 Task: Look for Airbnb options in Pleiku, Vietnam from 8th November, 2023 to 16th November, 2023 for 2 adults.1  bedroom having 1 bed and 1 bathroom. Property type can be hotel. Amenities needed are: wifi. Look for 5 properties as per requirement.
Action: Mouse moved to (593, 81)
Screenshot: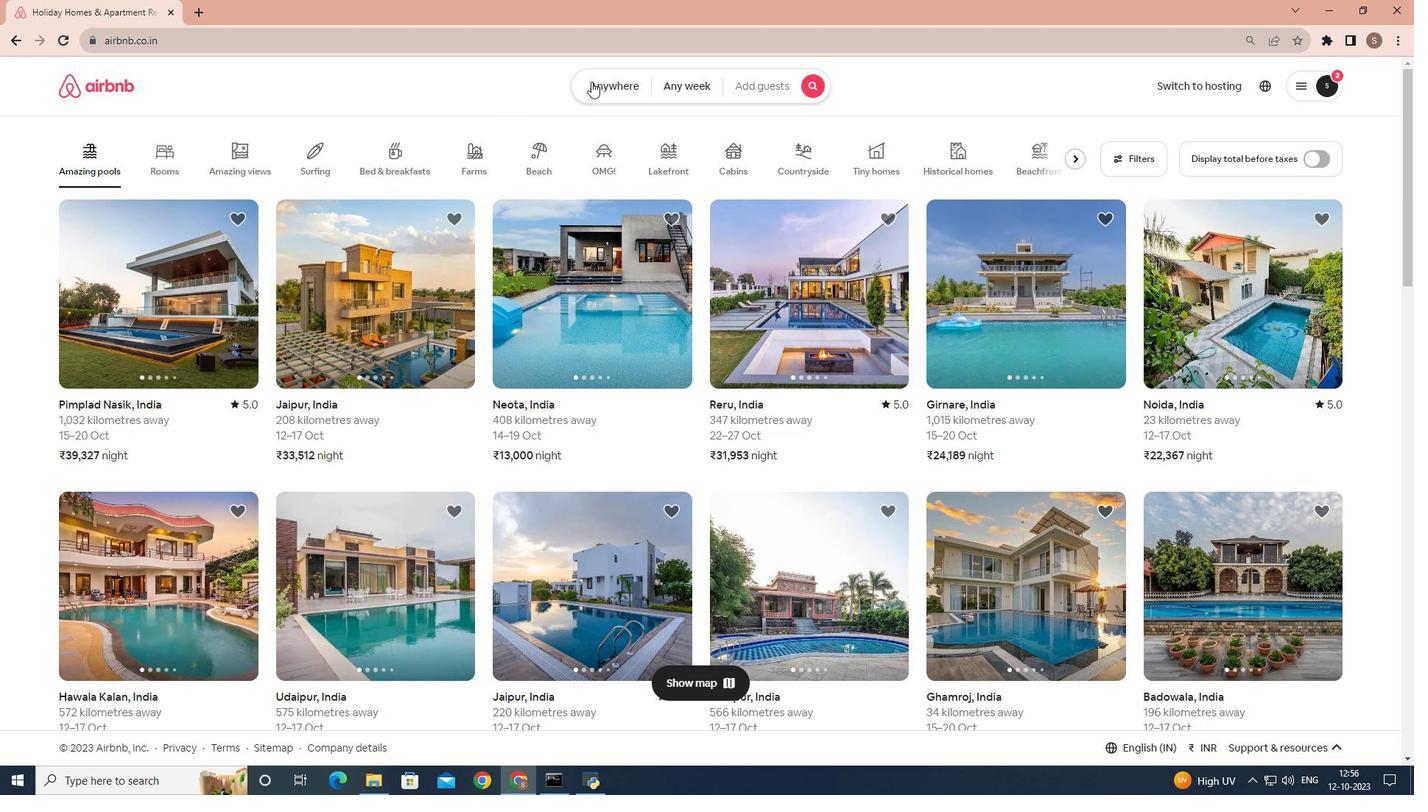 
Action: Mouse pressed left at (593, 81)
Screenshot: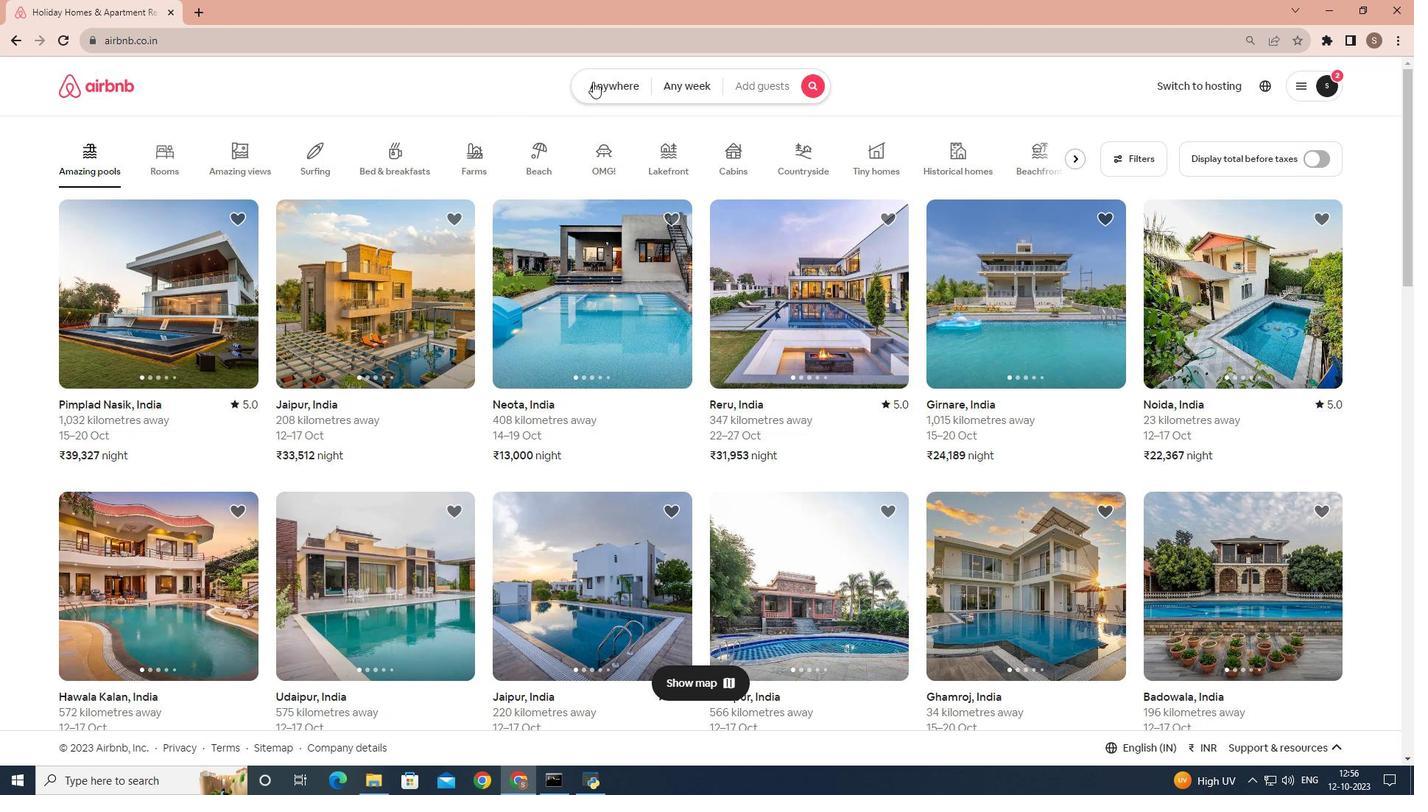 
Action: Mouse moved to (543, 144)
Screenshot: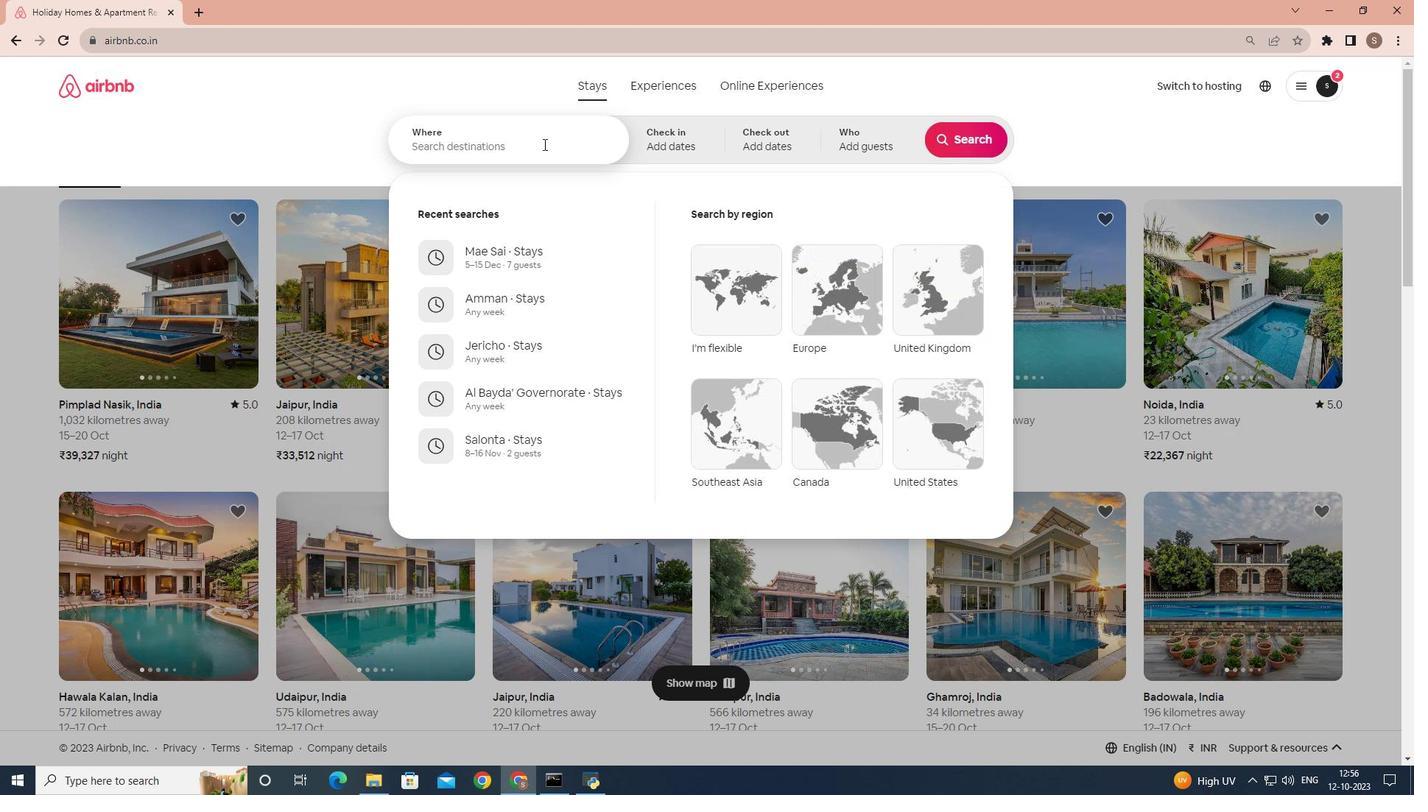 
Action: Mouse pressed left at (543, 144)
Screenshot: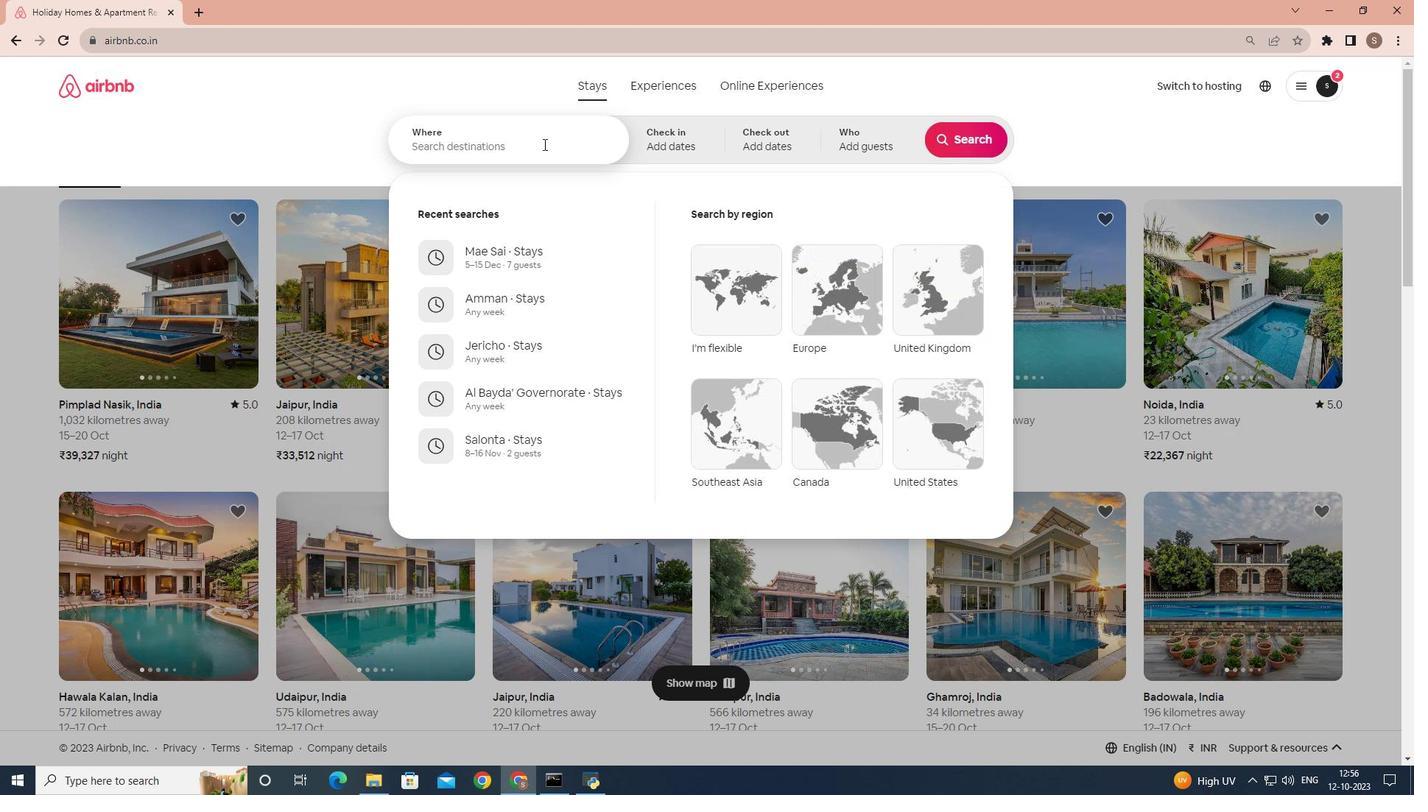 
Action: Key pressed <Key.shift>P<Key.shift><Key.shift><Key.shift><Key.shift><Key.shift>Ieiku,<Key.space><Key.shift>Vietnam
Screenshot: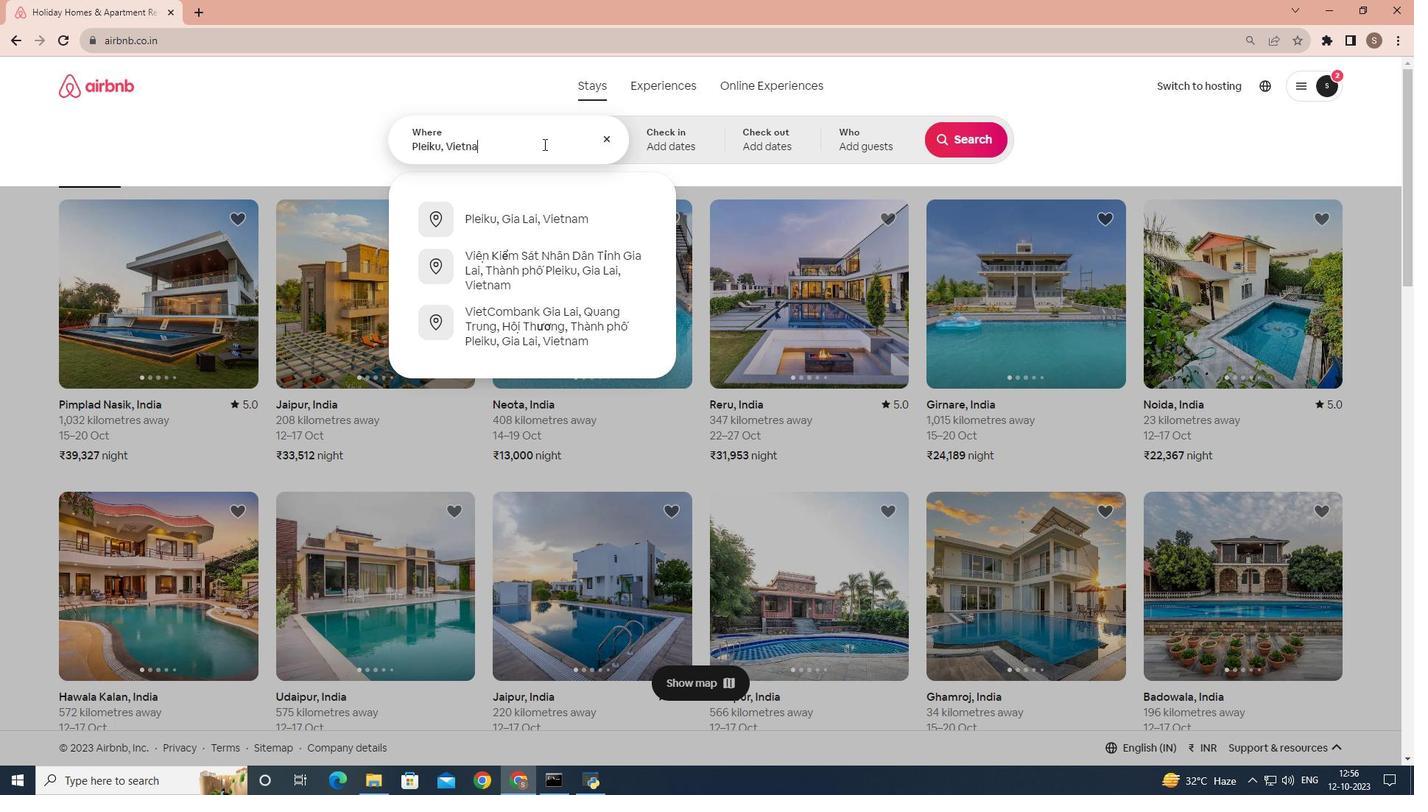 
Action: Mouse moved to (667, 144)
Screenshot: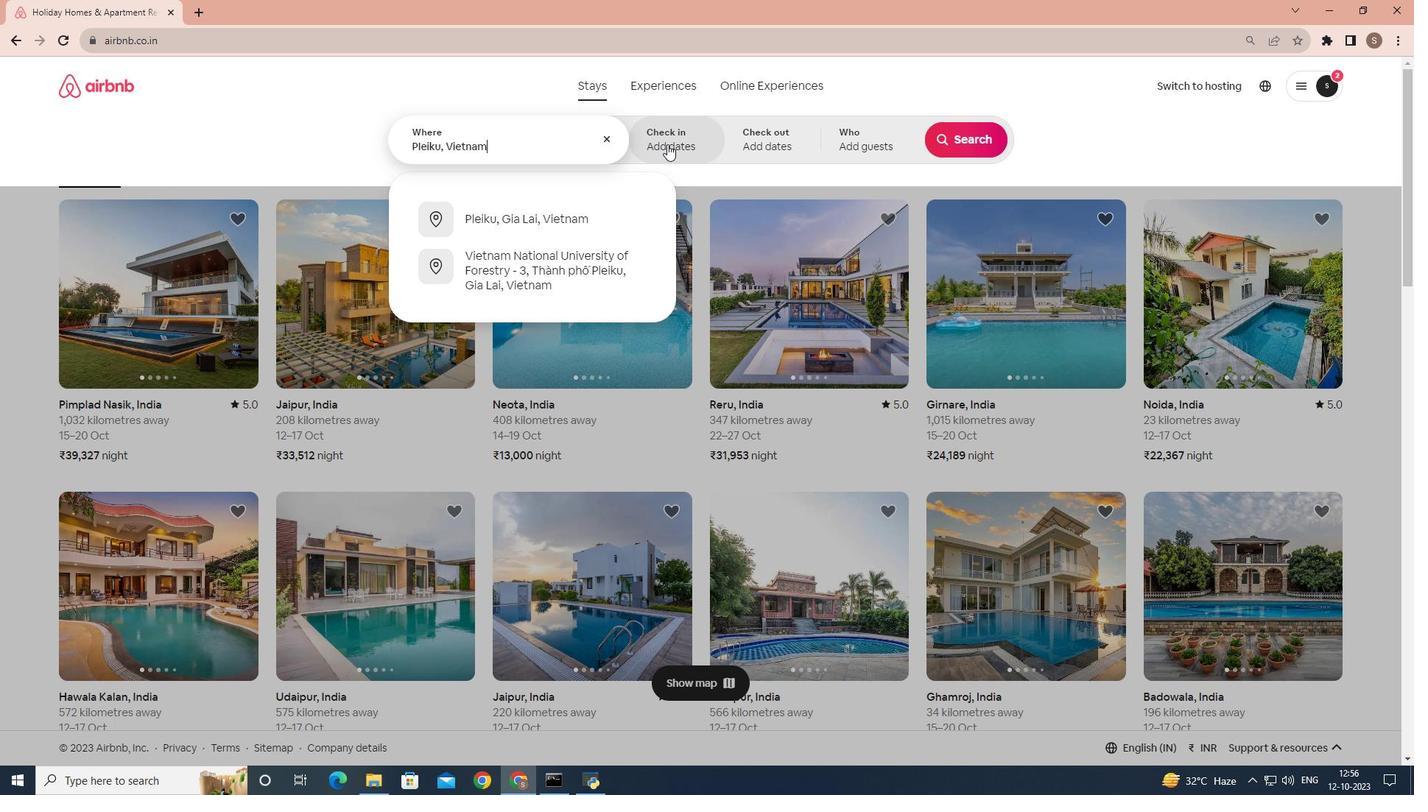 
Action: Mouse pressed left at (667, 144)
Screenshot: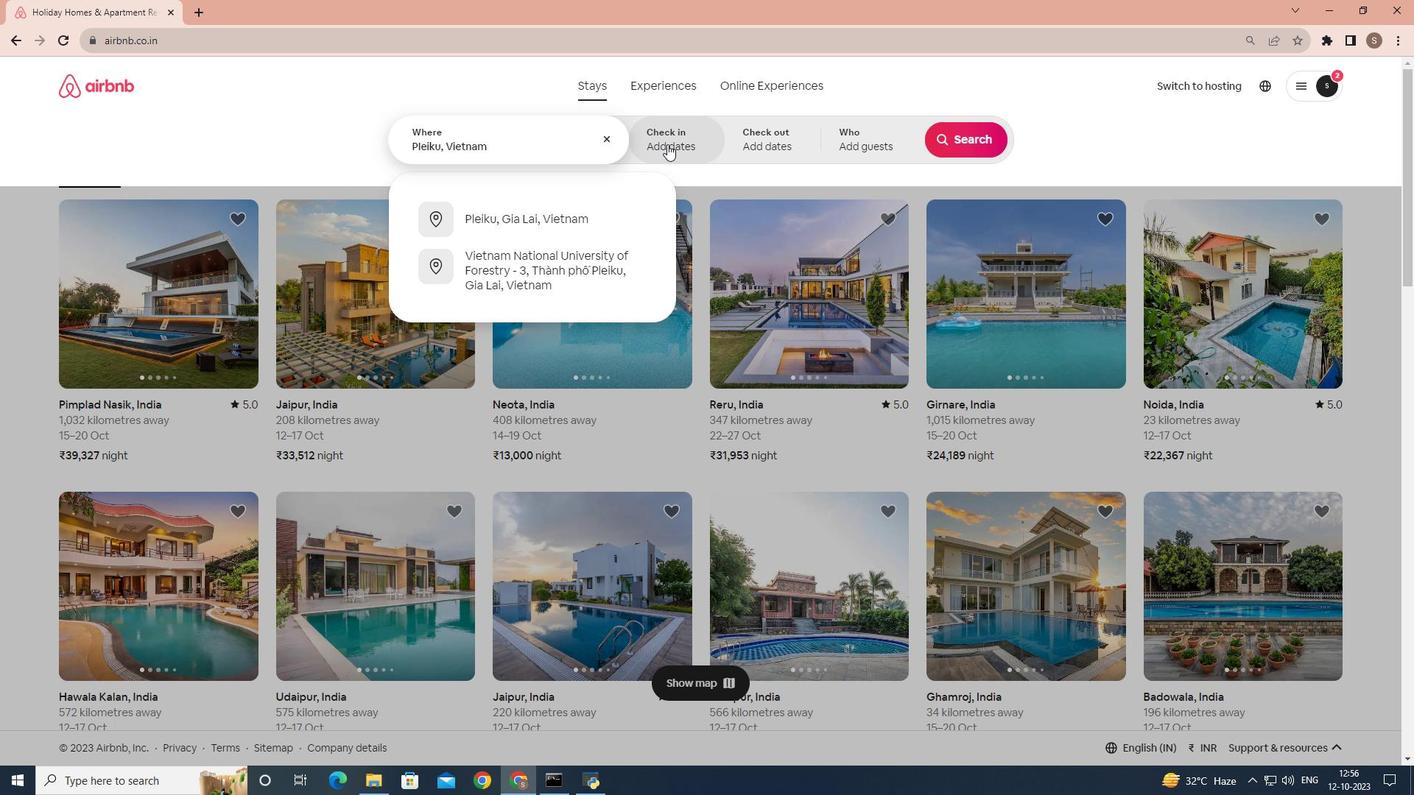 
Action: Mouse moved to (835, 355)
Screenshot: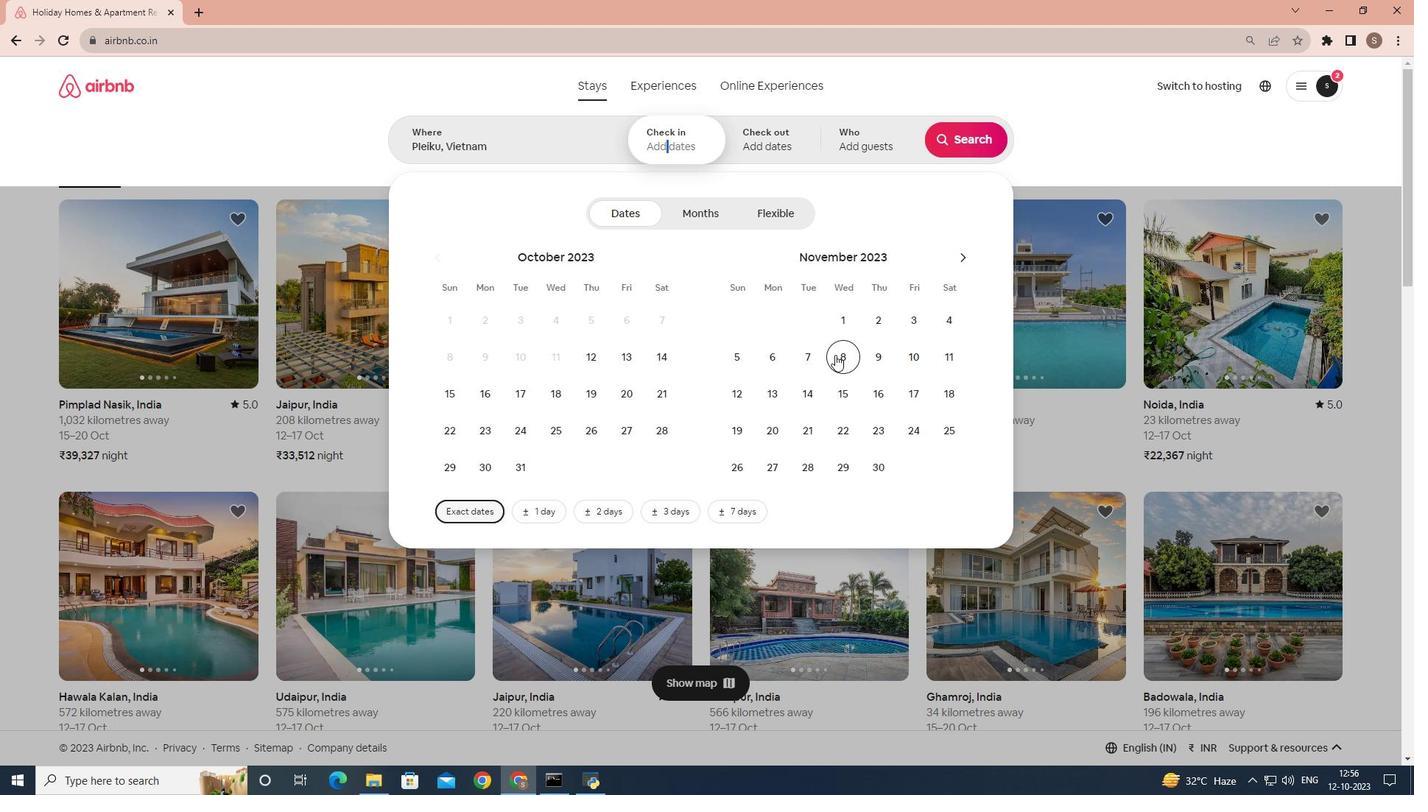 
Action: Mouse pressed left at (835, 355)
Screenshot: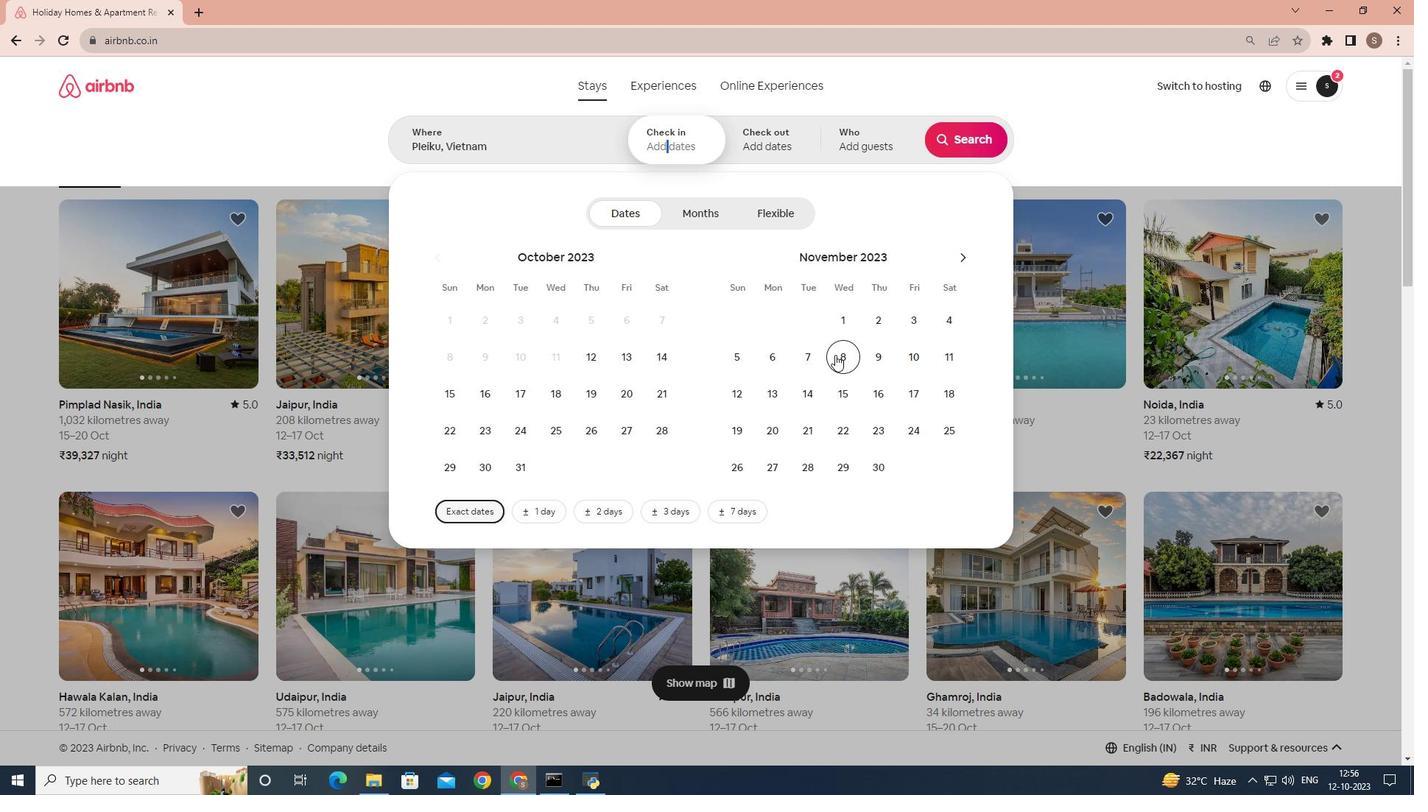 
Action: Mouse moved to (876, 390)
Screenshot: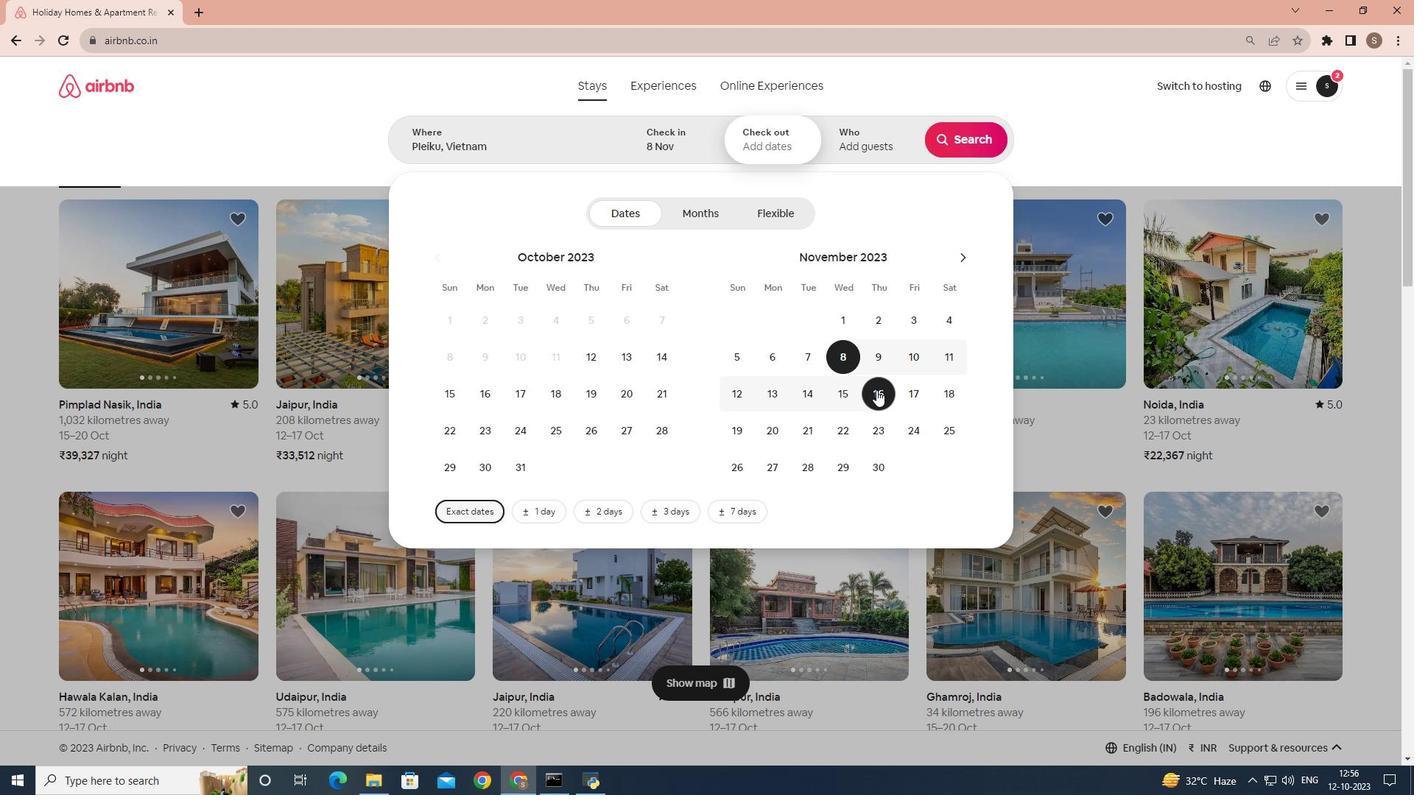 
Action: Mouse pressed left at (876, 390)
Screenshot: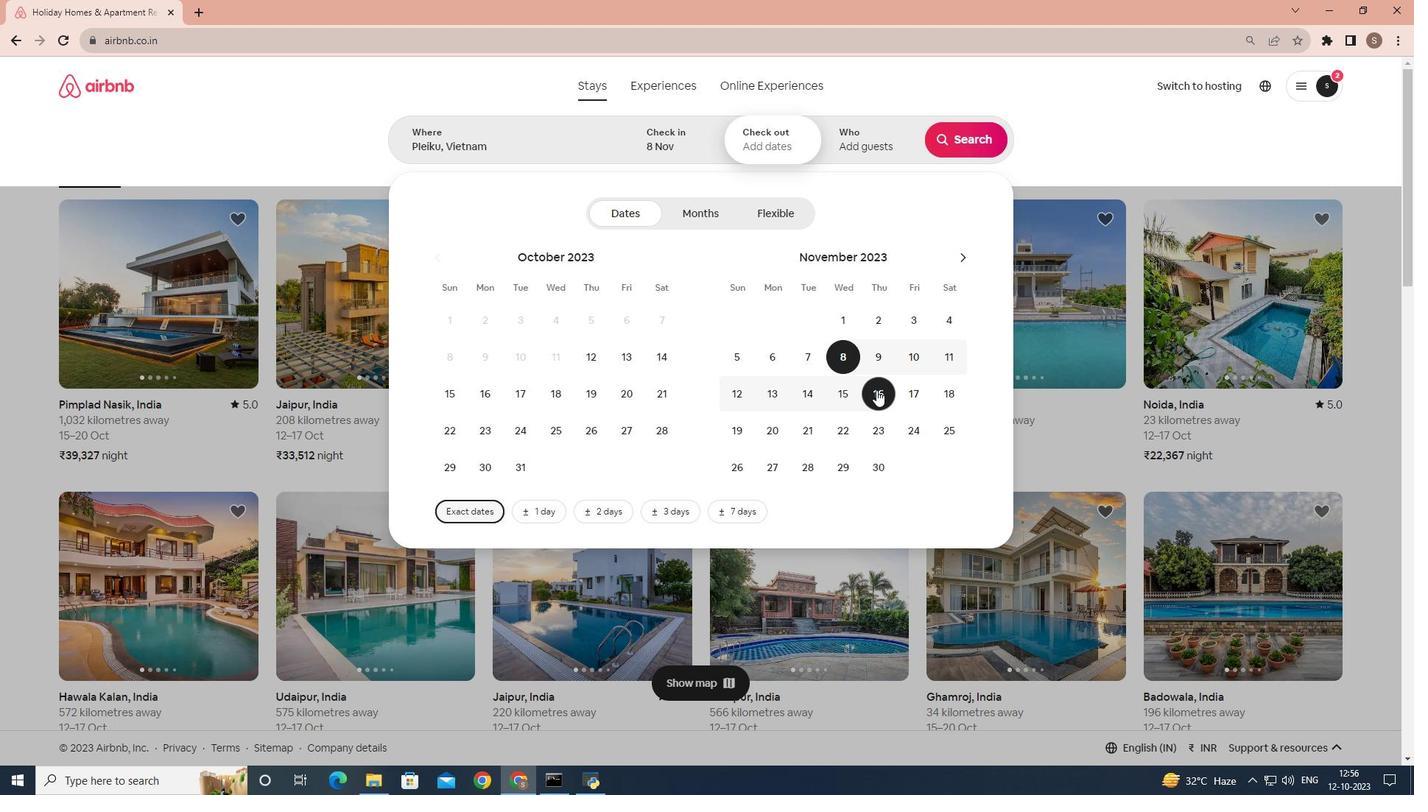 
Action: Mouse moved to (876, 142)
Screenshot: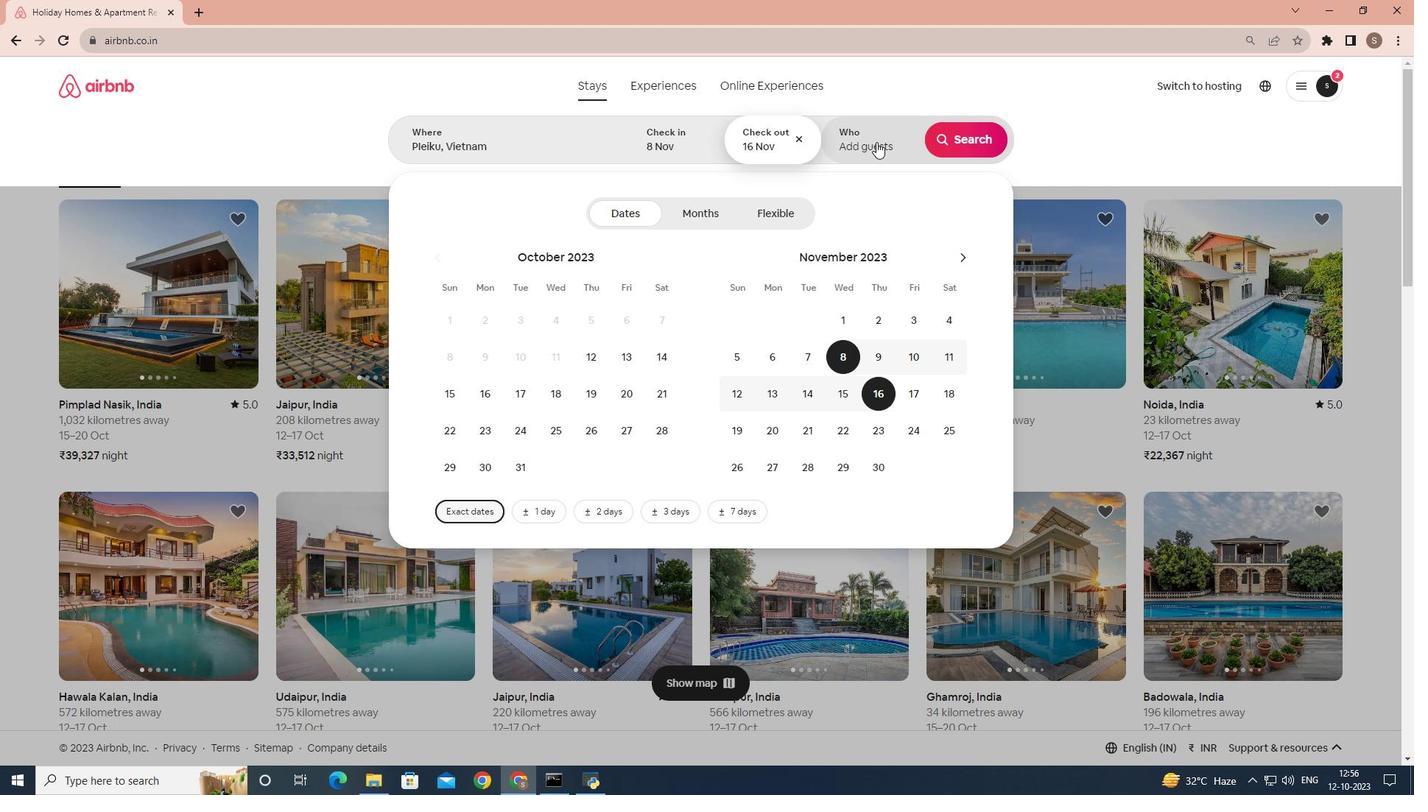 
Action: Mouse pressed left at (876, 142)
Screenshot: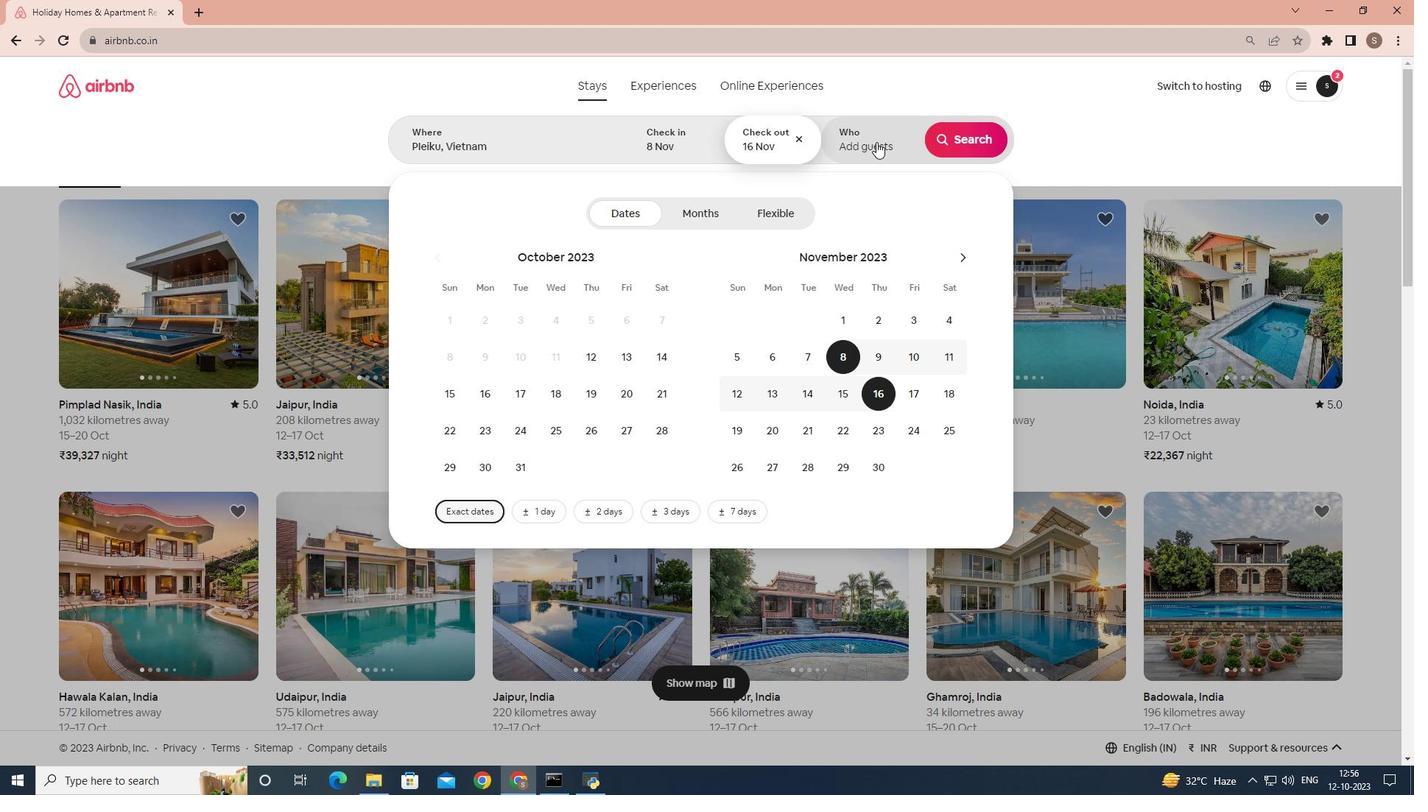 
Action: Mouse moved to (975, 211)
Screenshot: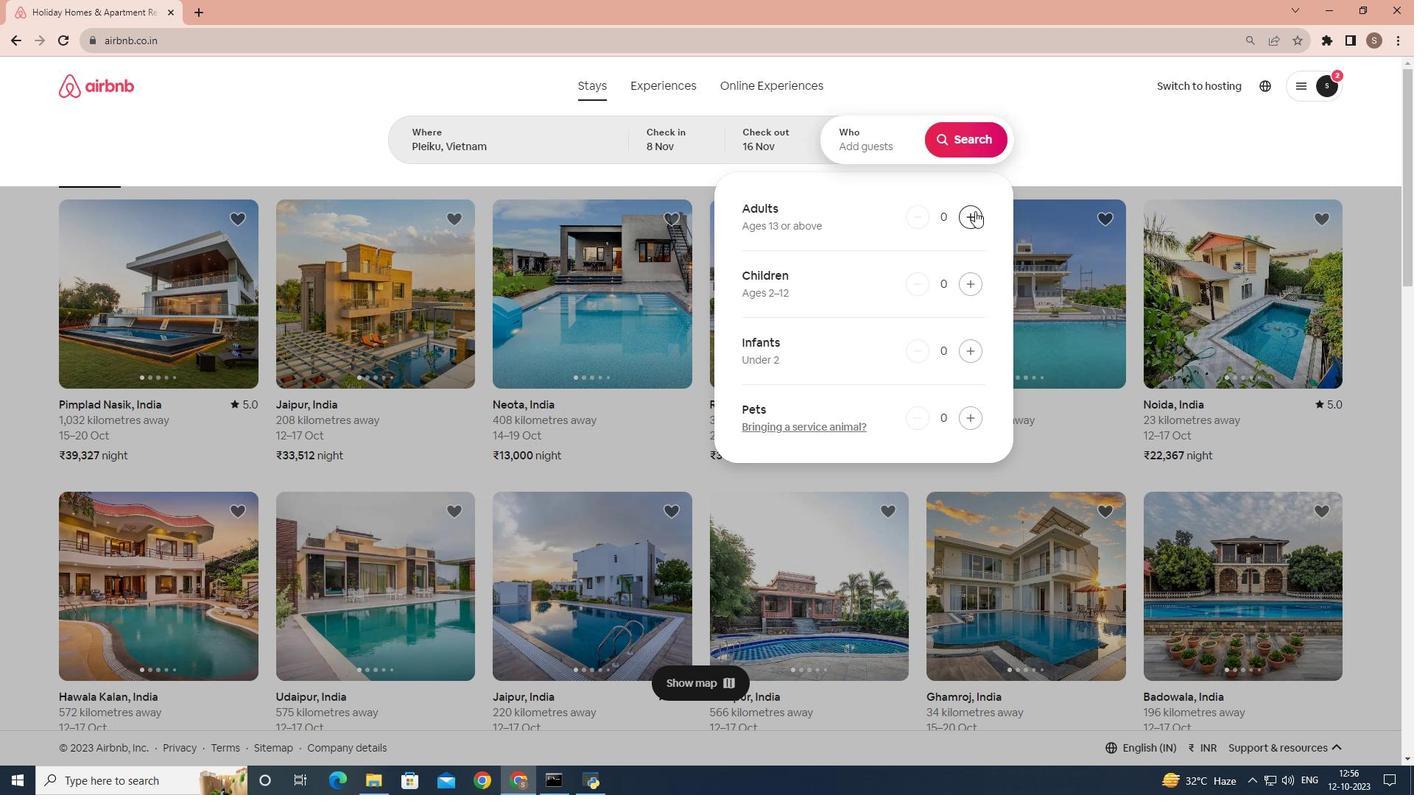 
Action: Mouse pressed left at (975, 211)
Screenshot: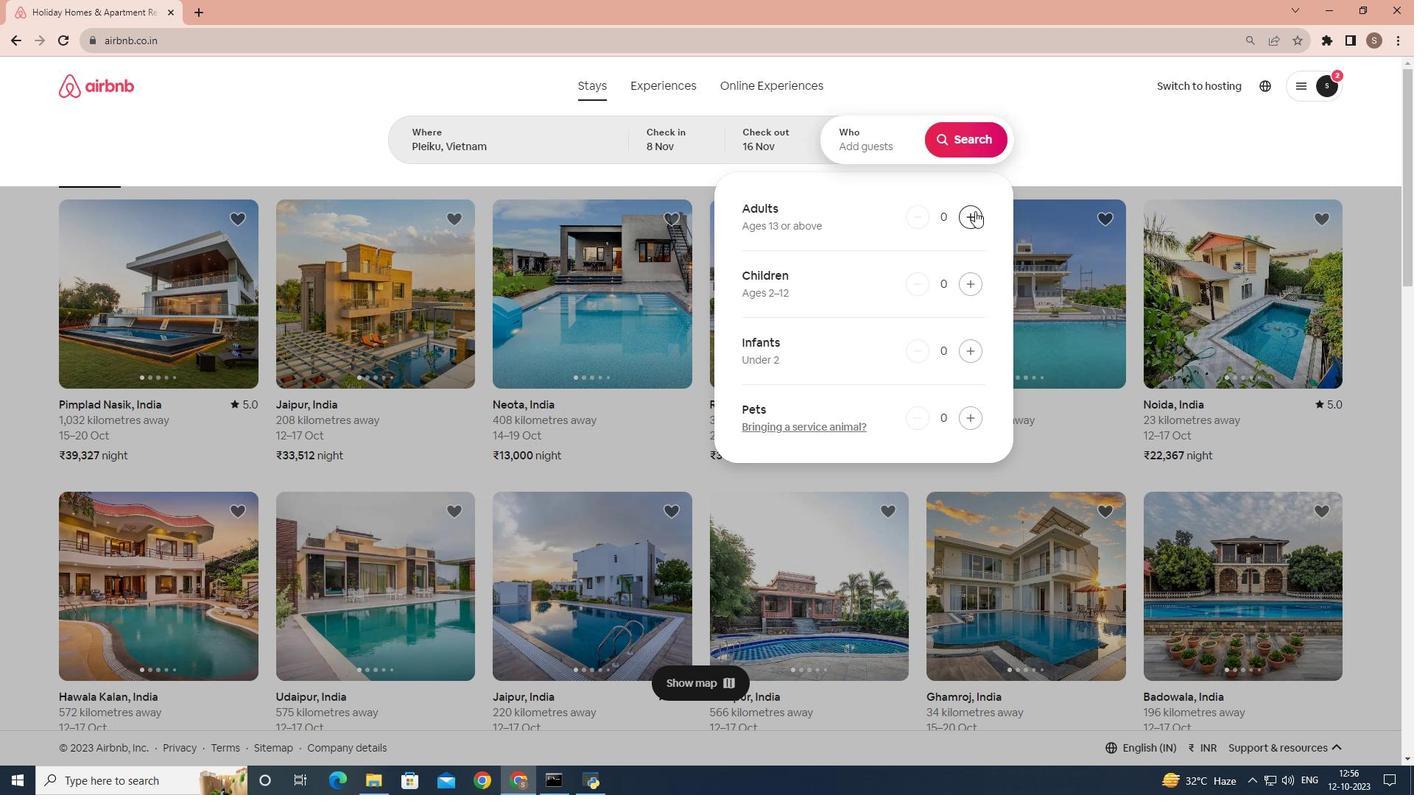 
Action: Mouse pressed left at (975, 211)
Screenshot: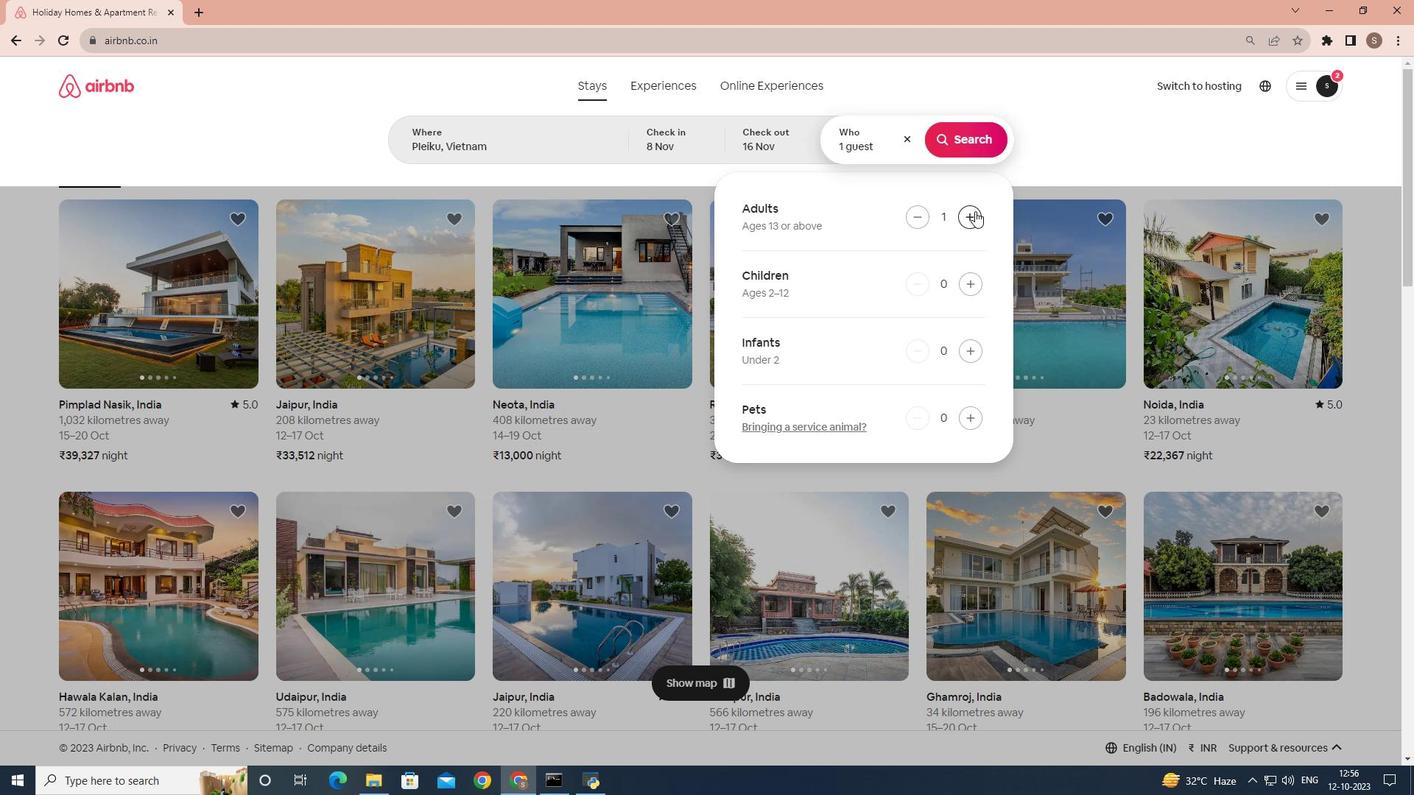 
Action: Mouse moved to (963, 136)
Screenshot: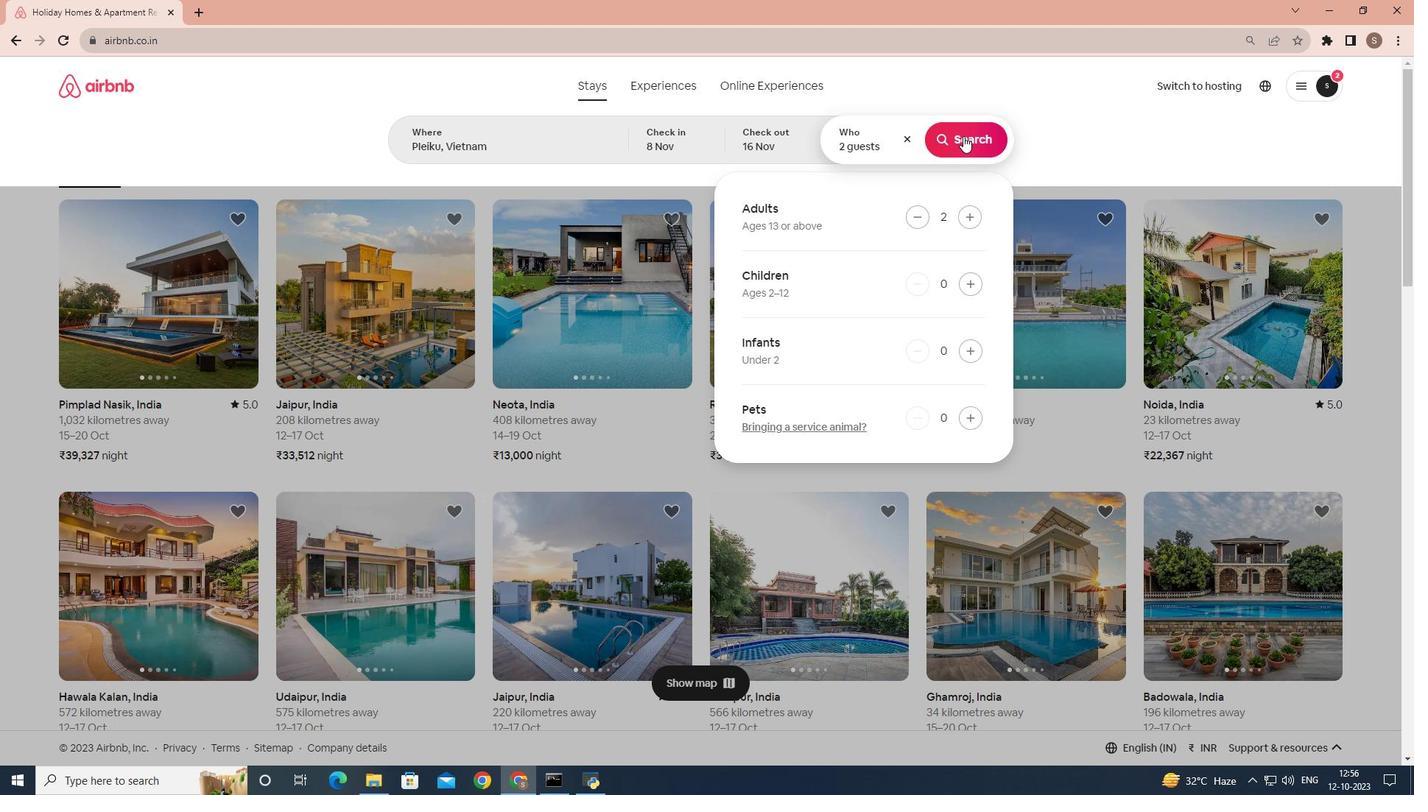 
Action: Mouse pressed left at (963, 136)
Screenshot: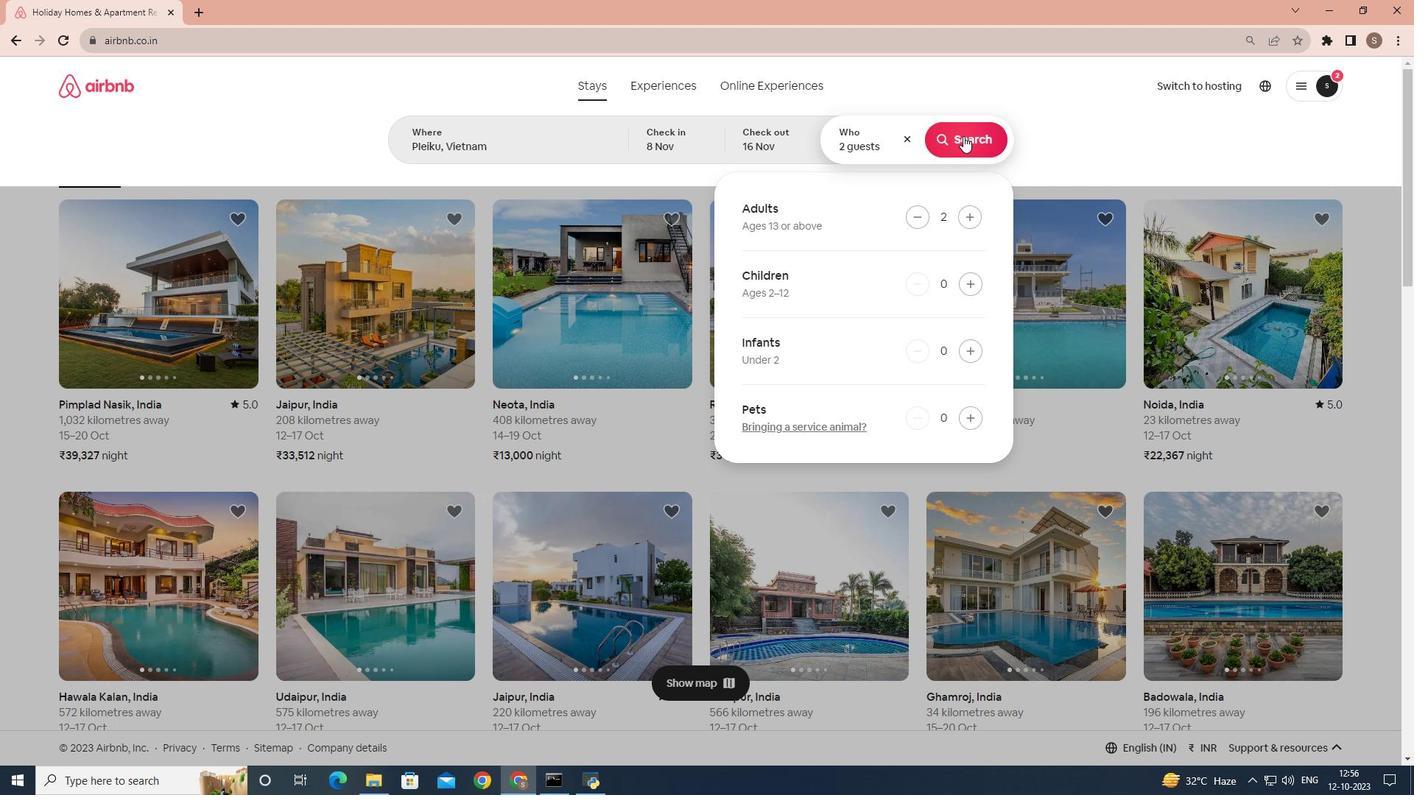 
Action: Mouse moved to (1166, 150)
Screenshot: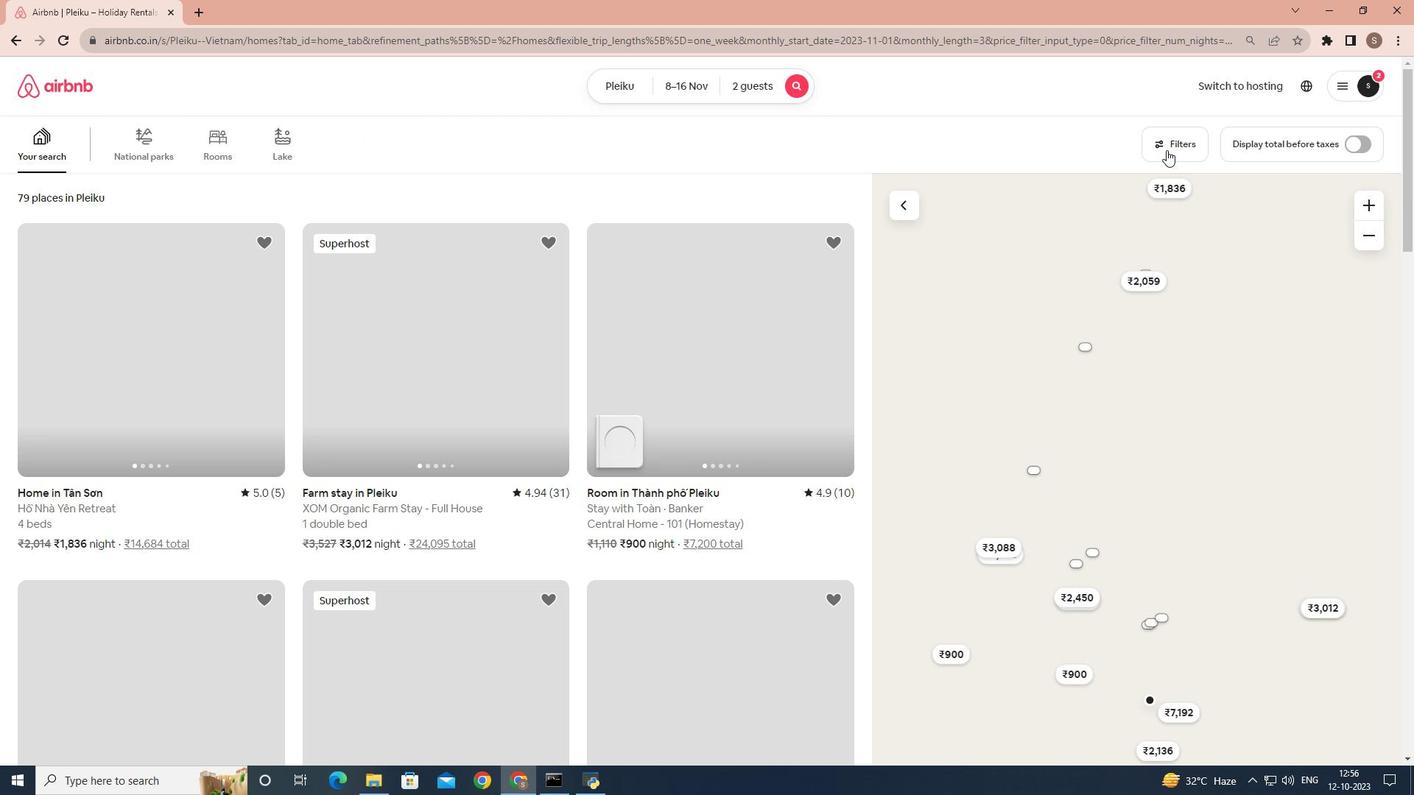 
Action: Mouse pressed left at (1166, 150)
Screenshot: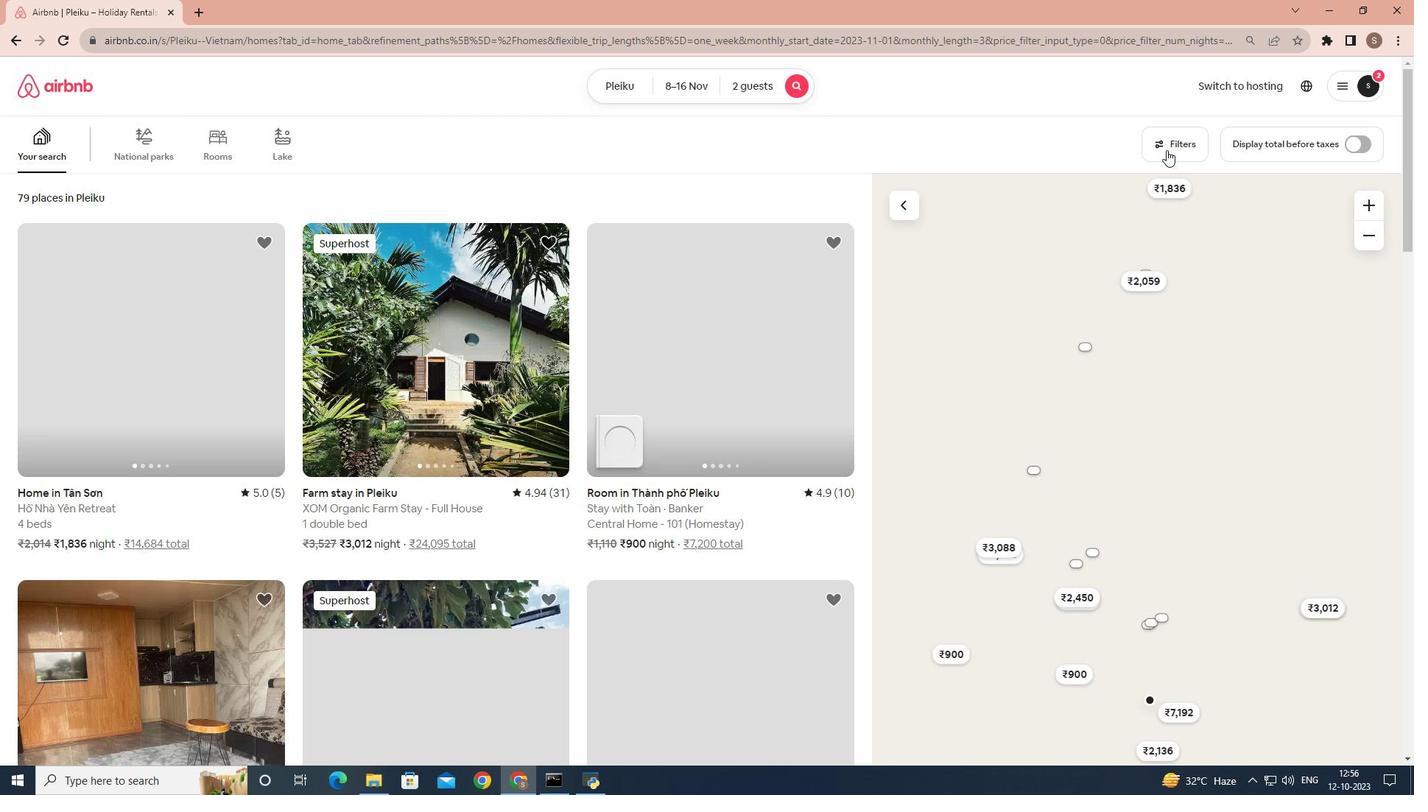 
Action: Mouse moved to (884, 293)
Screenshot: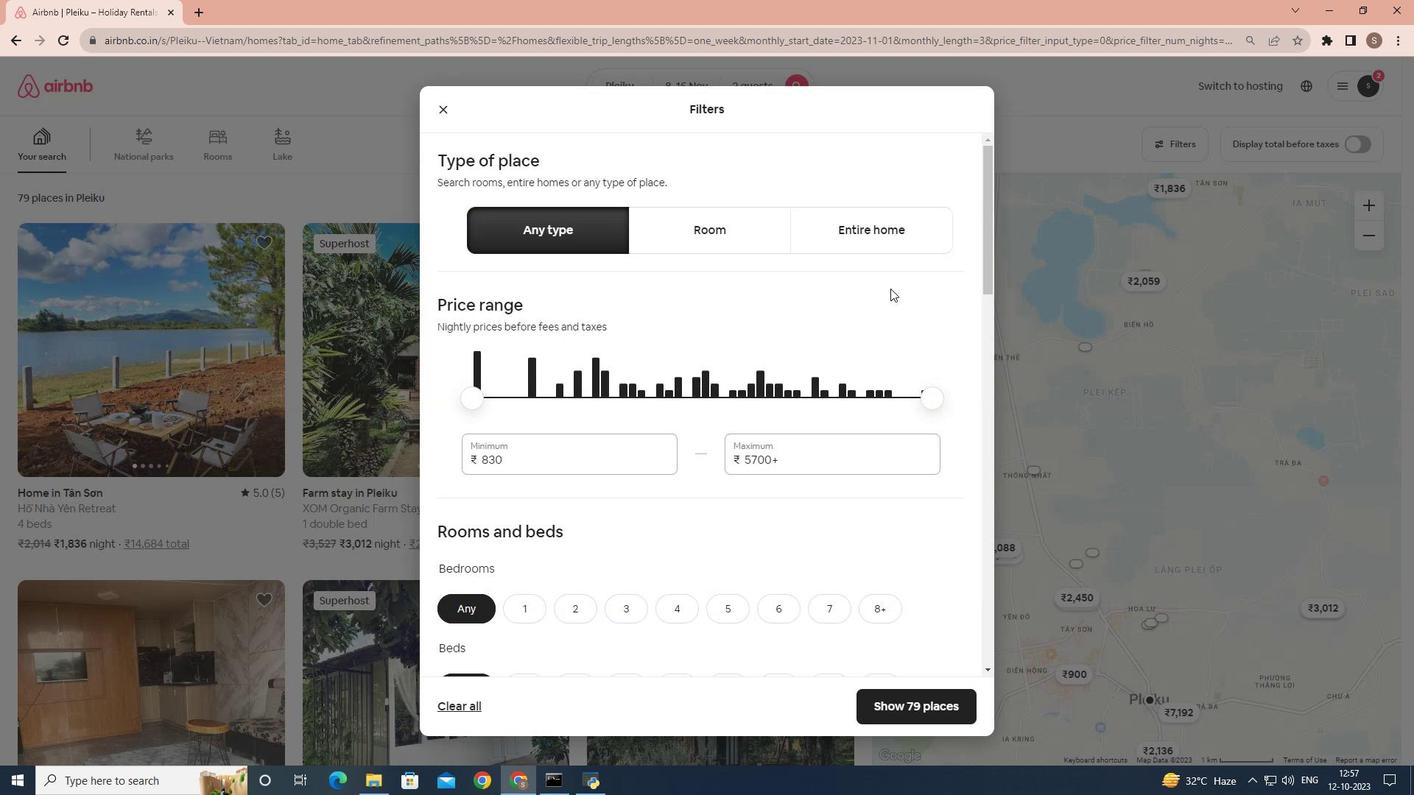 
Action: Mouse scrolled (884, 293) with delta (0, 0)
Screenshot: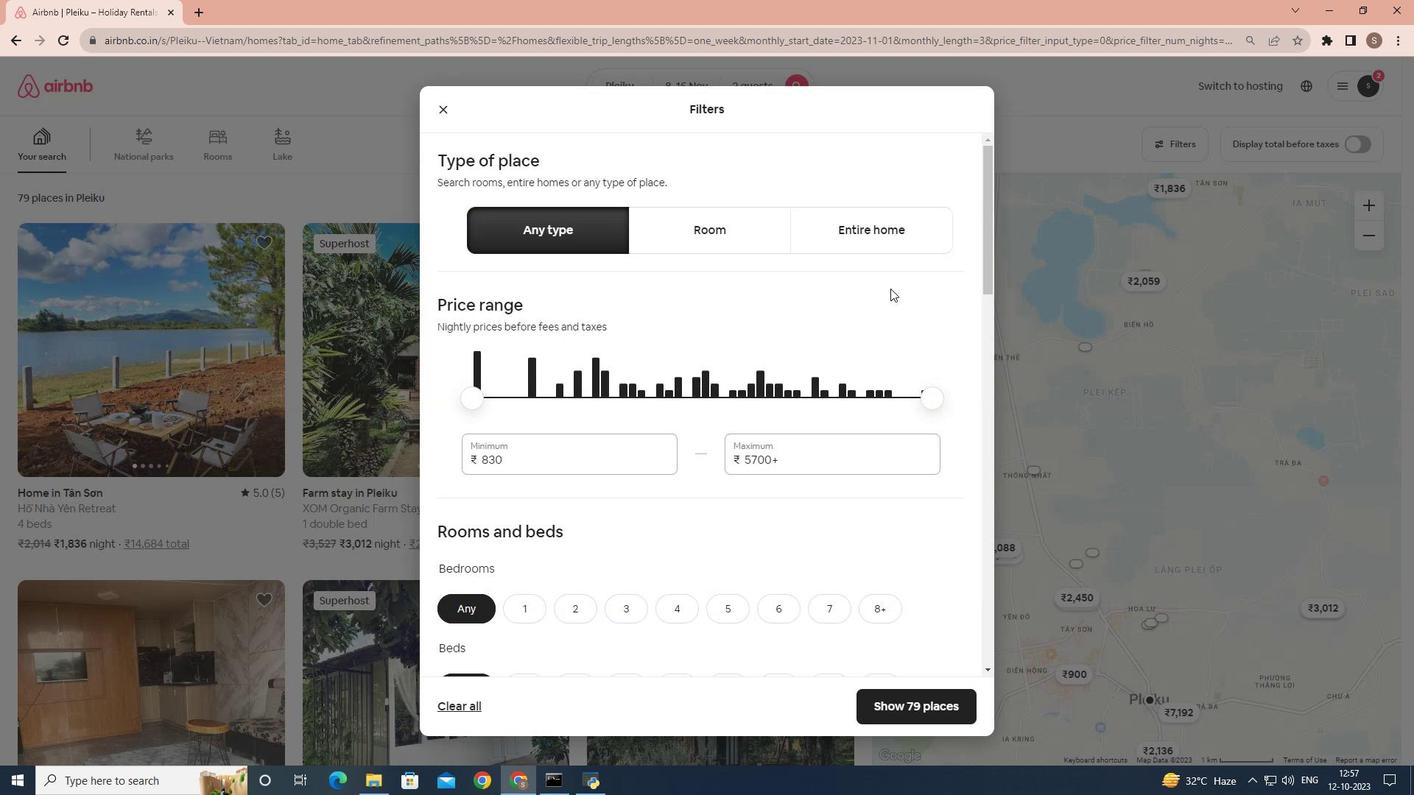 
Action: Mouse moved to (862, 304)
Screenshot: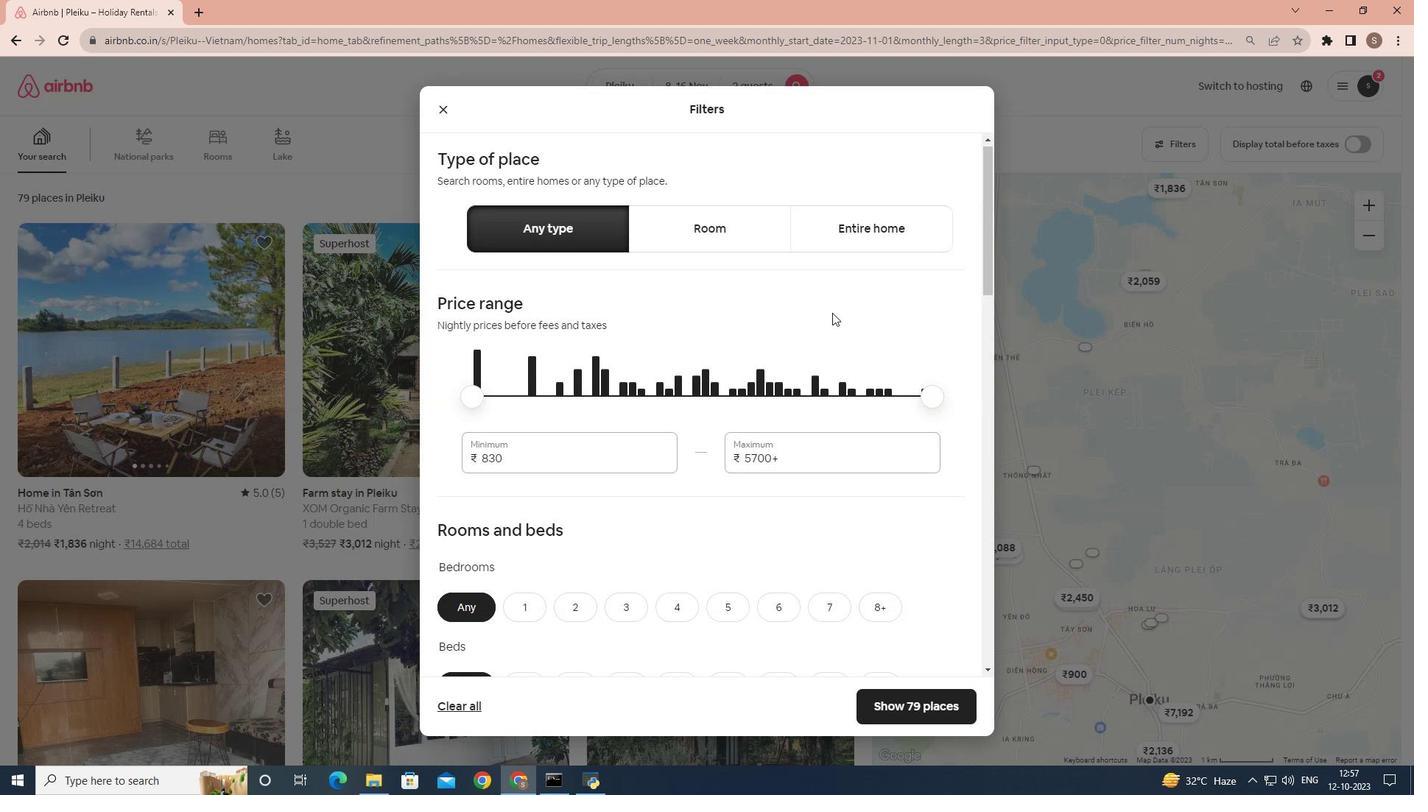 
Action: Mouse scrolled (862, 303) with delta (0, 0)
Screenshot: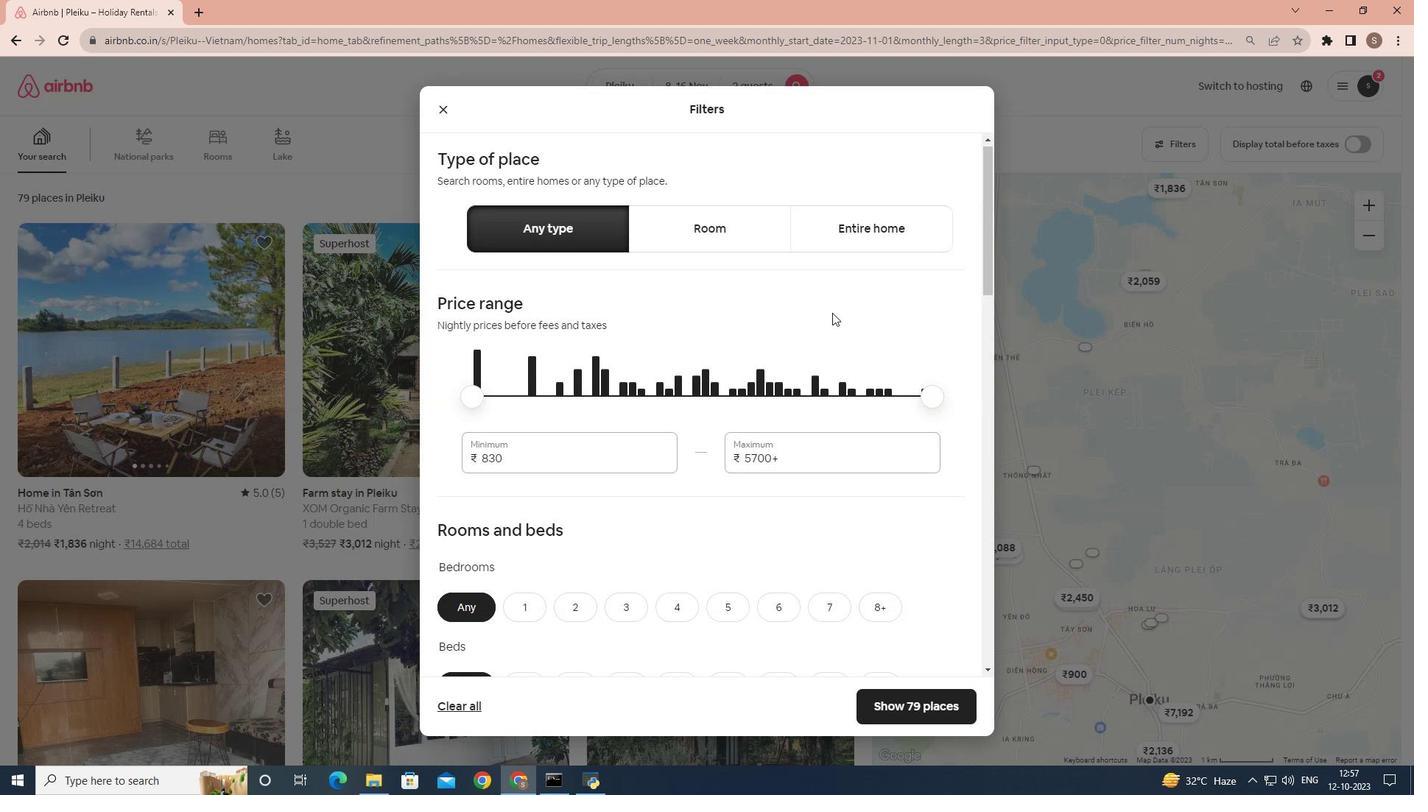 
Action: Mouse moved to (535, 470)
Screenshot: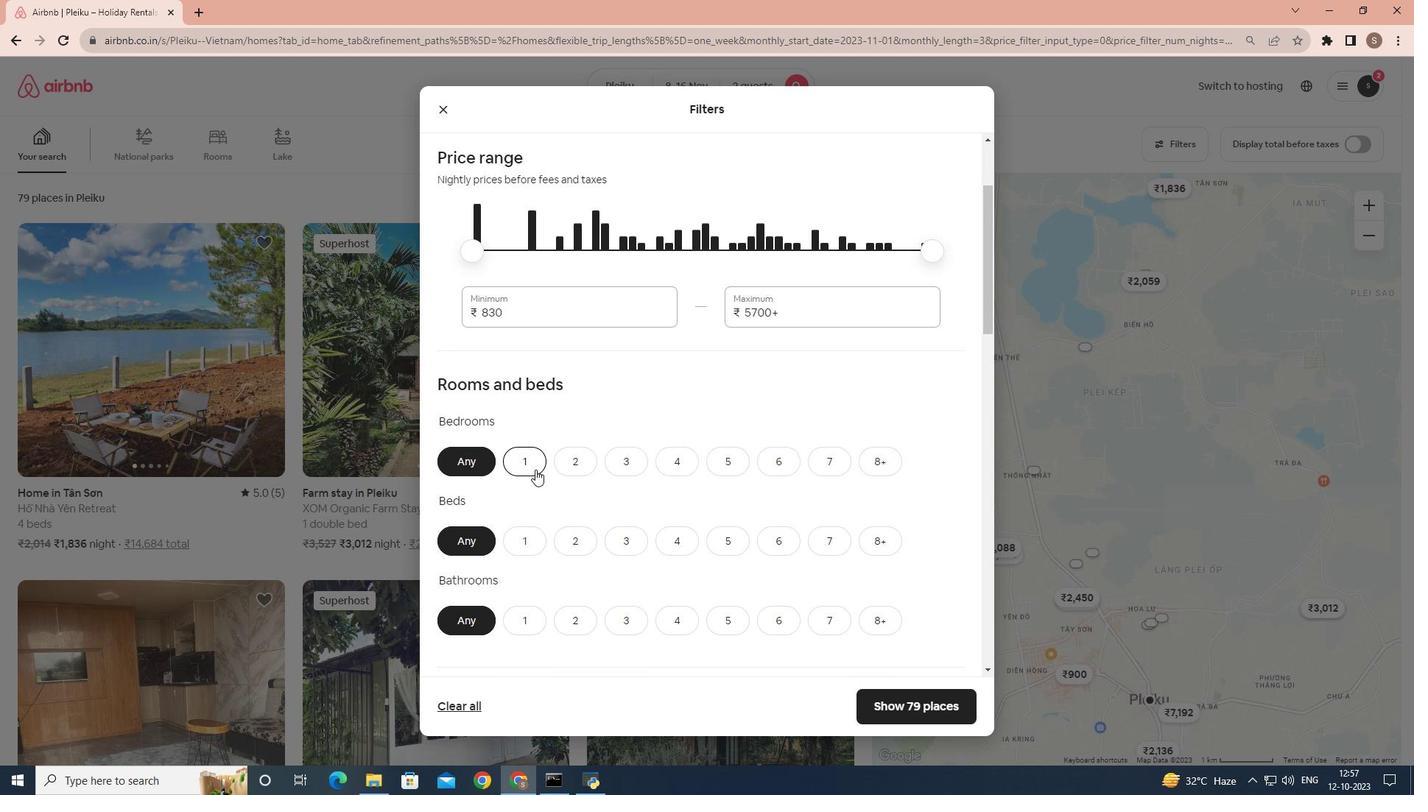 
Action: Mouse pressed left at (535, 470)
Screenshot: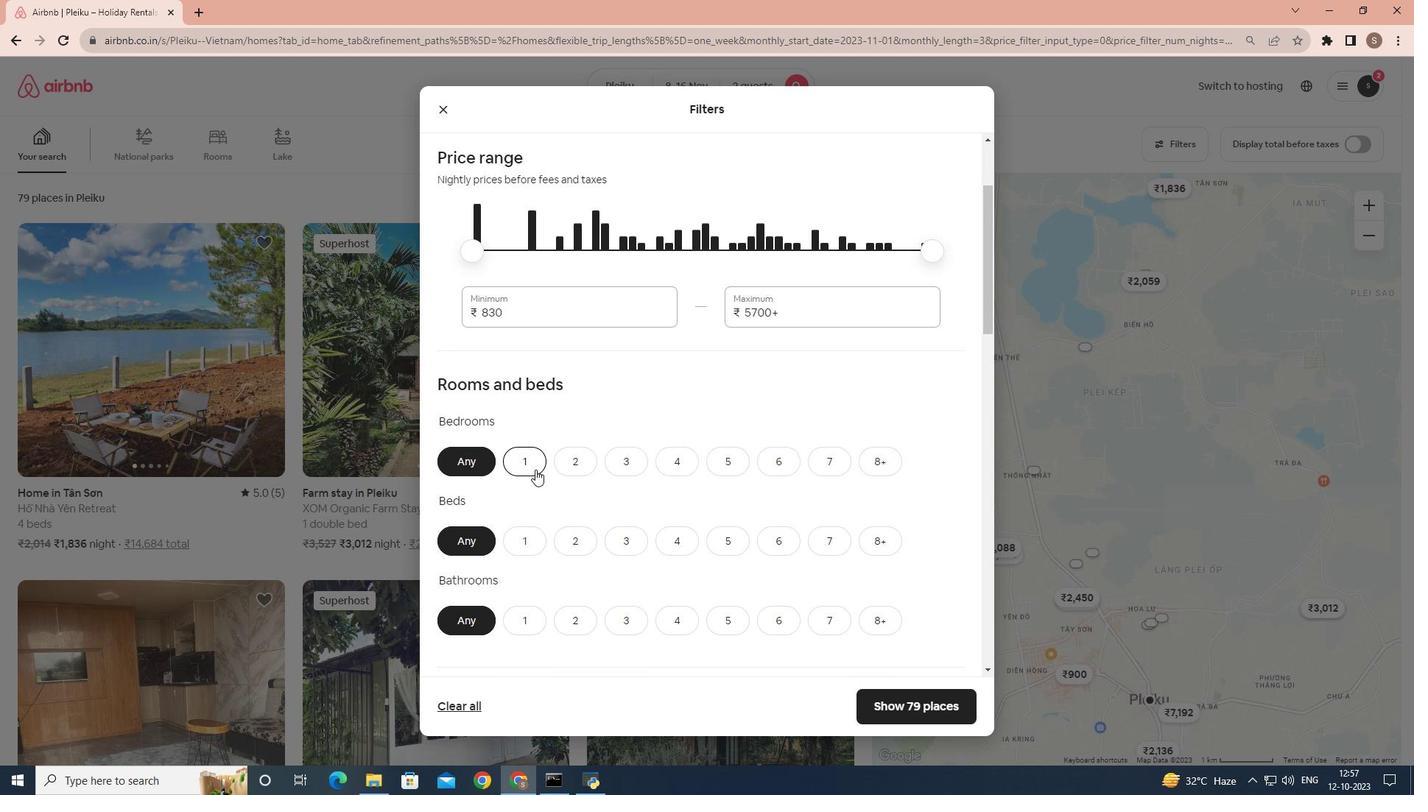 
Action: Mouse moved to (522, 538)
Screenshot: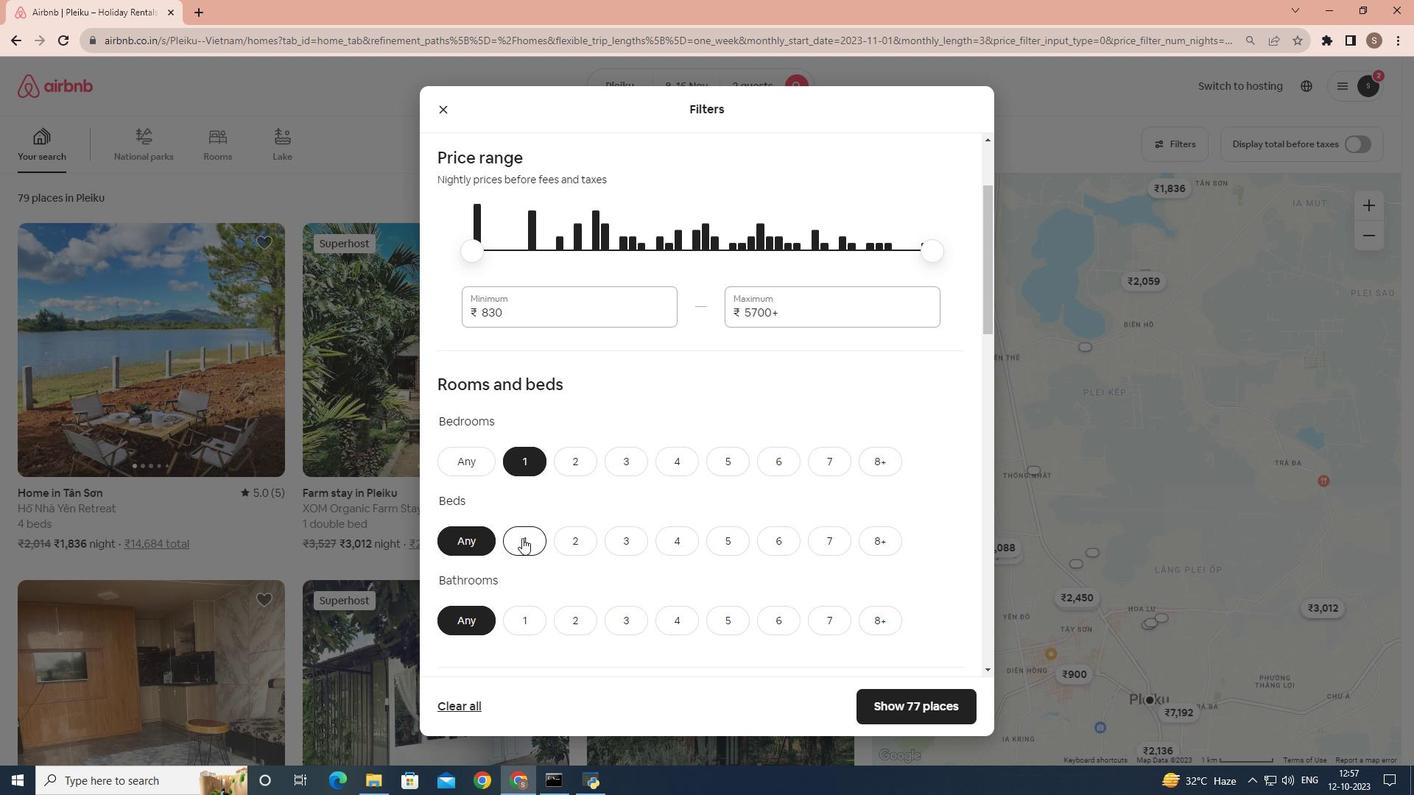 
Action: Mouse pressed left at (522, 538)
Screenshot: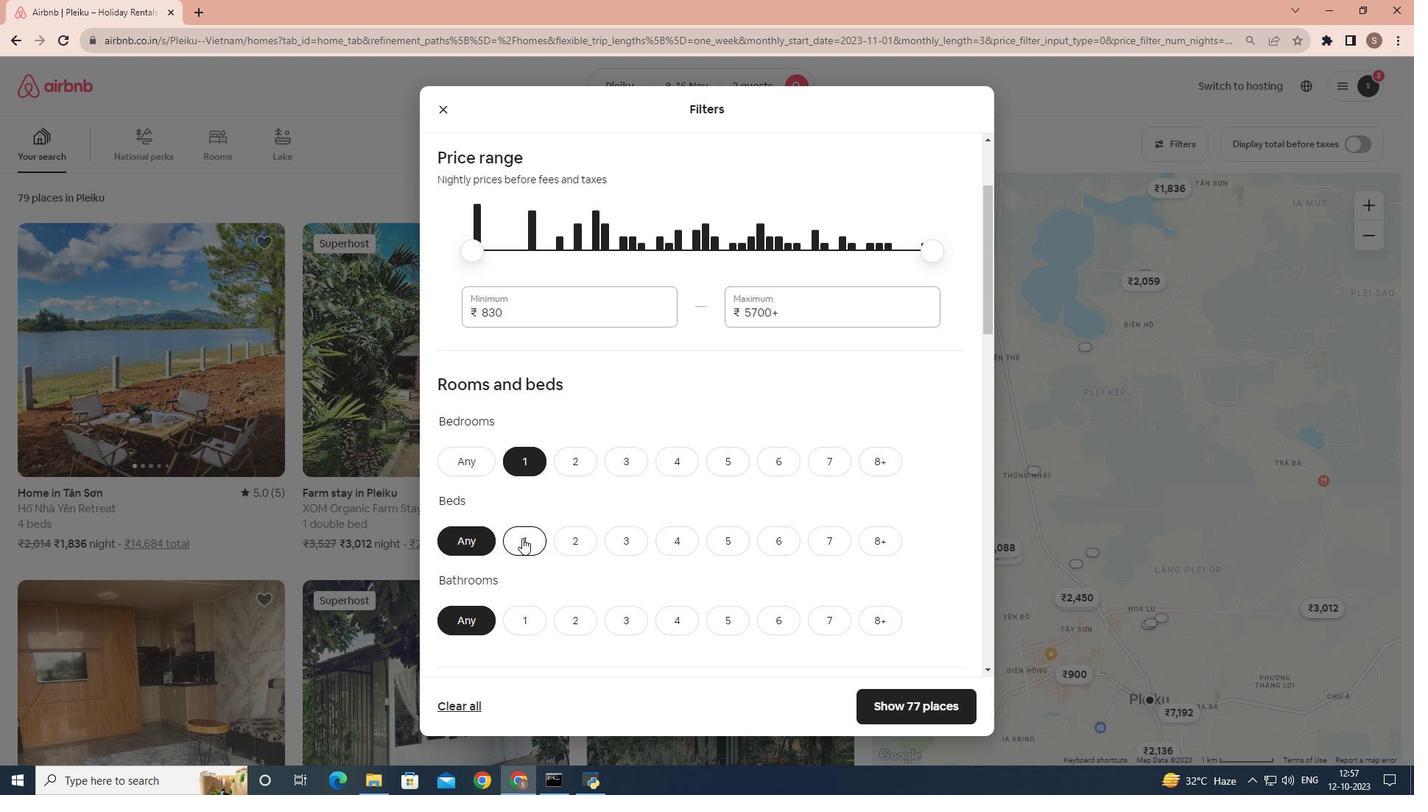 
Action: Mouse scrolled (522, 537) with delta (0, 0)
Screenshot: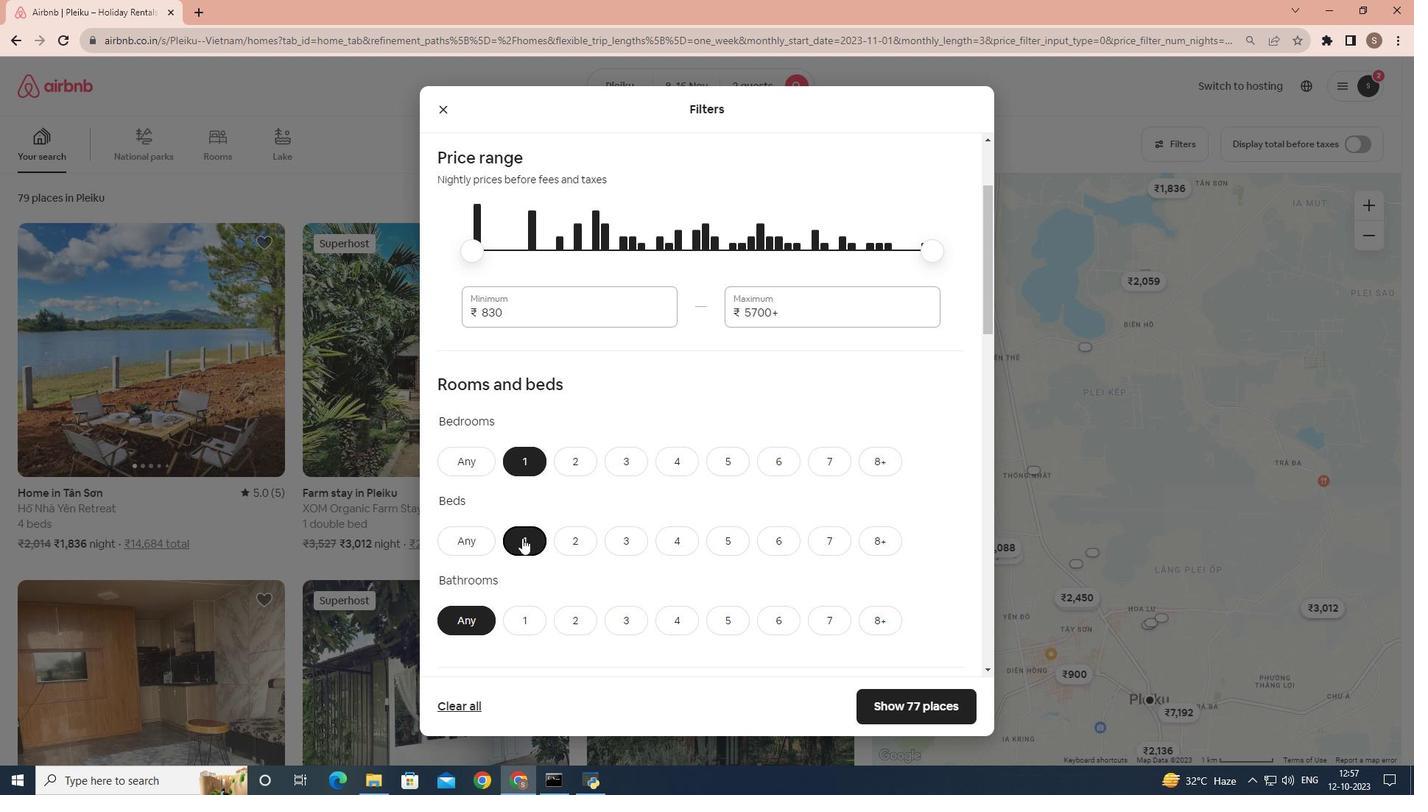 
Action: Mouse pressed left at (522, 538)
Screenshot: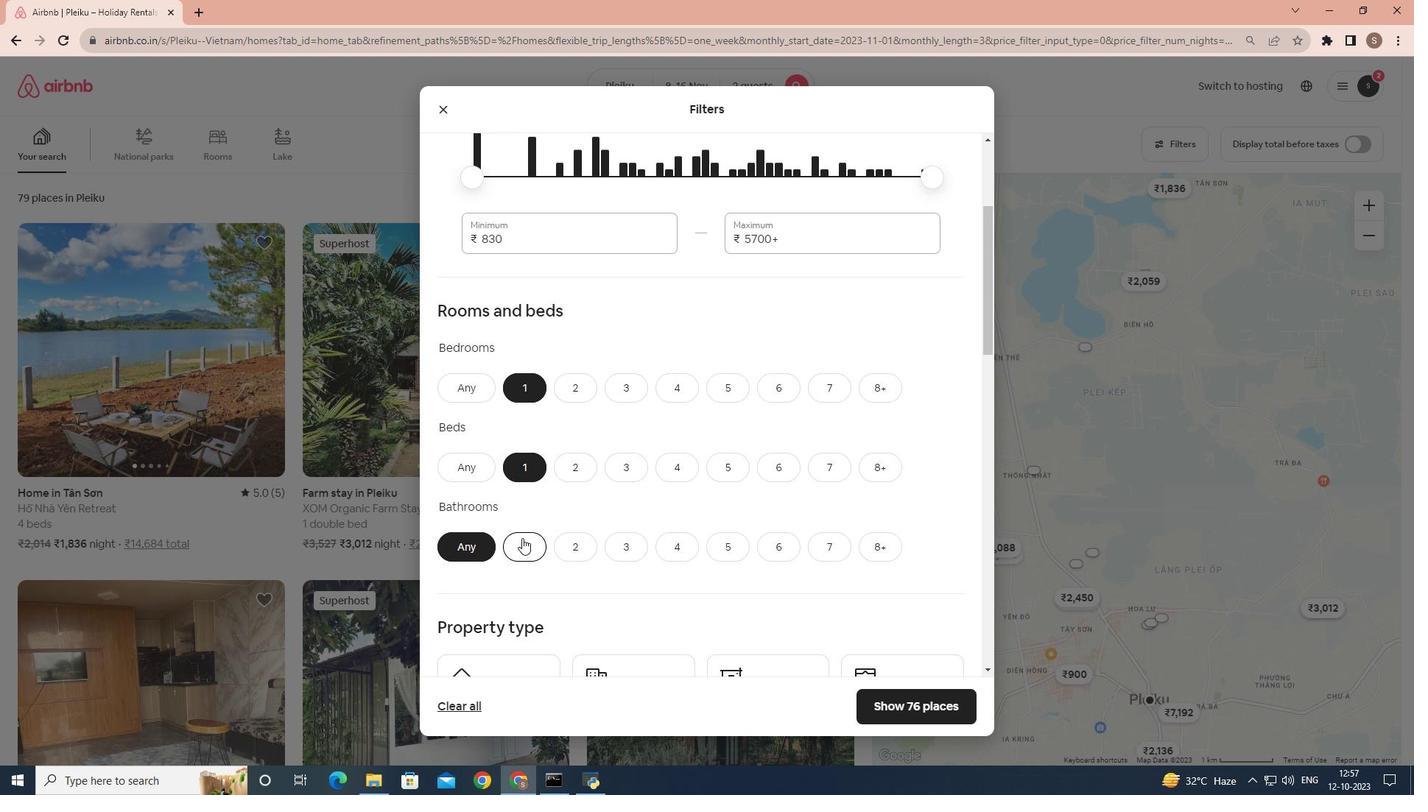 
Action: Mouse scrolled (522, 537) with delta (0, 0)
Screenshot: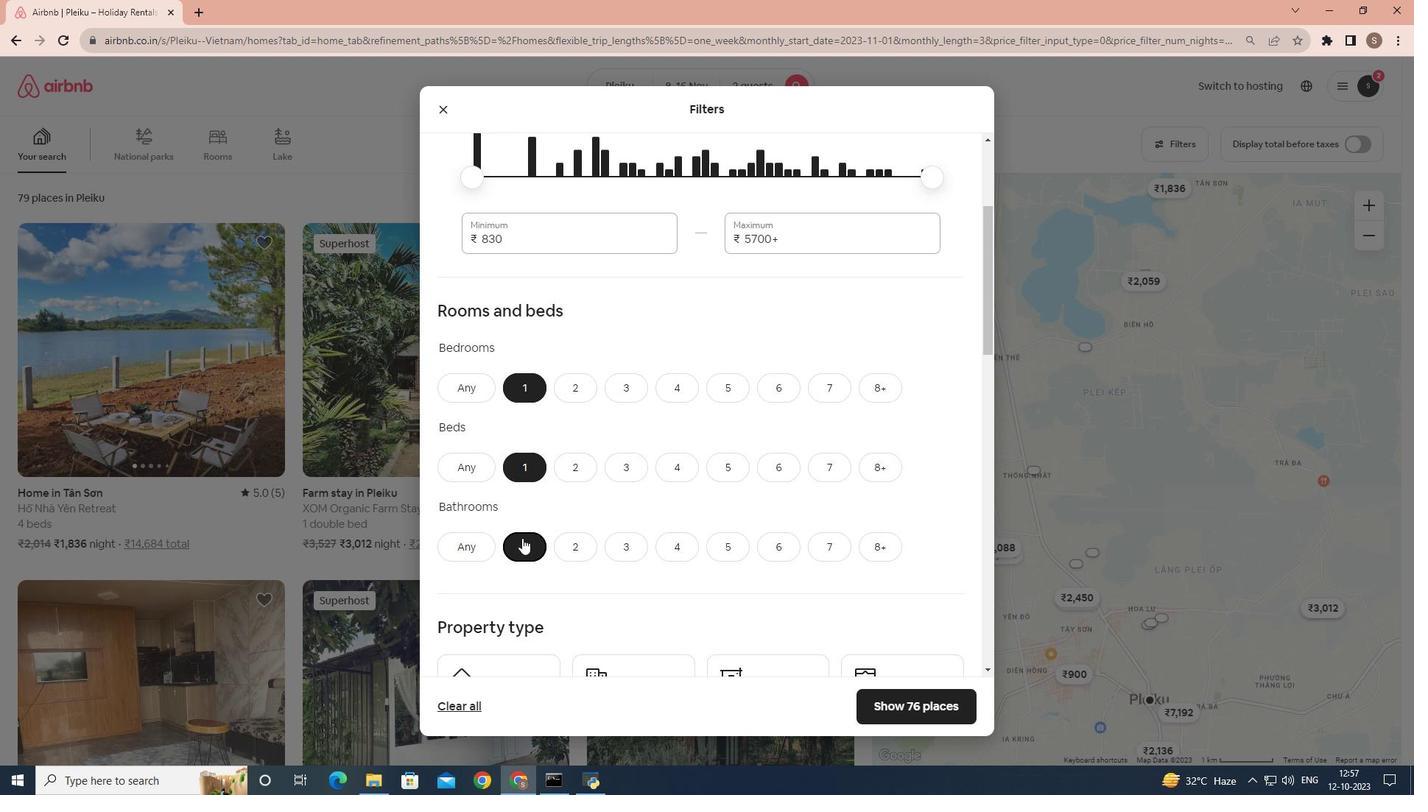
Action: Mouse scrolled (522, 537) with delta (0, 0)
Screenshot: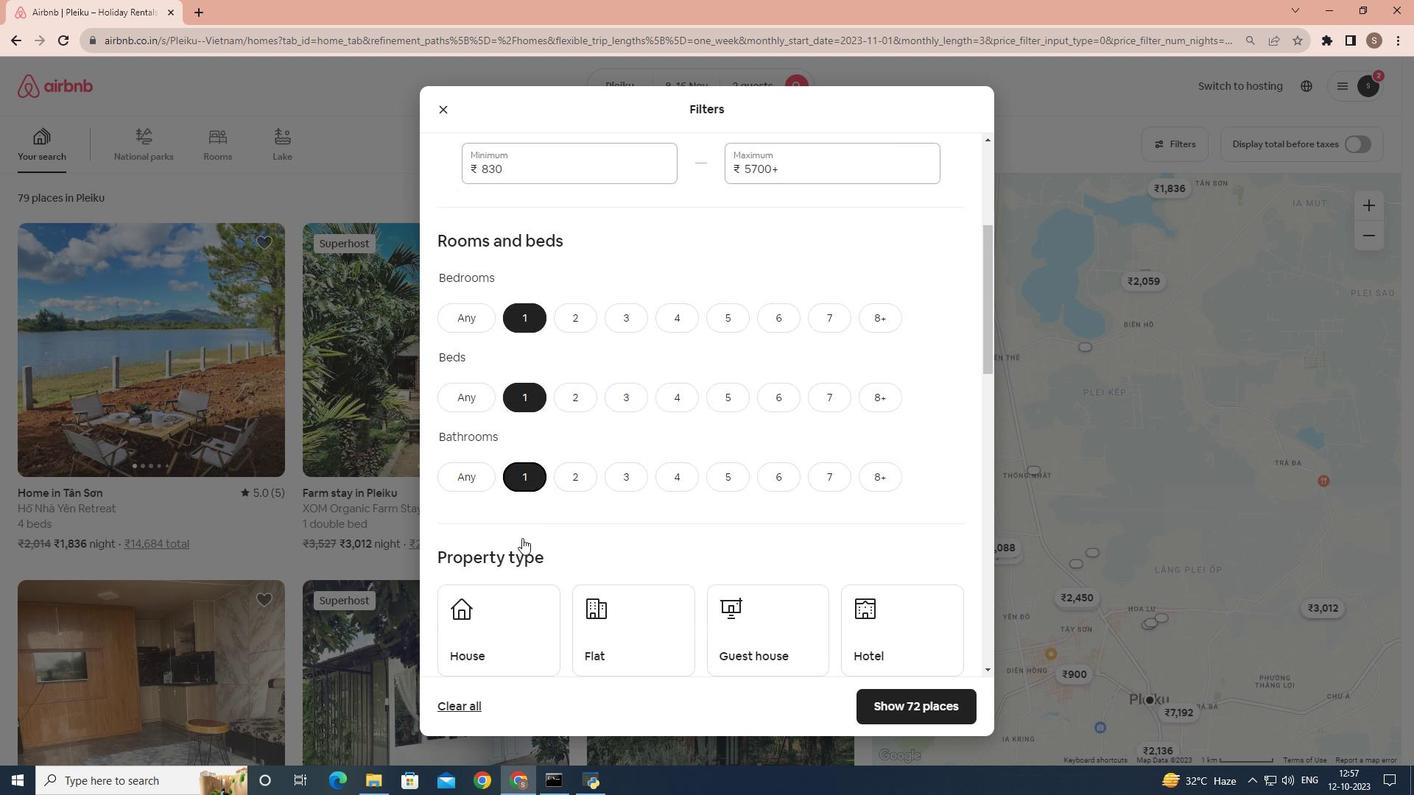 
Action: Mouse moved to (878, 579)
Screenshot: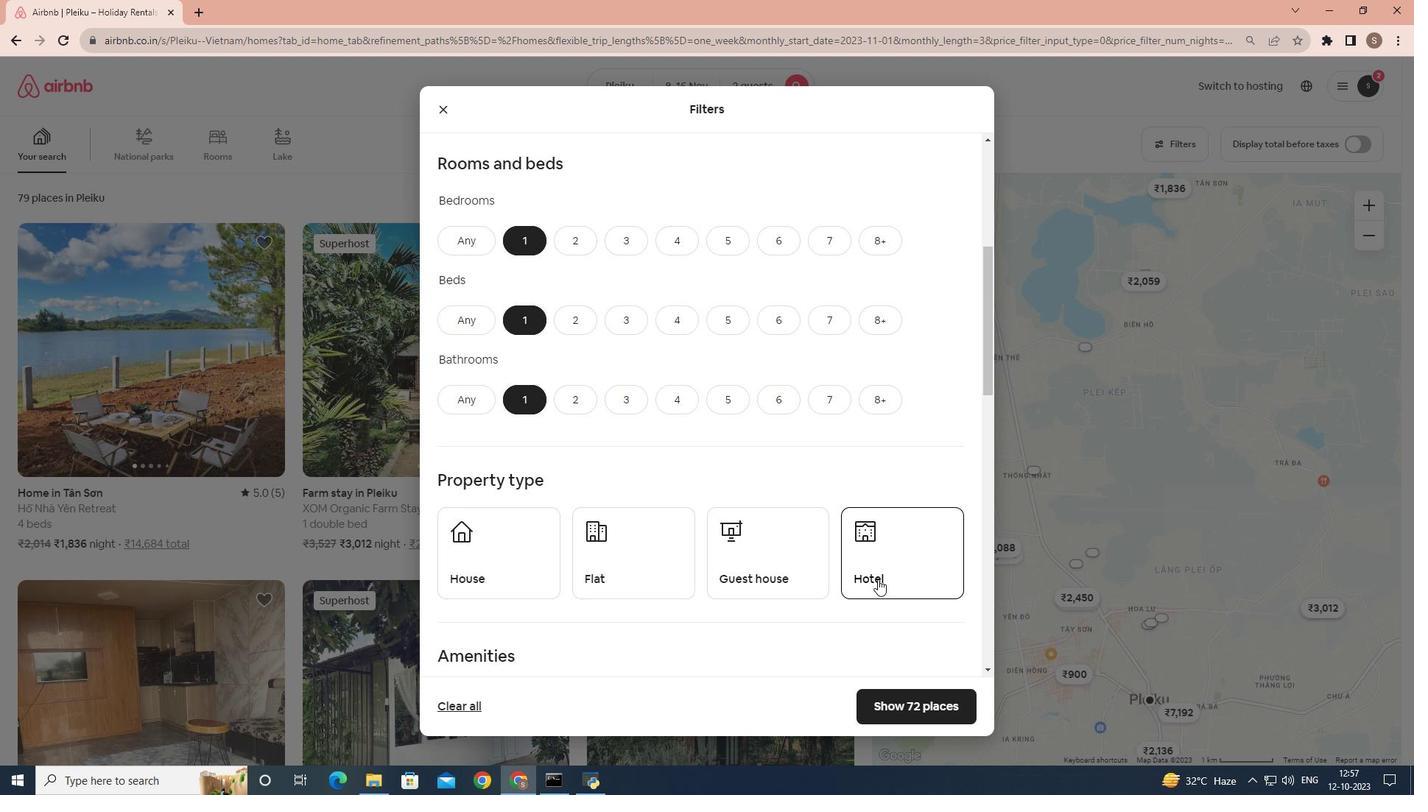 
Action: Mouse pressed left at (878, 579)
Screenshot: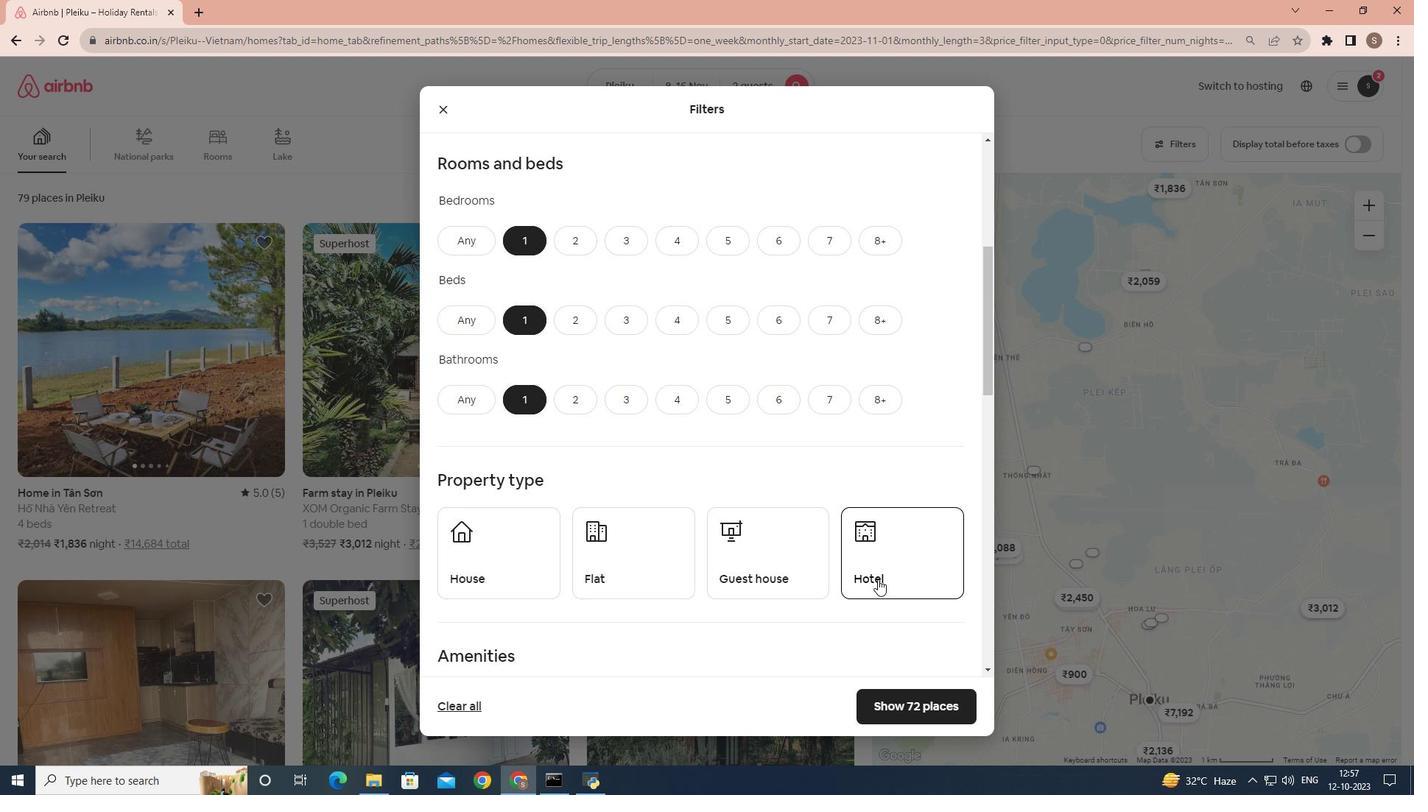 
Action: Mouse moved to (803, 554)
Screenshot: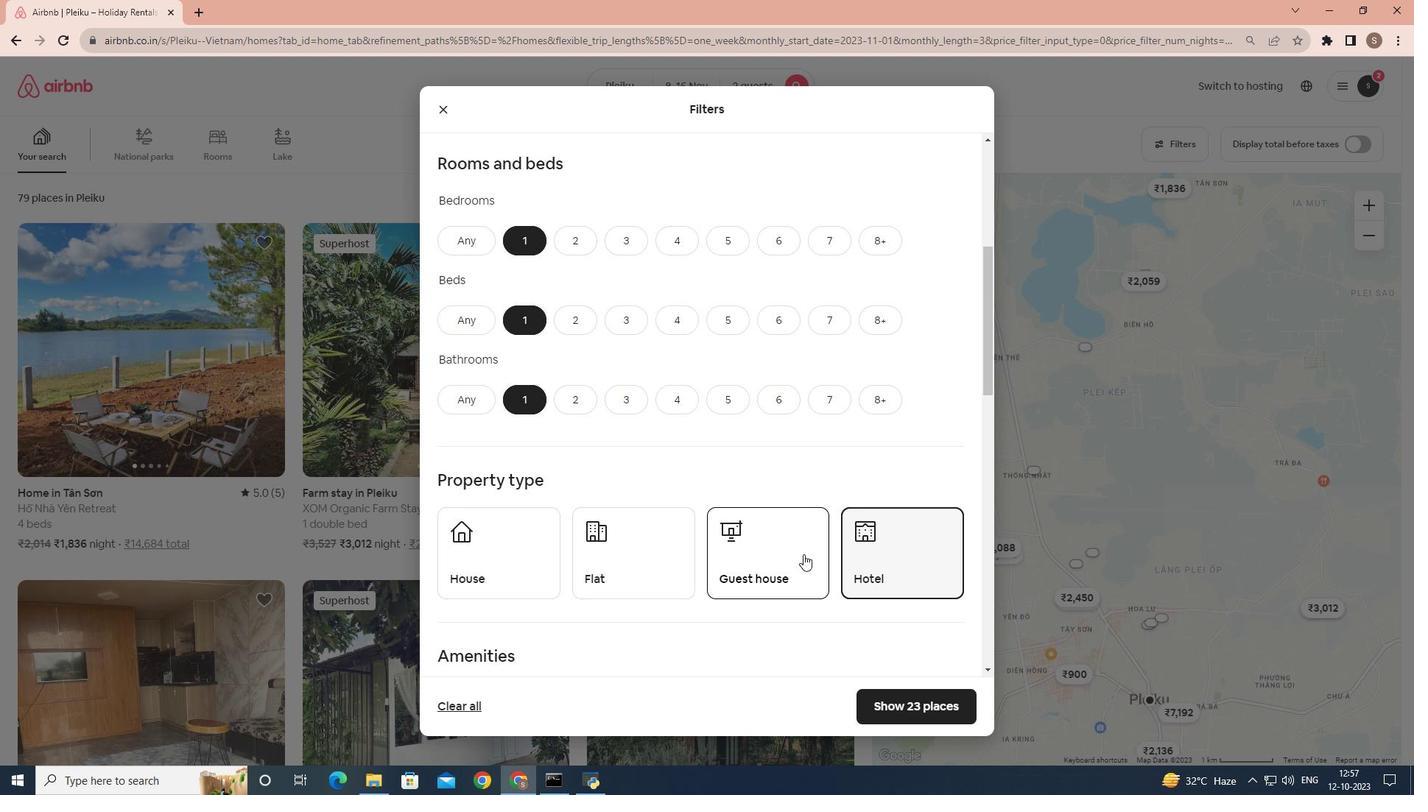
Action: Mouse scrolled (803, 553) with delta (0, 0)
Screenshot: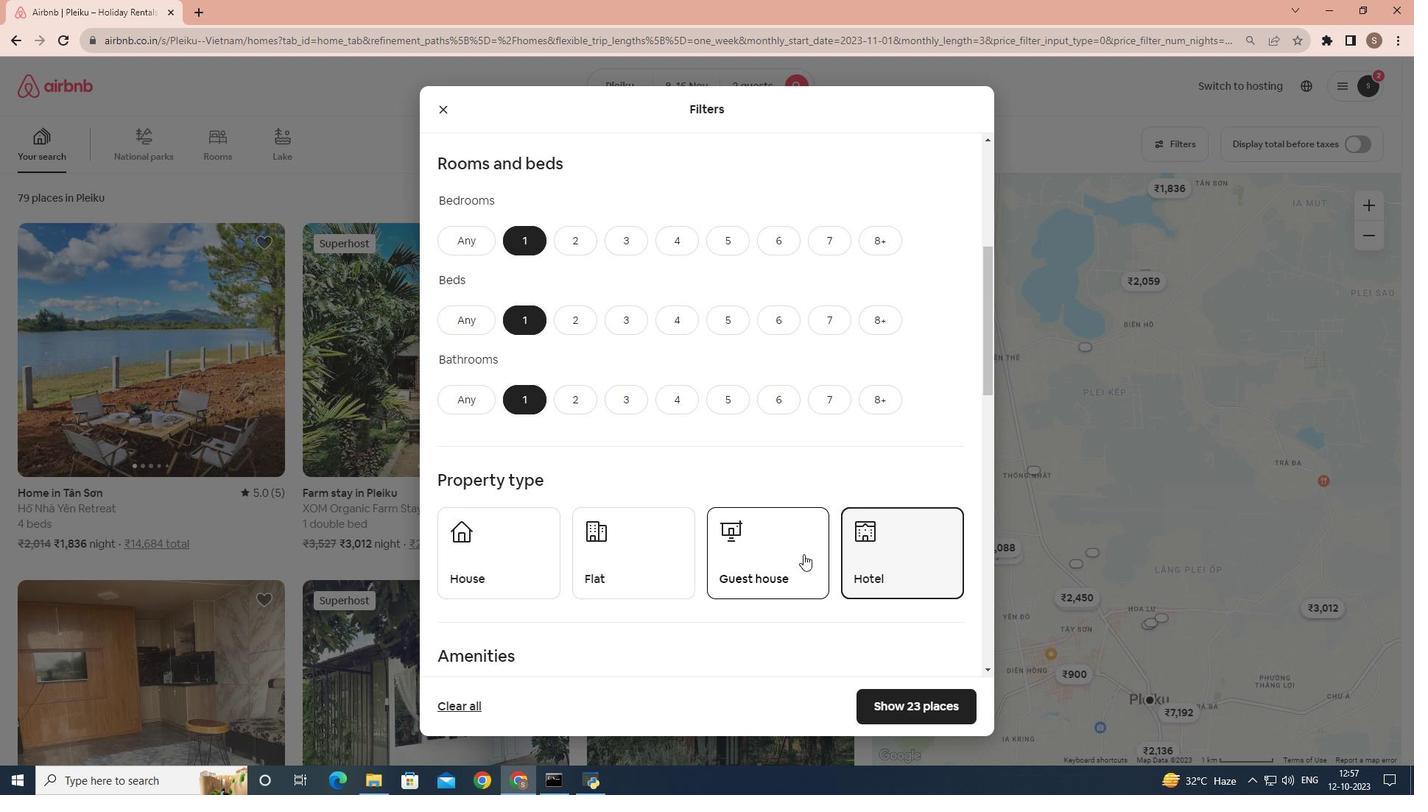 
Action: Mouse scrolled (803, 553) with delta (0, 0)
Screenshot: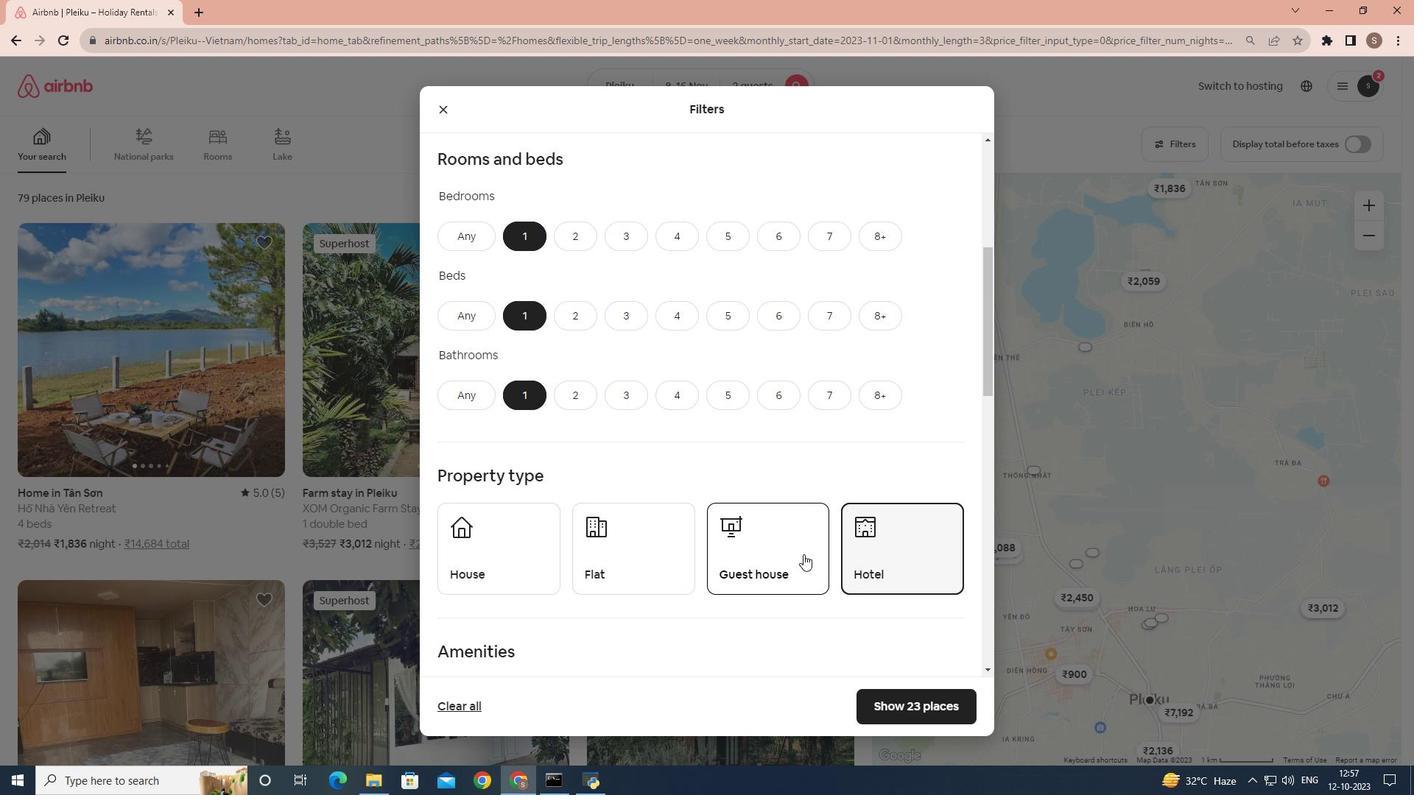 
Action: Mouse moved to (747, 567)
Screenshot: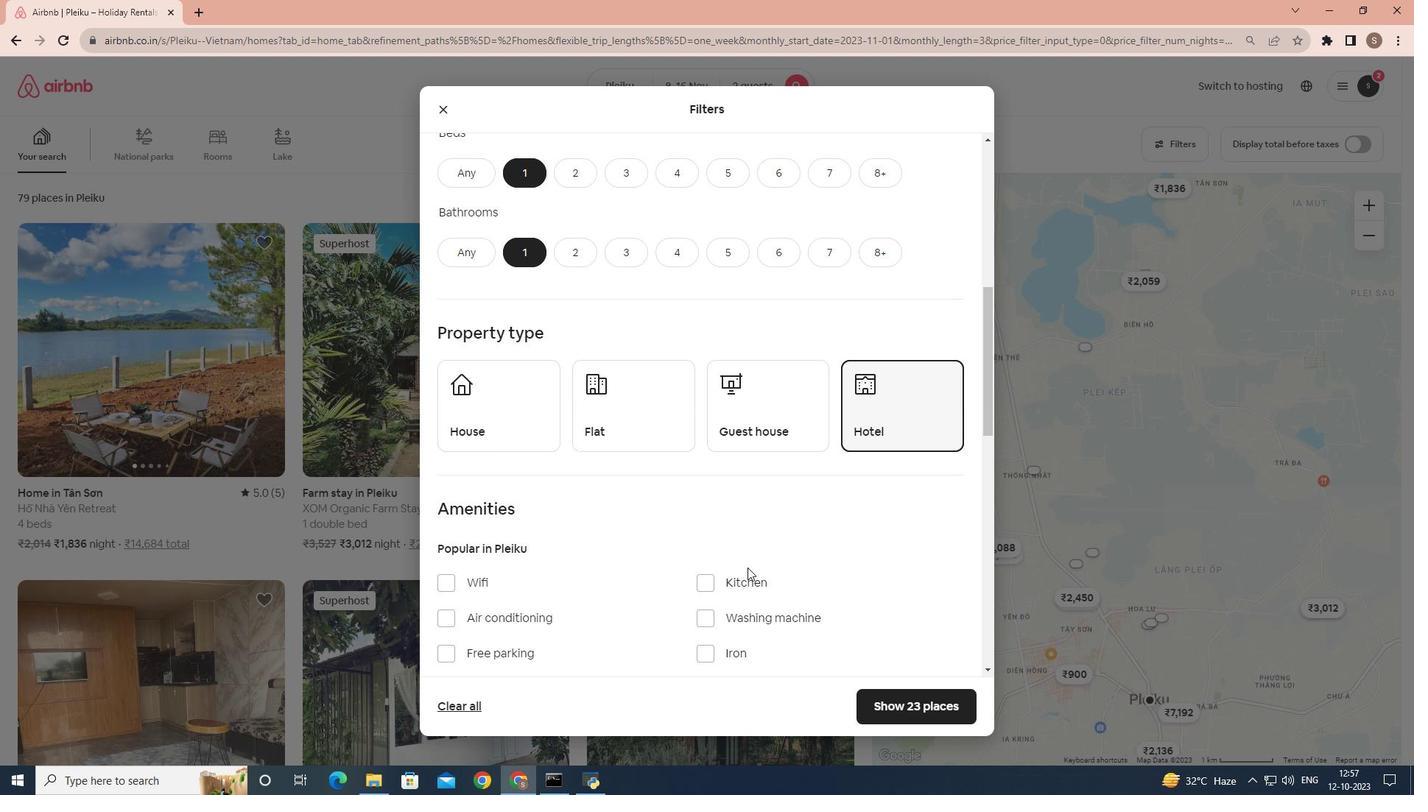 
Action: Mouse scrolled (747, 567) with delta (0, 0)
Screenshot: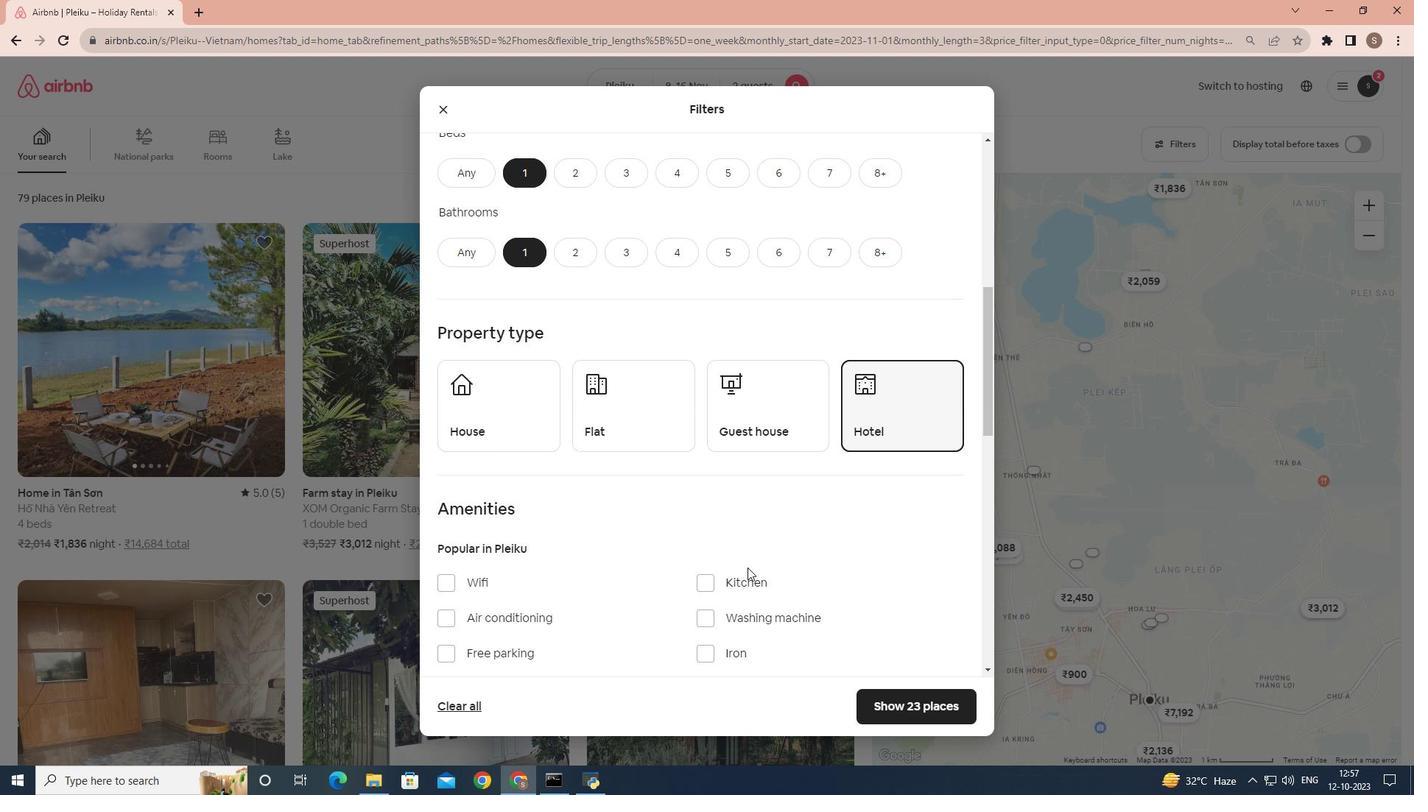 
Action: Mouse scrolled (747, 567) with delta (0, 0)
Screenshot: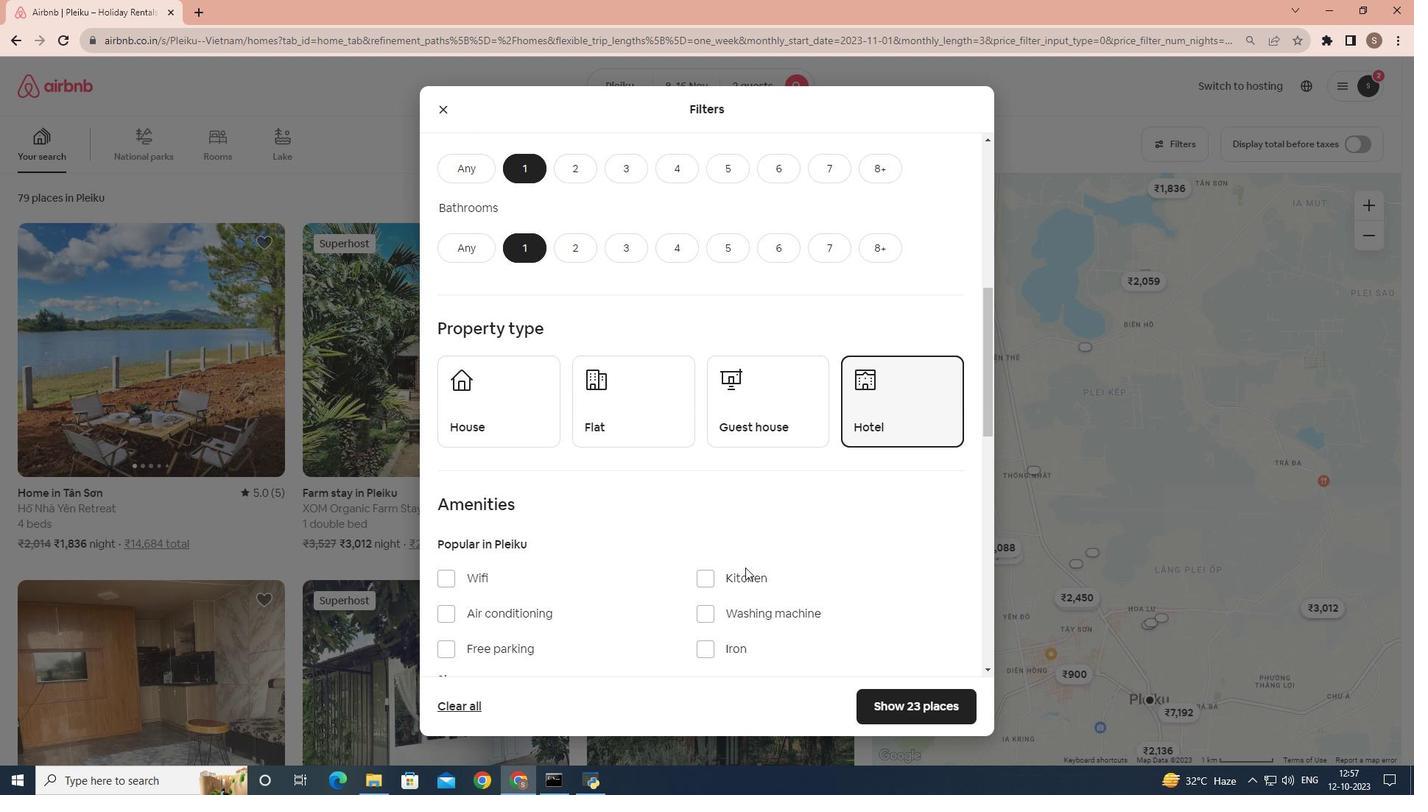 
Action: Mouse moved to (444, 445)
Screenshot: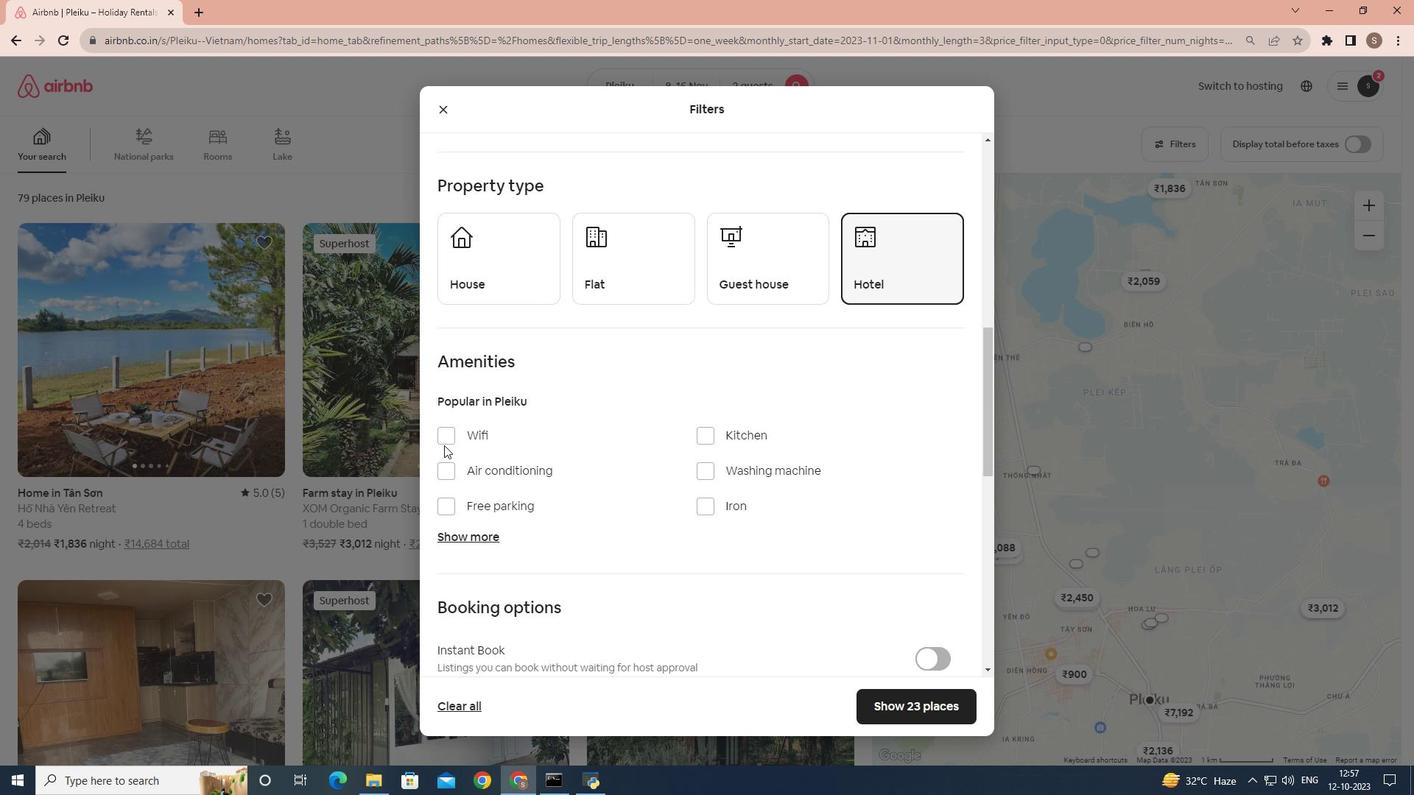 
Action: Mouse pressed left at (444, 445)
Screenshot: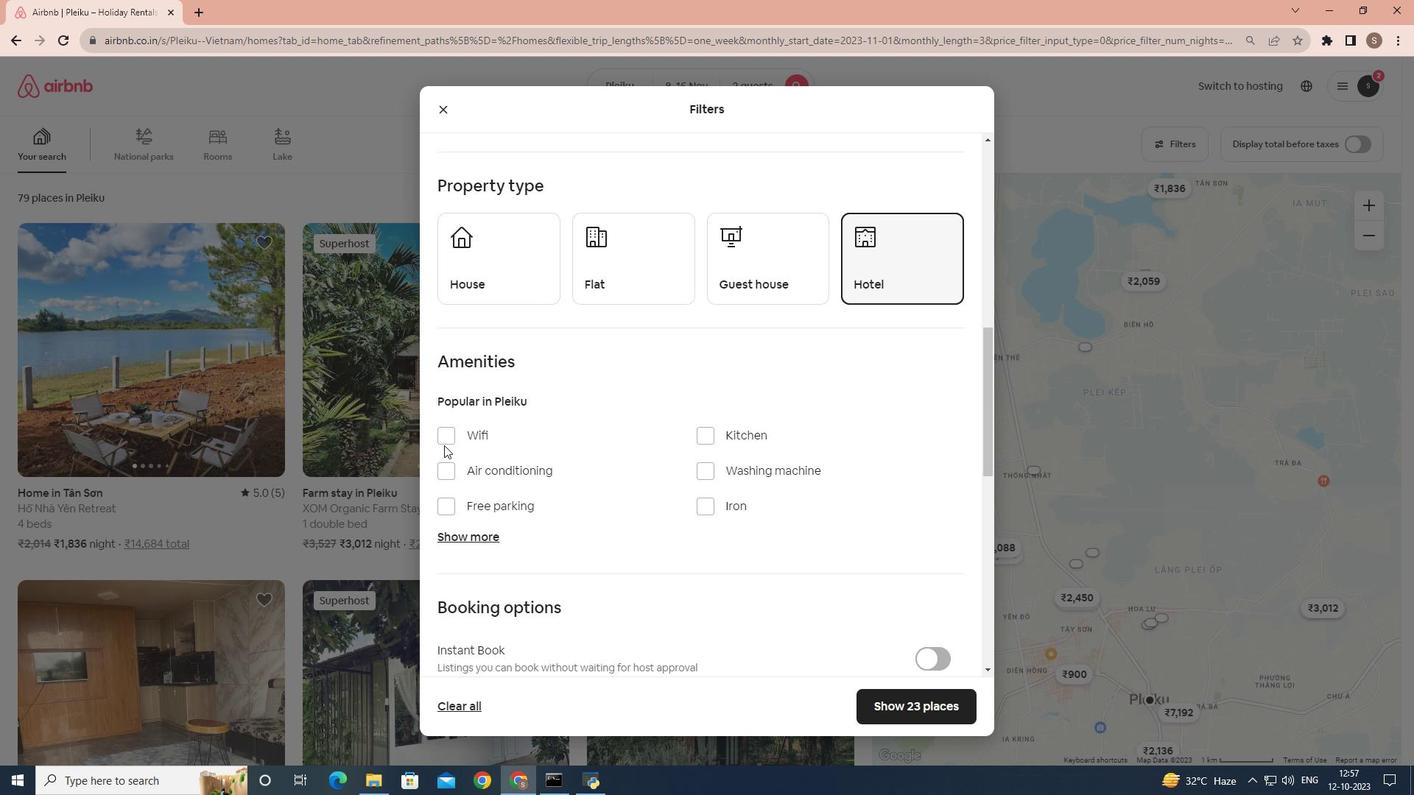 
Action: Mouse moved to (445, 425)
Screenshot: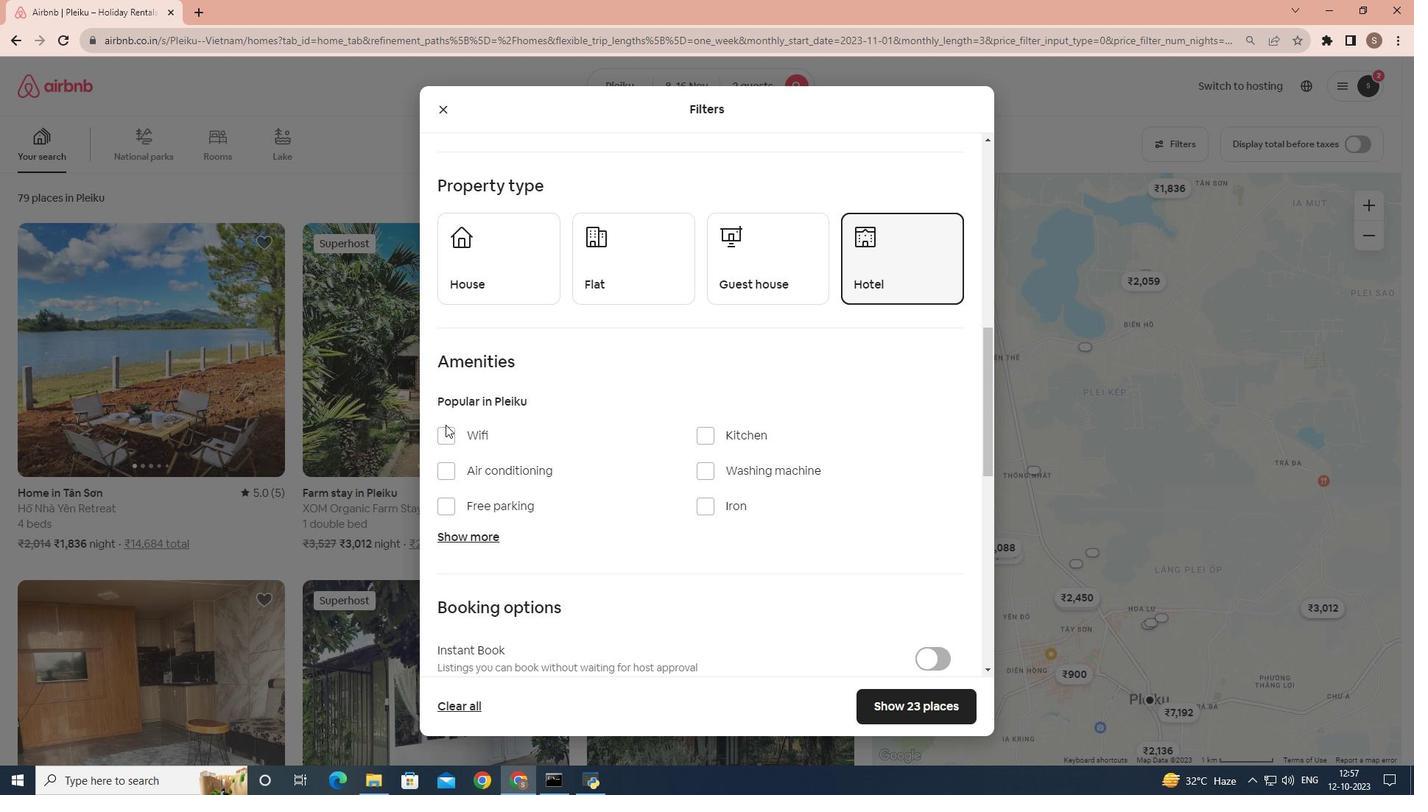 
Action: Mouse pressed left at (445, 425)
Screenshot: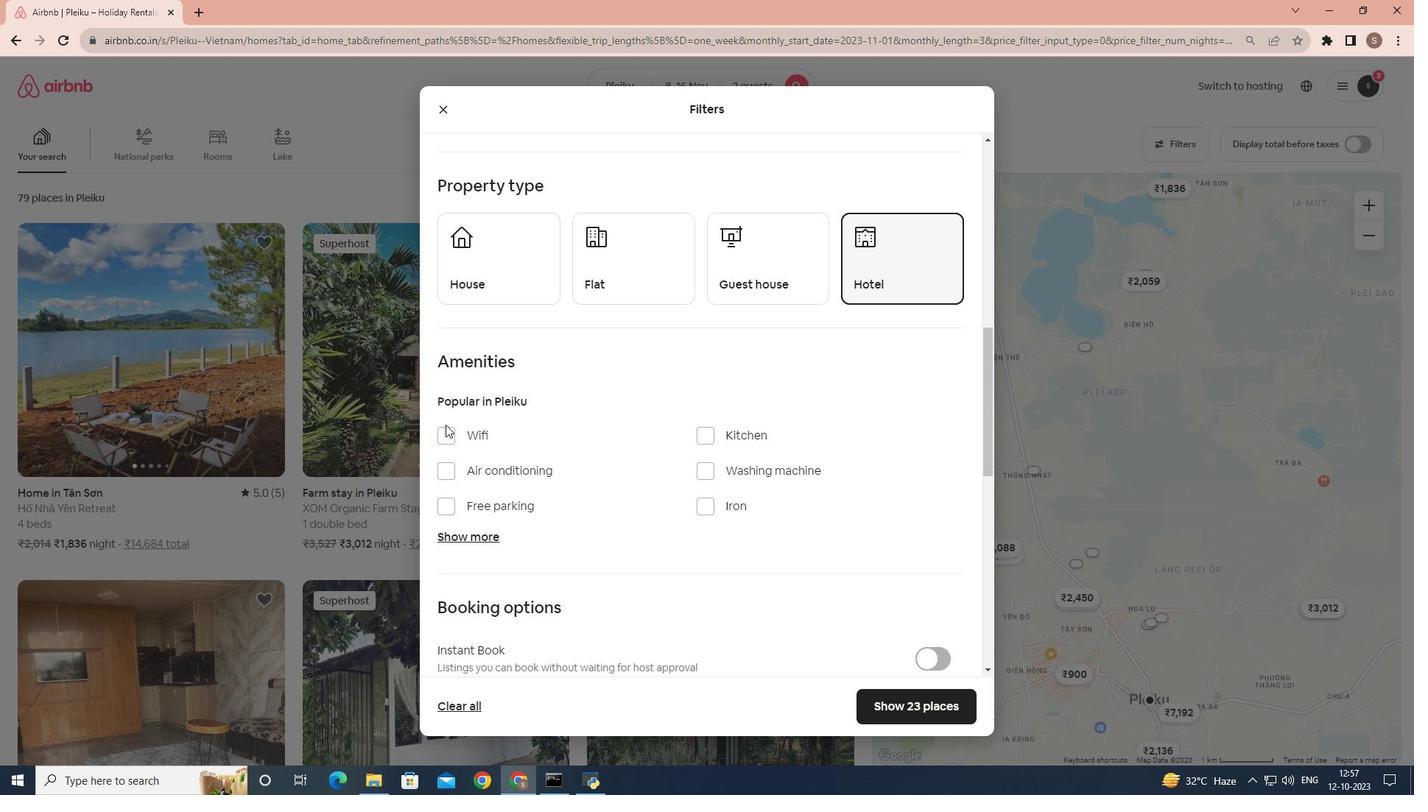 
Action: Mouse moved to (448, 438)
Screenshot: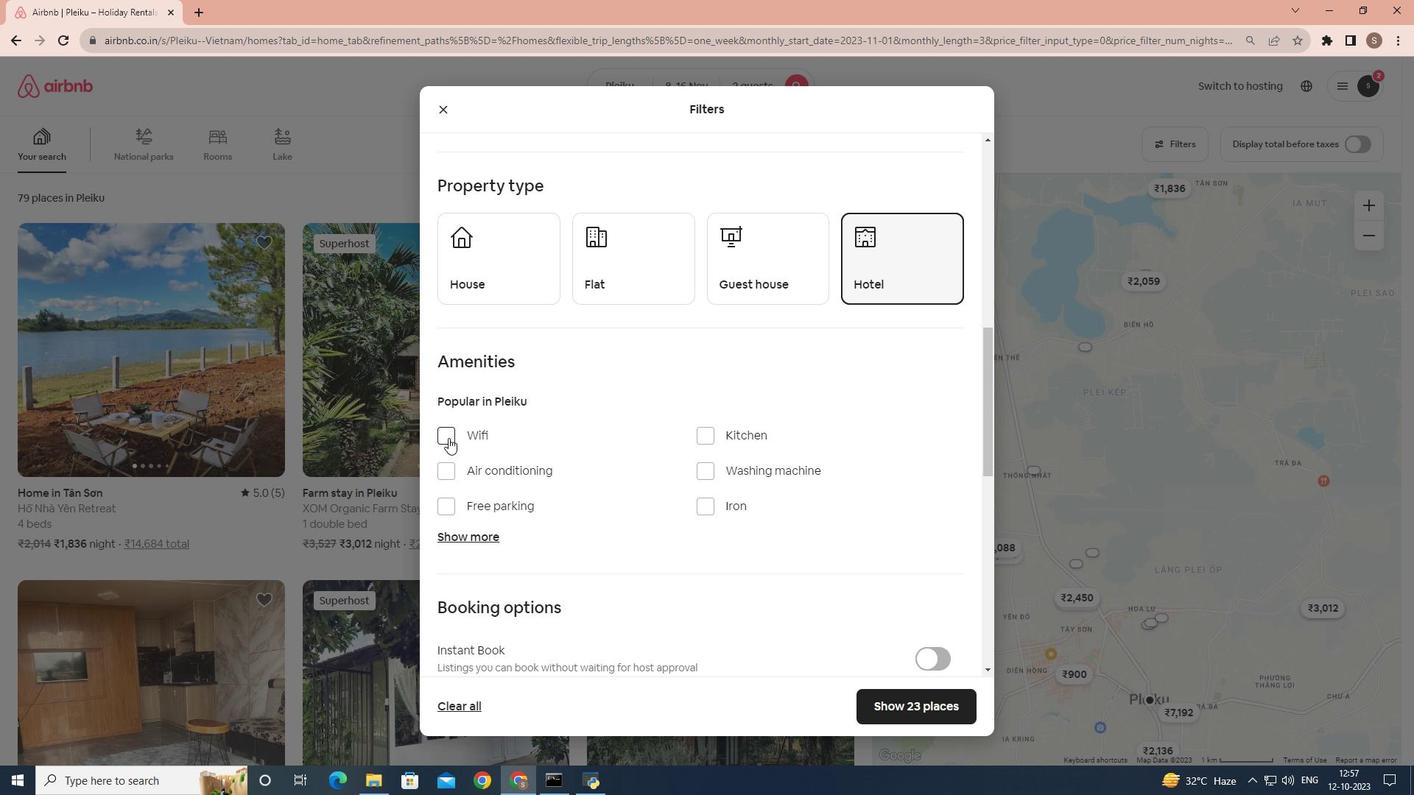 
Action: Mouse pressed left at (448, 438)
Screenshot: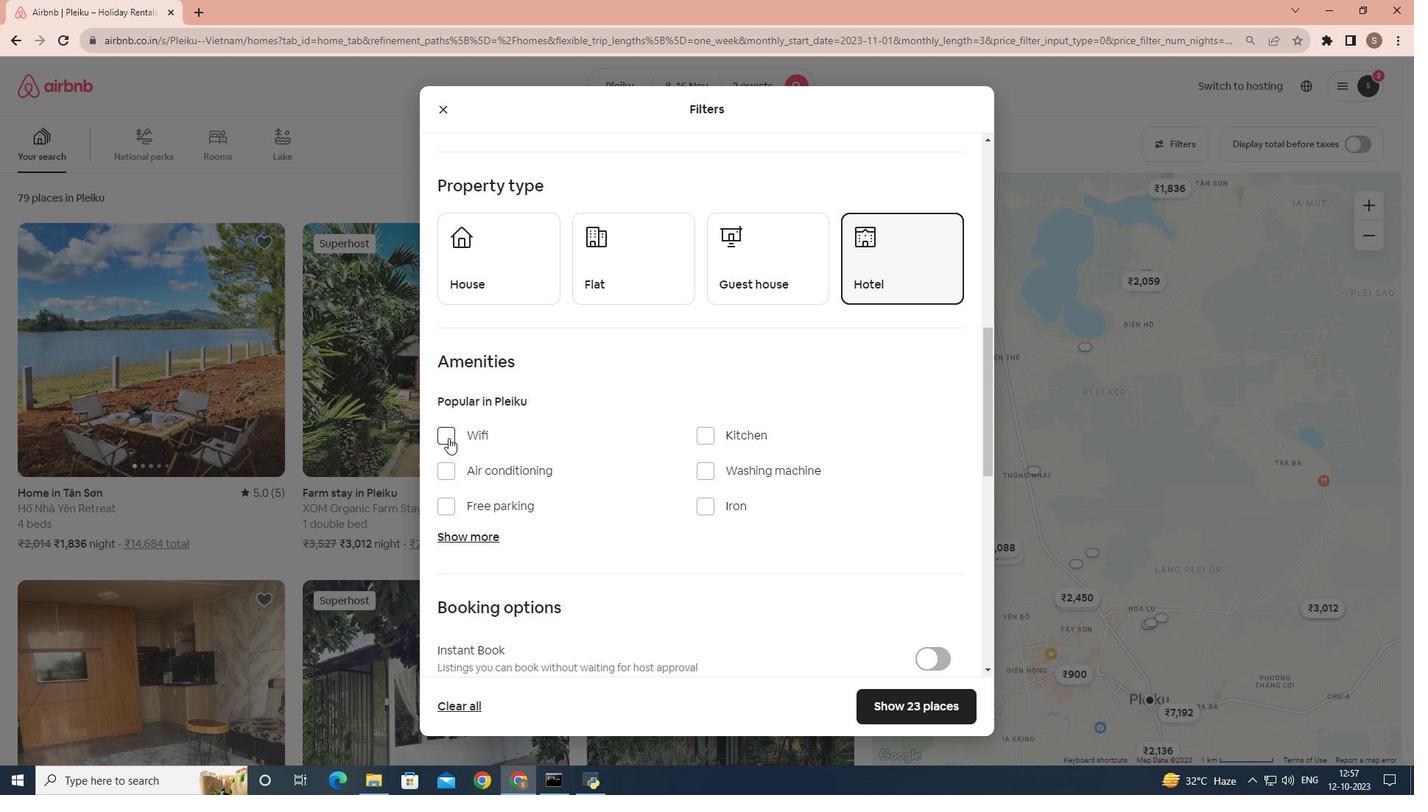 
Action: Mouse moved to (923, 705)
Screenshot: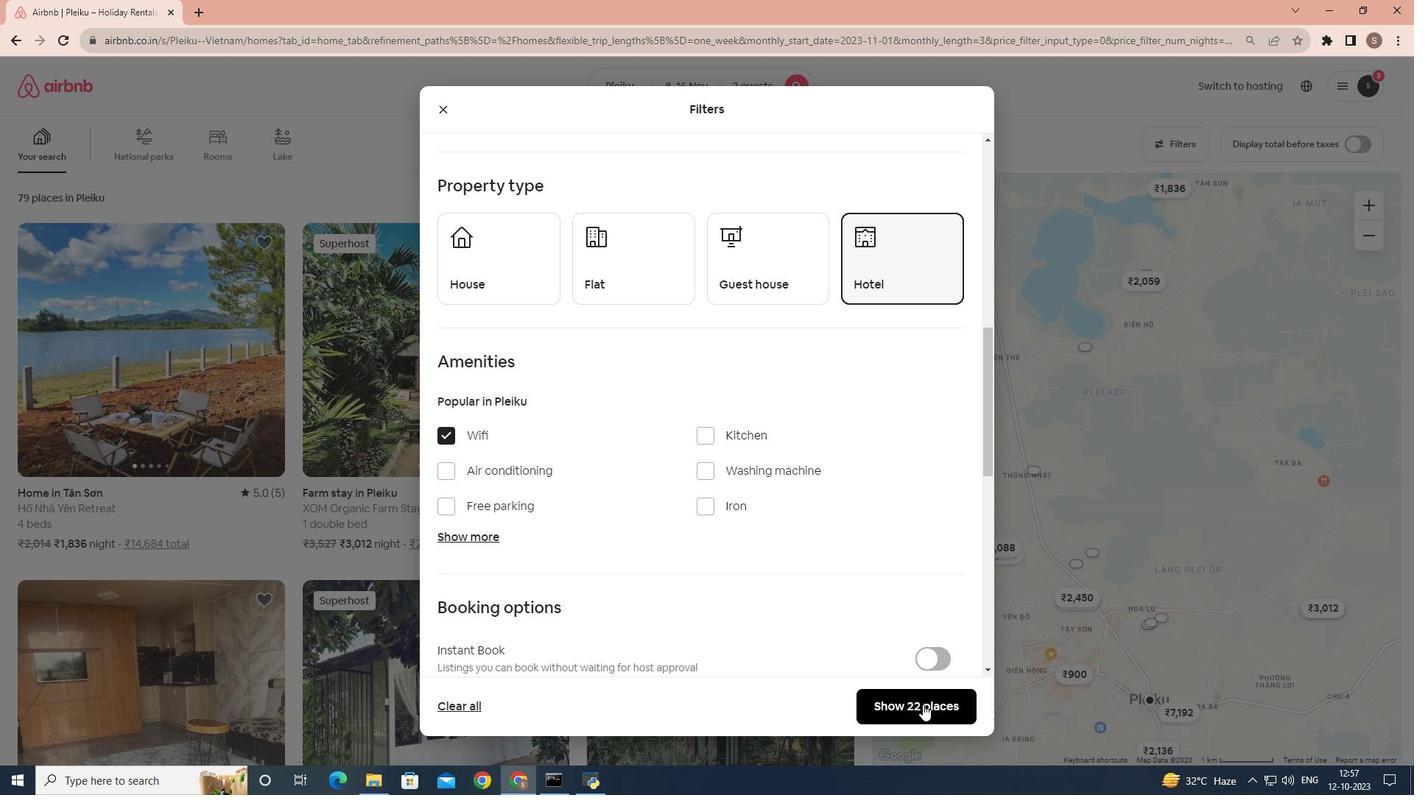 
Action: Mouse pressed left at (923, 705)
Screenshot: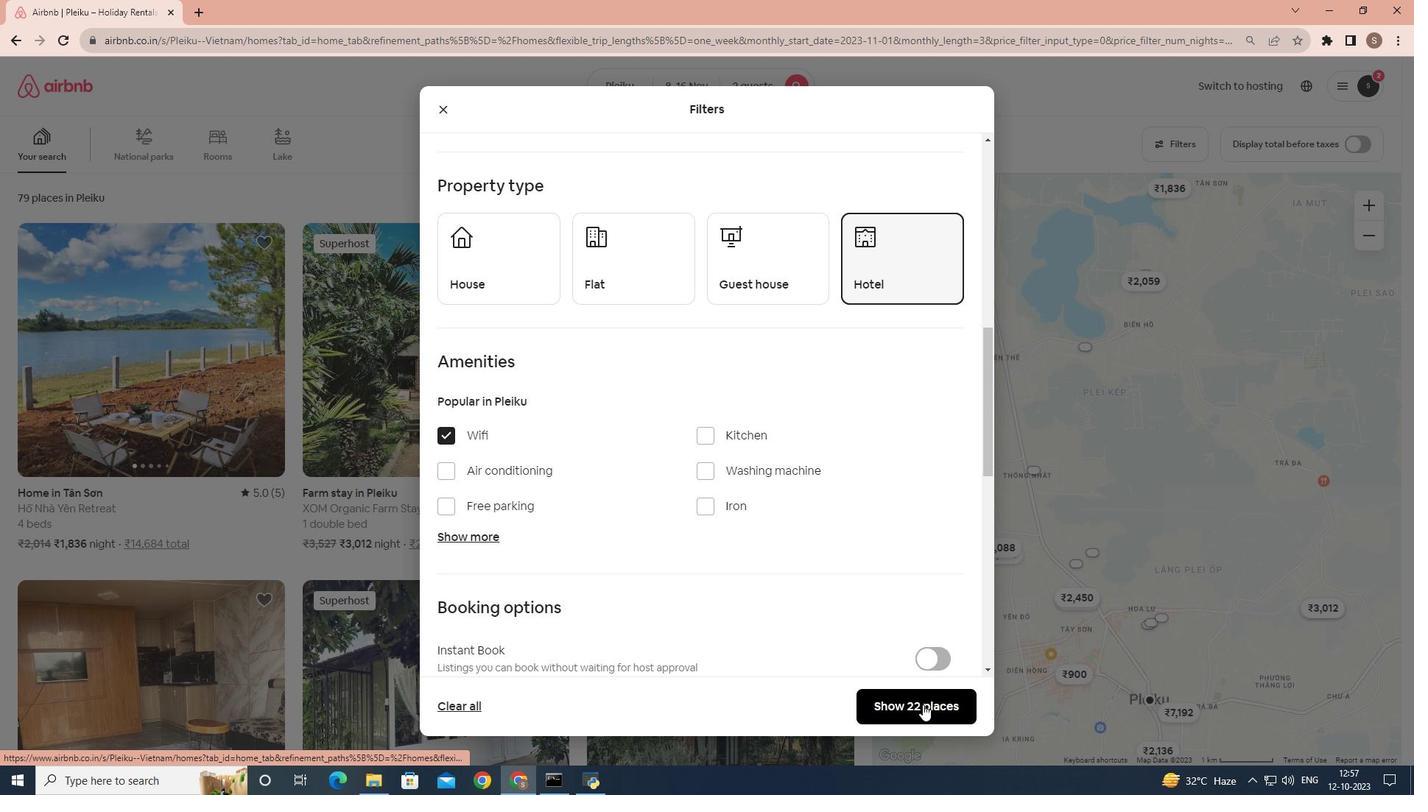 
Action: Mouse moved to (142, 453)
Screenshot: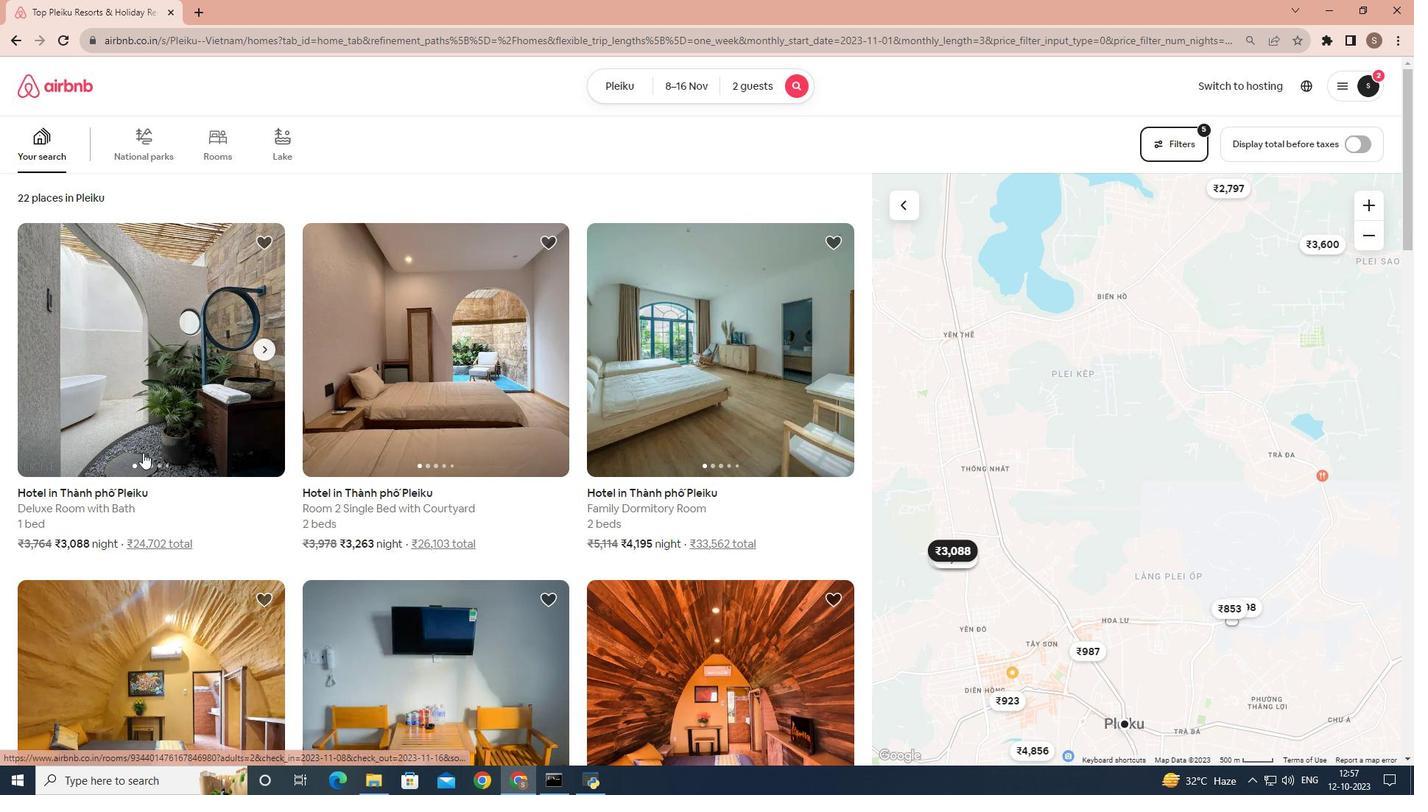 
Action: Mouse pressed left at (142, 453)
Screenshot: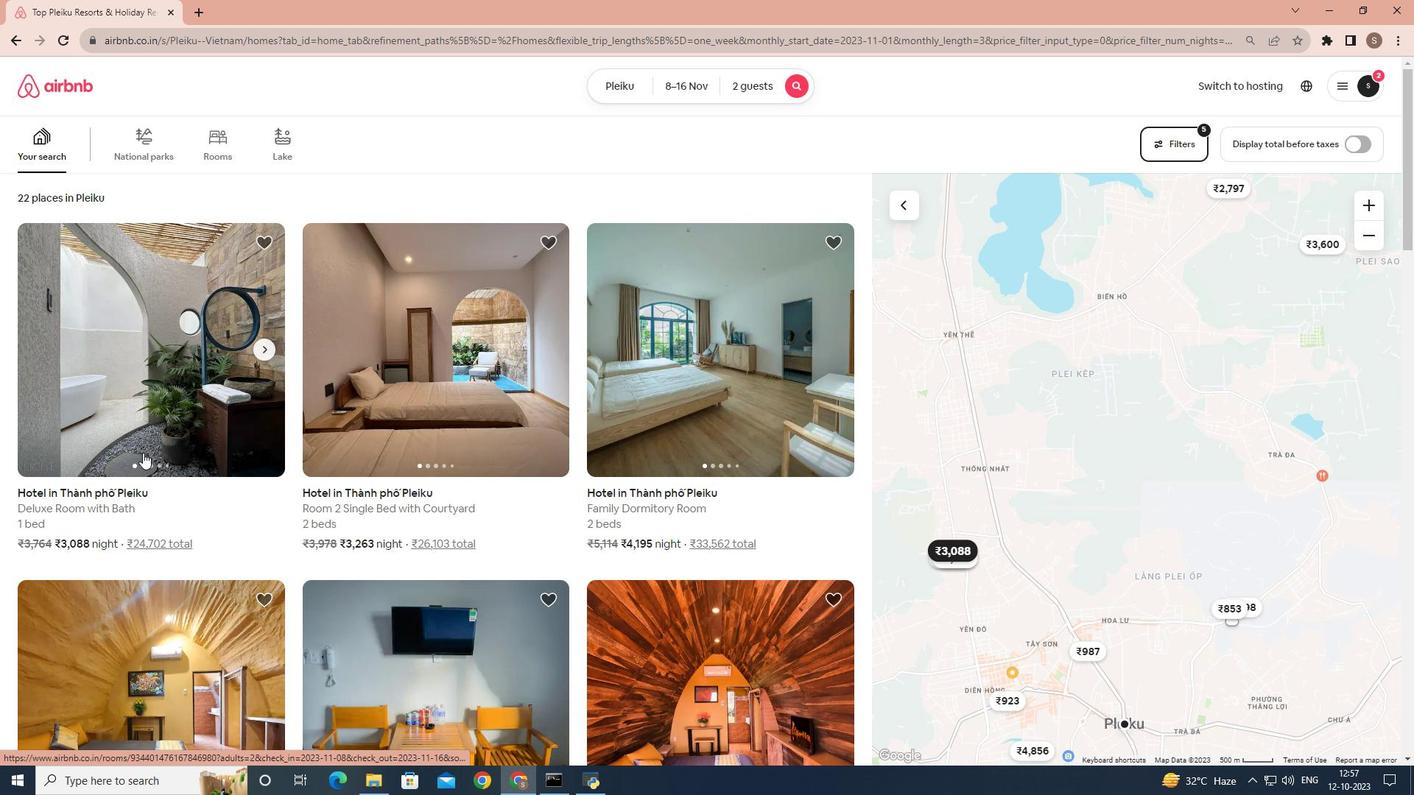 
Action: Mouse moved to (1005, 537)
Screenshot: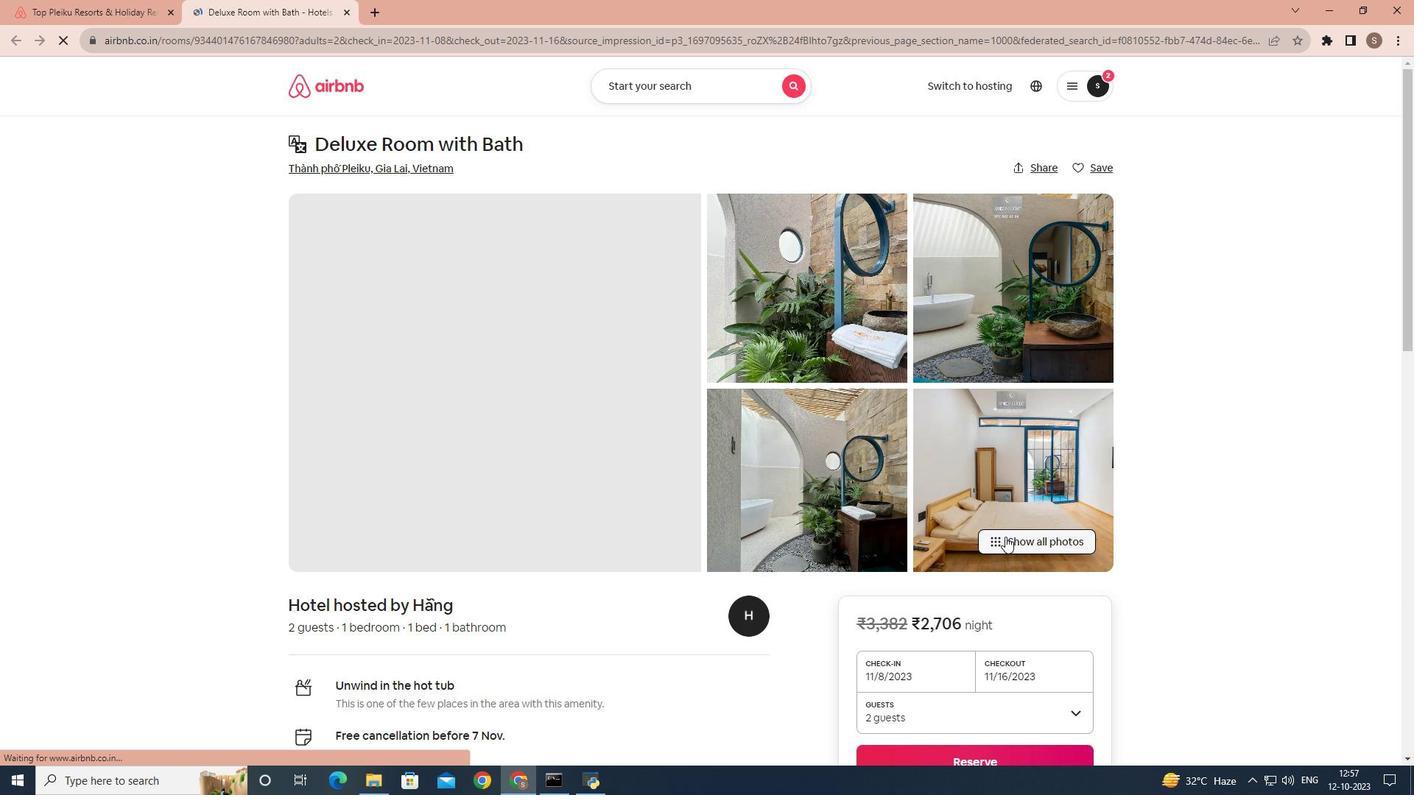 
Action: Mouse pressed left at (1005, 537)
Screenshot: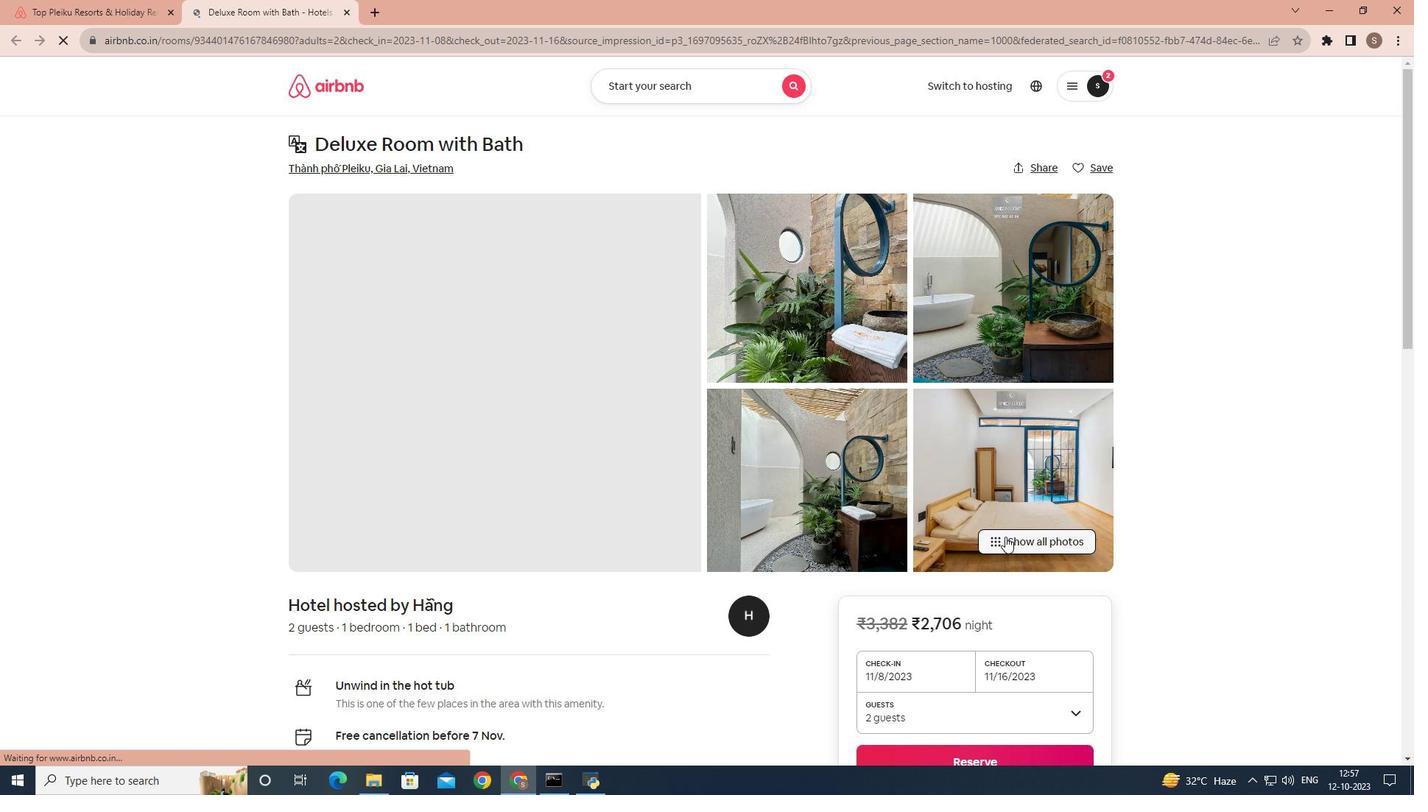 
Action: Mouse scrolled (1005, 536) with delta (0, 0)
Screenshot: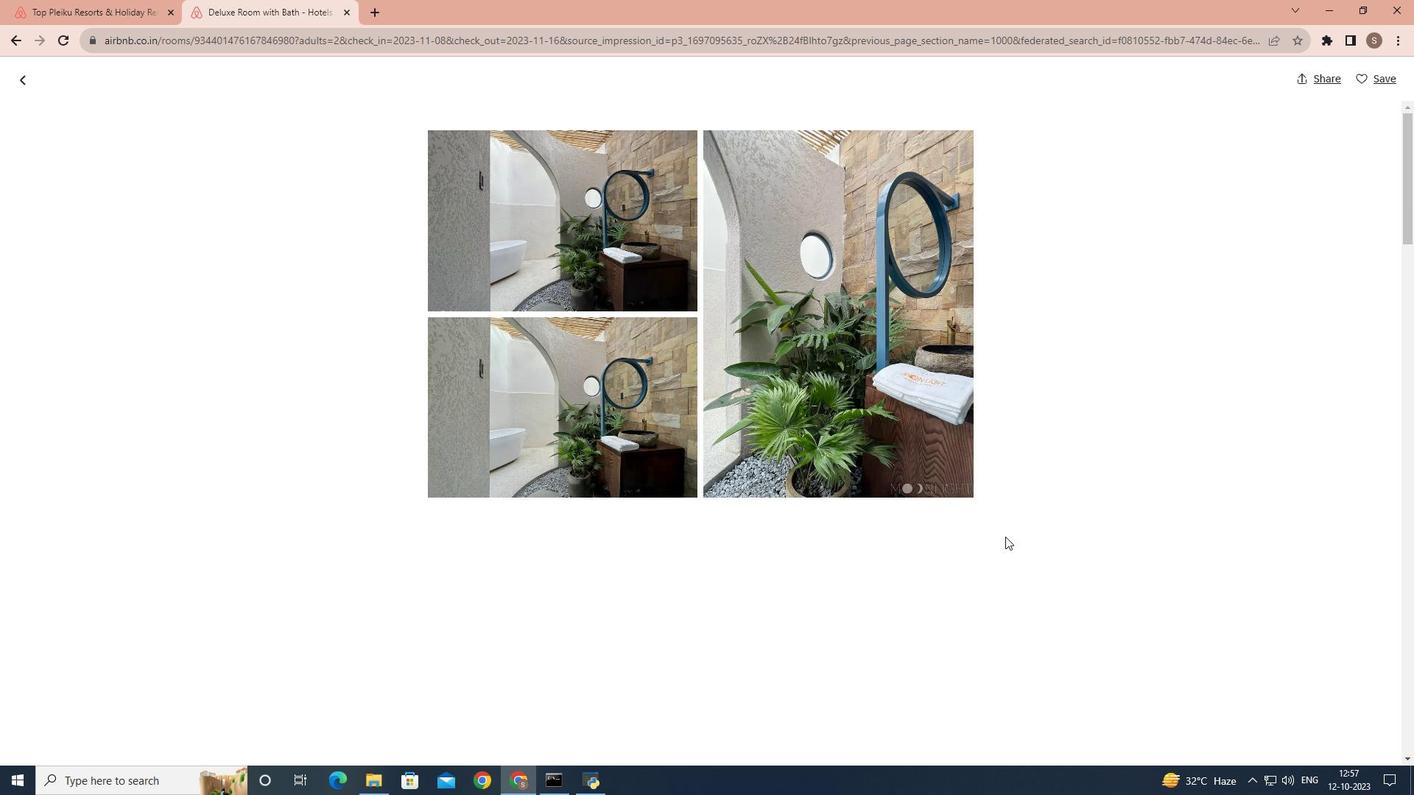 
Action: Mouse scrolled (1005, 536) with delta (0, 0)
Screenshot: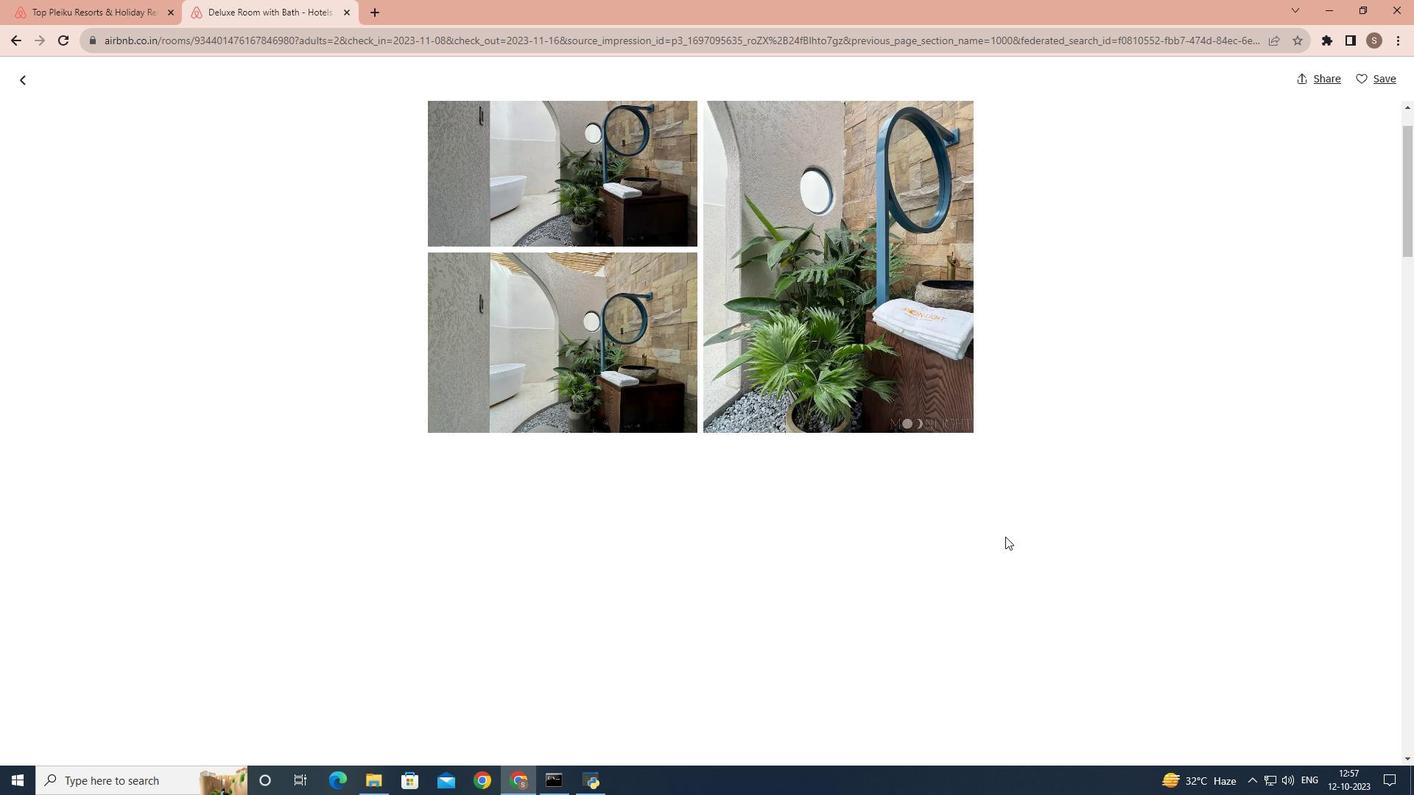 
Action: Mouse scrolled (1005, 536) with delta (0, 0)
Screenshot: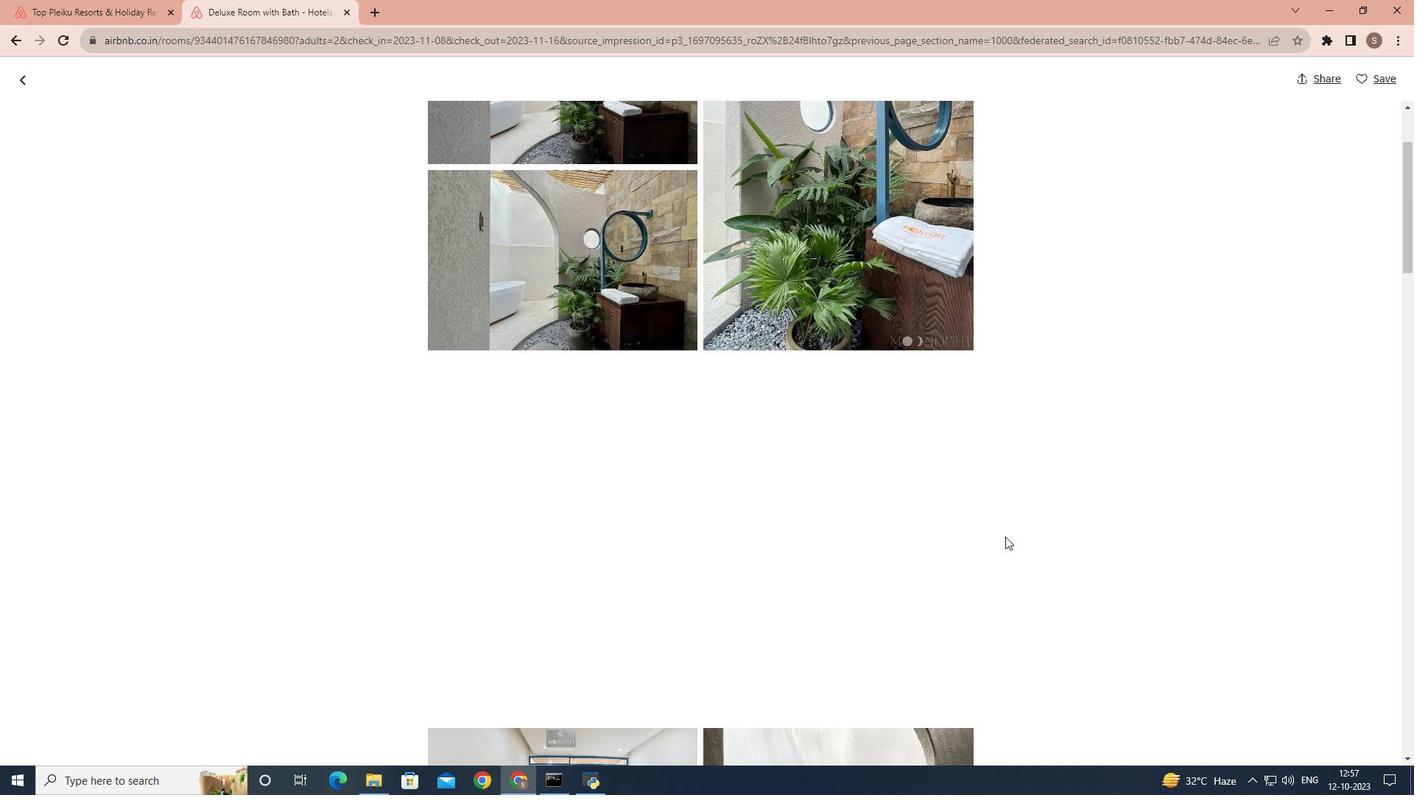 
Action: Mouse scrolled (1005, 536) with delta (0, 0)
Screenshot: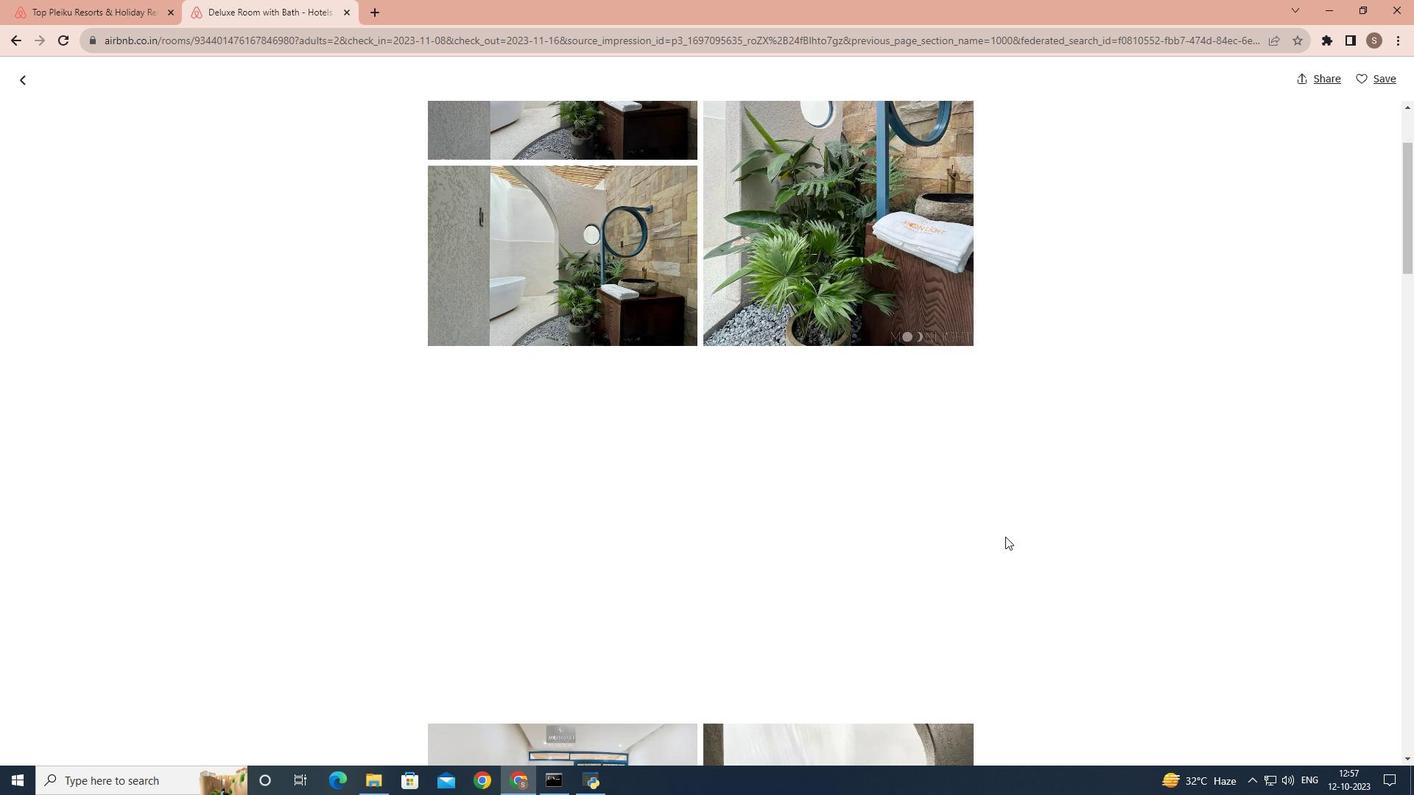 
Action: Mouse scrolled (1005, 536) with delta (0, 0)
Screenshot: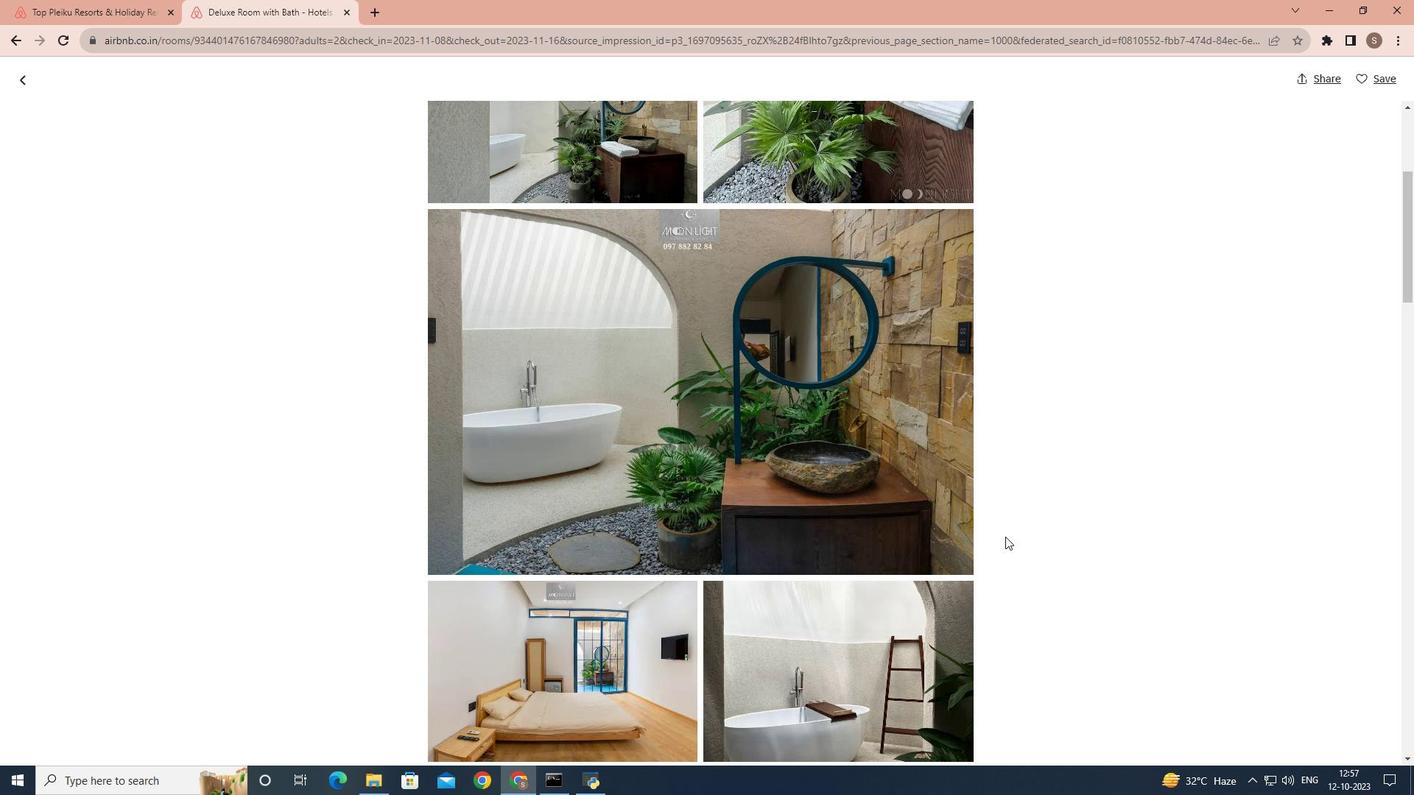 
Action: Mouse scrolled (1005, 536) with delta (0, 0)
Screenshot: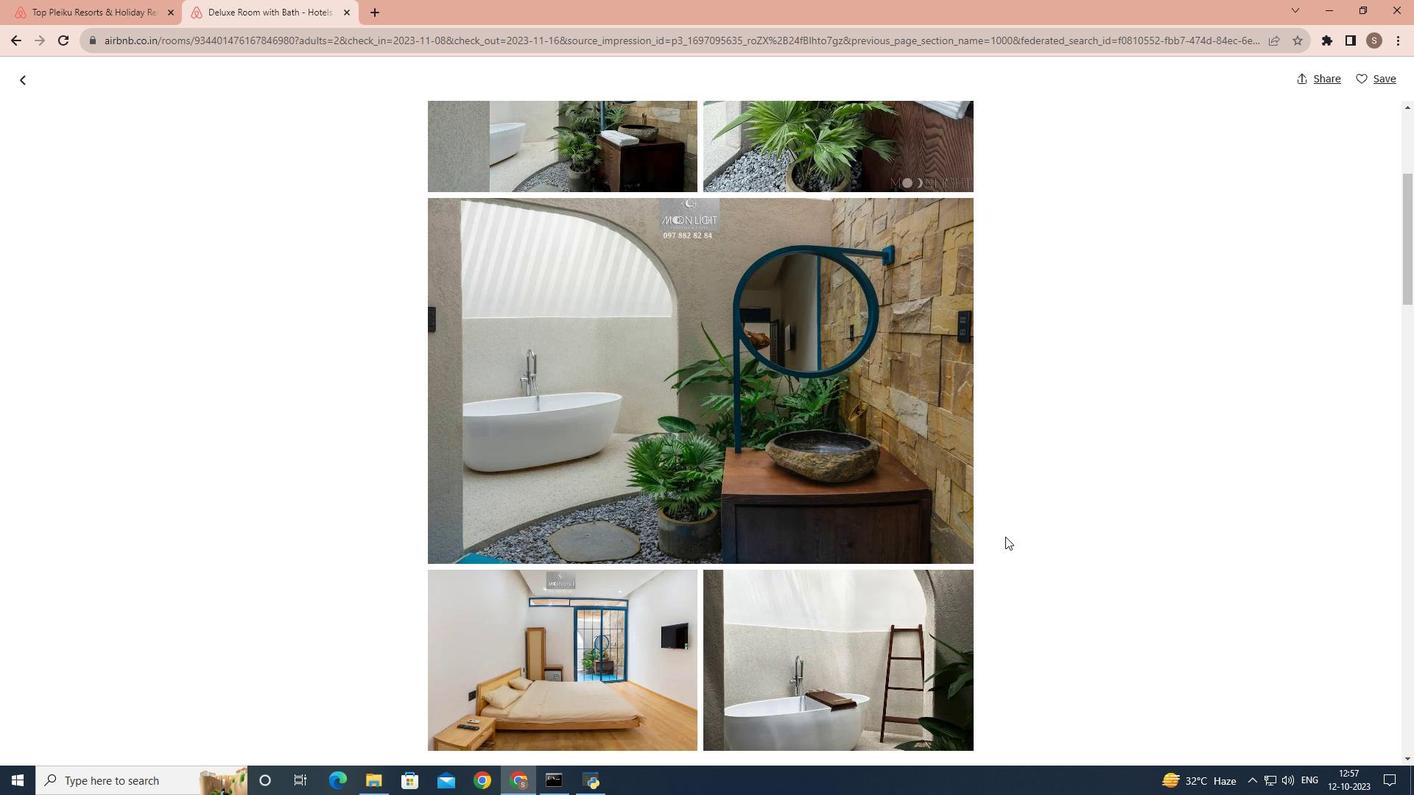 
Action: Mouse scrolled (1005, 536) with delta (0, 0)
Screenshot: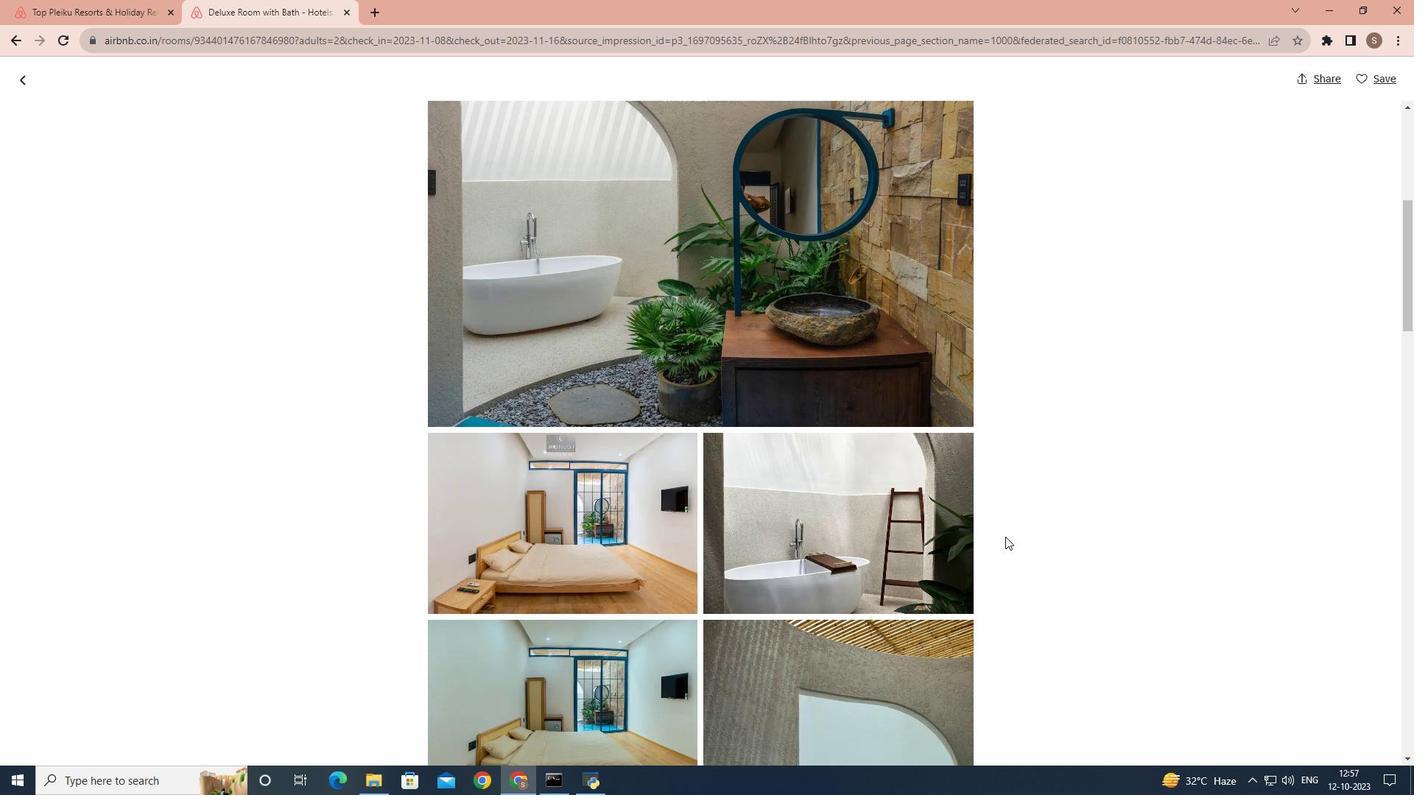 
Action: Mouse scrolled (1005, 536) with delta (0, 0)
Screenshot: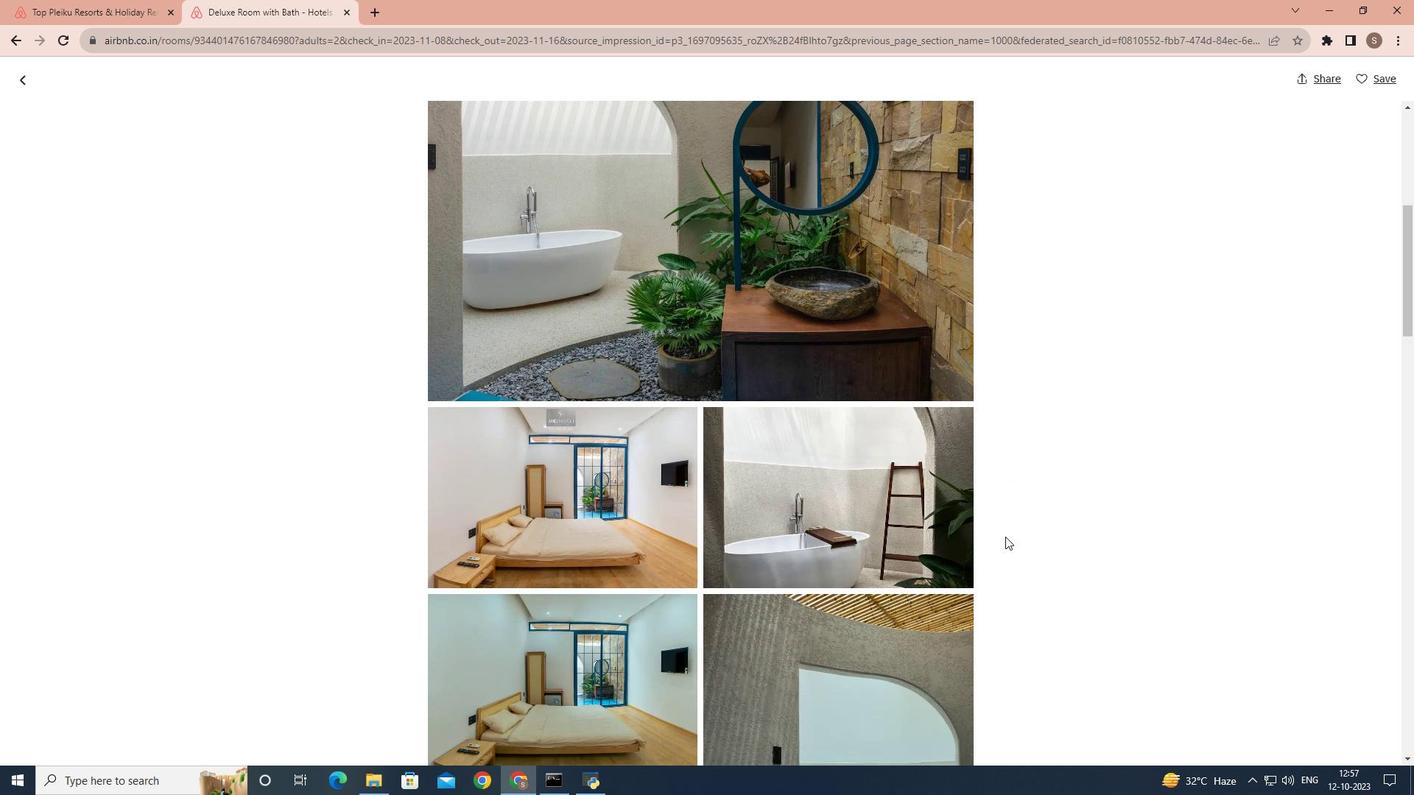 
Action: Mouse scrolled (1005, 536) with delta (0, 0)
Screenshot: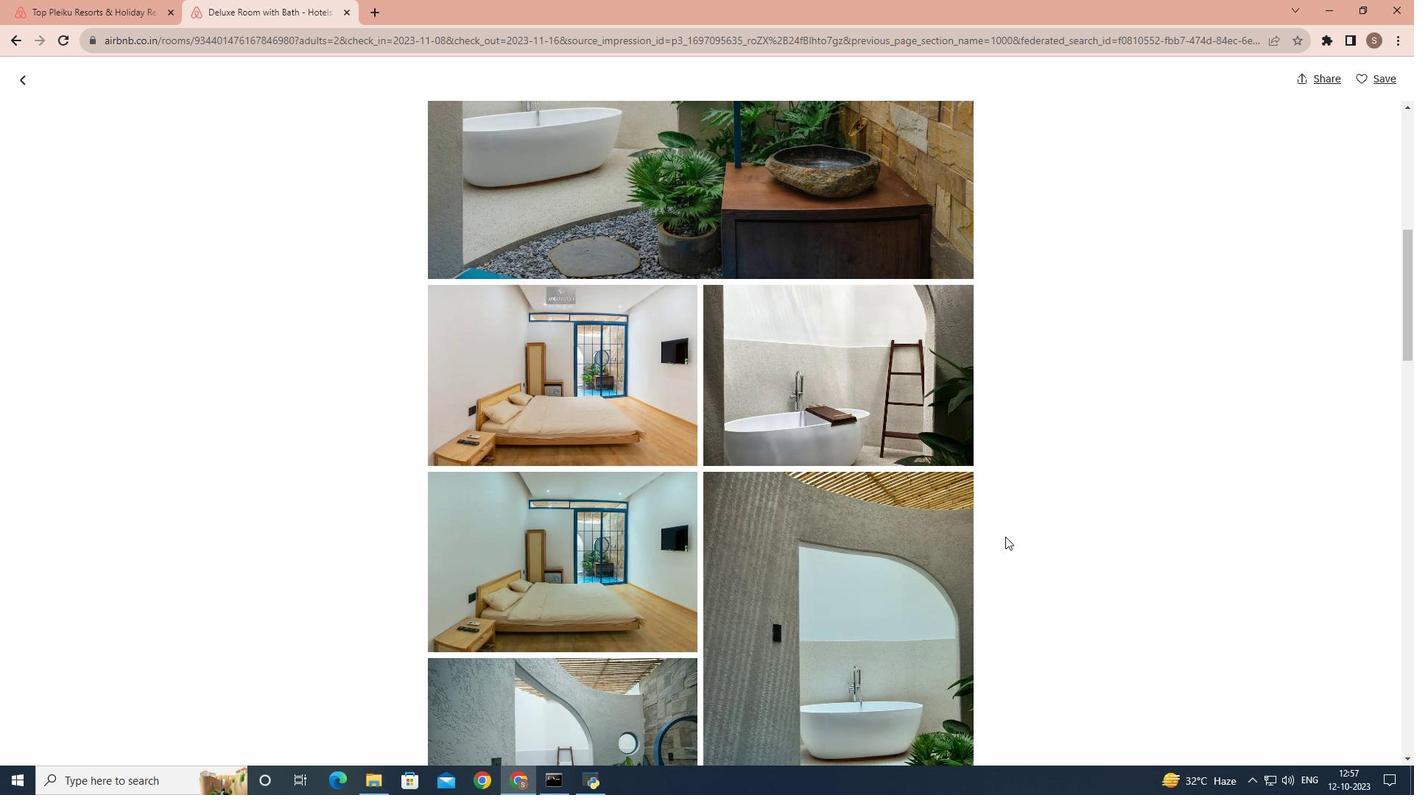 
Action: Mouse scrolled (1005, 536) with delta (0, 0)
Screenshot: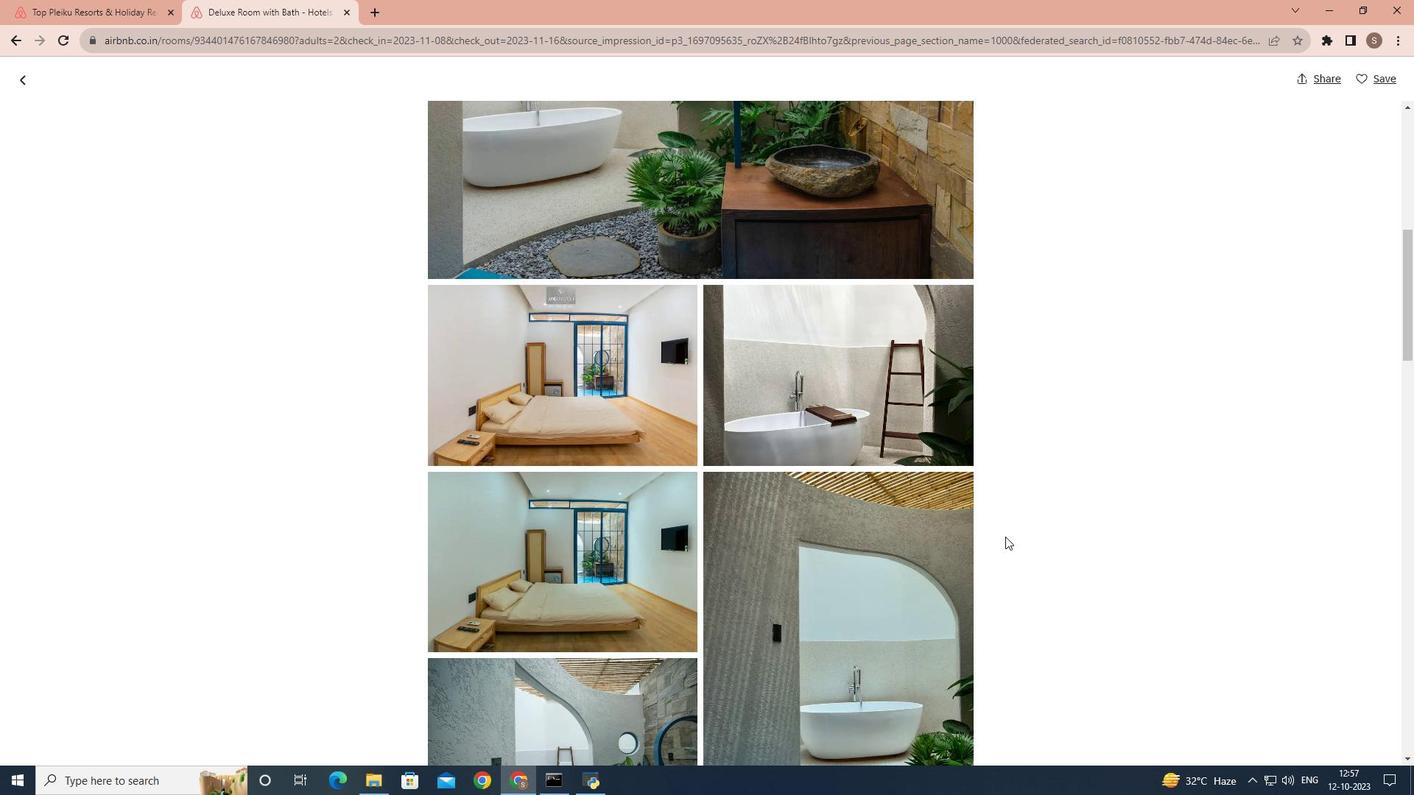 
Action: Mouse scrolled (1005, 536) with delta (0, 0)
Screenshot: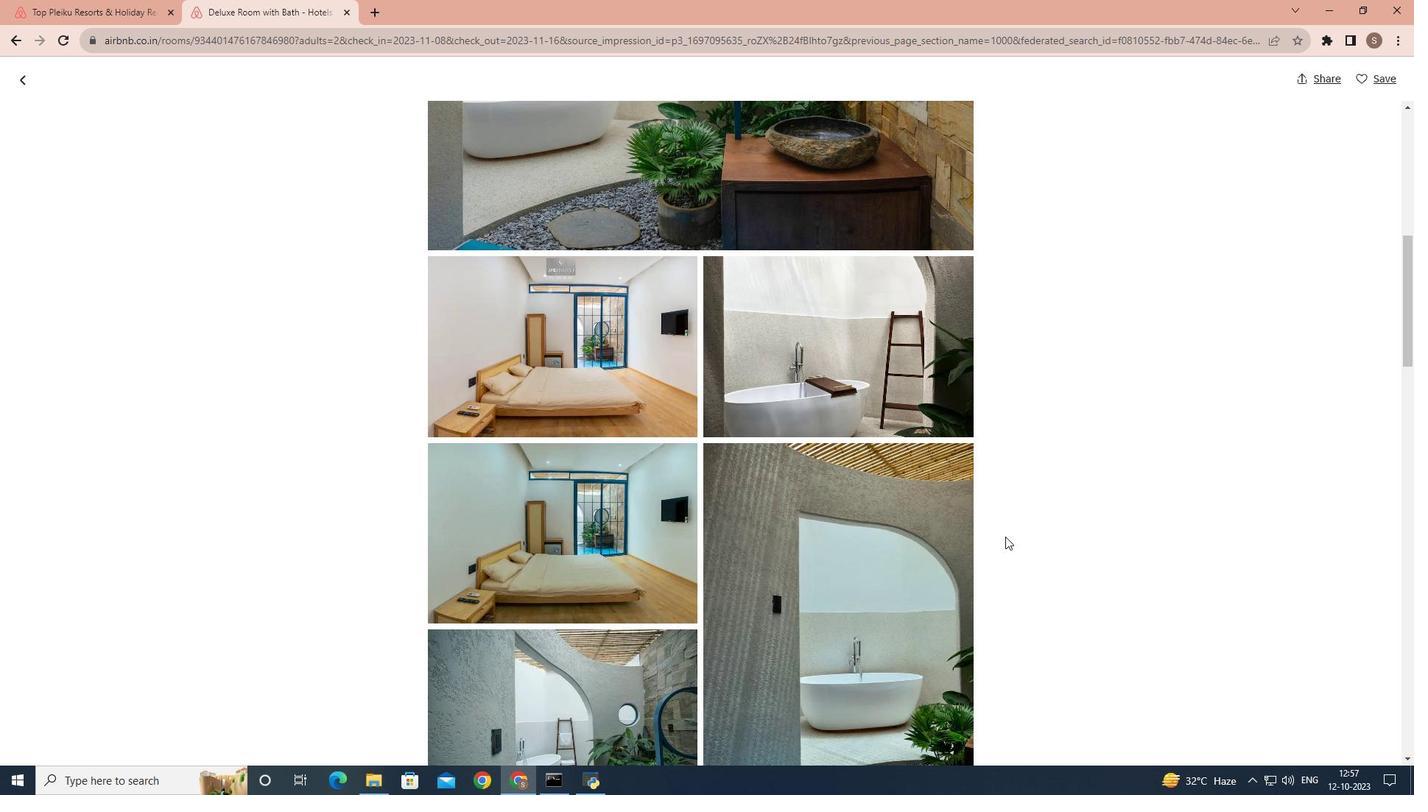 
Action: Mouse scrolled (1005, 536) with delta (0, 0)
Screenshot: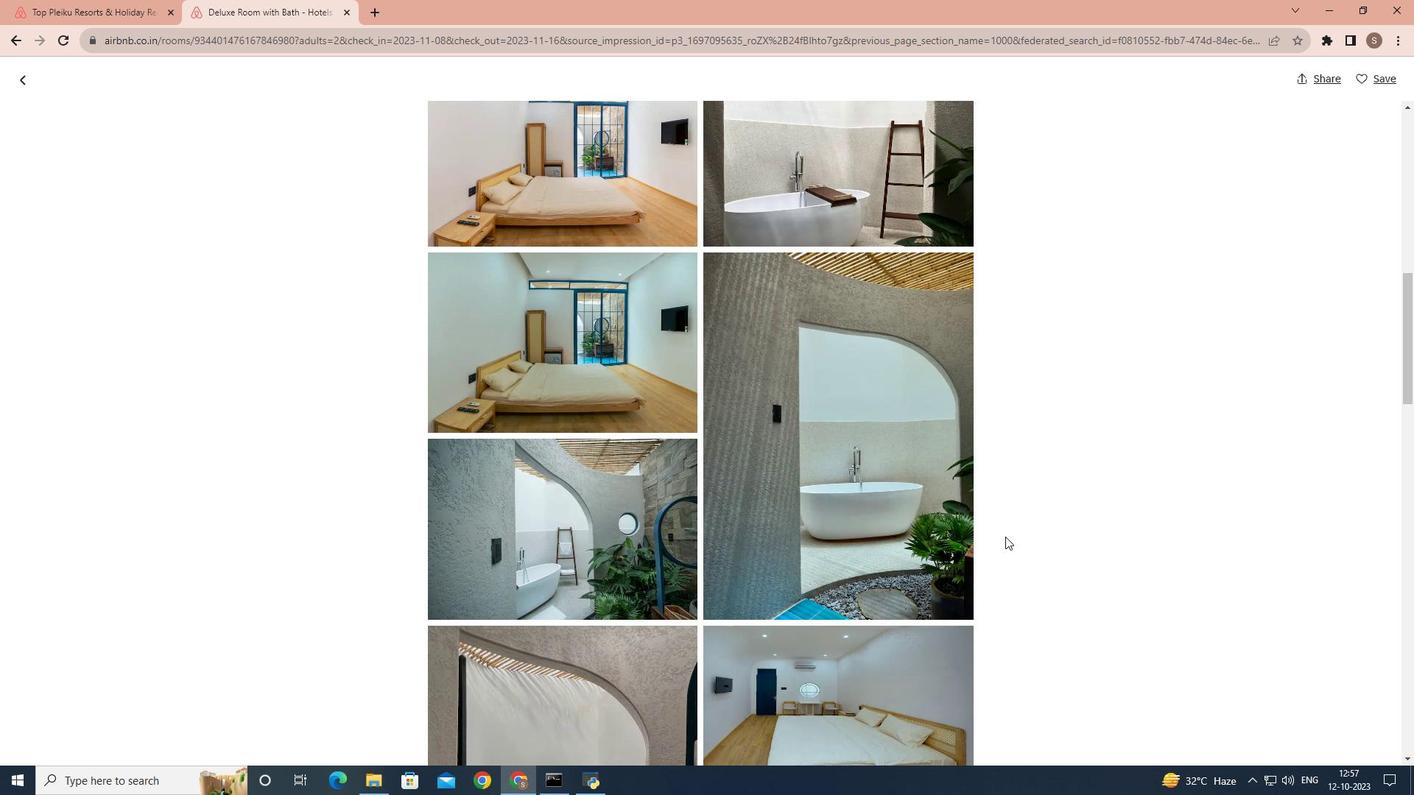 
Action: Mouse scrolled (1005, 536) with delta (0, 0)
Screenshot: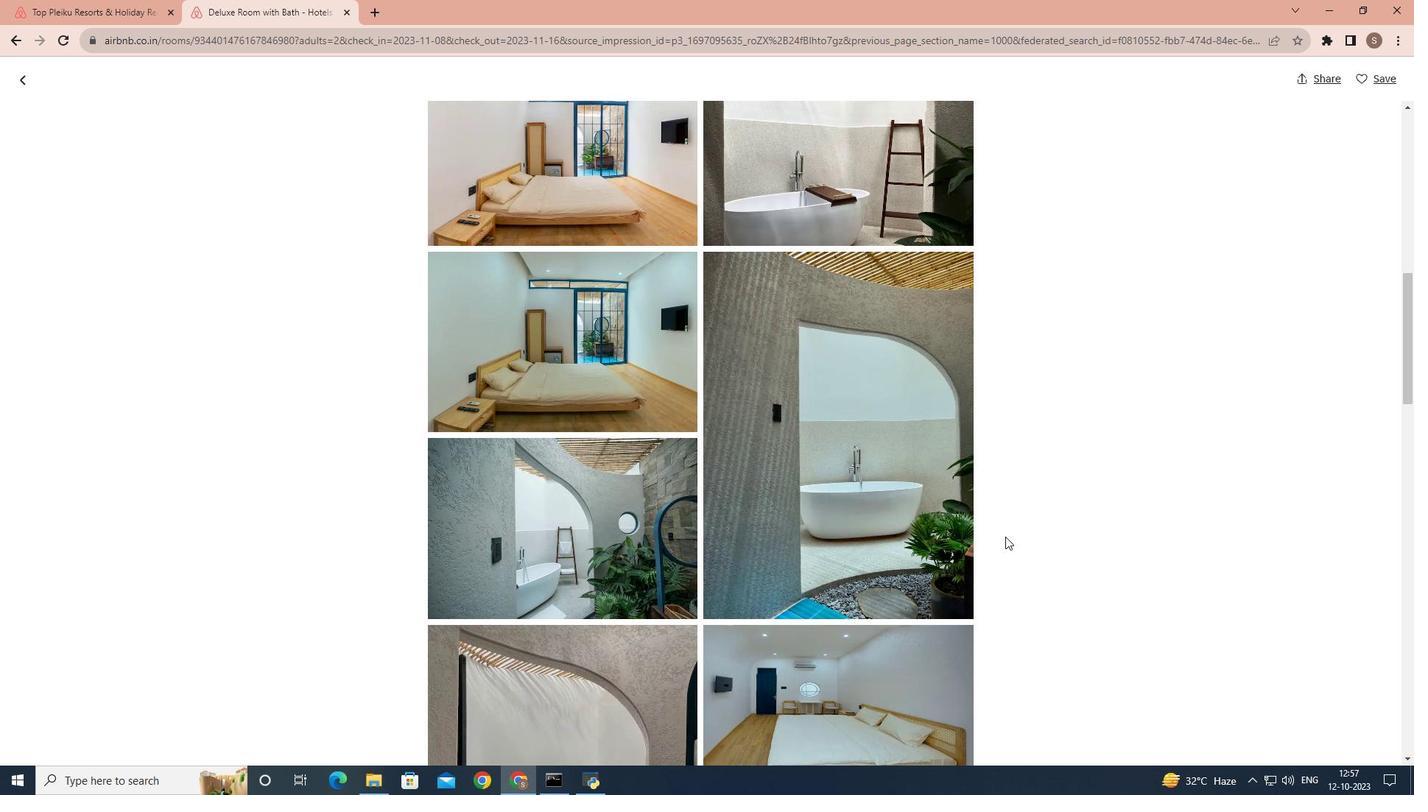 
Action: Mouse scrolled (1005, 536) with delta (0, 0)
Screenshot: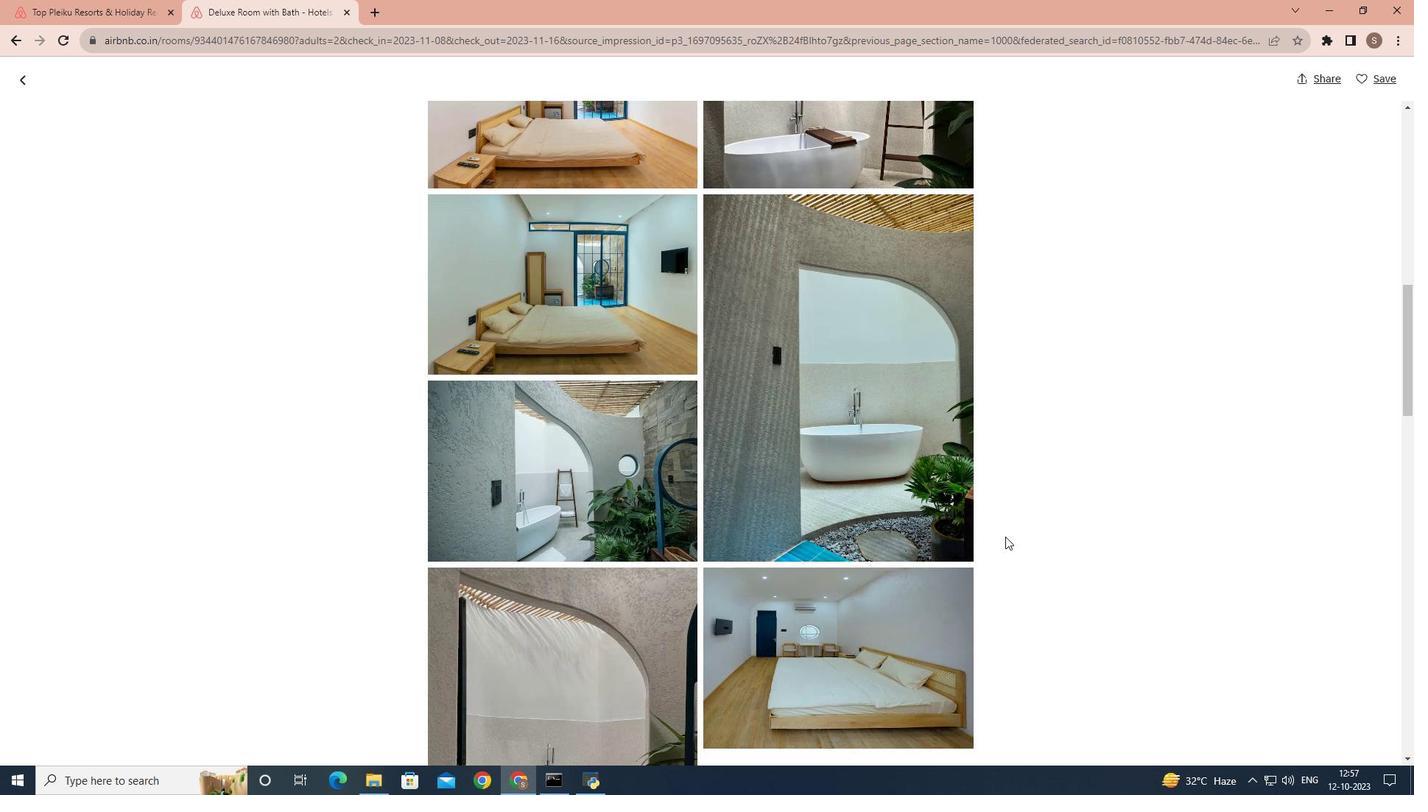 
Action: Mouse scrolled (1005, 536) with delta (0, 0)
Screenshot: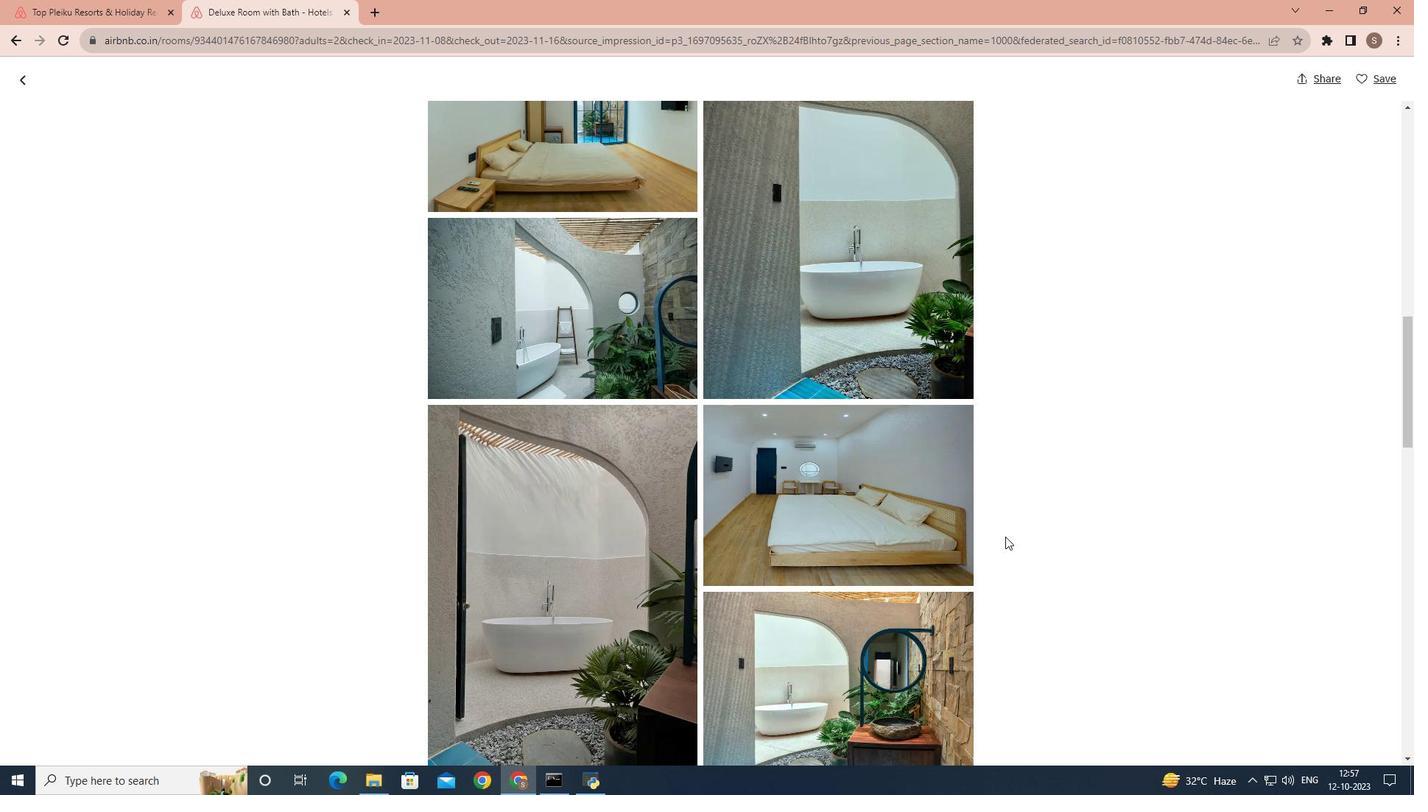 
Action: Mouse scrolled (1005, 536) with delta (0, 0)
Screenshot: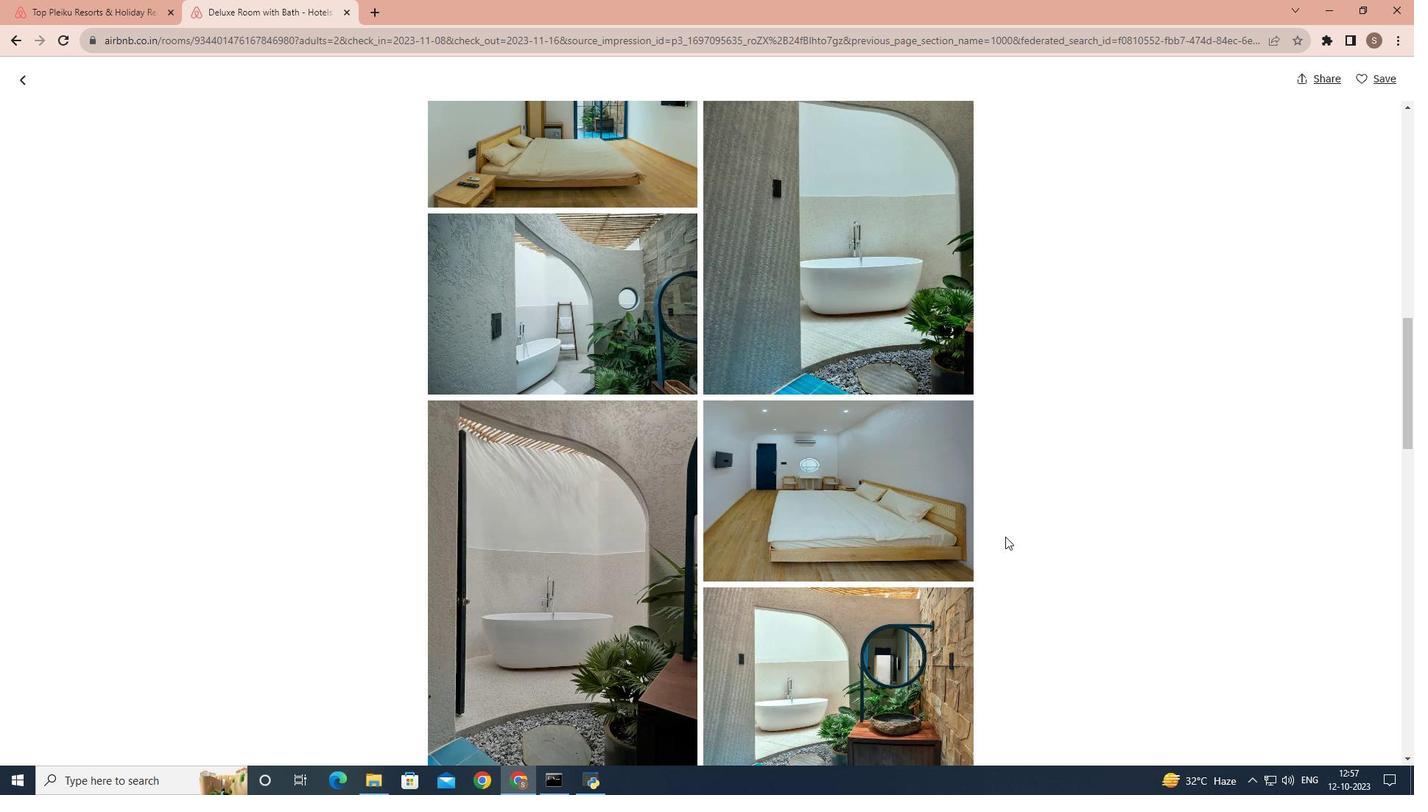 
Action: Mouse scrolled (1005, 536) with delta (0, 0)
Screenshot: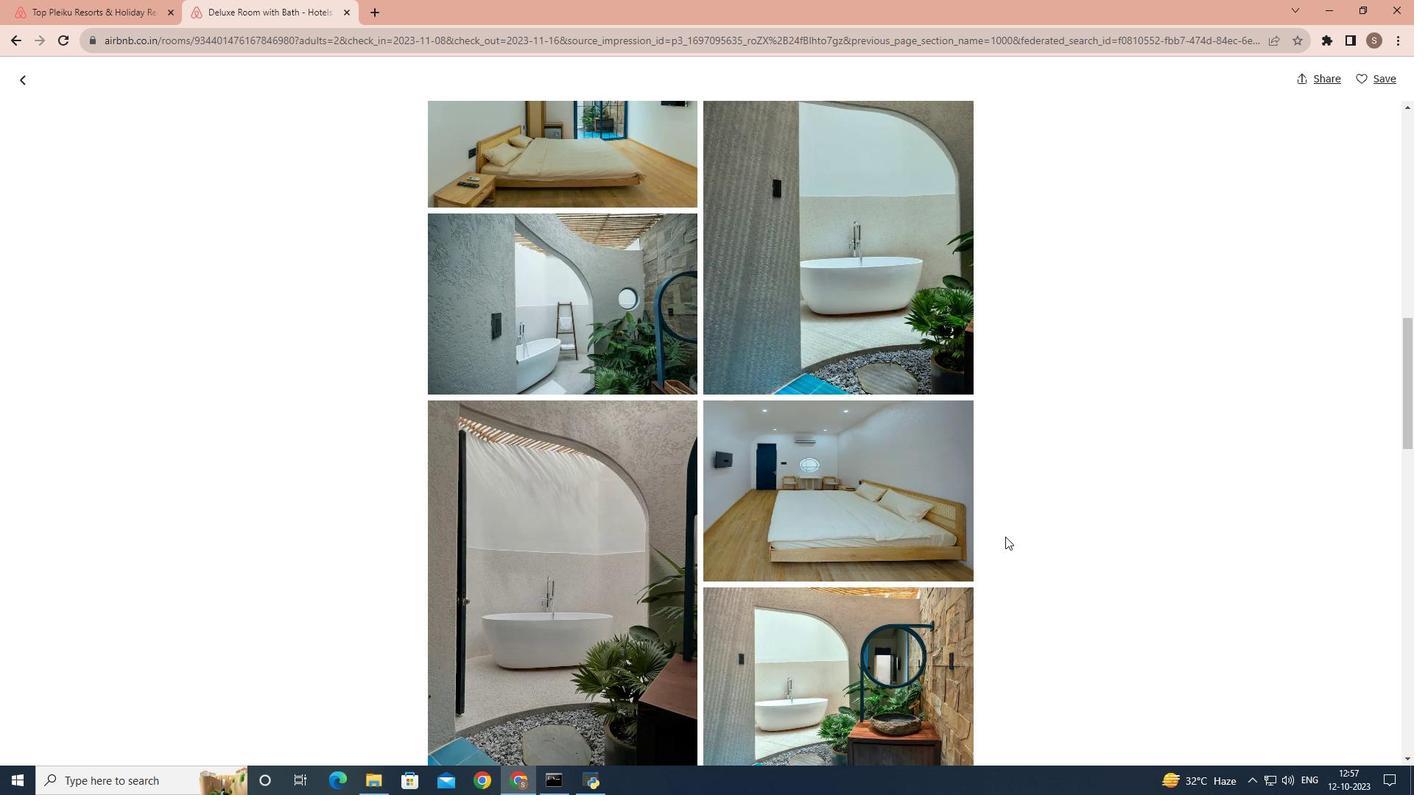 
Action: Mouse scrolled (1005, 536) with delta (0, 0)
Screenshot: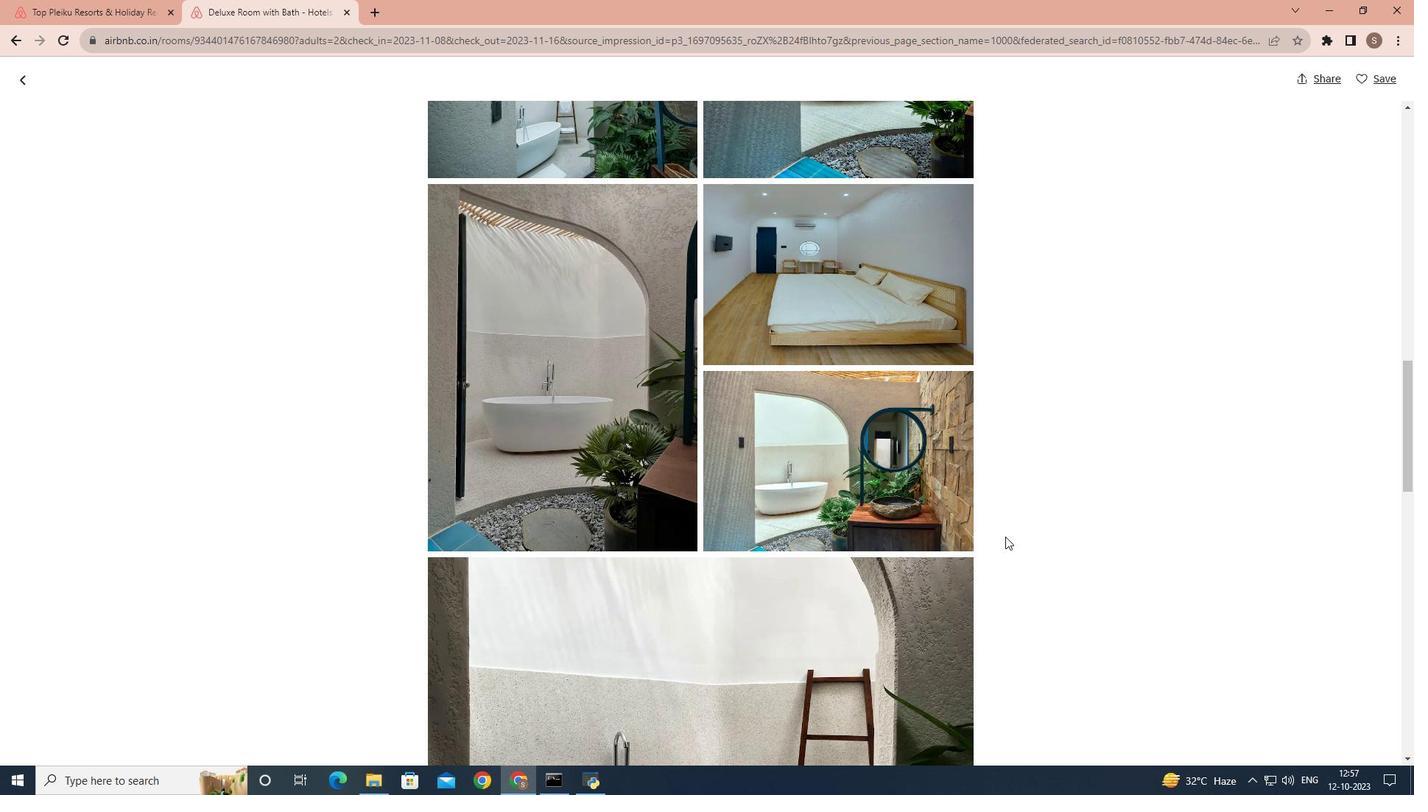 
Action: Mouse scrolled (1005, 536) with delta (0, 0)
Screenshot: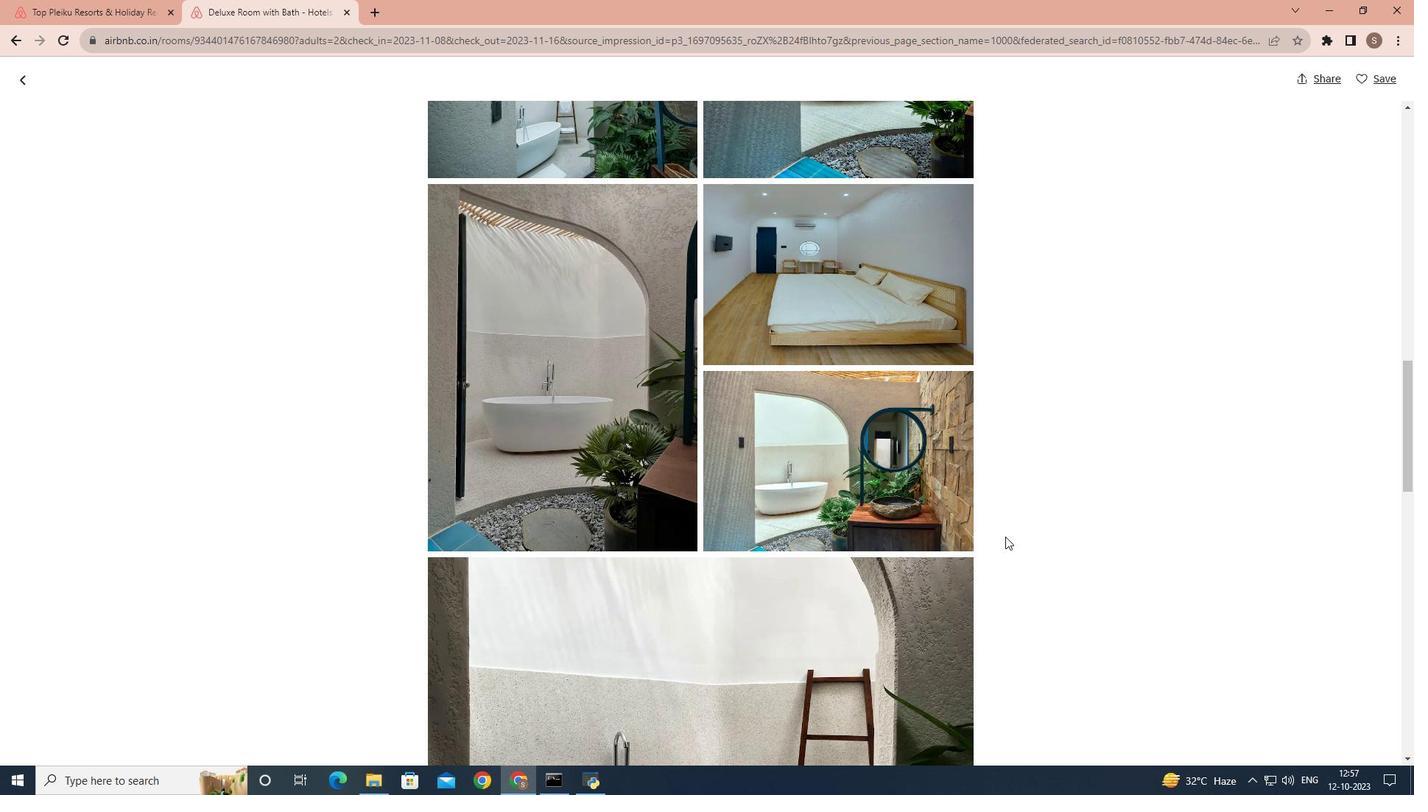 
Action: Mouse scrolled (1005, 536) with delta (0, 0)
Screenshot: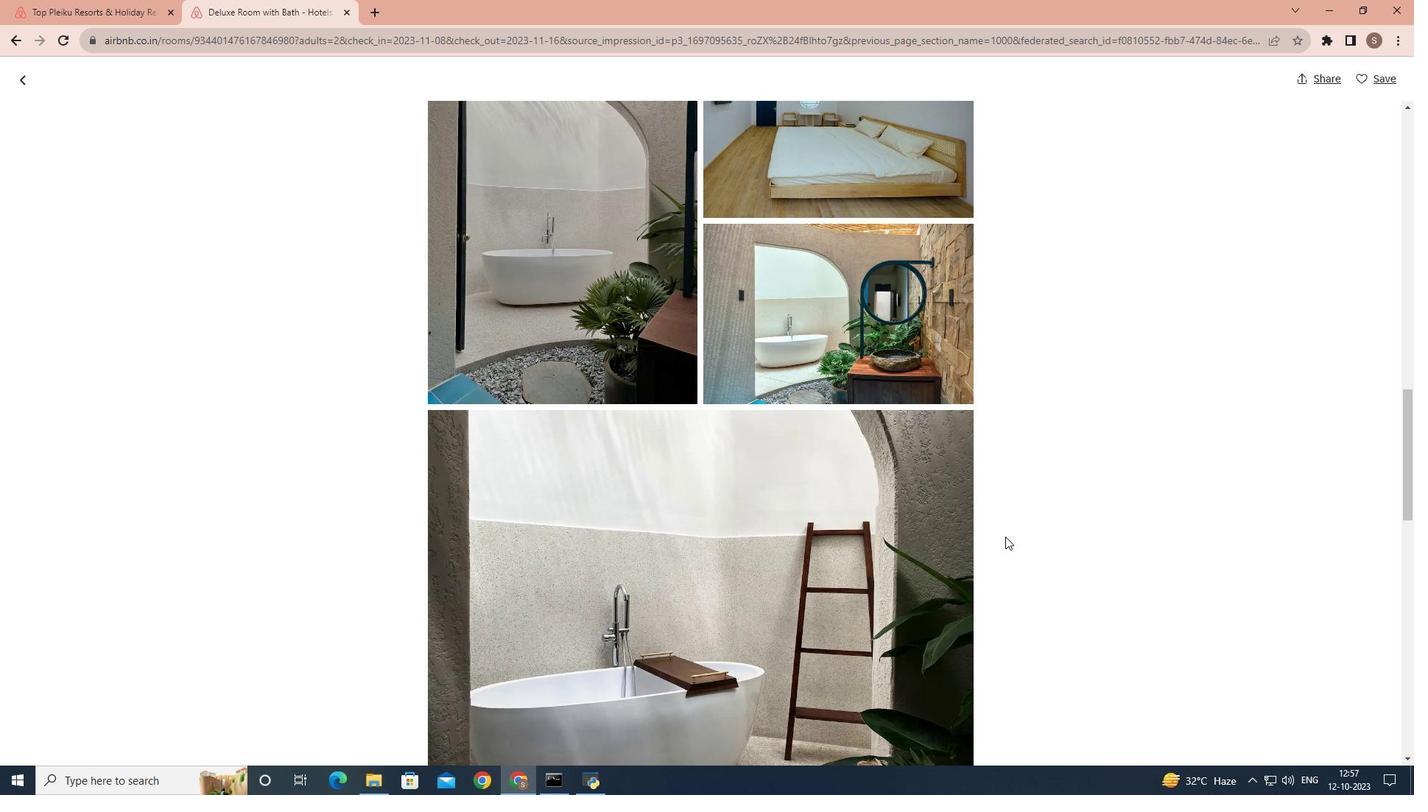 
Action: Mouse scrolled (1005, 536) with delta (0, 0)
Screenshot: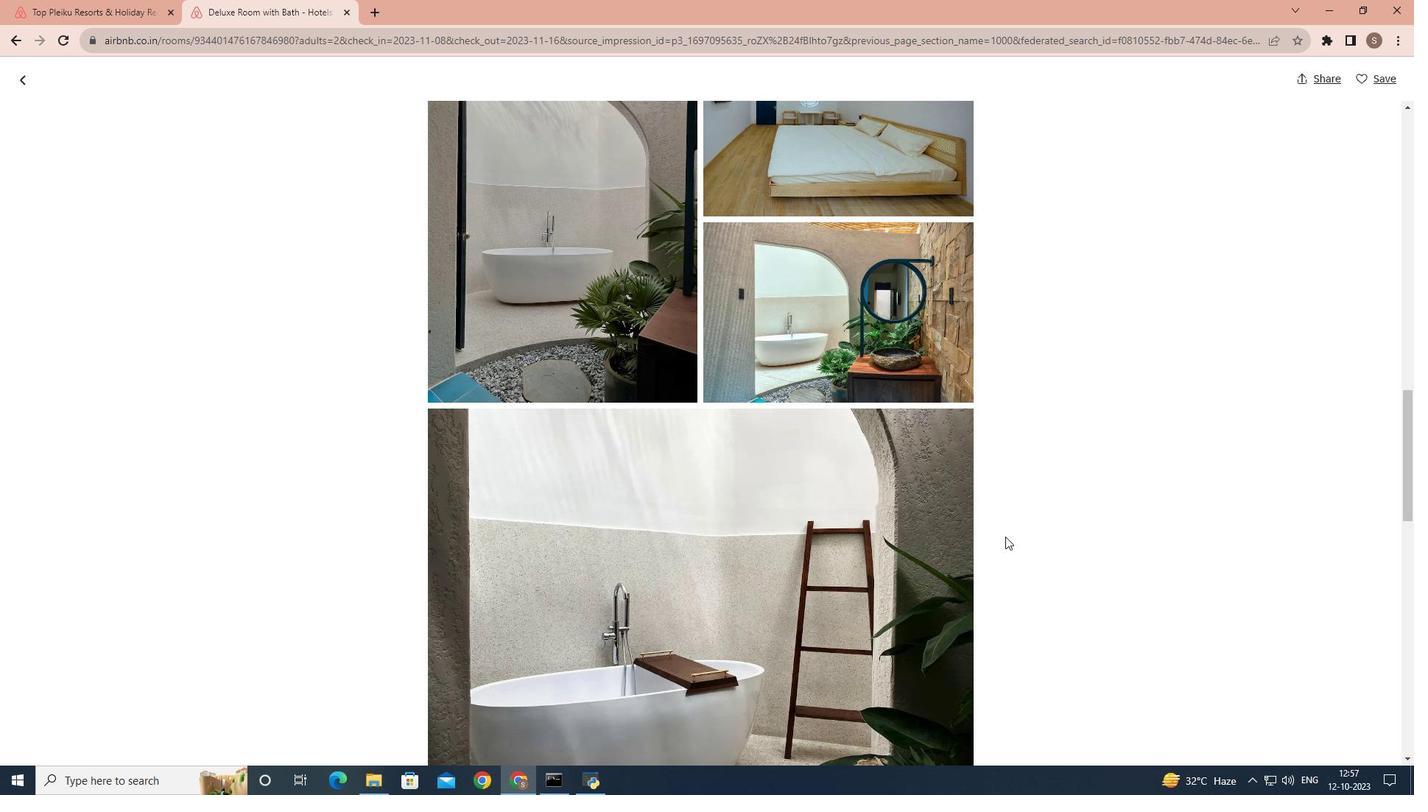 
Action: Mouse scrolled (1005, 536) with delta (0, 0)
Screenshot: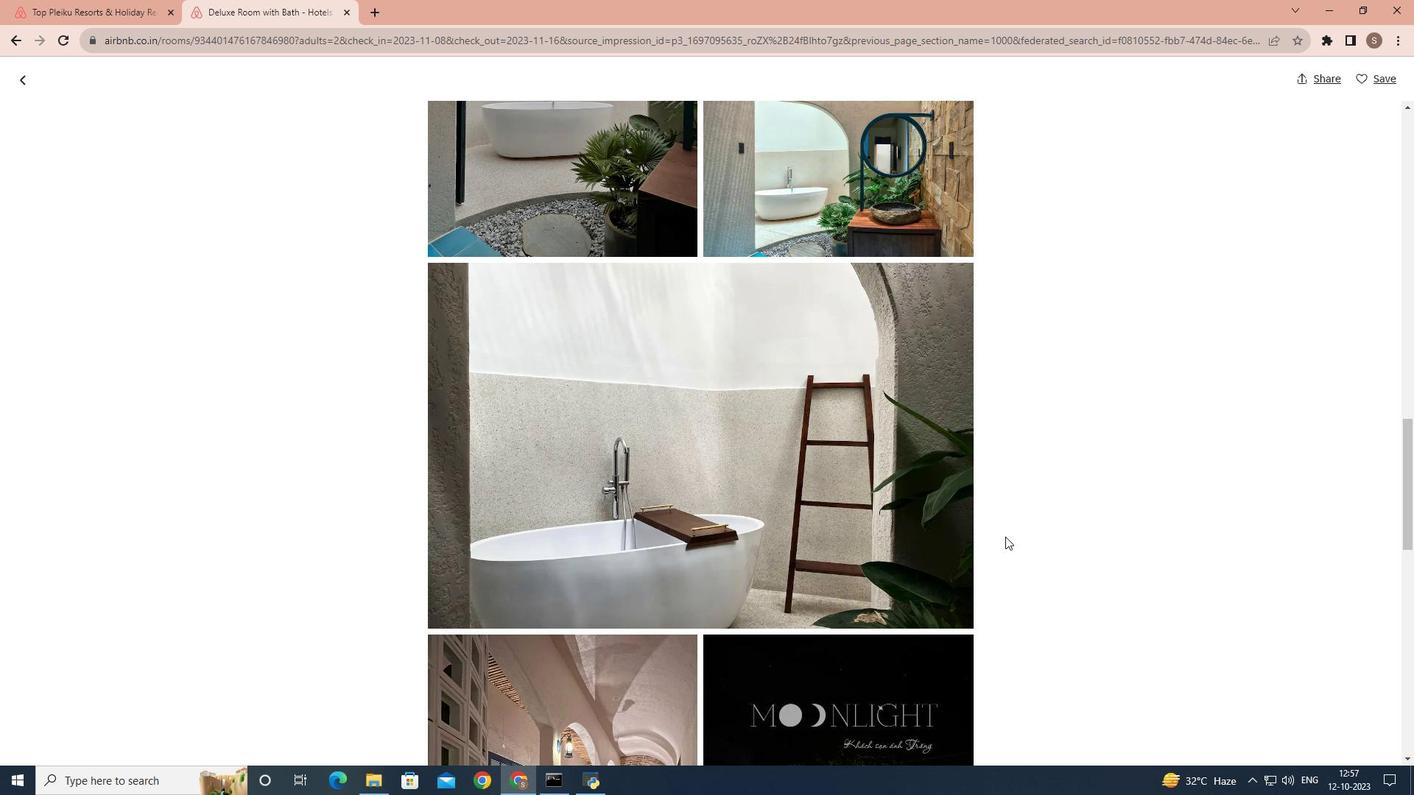 
Action: Mouse scrolled (1005, 536) with delta (0, 0)
Screenshot: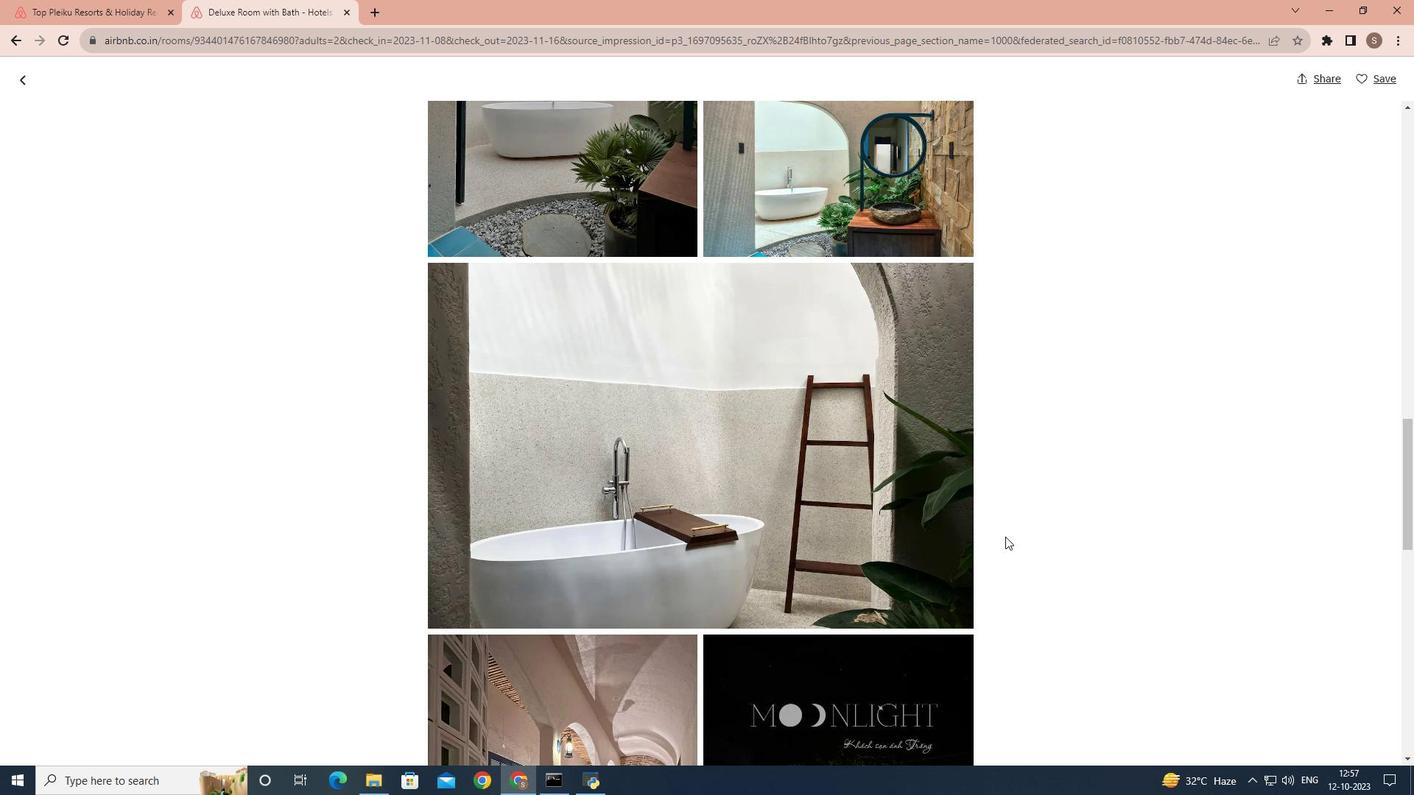 
Action: Mouse scrolled (1005, 536) with delta (0, 0)
Screenshot: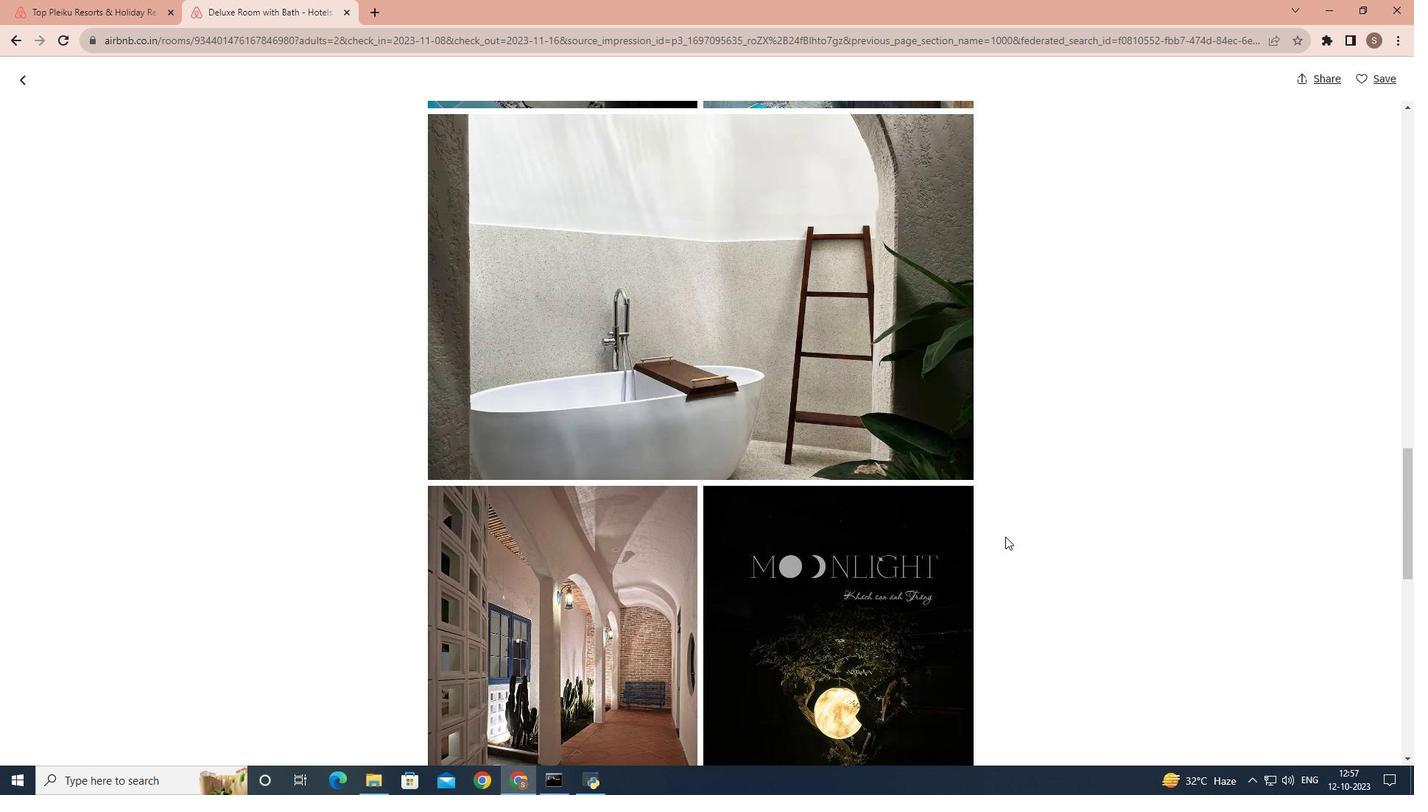 
Action: Mouse scrolled (1005, 536) with delta (0, 0)
Screenshot: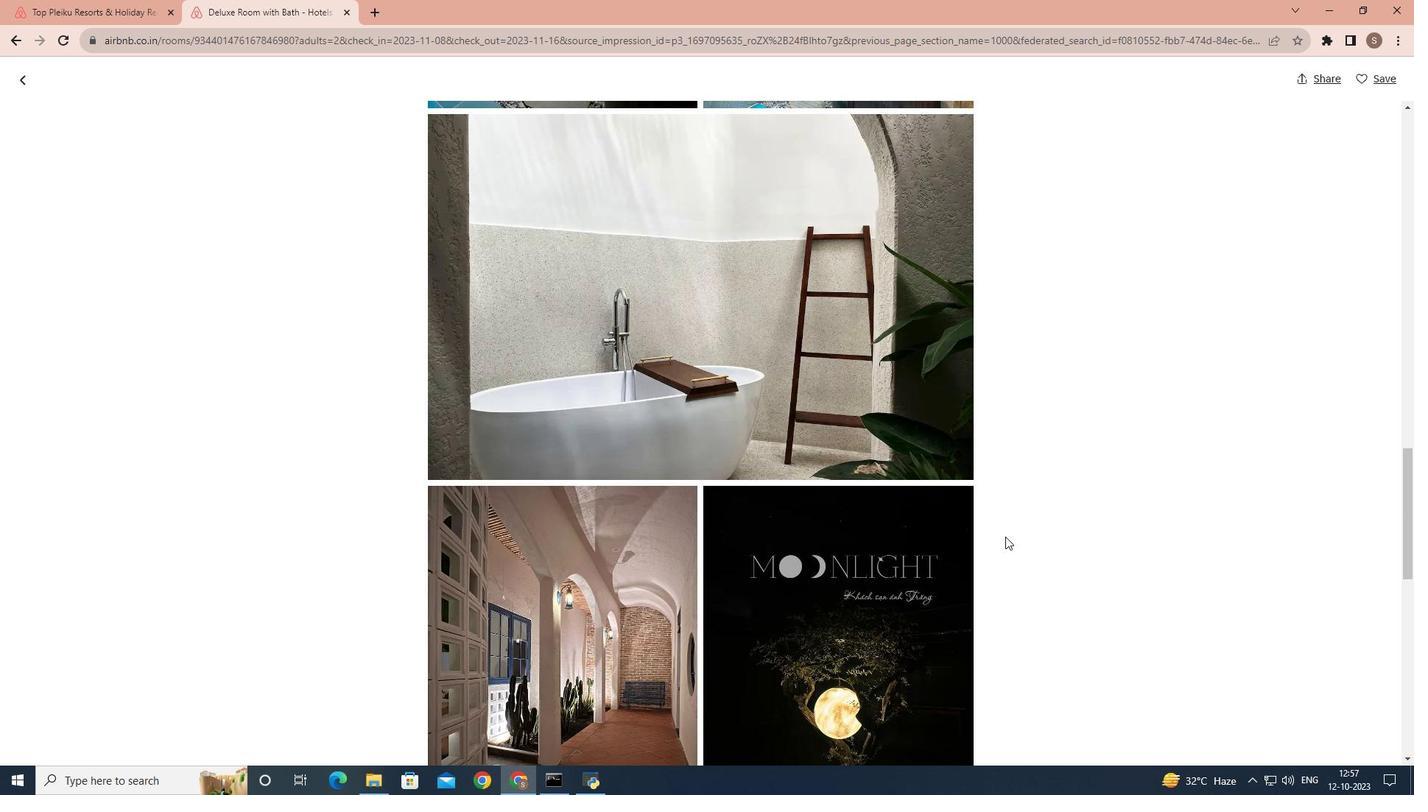 
Action: Mouse scrolled (1005, 536) with delta (0, 0)
Screenshot: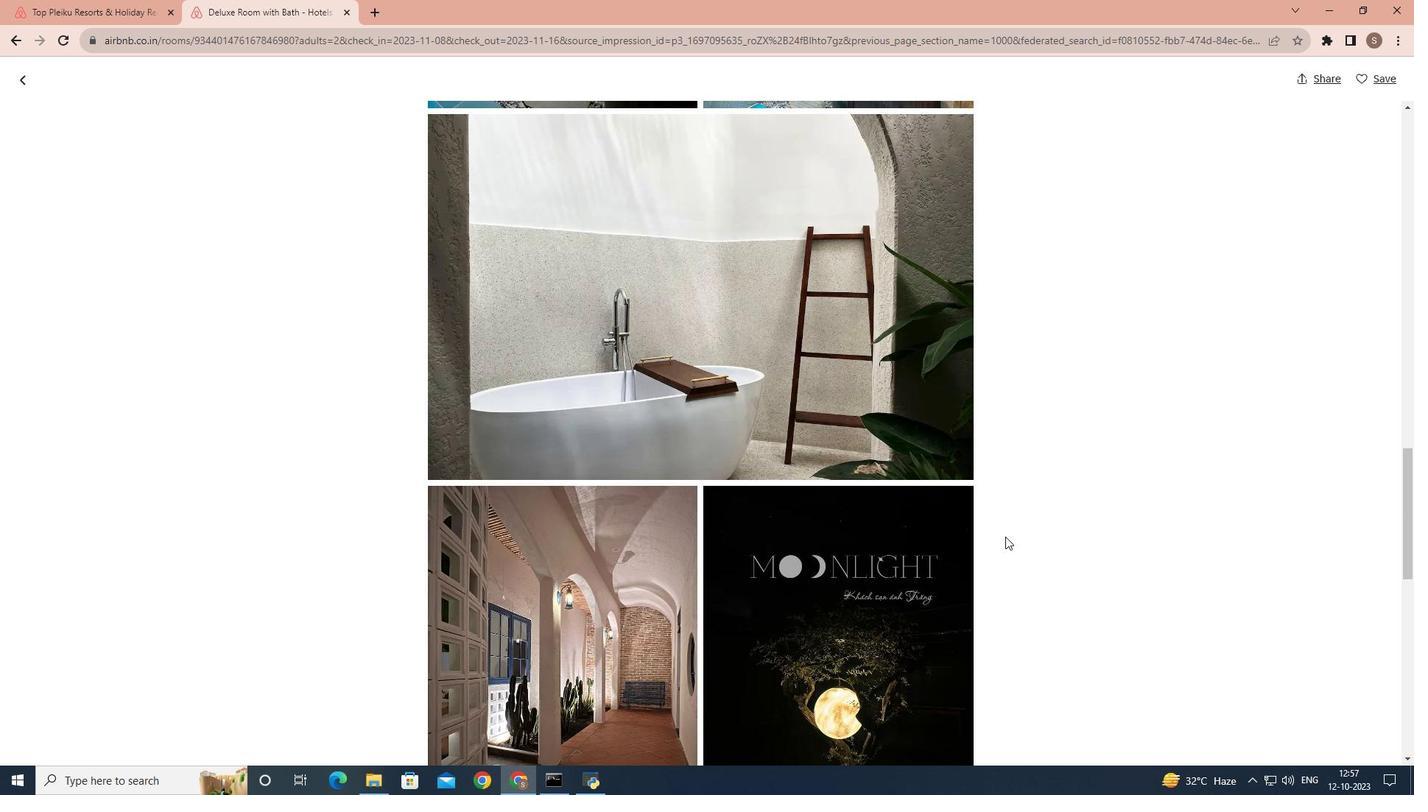 
Action: Mouse scrolled (1005, 536) with delta (0, 0)
Screenshot: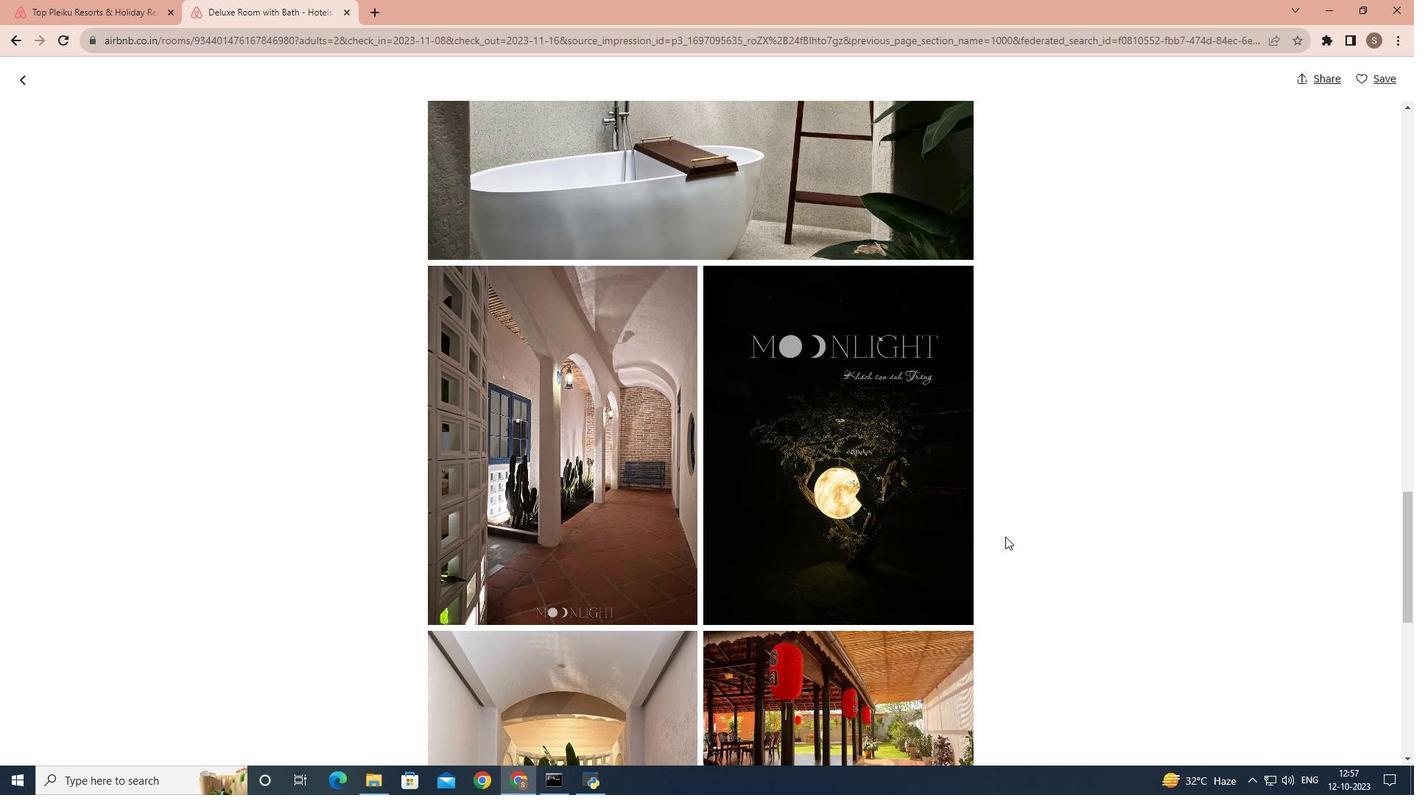 
Action: Mouse scrolled (1005, 536) with delta (0, 0)
Screenshot: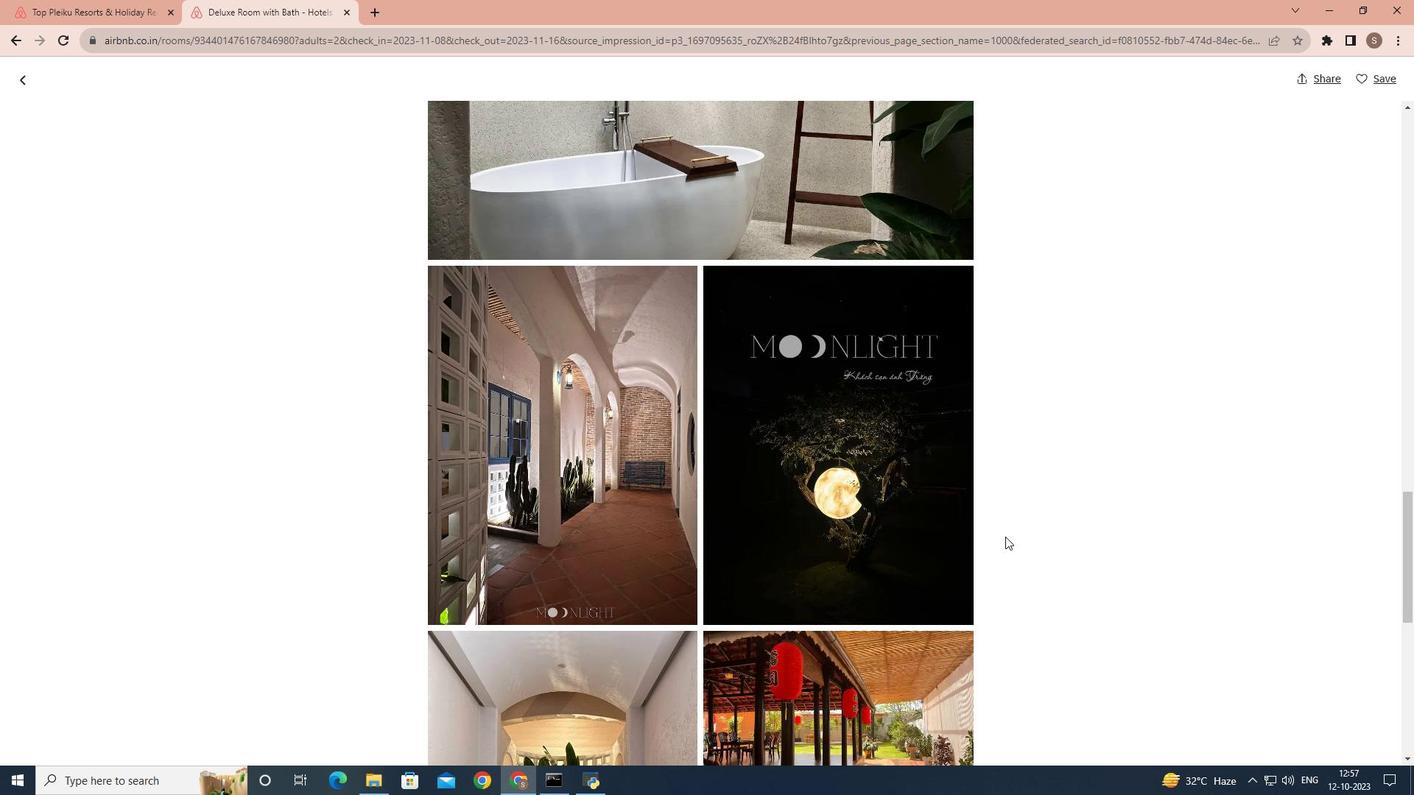
Action: Mouse scrolled (1005, 536) with delta (0, 0)
Screenshot: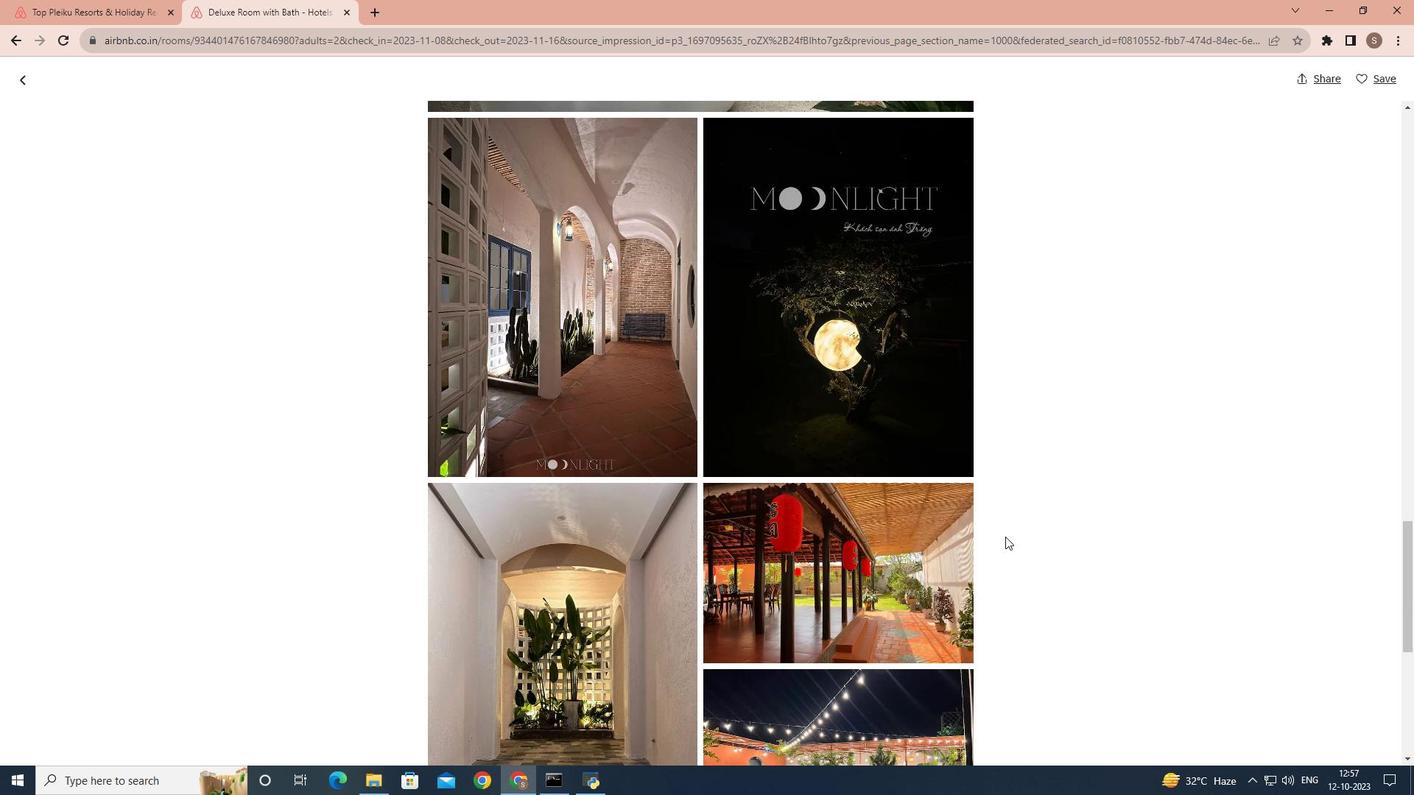 
Action: Mouse scrolled (1005, 536) with delta (0, 0)
Screenshot: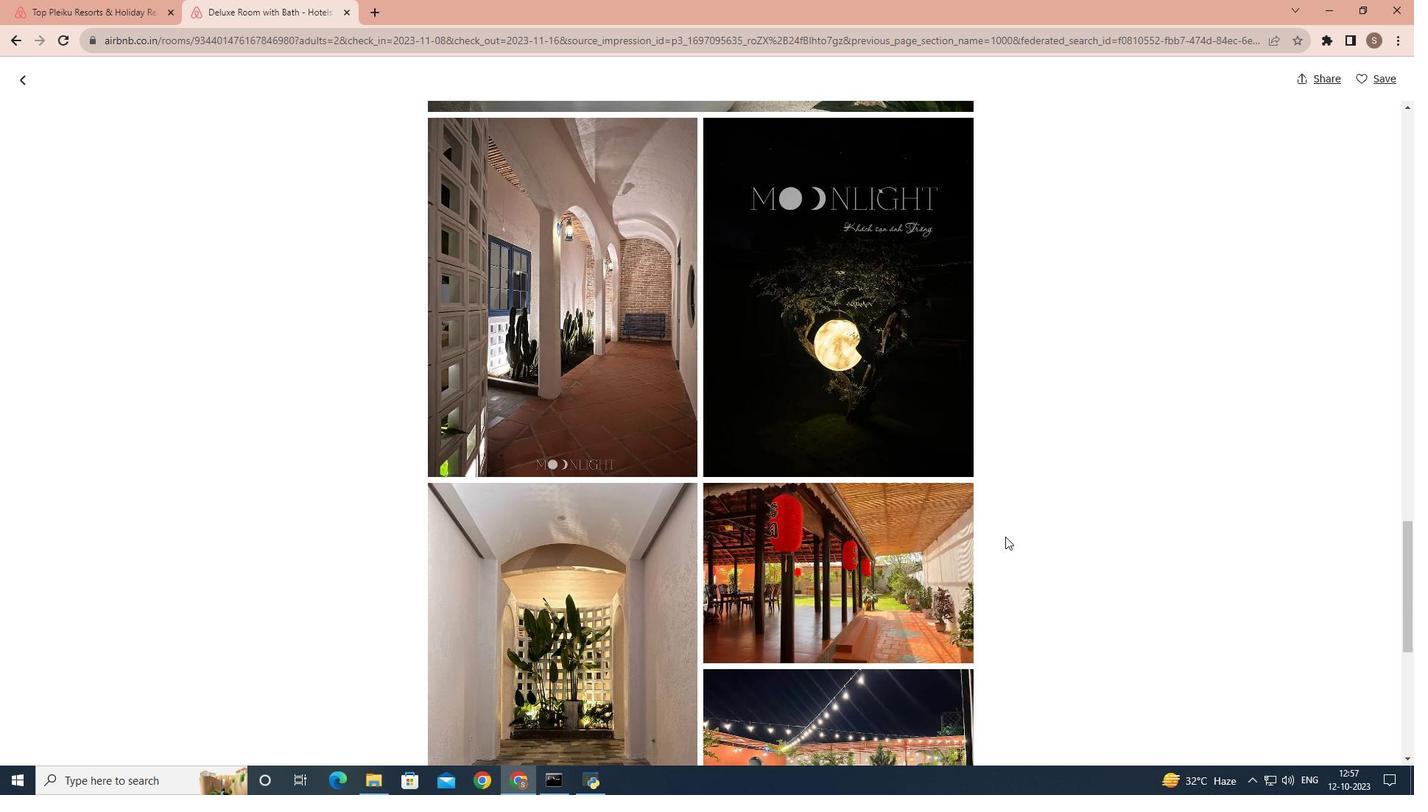 
Action: Mouse scrolled (1005, 536) with delta (0, 0)
Screenshot: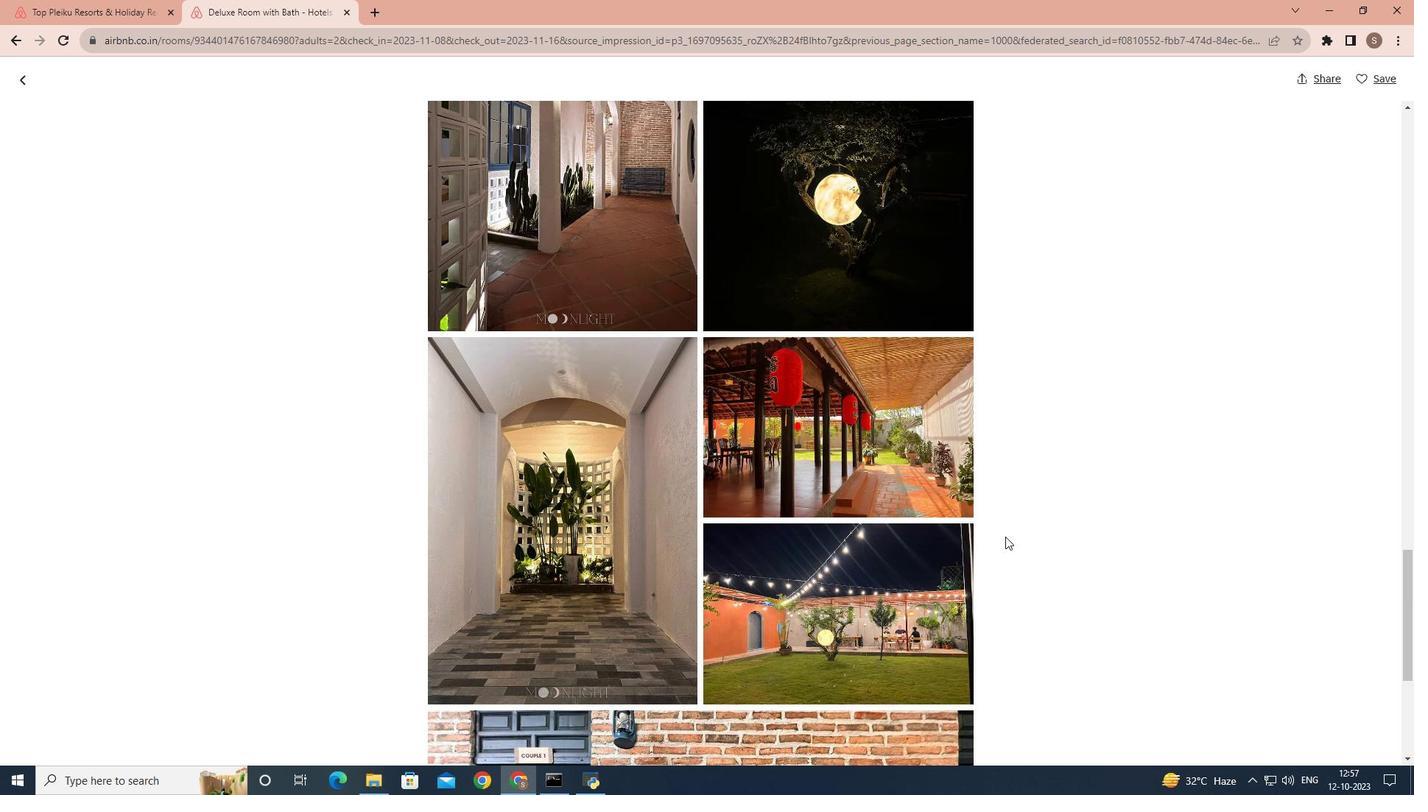
Action: Mouse scrolled (1005, 536) with delta (0, 0)
Screenshot: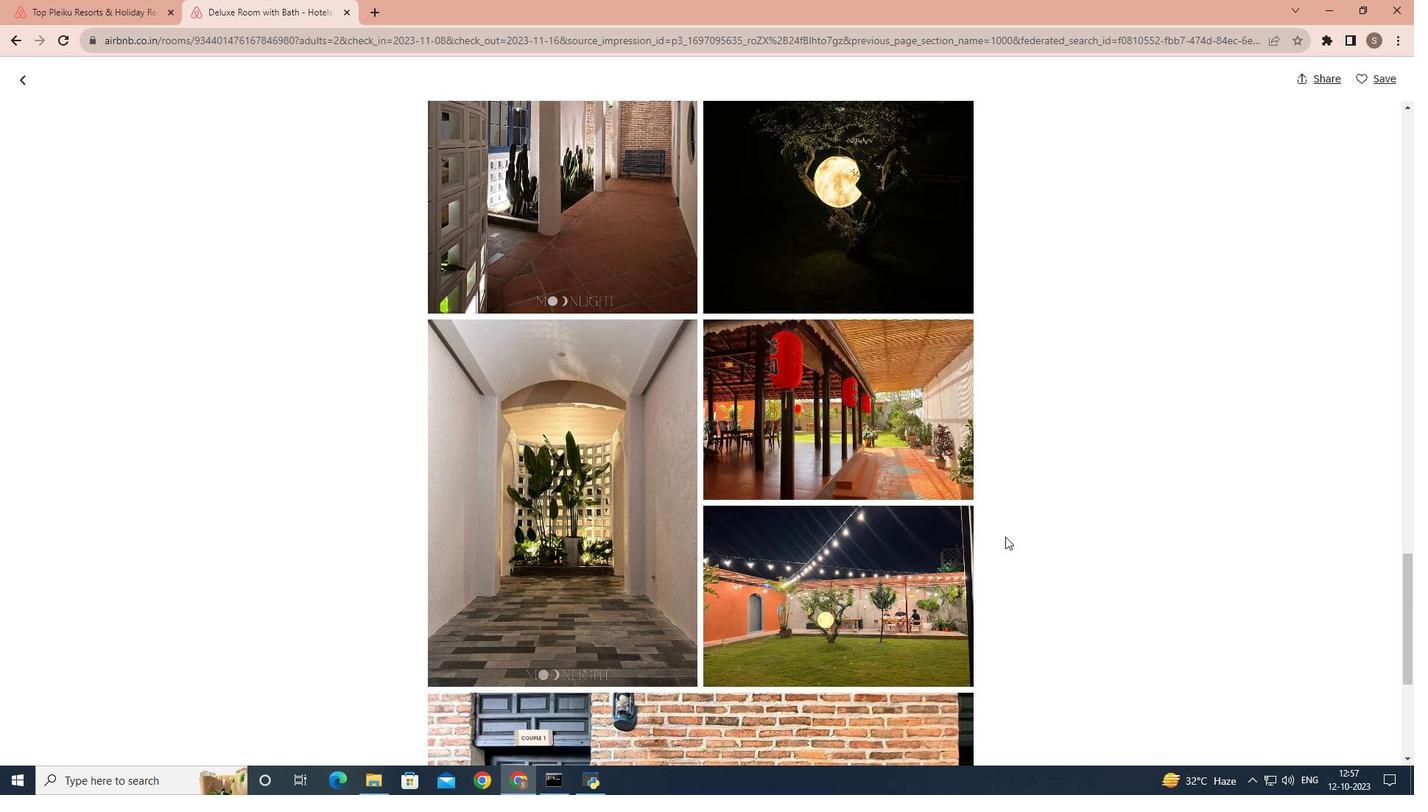 
Action: Mouse scrolled (1005, 536) with delta (0, 0)
Screenshot: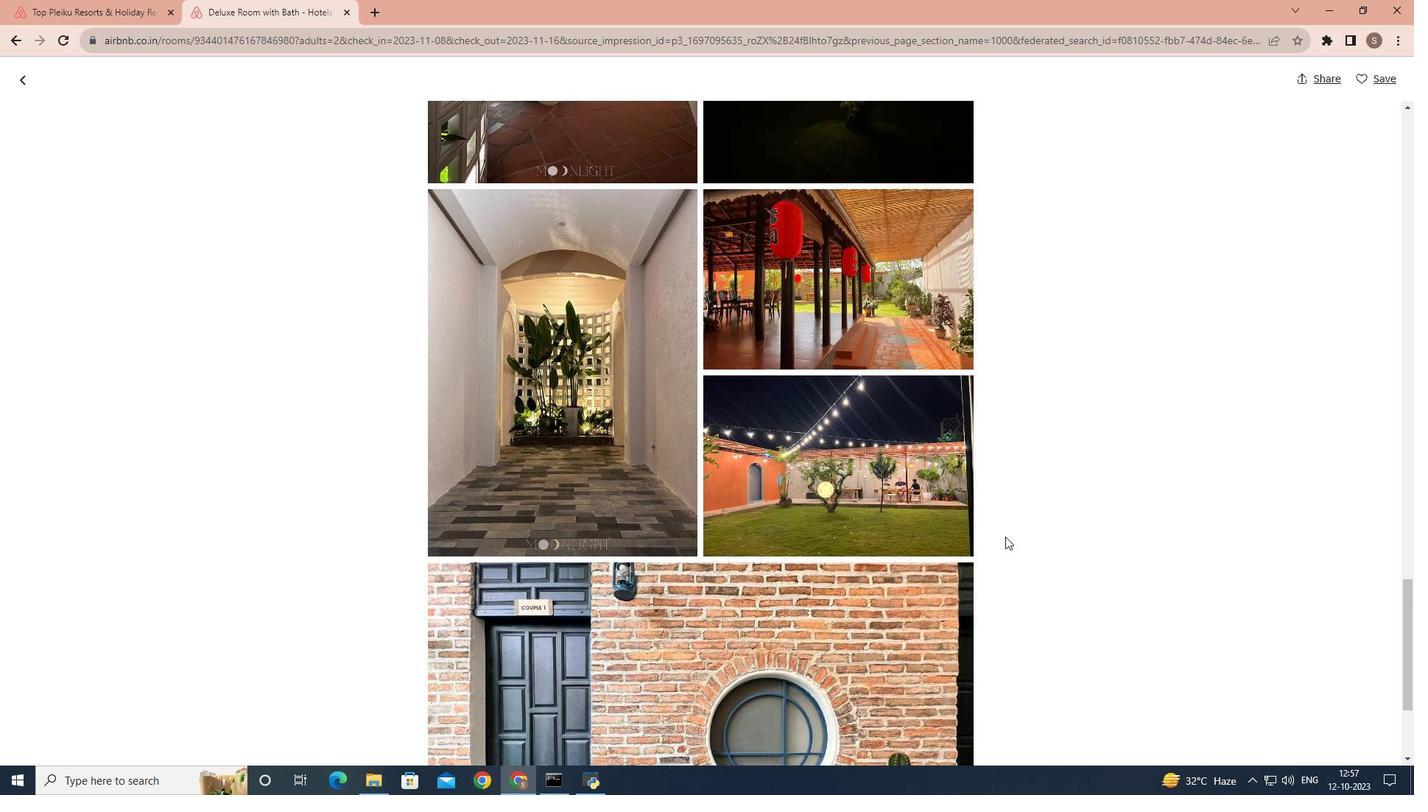 
Action: Mouse scrolled (1005, 536) with delta (0, 0)
Screenshot: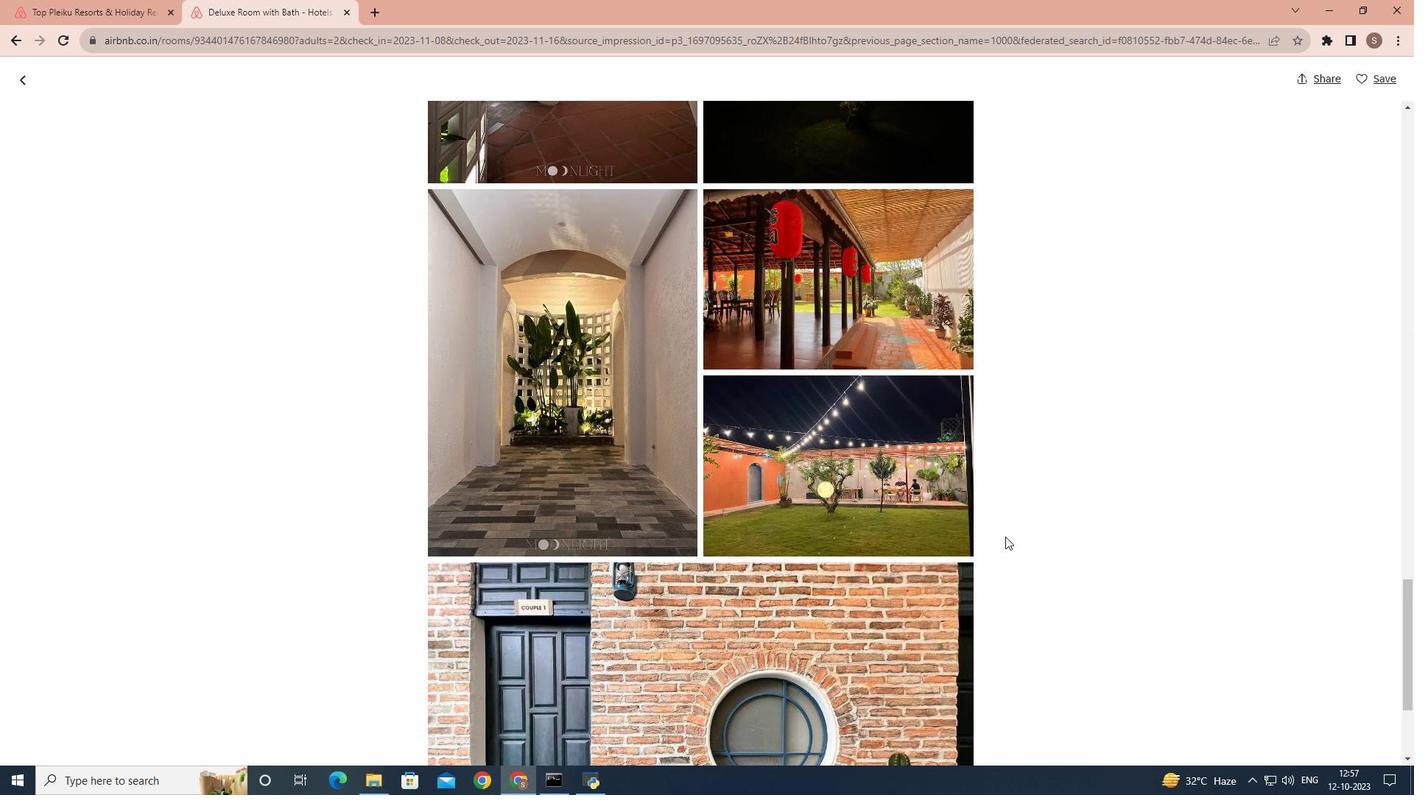 
Action: Mouse scrolled (1005, 536) with delta (0, 0)
Screenshot: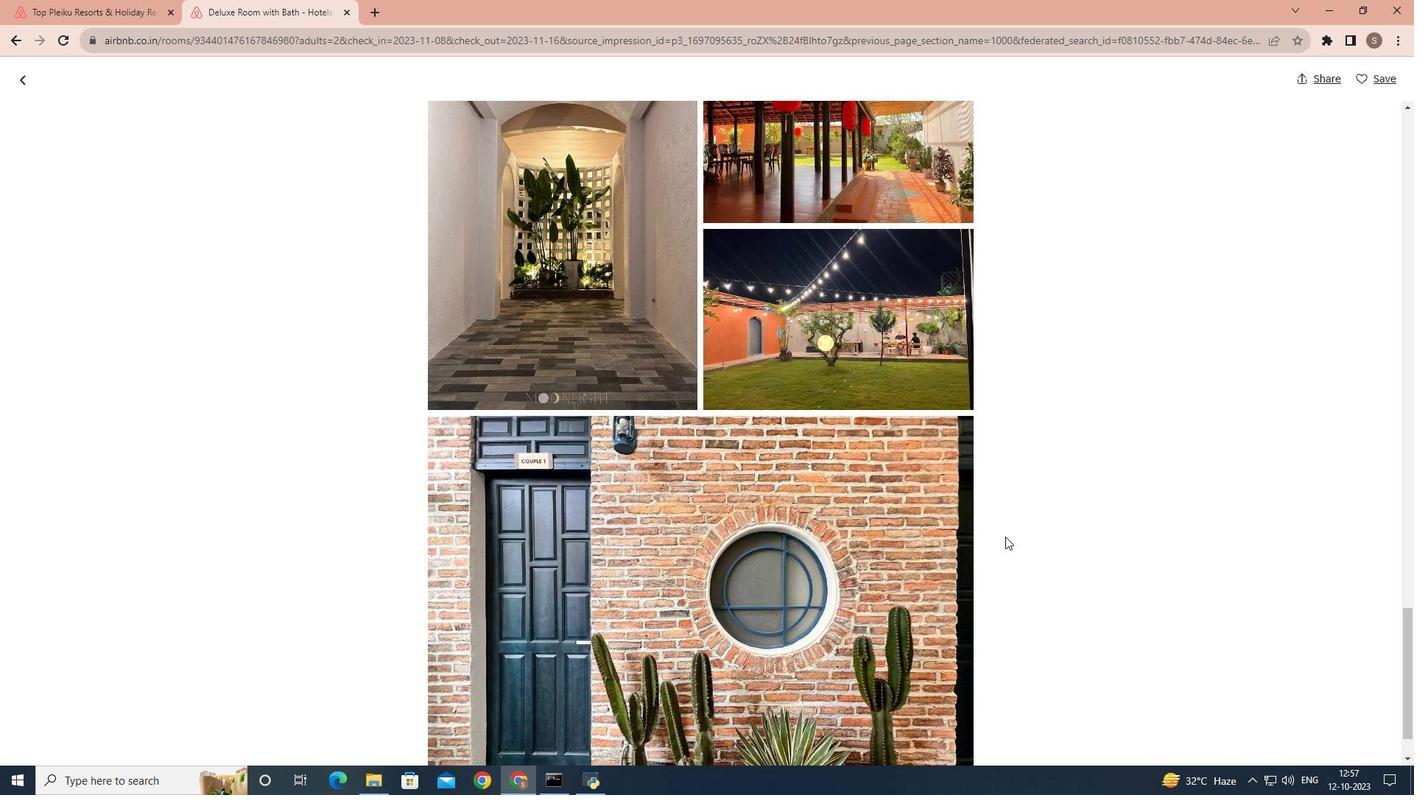 
Action: Mouse scrolled (1005, 536) with delta (0, 0)
Screenshot: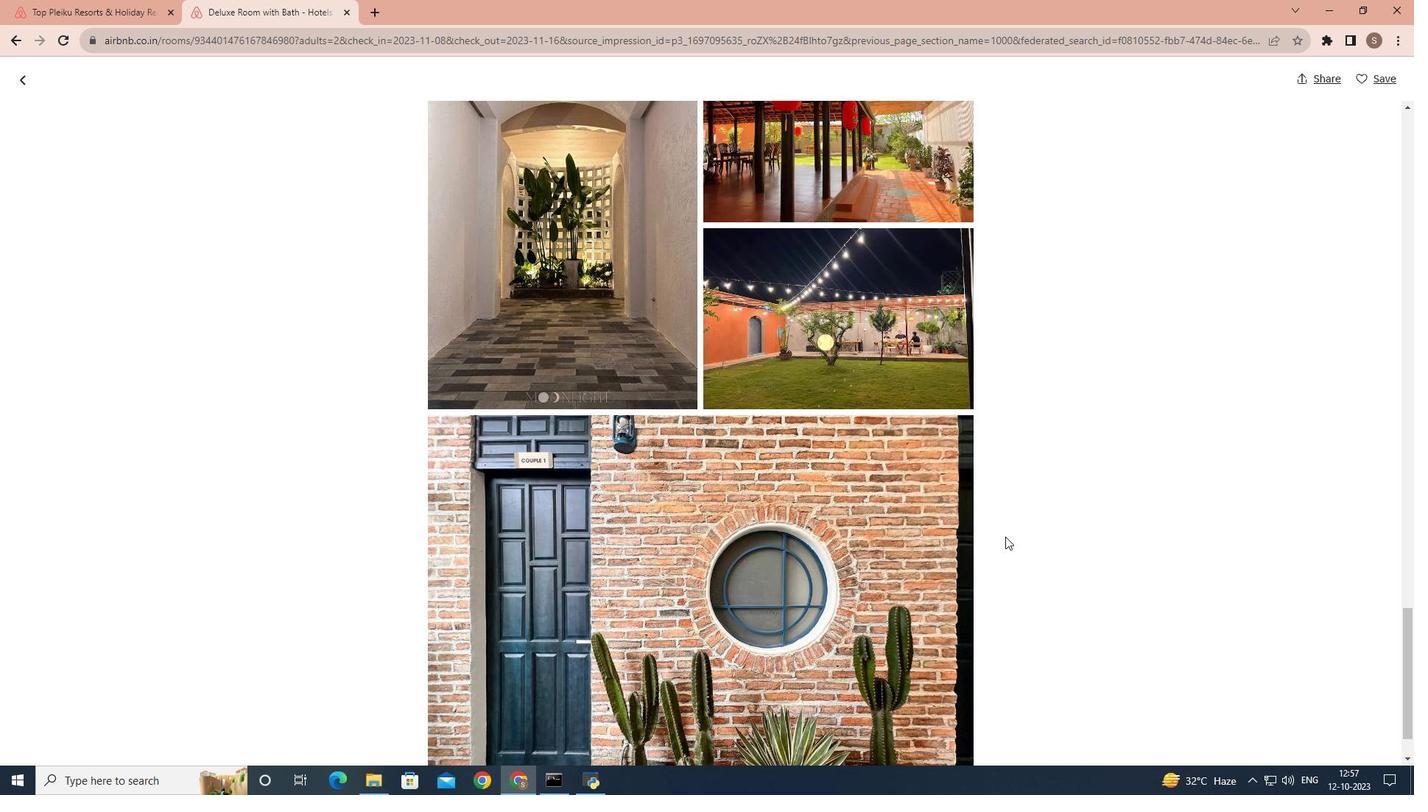 
Action: Mouse scrolled (1005, 536) with delta (0, 0)
Screenshot: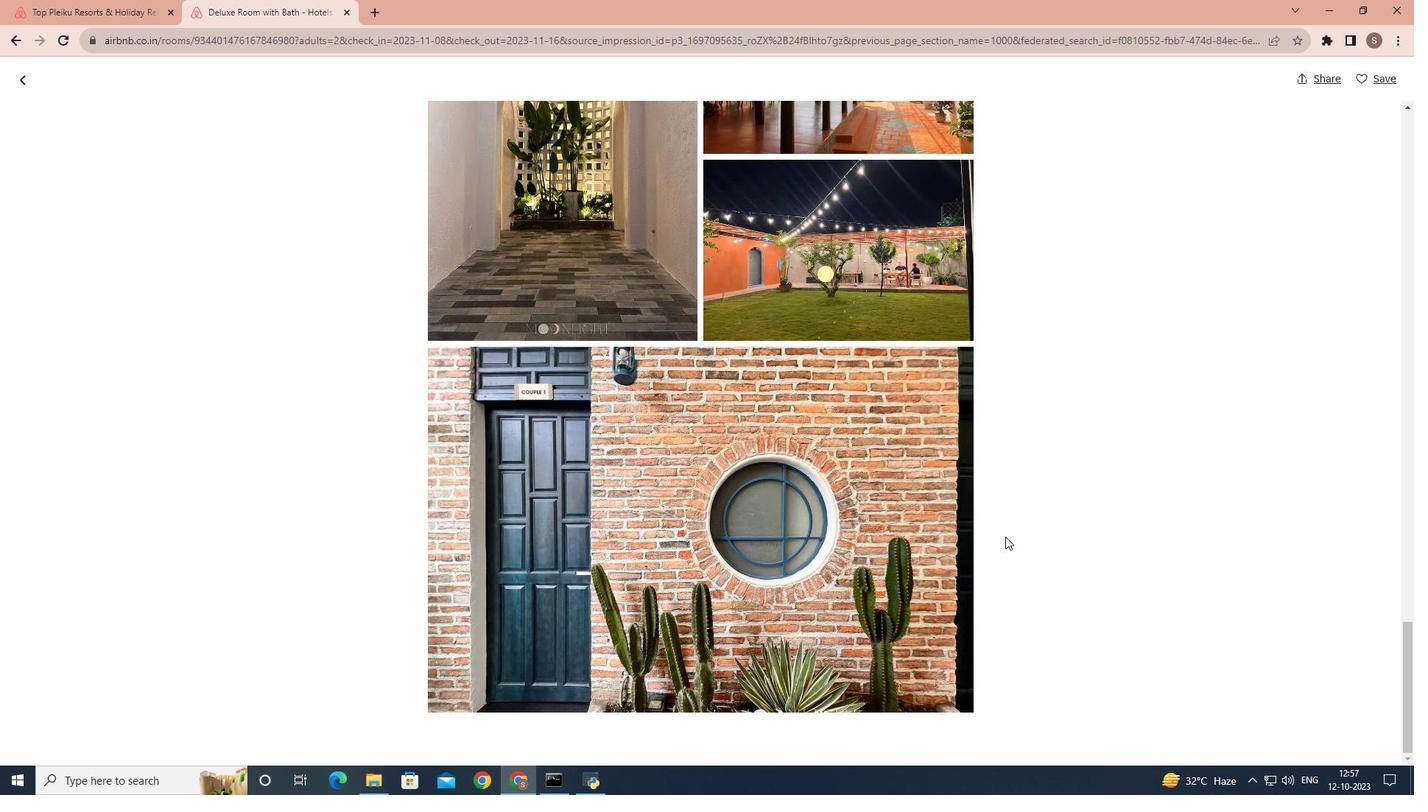 
Action: Mouse scrolled (1005, 536) with delta (0, 0)
Screenshot: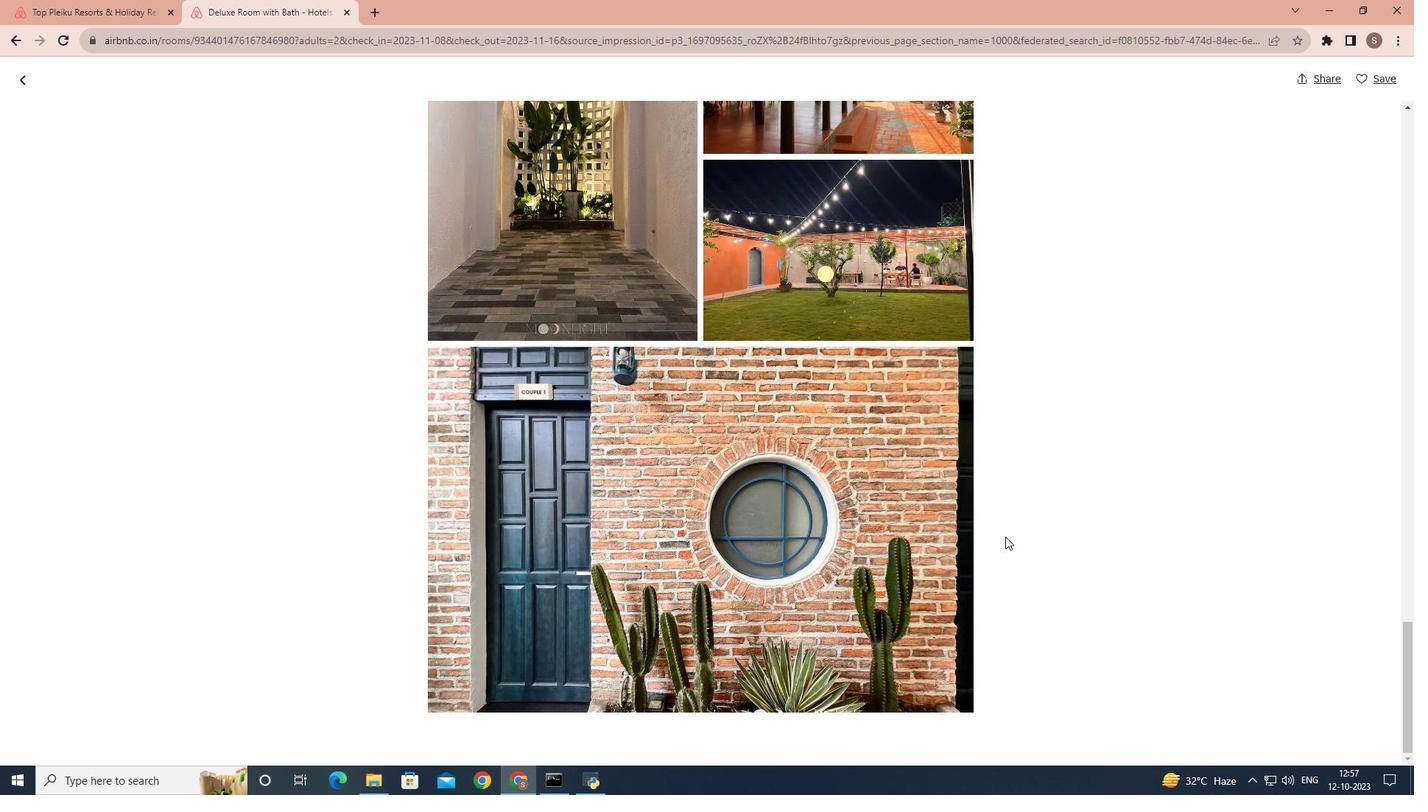 
Action: Mouse moved to (28, 78)
Screenshot: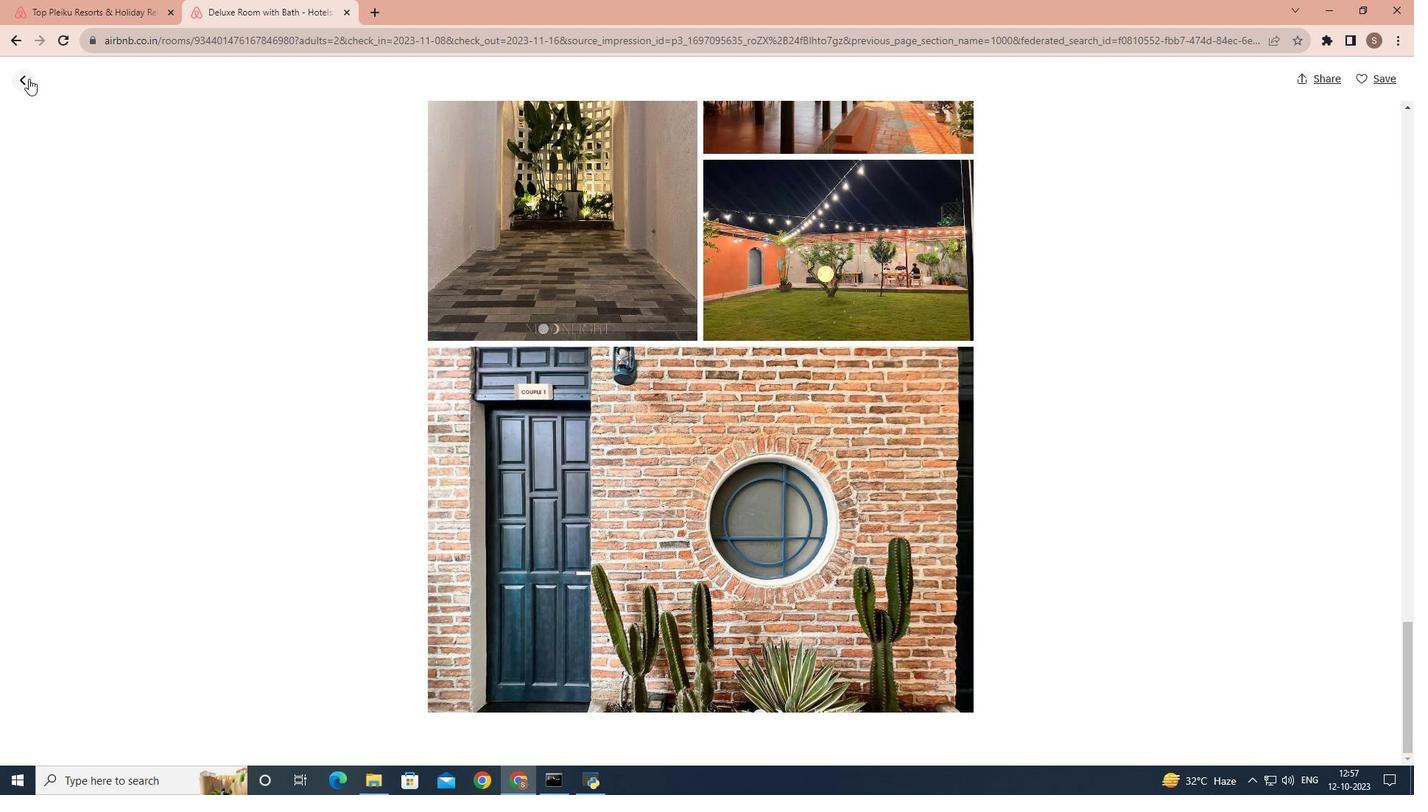 
Action: Mouse pressed left at (28, 78)
Screenshot: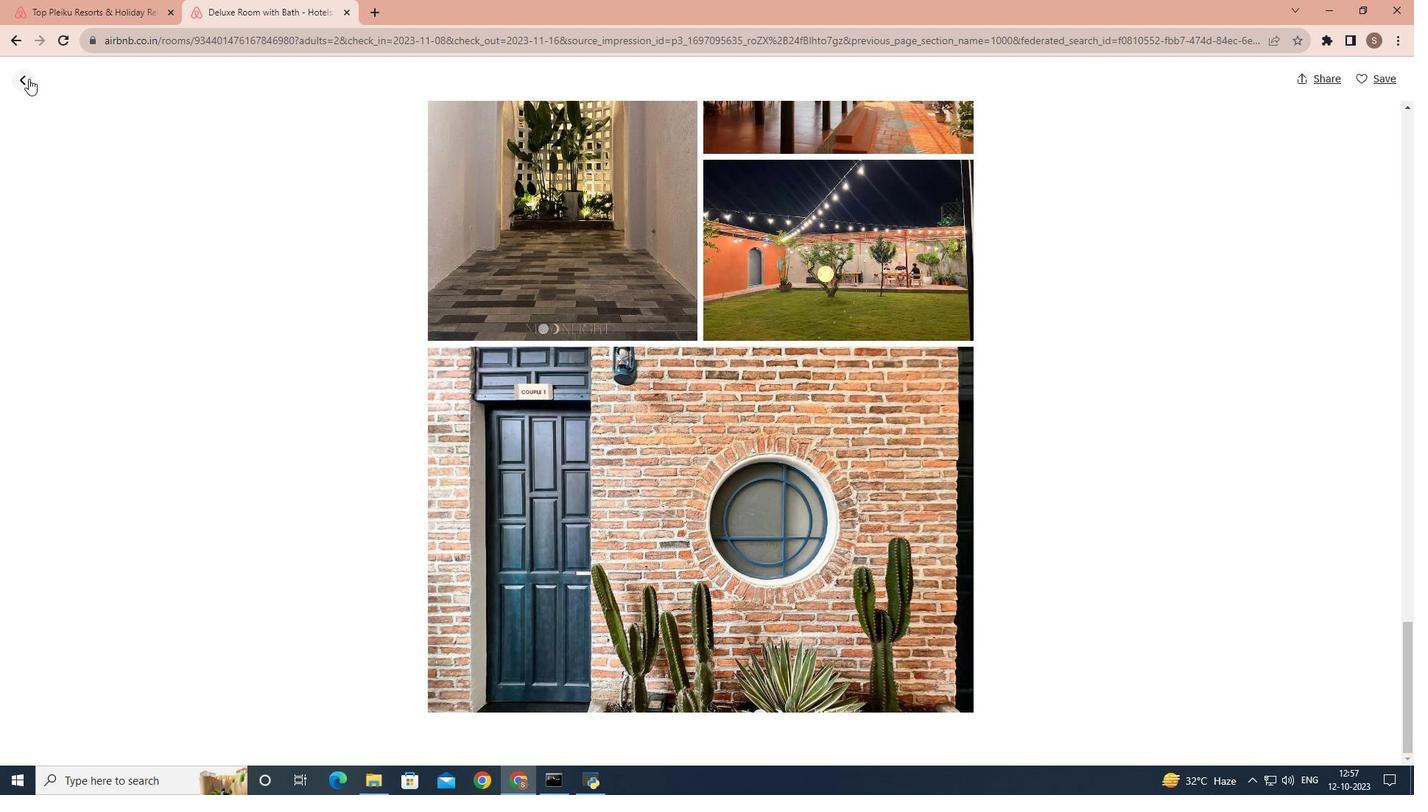 
Action: Mouse moved to (589, 352)
Screenshot: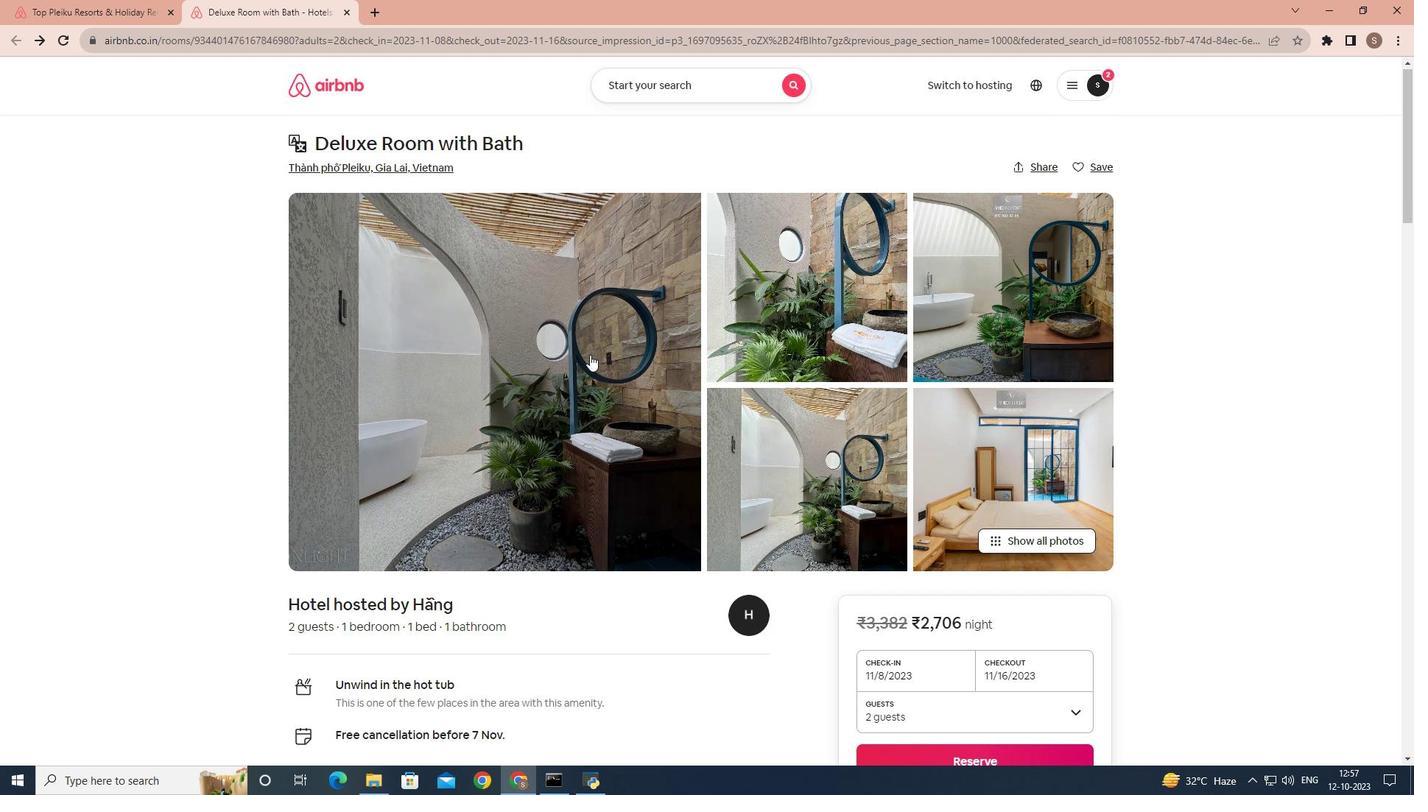 
Action: Mouse scrolled (589, 351) with delta (0, 0)
Screenshot: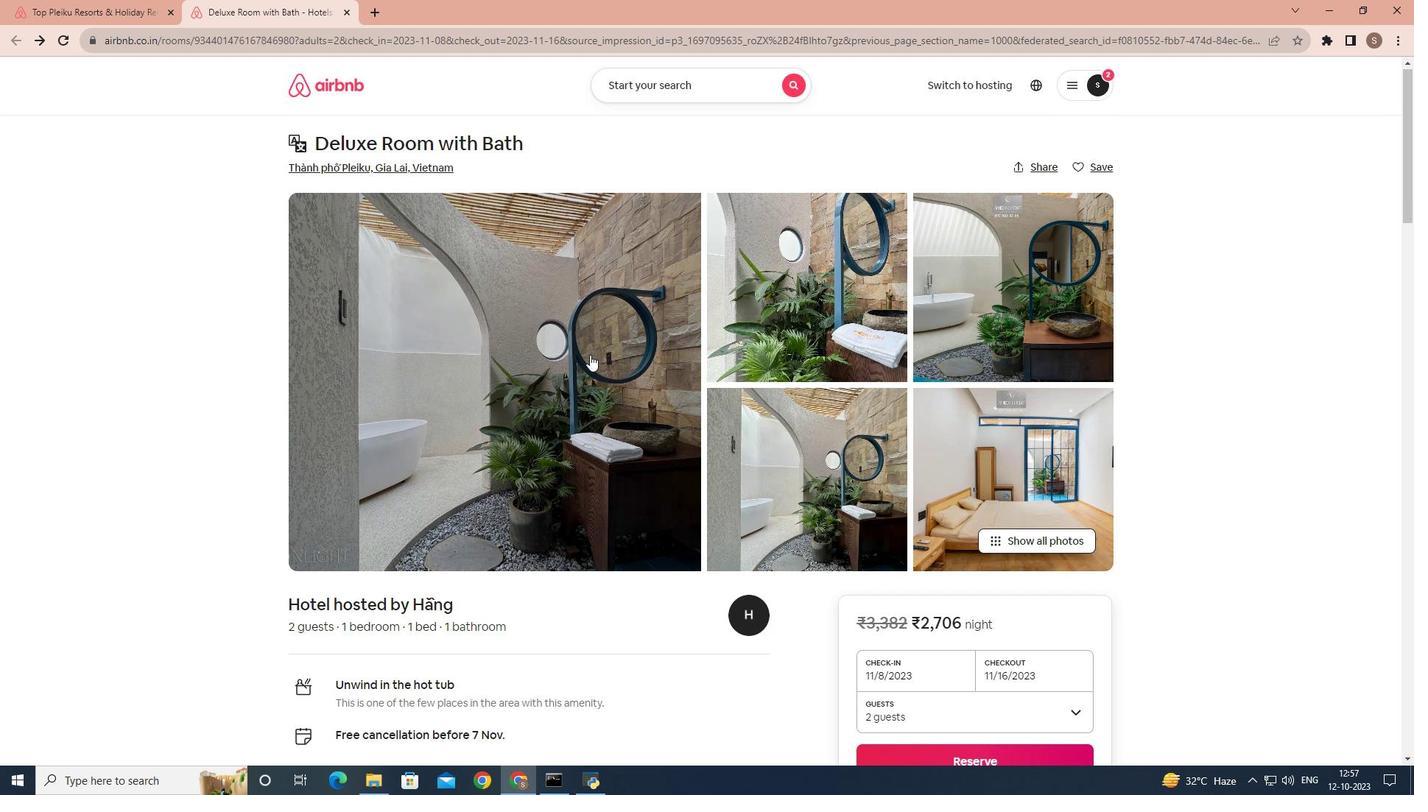 
Action: Mouse moved to (590, 355)
Screenshot: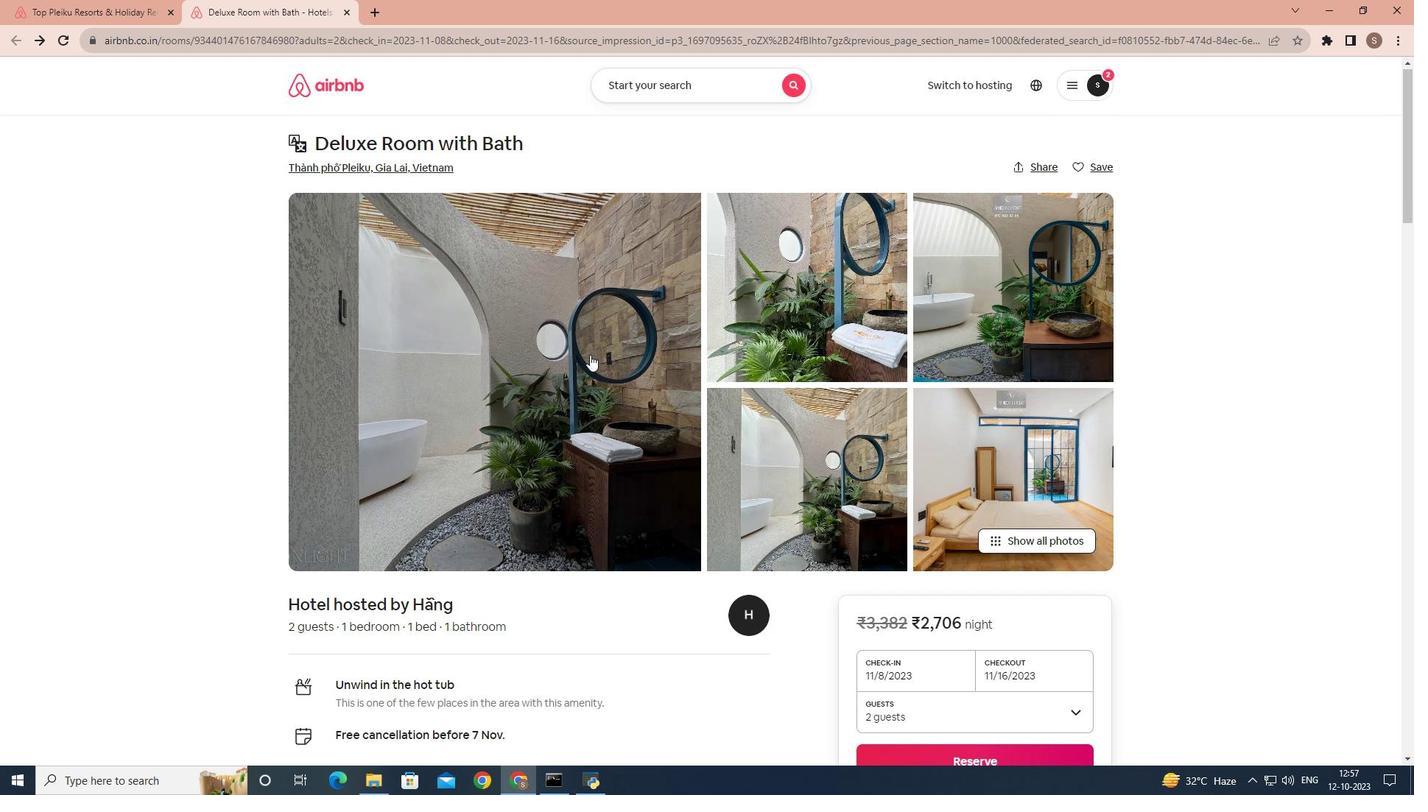 
Action: Mouse scrolled (590, 354) with delta (0, 0)
Screenshot: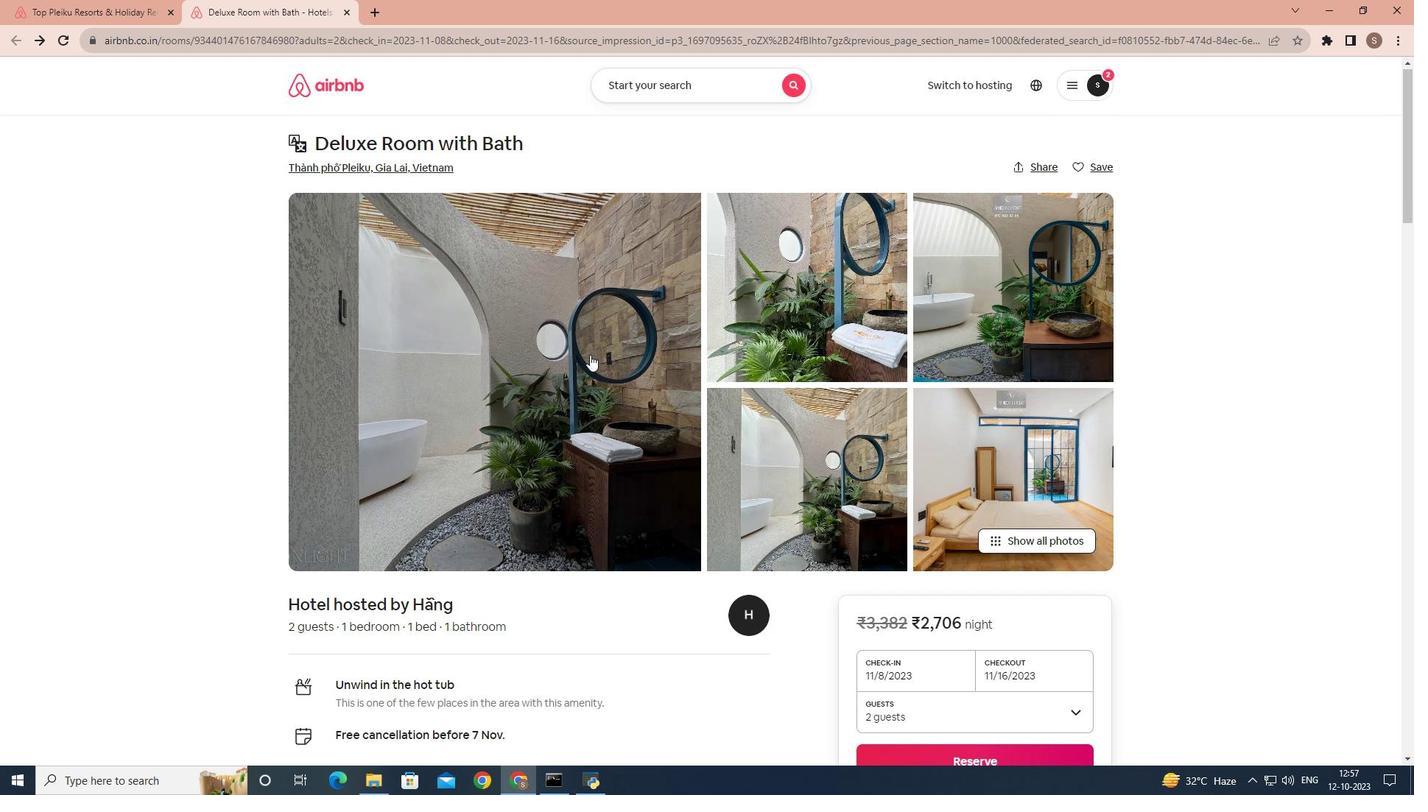 
Action: Mouse scrolled (590, 354) with delta (0, 0)
Screenshot: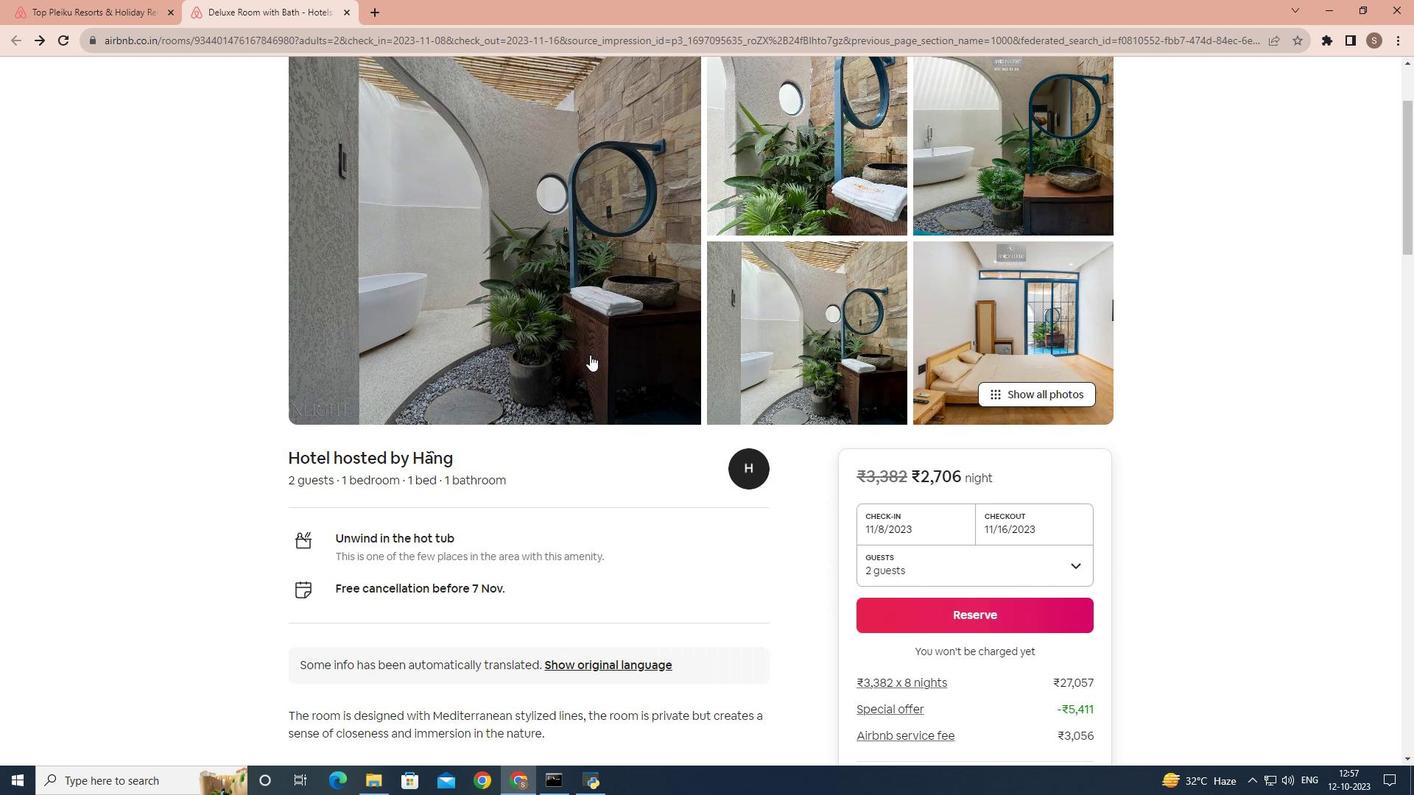 
Action: Mouse moved to (590, 356)
Screenshot: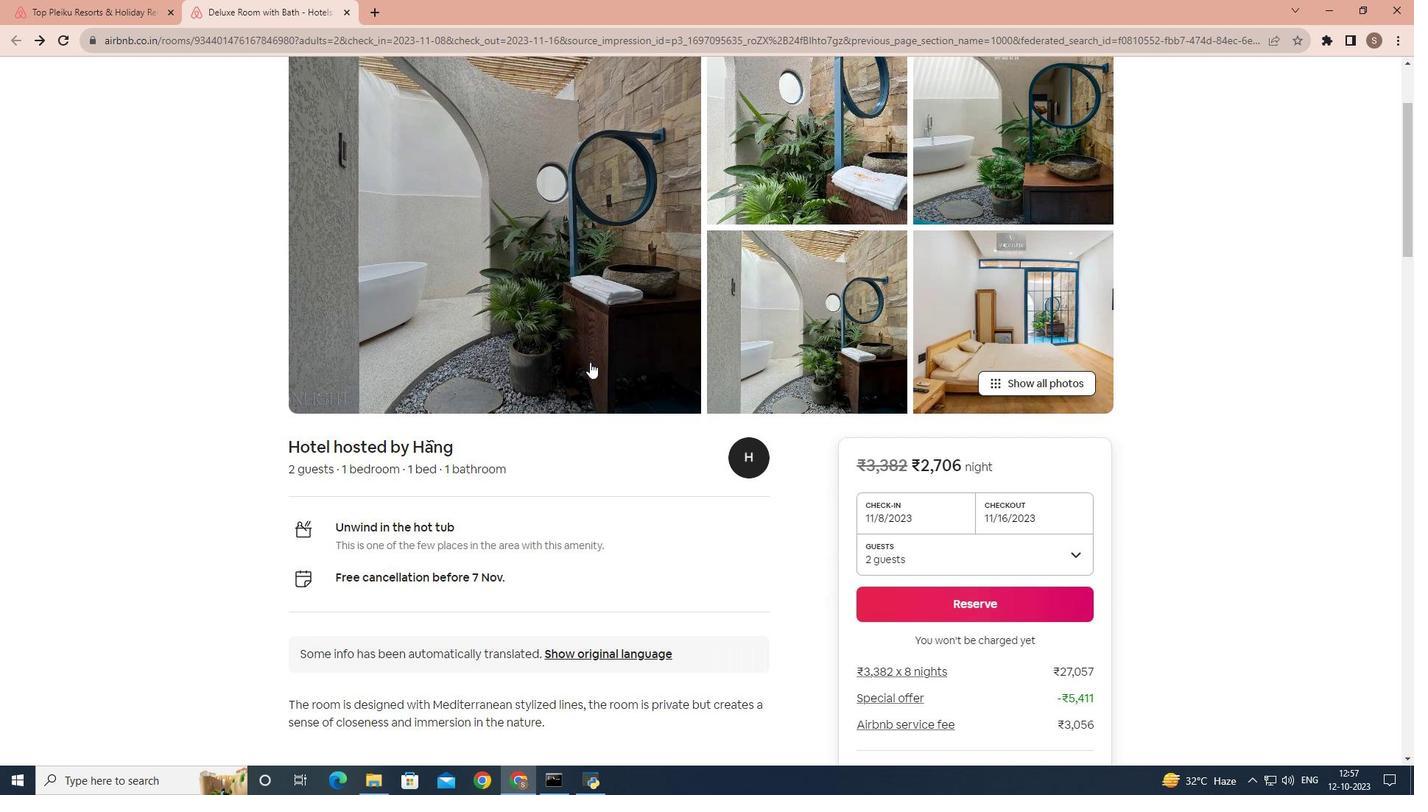 
Action: Mouse scrolled (590, 355) with delta (0, 0)
Screenshot: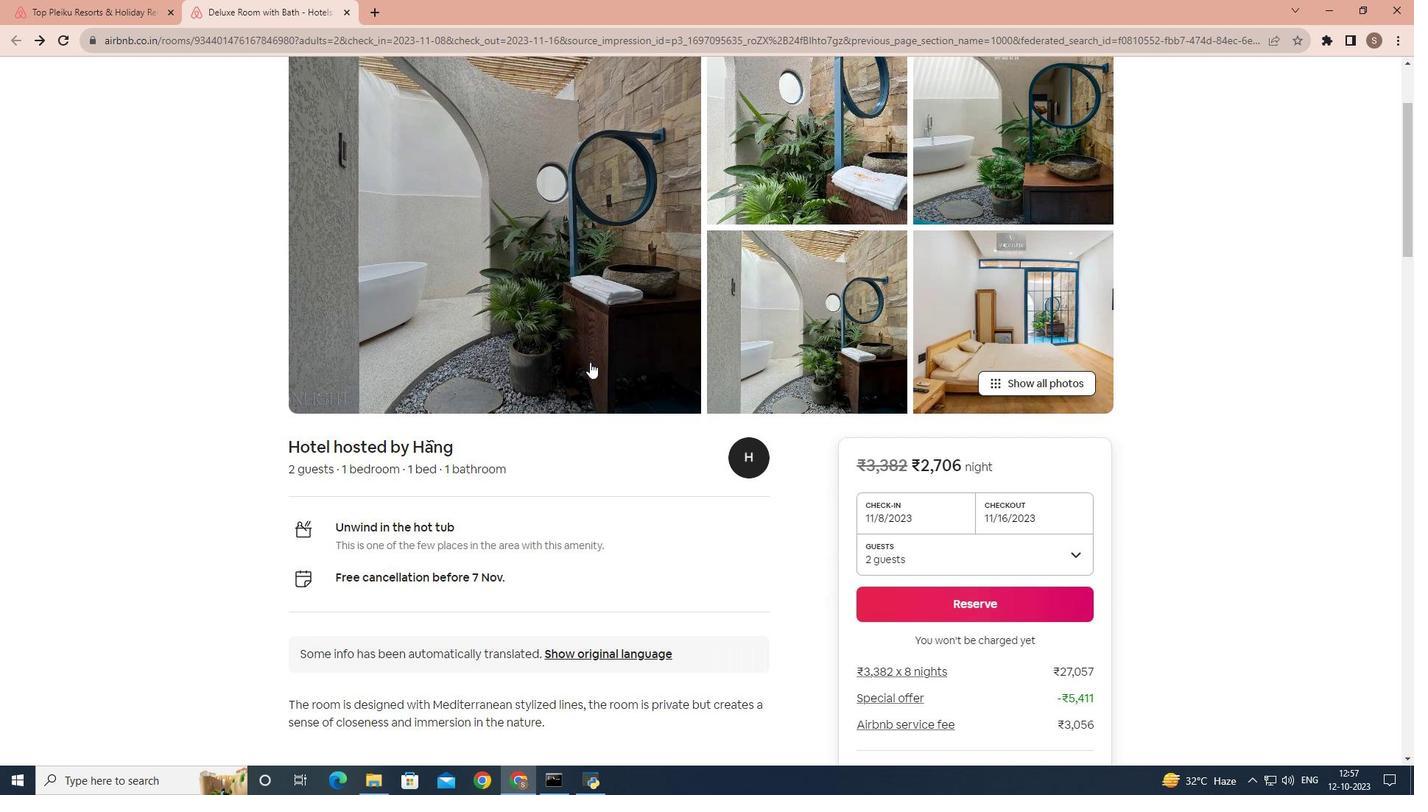 
Action: Mouse moved to (533, 422)
Screenshot: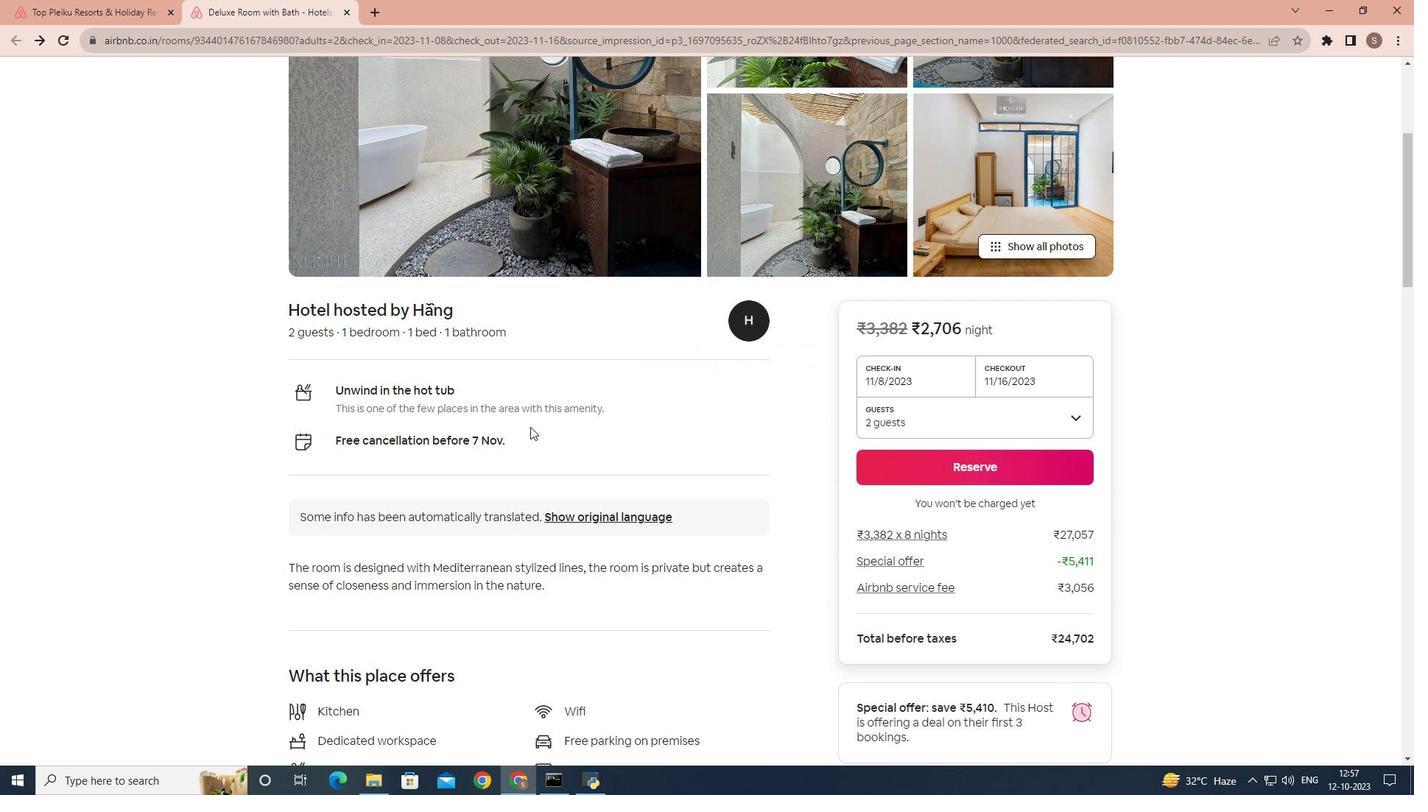 
Action: Mouse scrolled (533, 421) with delta (0, 0)
Screenshot: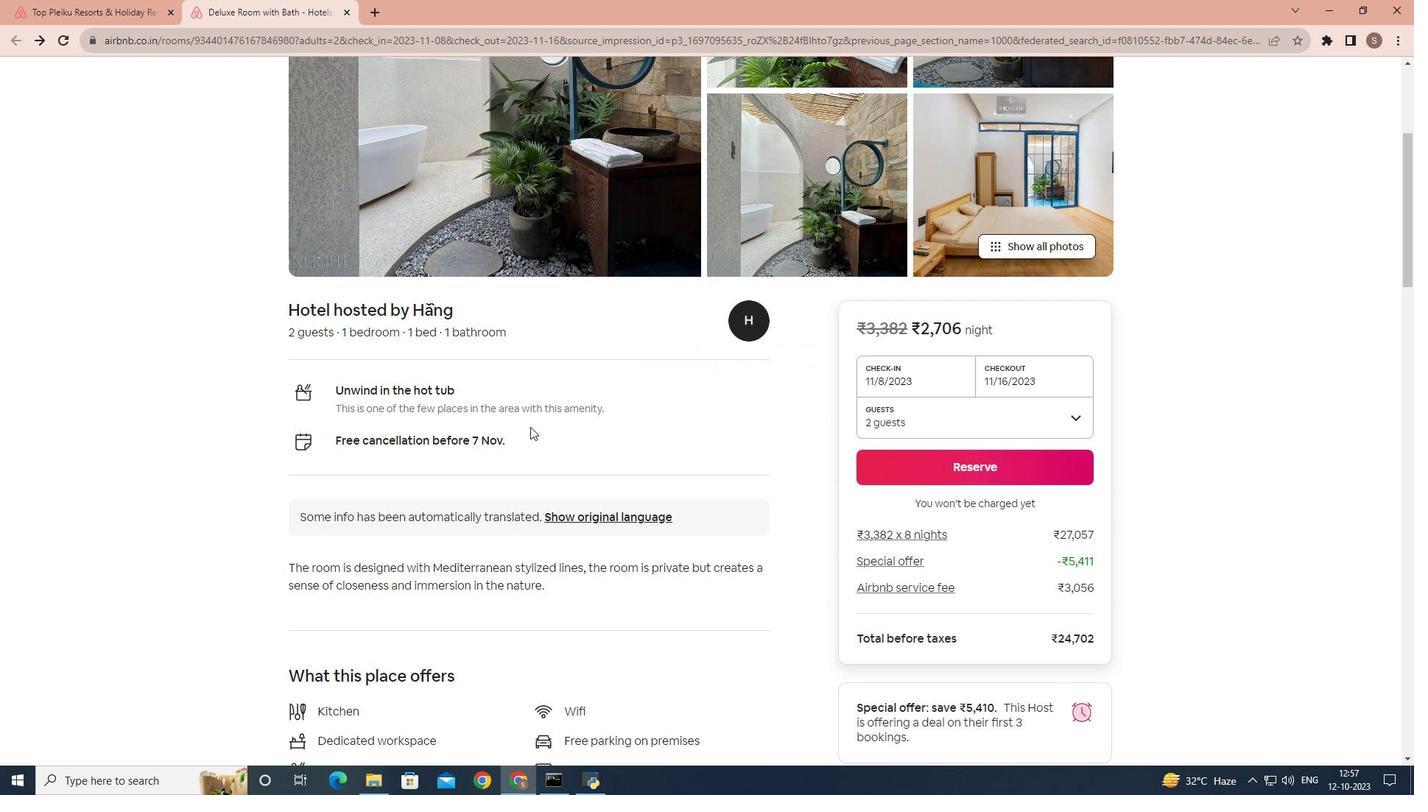 
Action: Mouse moved to (530, 427)
Screenshot: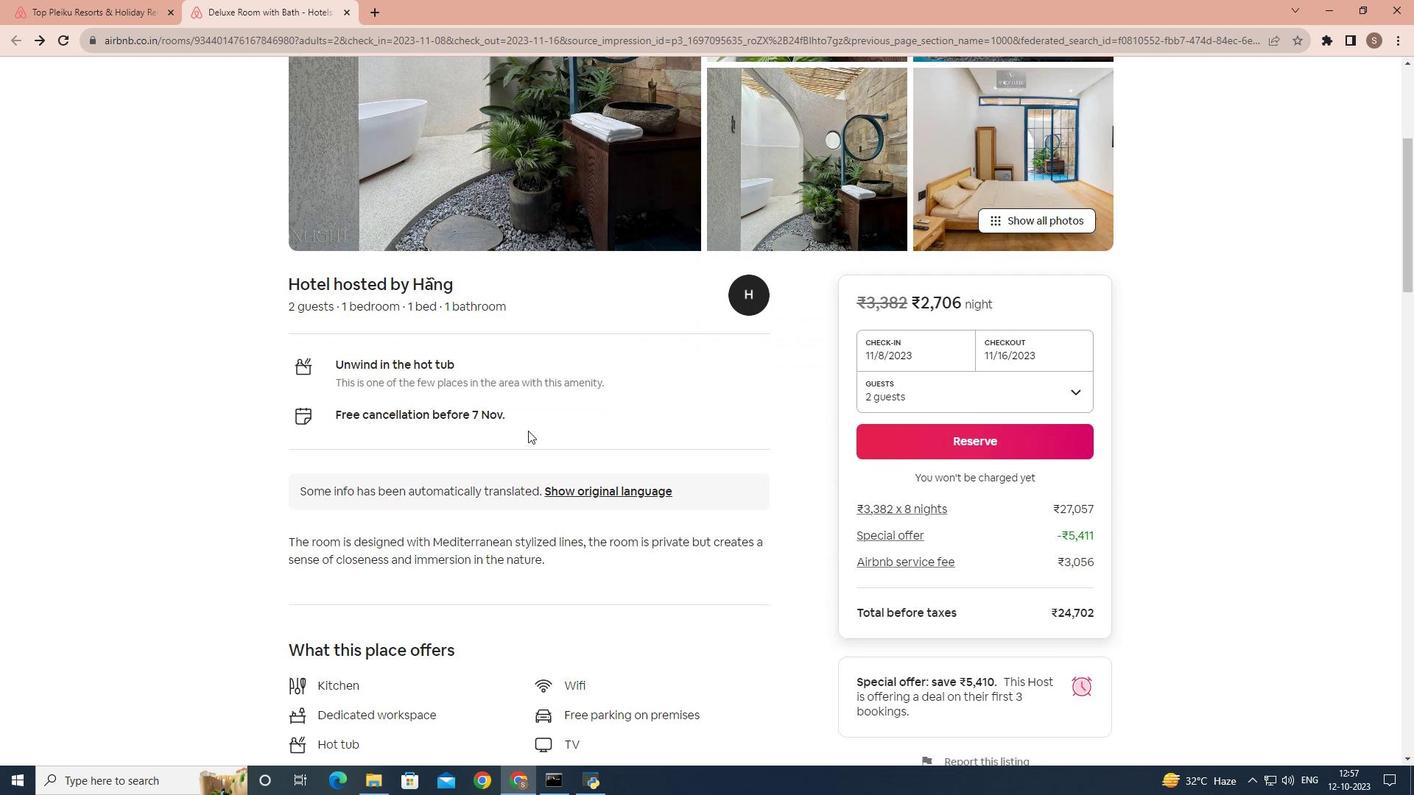 
Action: Mouse scrolled (530, 426) with delta (0, 0)
Screenshot: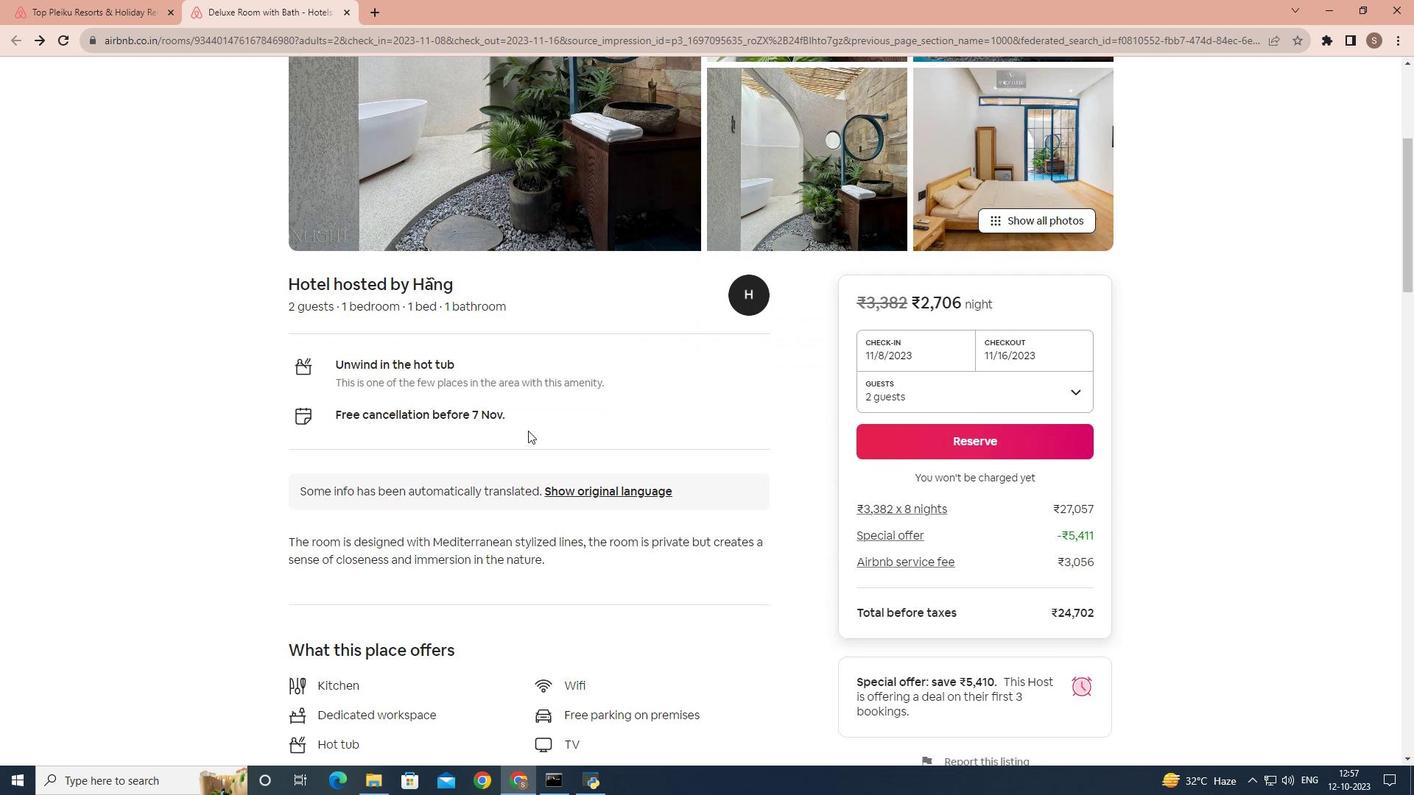 
Action: Mouse moved to (454, 491)
Screenshot: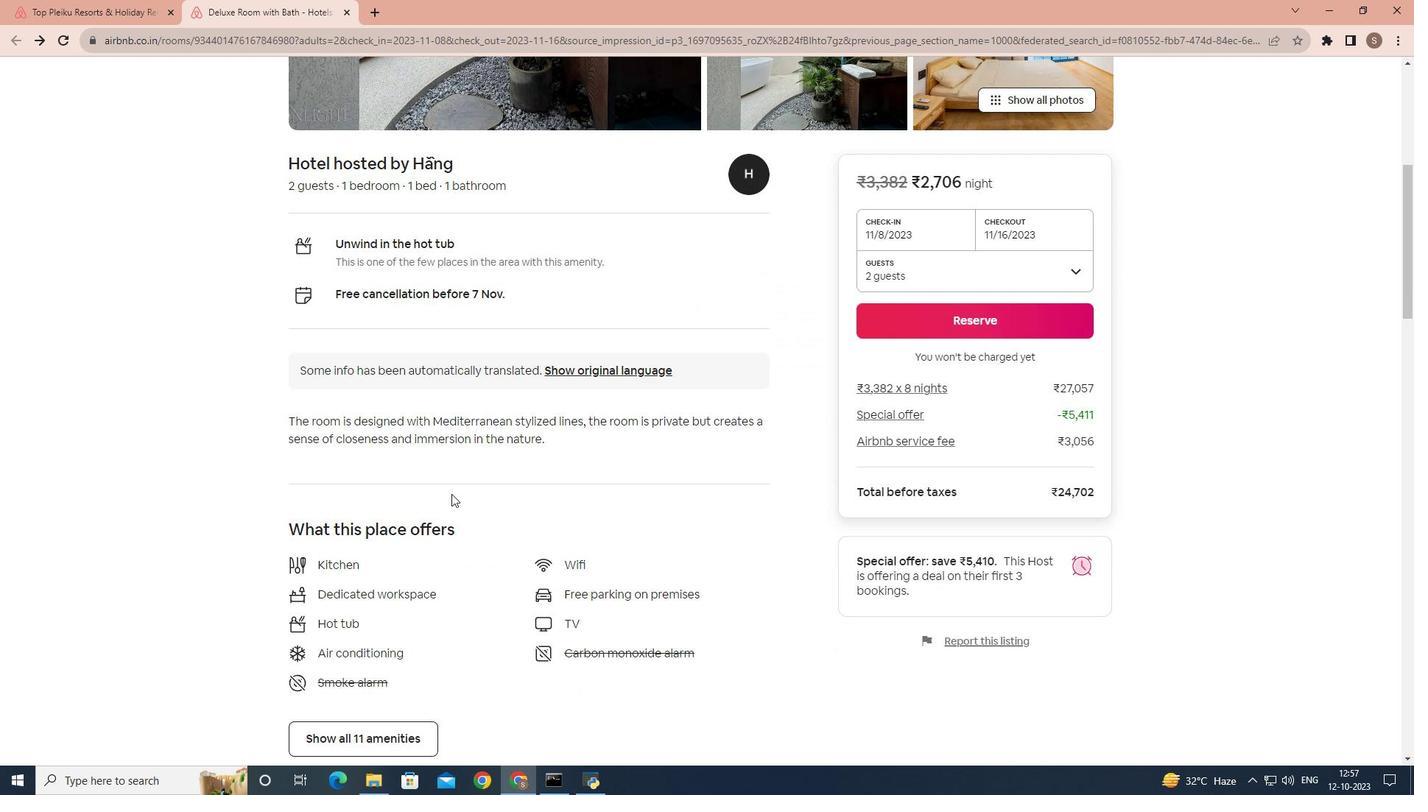 
Action: Mouse scrolled (454, 490) with delta (0, 0)
Screenshot: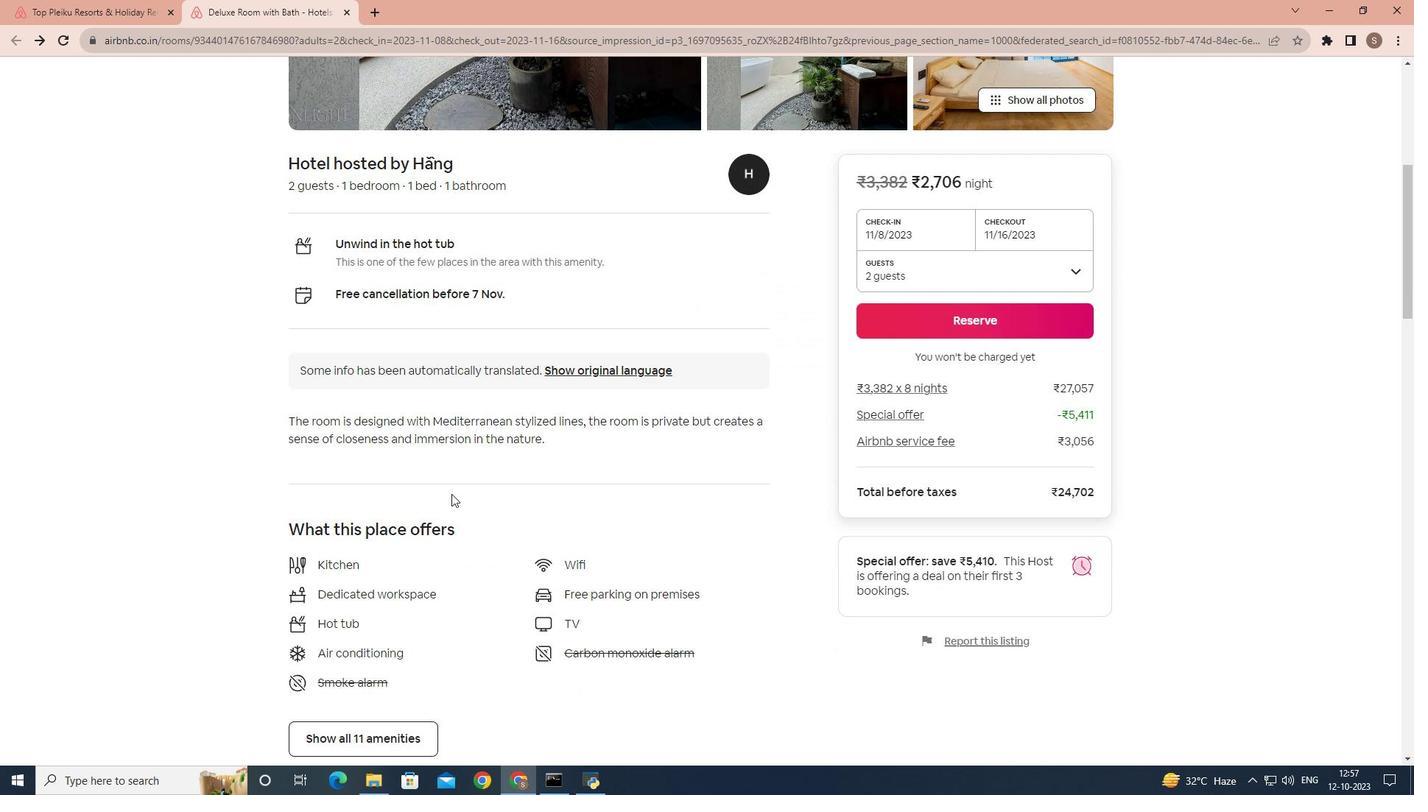 
Action: Mouse moved to (447, 497)
Screenshot: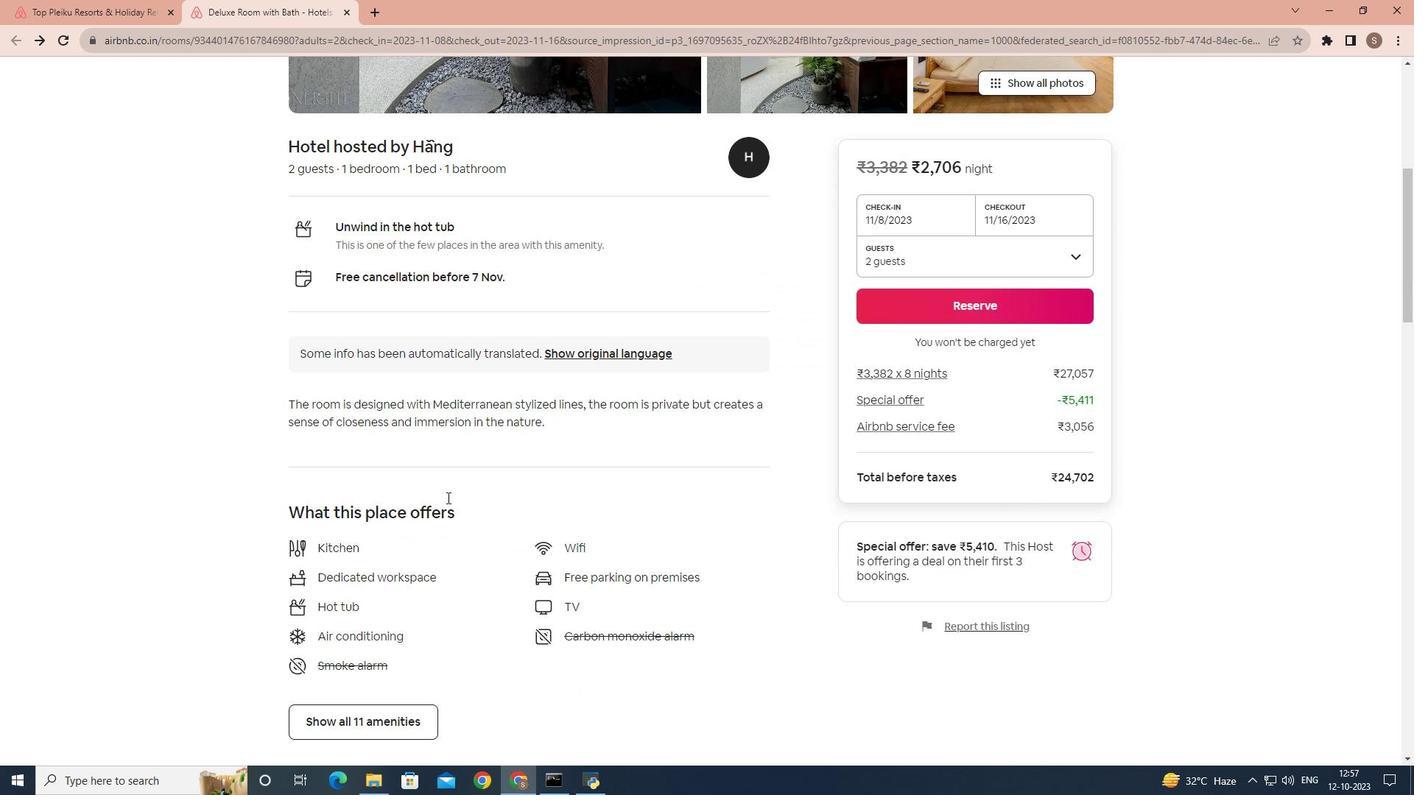 
Action: Mouse scrolled (447, 497) with delta (0, 0)
Screenshot: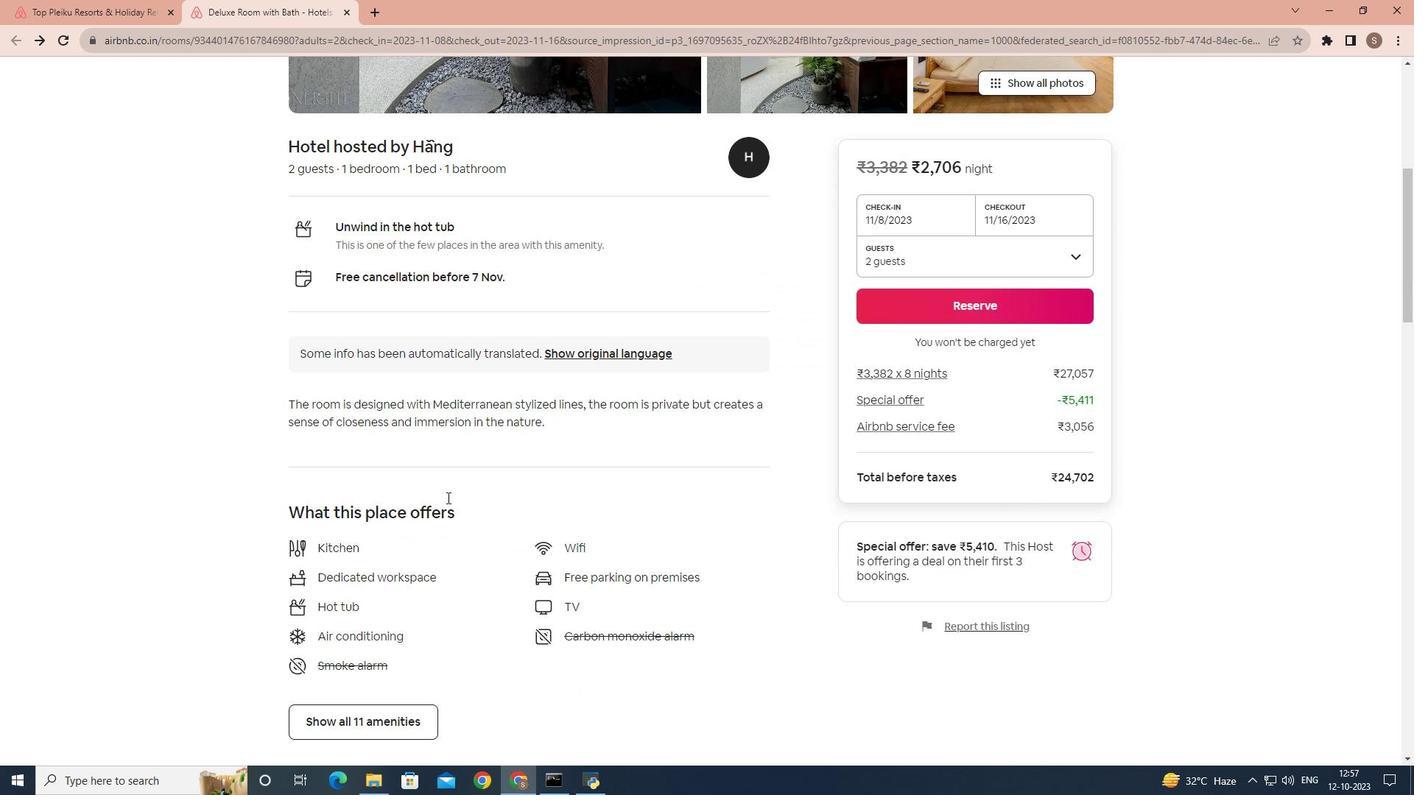 
Action: Mouse moved to (368, 549)
Screenshot: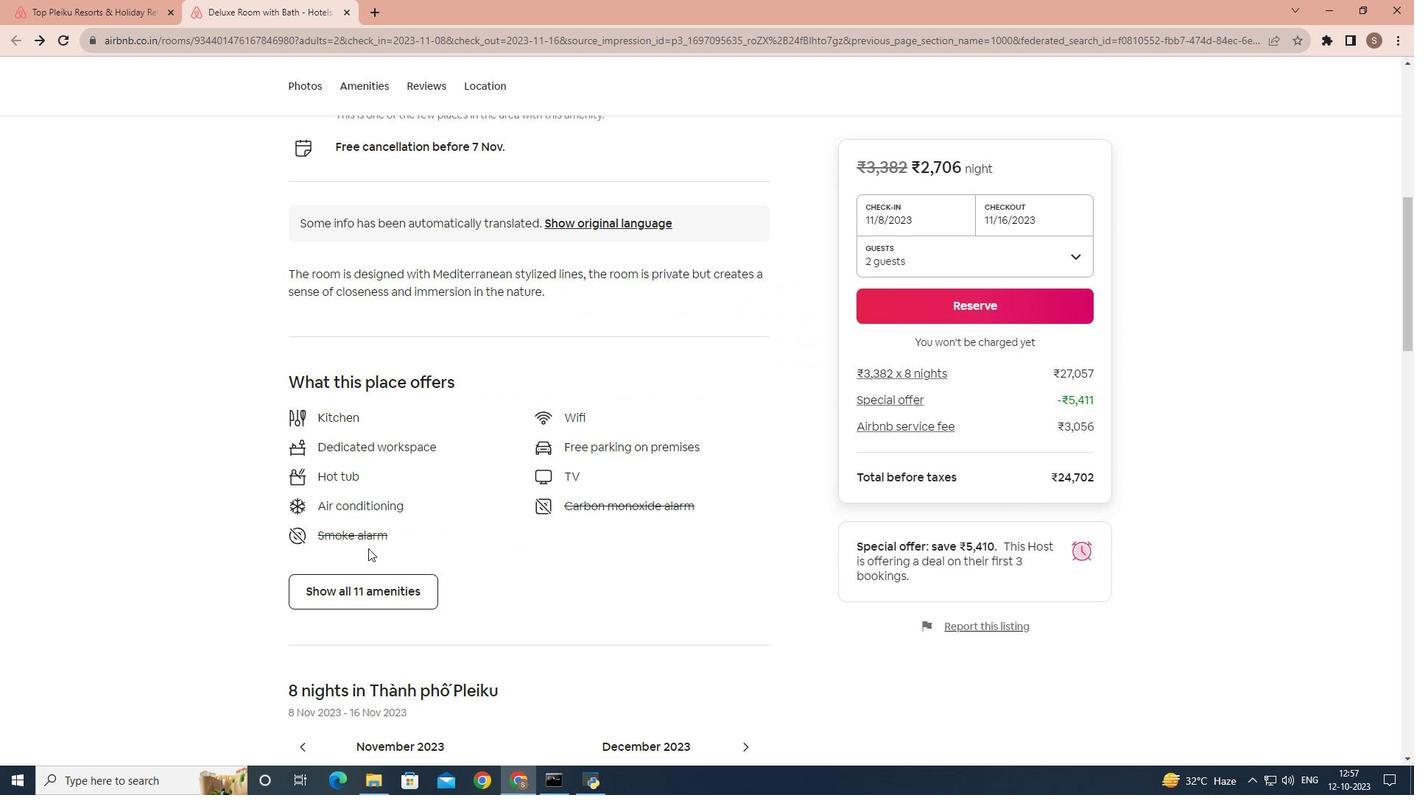 
Action: Mouse scrolled (368, 548) with delta (0, 0)
Screenshot: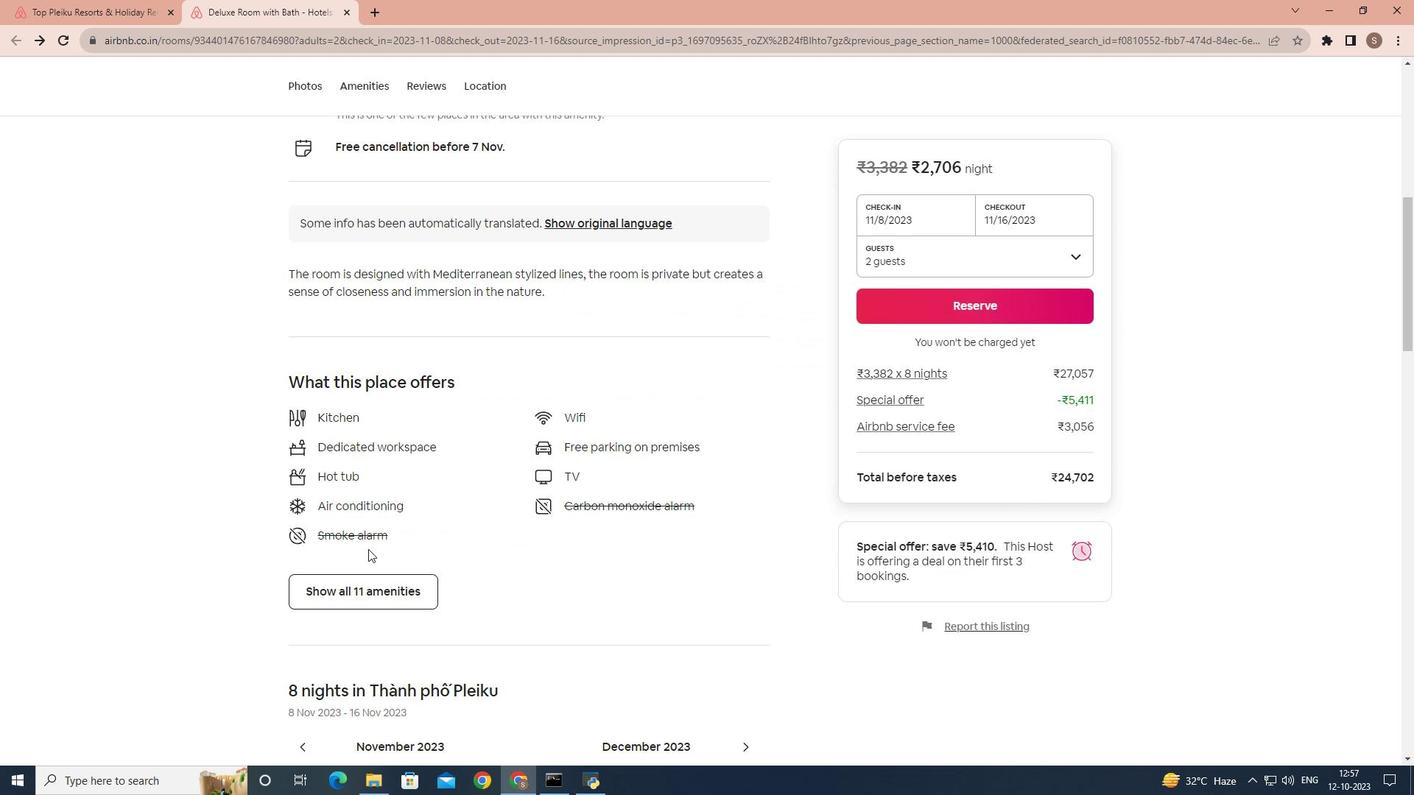 
Action: Mouse scrolled (368, 548) with delta (0, 0)
Screenshot: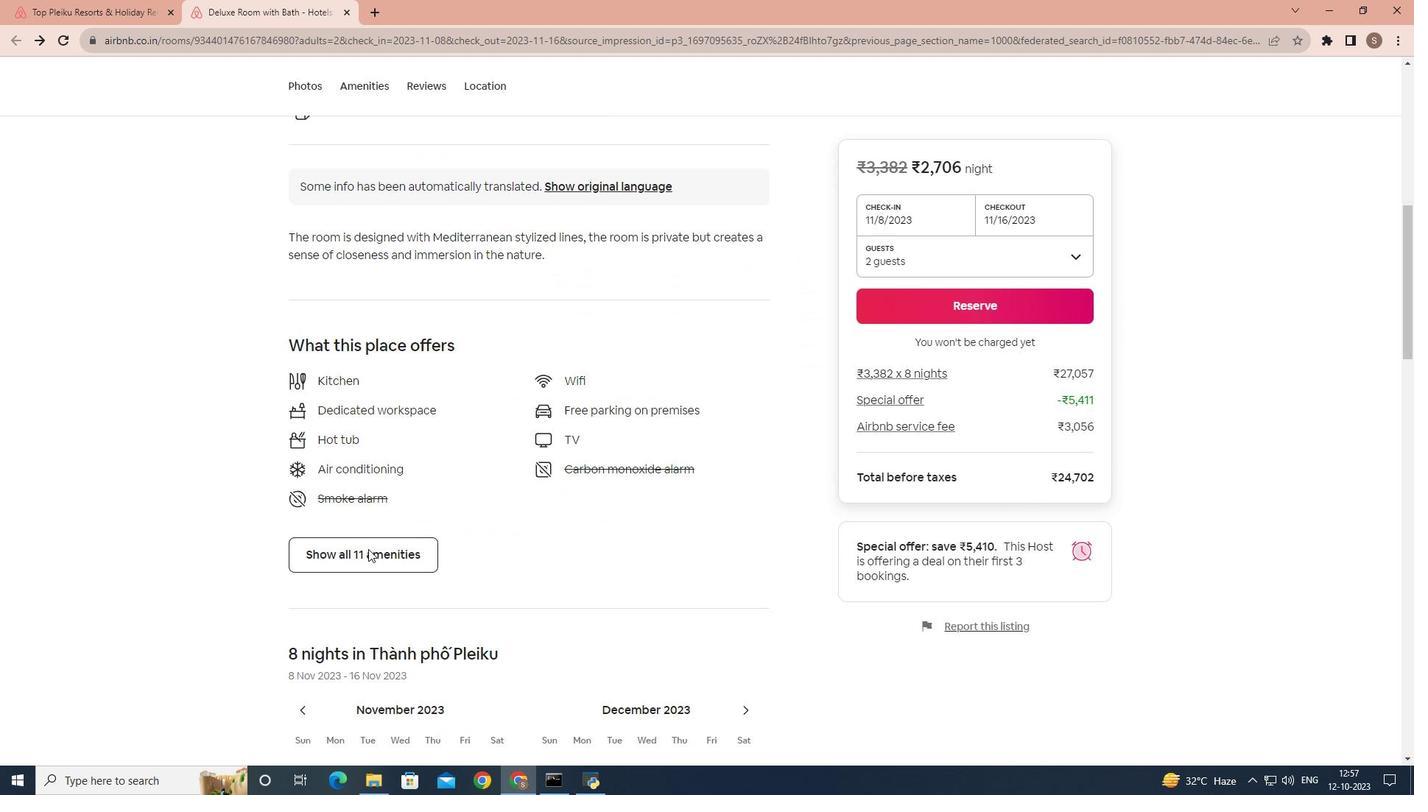 
Action: Mouse moved to (405, 443)
Screenshot: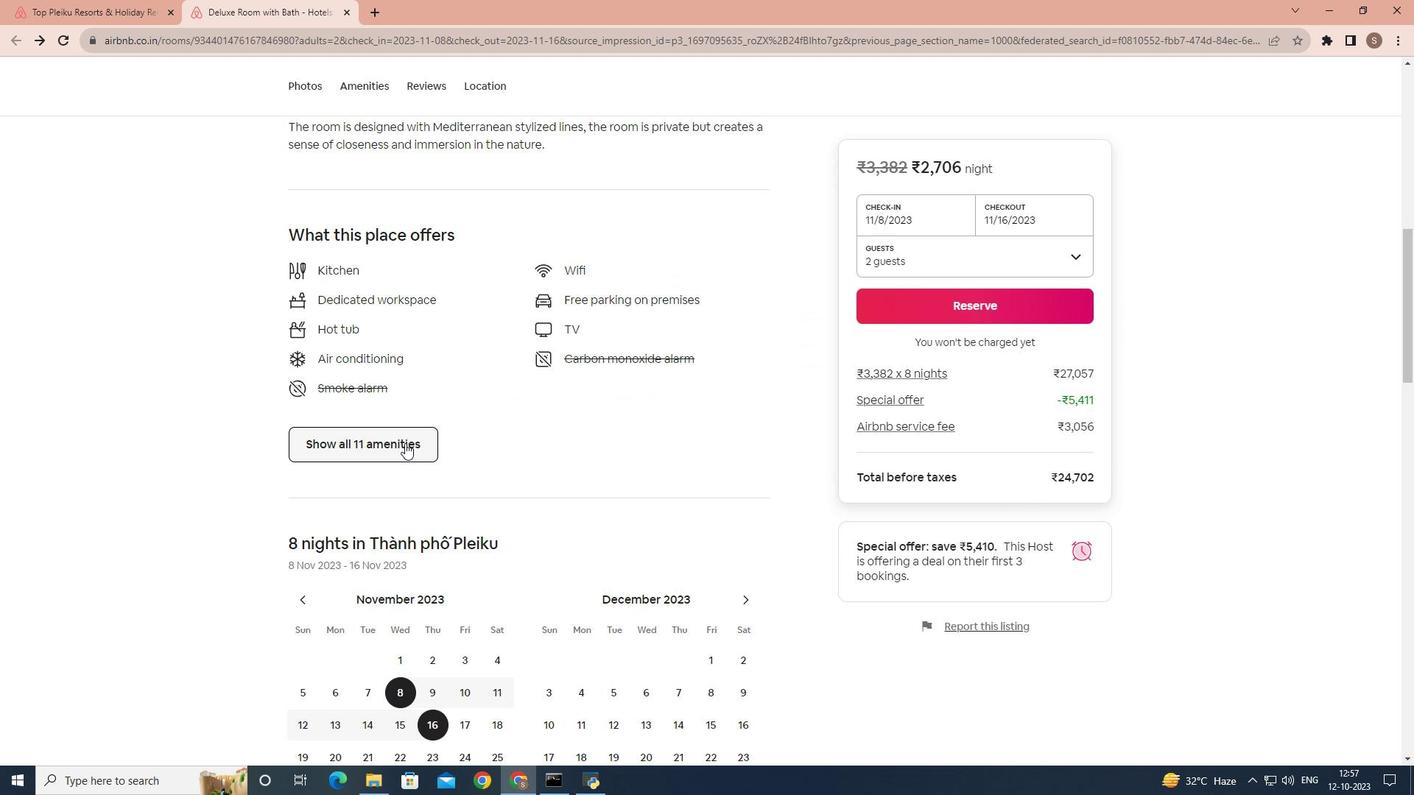 
Action: Mouse pressed left at (405, 443)
Screenshot: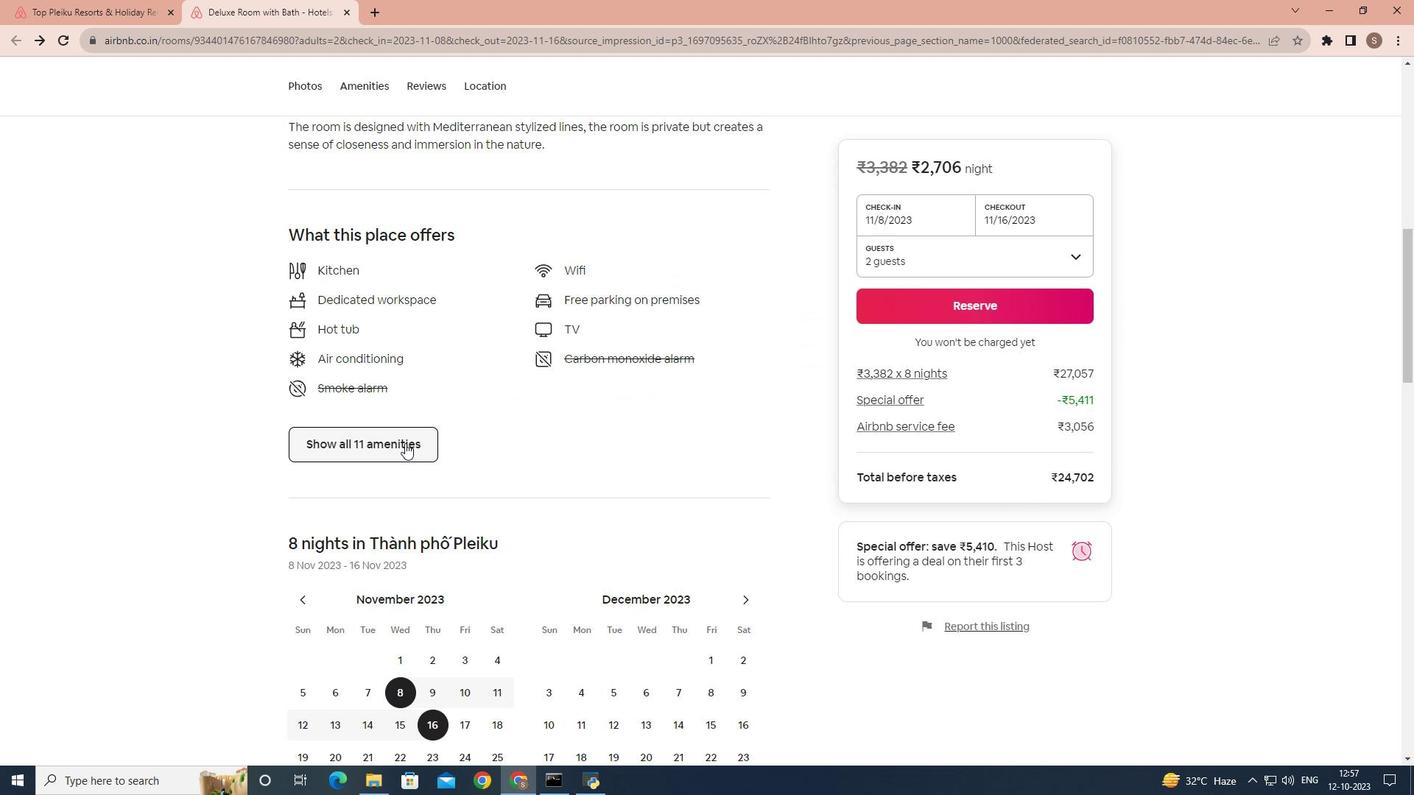 
Action: Mouse moved to (643, 464)
Screenshot: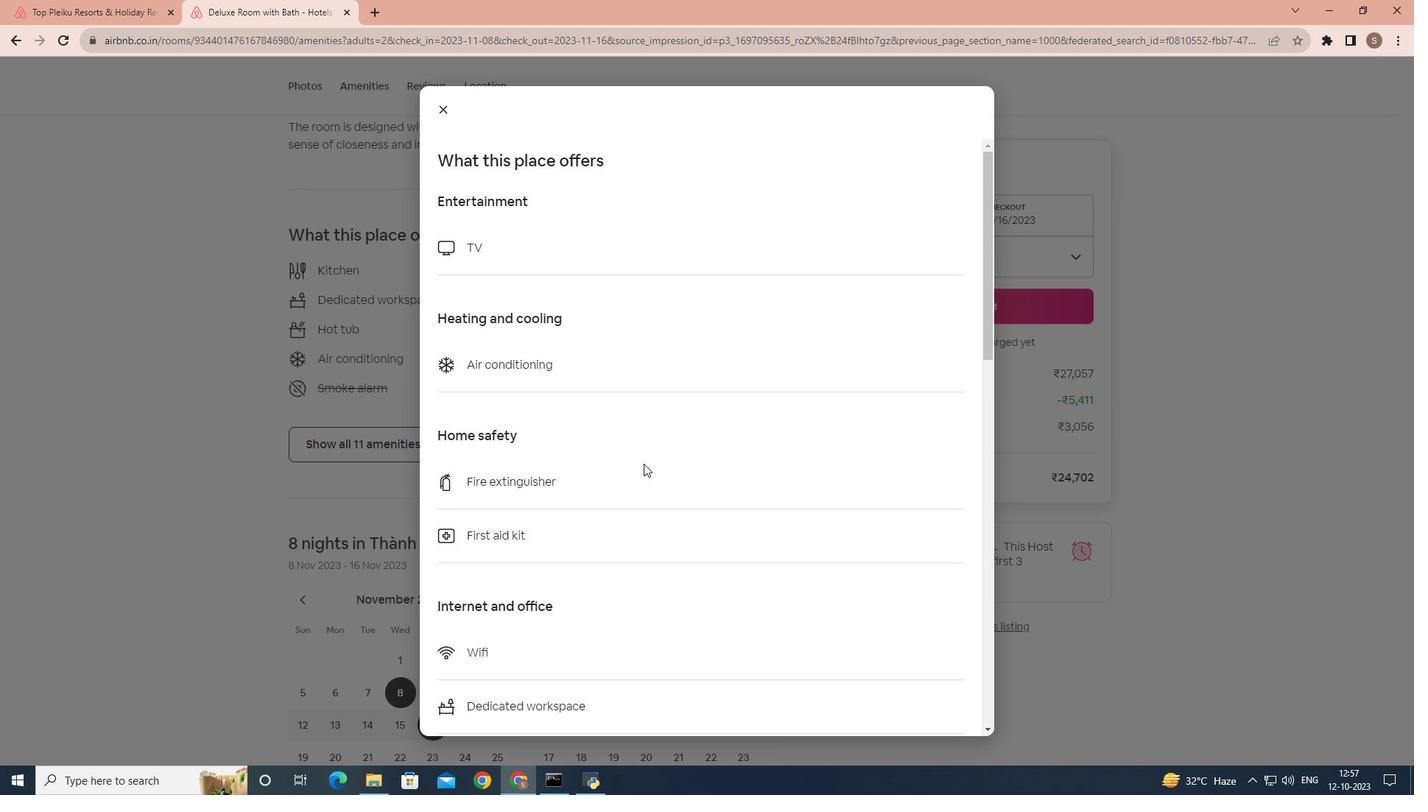 
Action: Mouse scrolled (643, 463) with delta (0, 0)
Screenshot: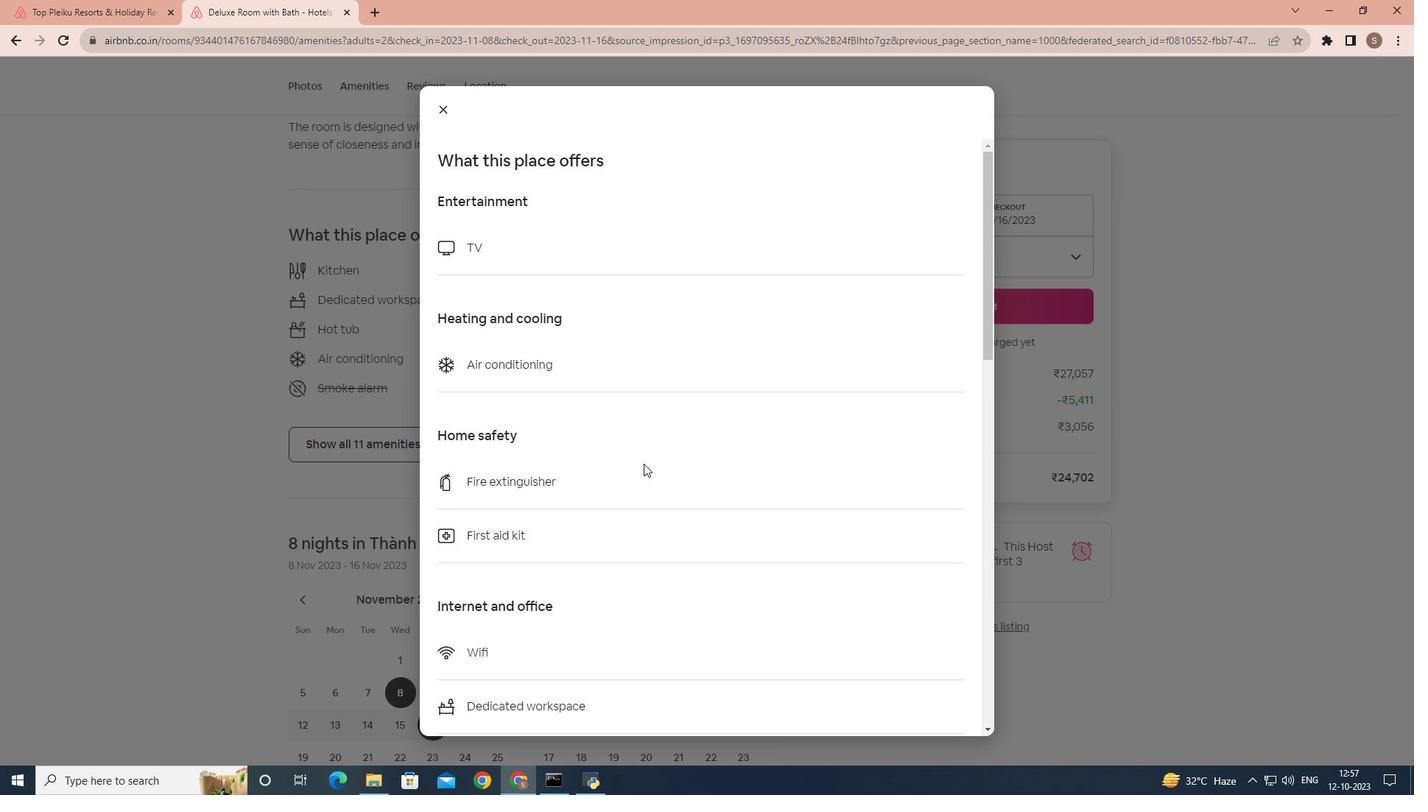 
Action: Mouse scrolled (643, 463) with delta (0, 0)
Screenshot: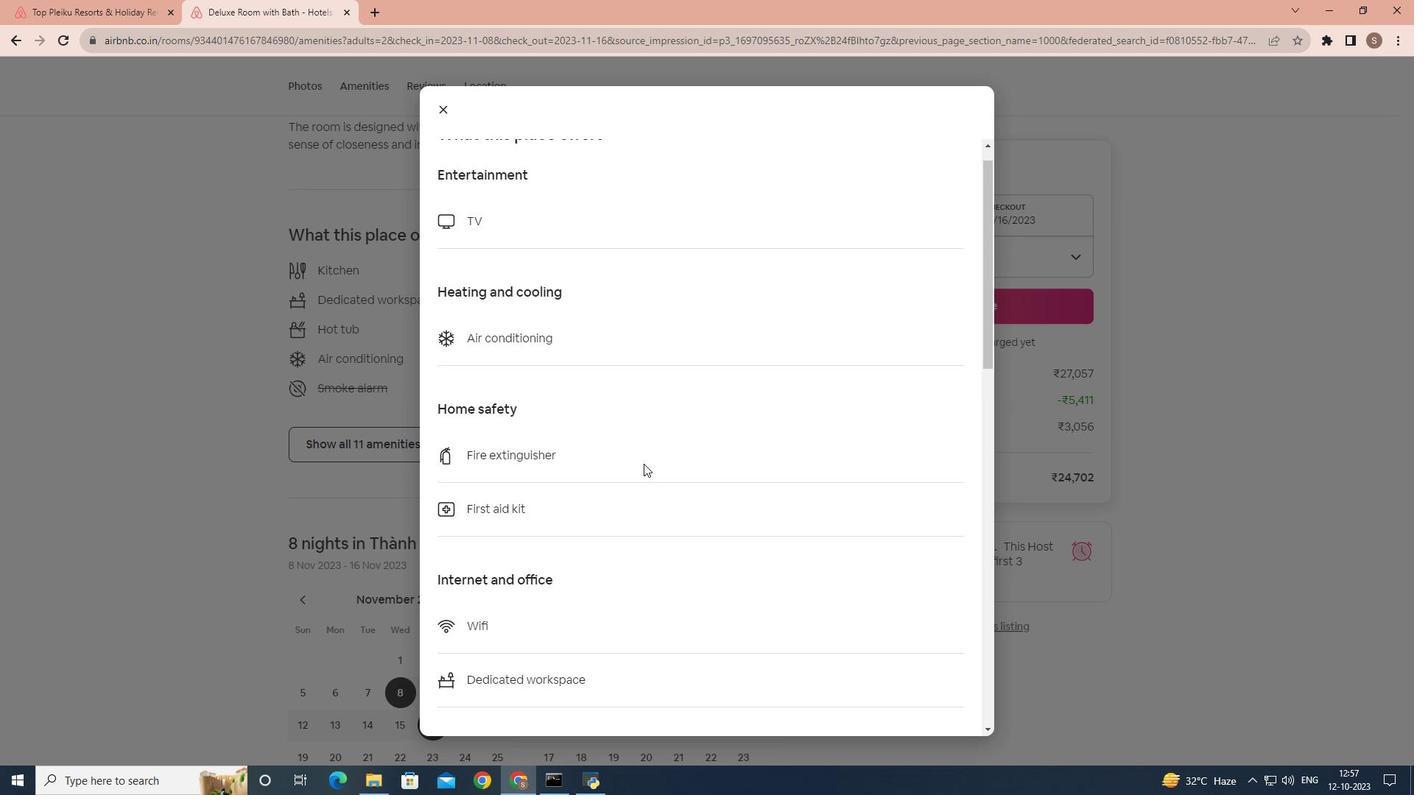 
Action: Mouse scrolled (643, 463) with delta (0, 0)
Screenshot: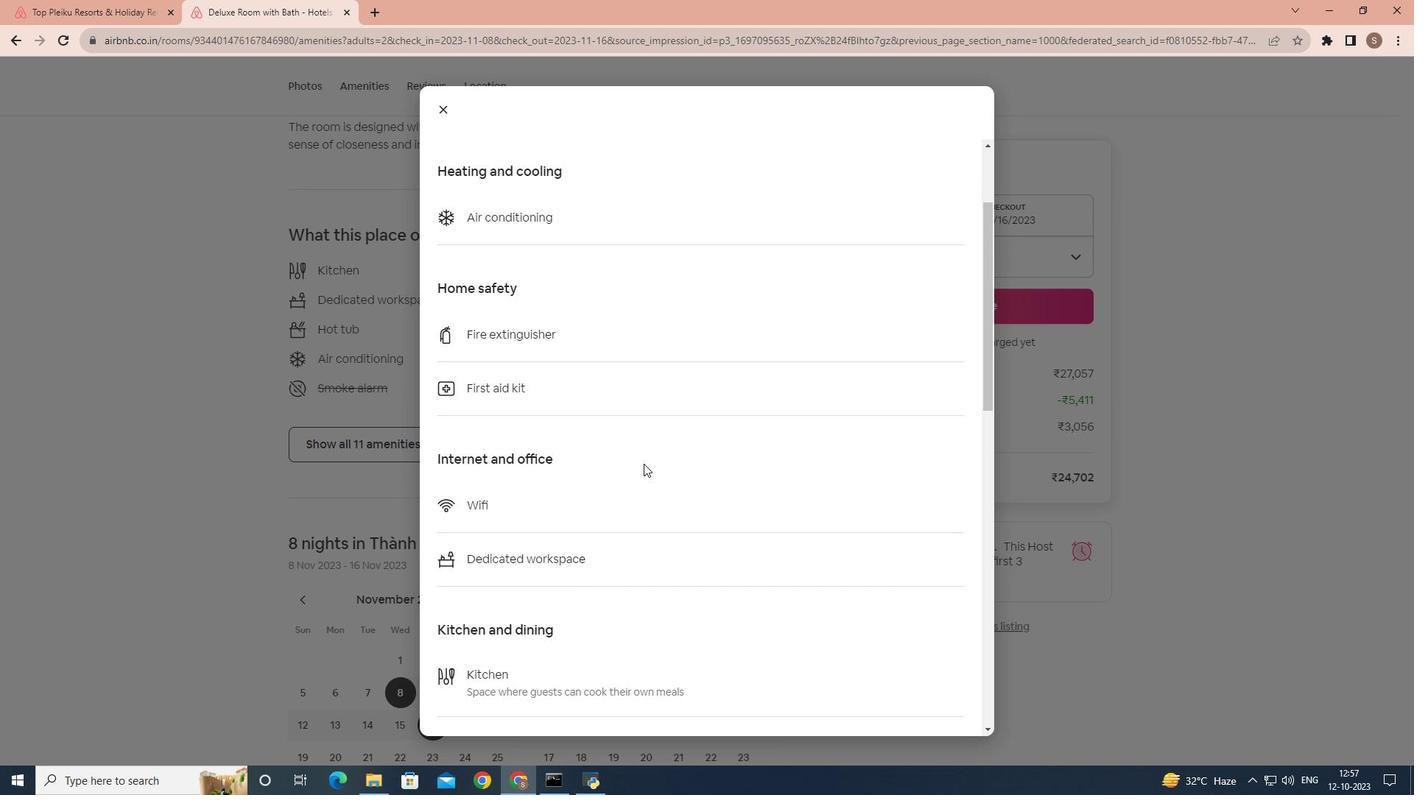 
Action: Mouse scrolled (643, 463) with delta (0, 0)
Screenshot: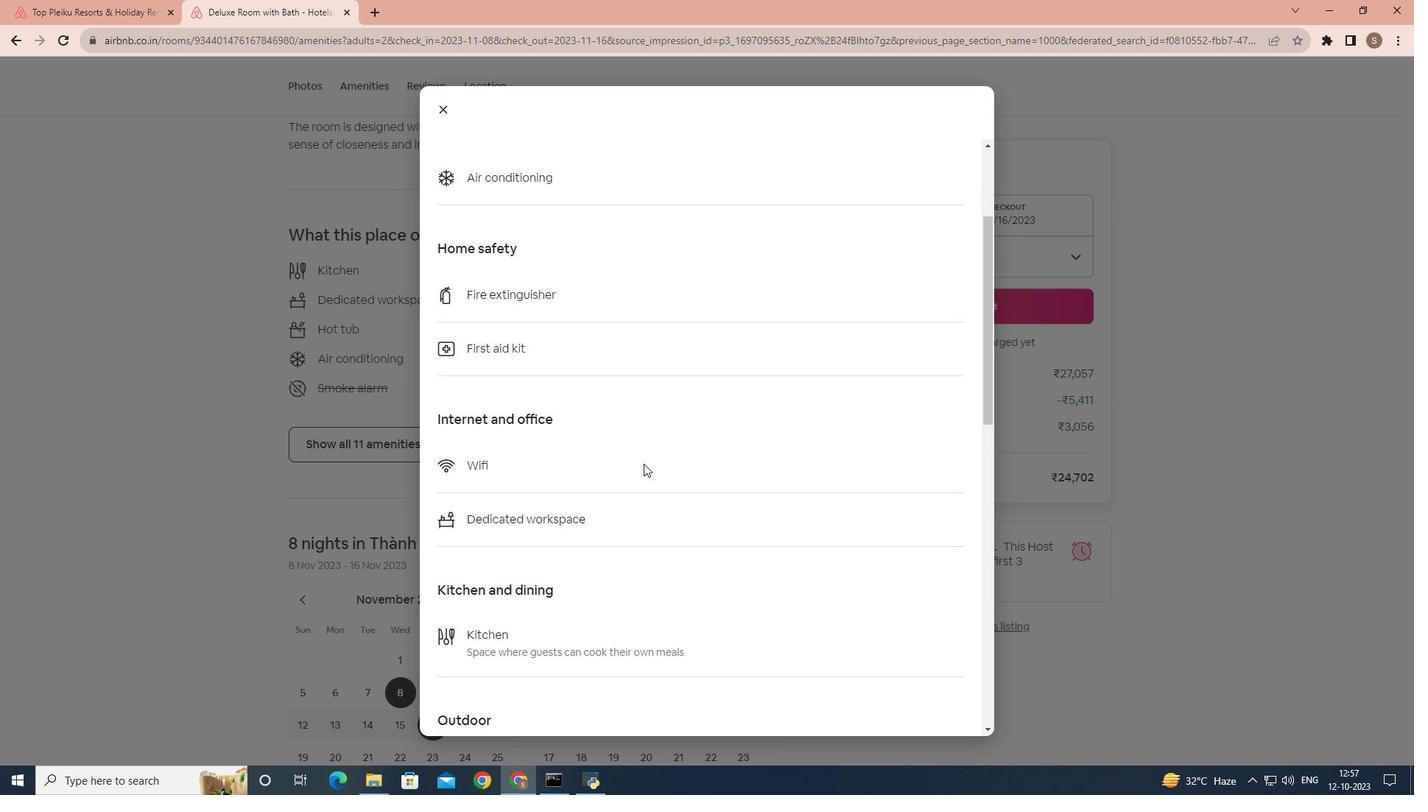 
Action: Mouse scrolled (643, 463) with delta (0, 0)
Screenshot: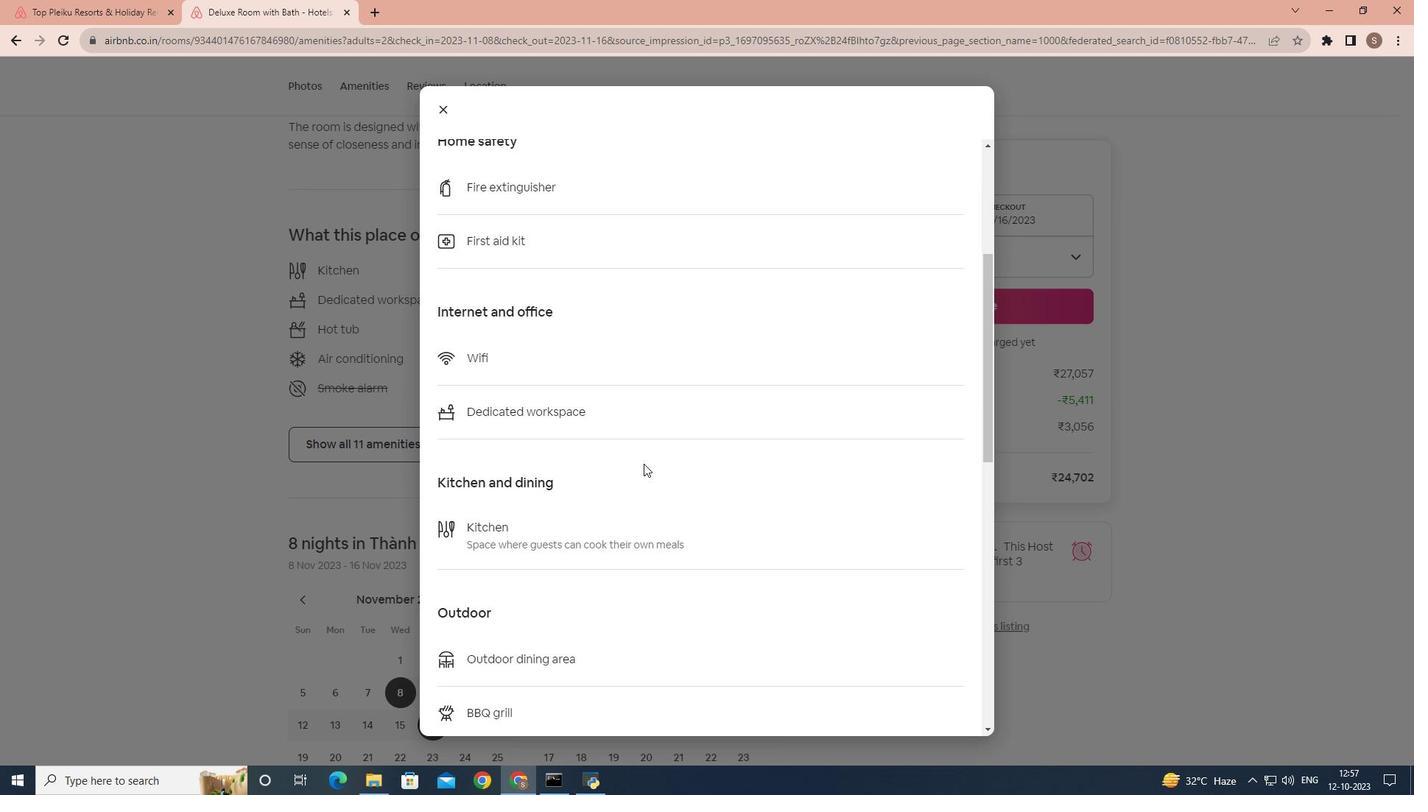 
Action: Mouse scrolled (643, 463) with delta (0, 0)
Screenshot: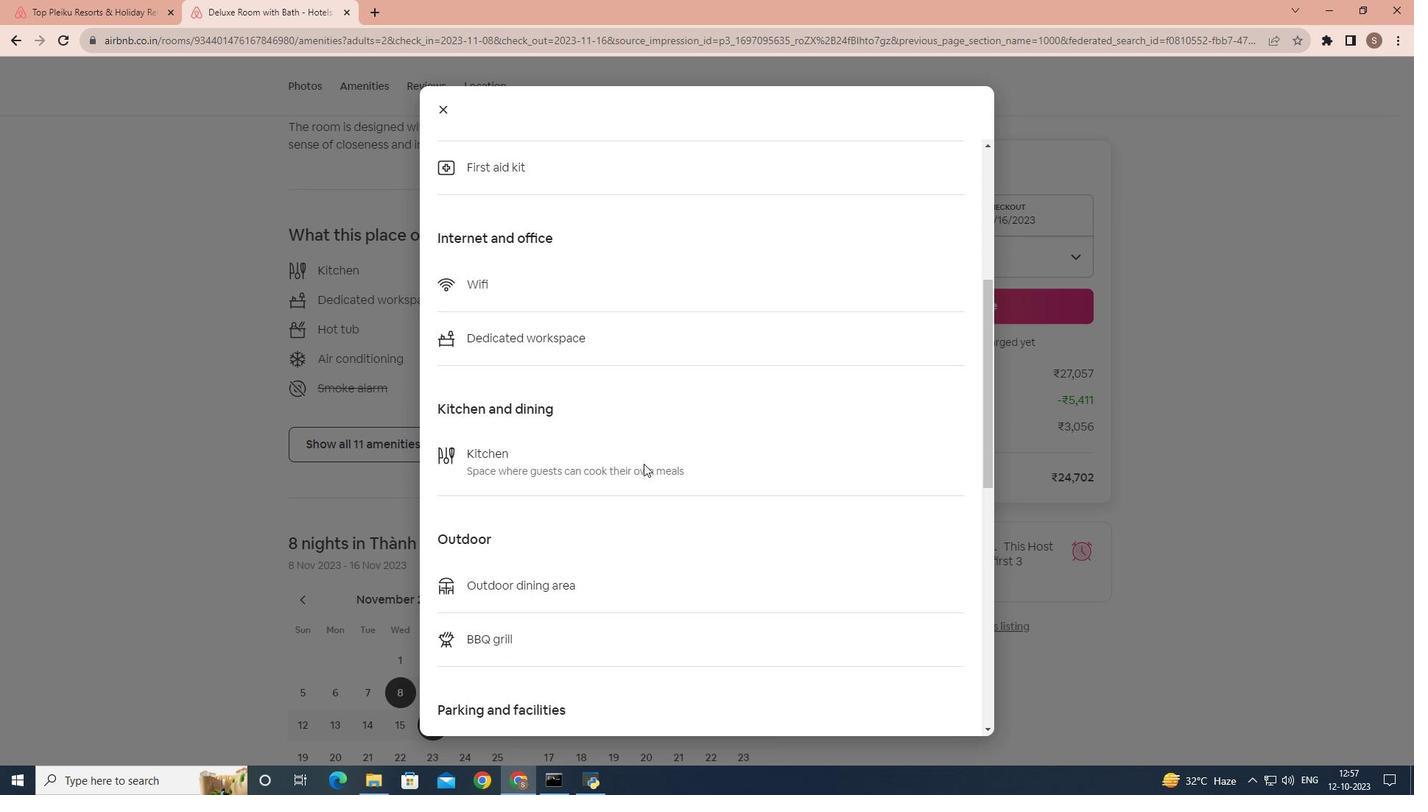 
Action: Mouse scrolled (643, 463) with delta (0, 0)
Screenshot: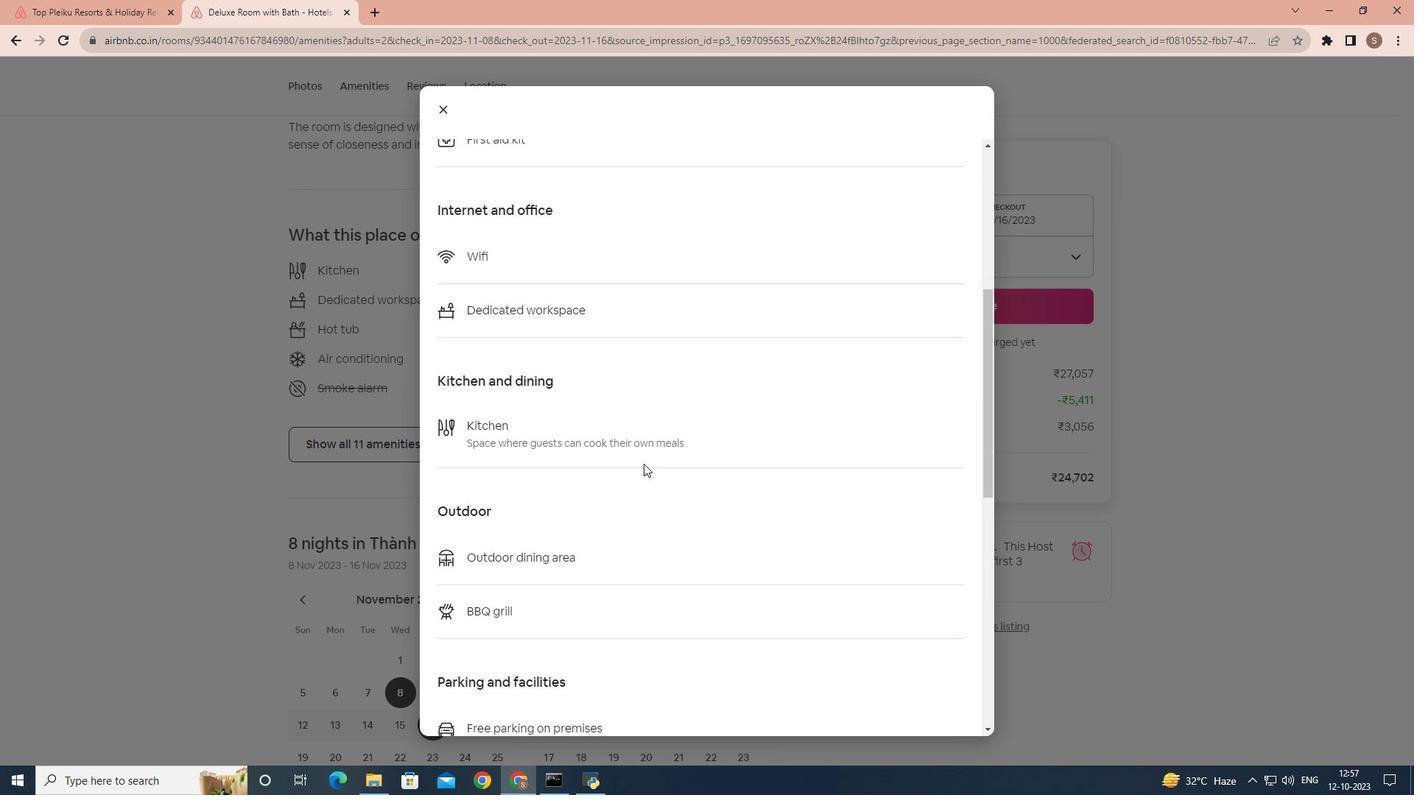 
Action: Mouse scrolled (643, 463) with delta (0, 0)
Screenshot: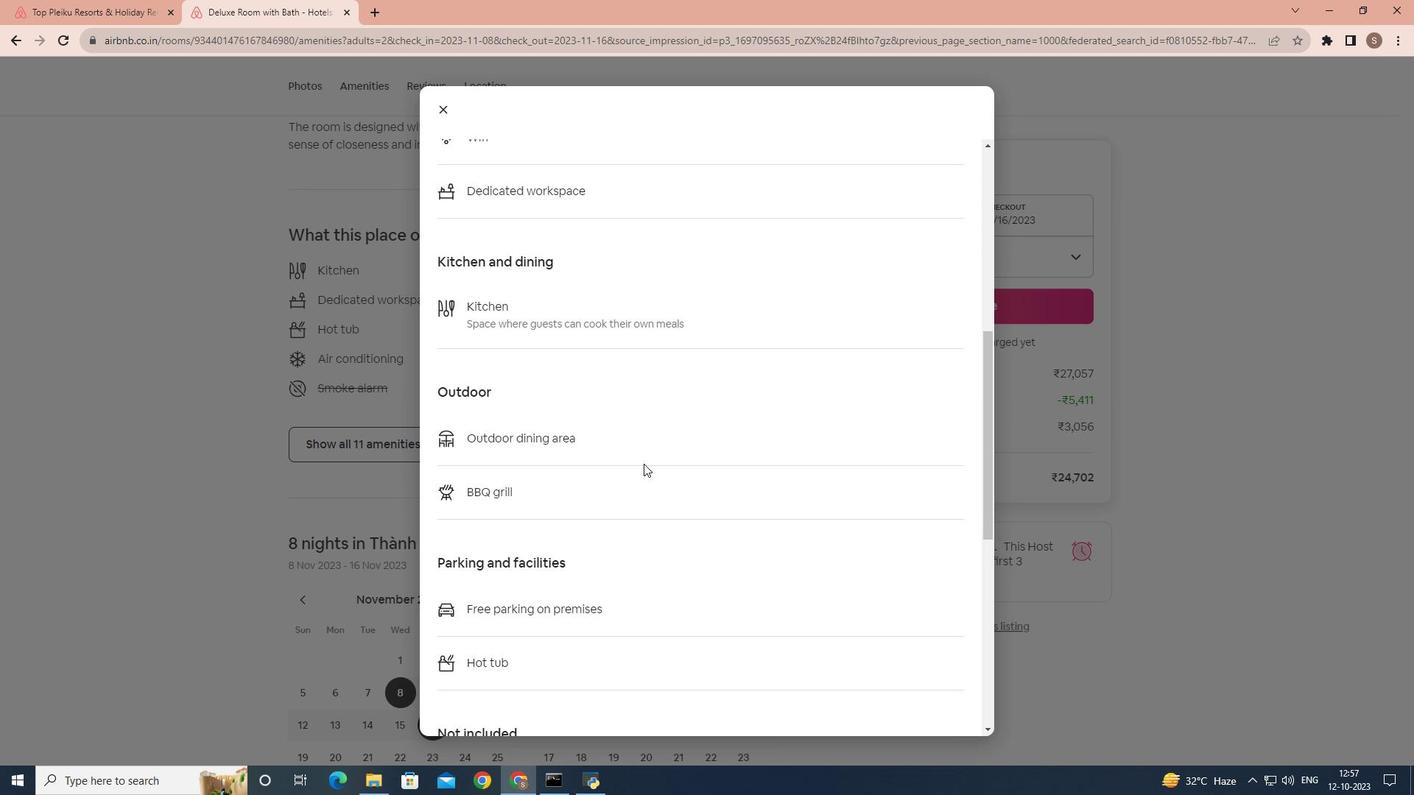 
Action: Mouse scrolled (643, 463) with delta (0, 0)
Screenshot: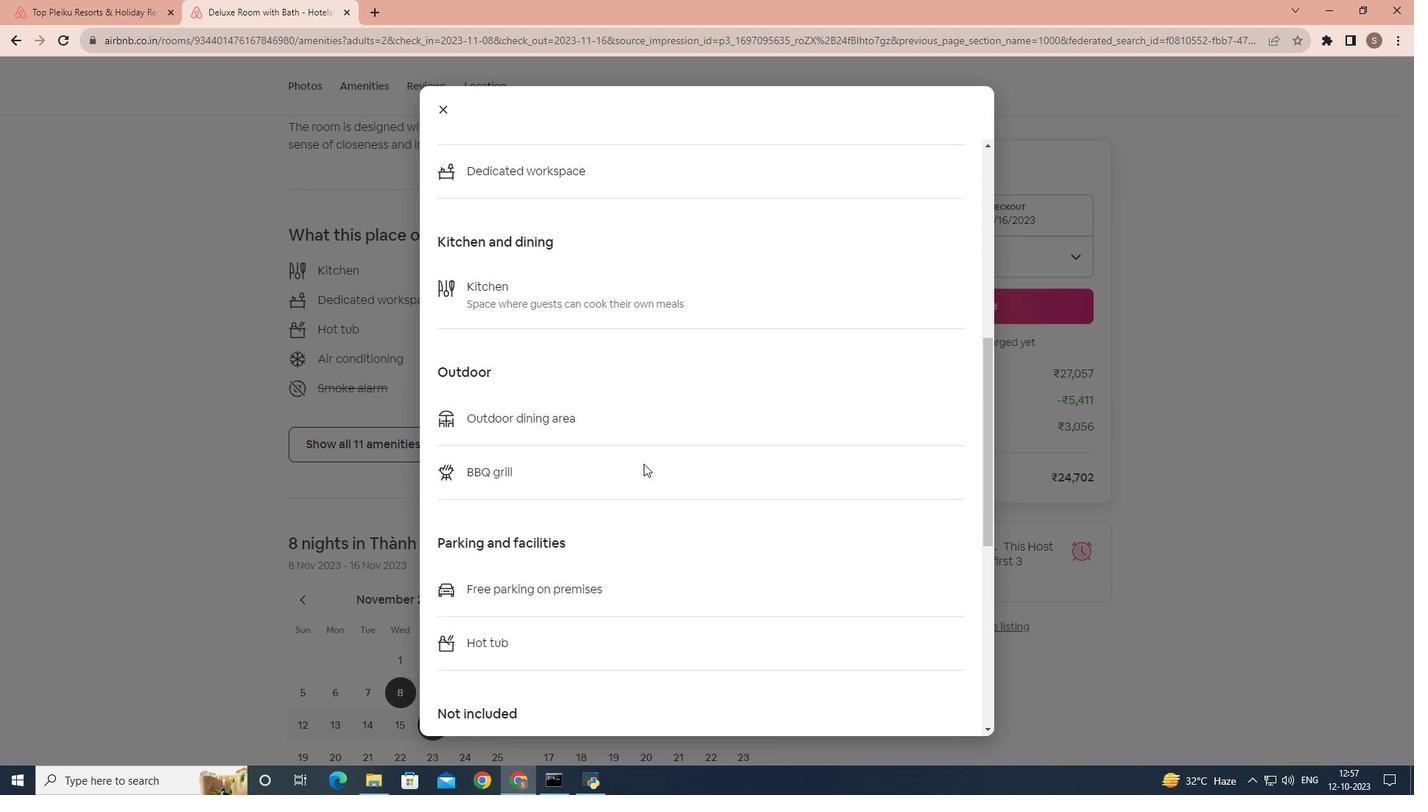 
Action: Mouse scrolled (643, 463) with delta (0, 0)
Screenshot: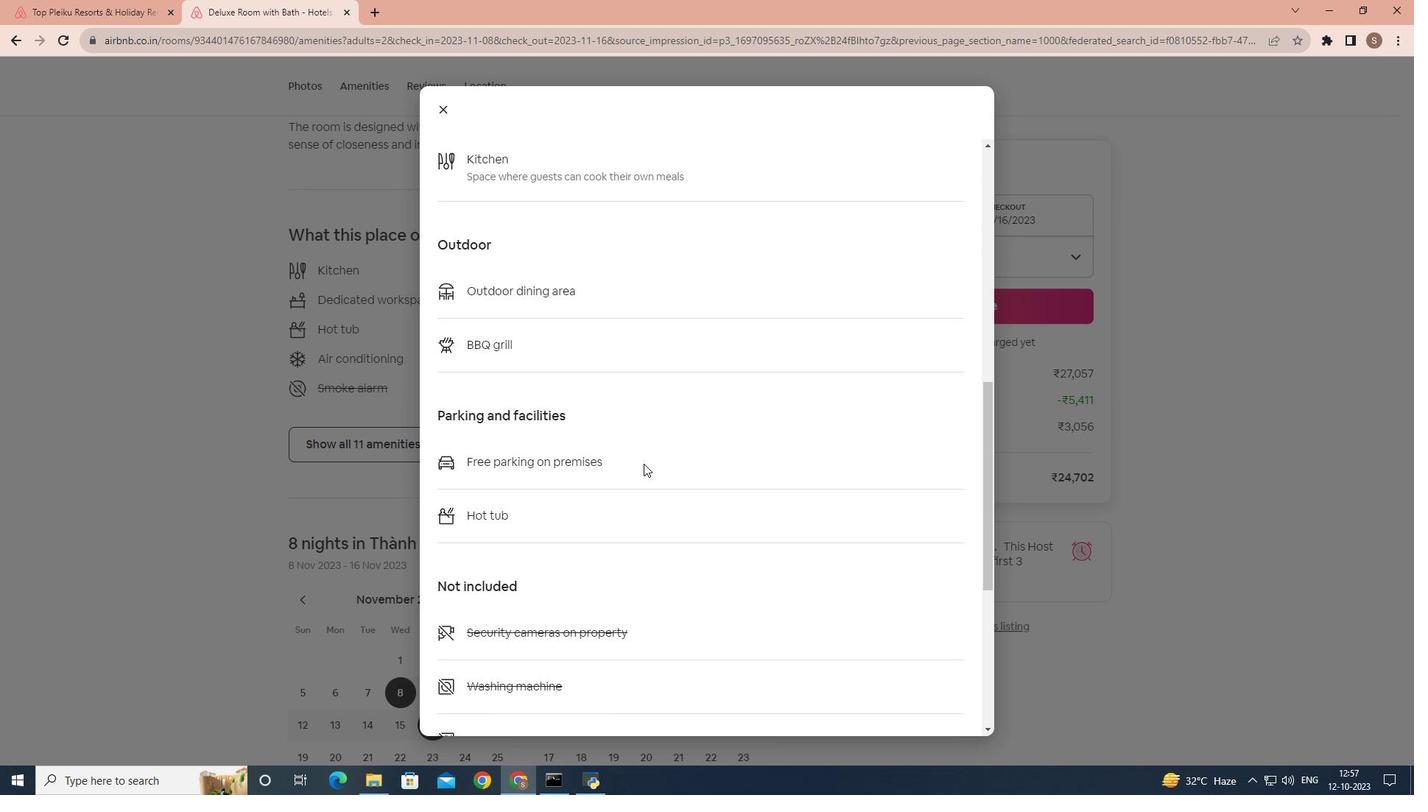 
Action: Mouse scrolled (643, 463) with delta (0, 0)
Screenshot: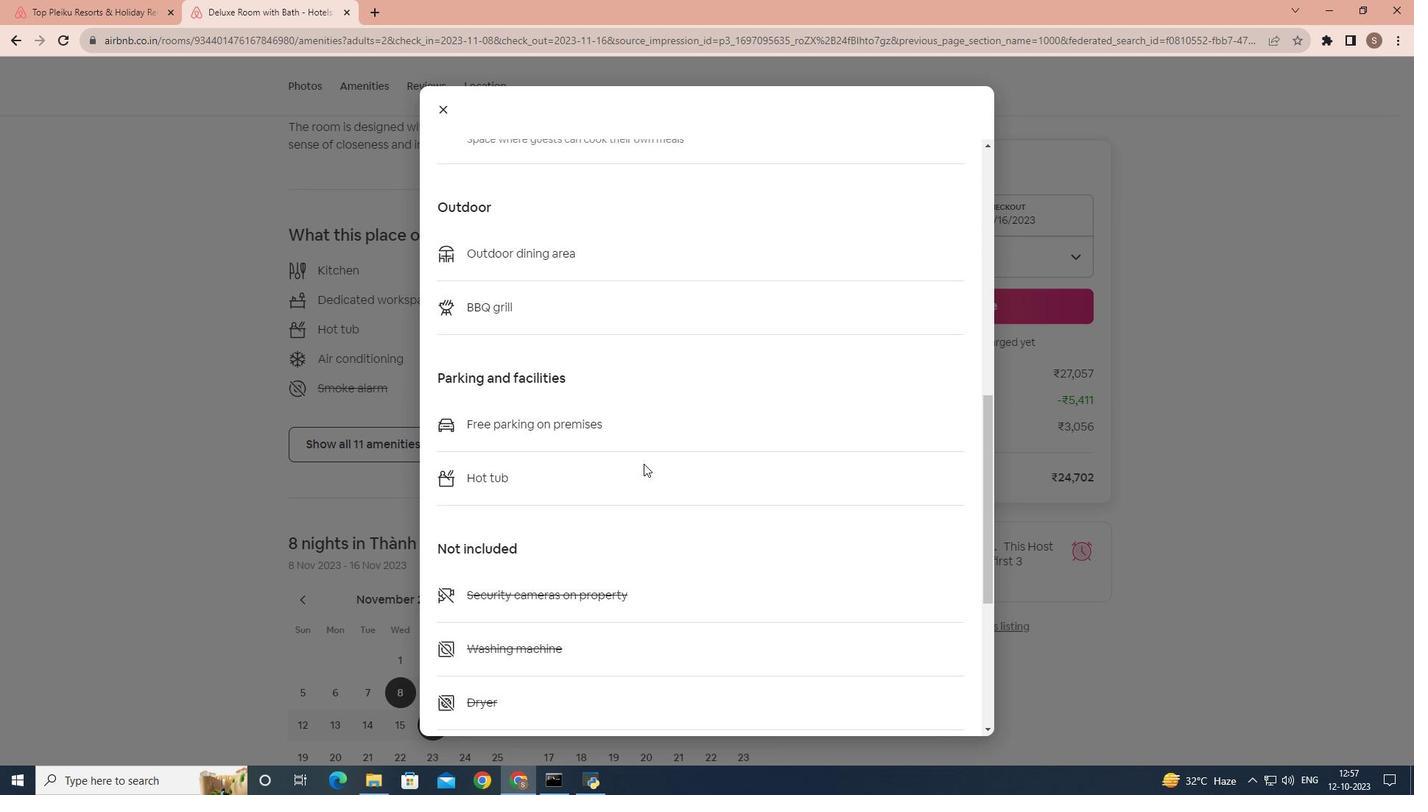 
Action: Mouse scrolled (643, 463) with delta (0, 0)
Screenshot: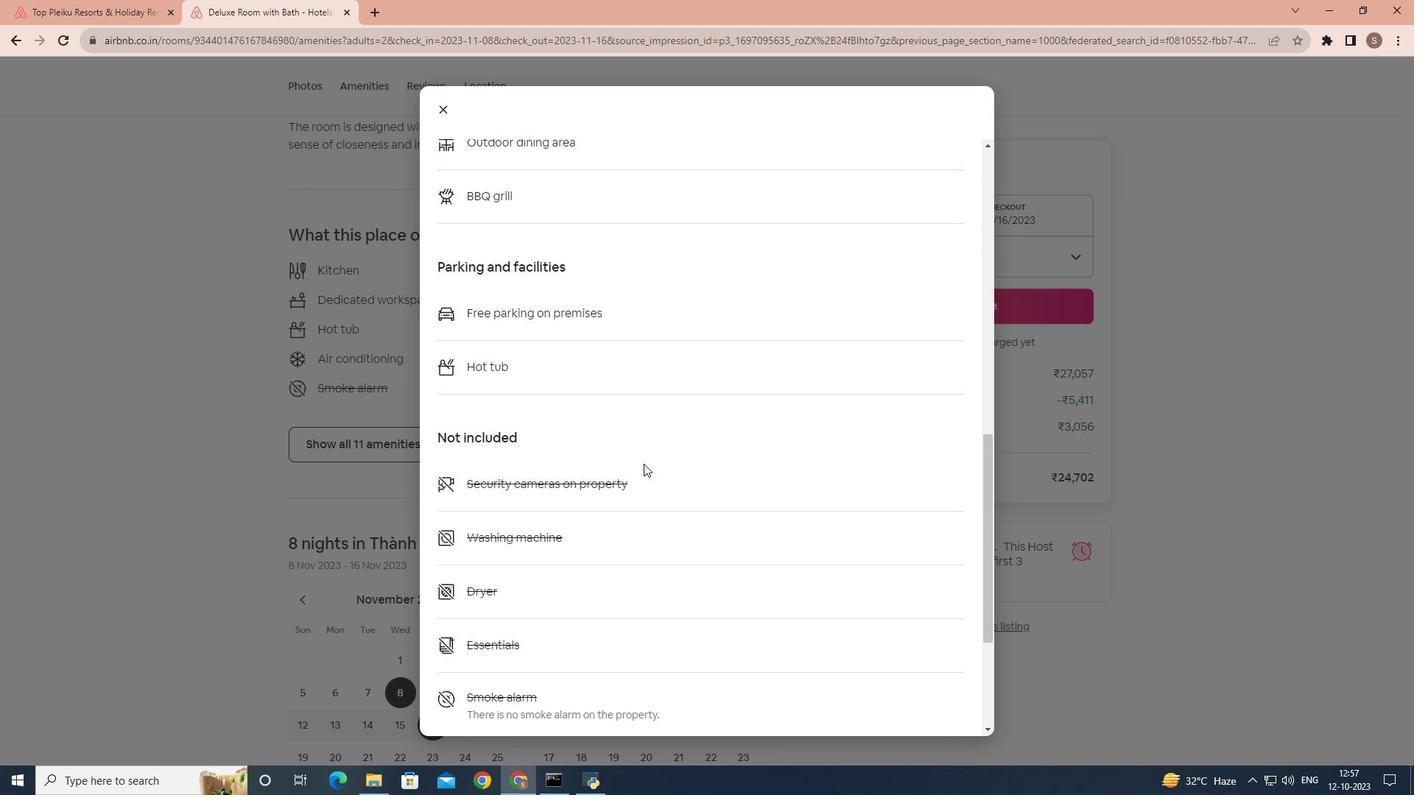 
Action: Mouse scrolled (643, 463) with delta (0, 0)
Screenshot: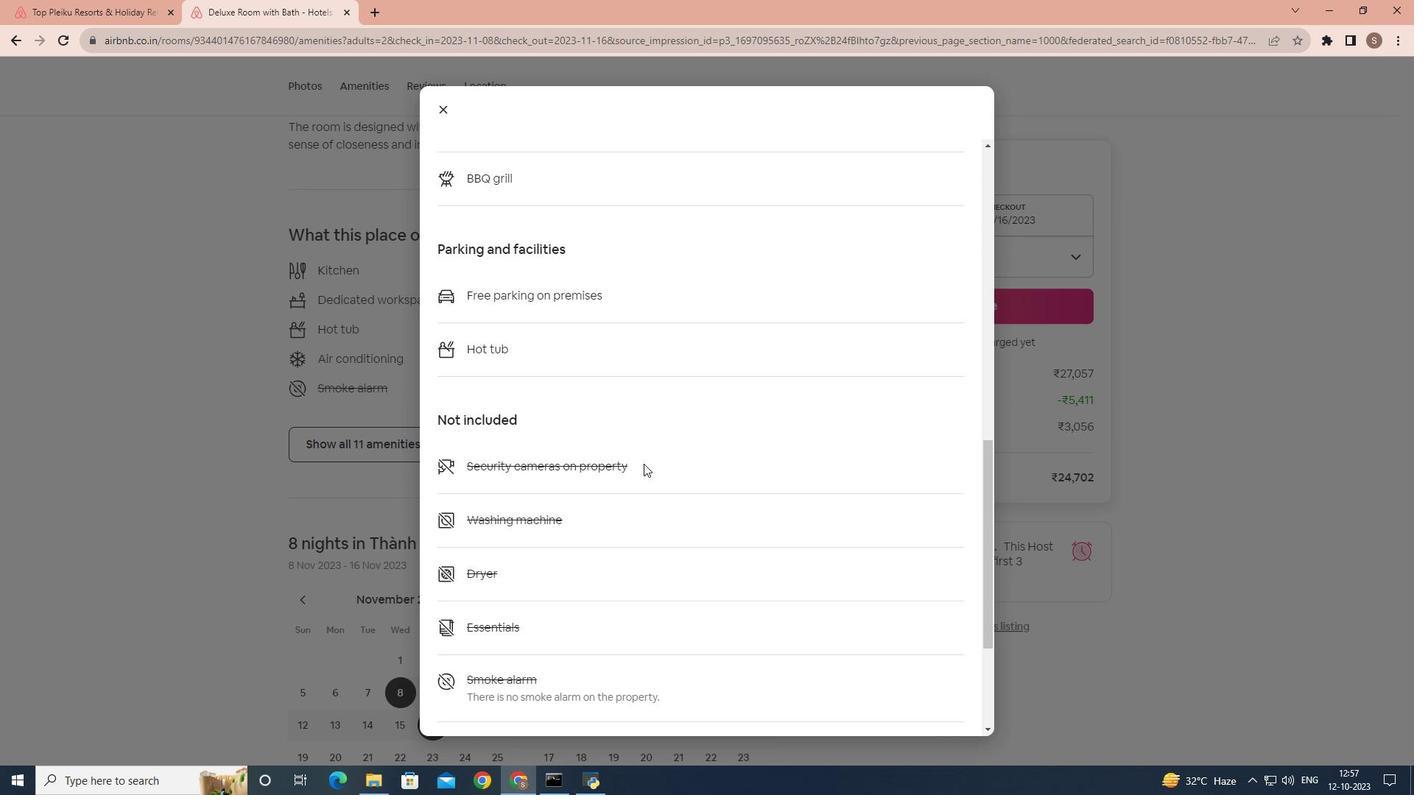 
Action: Mouse scrolled (643, 463) with delta (0, 0)
Screenshot: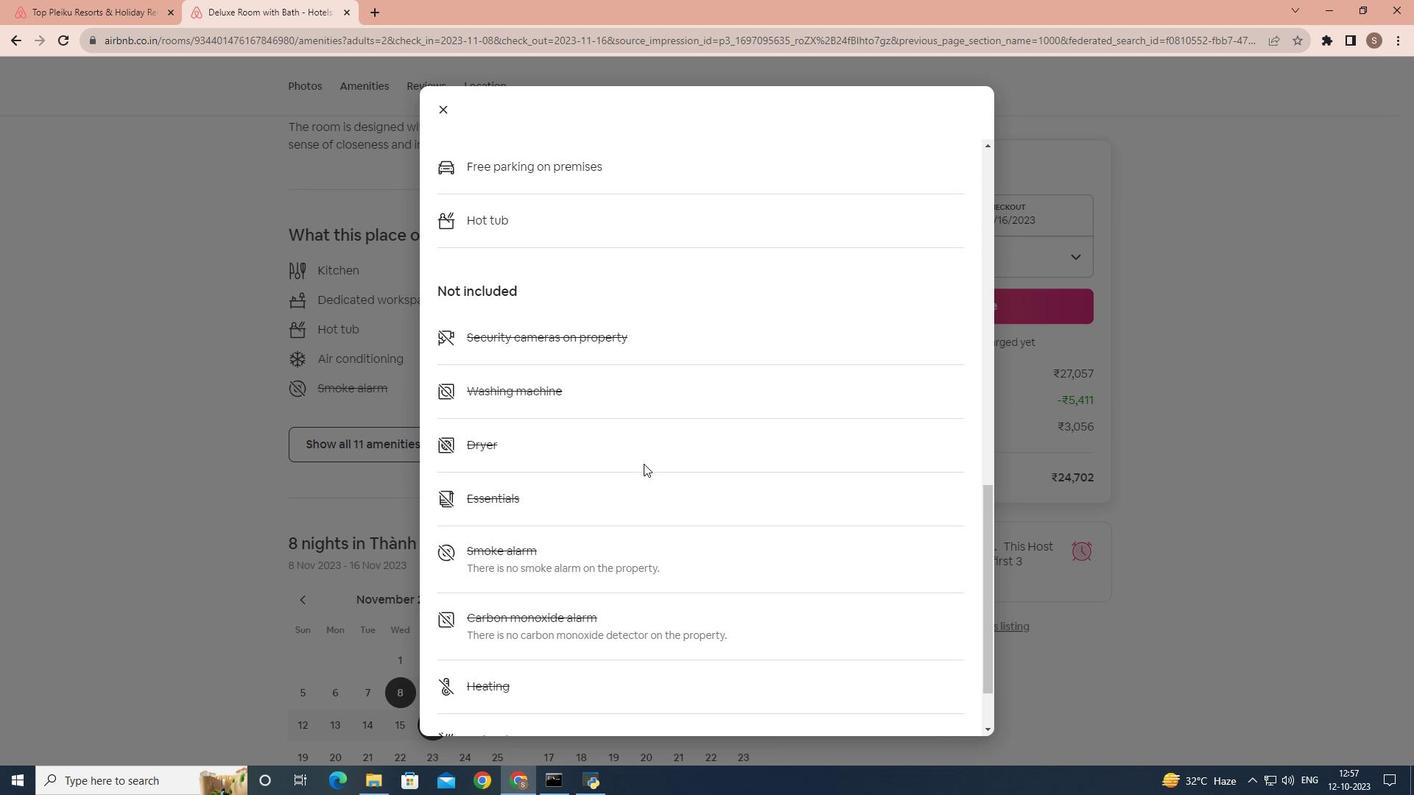 
Action: Mouse scrolled (643, 463) with delta (0, 0)
Screenshot: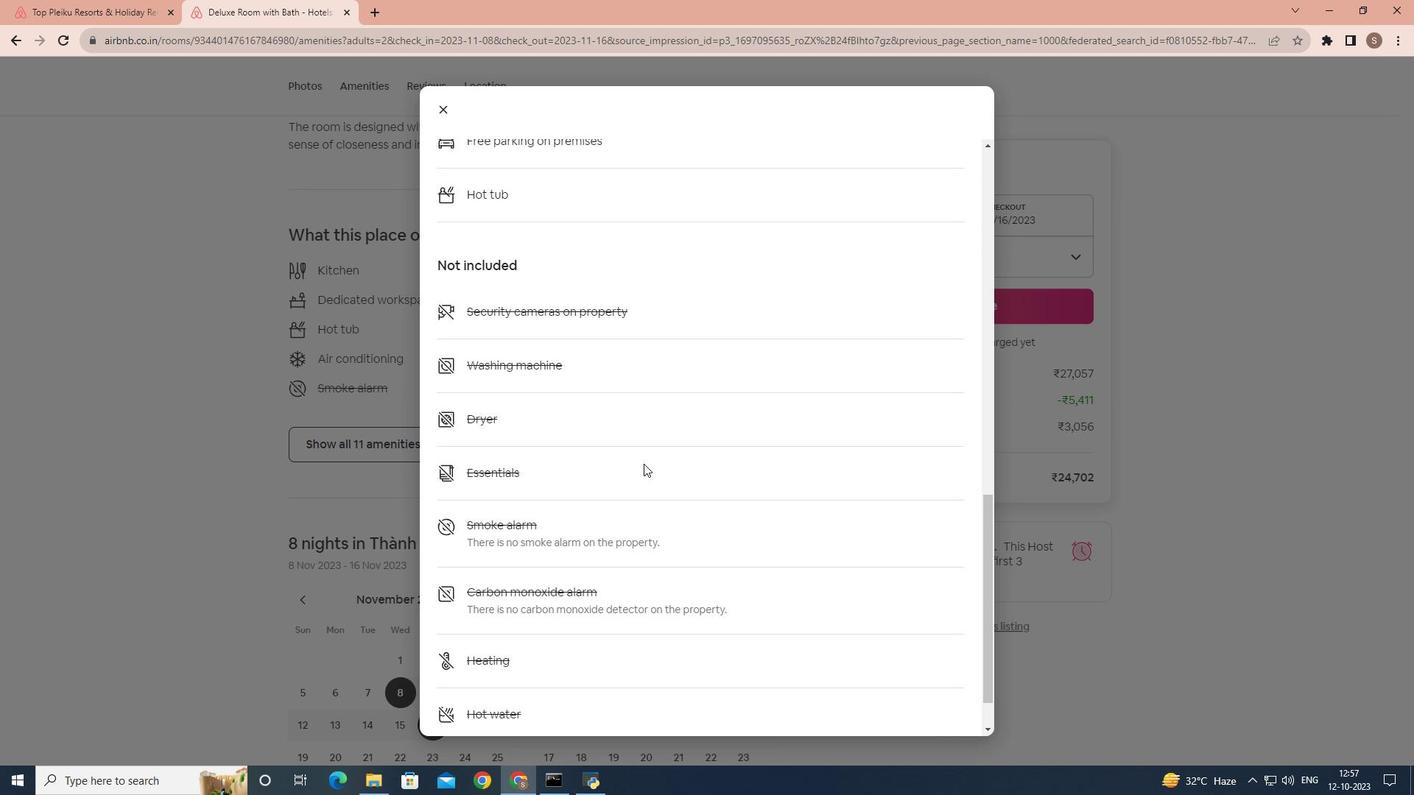 
Action: Mouse scrolled (643, 463) with delta (0, 0)
Screenshot: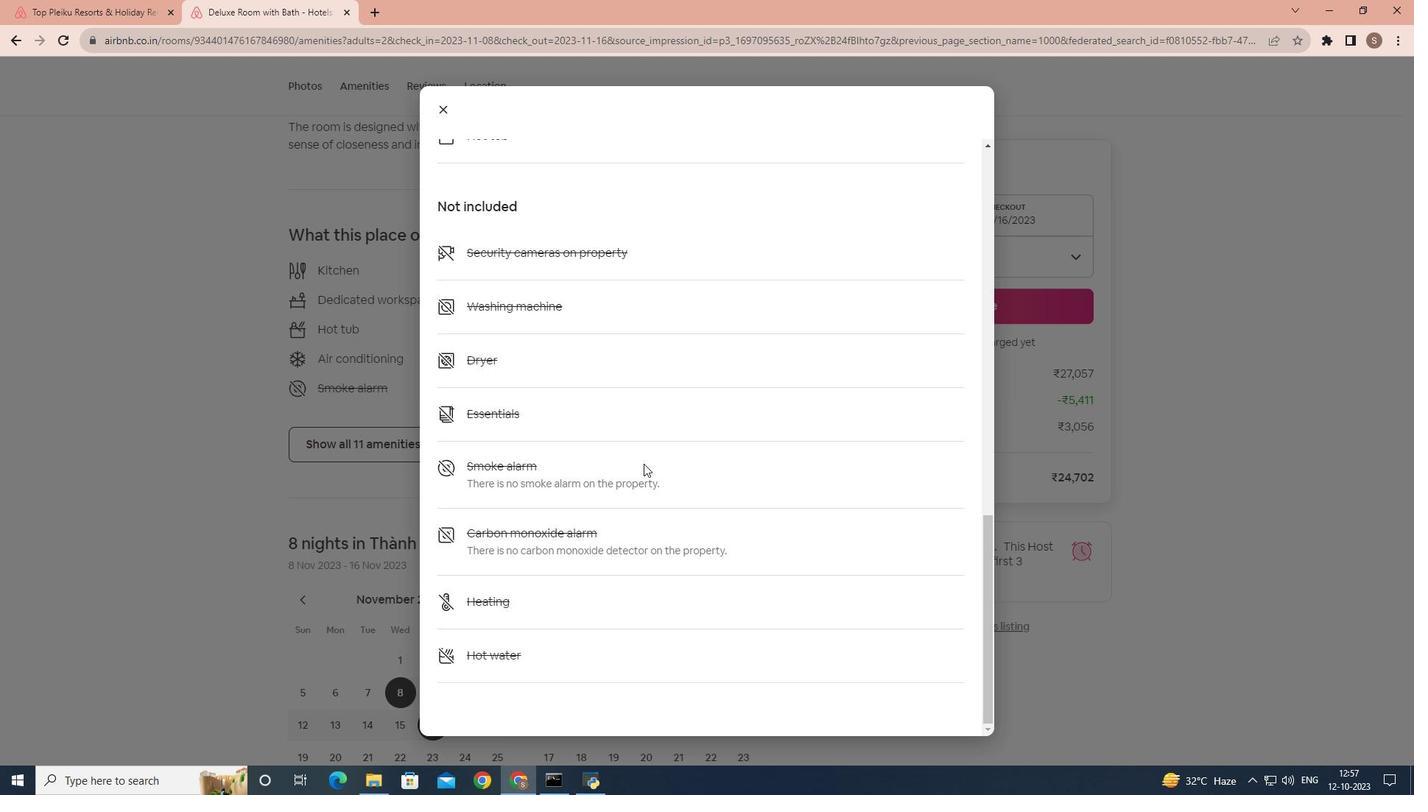
Action: Mouse scrolled (643, 463) with delta (0, 0)
Screenshot: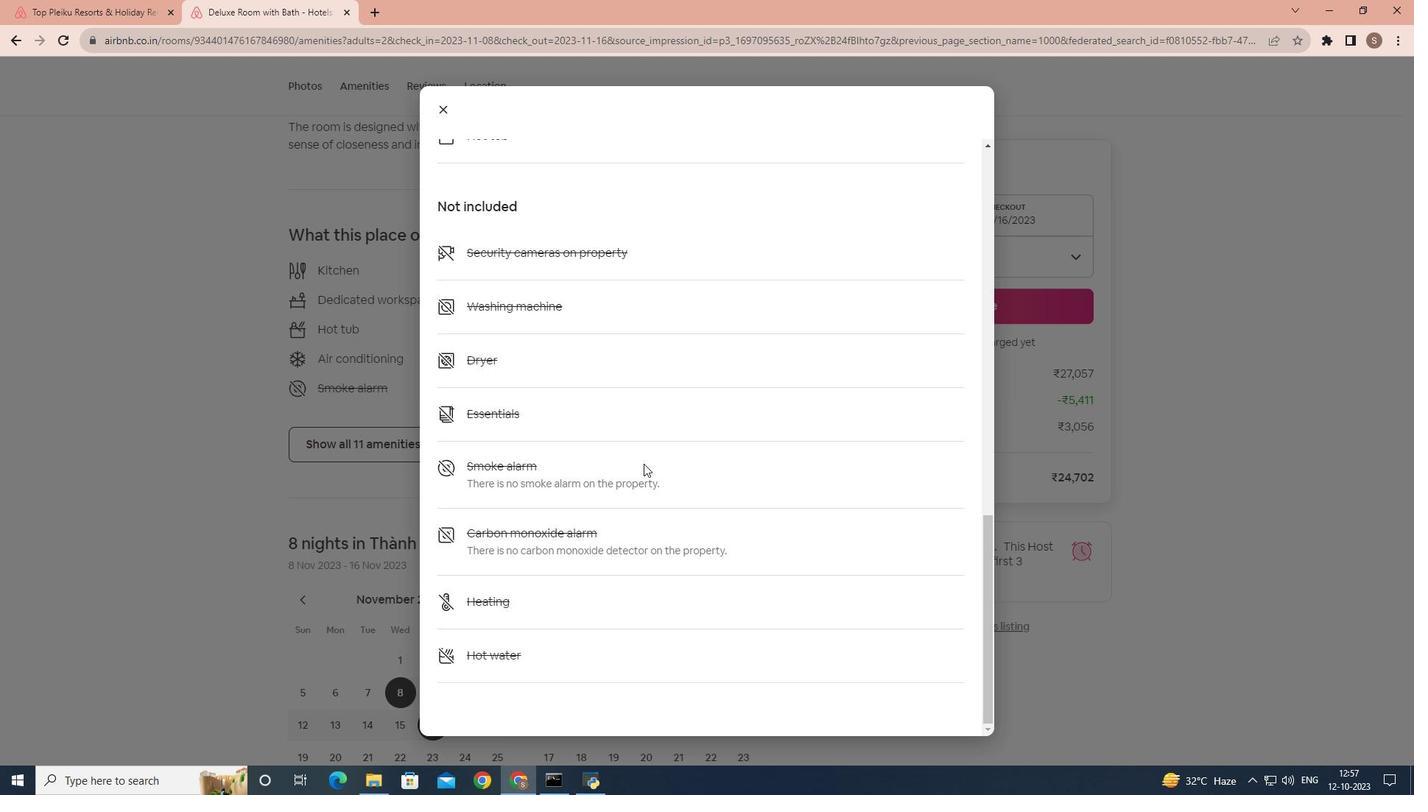
Action: Mouse moved to (445, 114)
Screenshot: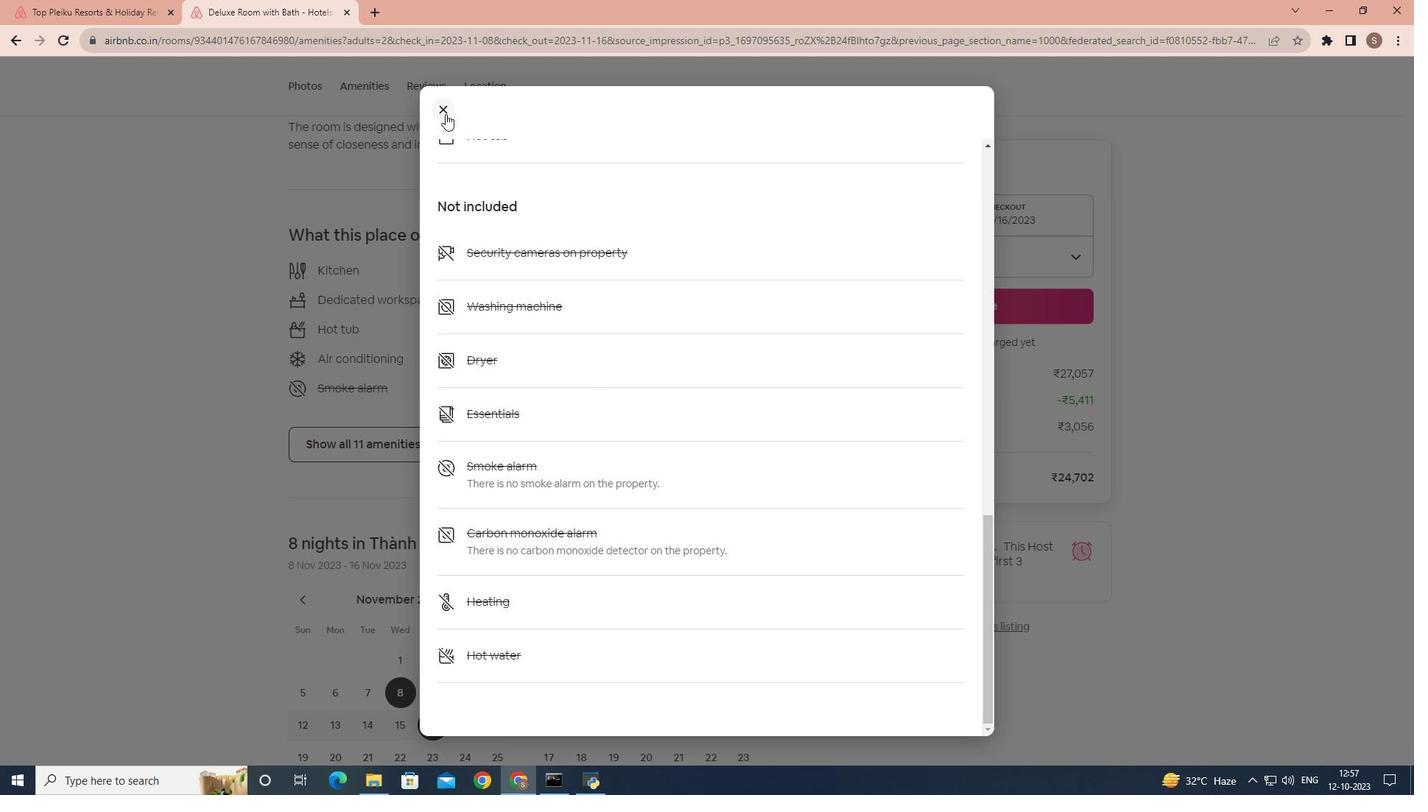 
Action: Mouse pressed left at (445, 114)
Screenshot: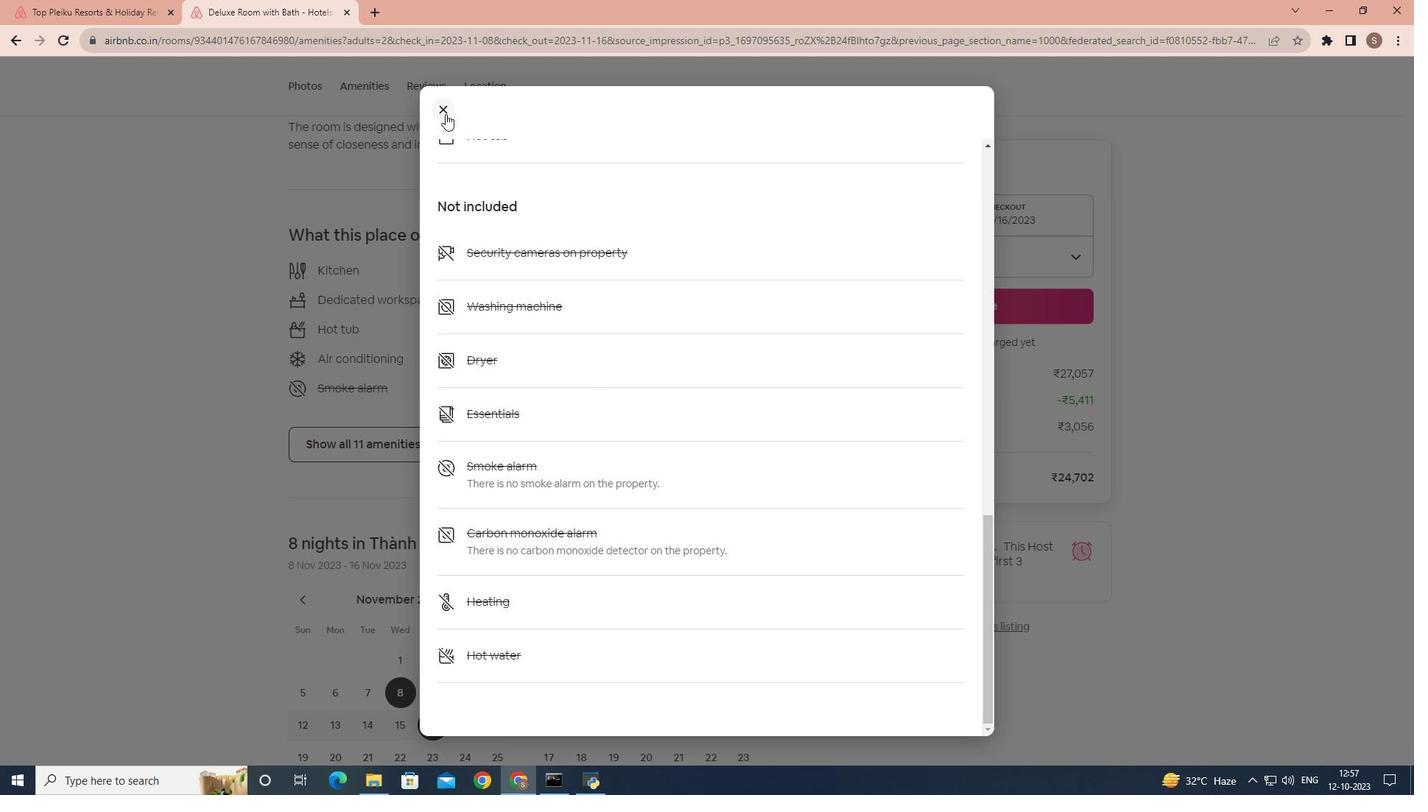 
Action: Mouse moved to (523, 389)
Screenshot: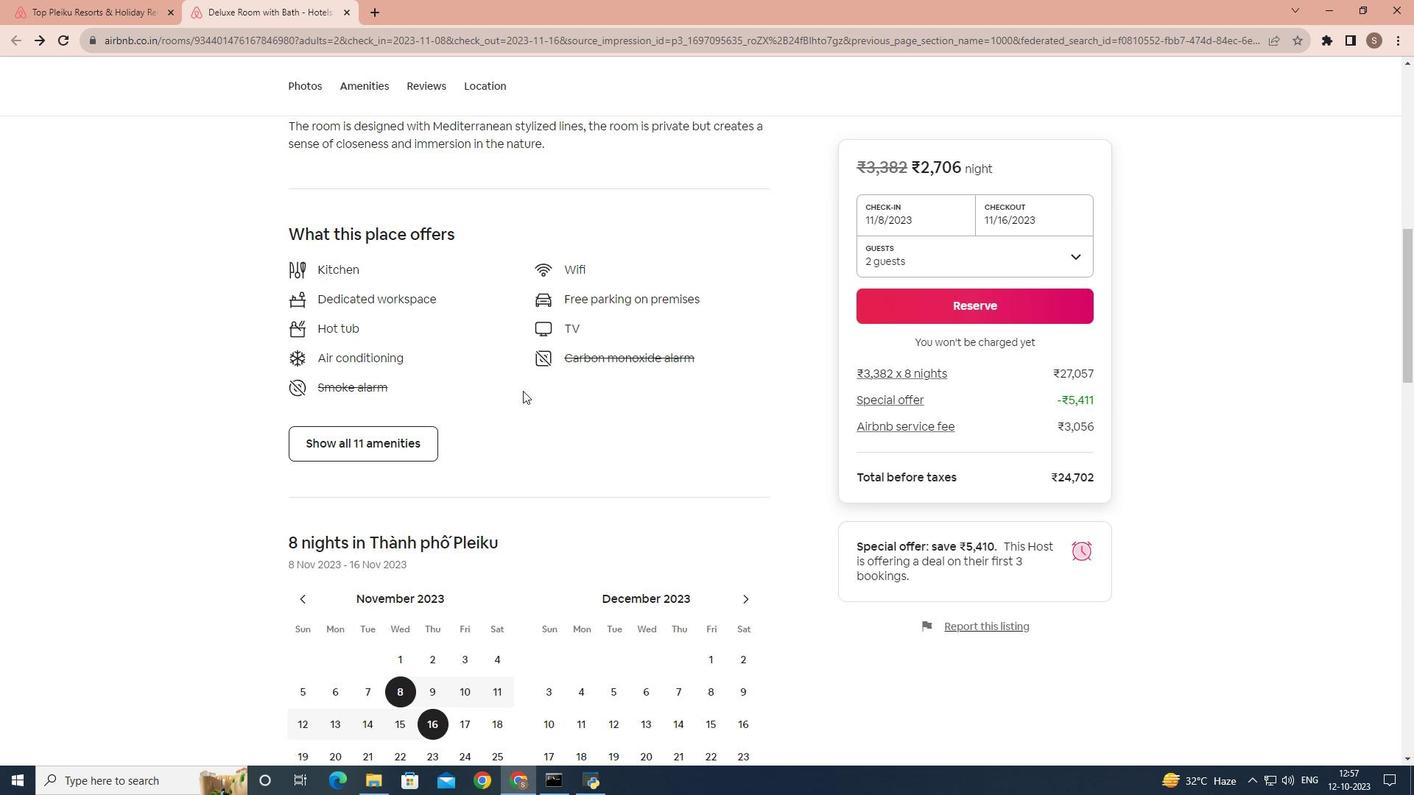 
Action: Mouse scrolled (523, 388) with delta (0, 0)
Screenshot: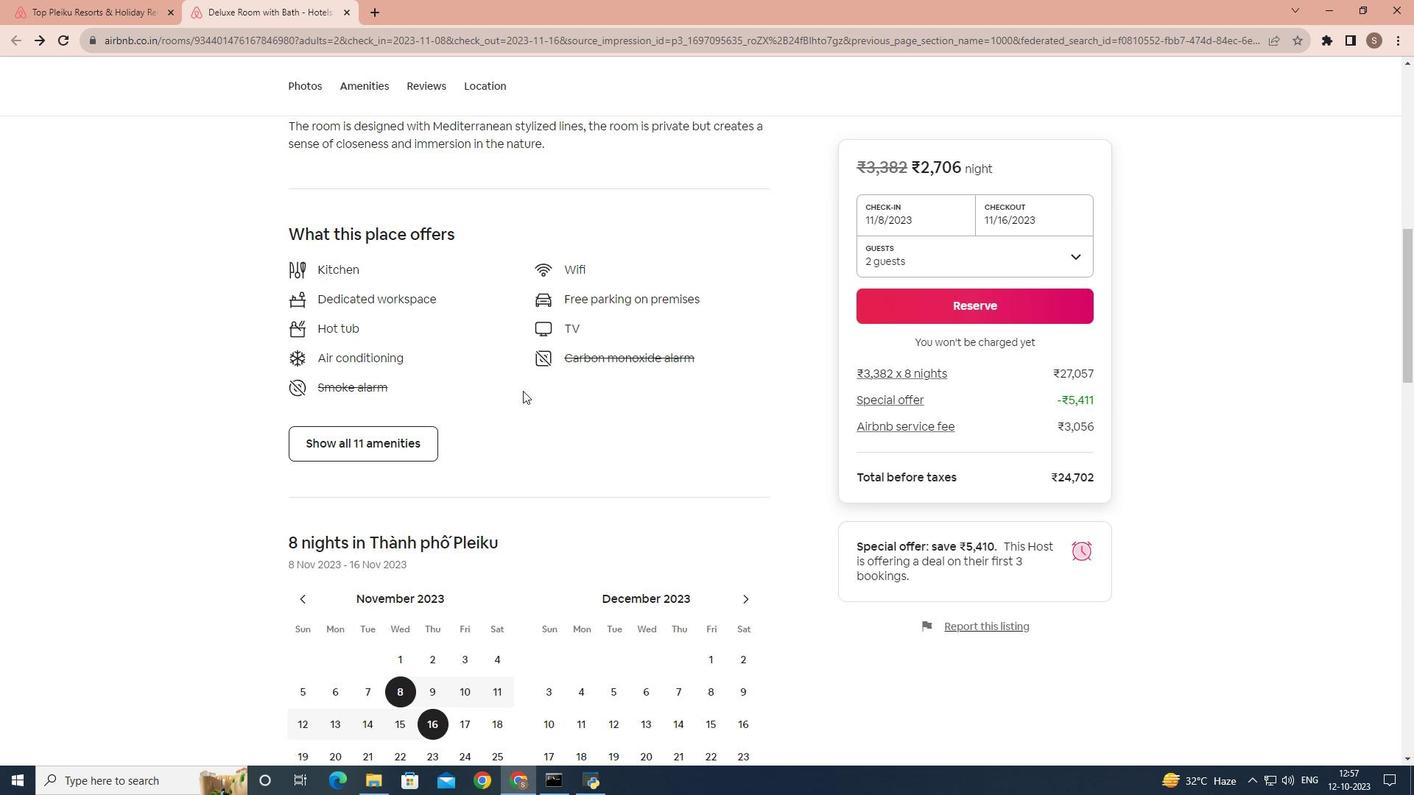 
Action: Mouse moved to (523, 393)
Screenshot: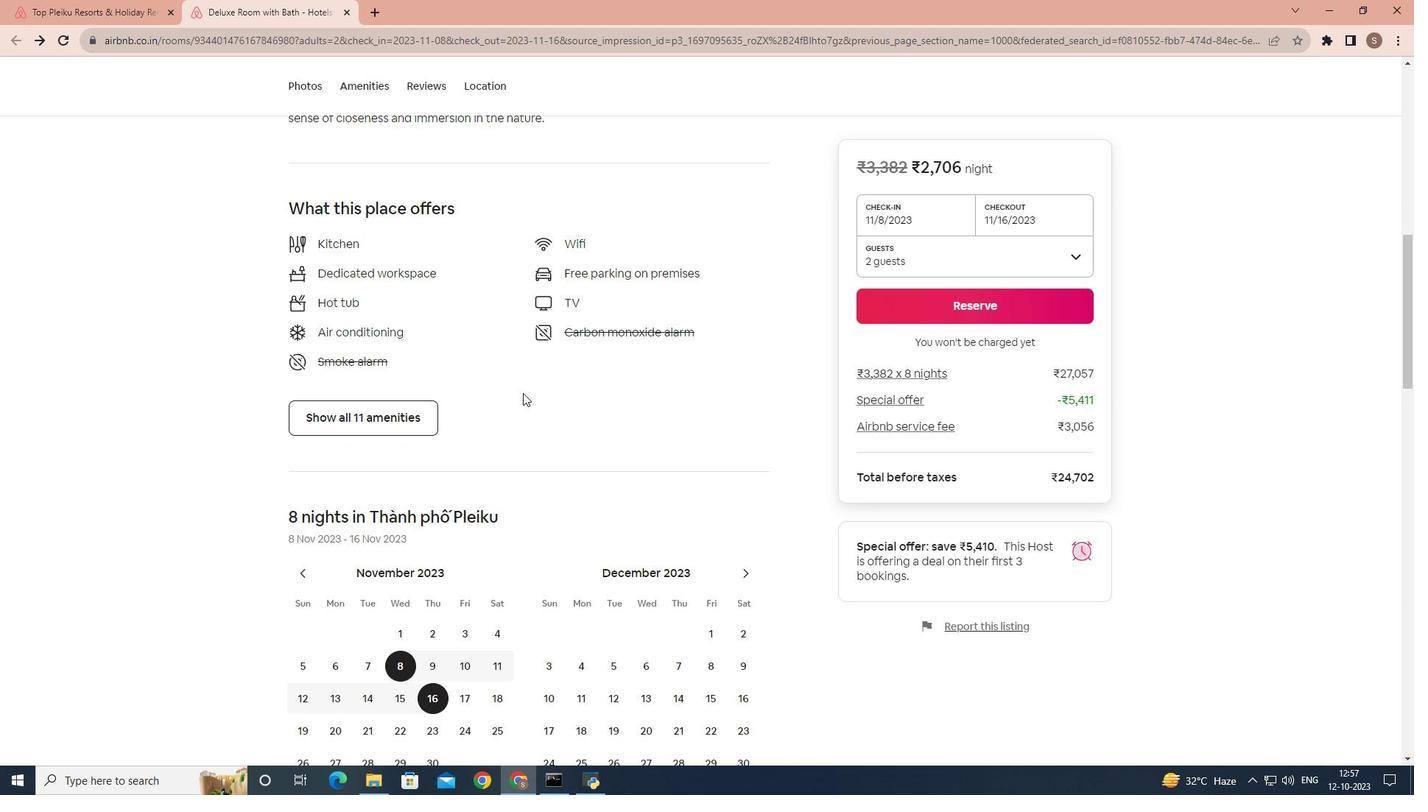 
Action: Mouse scrolled (523, 392) with delta (0, 0)
Screenshot: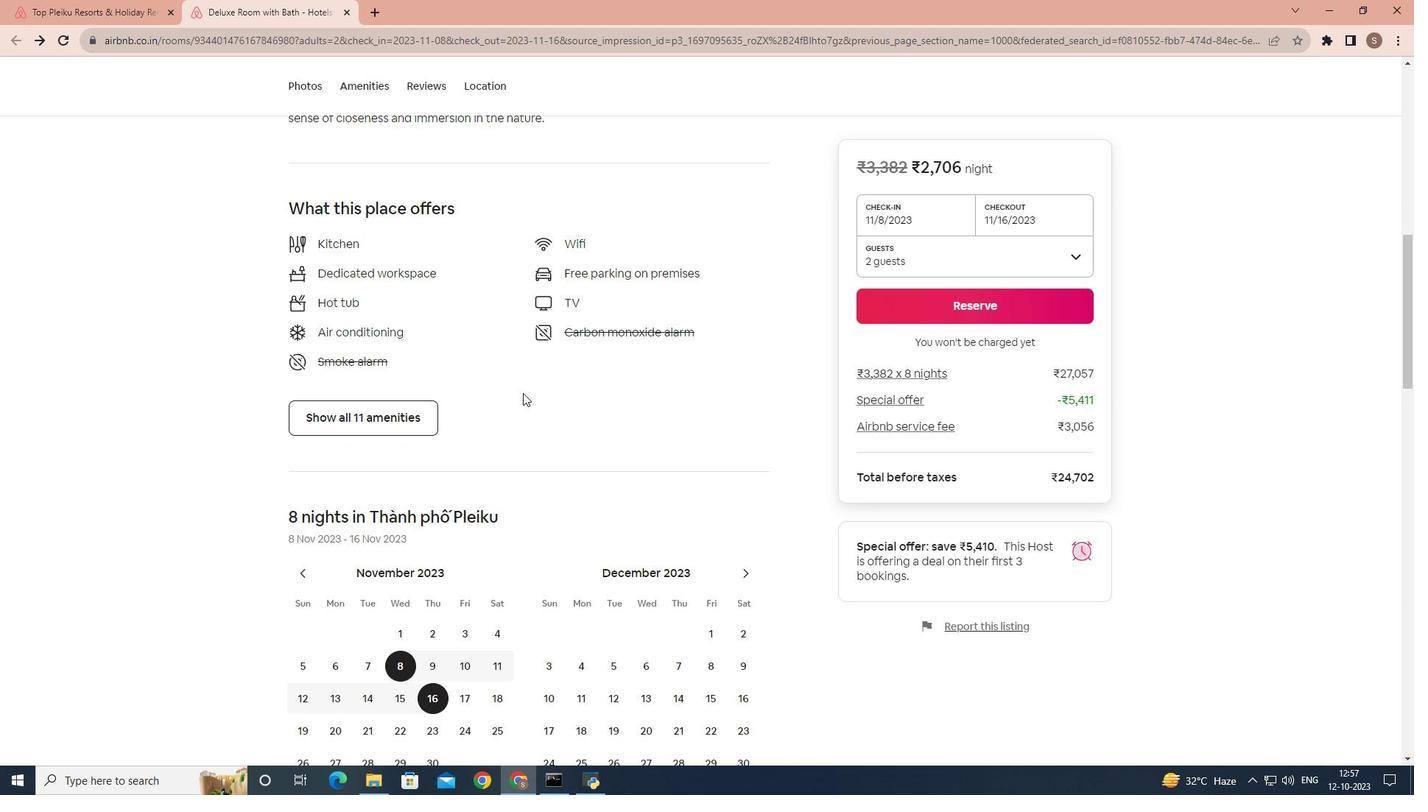 
Action: Mouse scrolled (523, 392) with delta (0, 0)
Screenshot: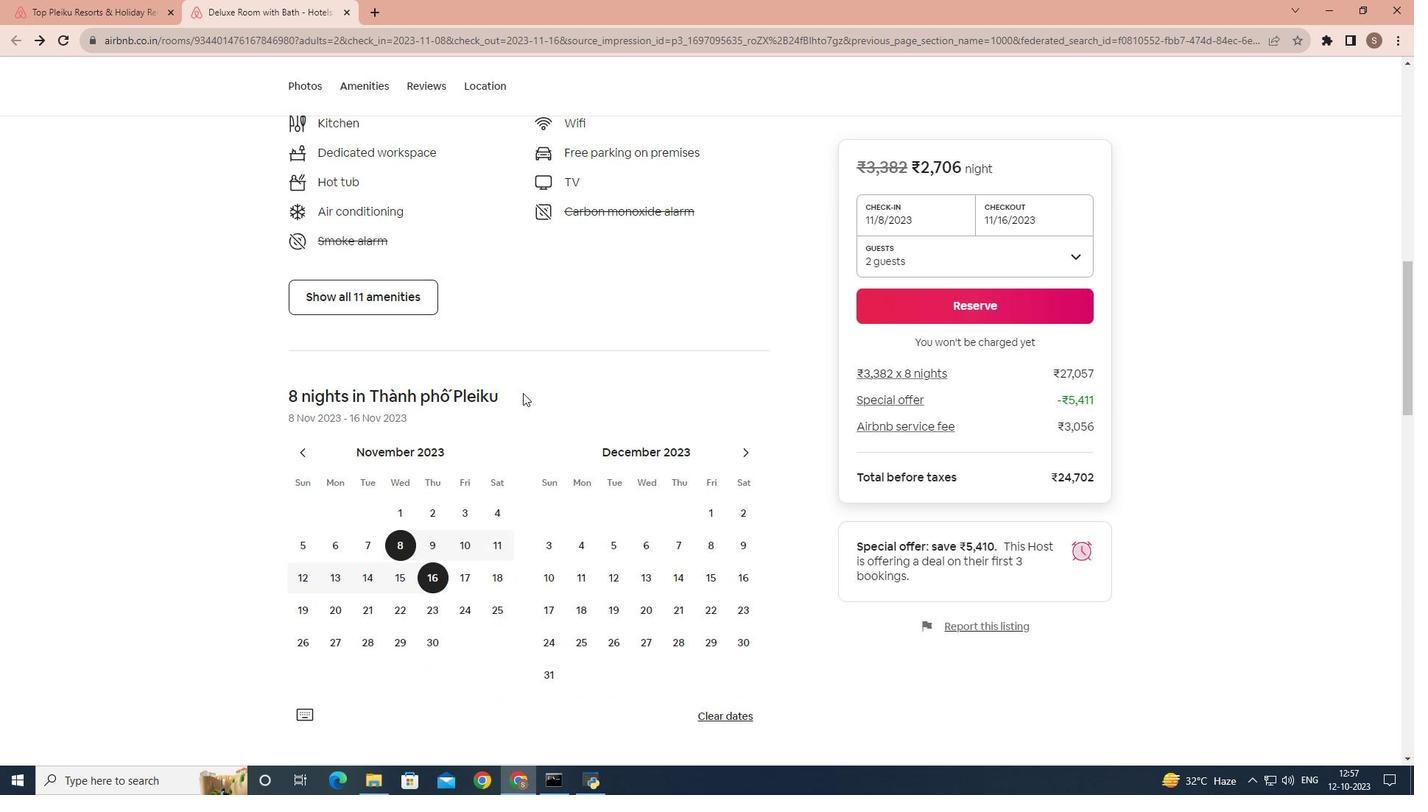 
Action: Mouse scrolled (523, 392) with delta (0, 0)
Screenshot: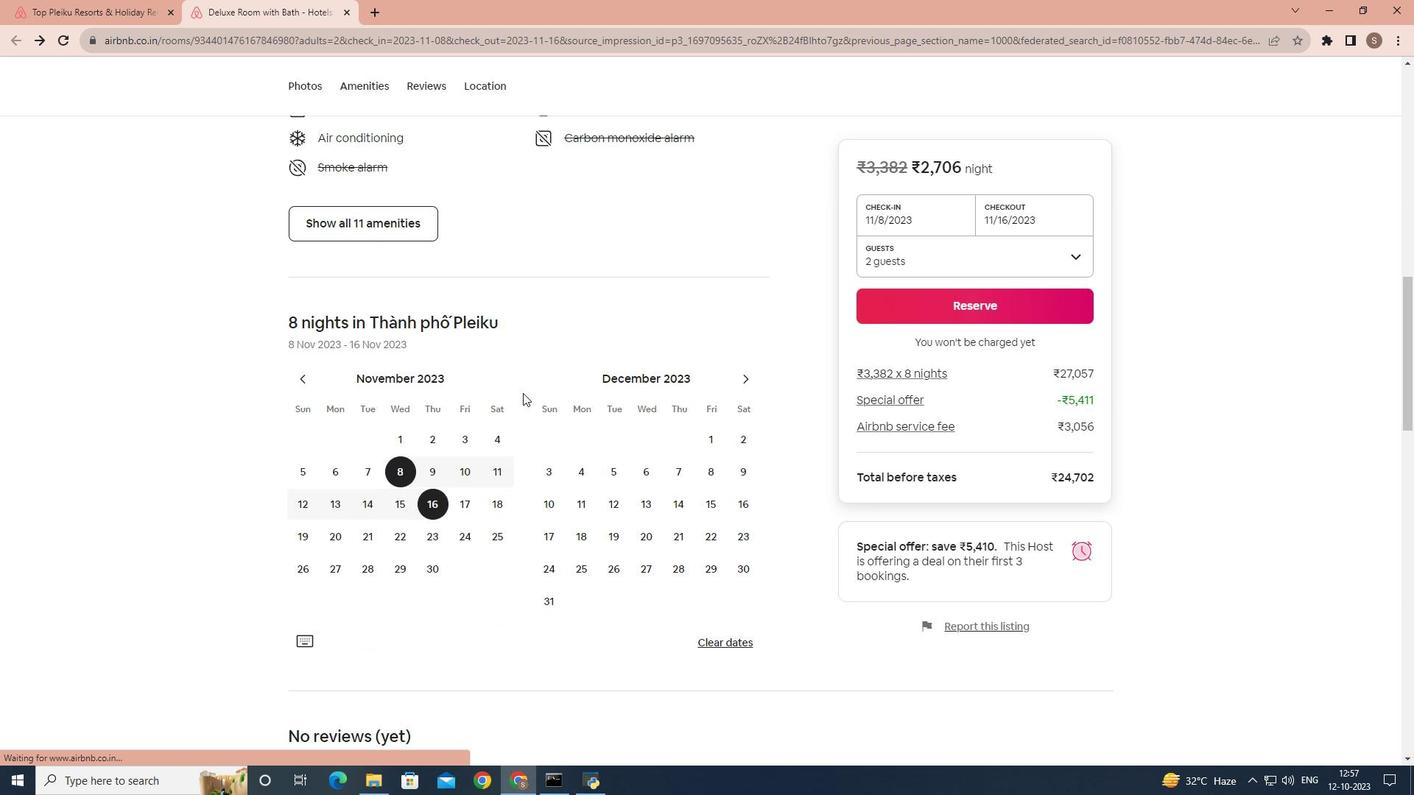 
Action: Mouse scrolled (523, 392) with delta (0, 0)
Screenshot: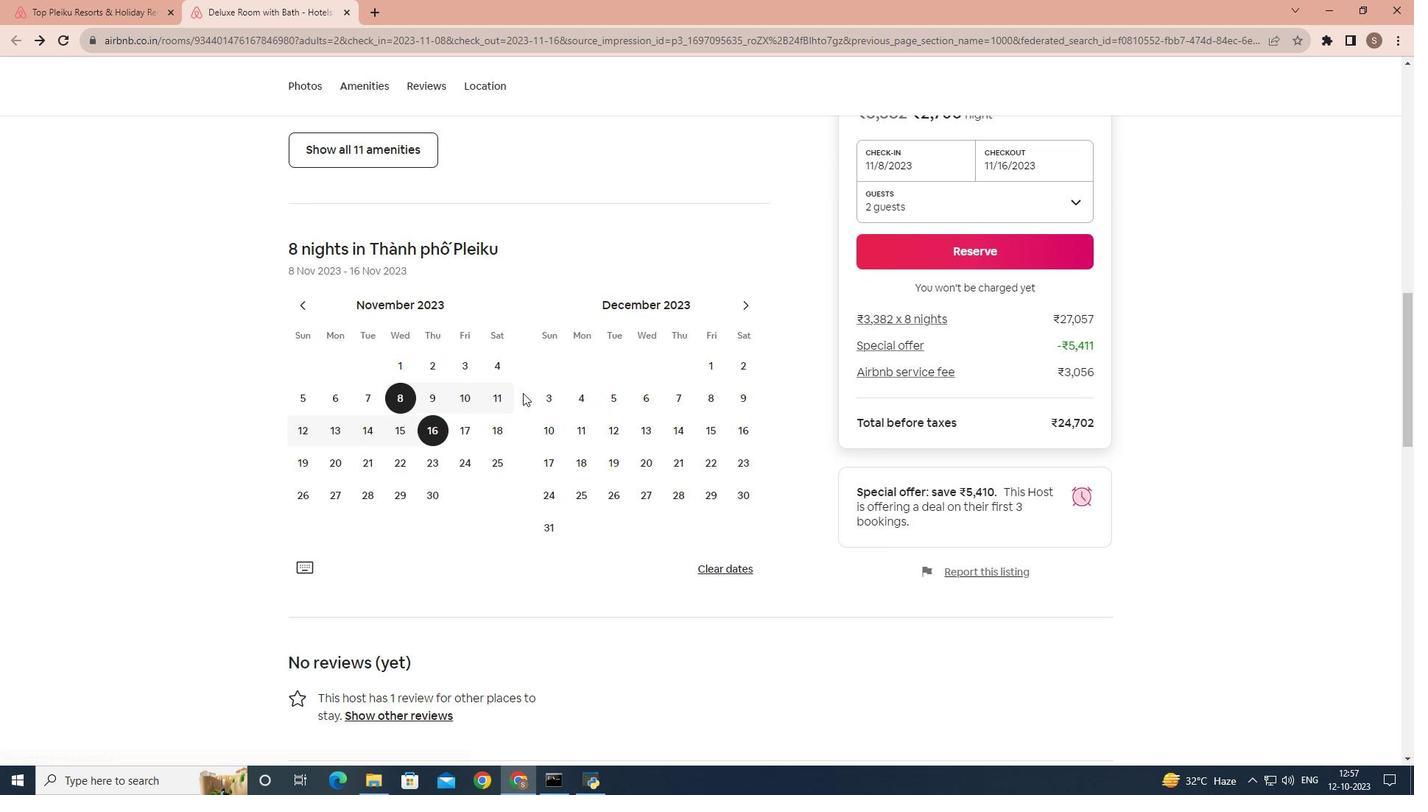 
Action: Mouse scrolled (523, 392) with delta (0, 0)
Screenshot: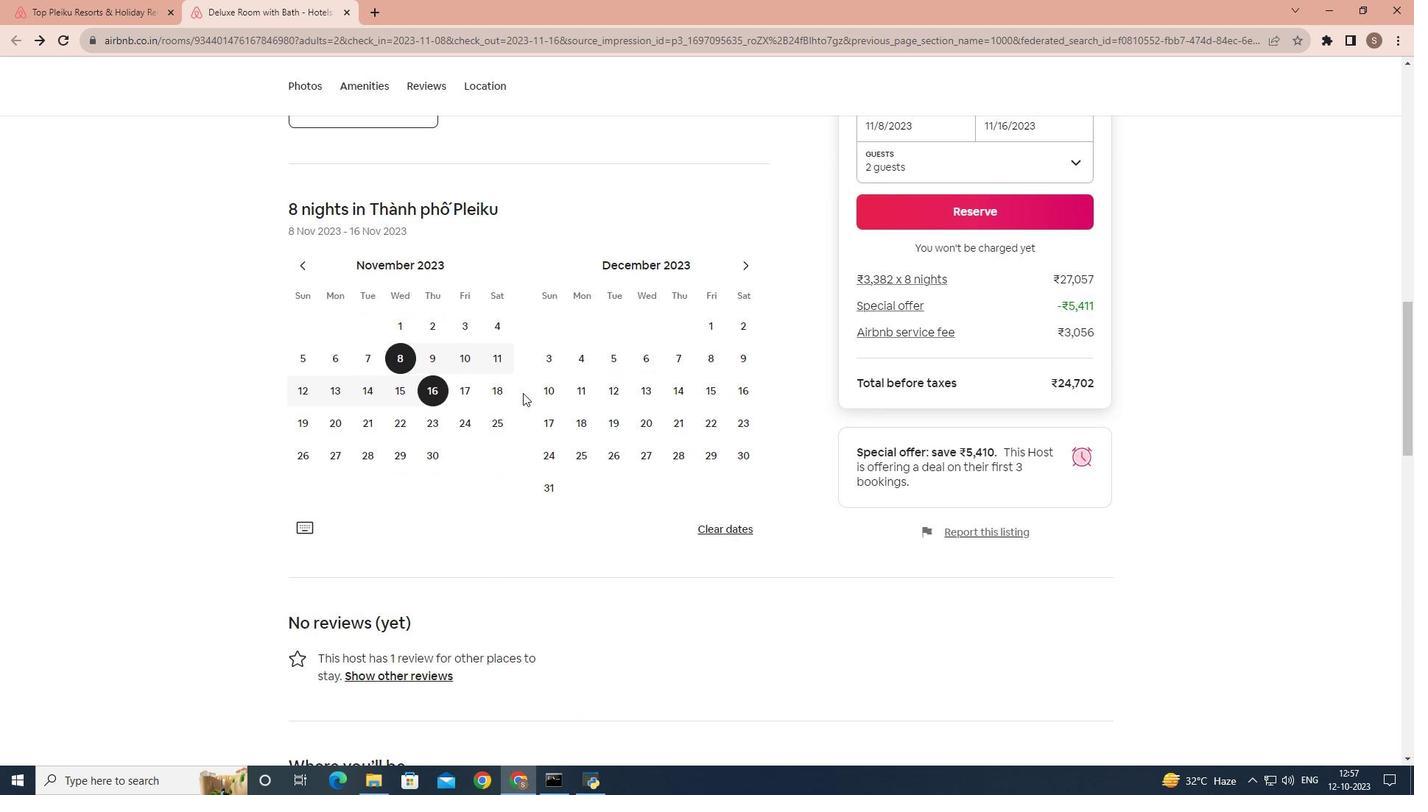 
Action: Mouse scrolled (523, 392) with delta (0, 0)
Screenshot: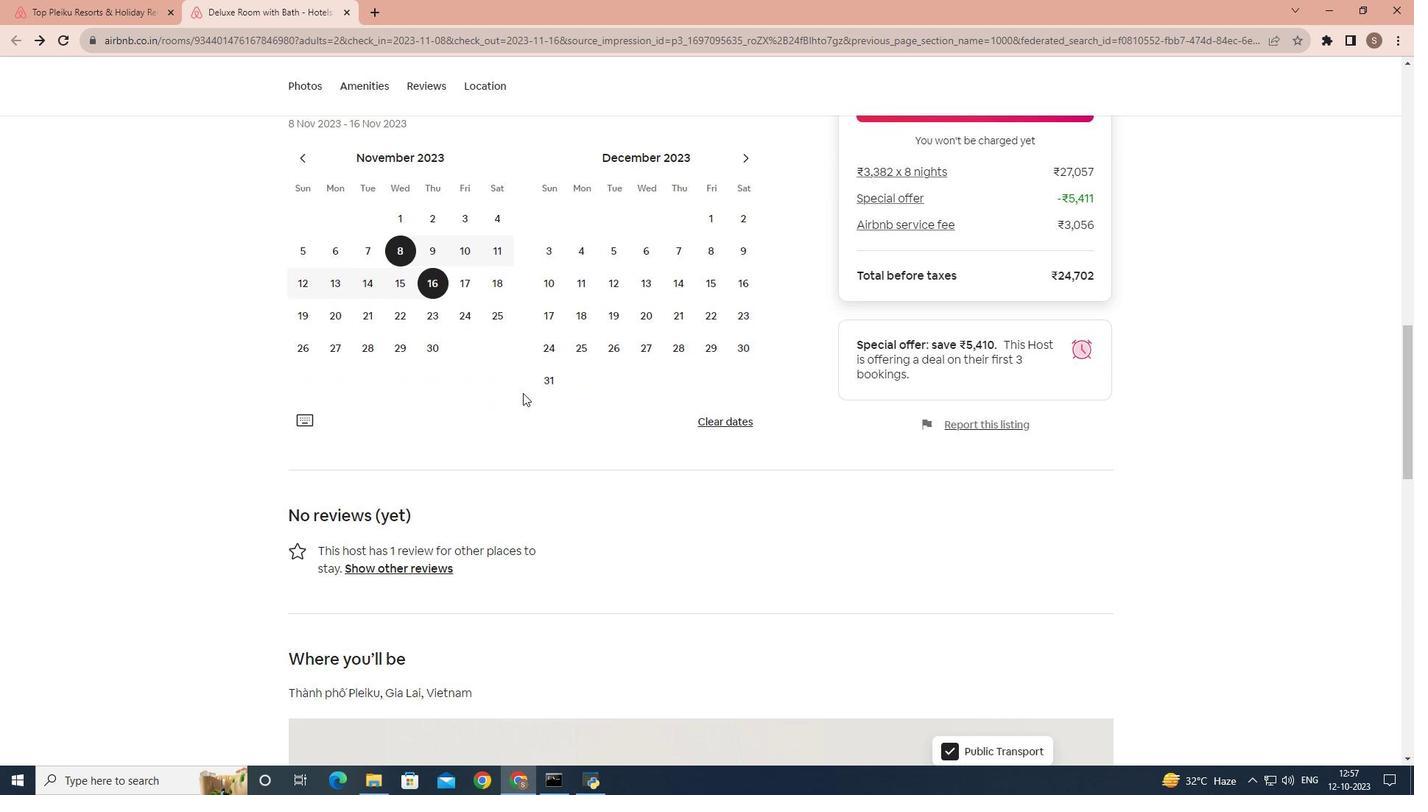
Action: Mouse scrolled (523, 392) with delta (0, 0)
Screenshot: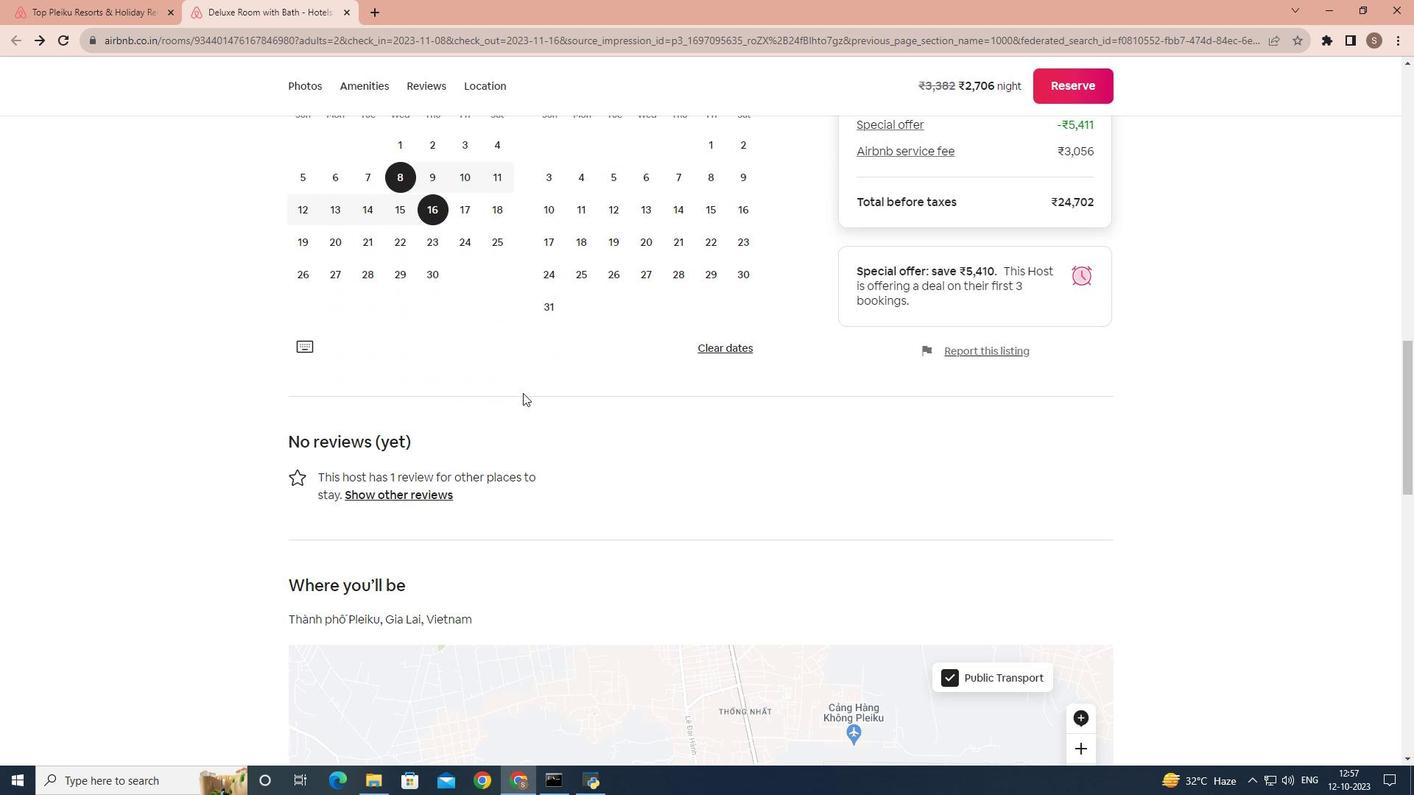 
Action: Mouse scrolled (523, 392) with delta (0, 0)
Screenshot: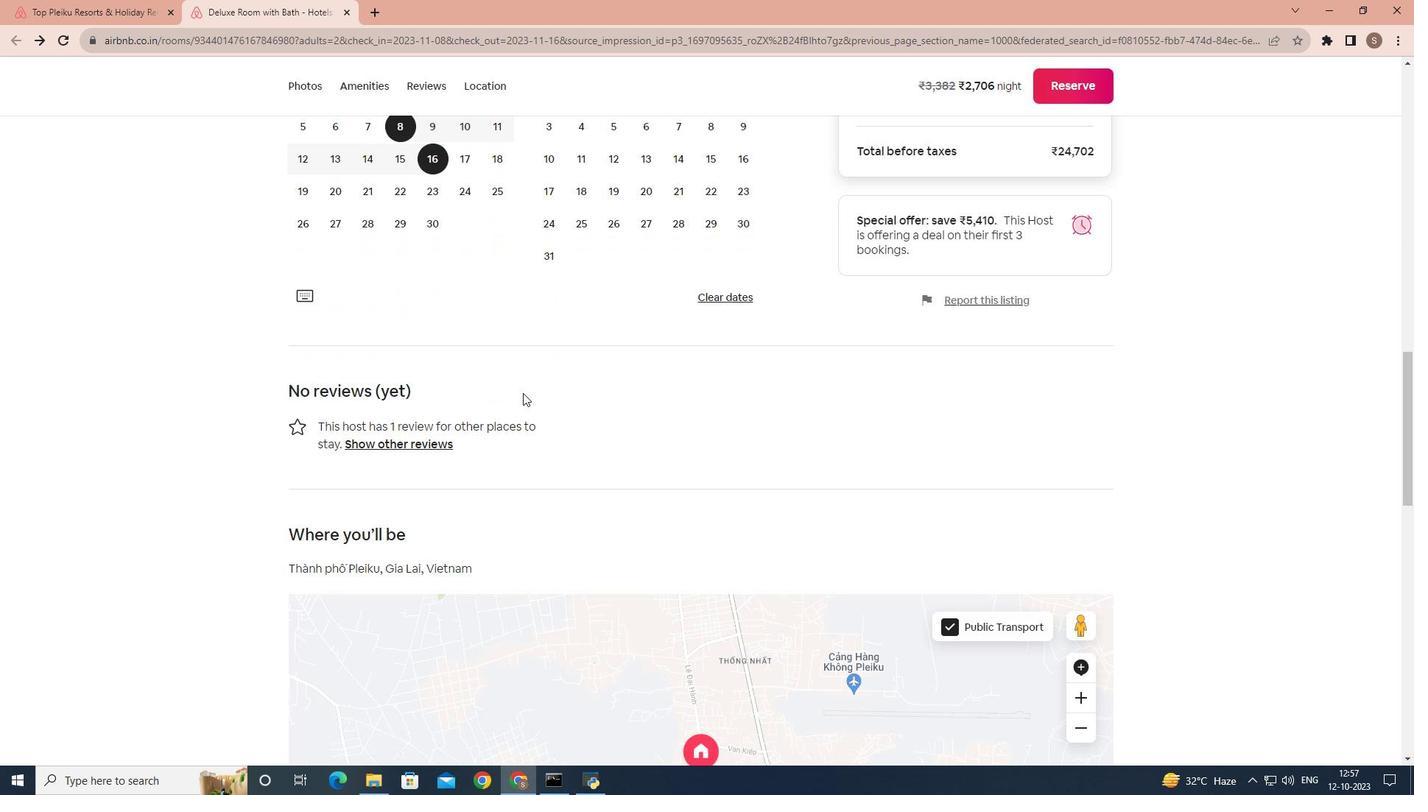 
Action: Mouse scrolled (523, 392) with delta (0, 0)
Screenshot: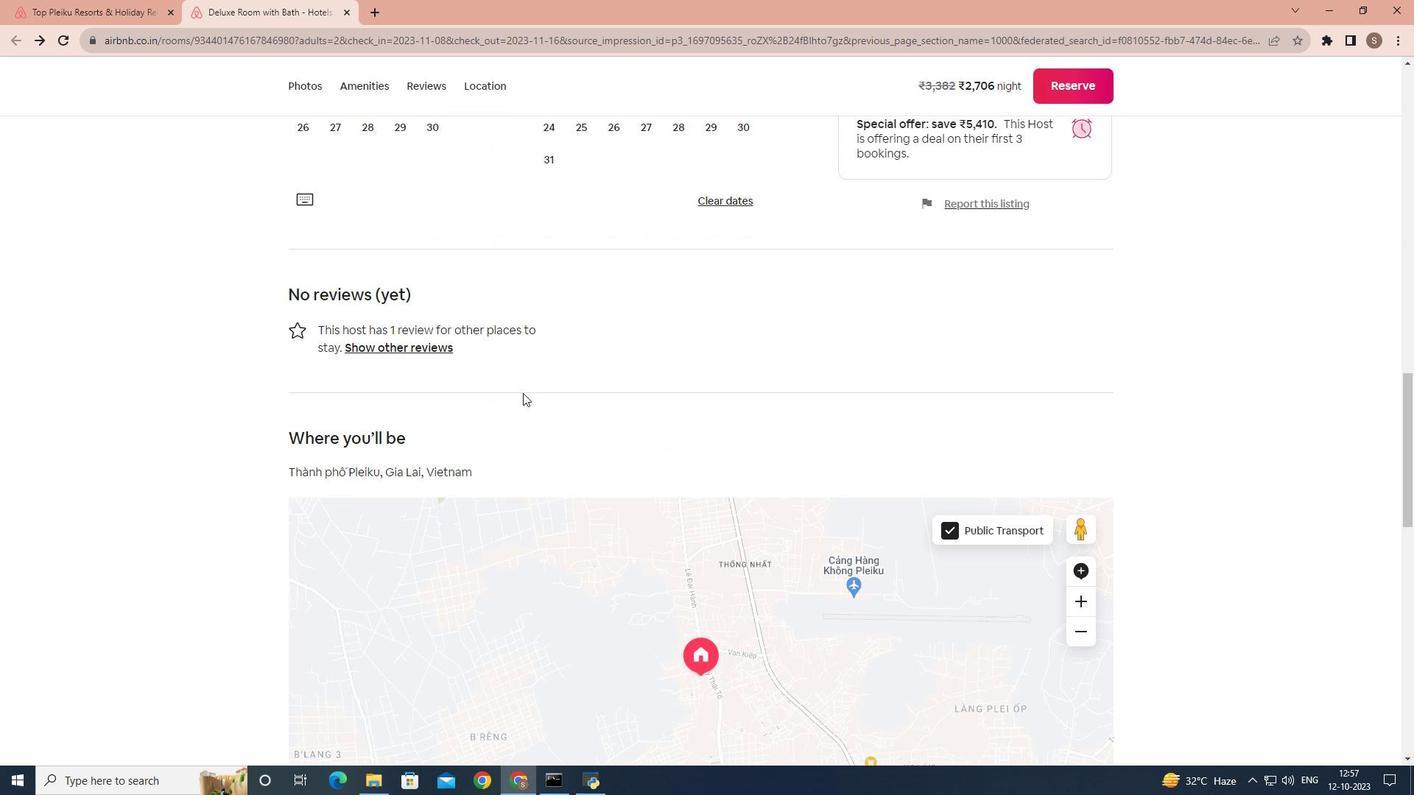 
Action: Mouse scrolled (523, 392) with delta (0, 0)
Screenshot: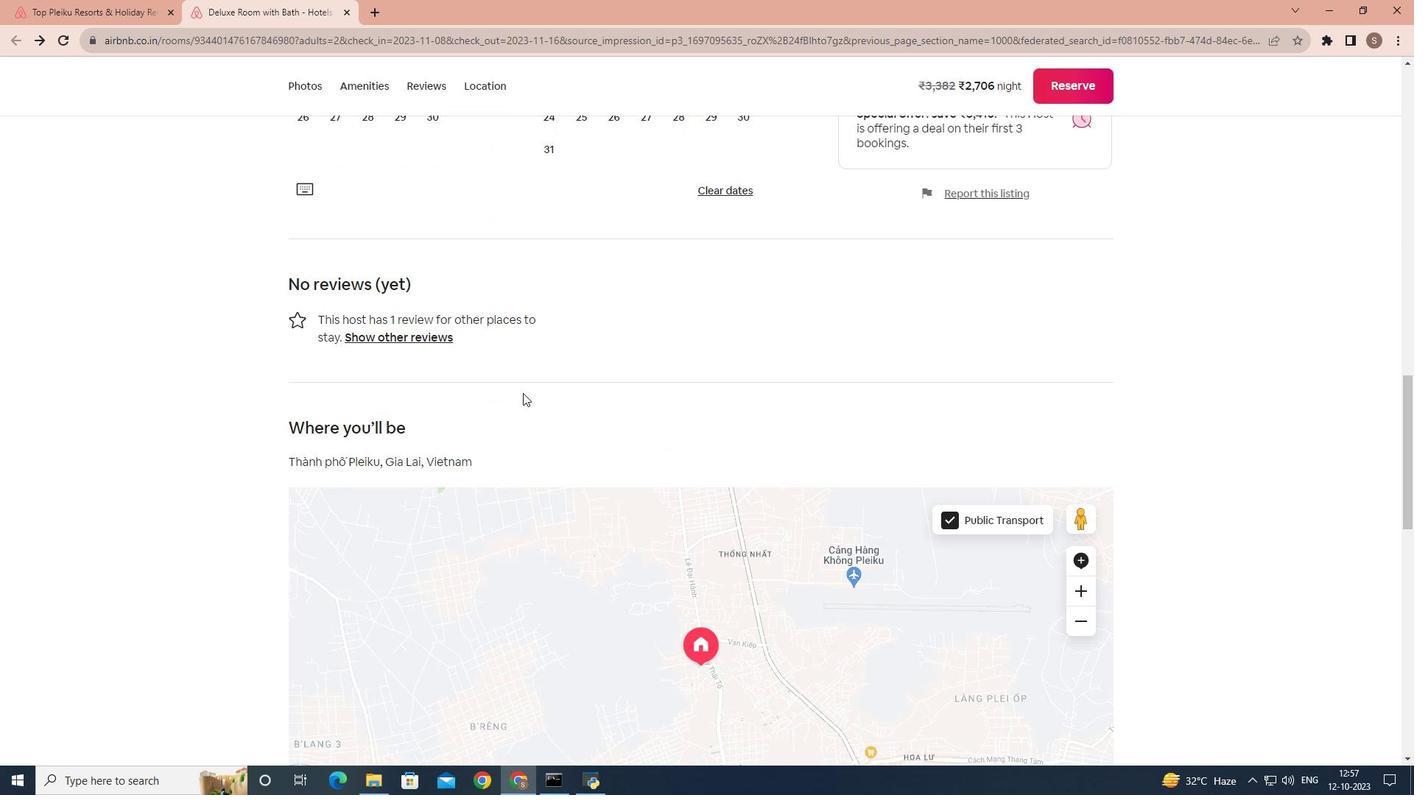 
Action: Mouse scrolled (523, 392) with delta (0, 0)
Screenshot: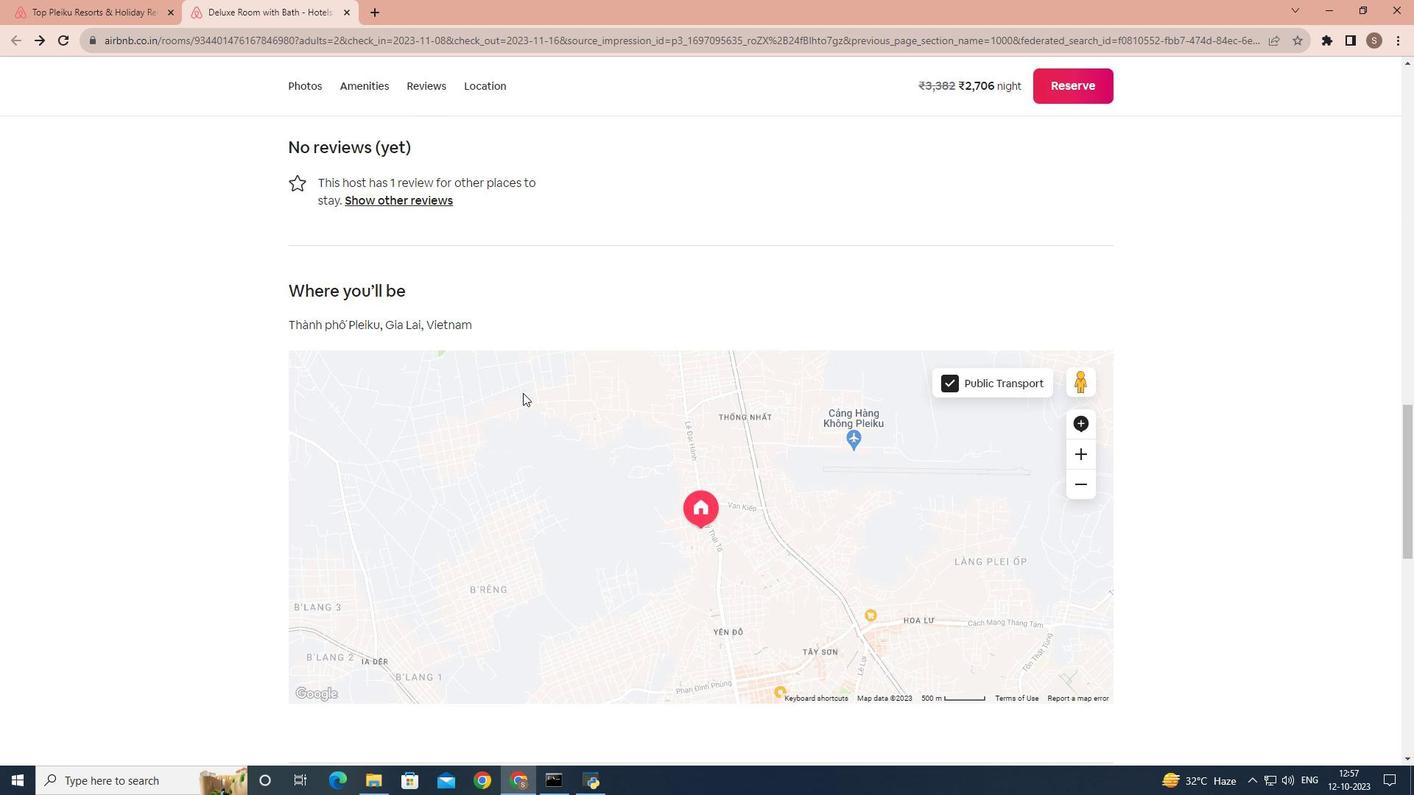 
Action: Mouse scrolled (523, 392) with delta (0, 0)
Screenshot: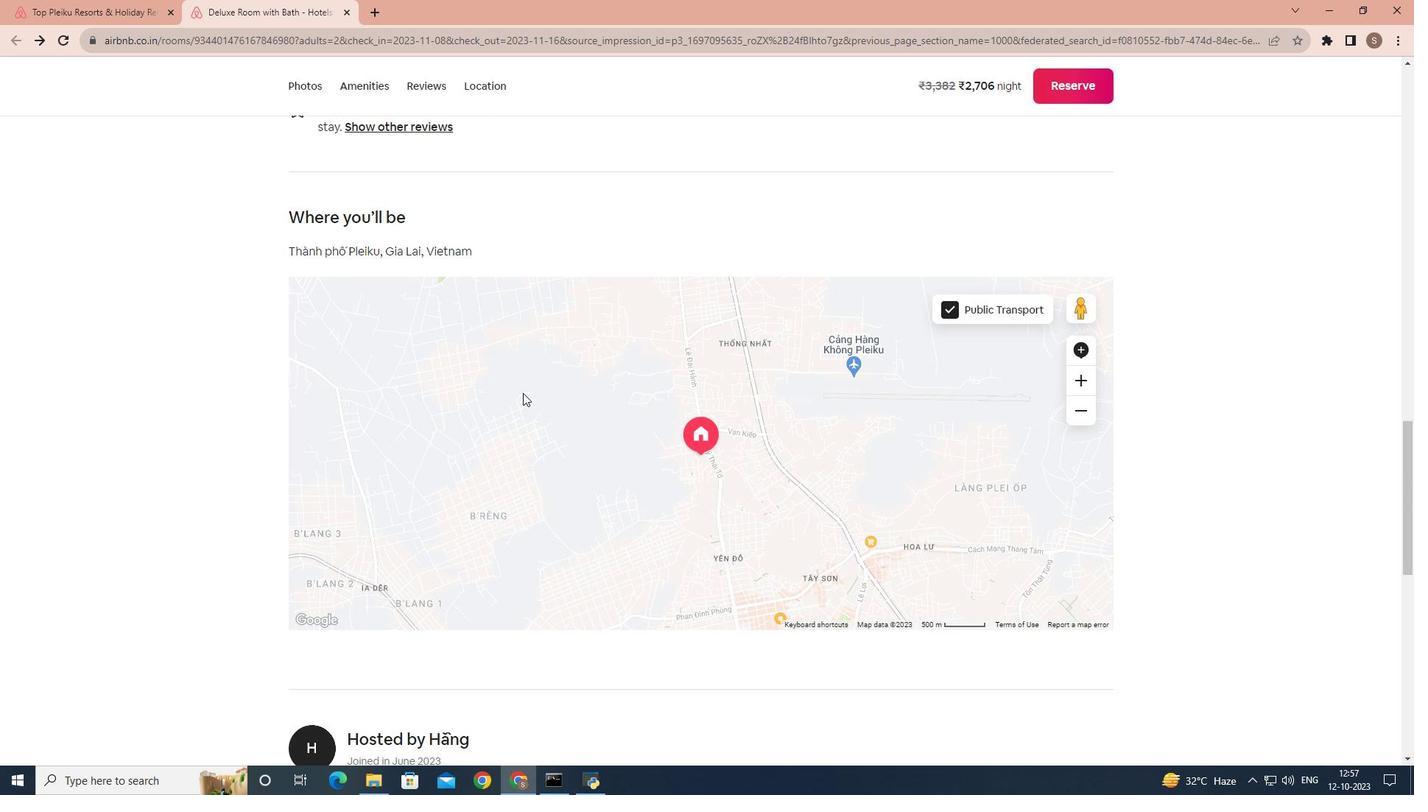 
Action: Mouse scrolled (523, 392) with delta (0, 0)
Screenshot: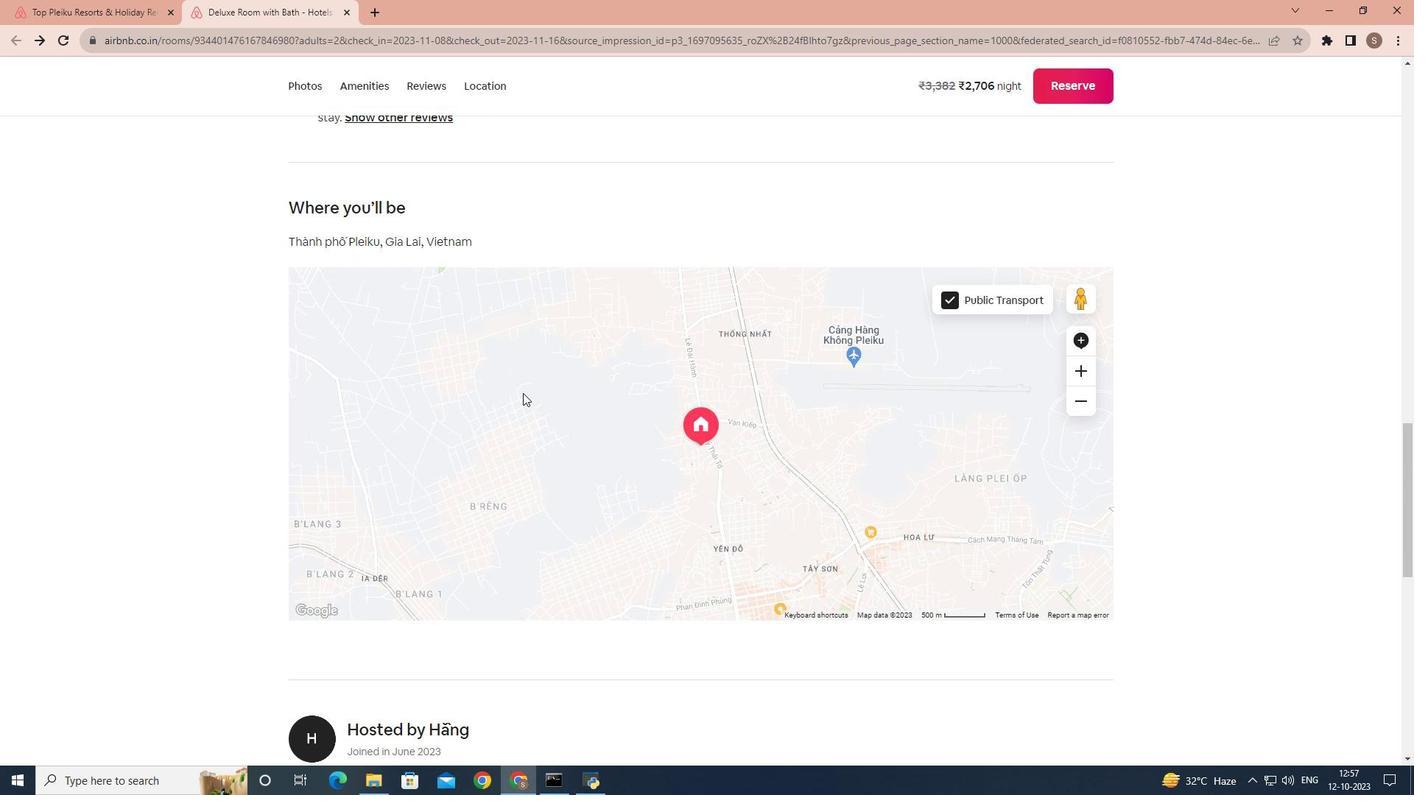 
Action: Mouse scrolled (523, 392) with delta (0, 0)
Screenshot: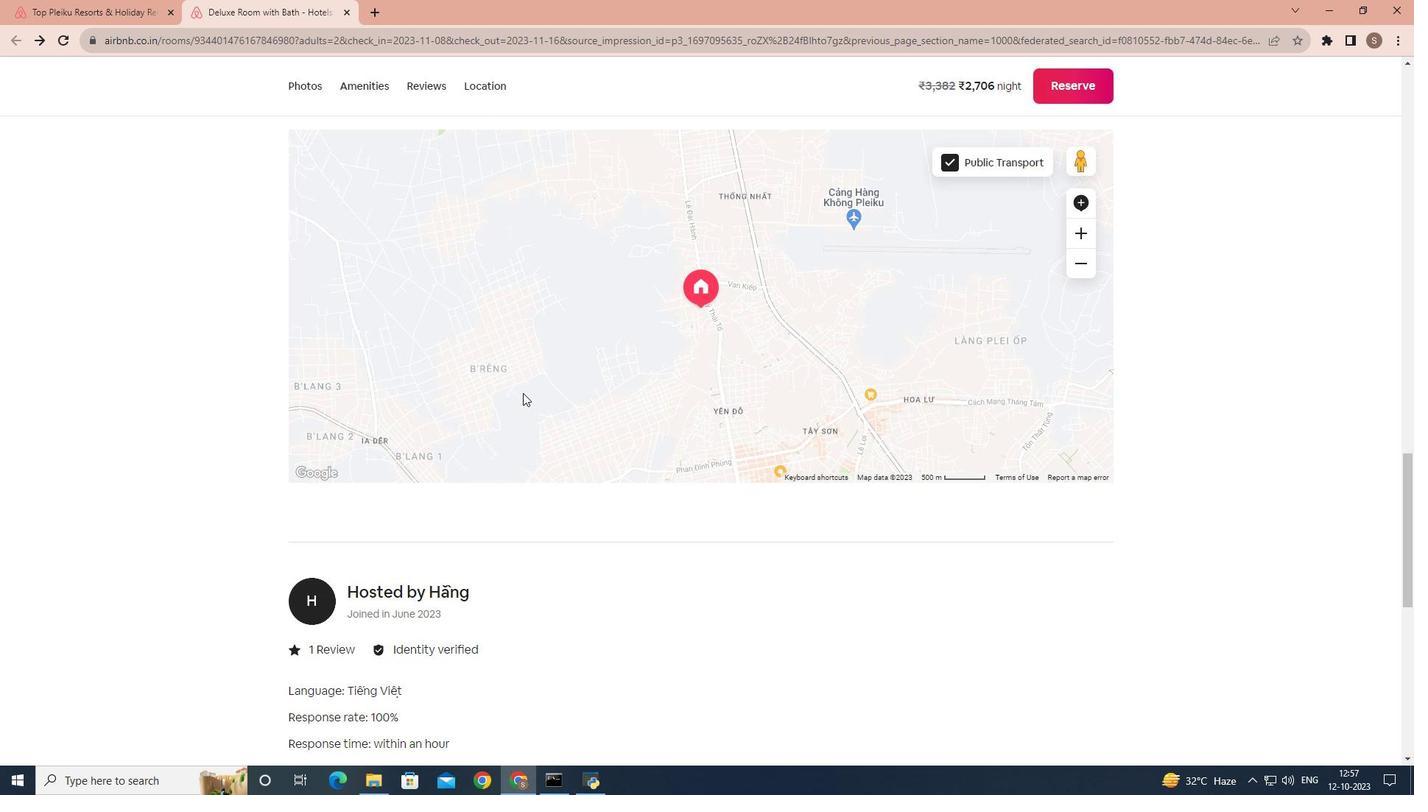 
Action: Mouse scrolled (523, 392) with delta (0, 0)
Screenshot: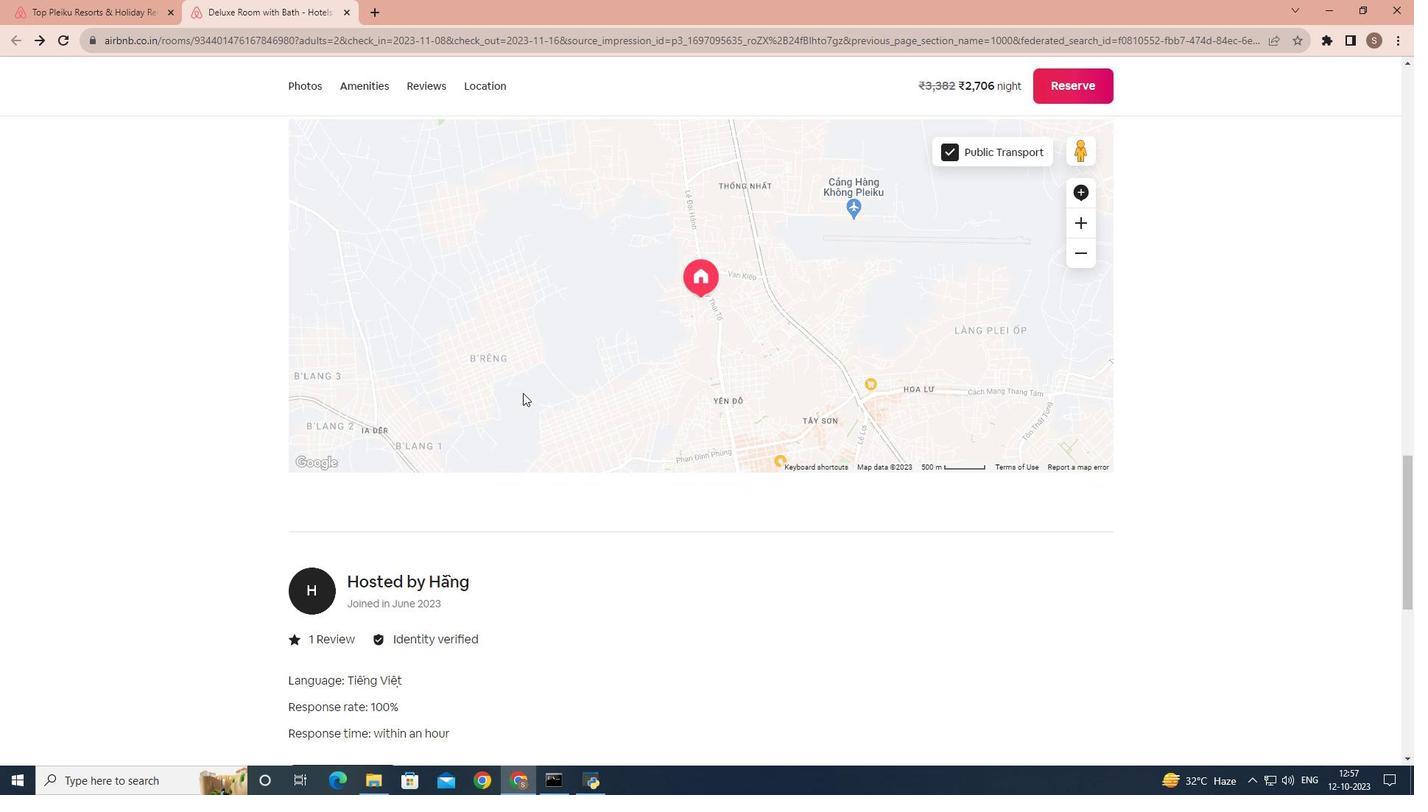 
Action: Mouse moved to (523, 396)
Screenshot: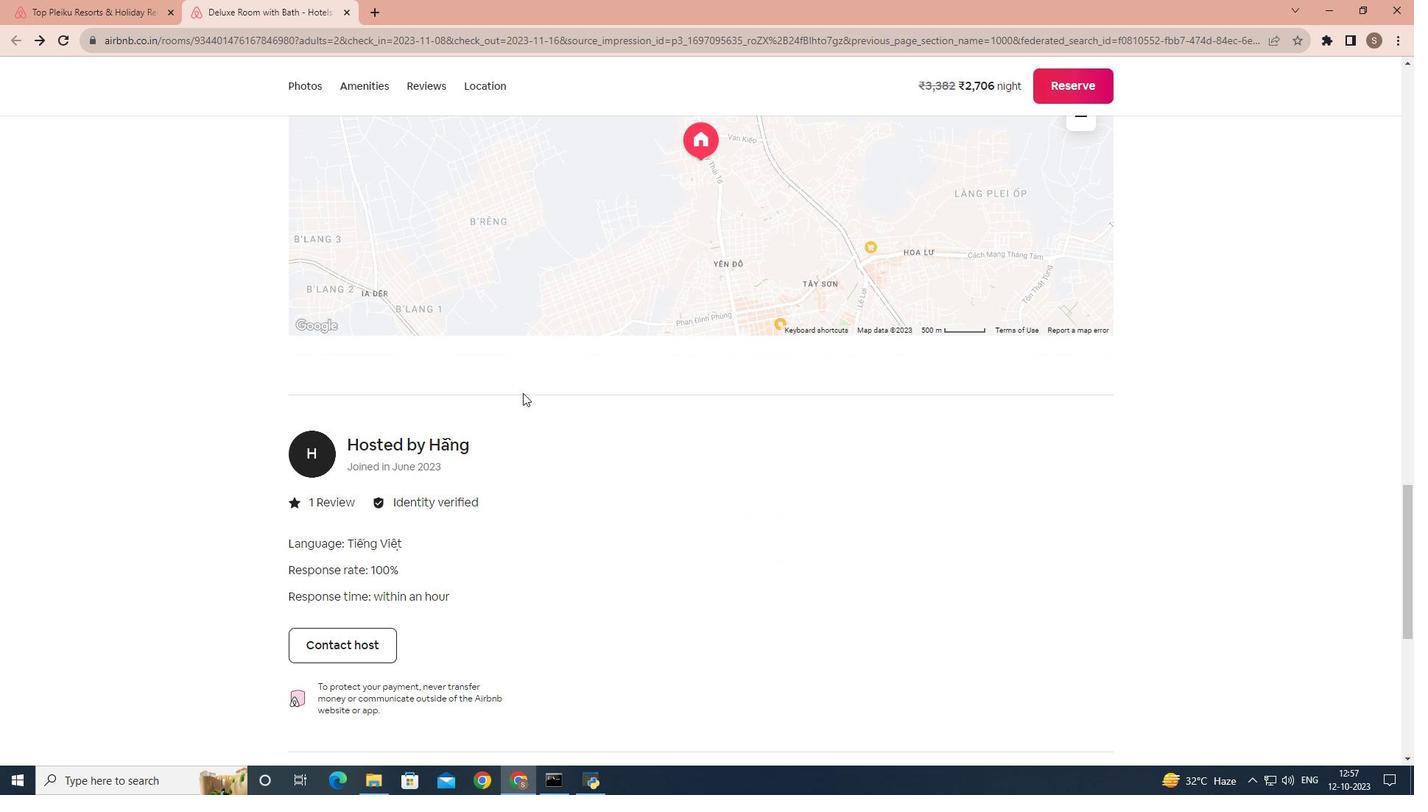 
Action: Mouse scrolled (523, 395) with delta (0, 0)
Screenshot: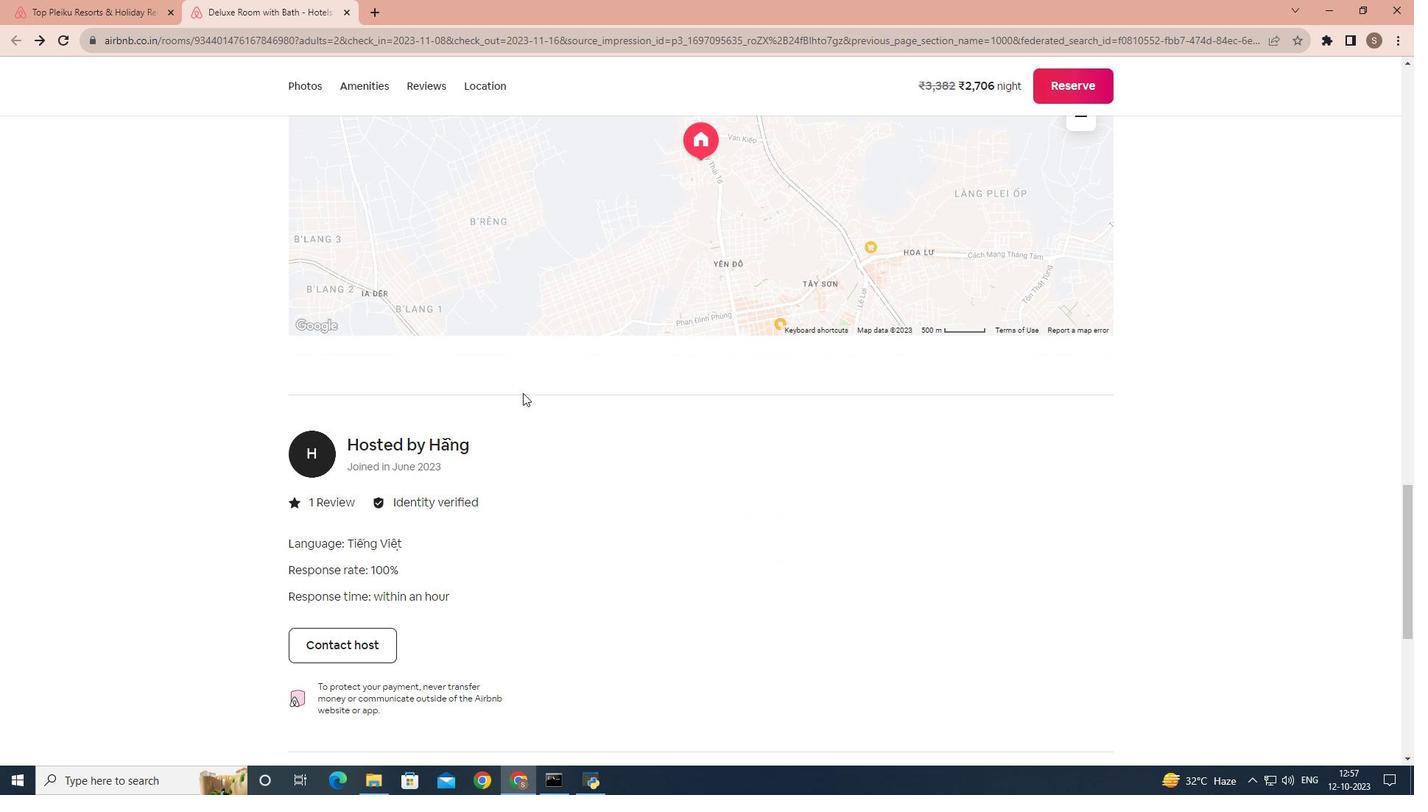 
Action: Mouse moved to (517, 416)
Screenshot: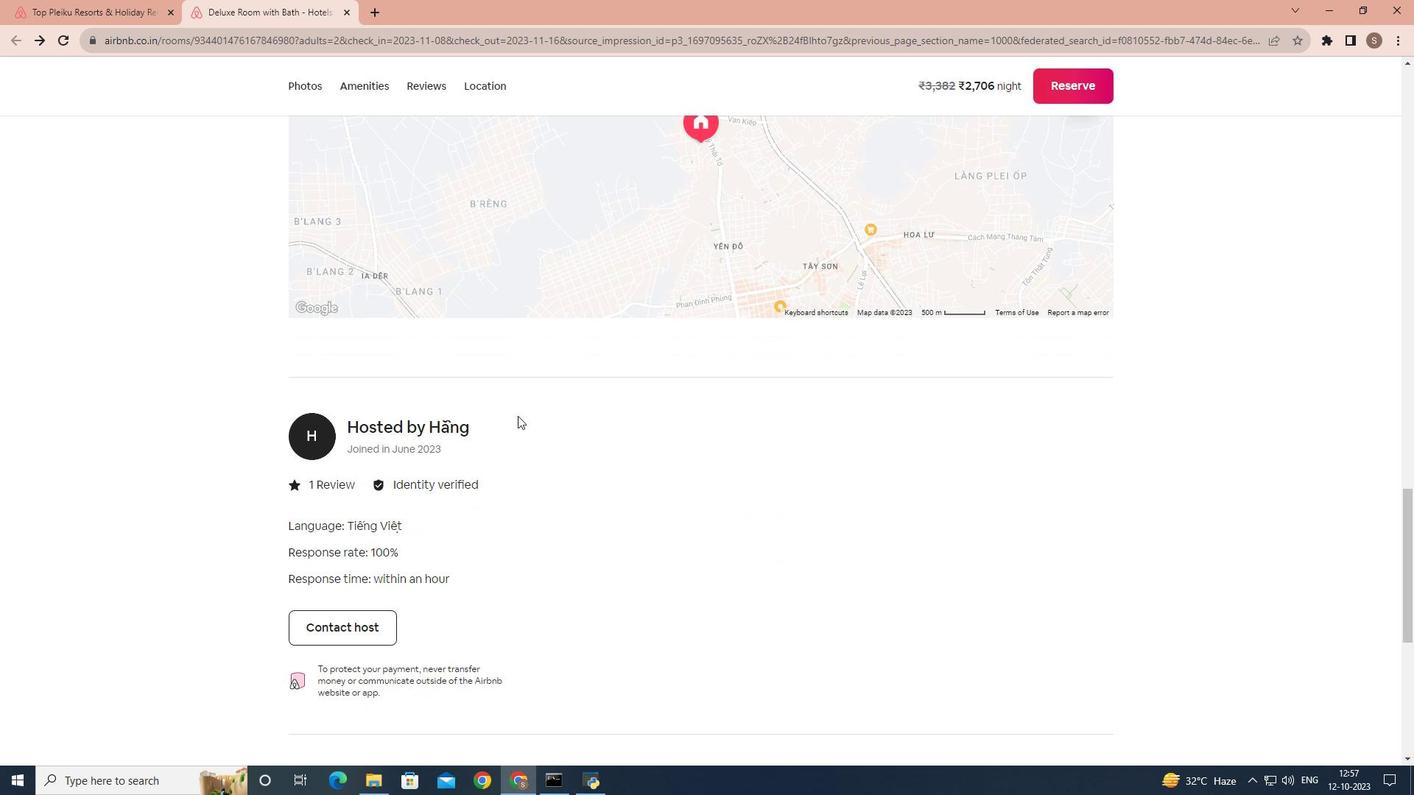 
Action: Mouse scrolled (517, 415) with delta (0, 0)
Screenshot: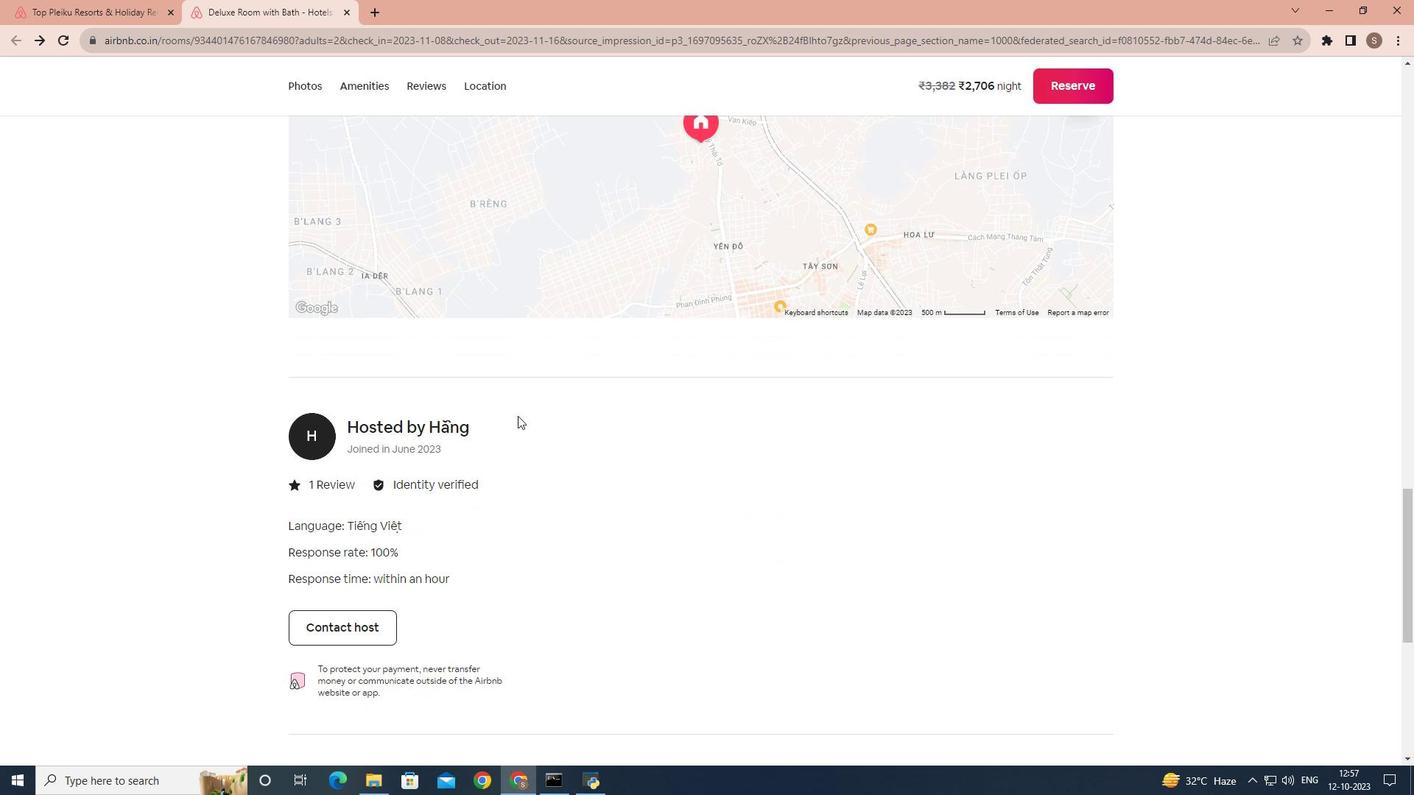 
Action: Mouse moved to (491, 442)
Screenshot: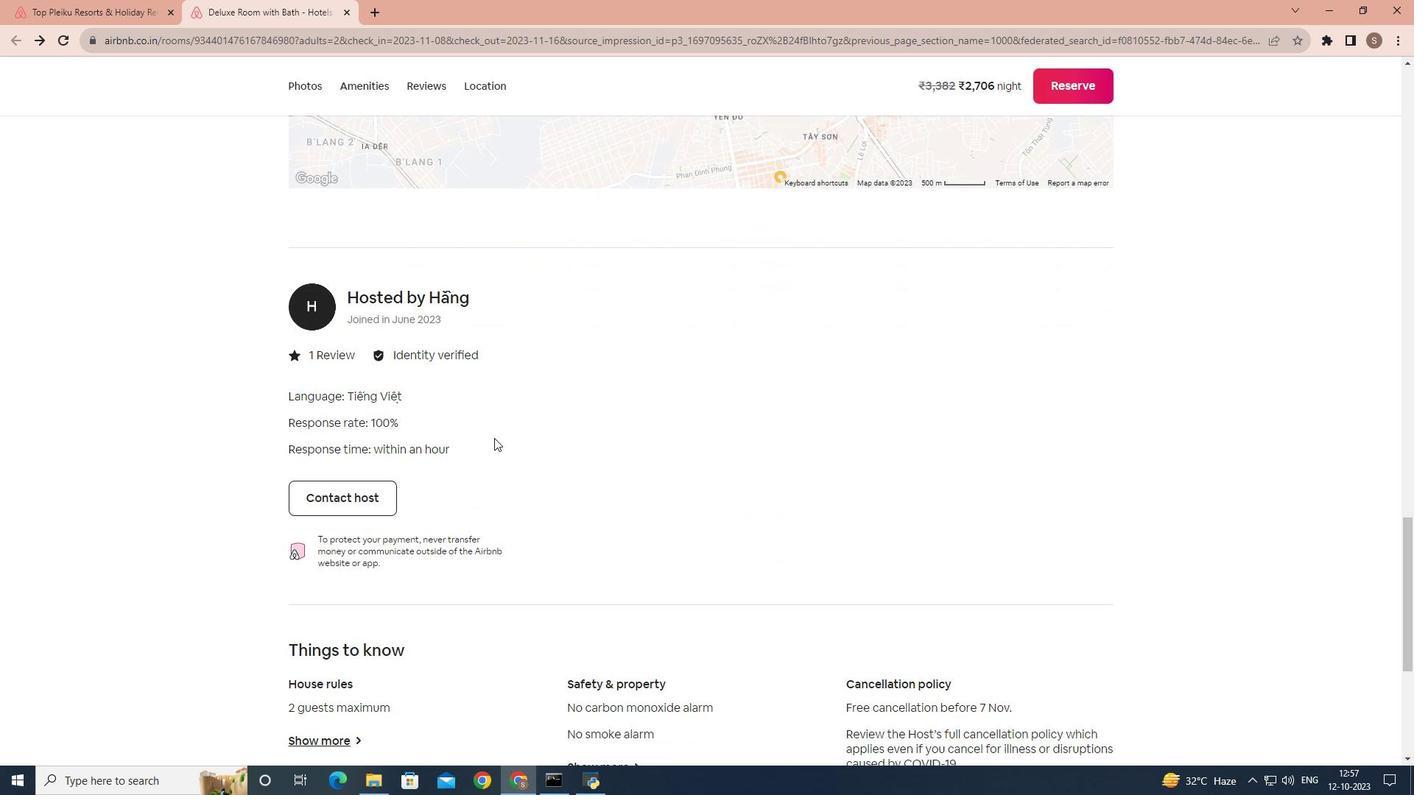 
Action: Mouse scrolled (491, 441) with delta (0, 0)
Screenshot: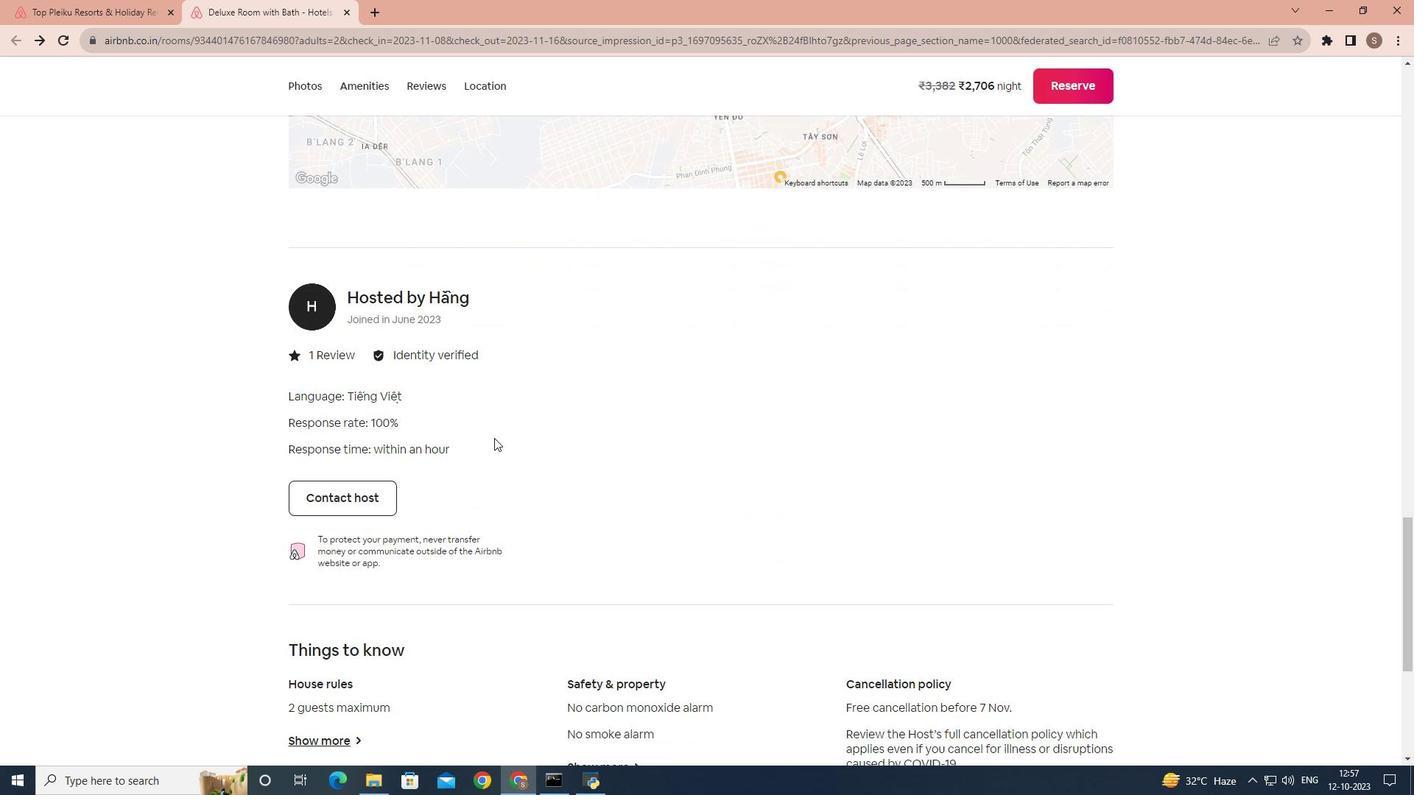 
Action: Mouse moved to (484, 450)
Screenshot: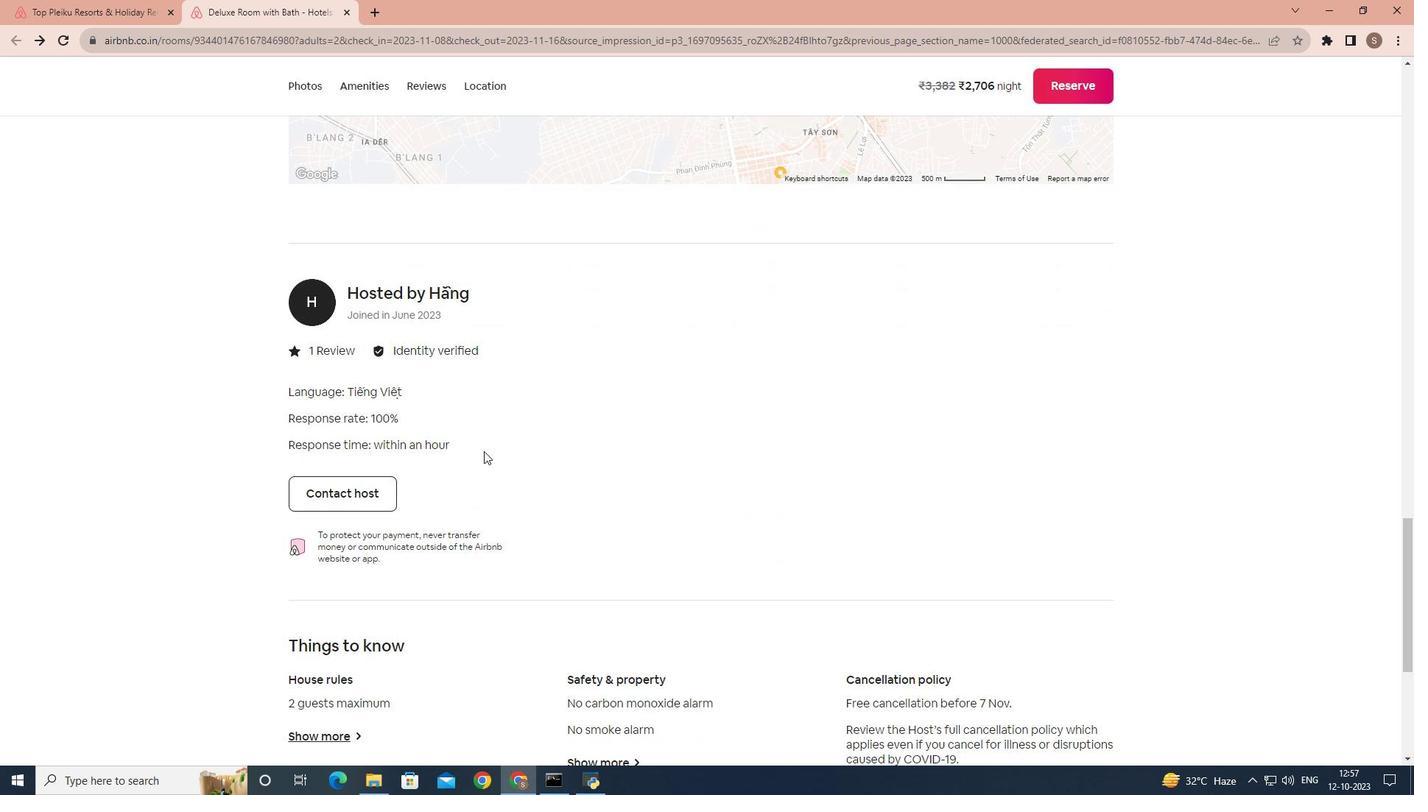 
Action: Mouse scrolled (484, 450) with delta (0, 0)
Screenshot: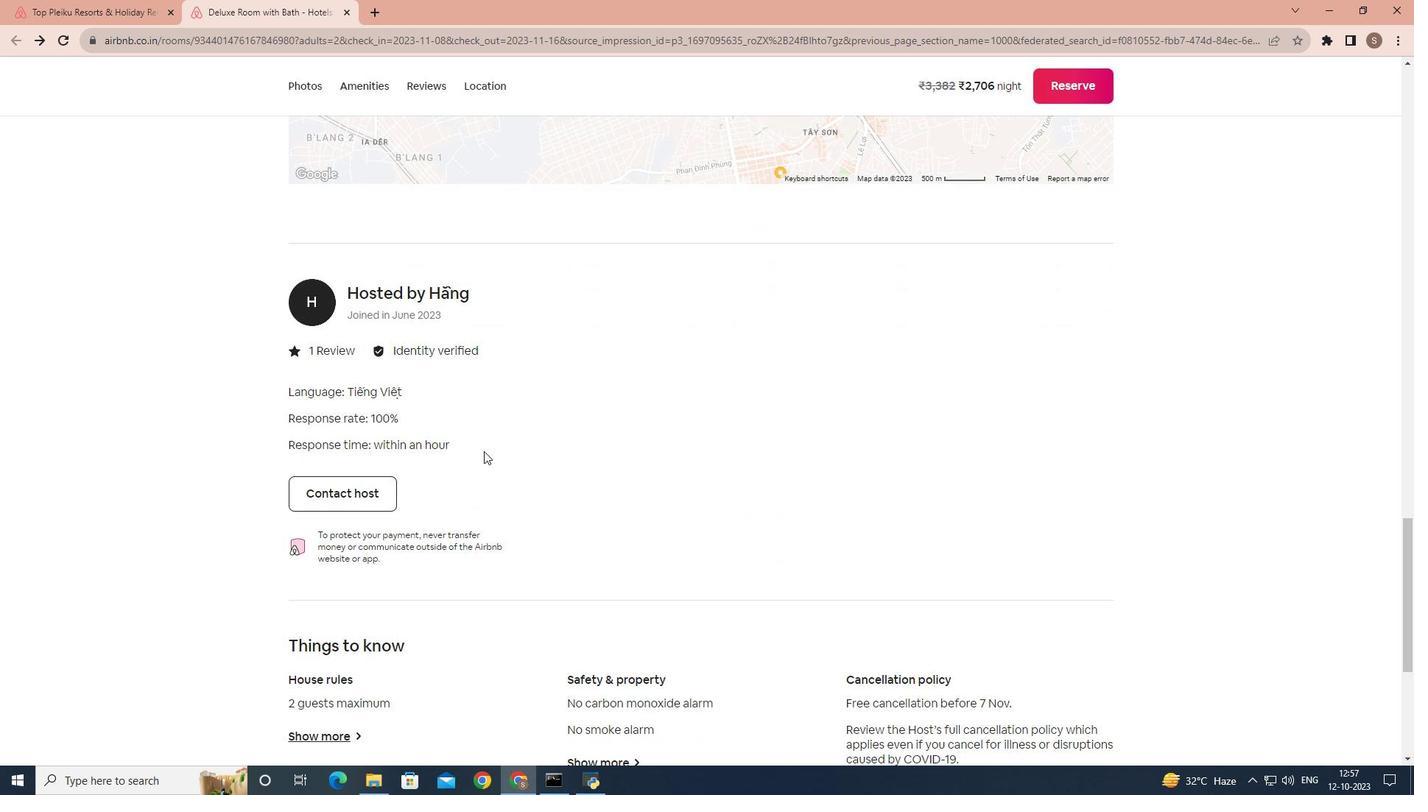 
Action: Mouse moved to (483, 451)
Screenshot: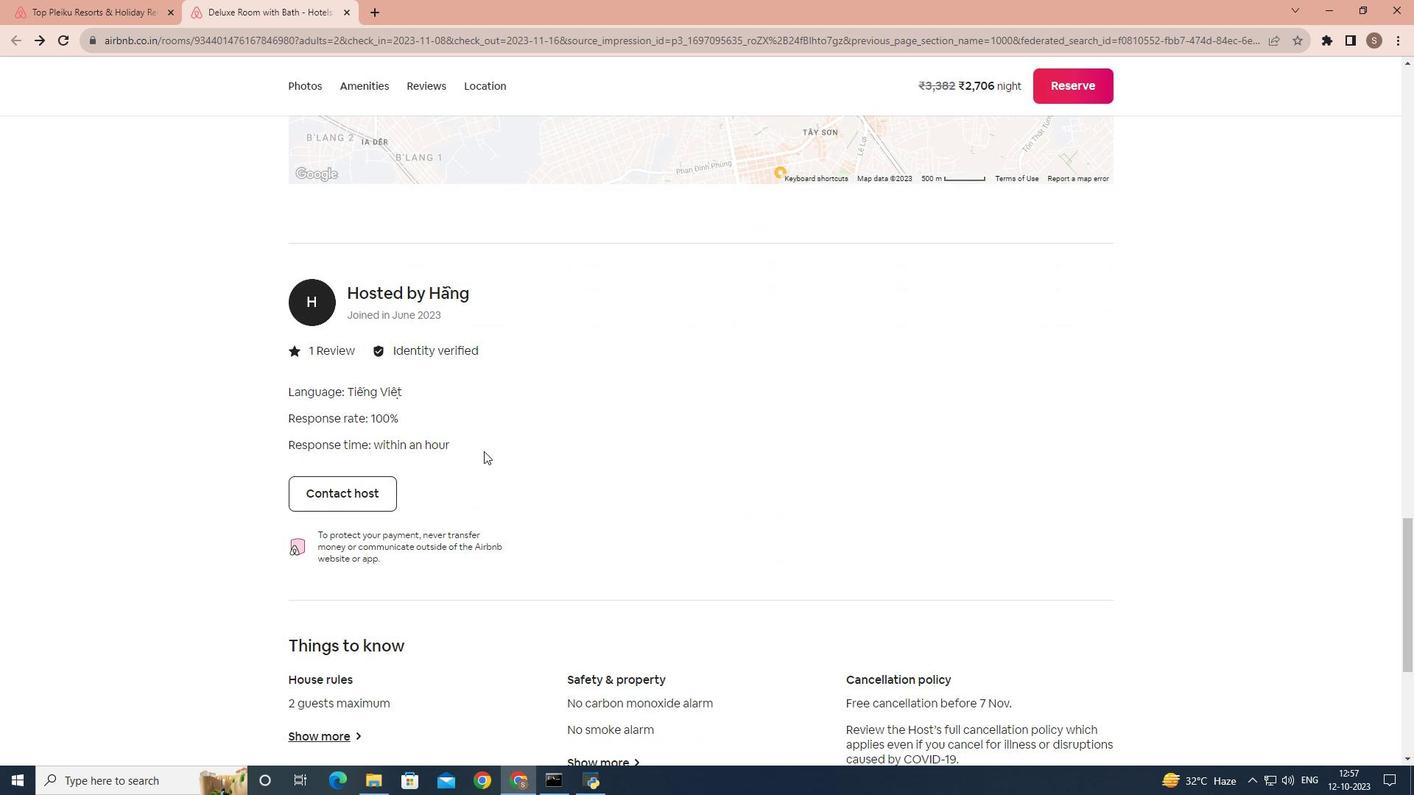 
Action: Mouse scrolled (483, 450) with delta (0, 0)
Screenshot: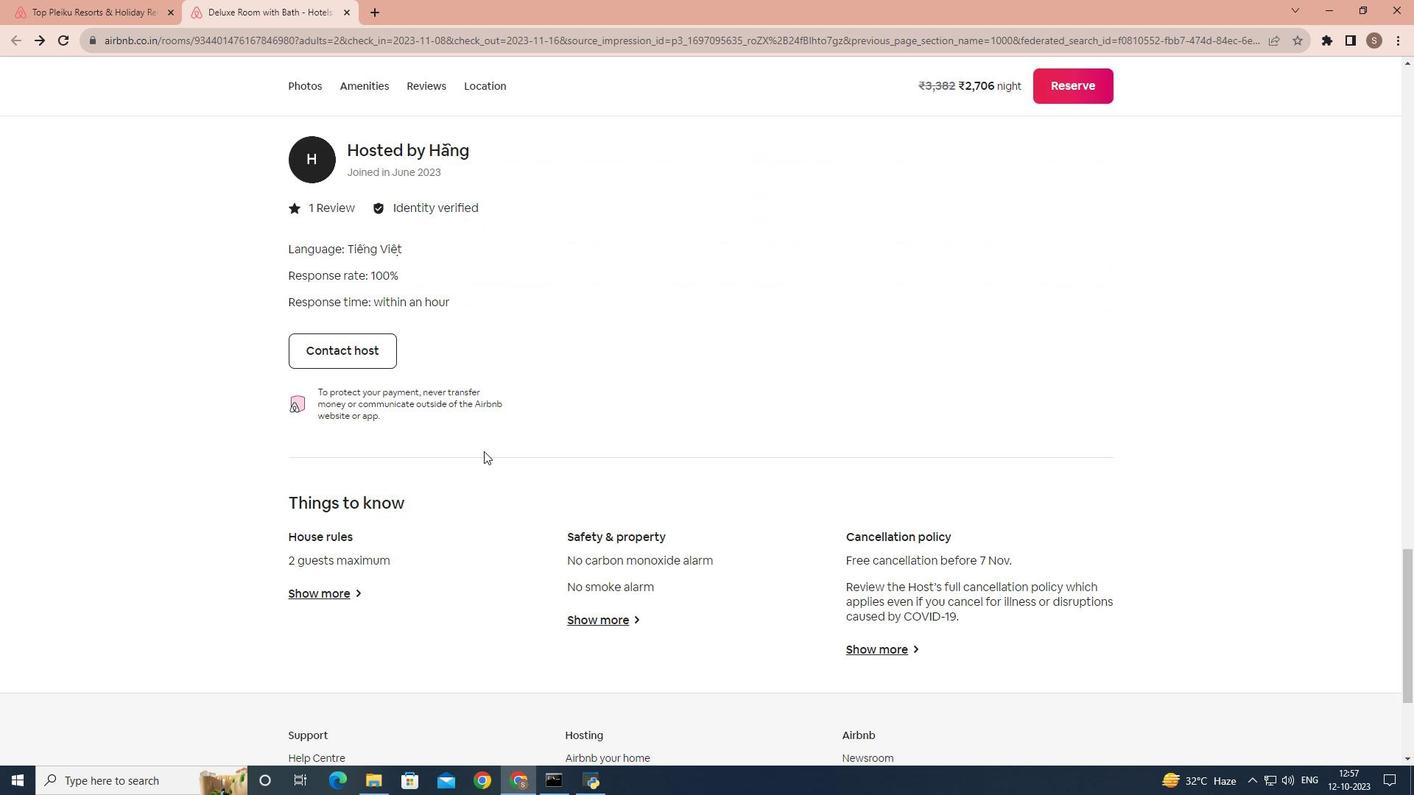 
Action: Mouse moved to (336, 514)
Screenshot: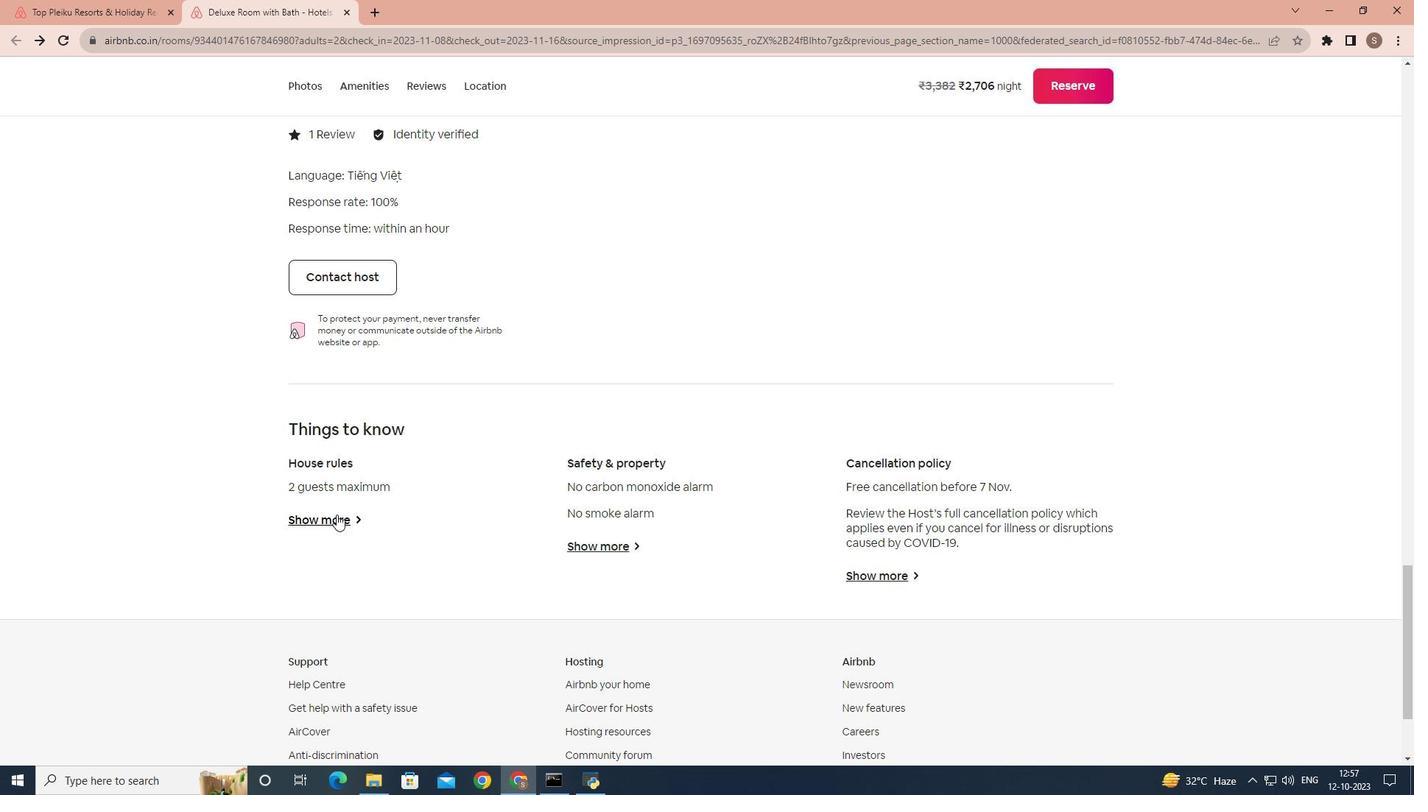 
Action: Mouse pressed left at (336, 514)
Screenshot: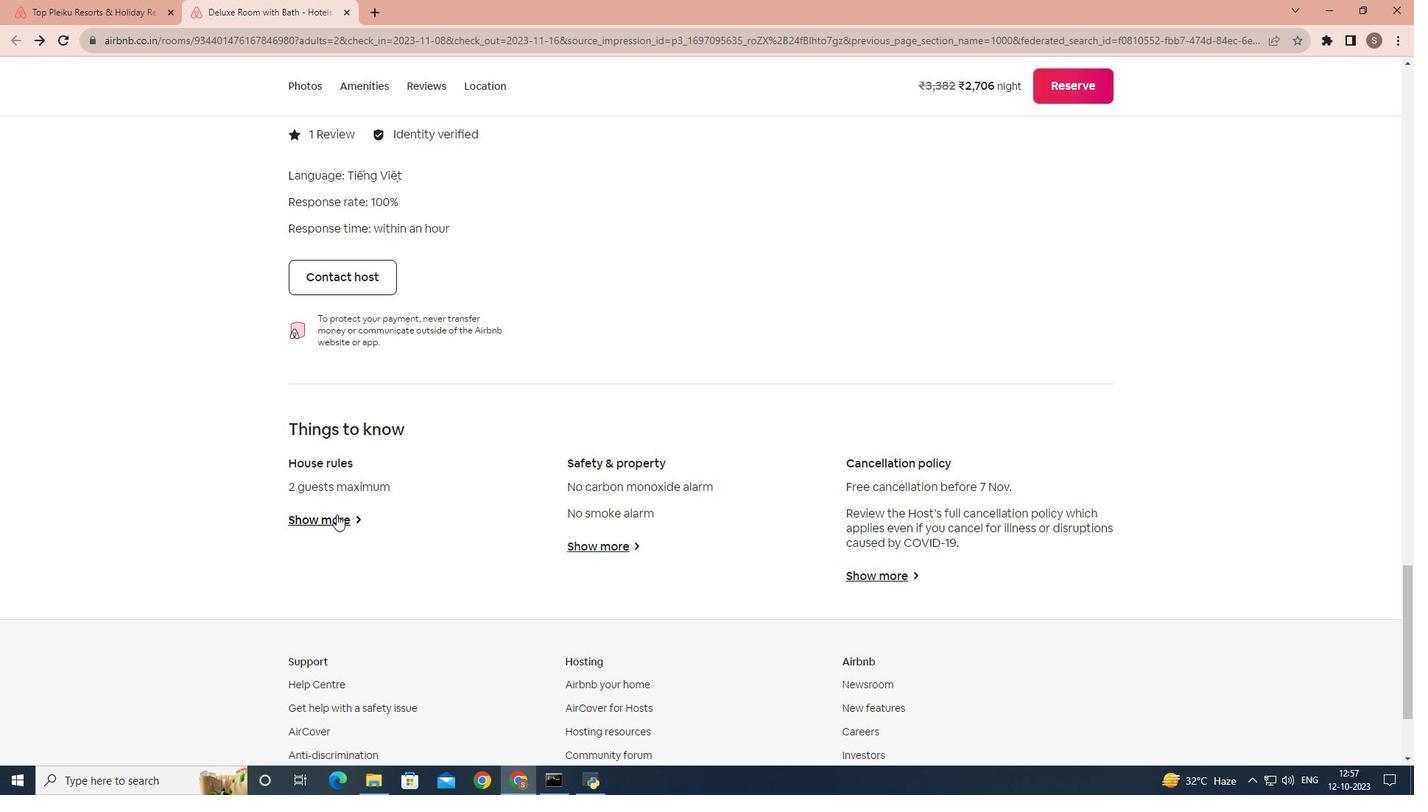 
Action: Mouse moved to (441, 294)
Screenshot: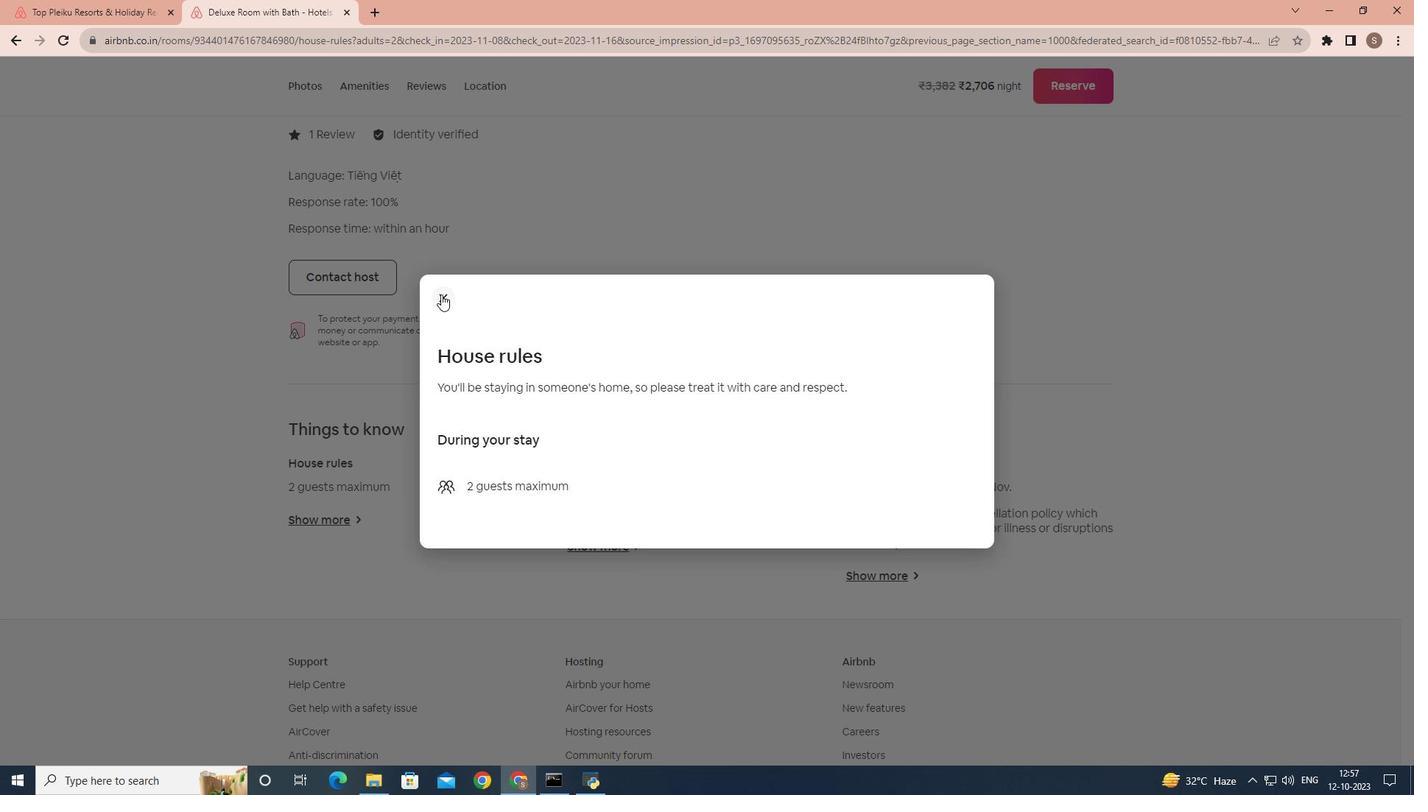 
Action: Mouse pressed left at (441, 294)
Screenshot: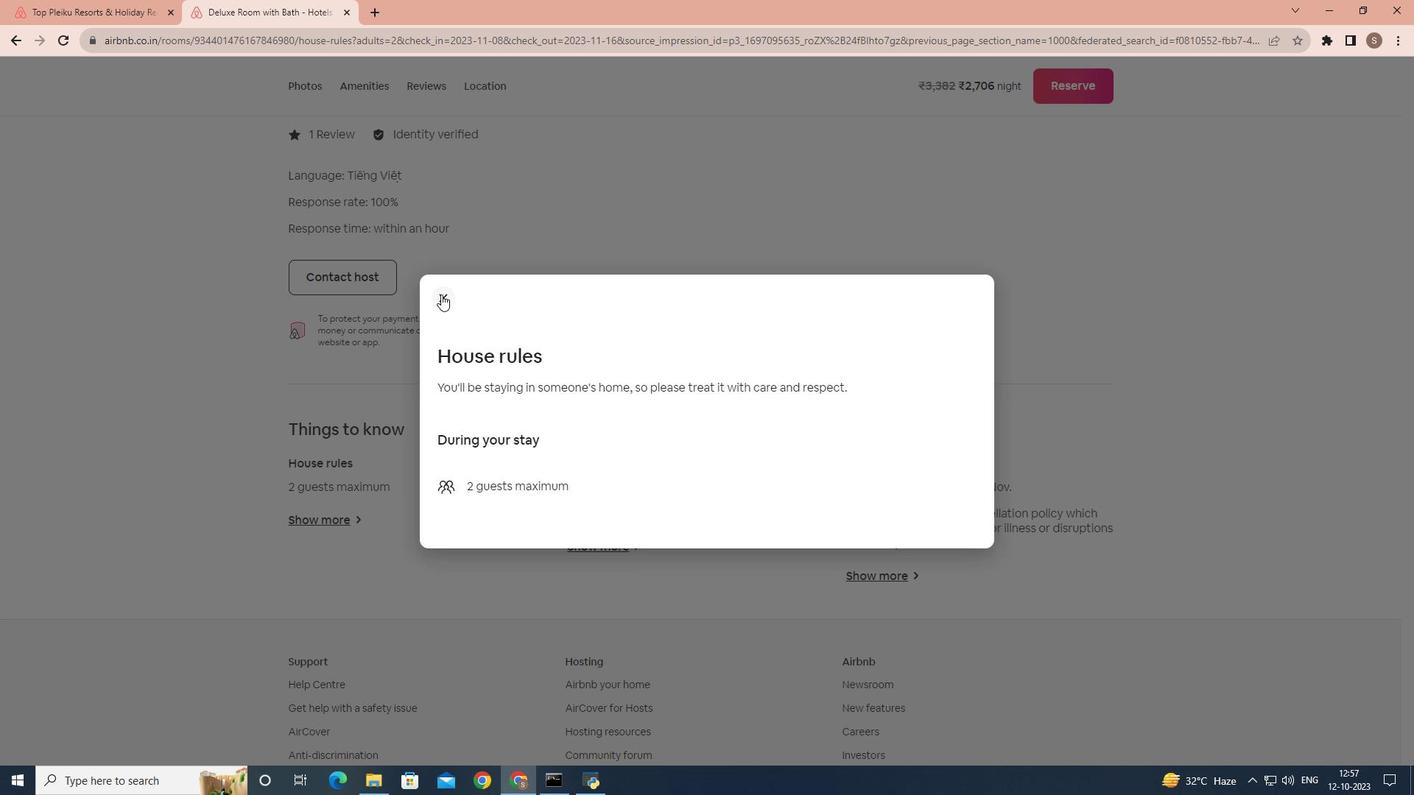 
Action: Mouse moved to (577, 536)
Screenshot: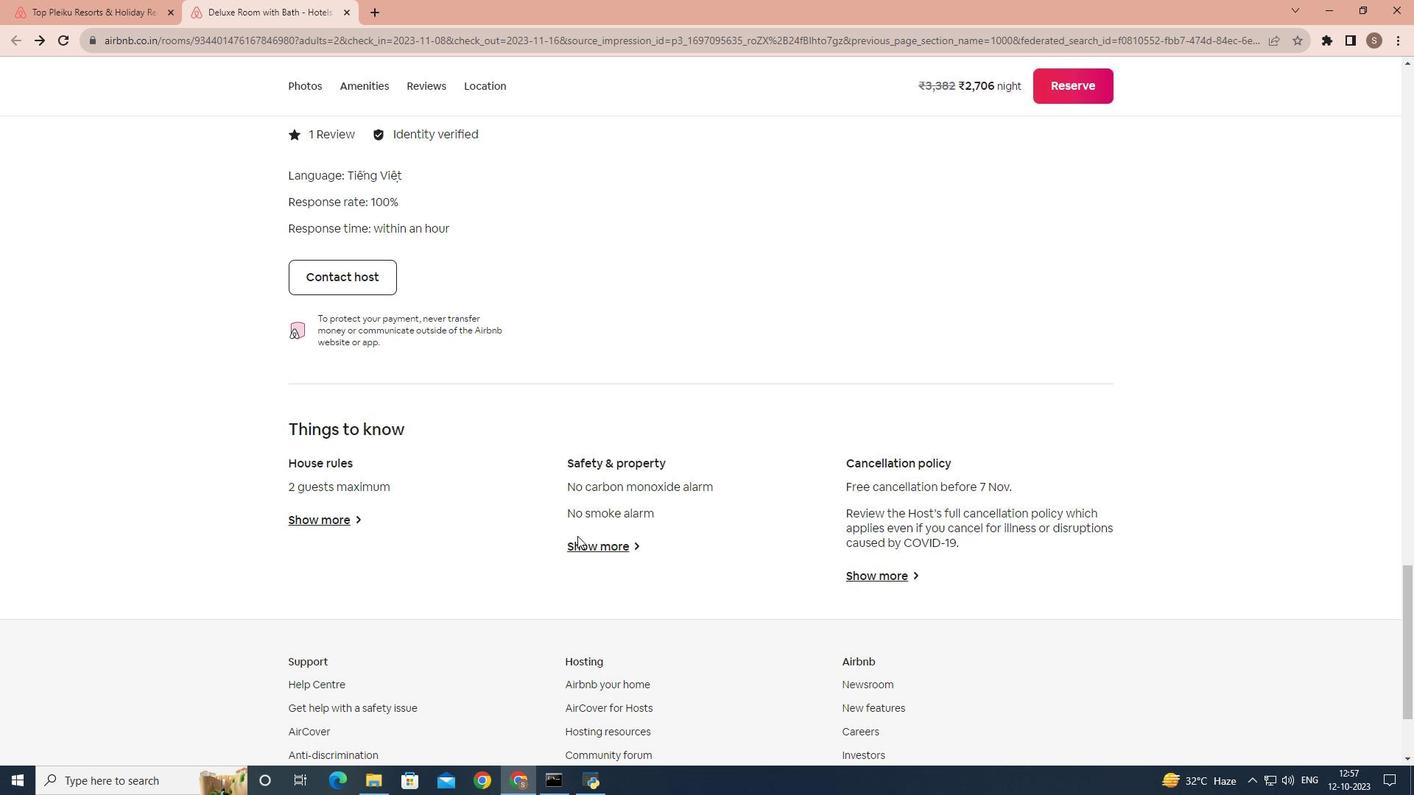 
Action: Mouse pressed left at (577, 536)
Screenshot: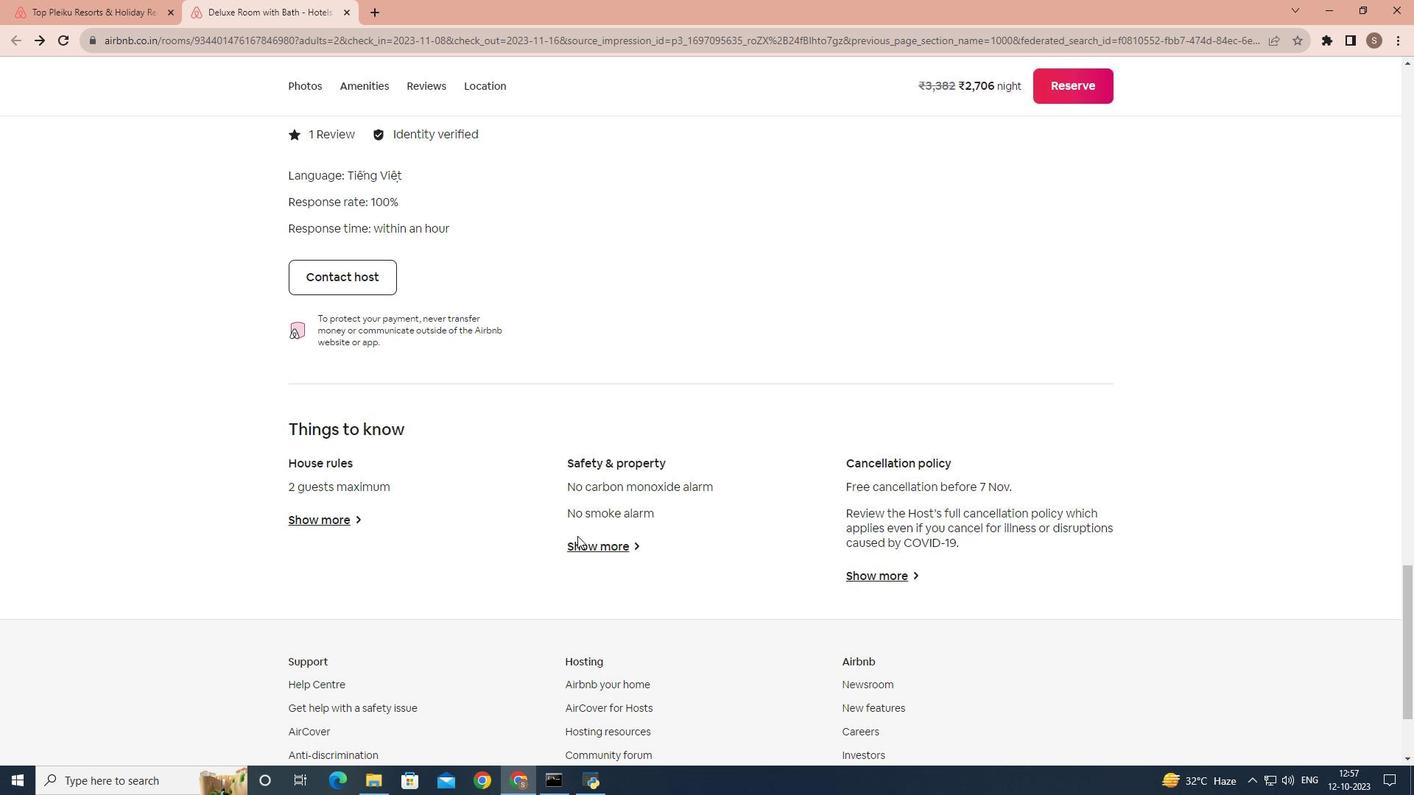 
Action: Mouse moved to (579, 542)
Screenshot: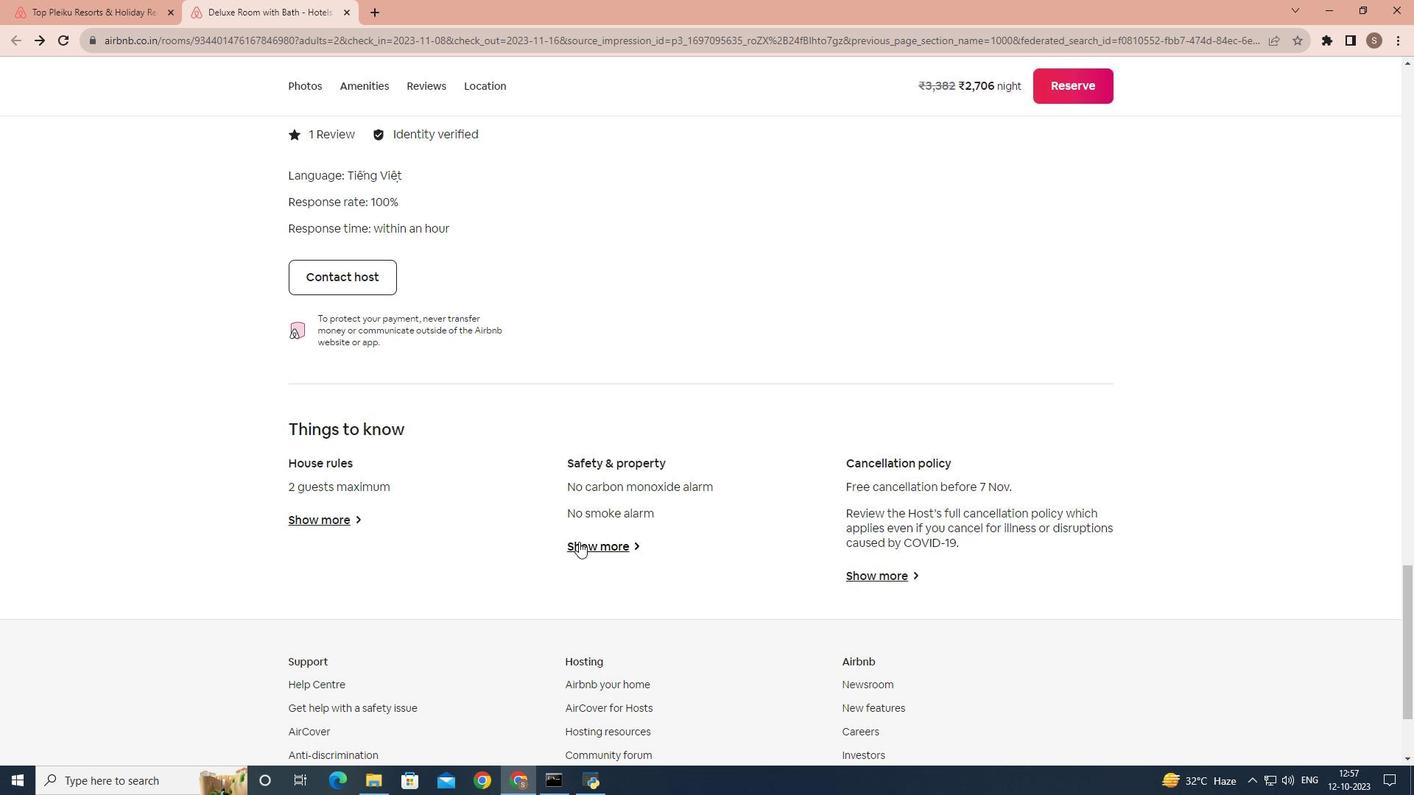 
Action: Mouse pressed left at (579, 542)
Screenshot: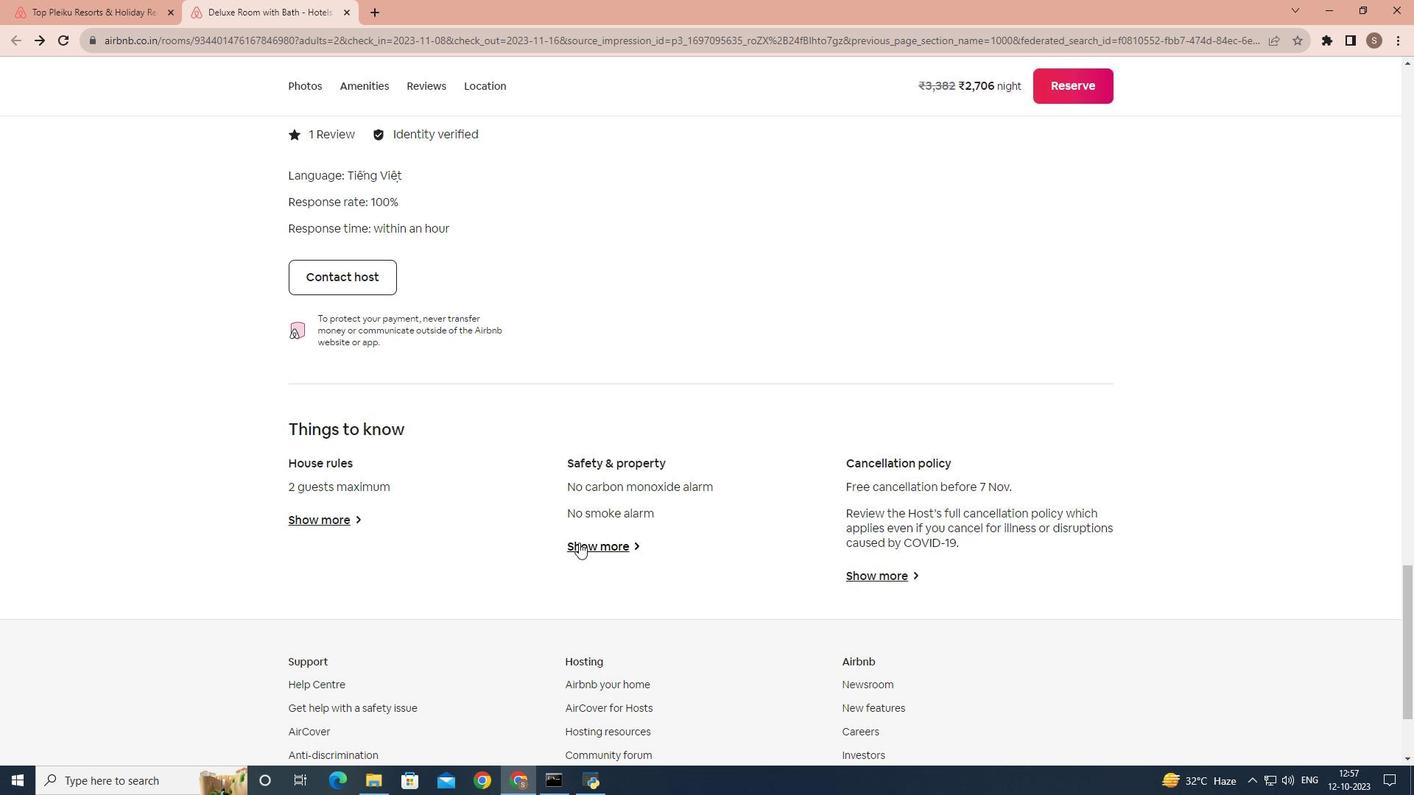 
Action: Mouse scrolled (579, 542) with delta (0, 0)
Screenshot: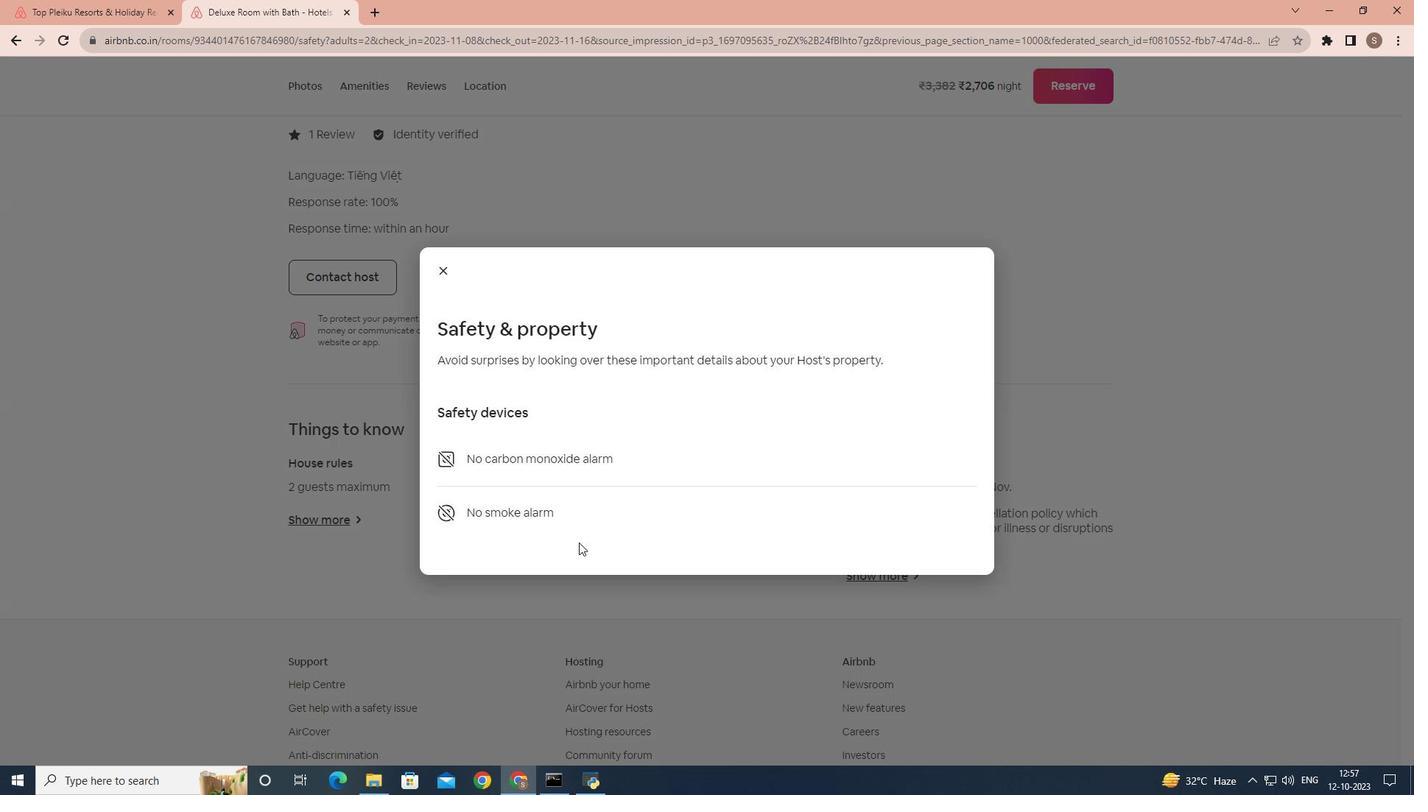 
Action: Mouse moved to (445, 260)
Screenshot: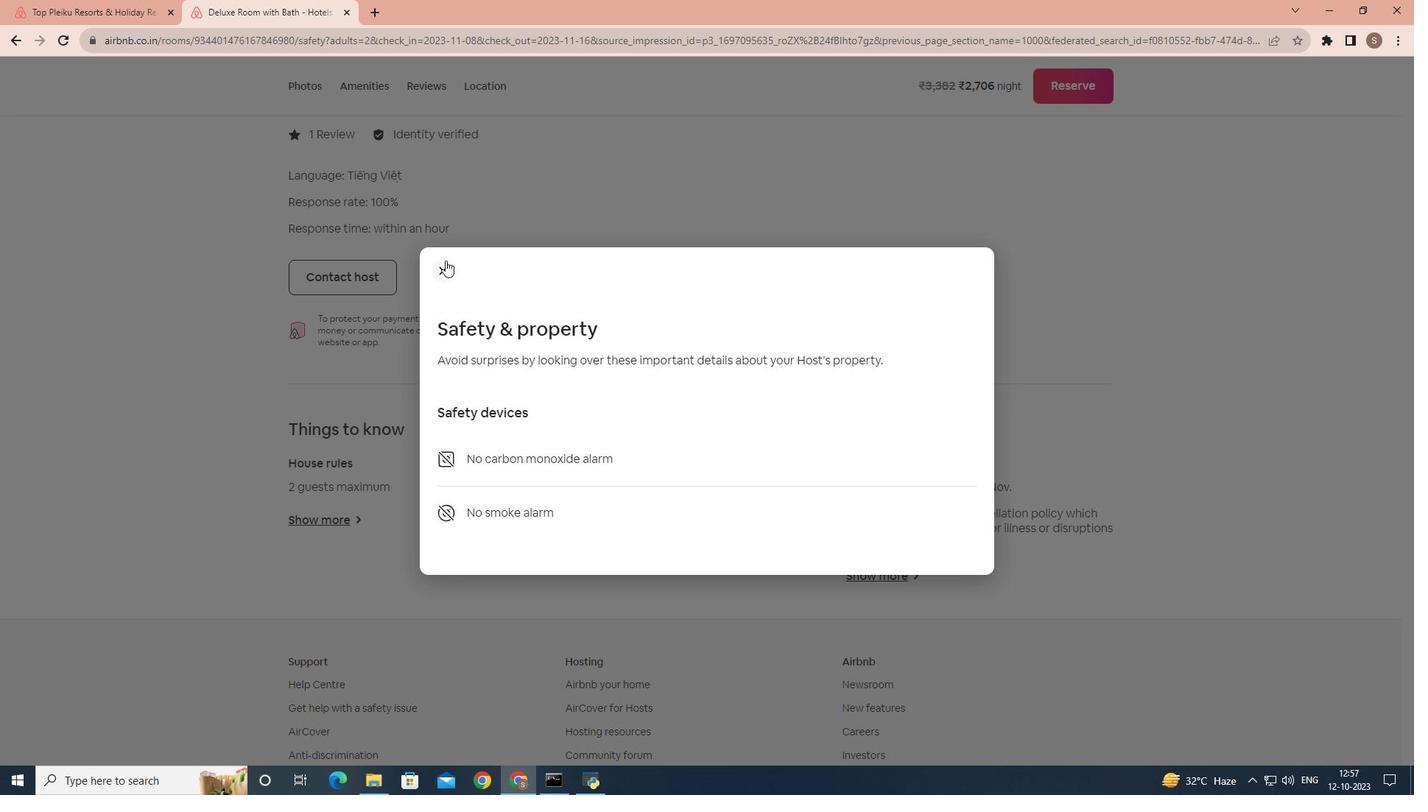 
Action: Mouse pressed left at (445, 260)
Screenshot: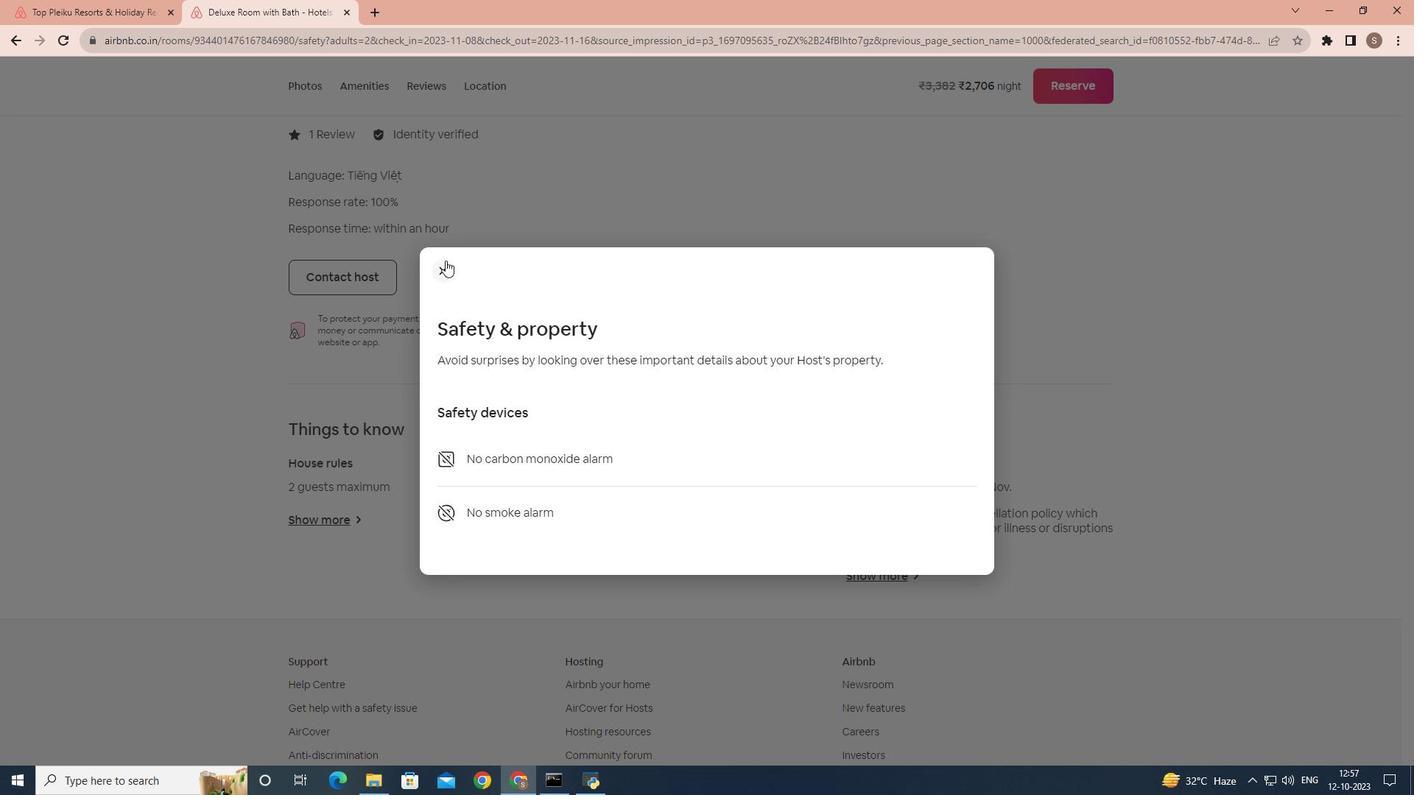 
Action: Mouse moved to (870, 569)
Screenshot: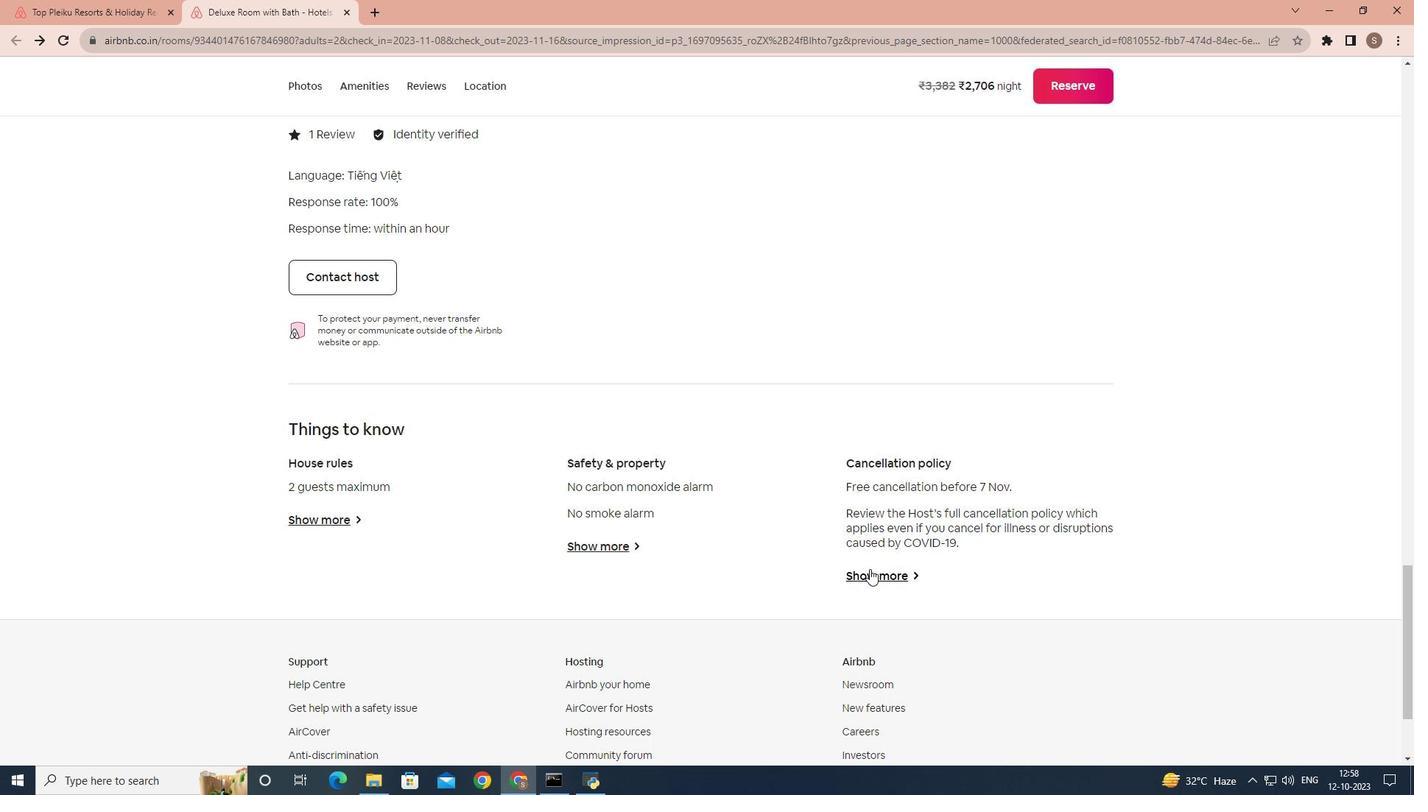 
Action: Mouse pressed left at (870, 569)
Screenshot: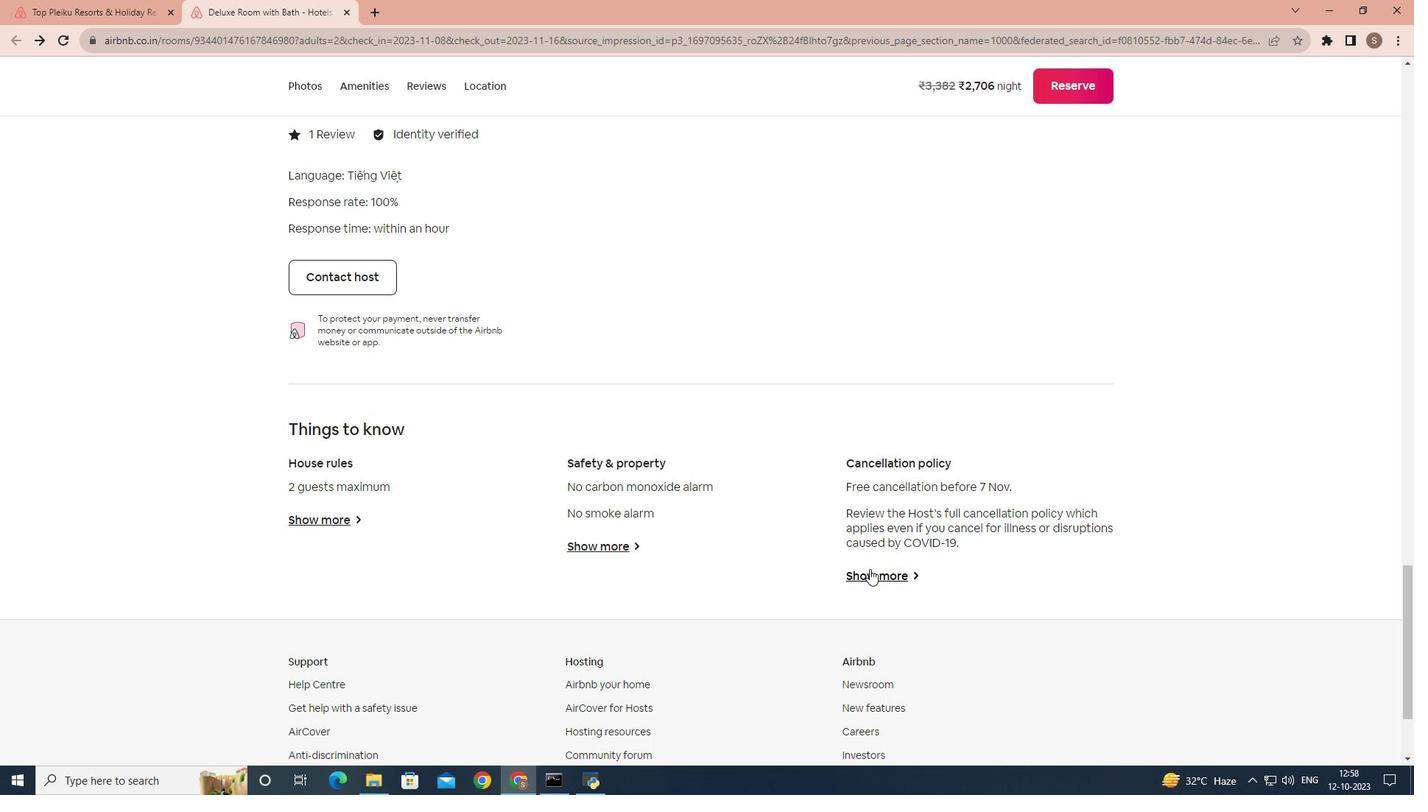 
Action: Mouse moved to (869, 571)
Screenshot: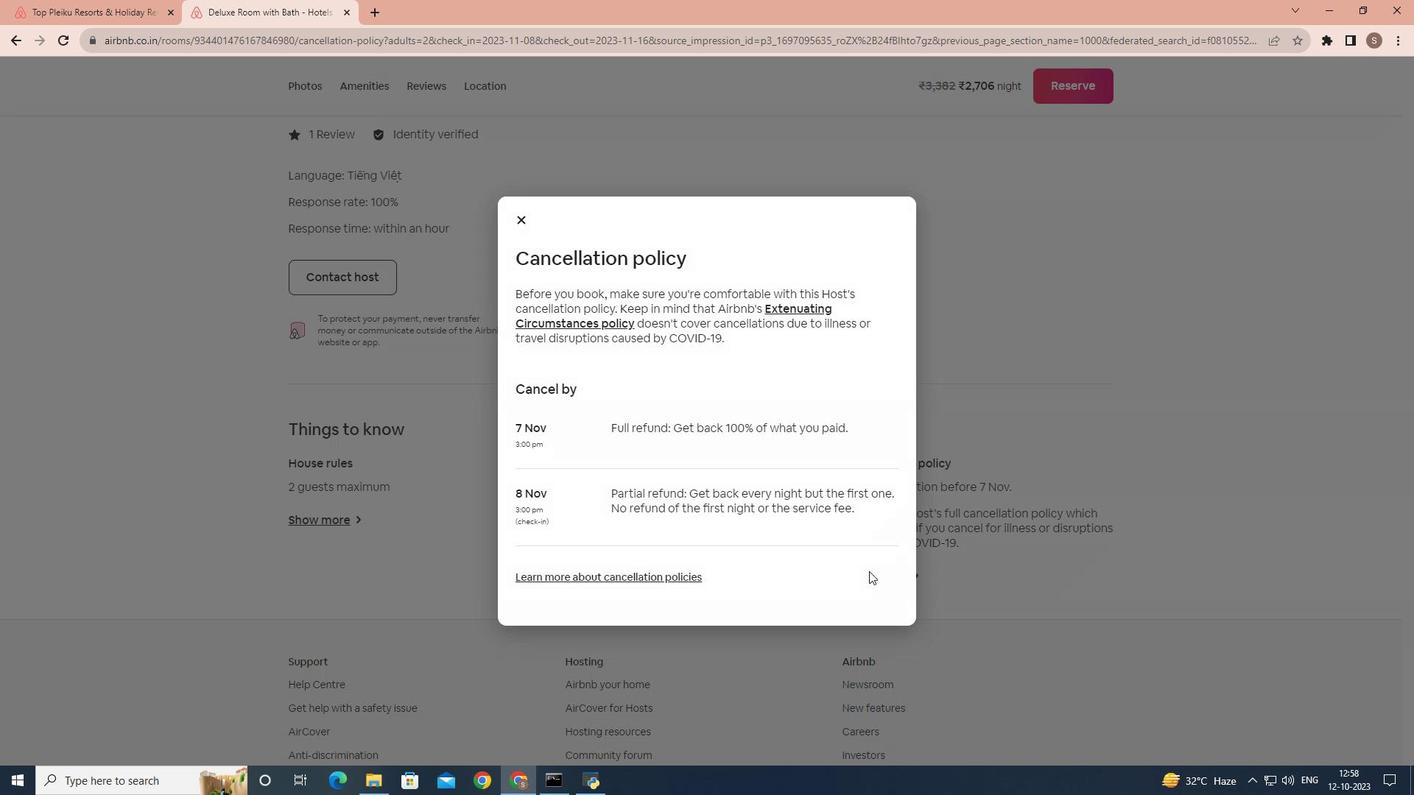 
Action: Mouse scrolled (869, 570) with delta (0, 0)
Screenshot: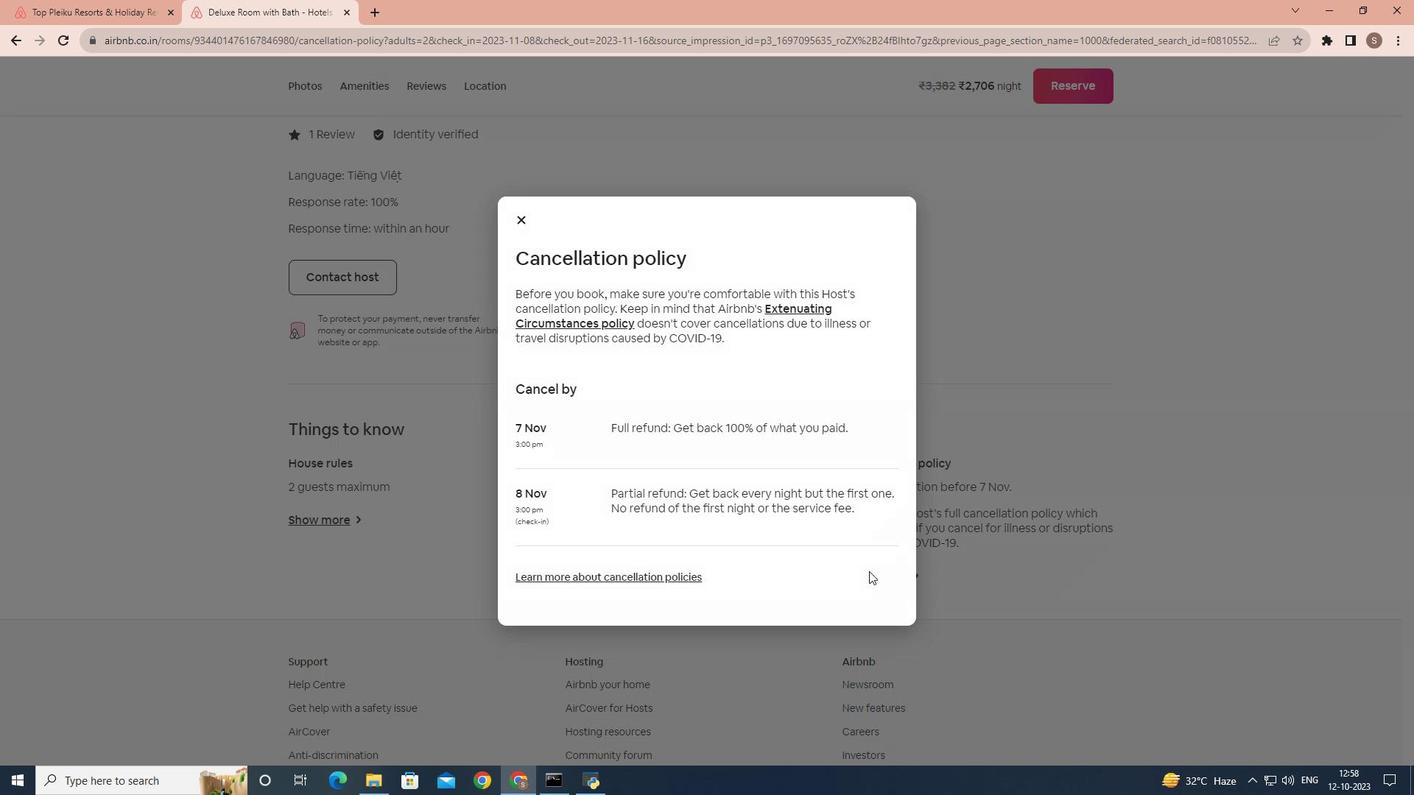 
Action: Mouse moved to (825, 567)
Screenshot: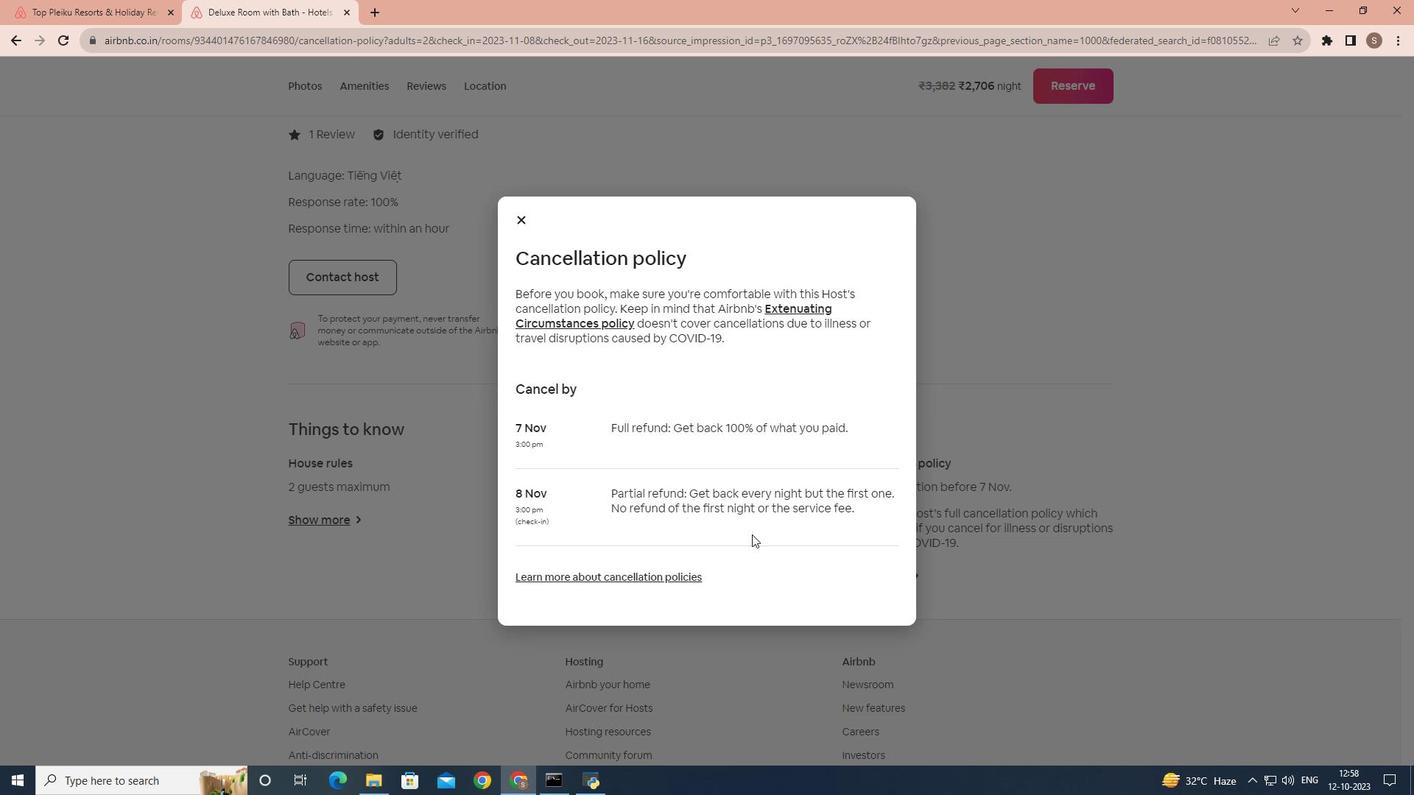 
Action: Mouse scrolled (825, 566) with delta (0, 0)
Screenshot: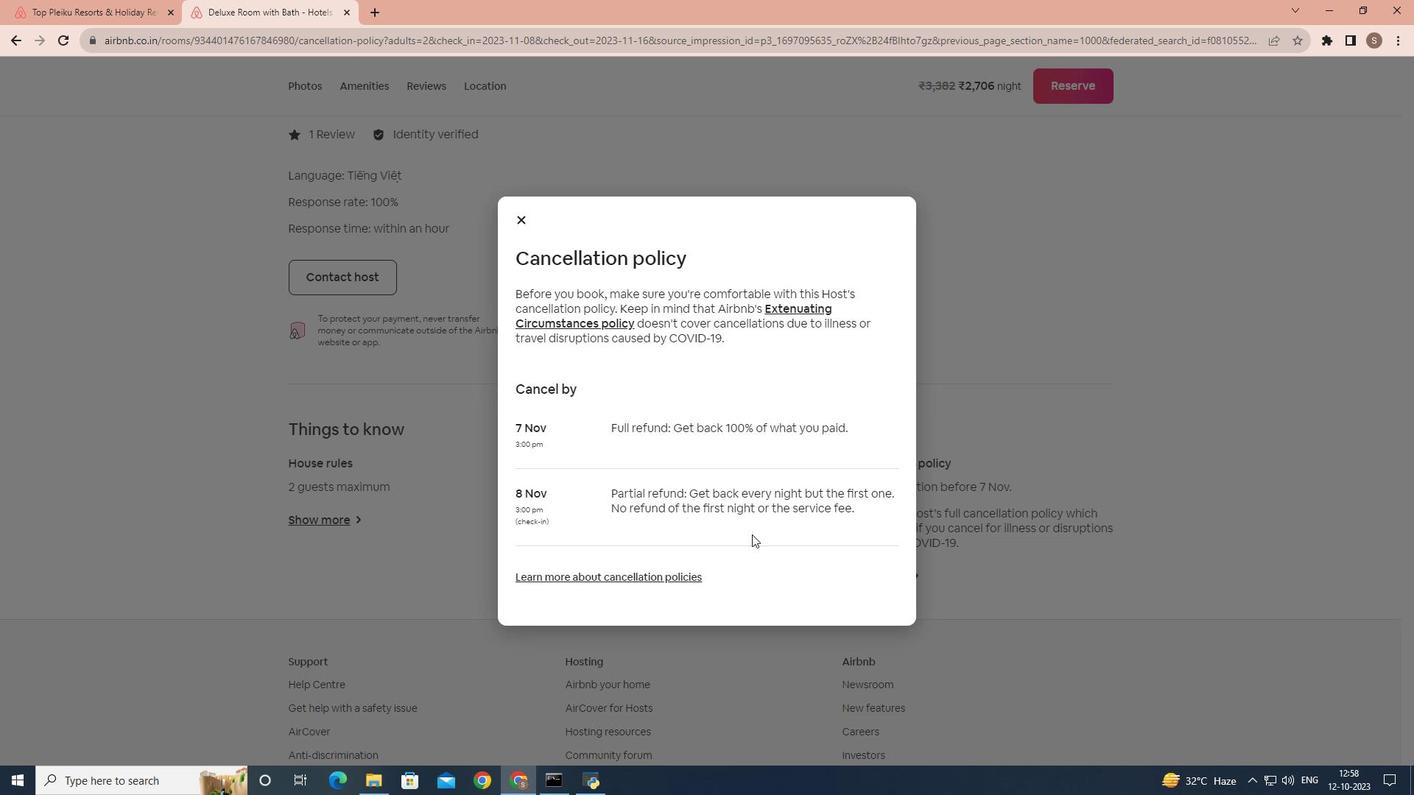 
Action: Mouse moved to (528, 221)
Screenshot: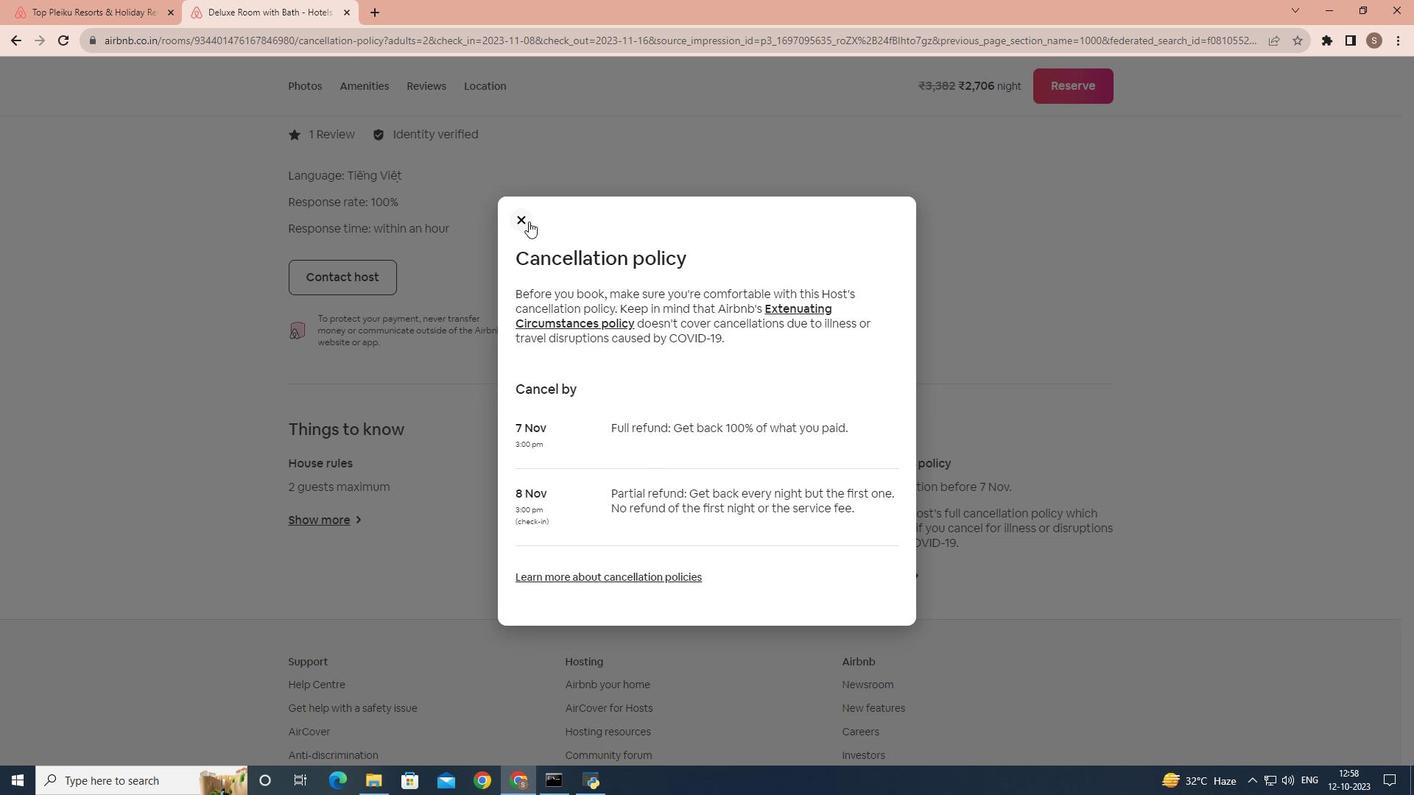 
Action: Mouse pressed left at (528, 221)
Screenshot: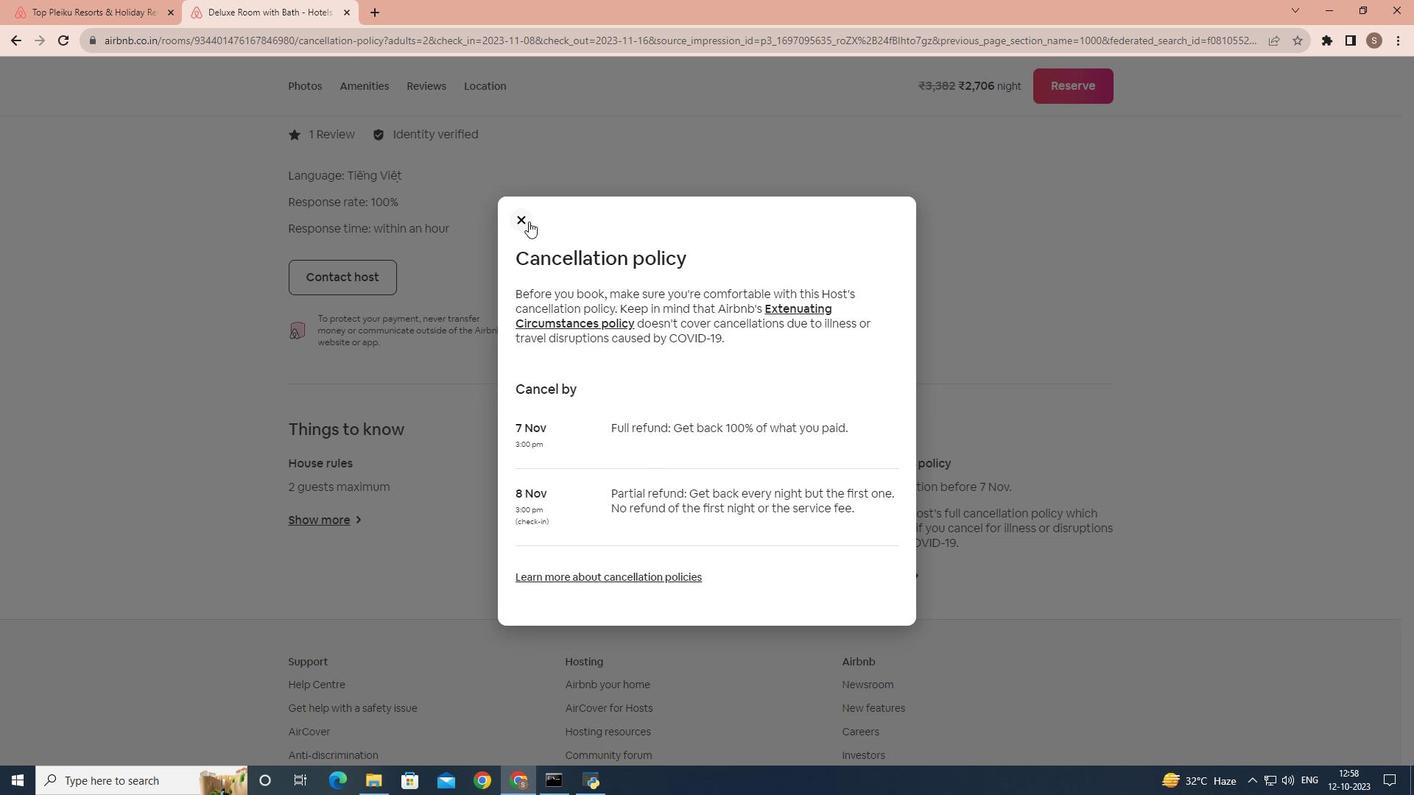 
Action: Mouse moved to (87, 3)
Screenshot: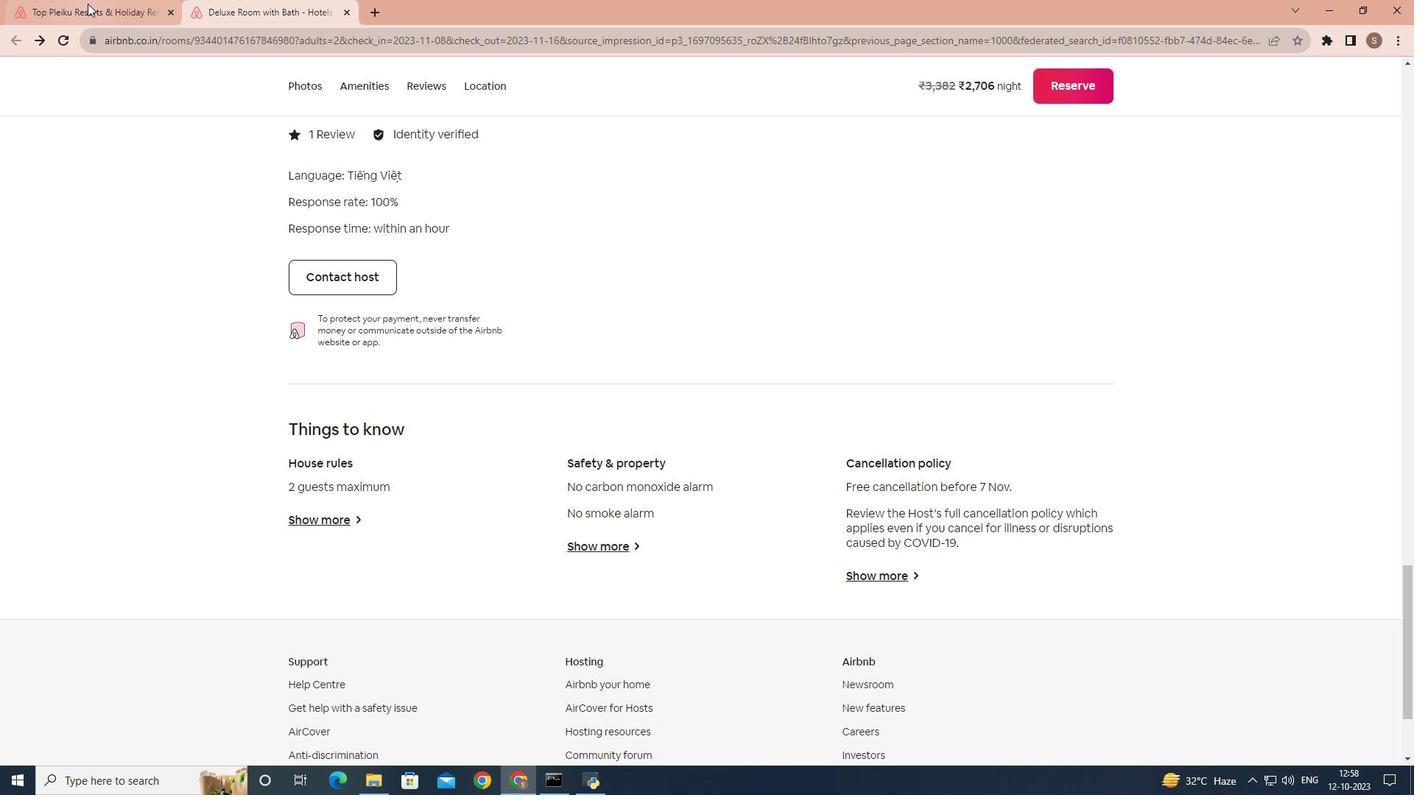 
Action: Mouse pressed left at (87, 3)
Screenshot: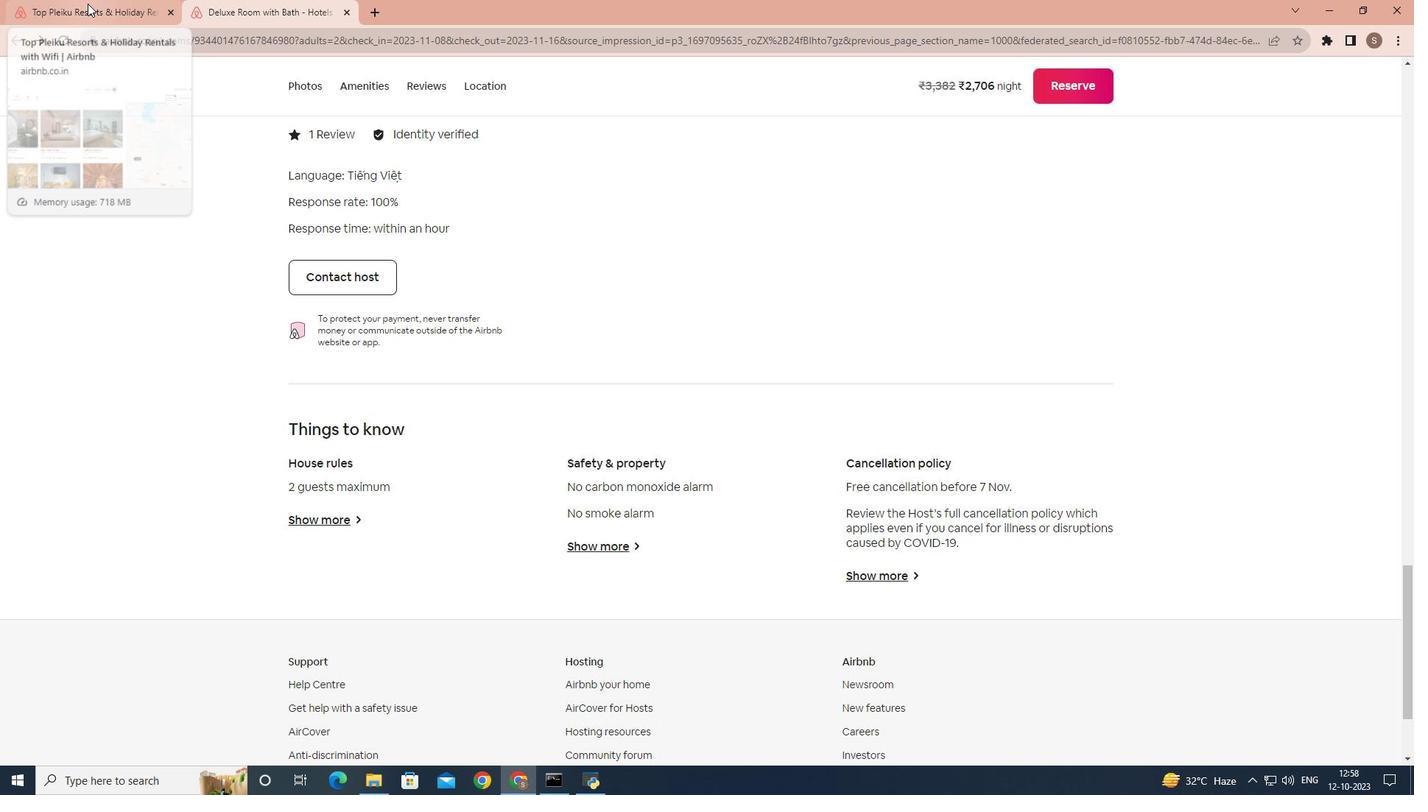 
Action: Mouse moved to (500, 398)
Screenshot: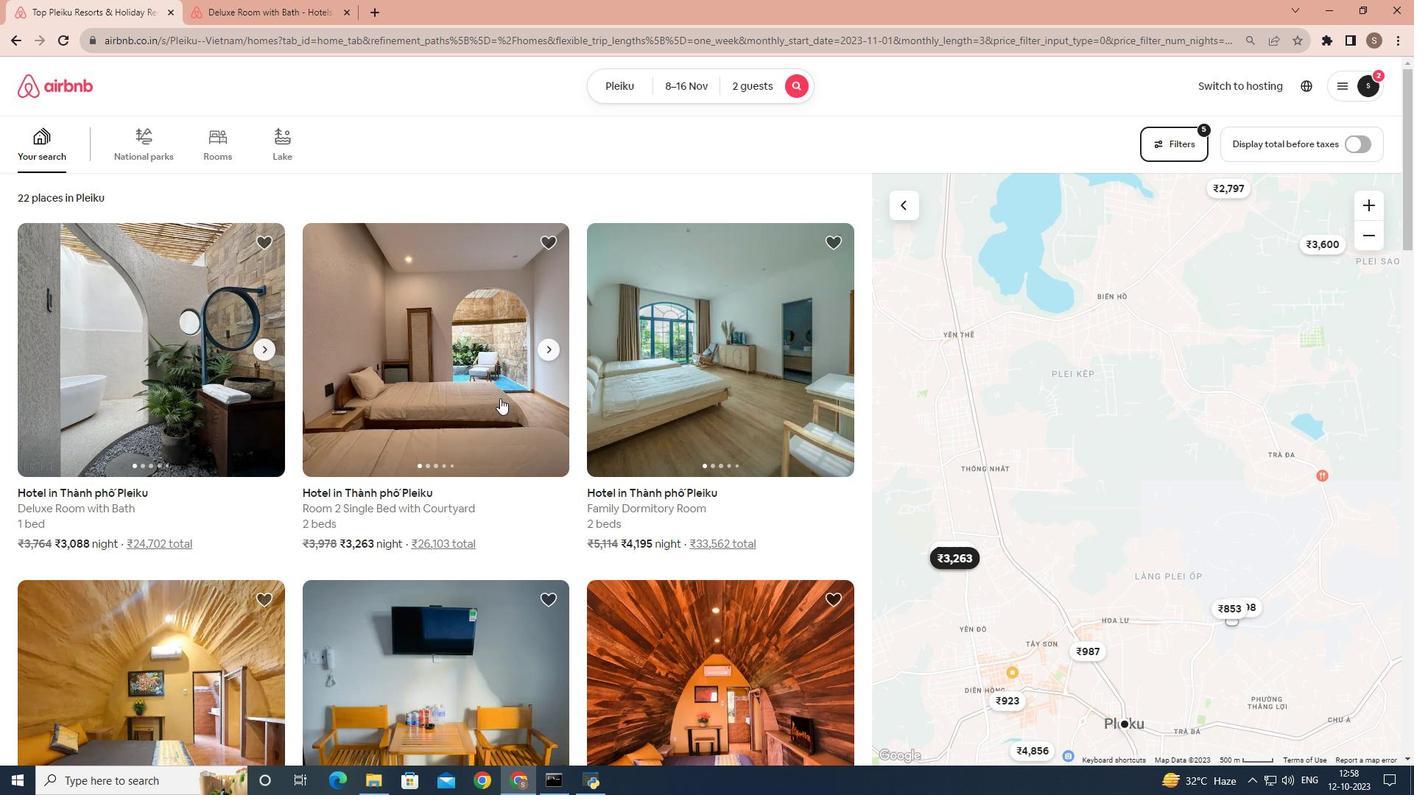 
Action: Mouse scrolled (500, 397) with delta (0, 0)
Screenshot: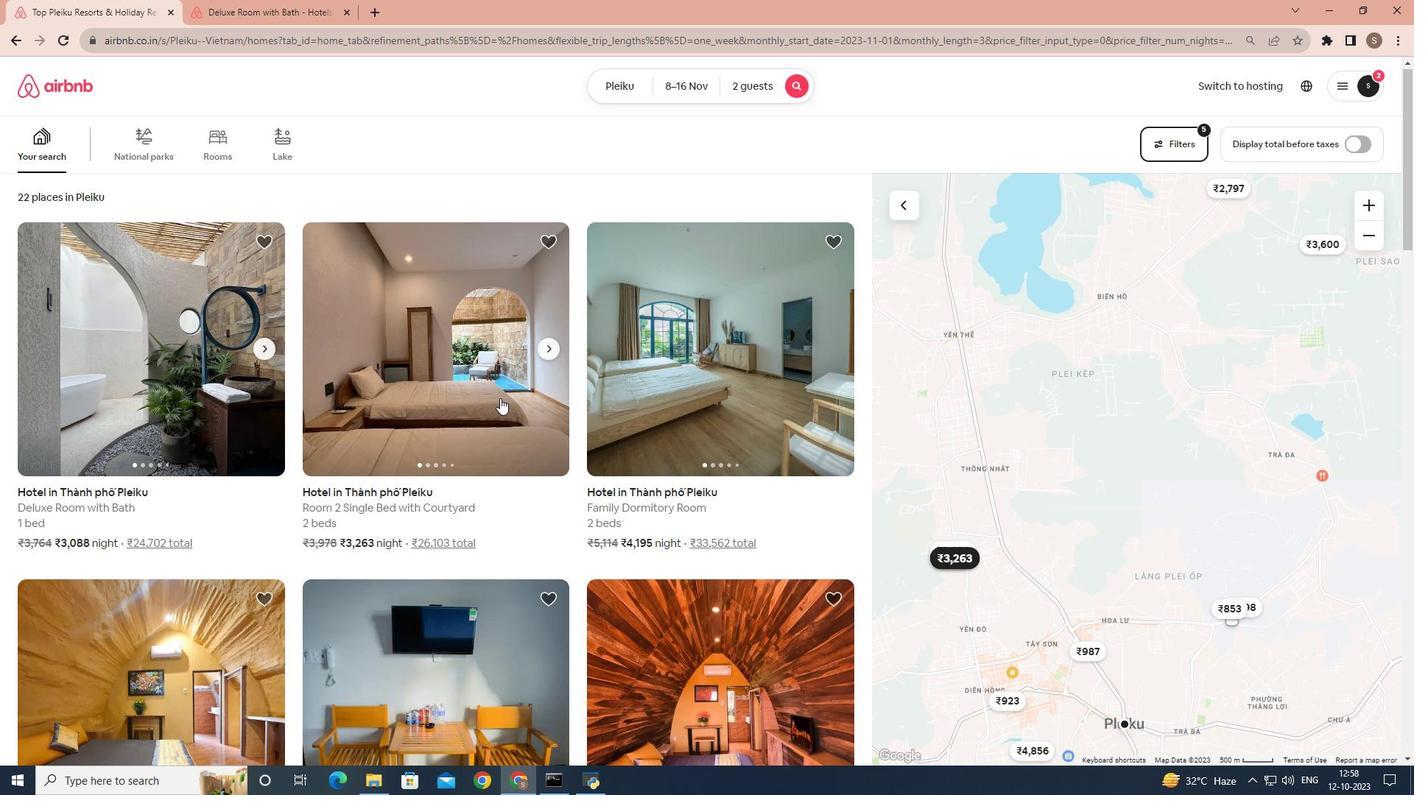 
Action: Mouse moved to (491, 332)
Screenshot: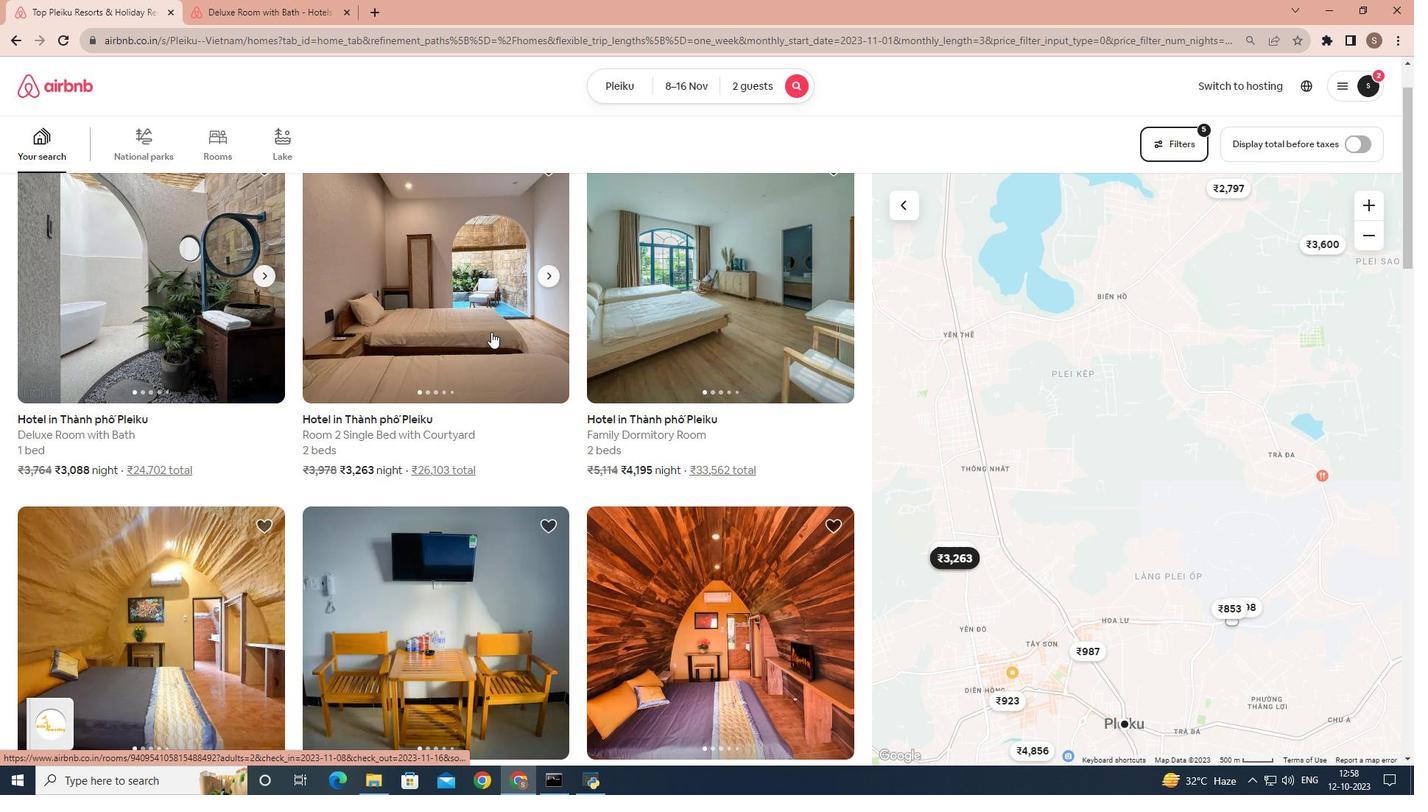 
Action: Mouse pressed left at (491, 332)
Screenshot: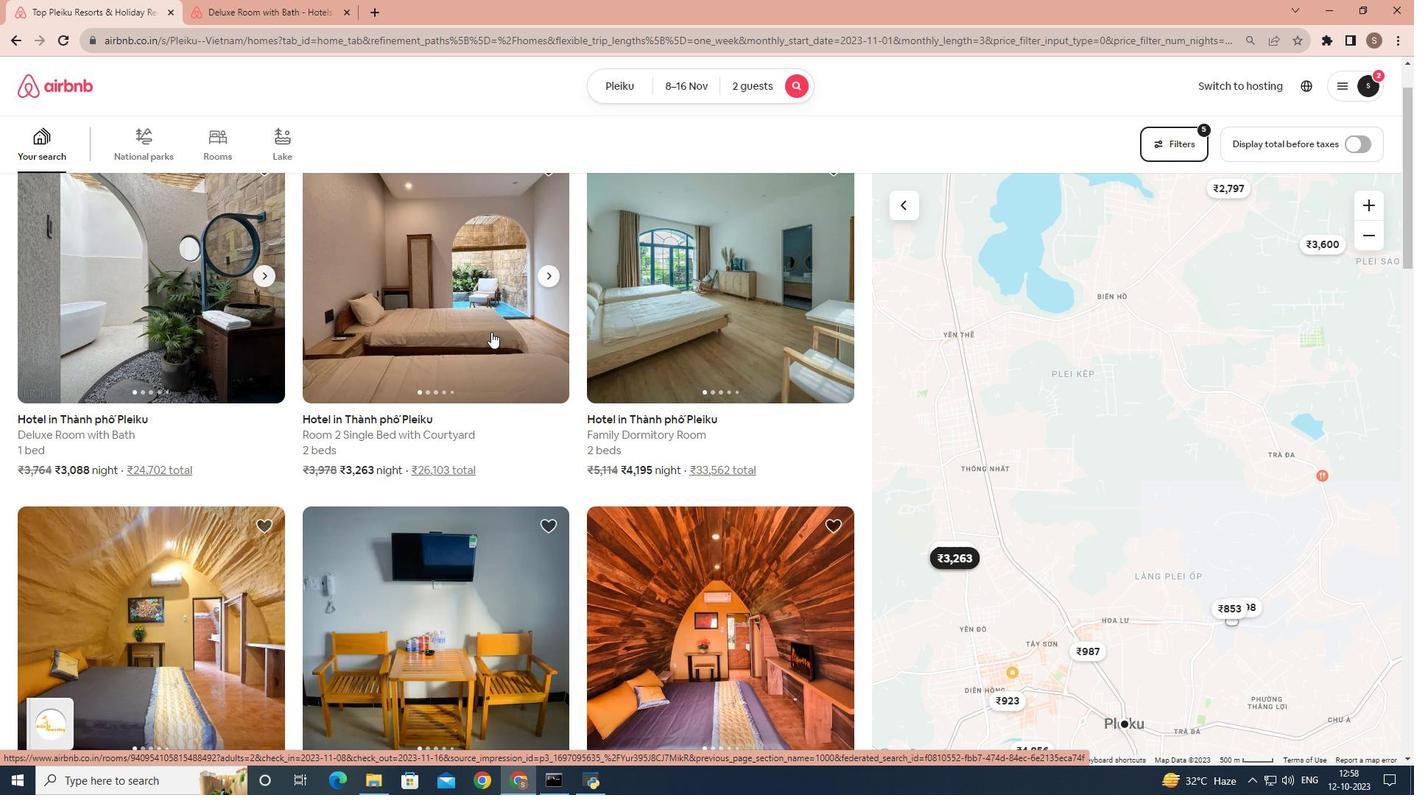 
Action: Mouse moved to (1020, 543)
Screenshot: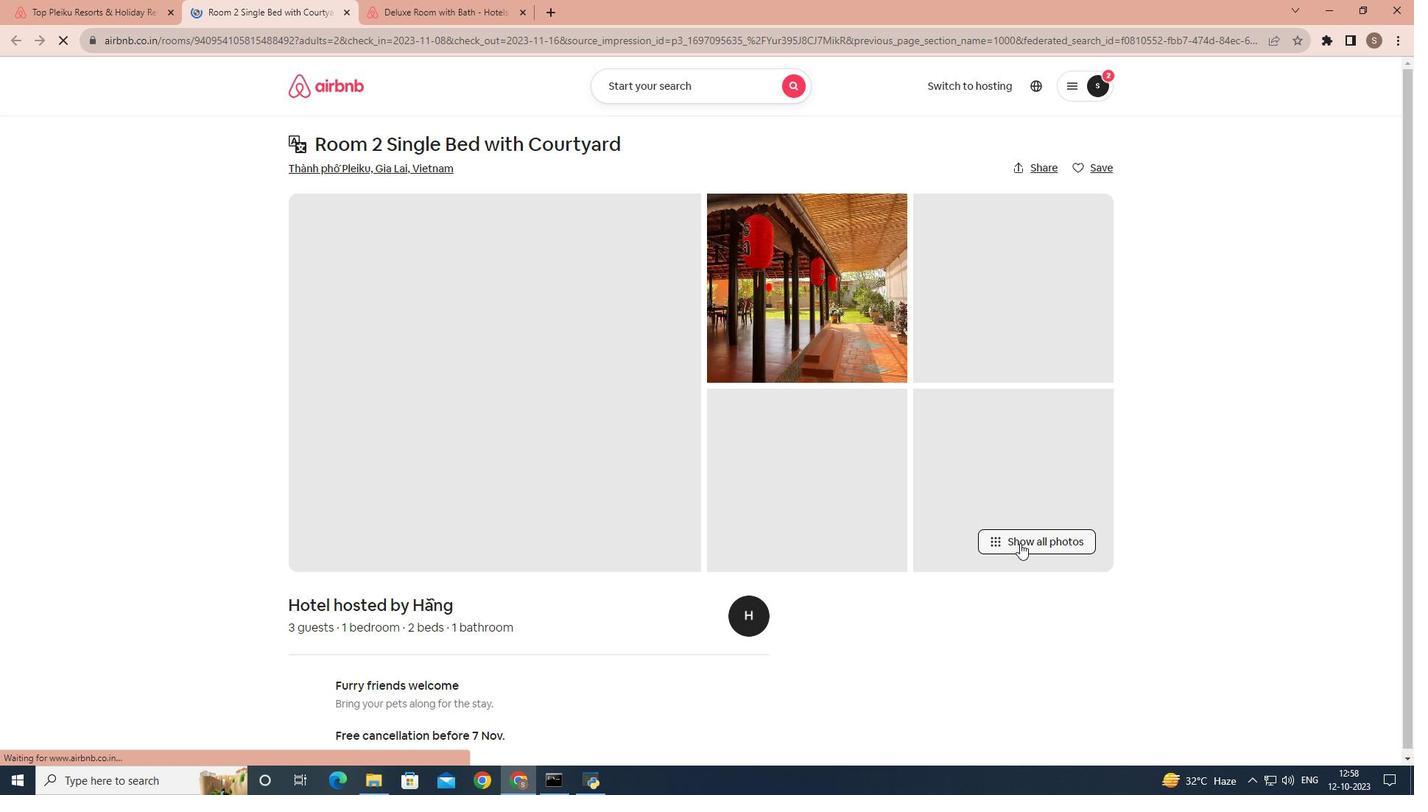 
Action: Mouse pressed left at (1020, 543)
Screenshot: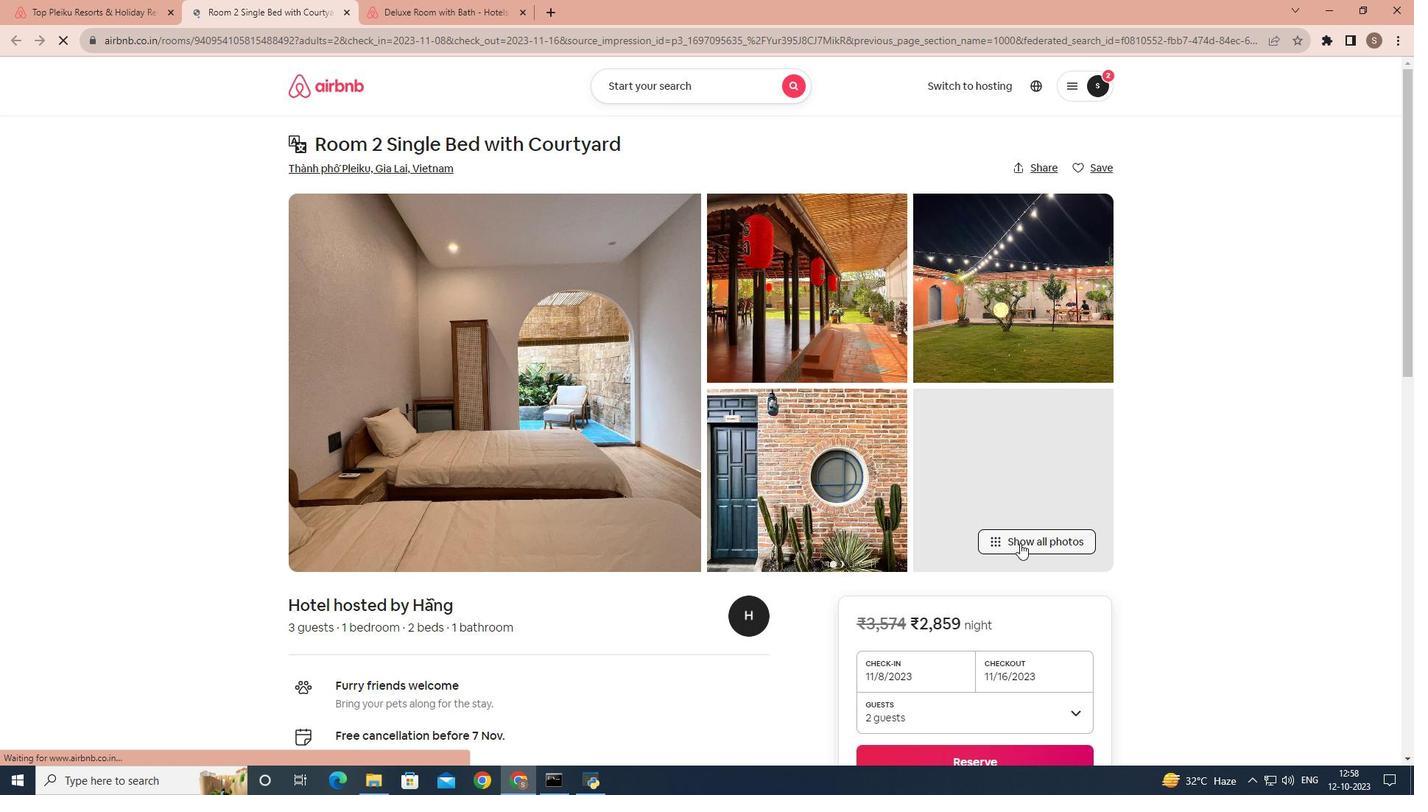 
Action: Mouse moved to (806, 453)
Screenshot: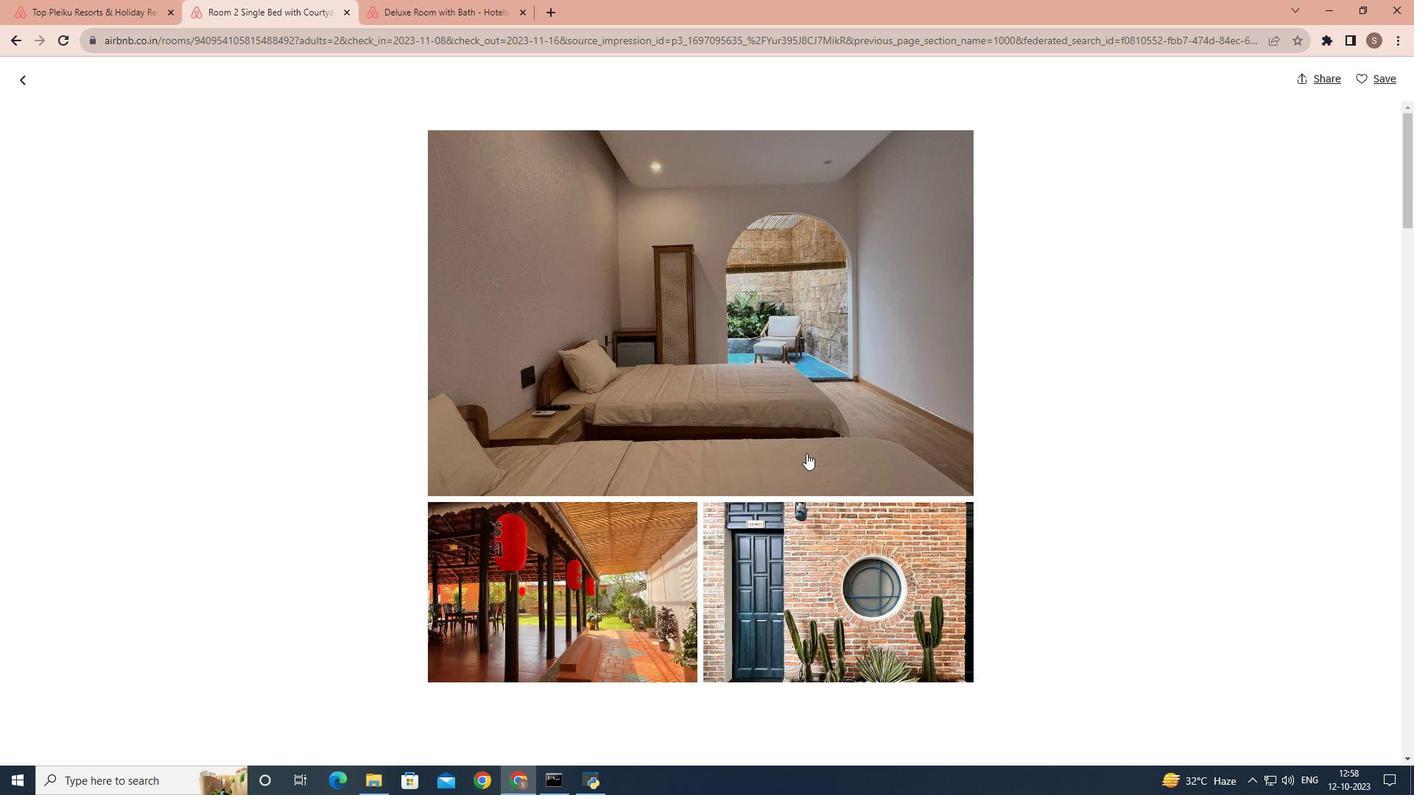 
Action: Mouse scrolled (806, 453) with delta (0, 0)
Screenshot: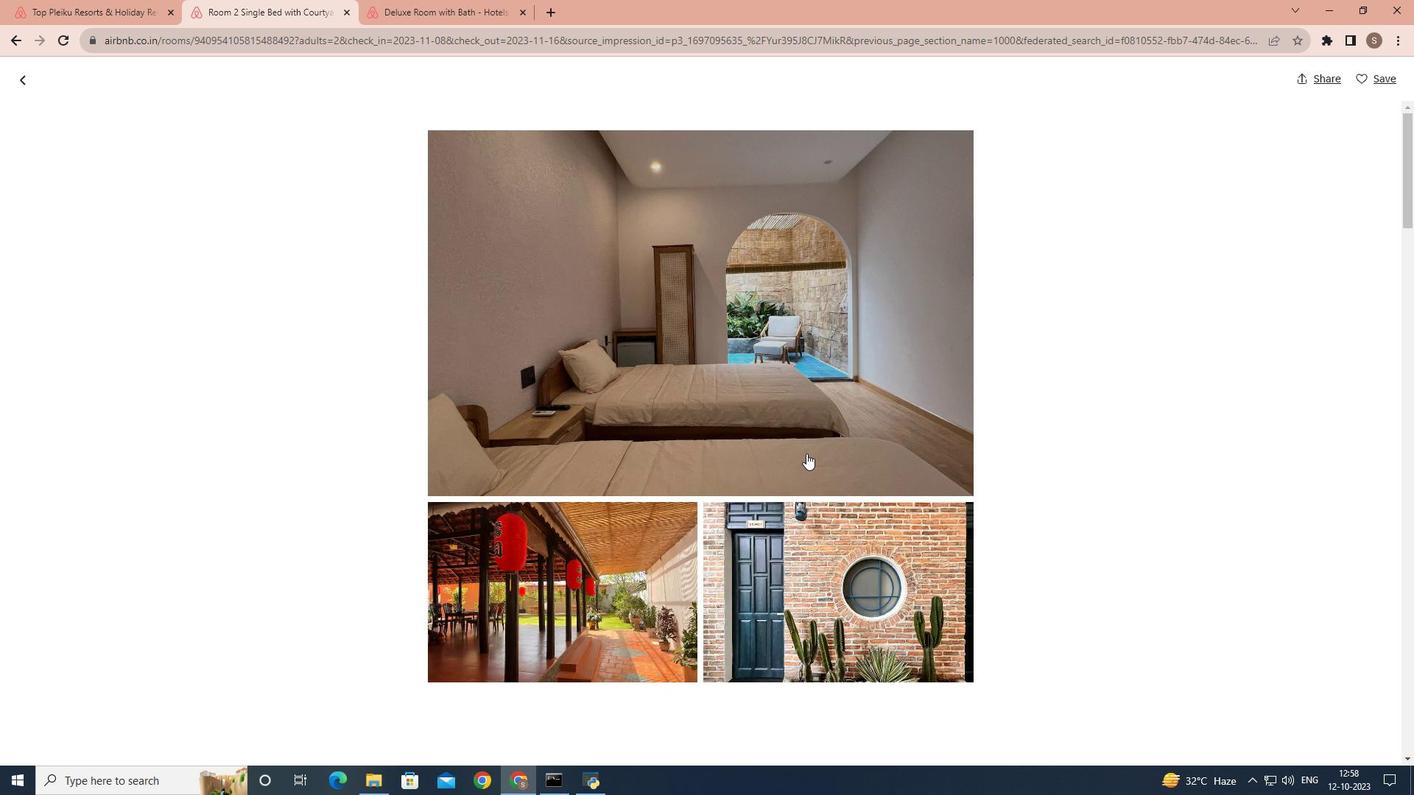 
Action: Mouse scrolled (806, 453) with delta (0, 0)
Screenshot: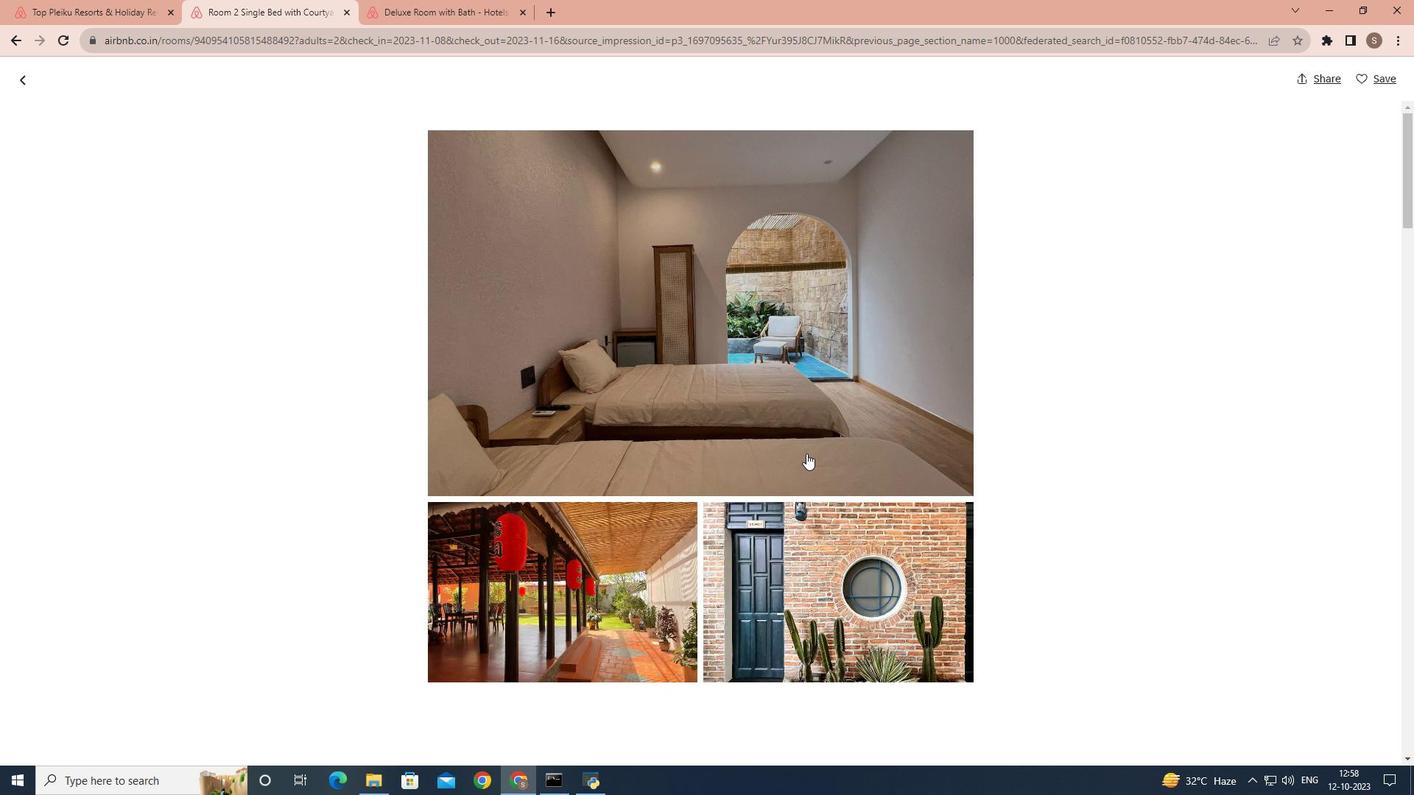 
Action: Mouse scrolled (806, 453) with delta (0, 0)
Screenshot: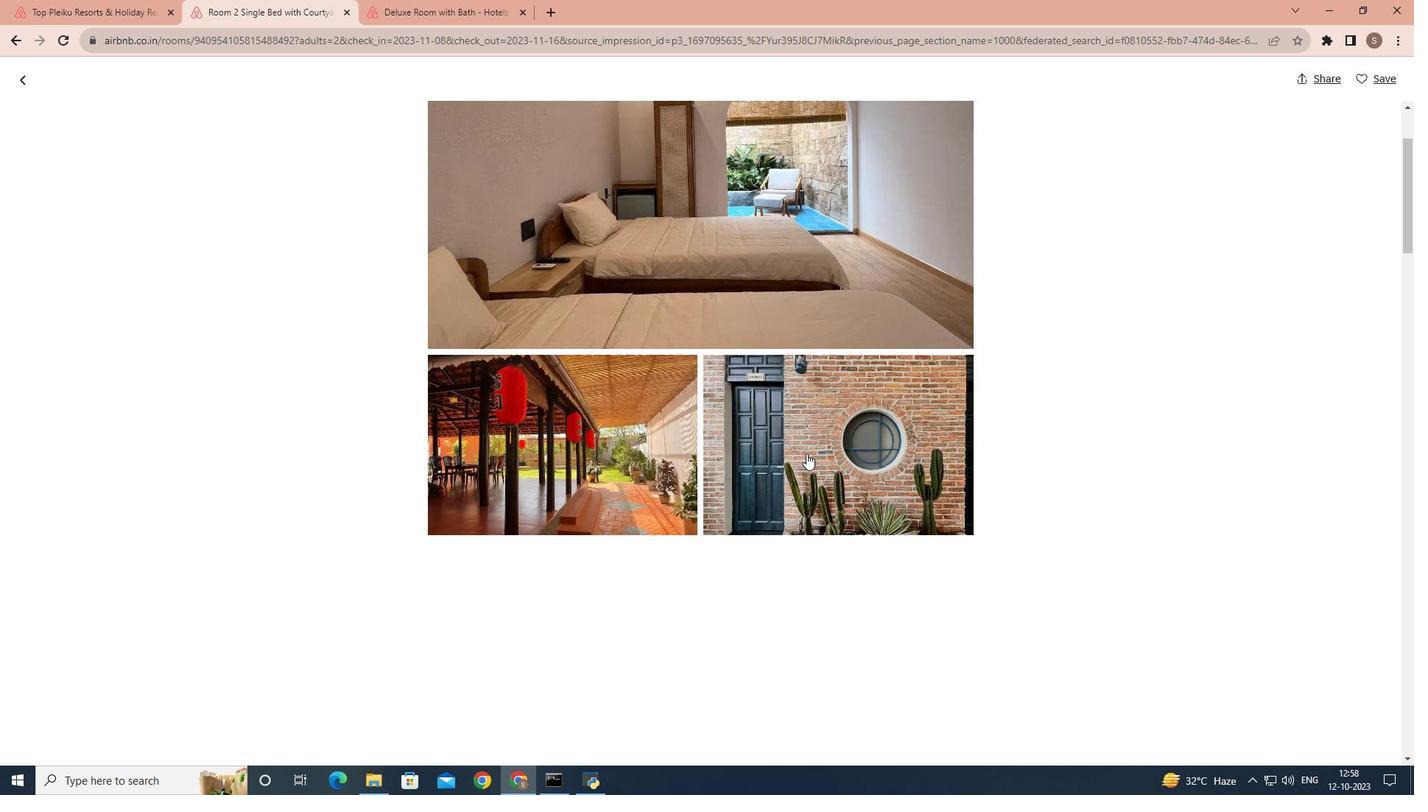 
Action: Mouse scrolled (806, 453) with delta (0, 0)
Screenshot: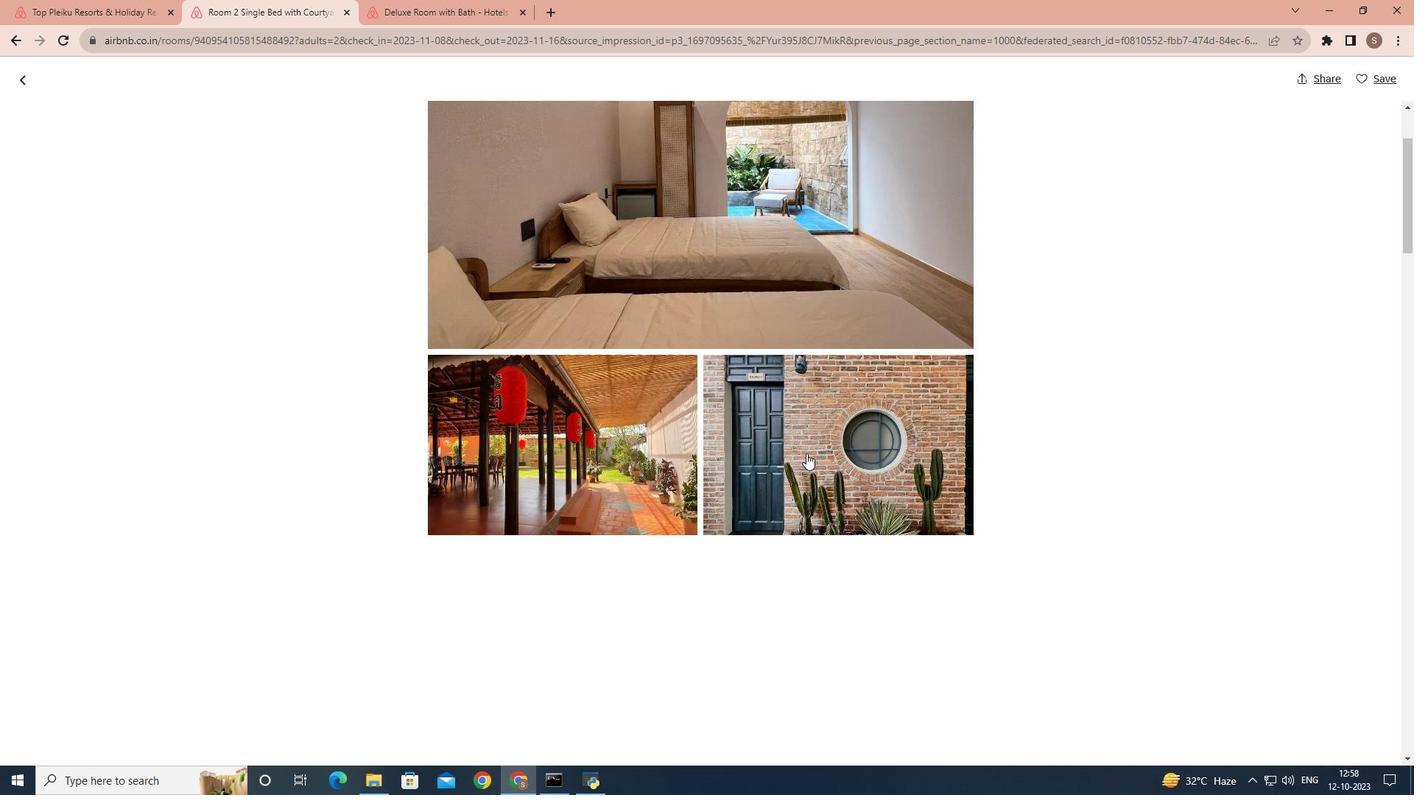 
Action: Mouse scrolled (806, 453) with delta (0, 0)
Screenshot: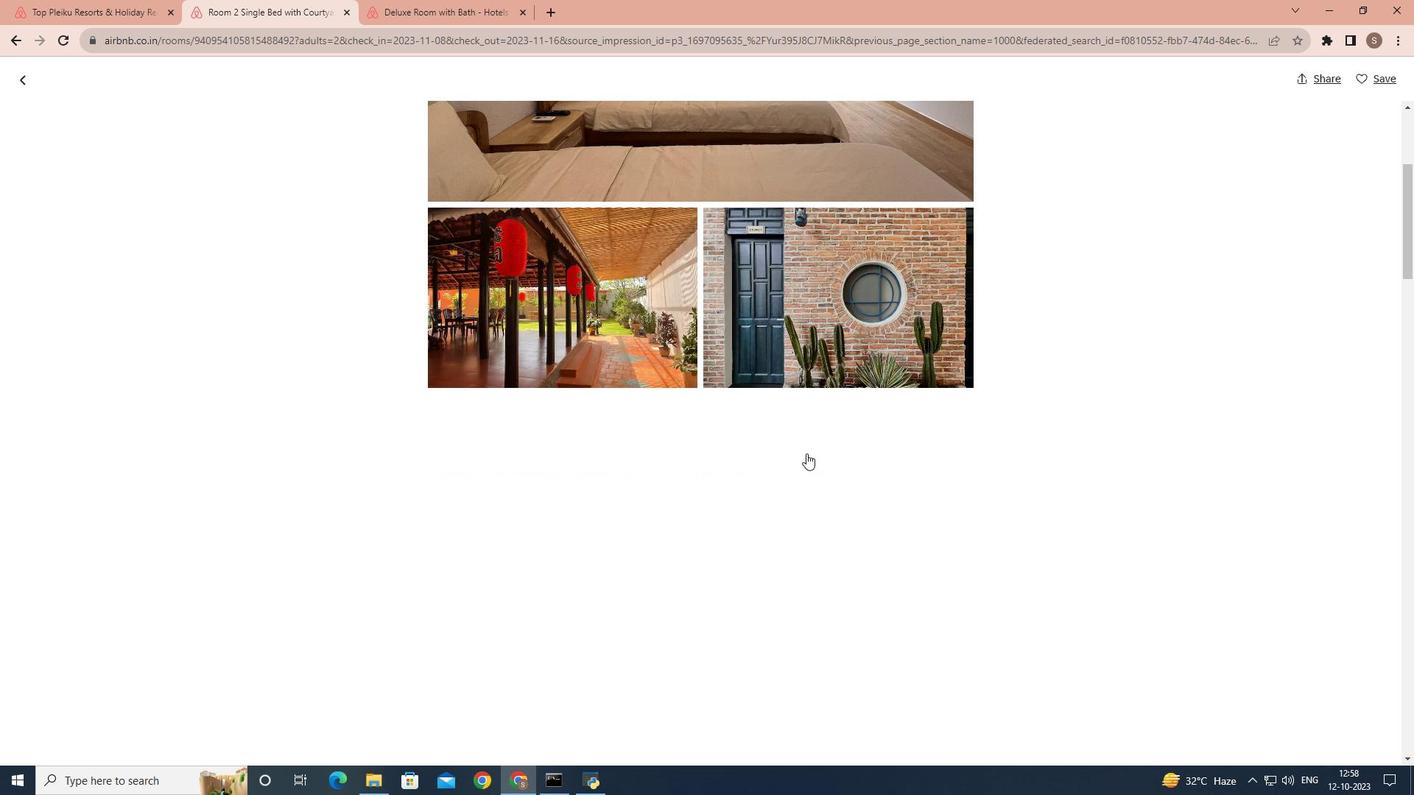 
Action: Mouse scrolled (806, 453) with delta (0, 0)
Screenshot: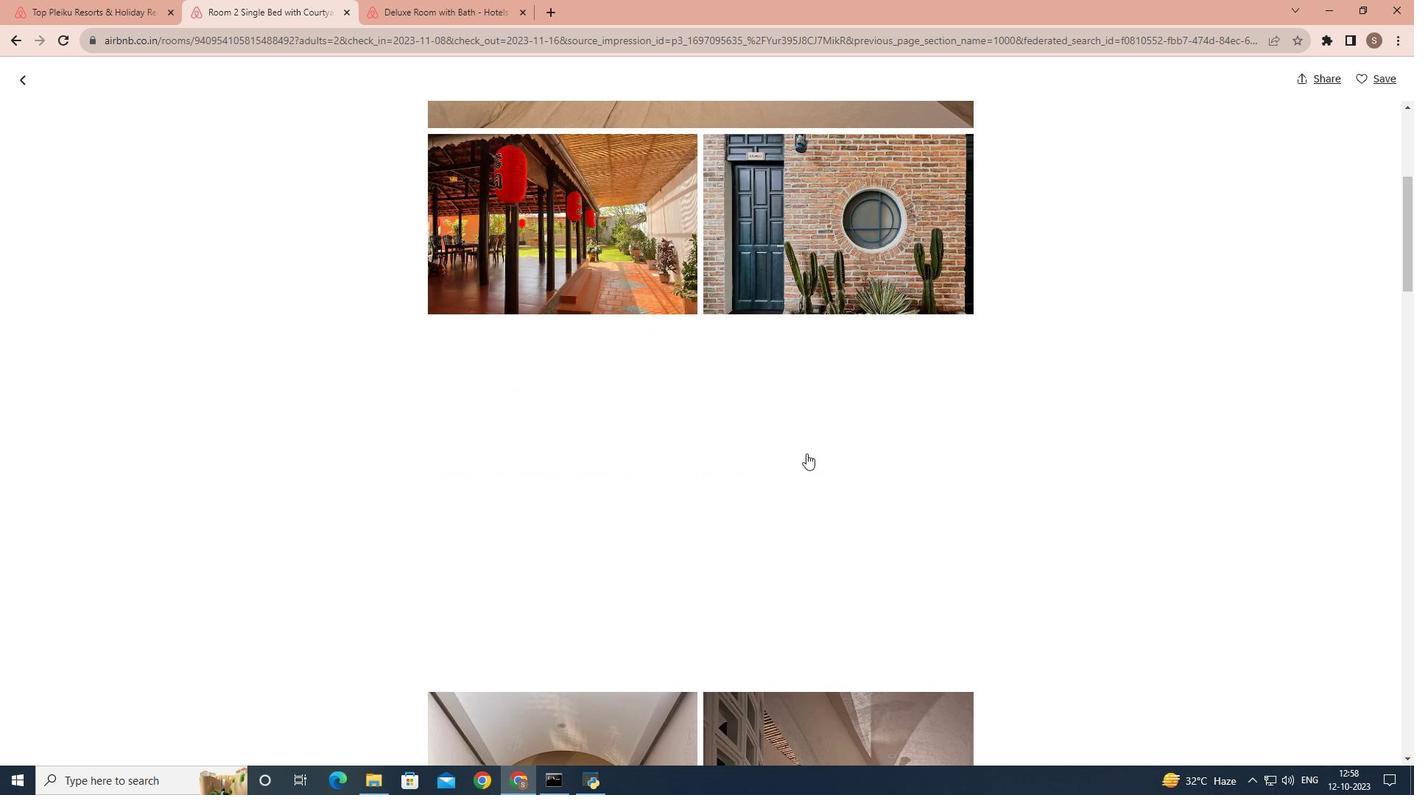 
Action: Mouse scrolled (806, 453) with delta (0, 0)
Screenshot: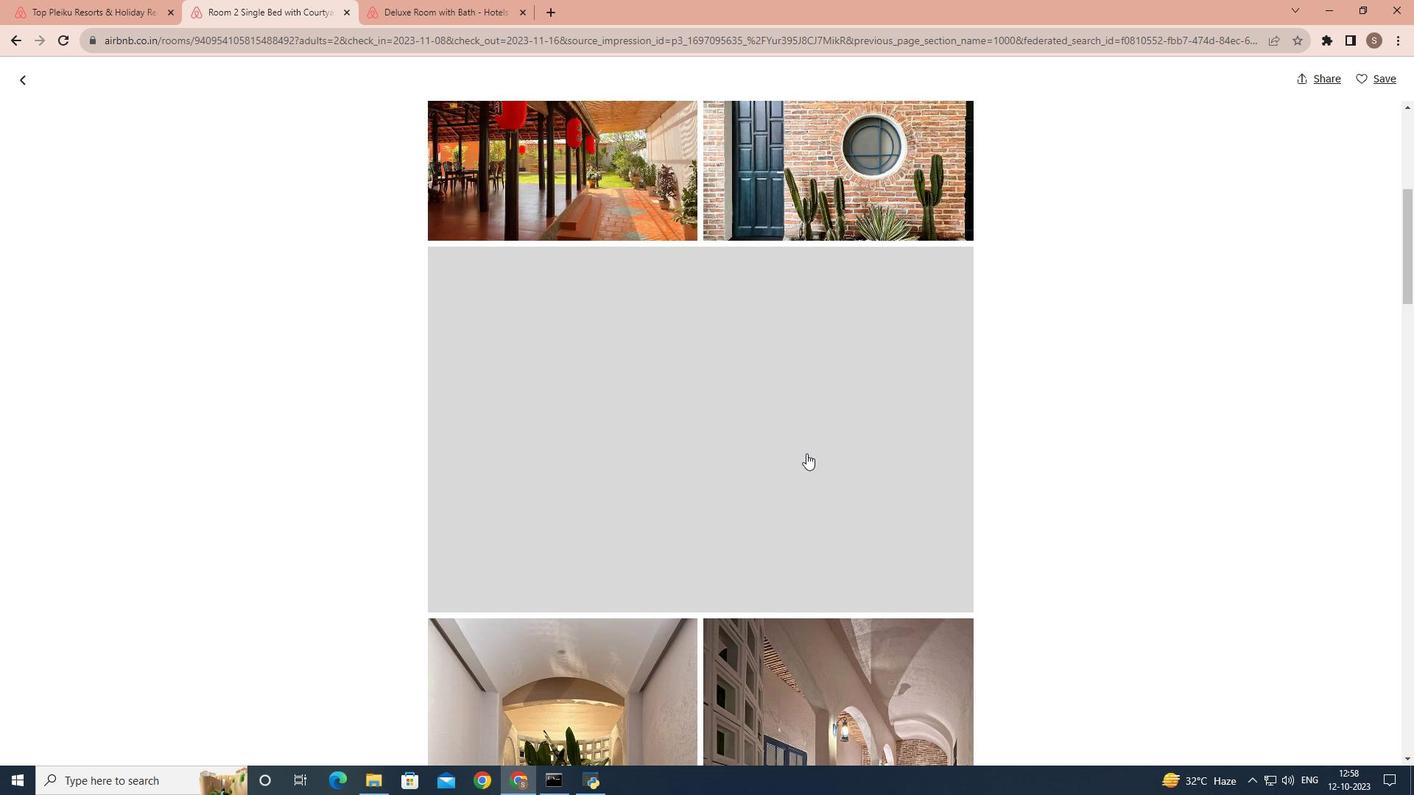 
Action: Mouse scrolled (806, 453) with delta (0, 0)
Screenshot: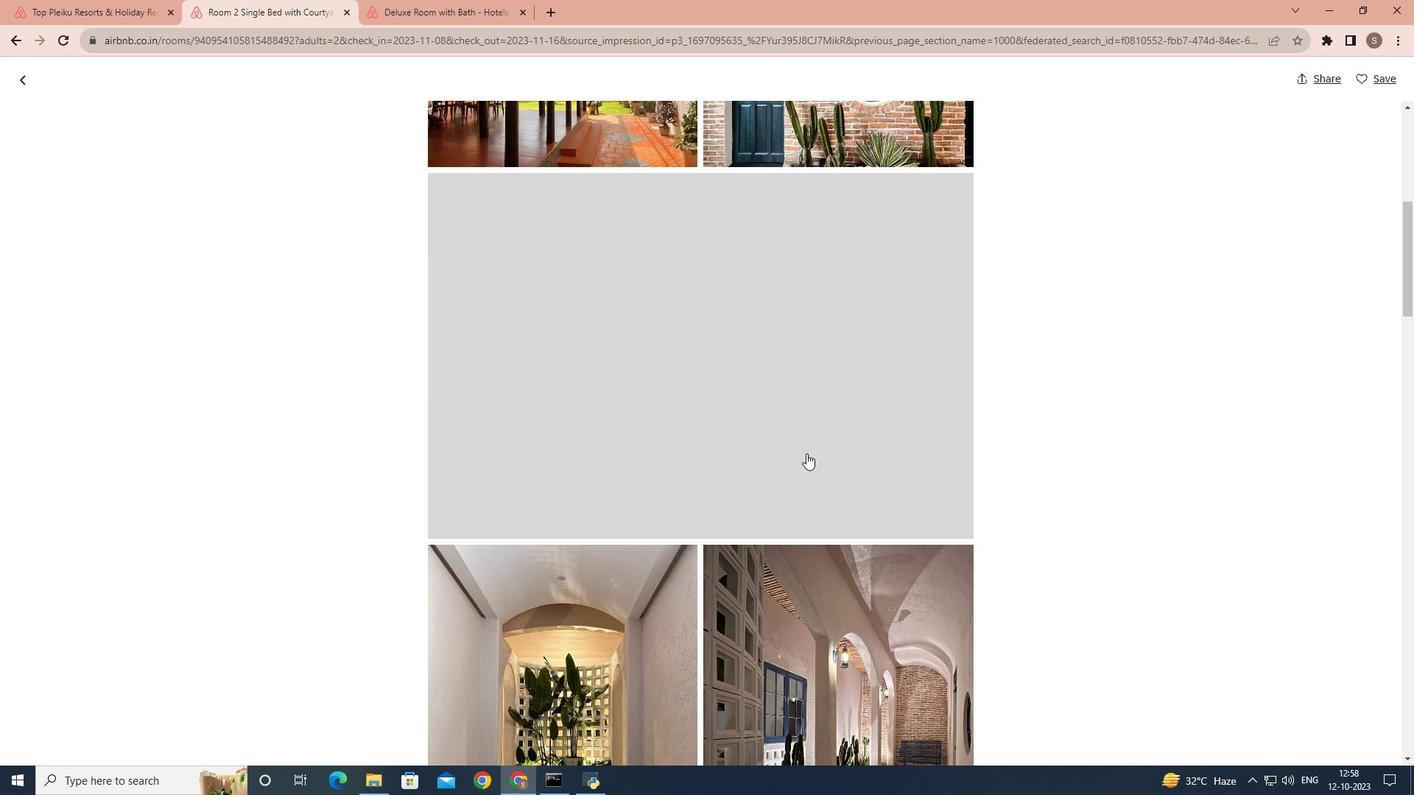 
Action: Mouse scrolled (806, 453) with delta (0, 0)
Screenshot: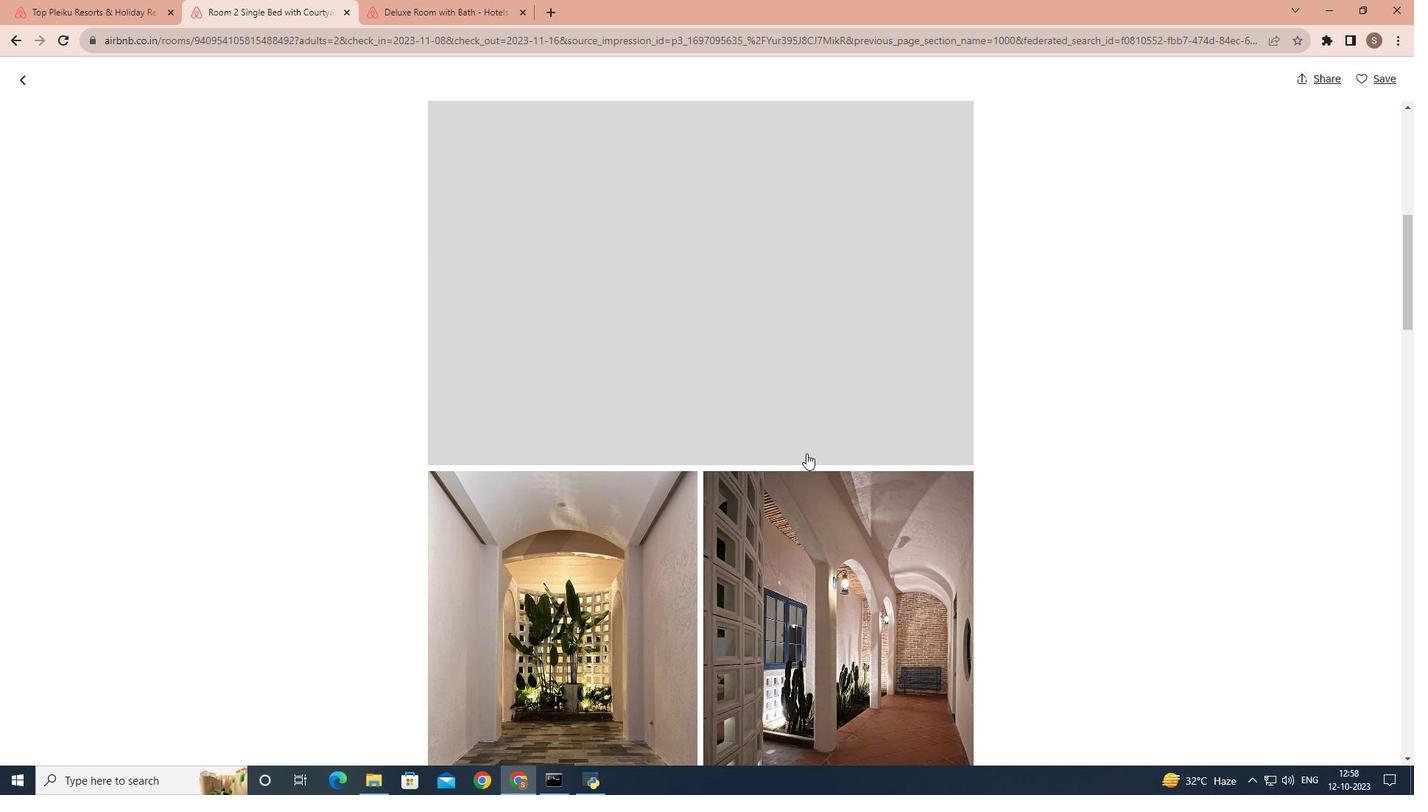 
Action: Mouse scrolled (806, 453) with delta (0, 0)
Screenshot: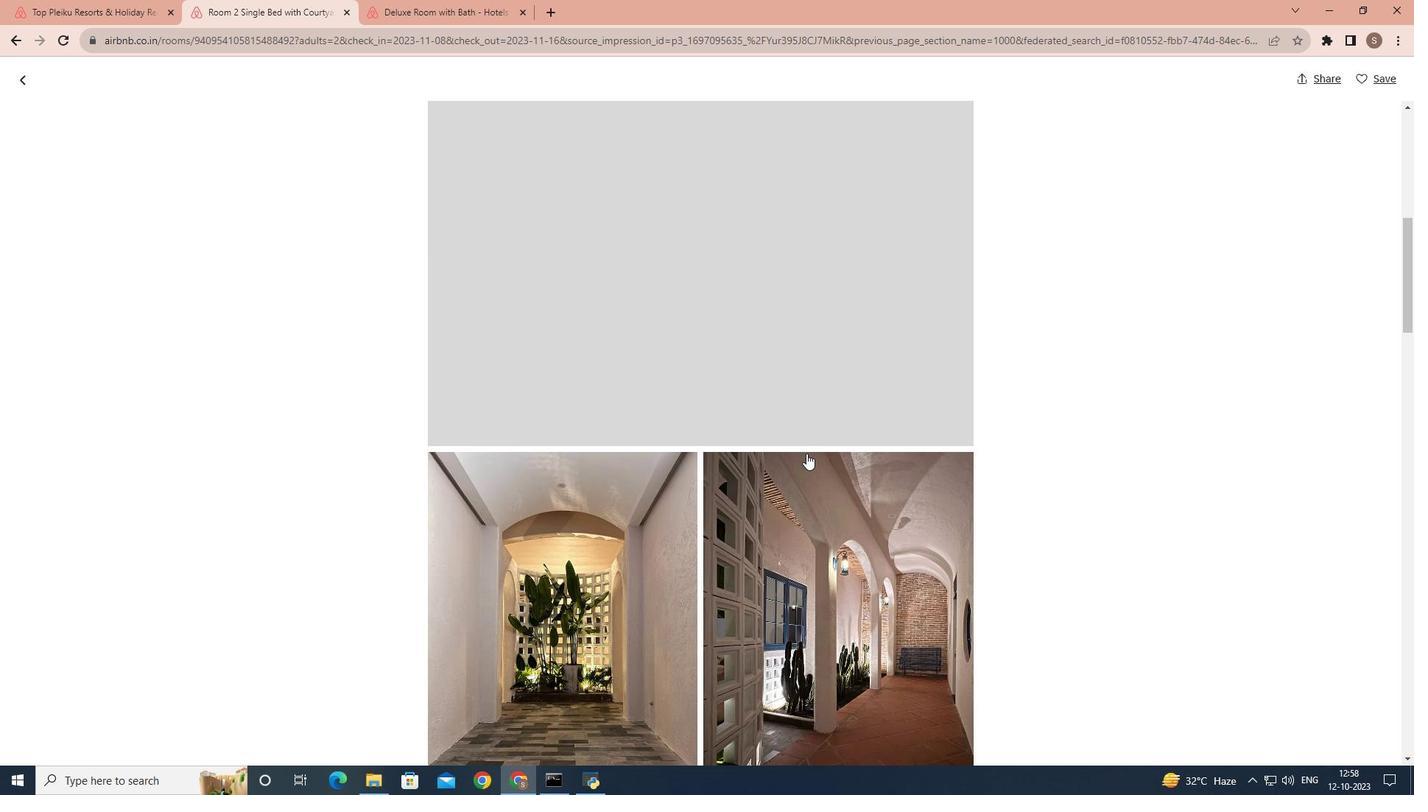 
Action: Mouse scrolled (806, 453) with delta (0, 0)
Screenshot: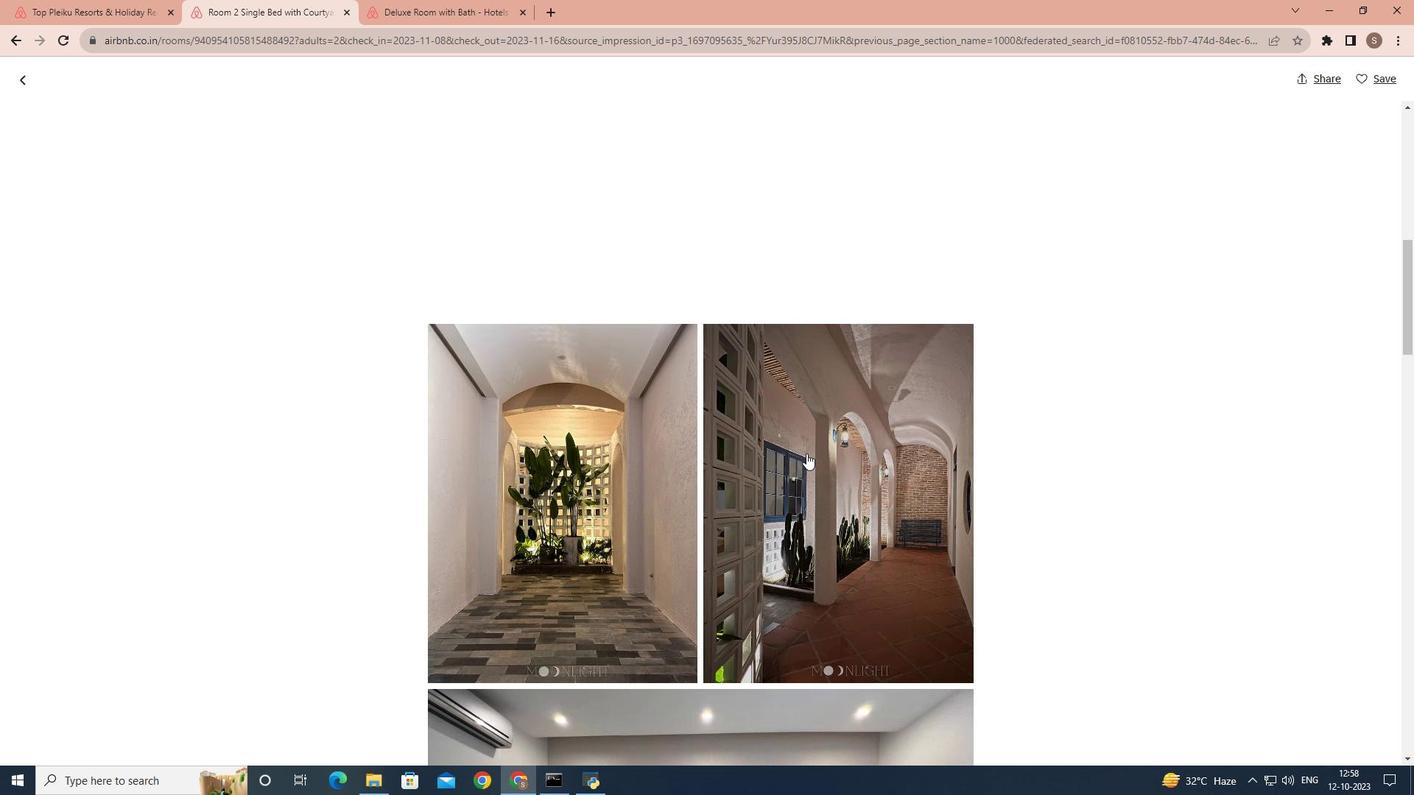 
Action: Mouse scrolled (806, 453) with delta (0, 0)
Screenshot: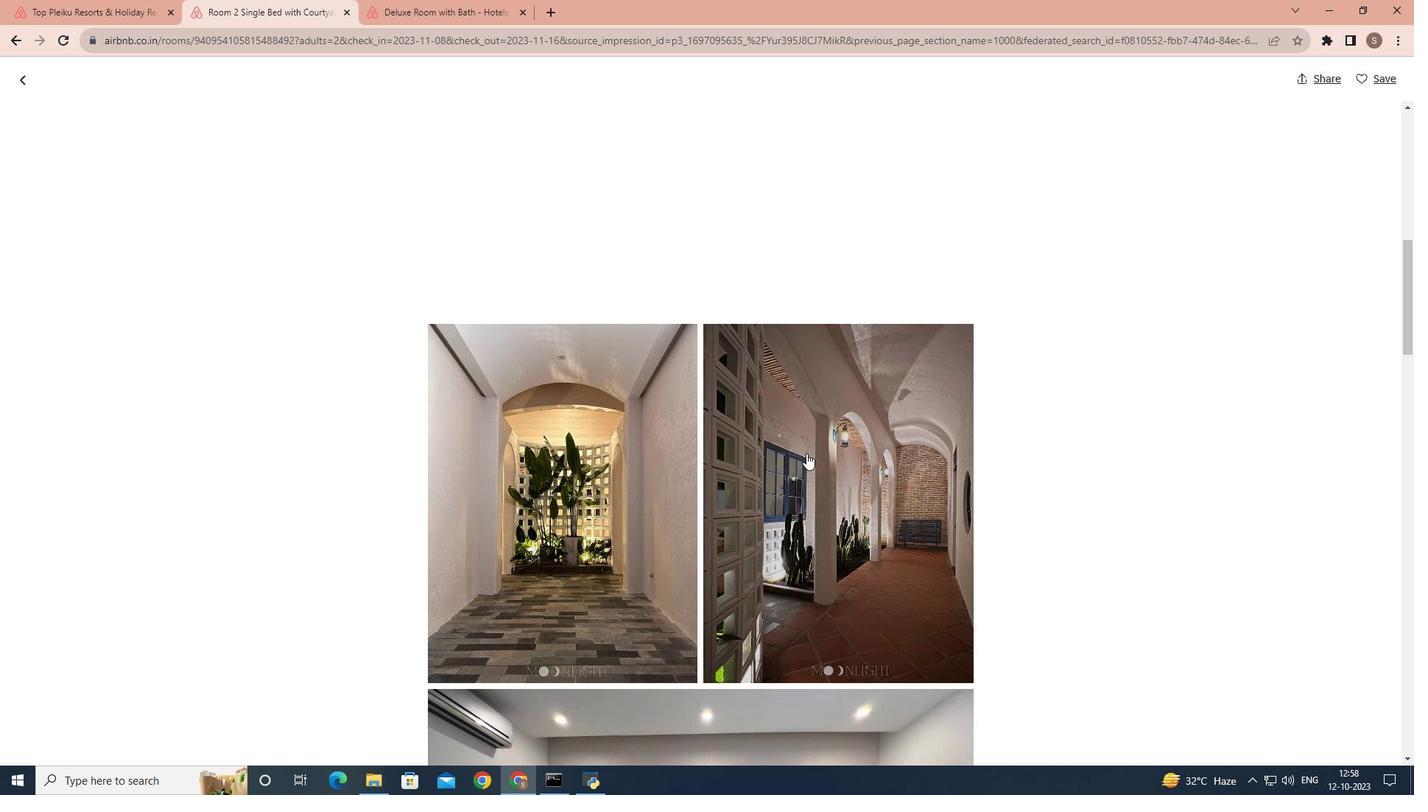 
Action: Mouse scrolled (806, 453) with delta (0, 0)
Screenshot: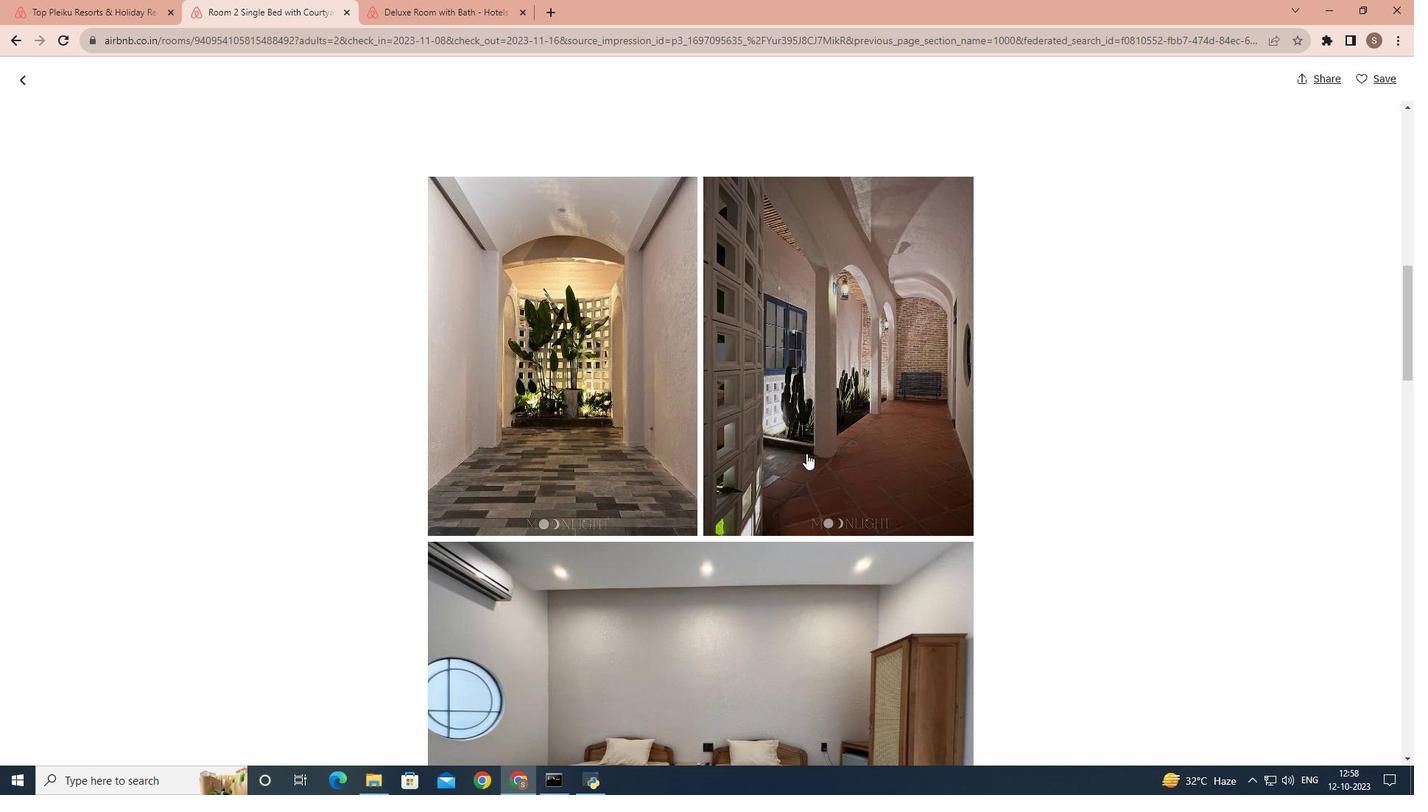 
Action: Mouse scrolled (806, 453) with delta (0, 0)
Screenshot: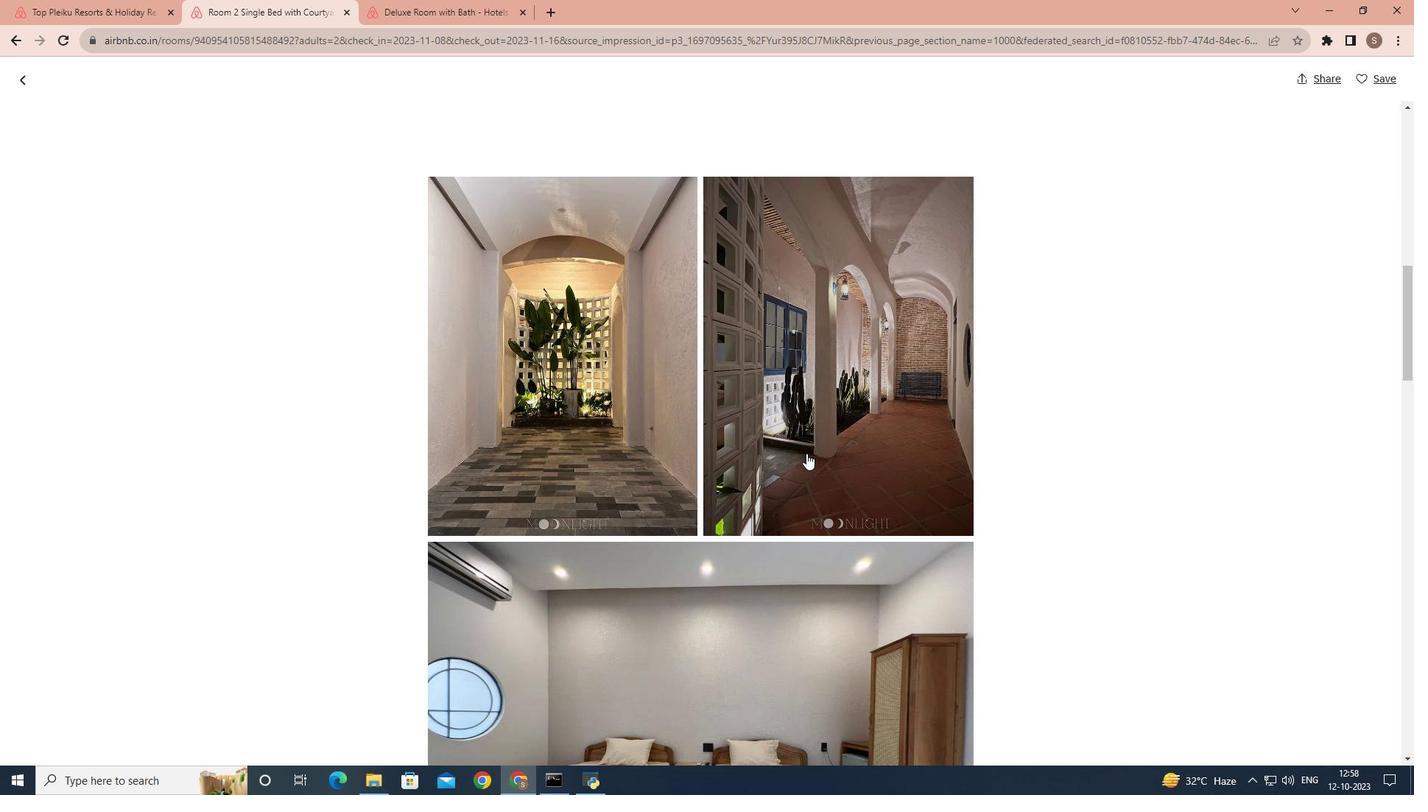 
Action: Mouse scrolled (806, 453) with delta (0, 0)
Screenshot: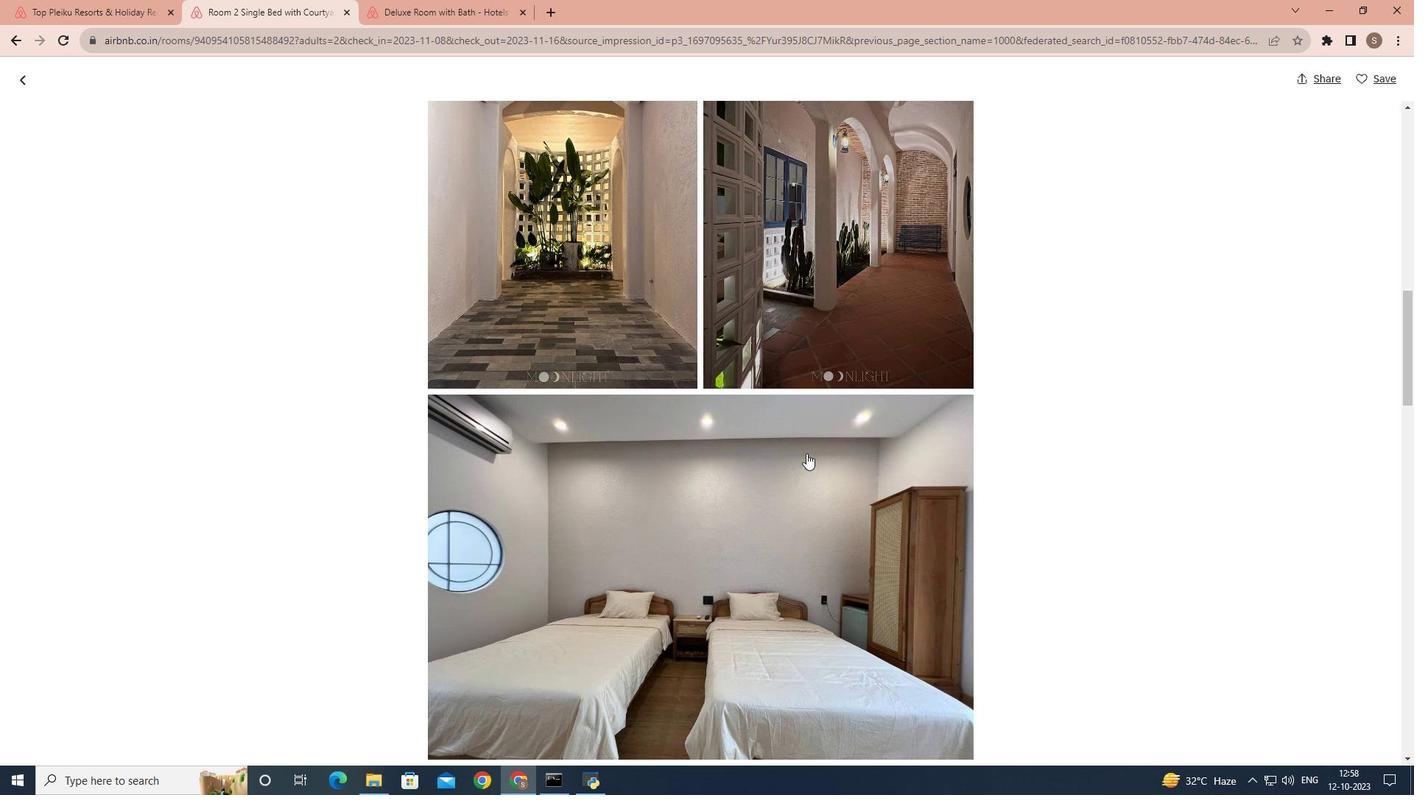 
Action: Mouse scrolled (806, 453) with delta (0, 0)
Screenshot: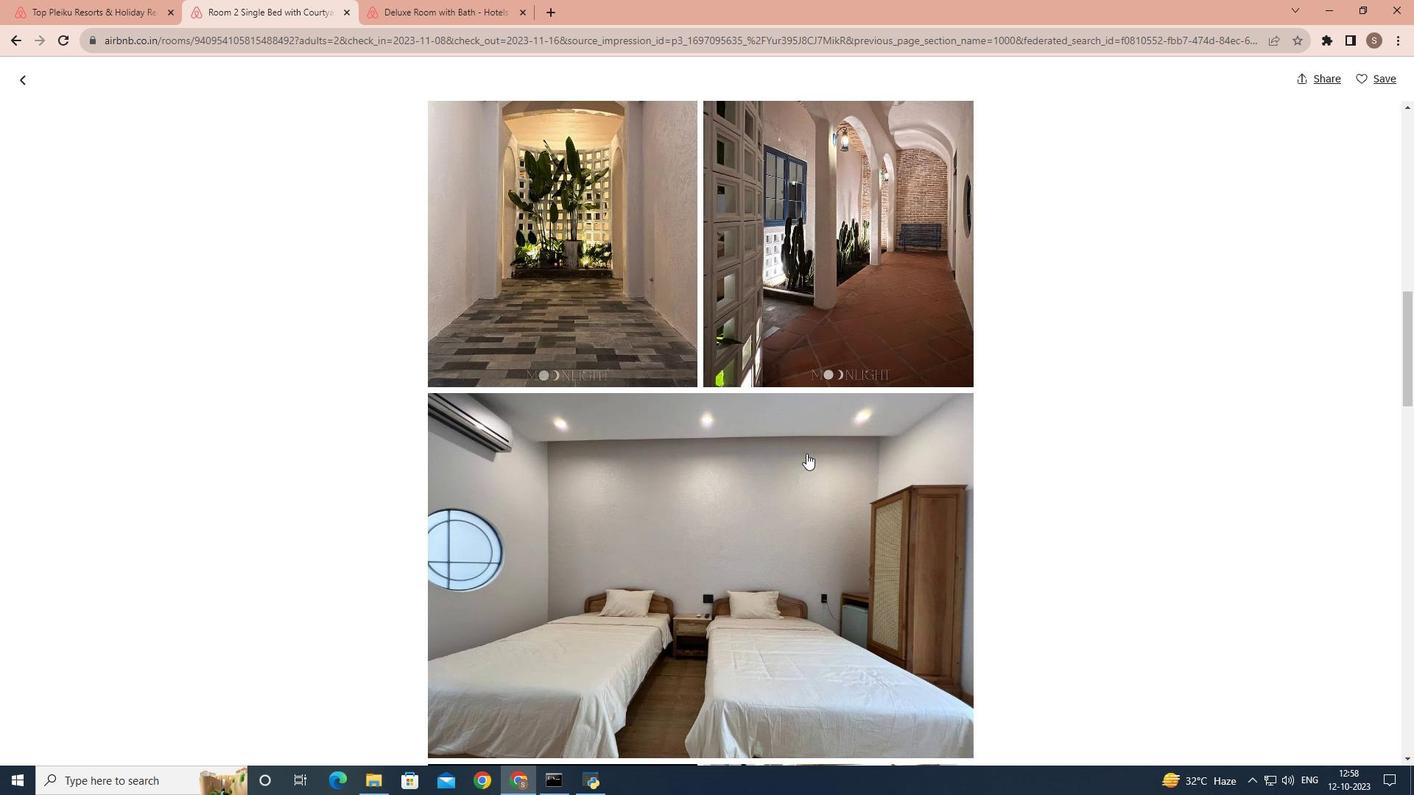 
Action: Mouse scrolled (806, 453) with delta (0, 0)
Screenshot: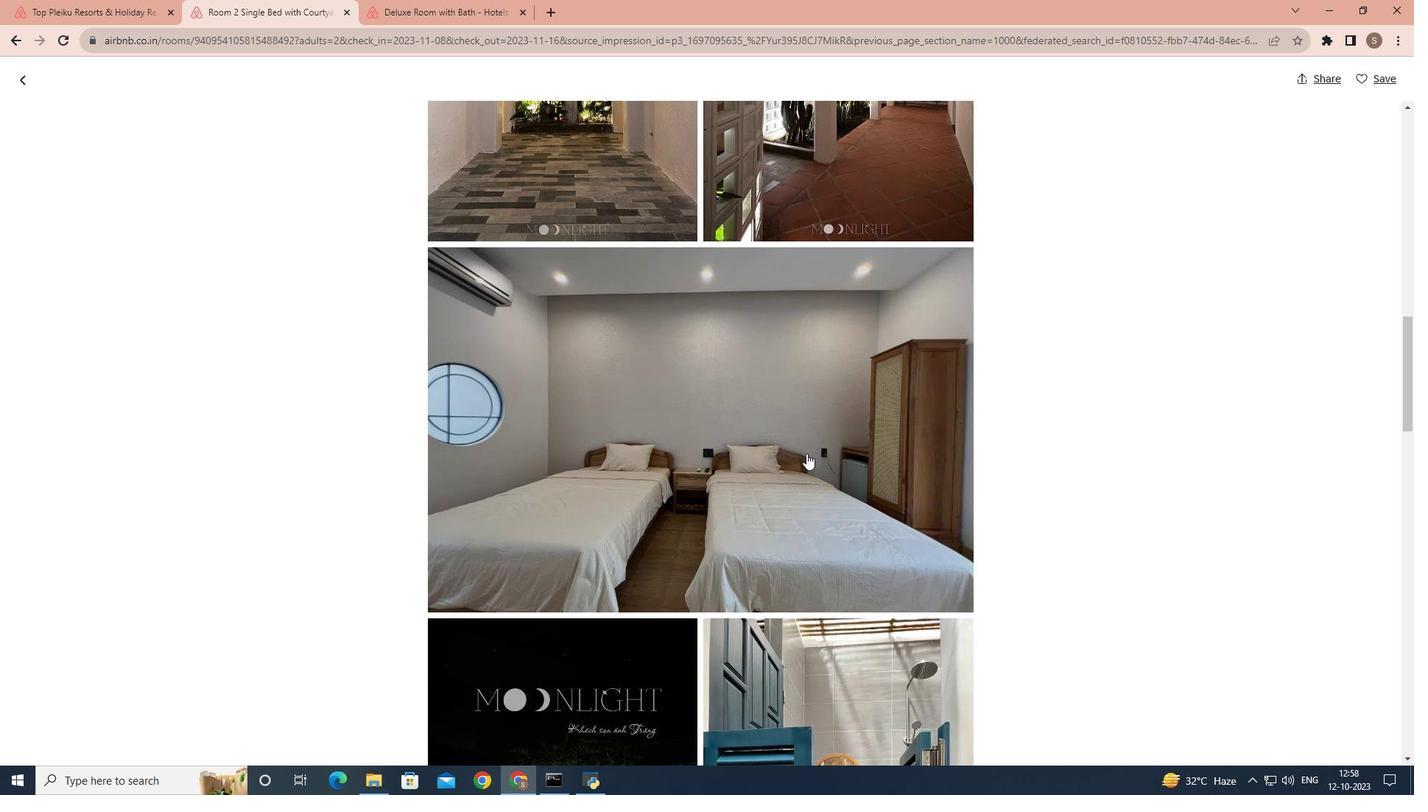 
Action: Mouse scrolled (806, 453) with delta (0, 0)
Screenshot: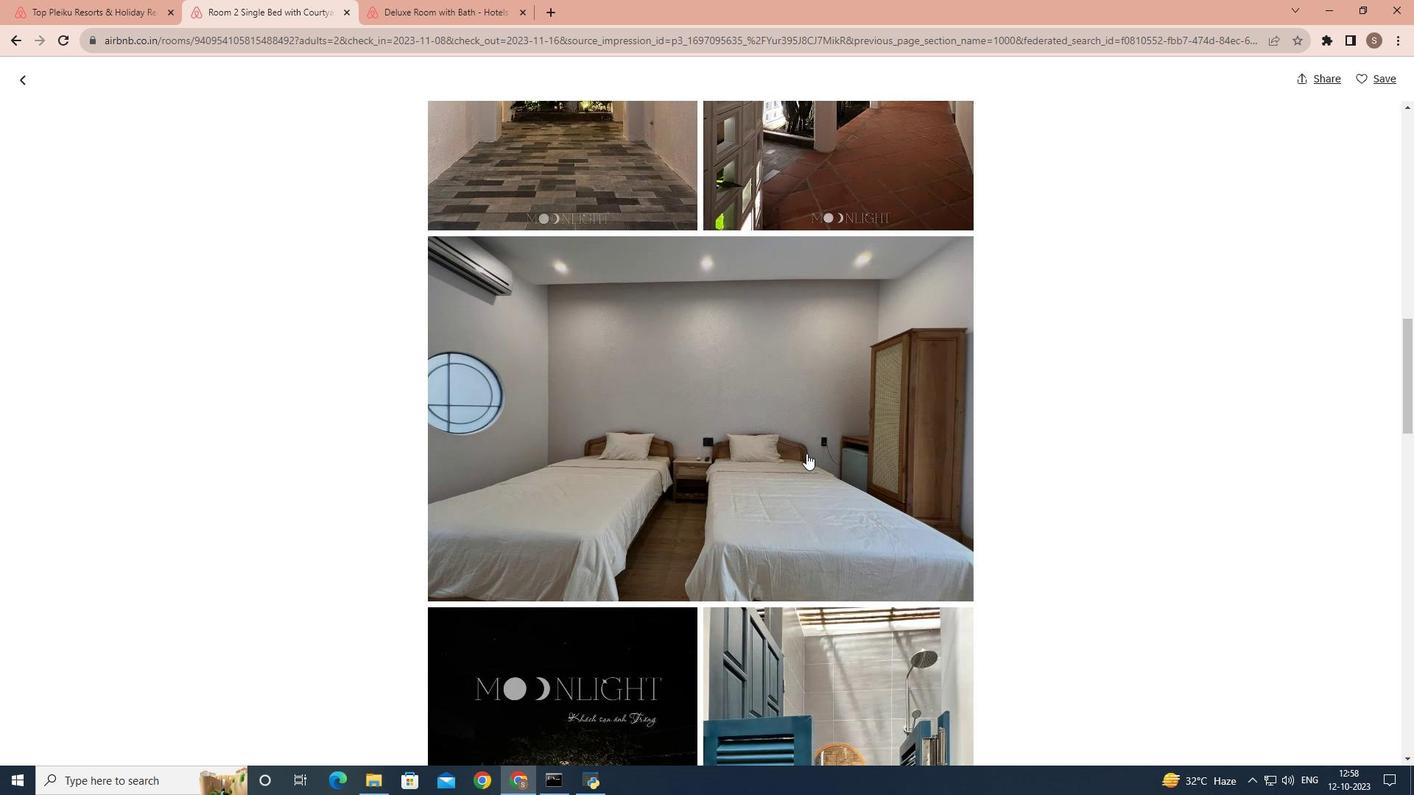 
Action: Mouse scrolled (806, 453) with delta (0, 0)
Screenshot: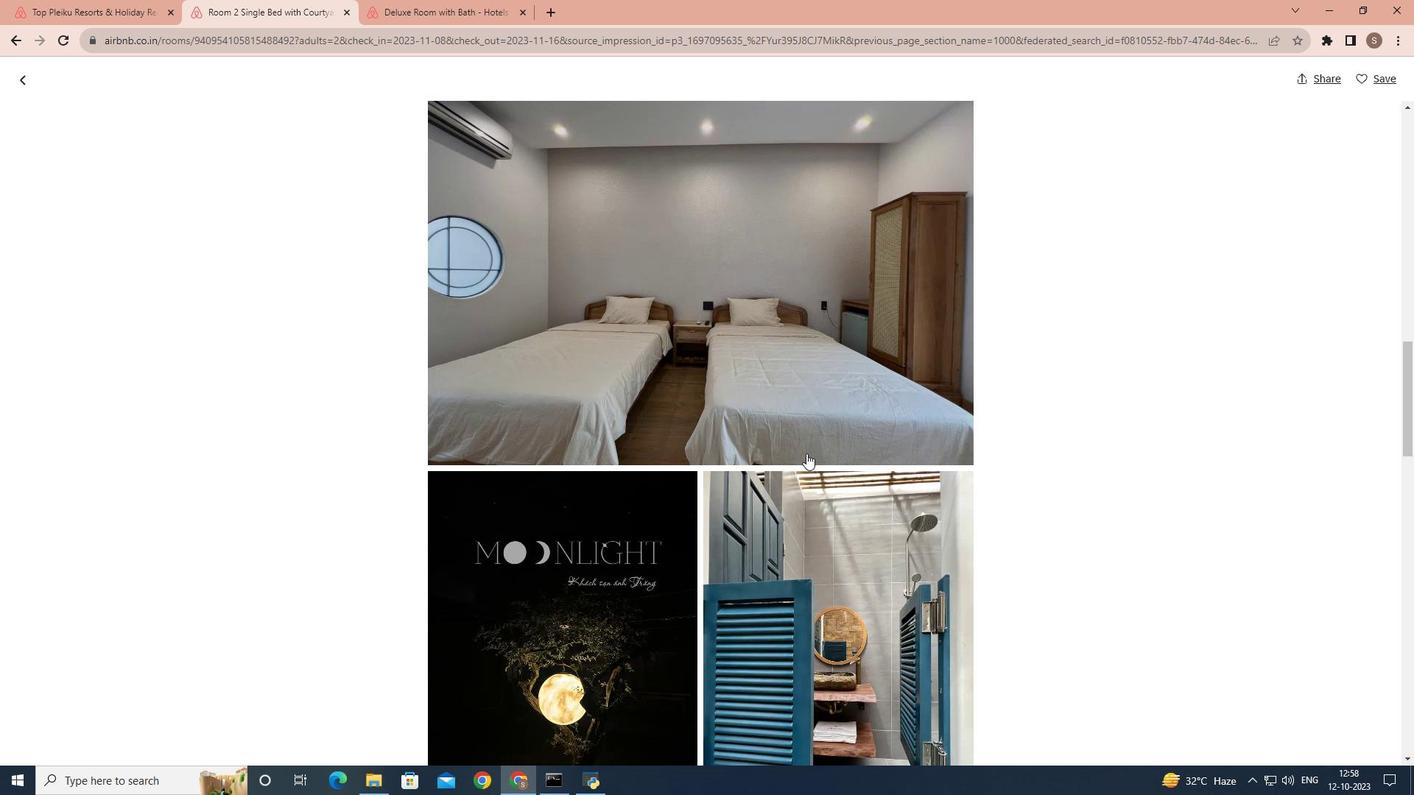 
Action: Mouse scrolled (806, 453) with delta (0, 0)
Screenshot: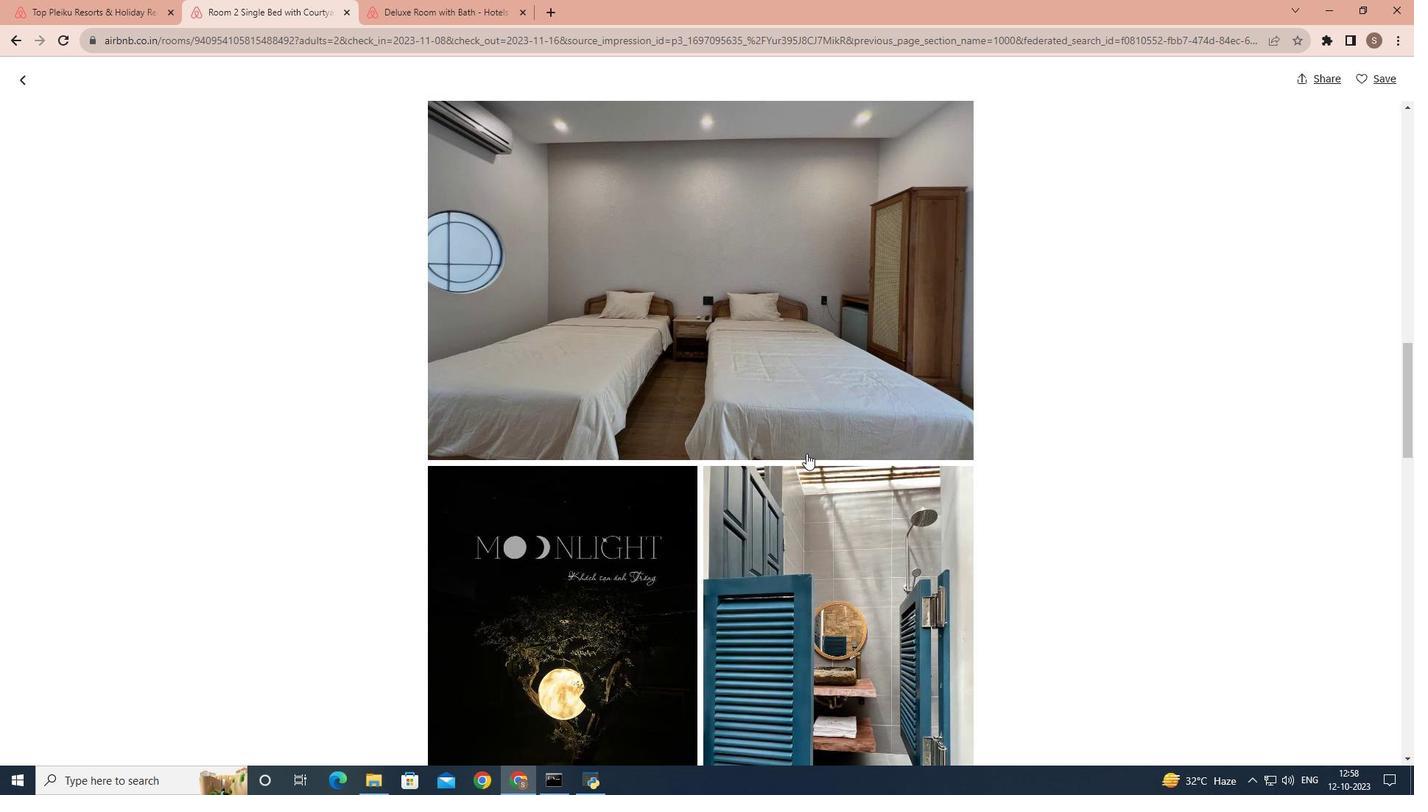 
Action: Mouse scrolled (806, 453) with delta (0, 0)
Screenshot: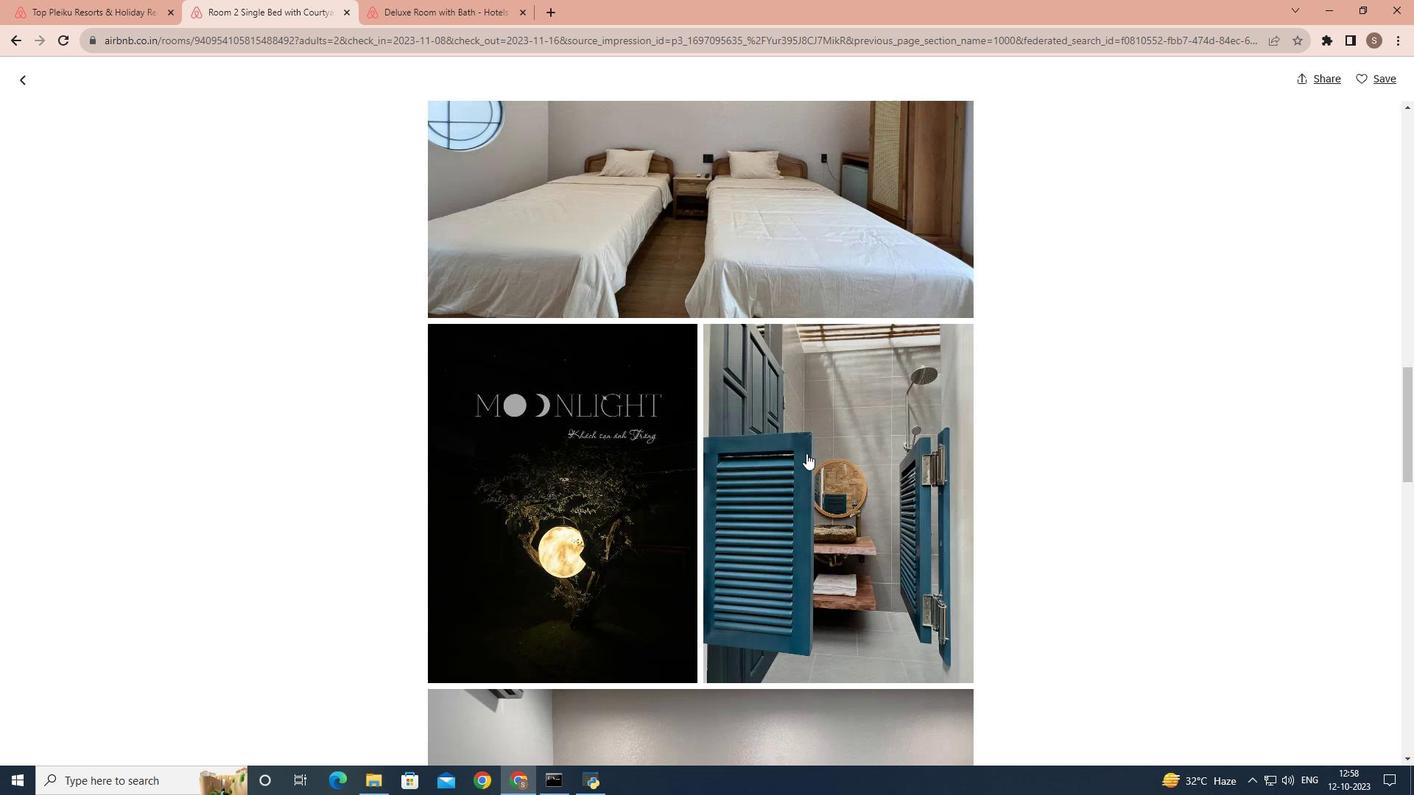 
Action: Mouse scrolled (806, 453) with delta (0, 0)
Screenshot: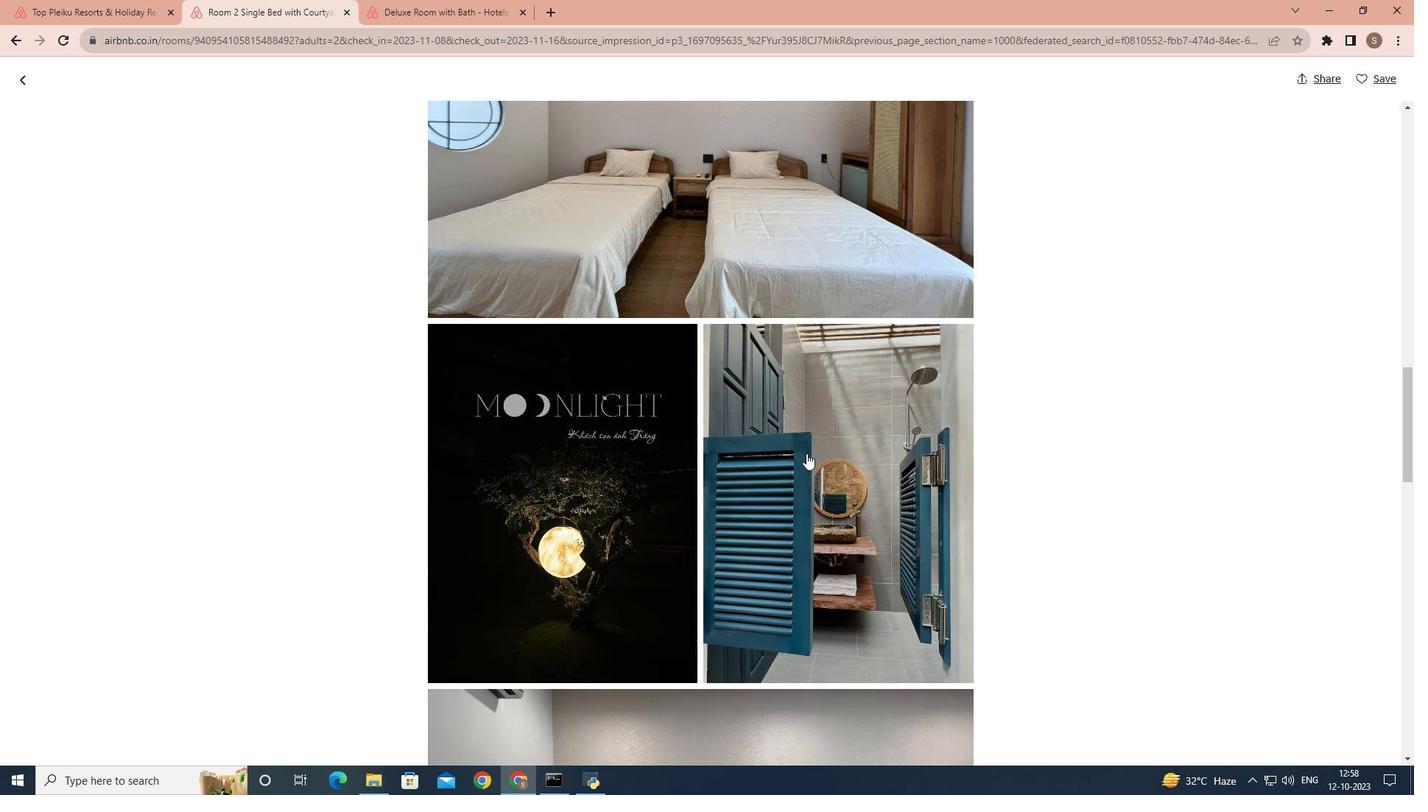 
Action: Mouse scrolled (806, 453) with delta (0, 0)
Screenshot: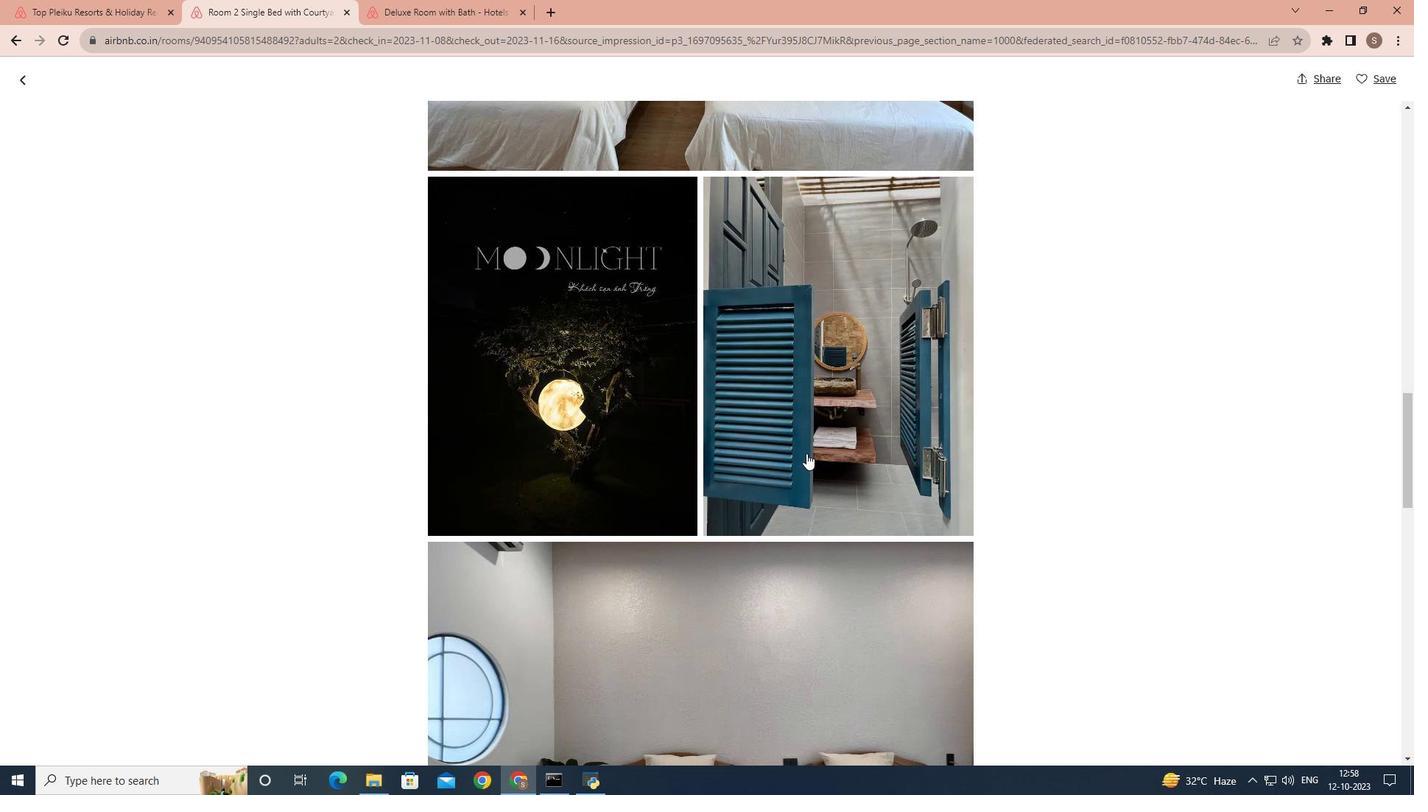 
Action: Mouse scrolled (806, 453) with delta (0, 0)
Screenshot: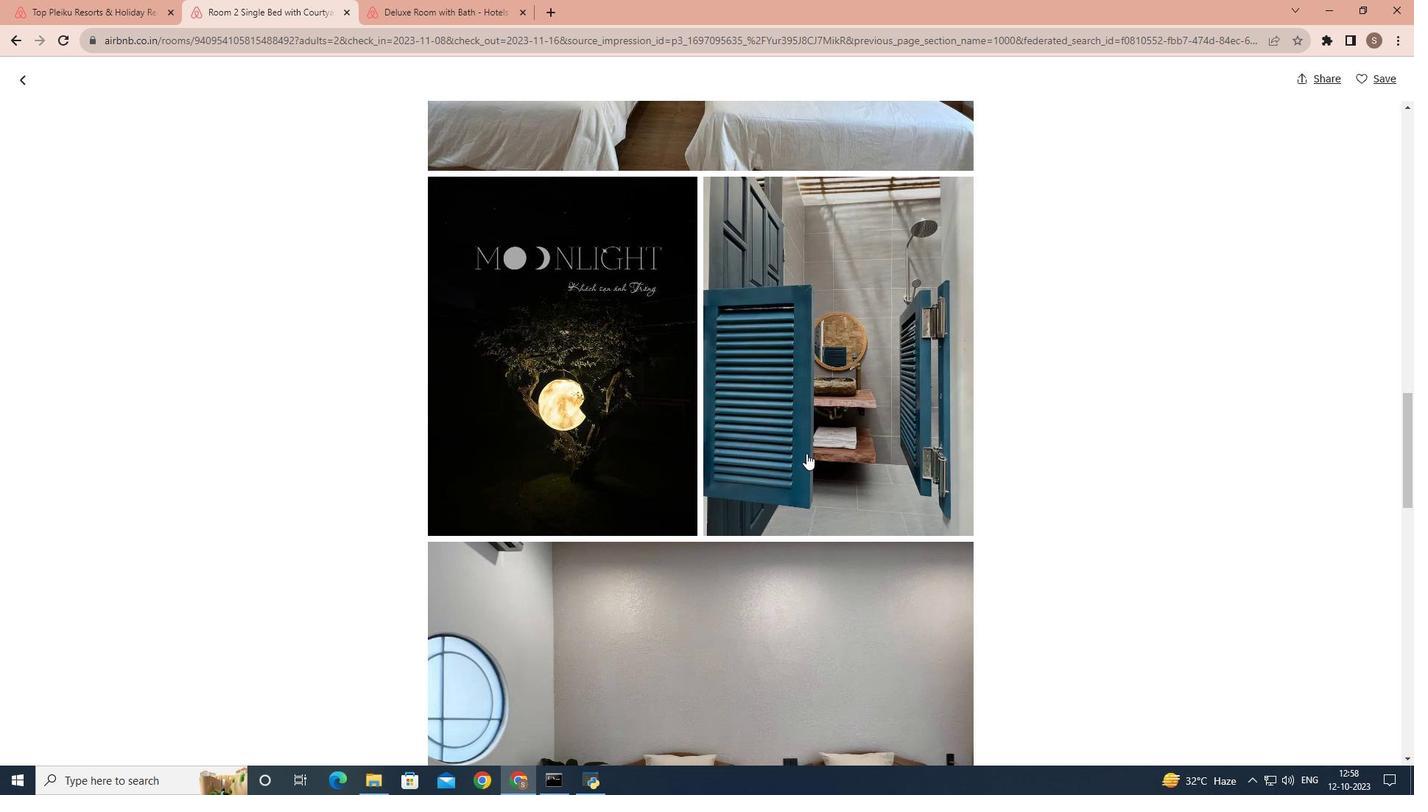 
Action: Mouse scrolled (806, 453) with delta (0, 0)
Screenshot: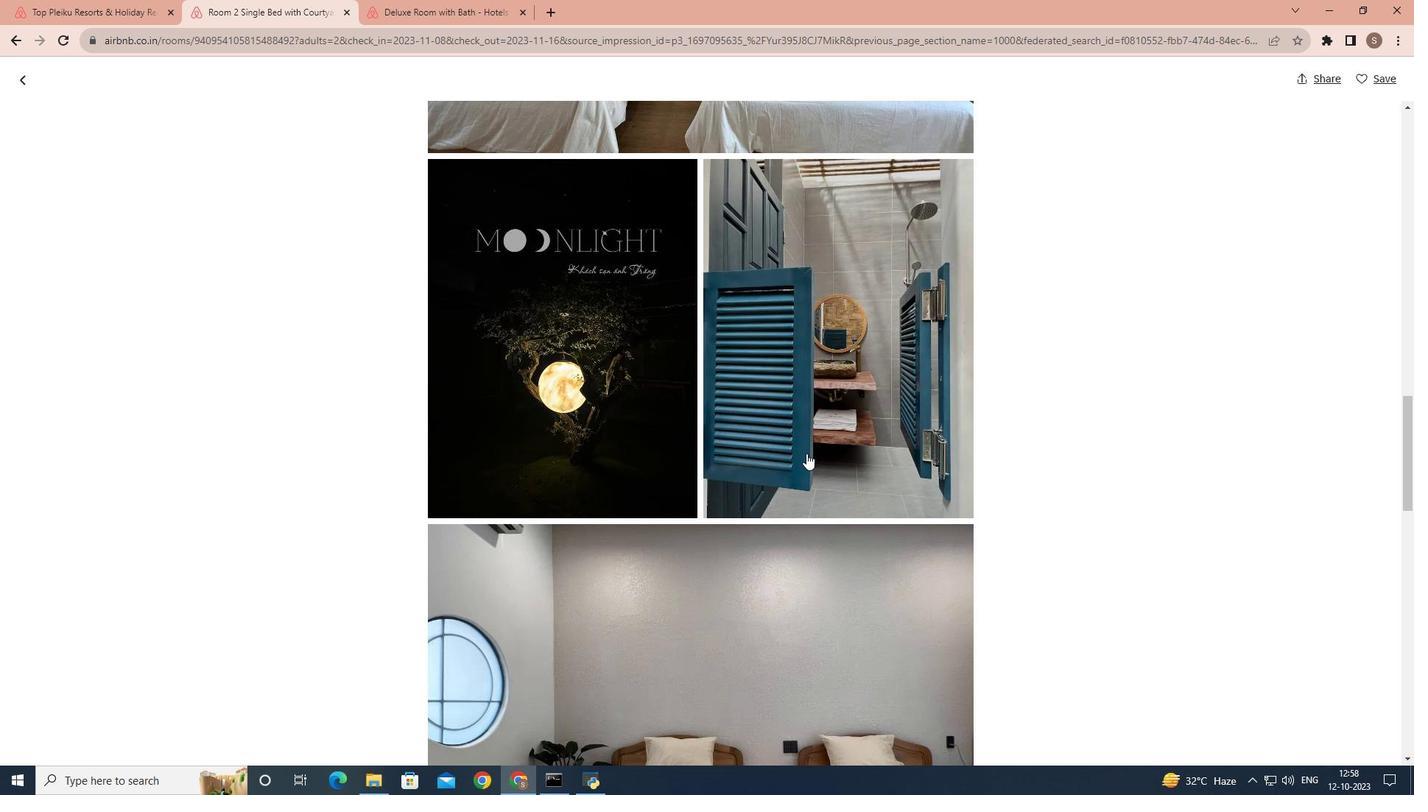 
Action: Mouse scrolled (806, 453) with delta (0, 0)
Screenshot: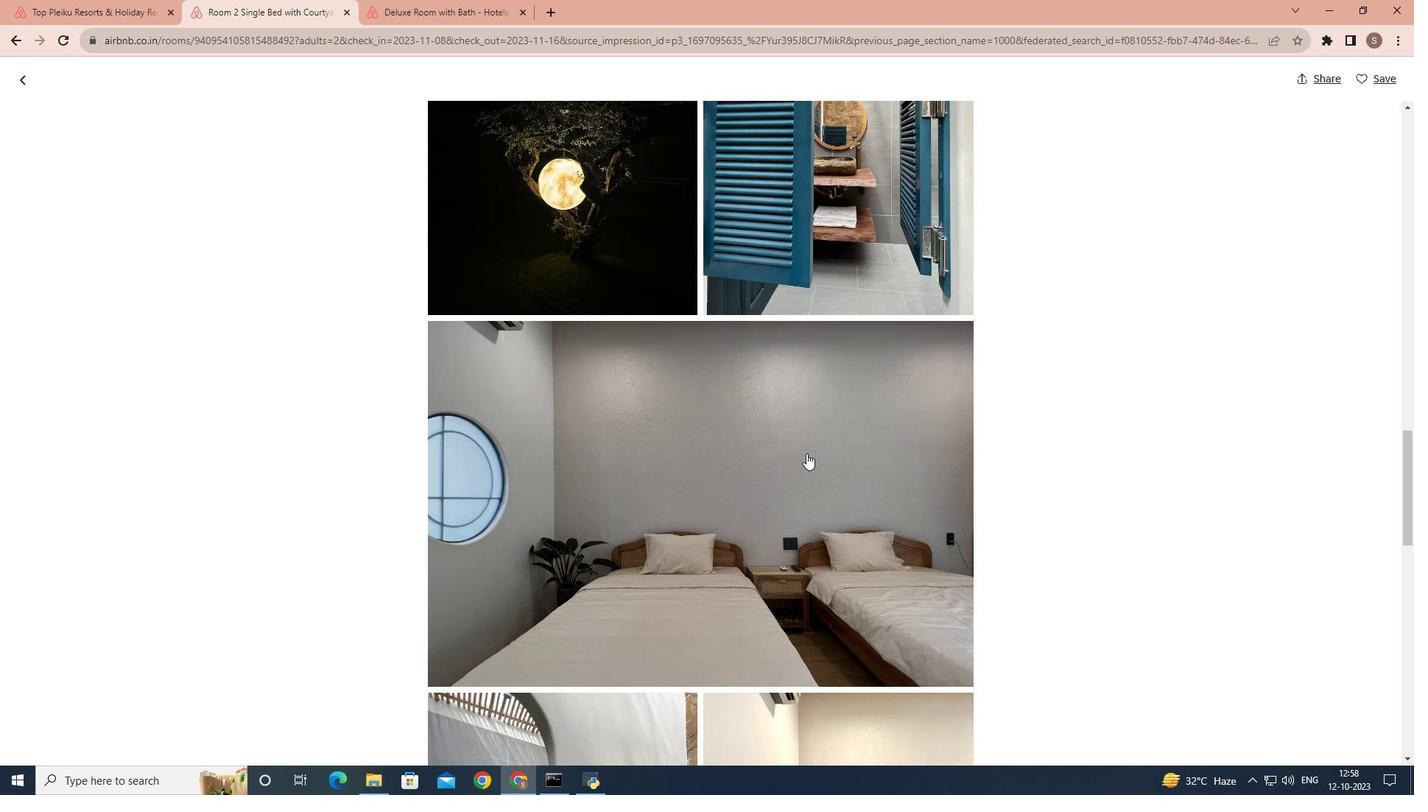 
Action: Mouse scrolled (806, 453) with delta (0, 0)
Screenshot: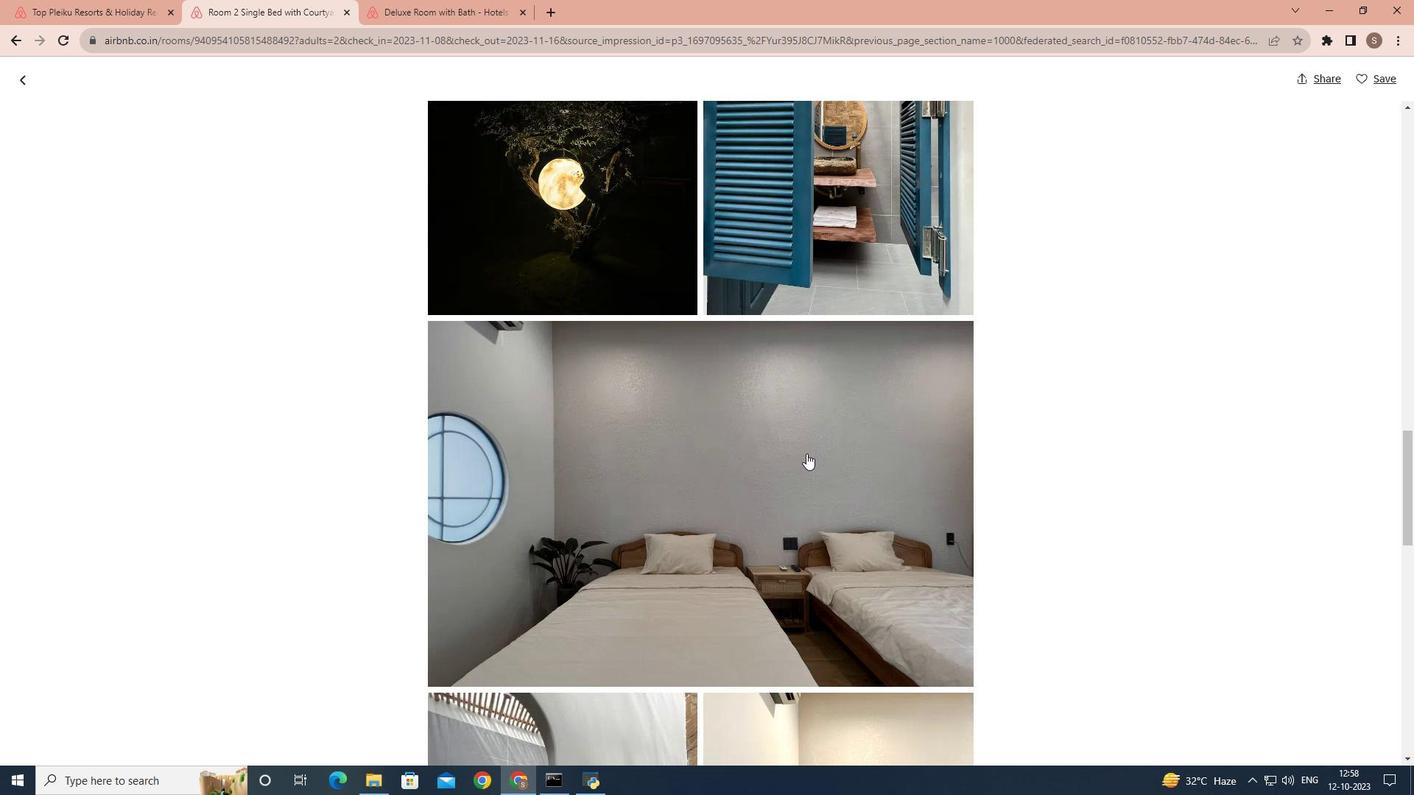
Action: Mouse scrolled (806, 453) with delta (0, 0)
Screenshot: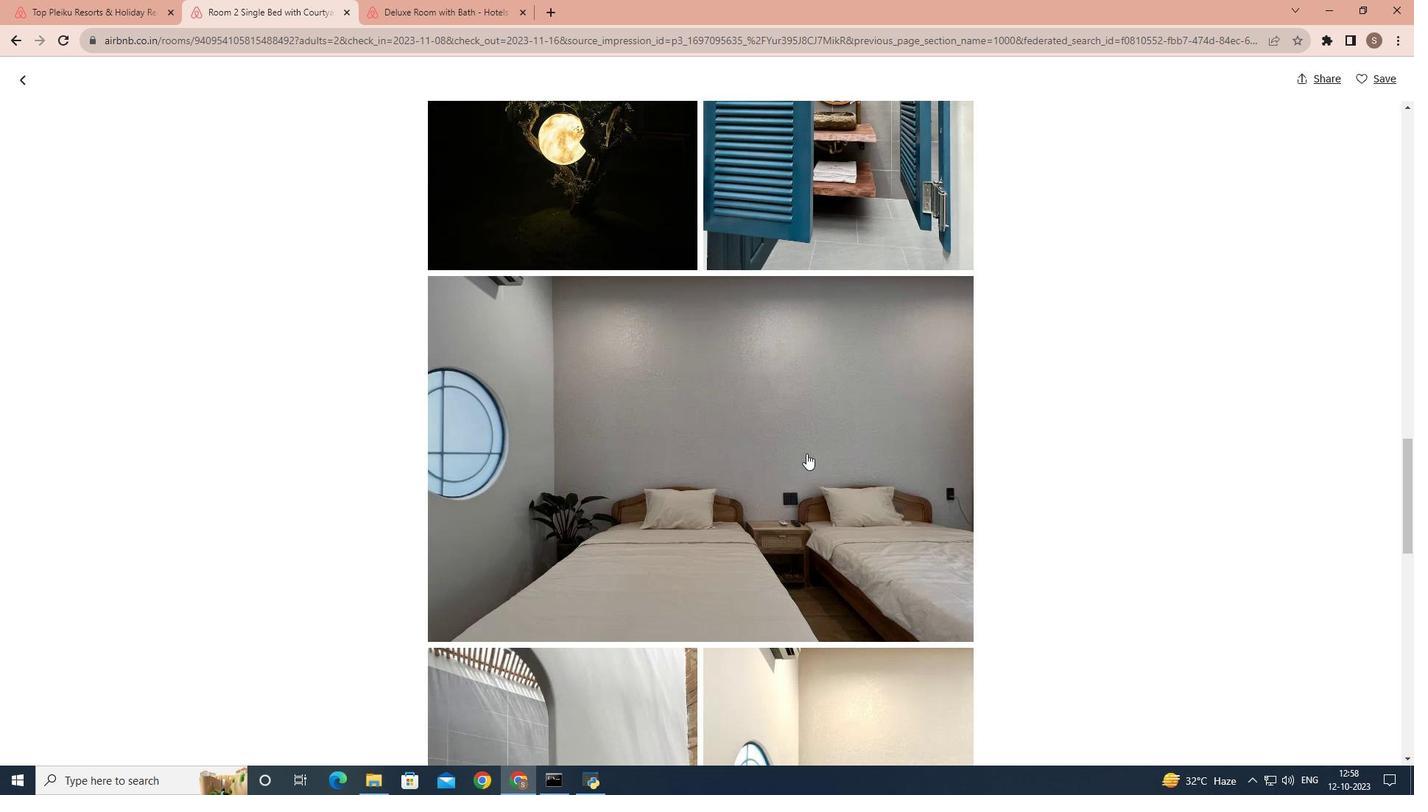 
Action: Mouse scrolled (806, 453) with delta (0, 0)
Screenshot: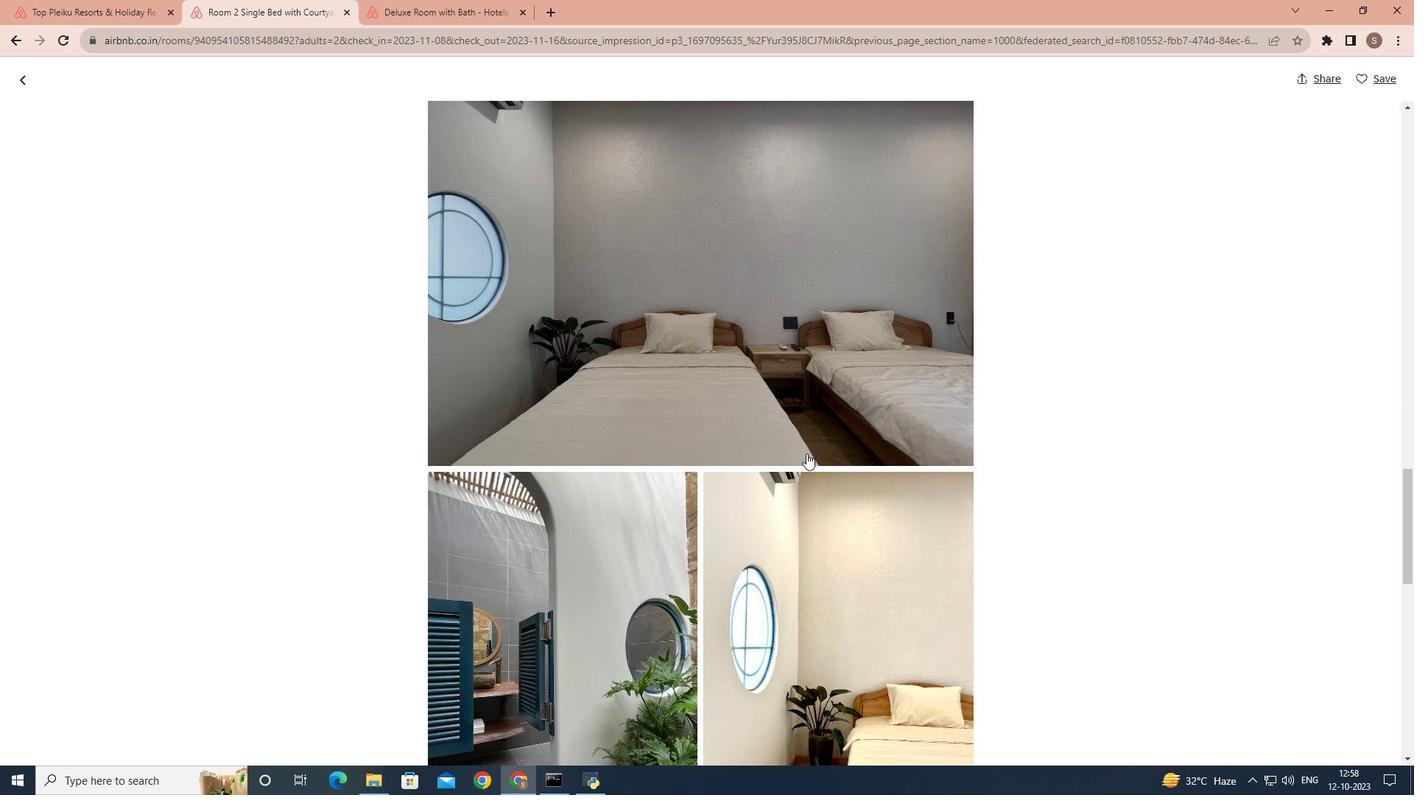 
Action: Mouse scrolled (806, 453) with delta (0, 0)
Screenshot: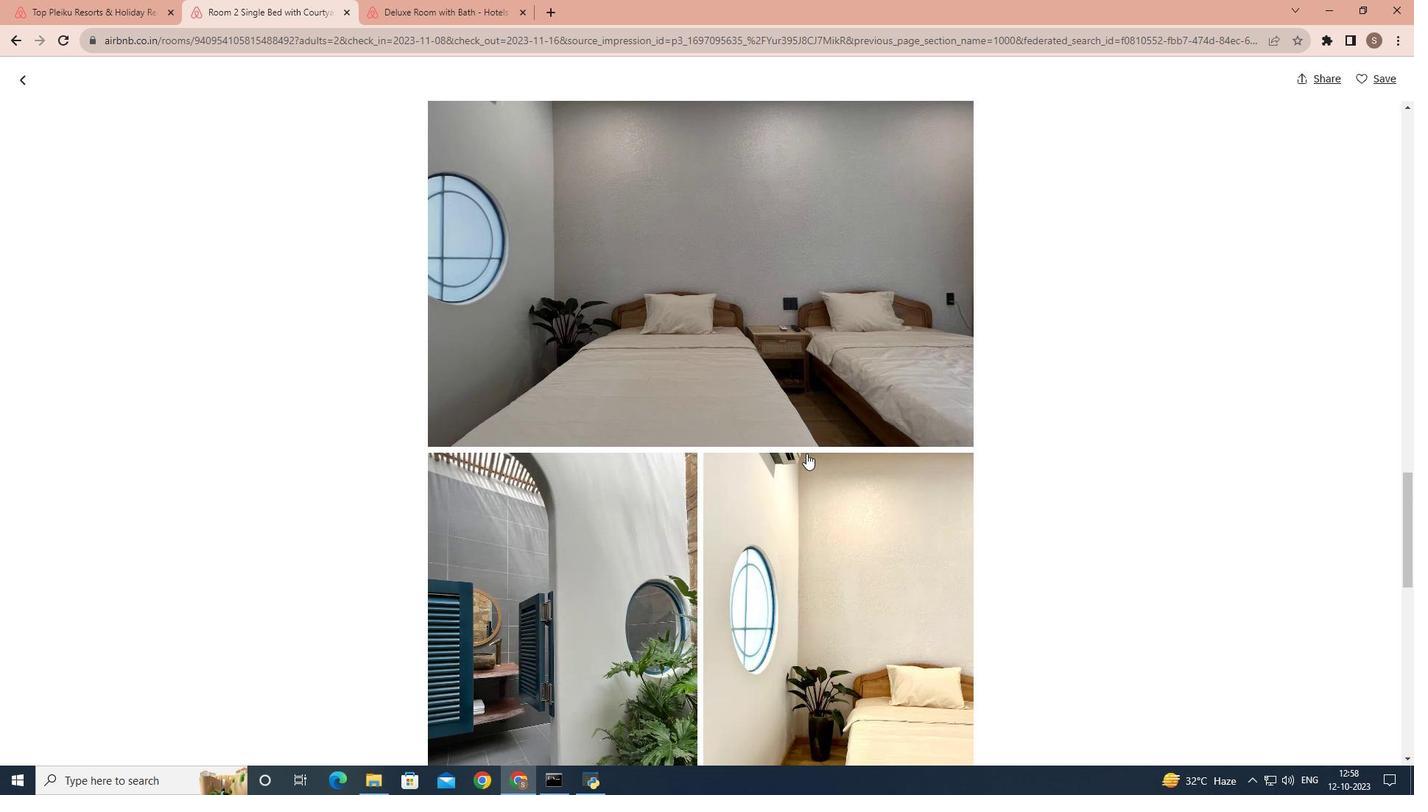 
Action: Mouse scrolled (806, 453) with delta (0, 0)
Screenshot: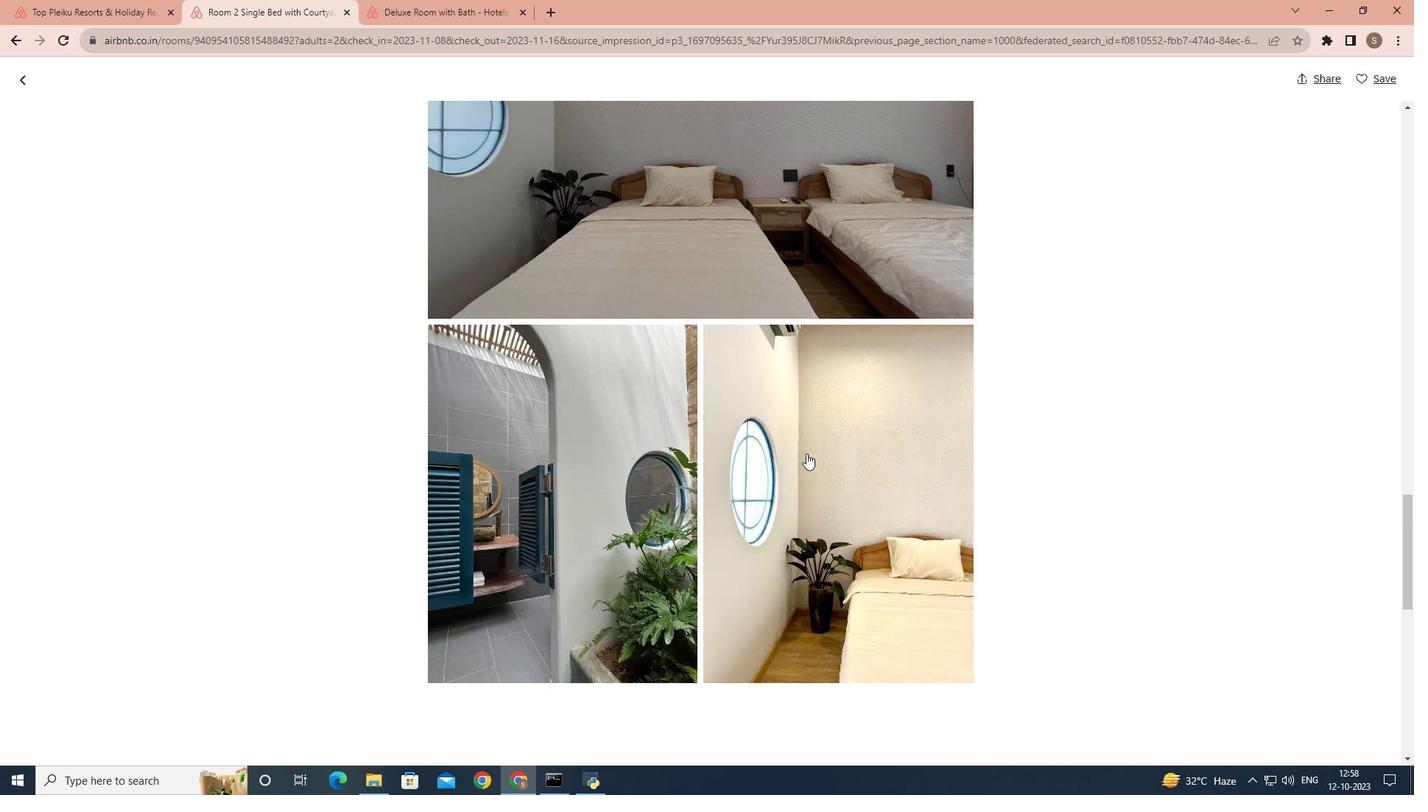 
Action: Mouse scrolled (806, 453) with delta (0, 0)
Screenshot: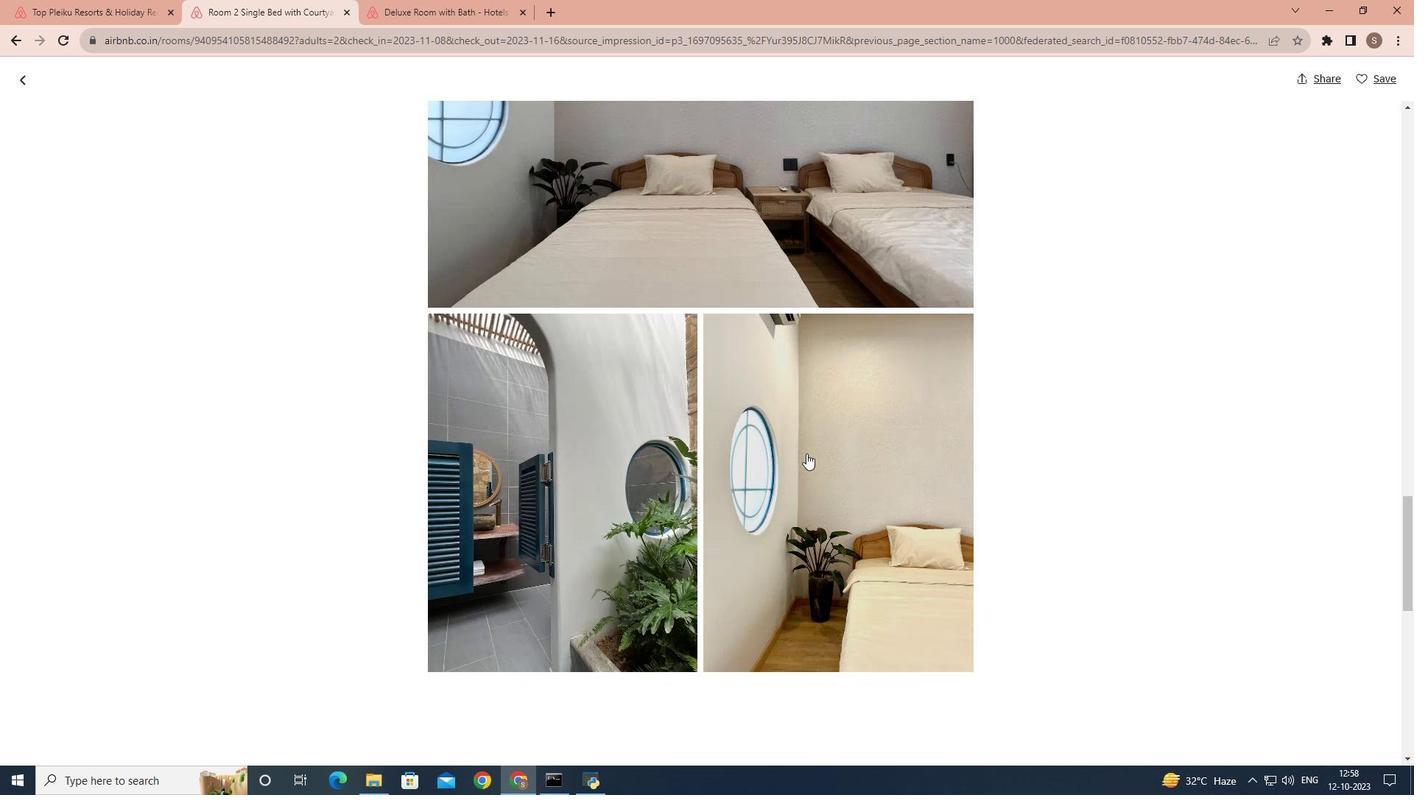 
Action: Mouse scrolled (806, 453) with delta (0, 0)
Screenshot: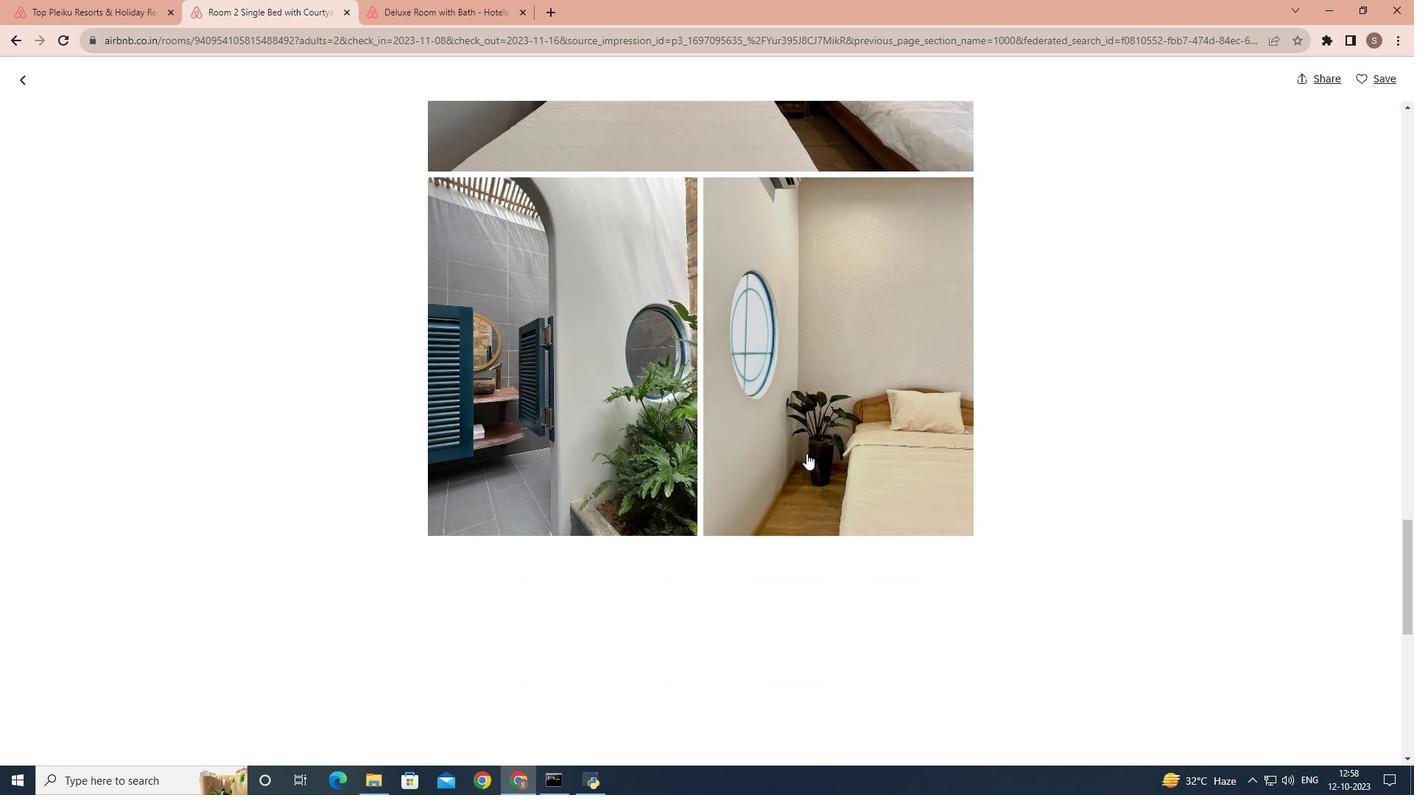 
Action: Mouse scrolled (806, 453) with delta (0, 0)
Screenshot: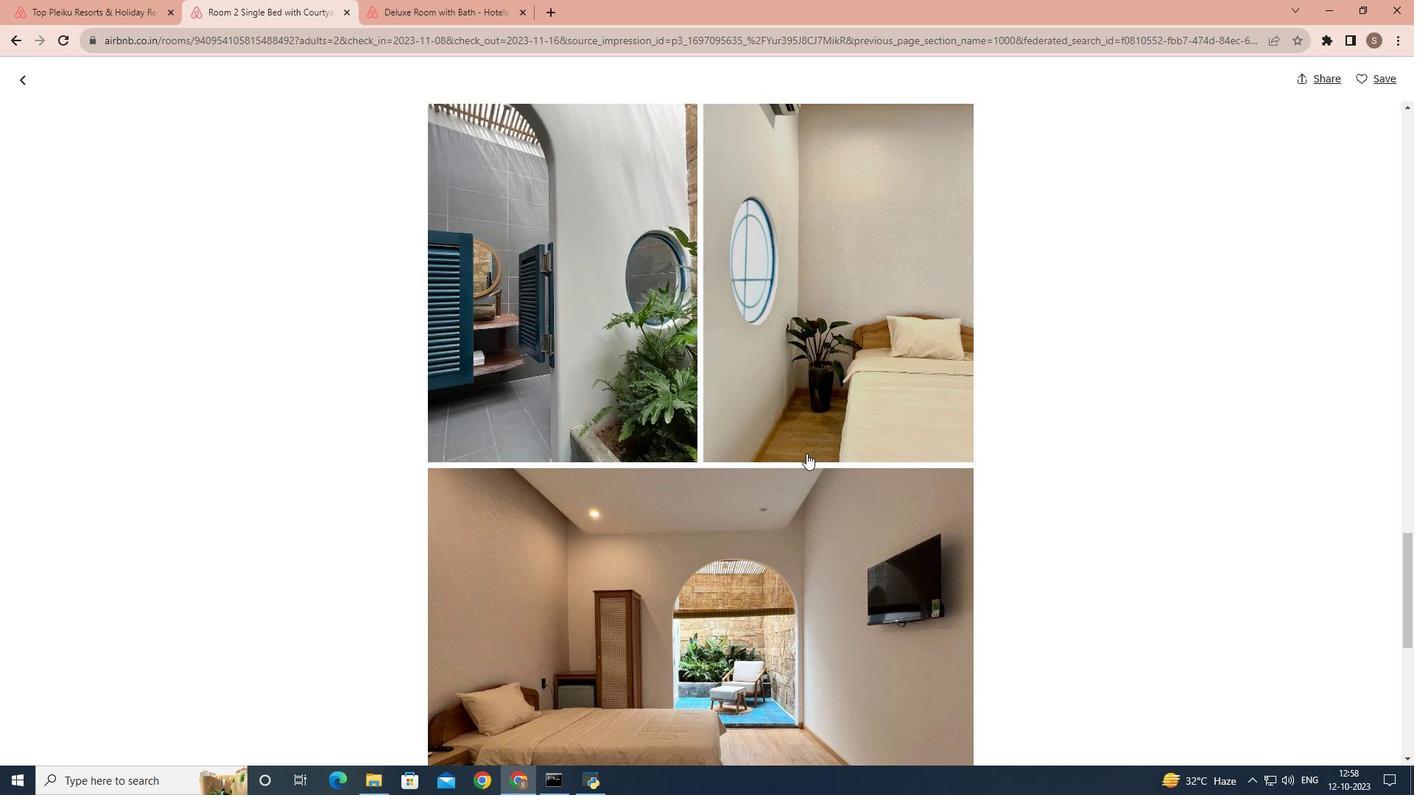 
Action: Mouse scrolled (806, 453) with delta (0, 0)
Screenshot: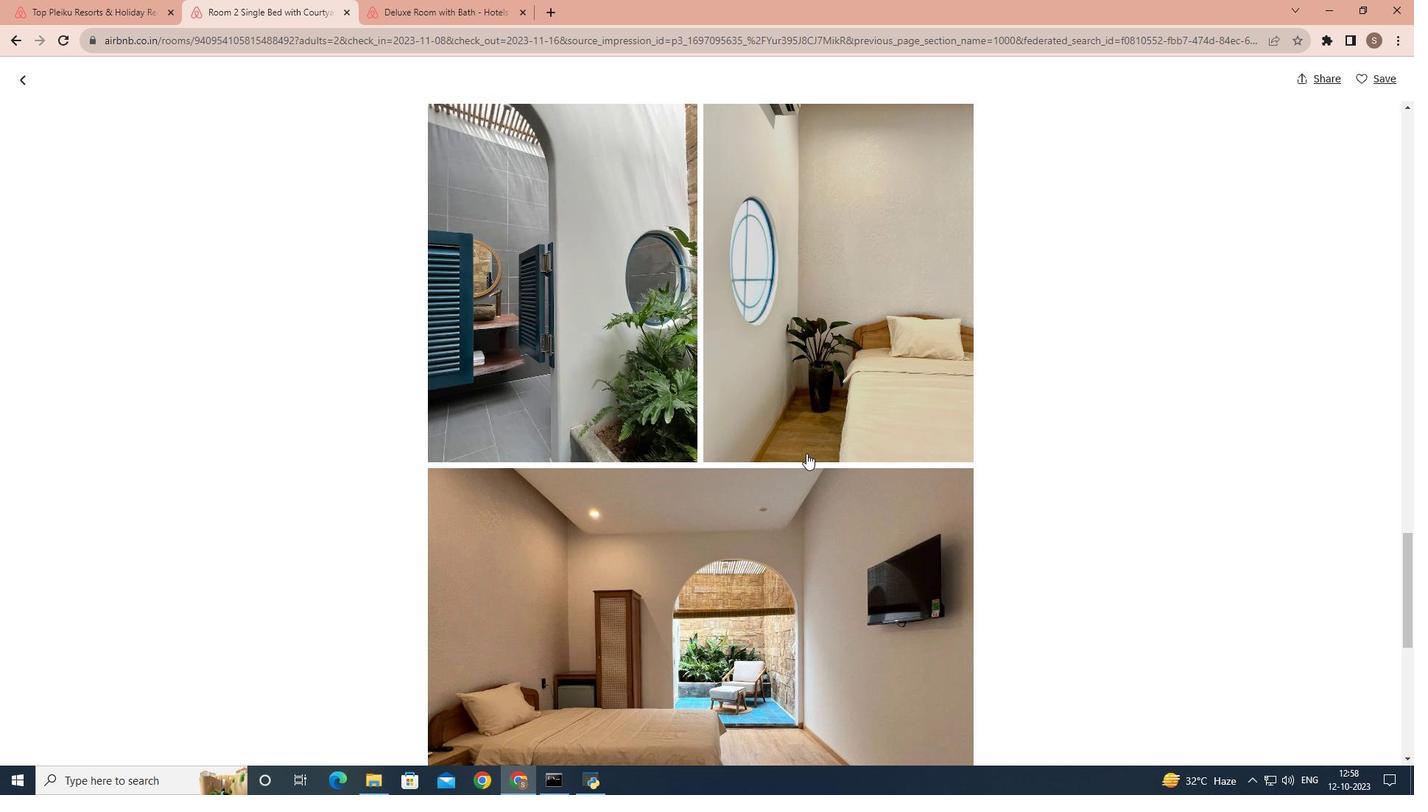 
Action: Mouse scrolled (806, 453) with delta (0, 0)
Screenshot: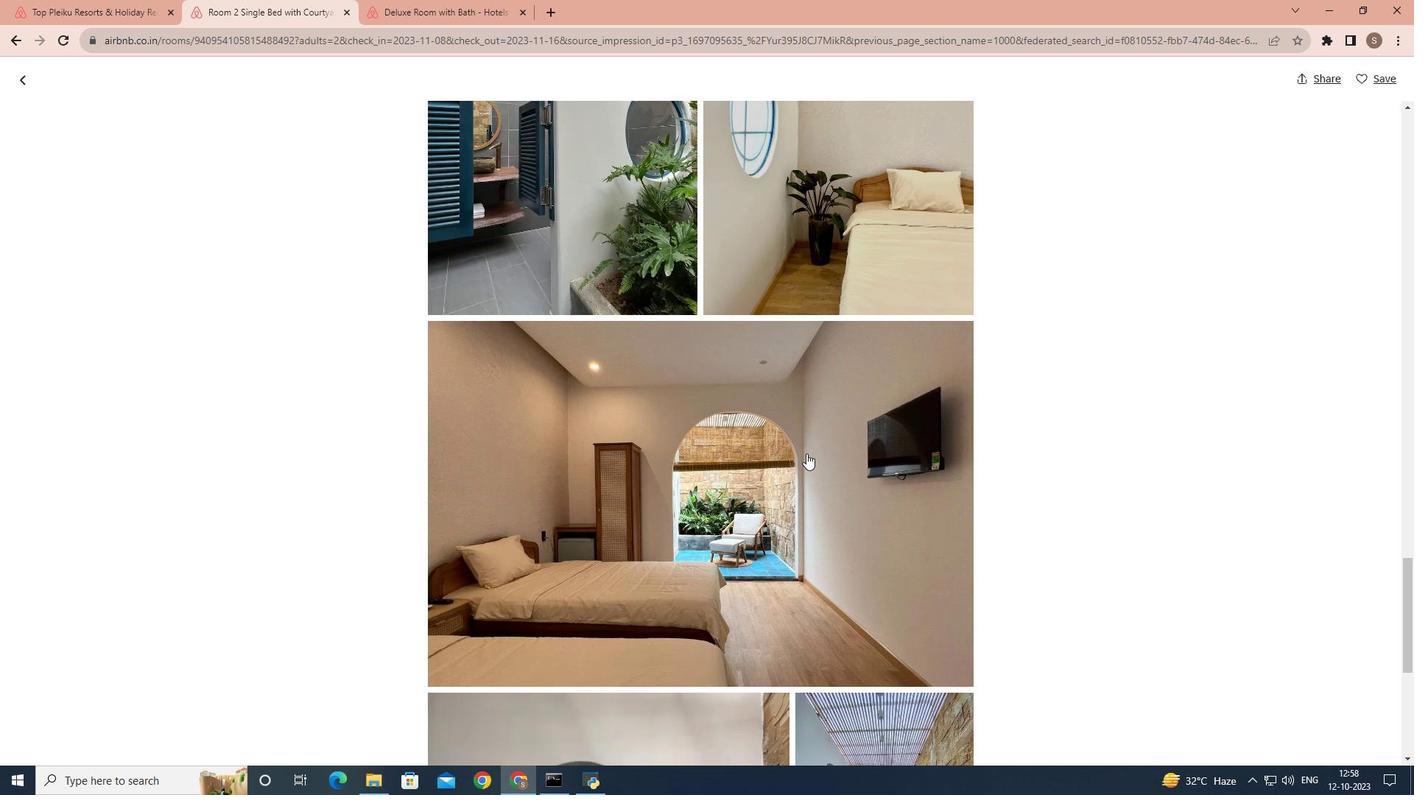 
Action: Mouse scrolled (806, 453) with delta (0, 0)
Screenshot: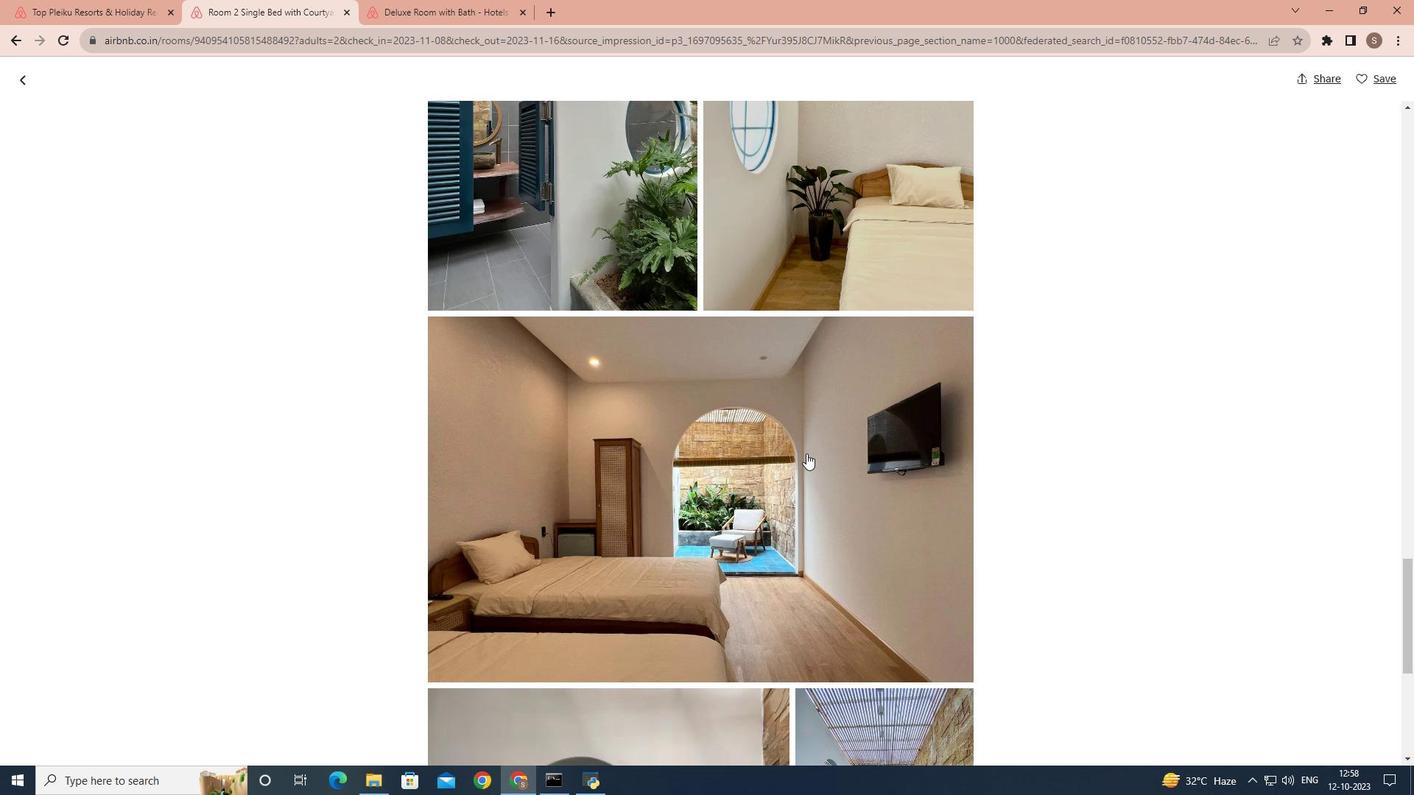 
Action: Mouse scrolled (806, 453) with delta (0, 0)
Screenshot: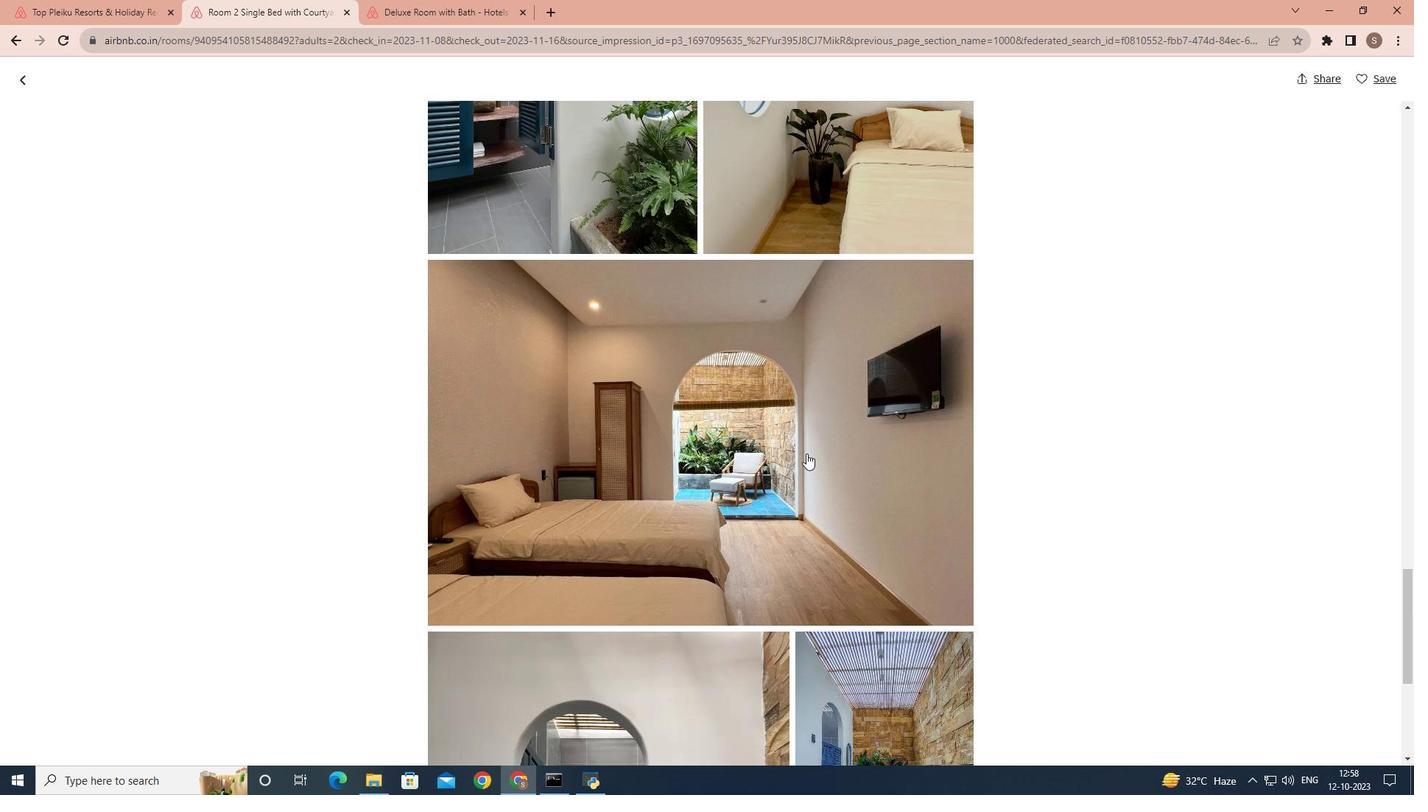 
Action: Mouse scrolled (806, 453) with delta (0, 0)
Screenshot: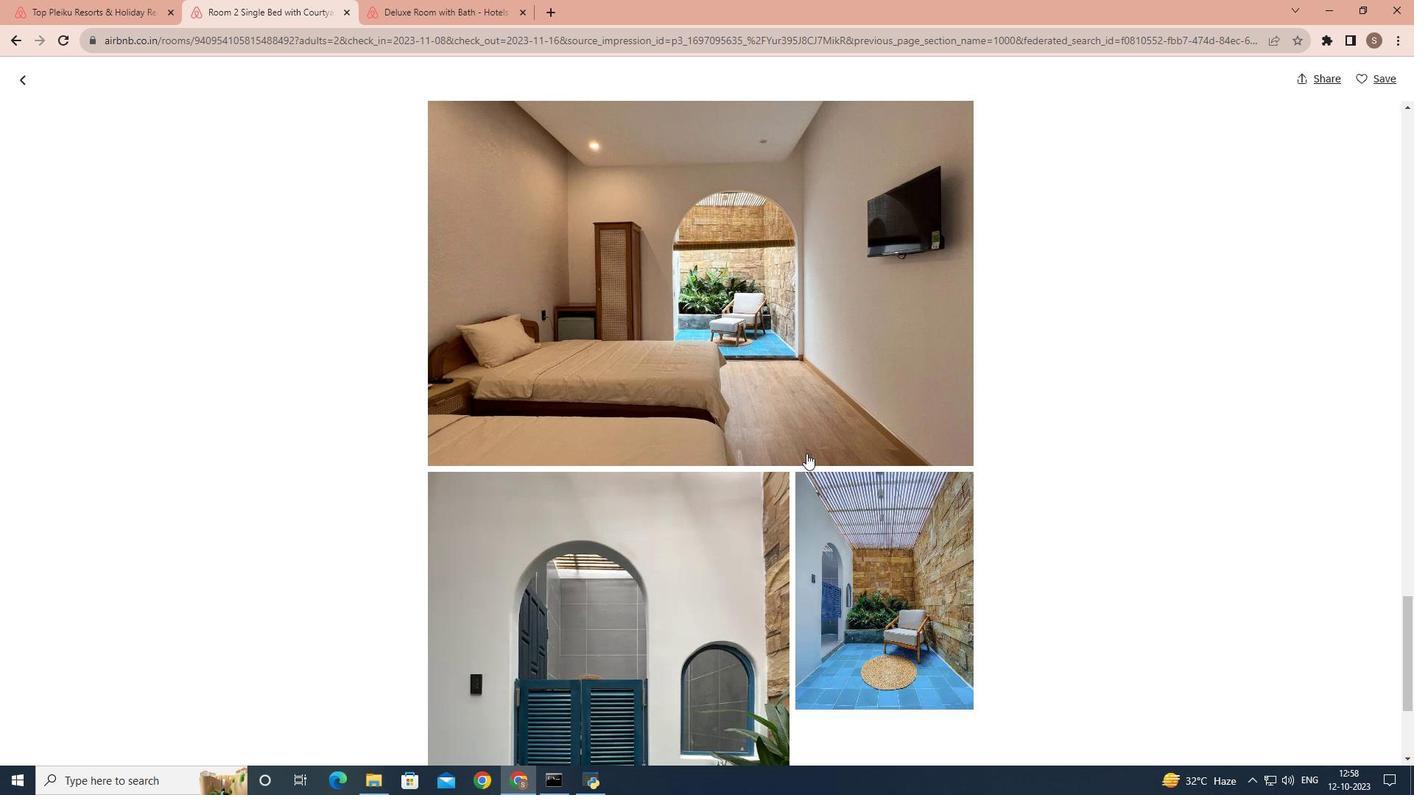 
Action: Mouse scrolled (806, 453) with delta (0, 0)
Screenshot: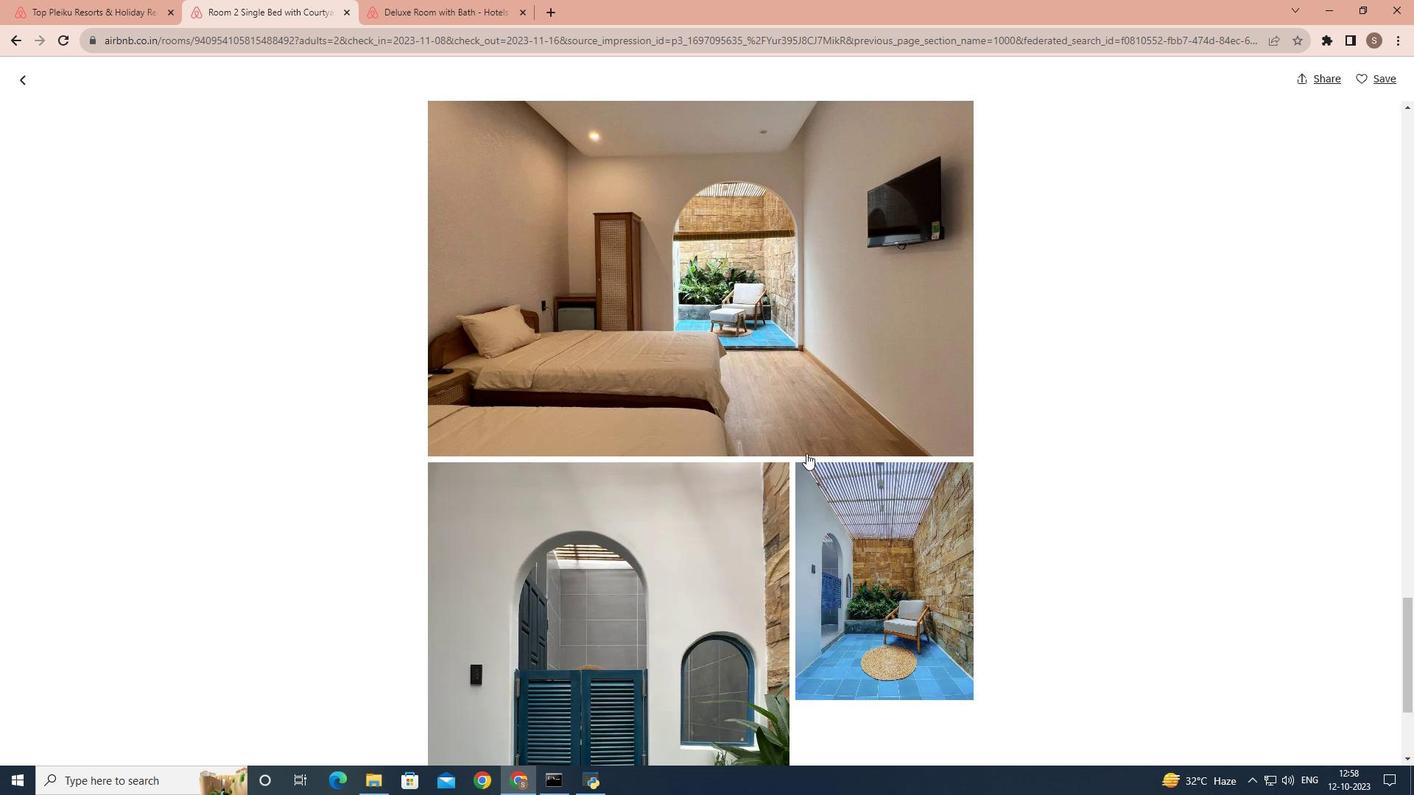 
Action: Mouse scrolled (806, 453) with delta (0, 0)
Screenshot: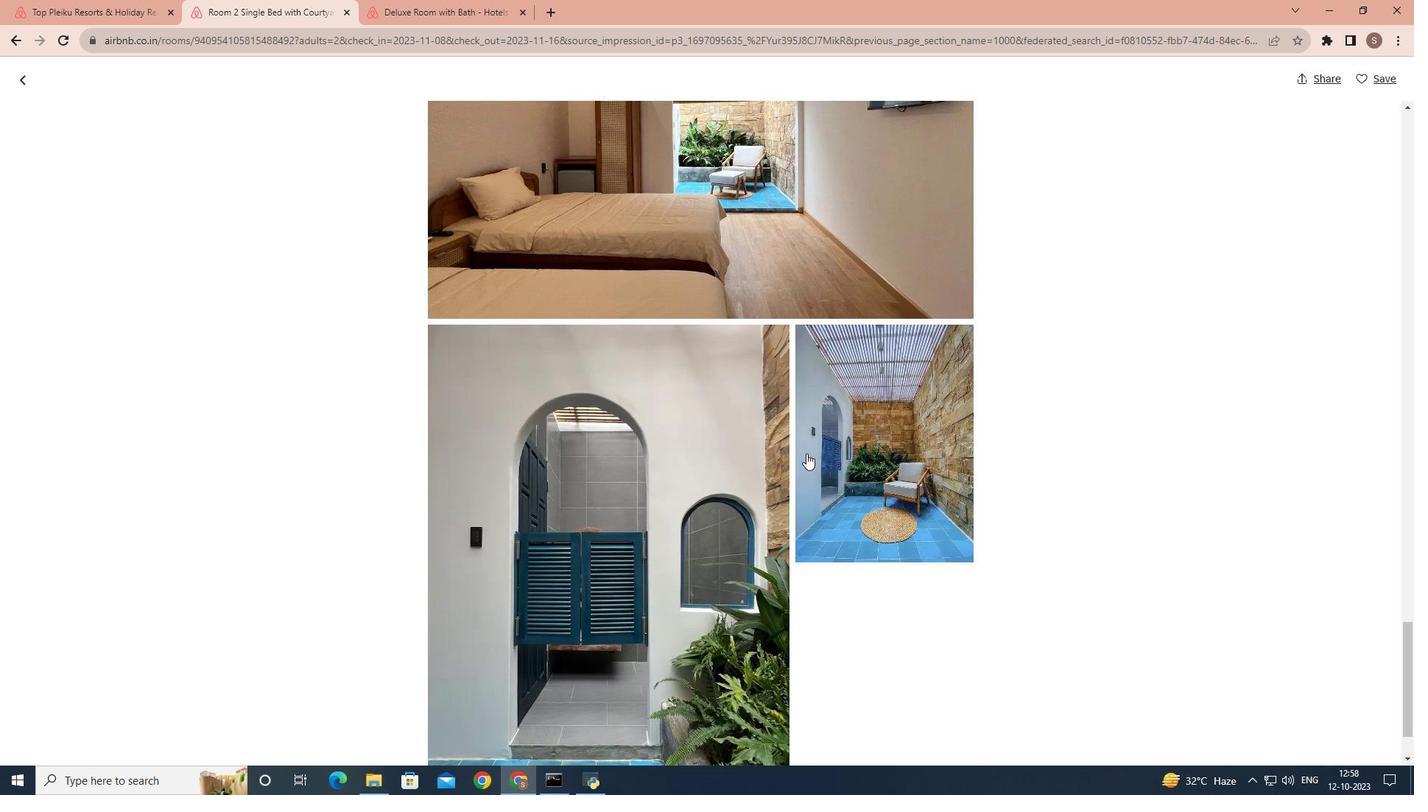 
Action: Mouse scrolled (806, 453) with delta (0, 0)
Screenshot: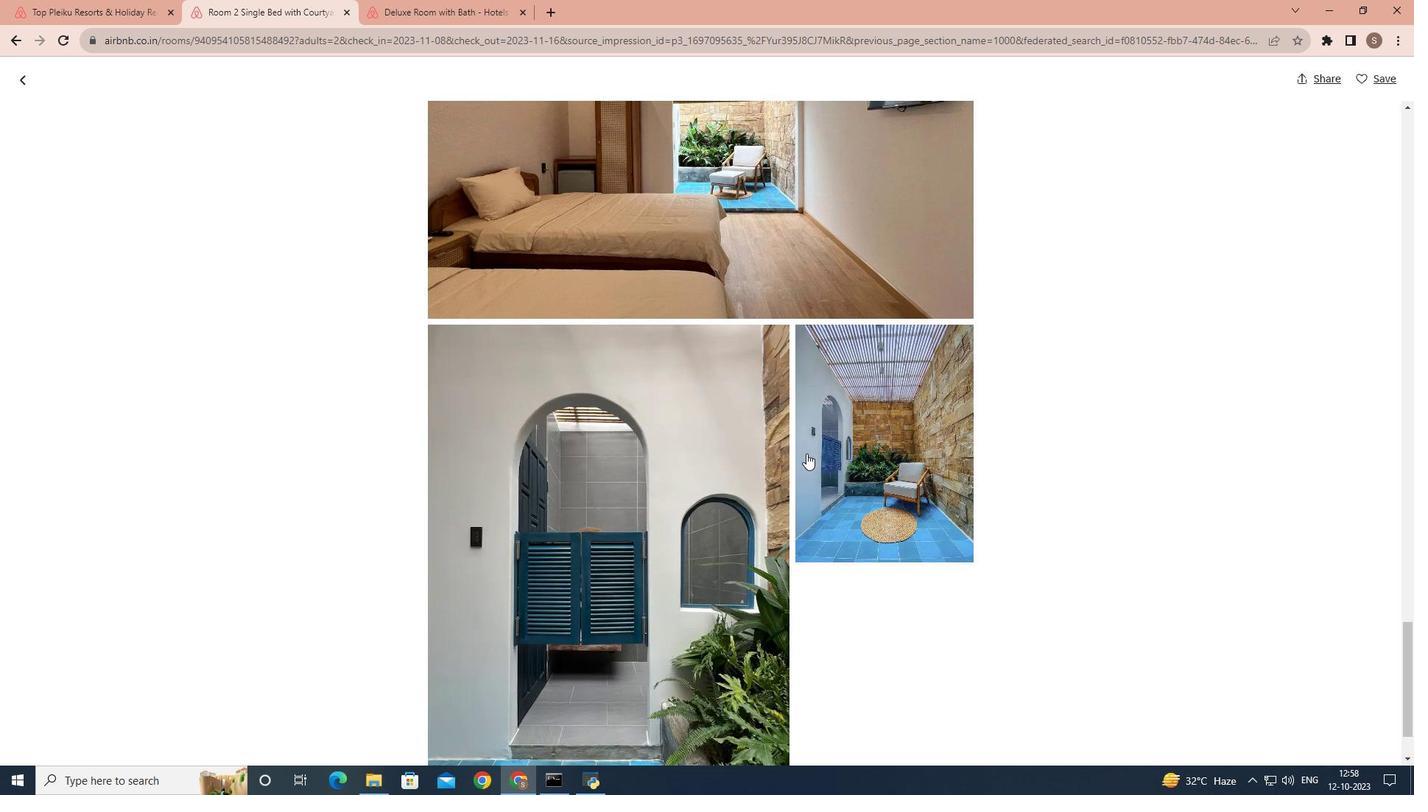 
Action: Mouse scrolled (806, 453) with delta (0, 0)
Screenshot: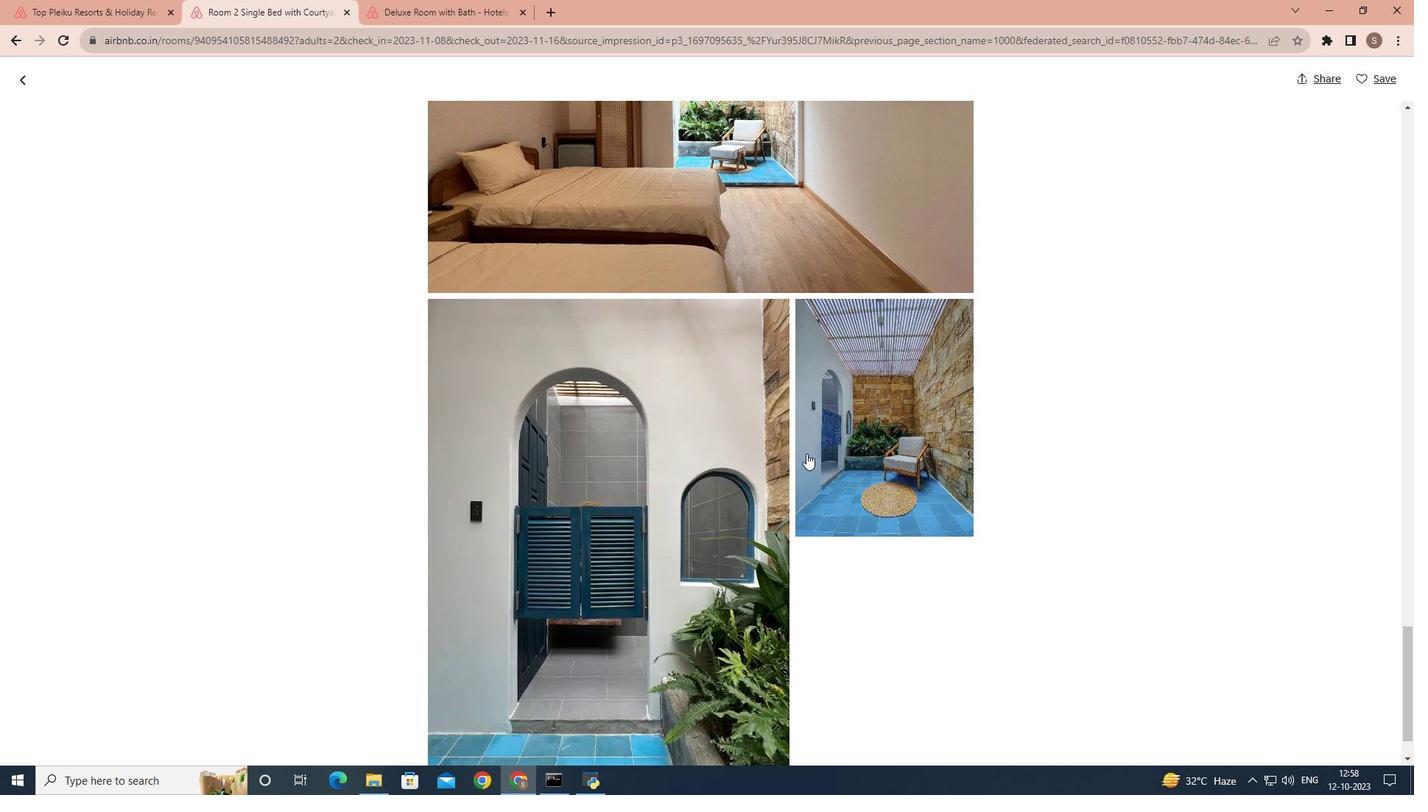 
Action: Mouse scrolled (806, 453) with delta (0, 0)
Screenshot: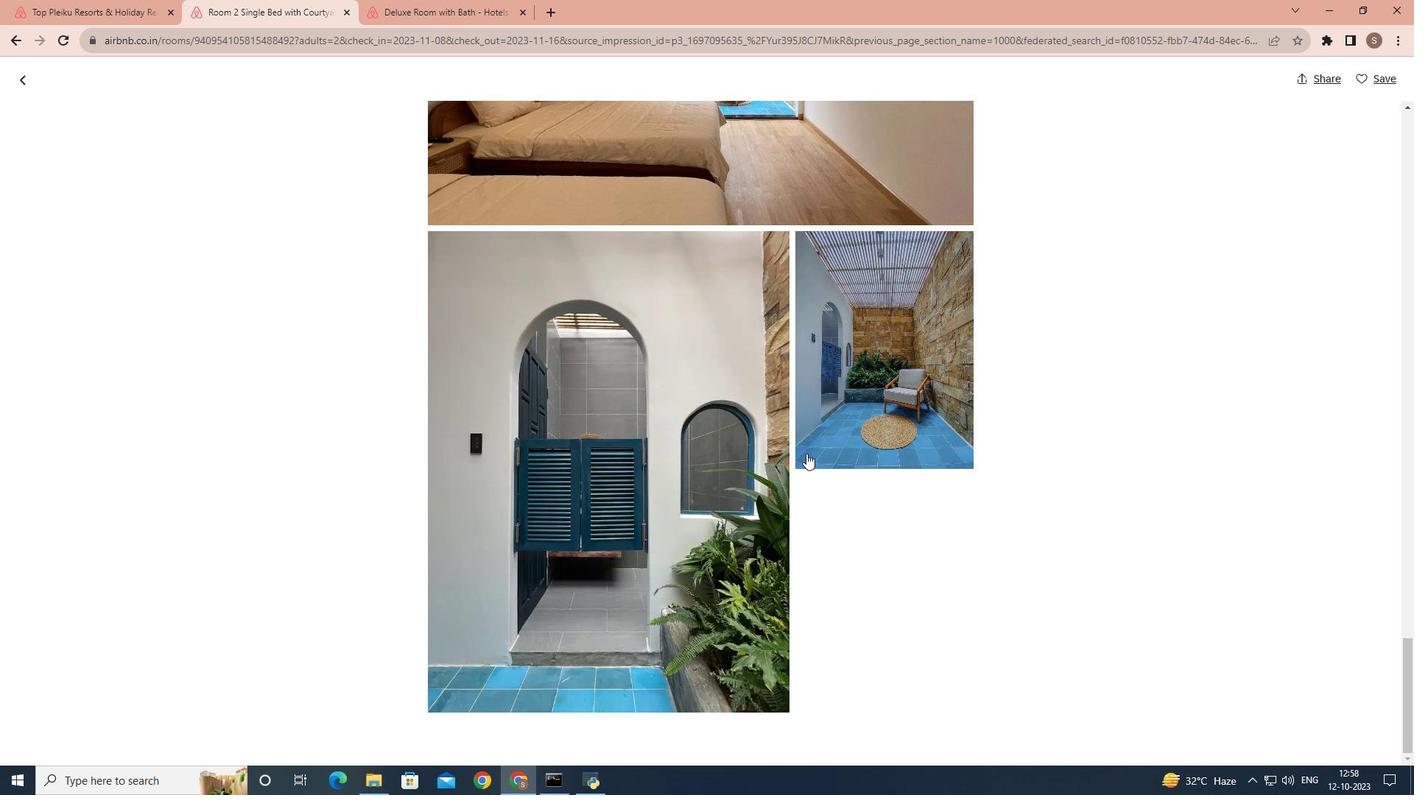 
Action: Mouse scrolled (806, 453) with delta (0, 0)
Screenshot: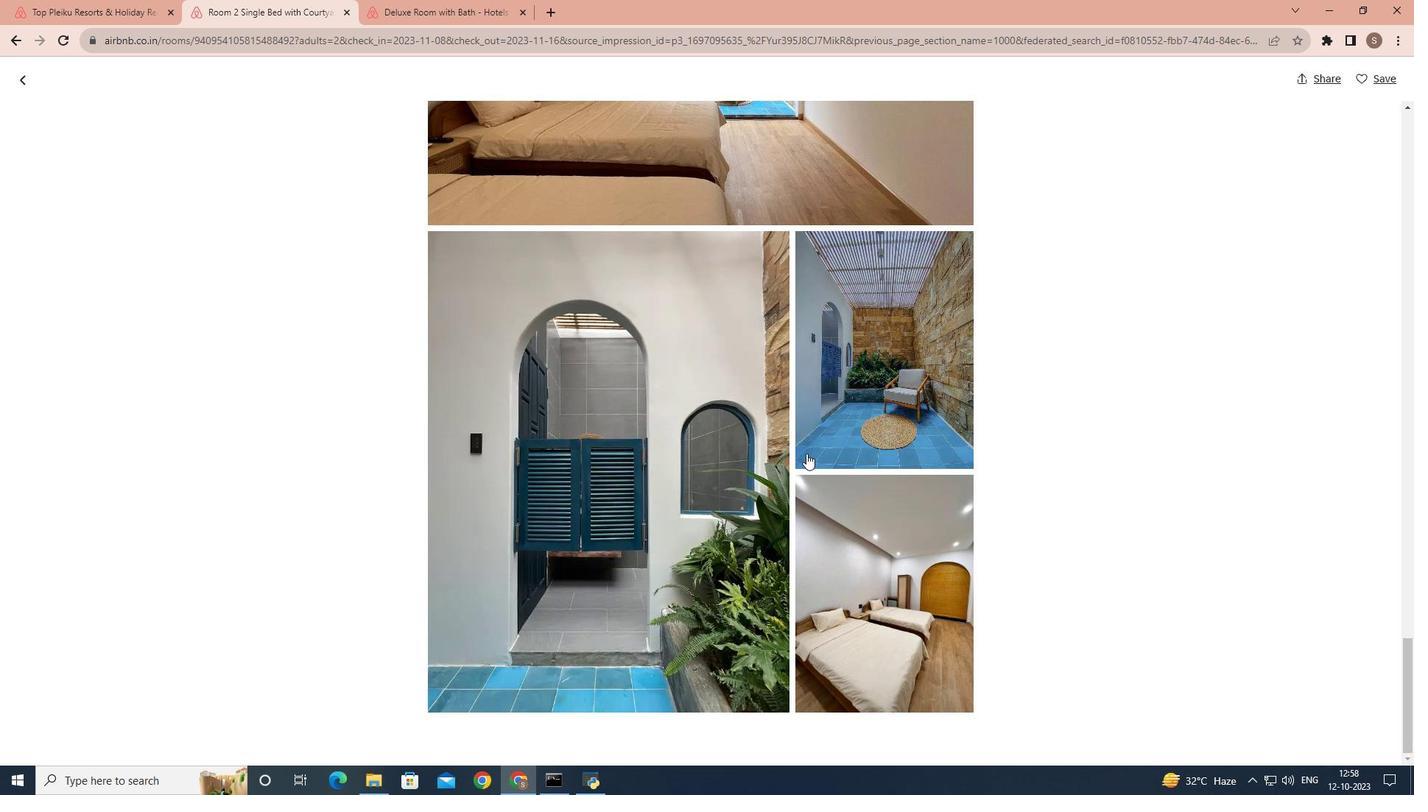 
Action: Mouse scrolled (806, 453) with delta (0, 0)
Screenshot: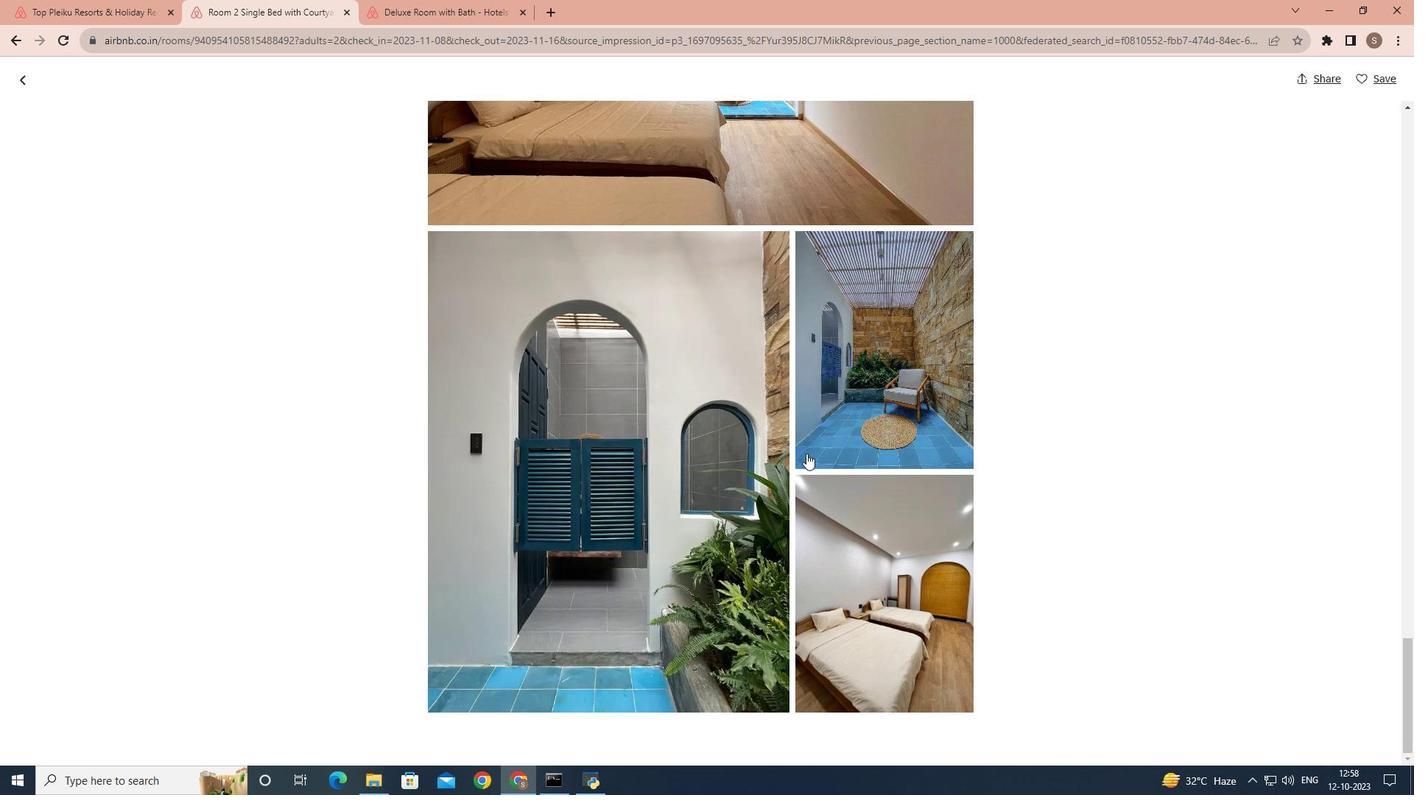 
Action: Mouse scrolled (806, 453) with delta (0, 0)
Screenshot: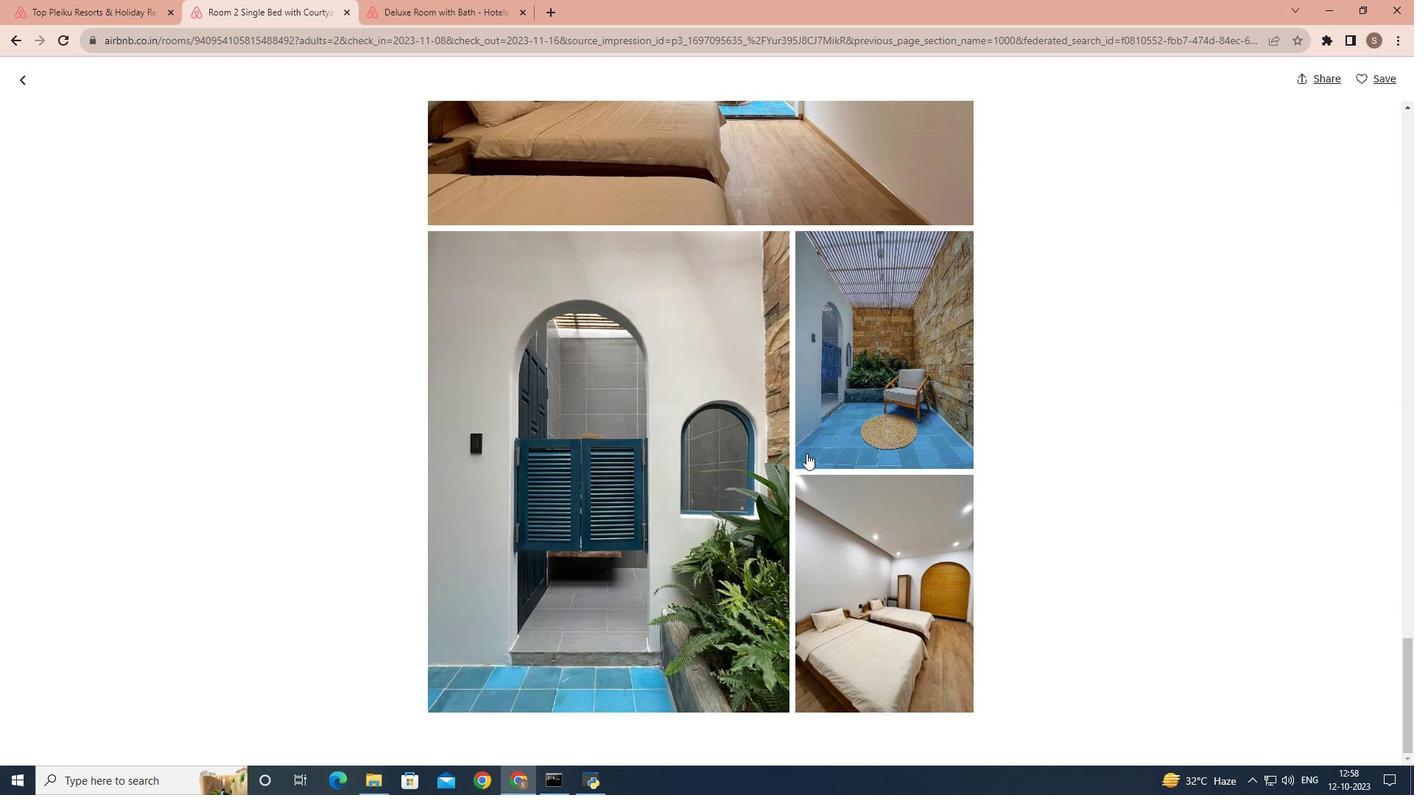 
Action: Mouse moved to (31, 74)
Screenshot: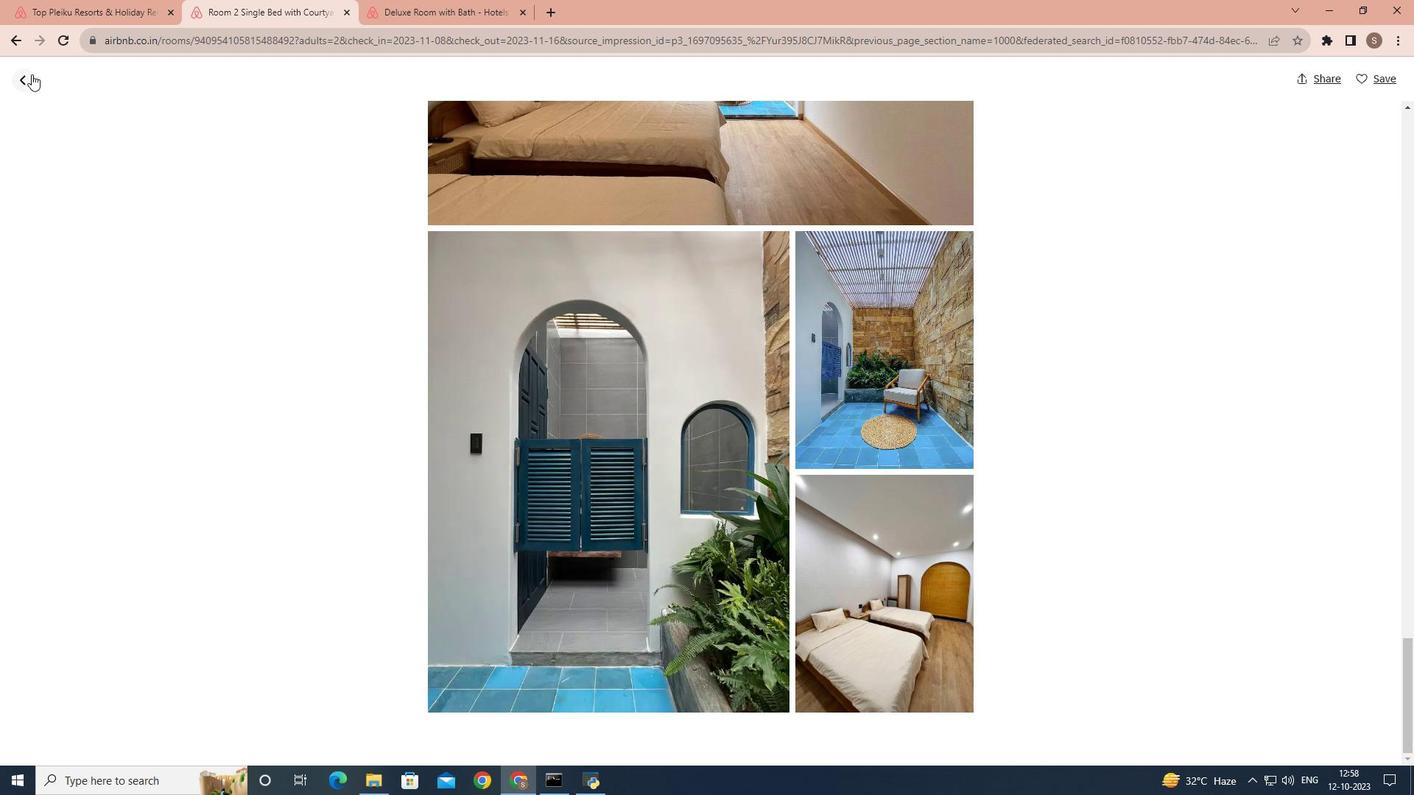 
Action: Mouse pressed left at (31, 74)
Screenshot: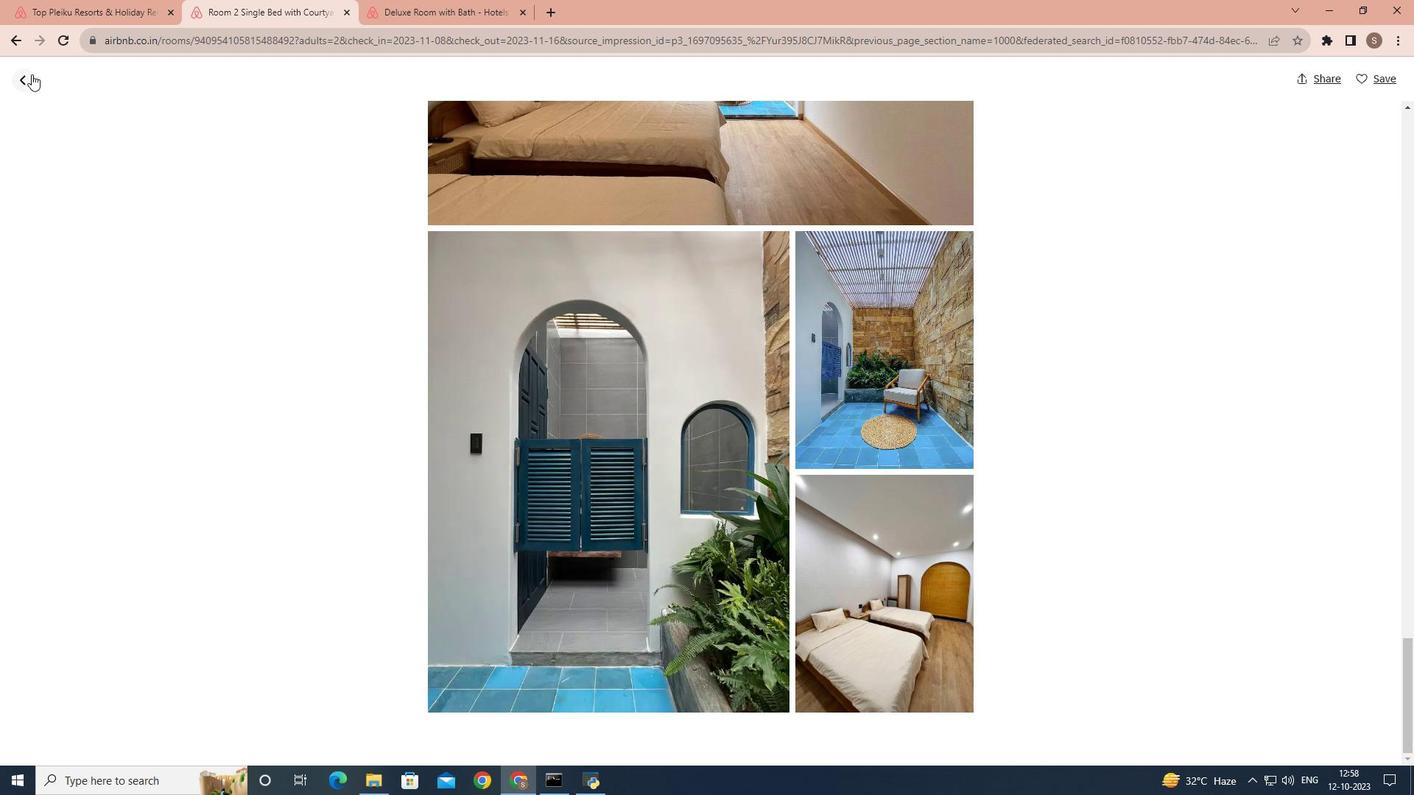 
Action: Mouse moved to (552, 412)
Screenshot: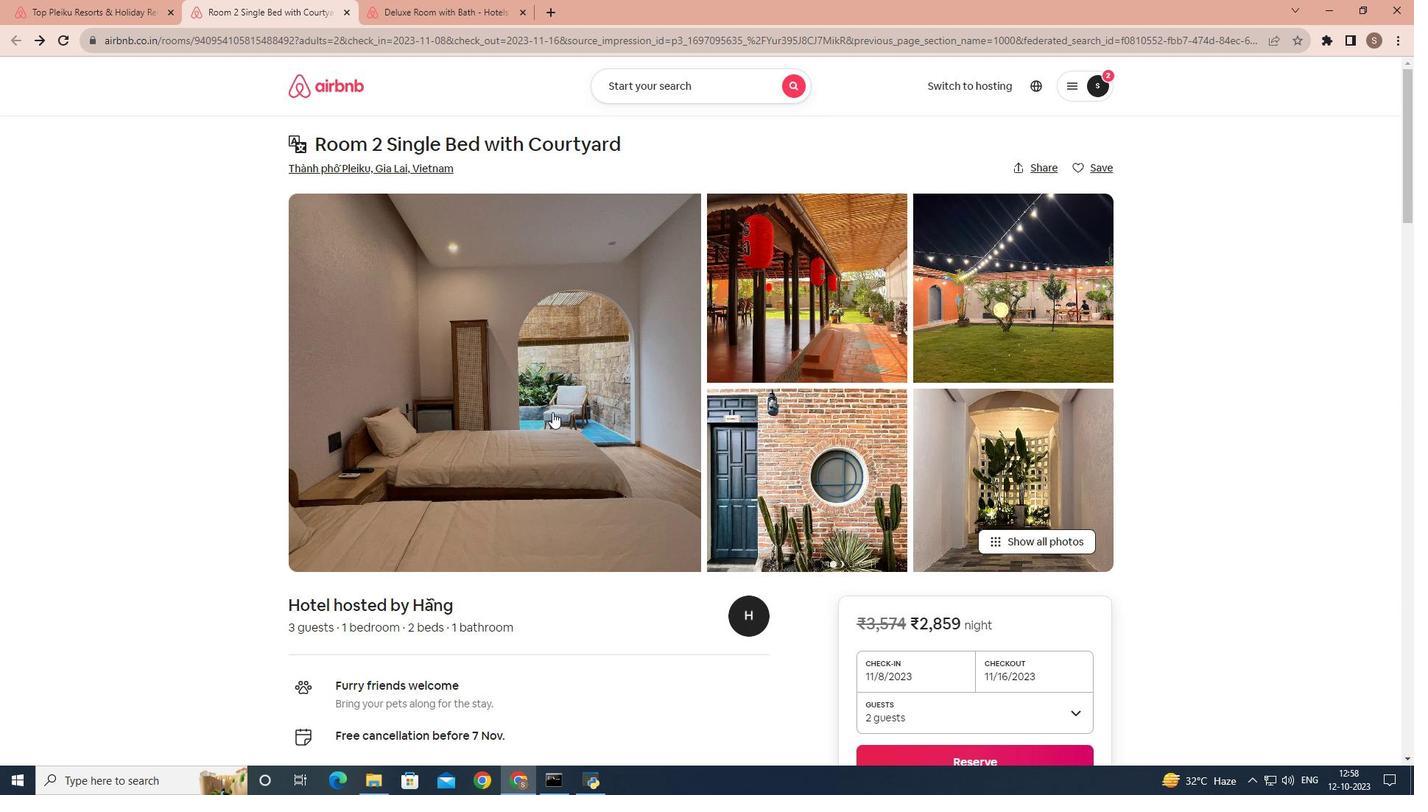 
Action: Mouse scrolled (552, 411) with delta (0, 0)
Screenshot: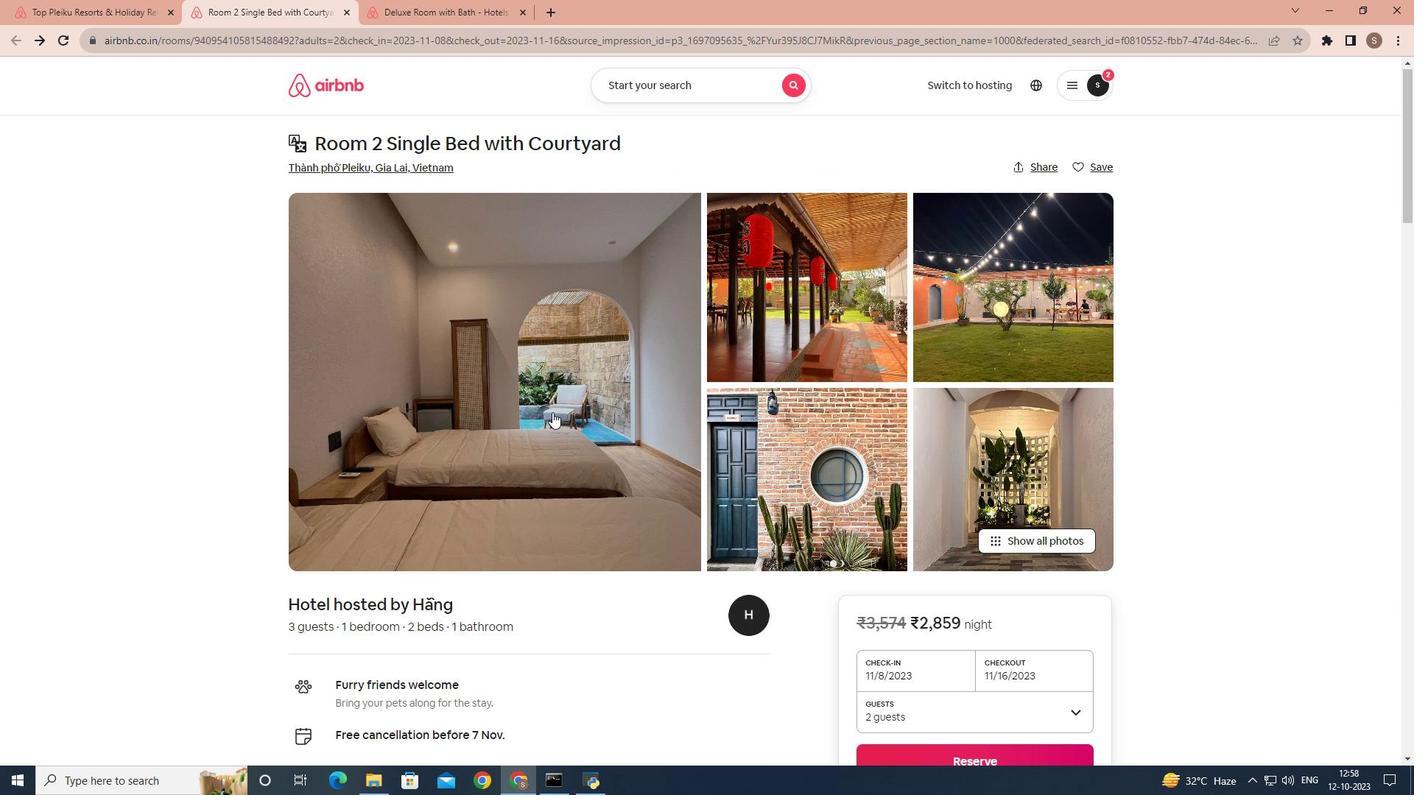 
Action: Mouse scrolled (552, 411) with delta (0, 0)
Screenshot: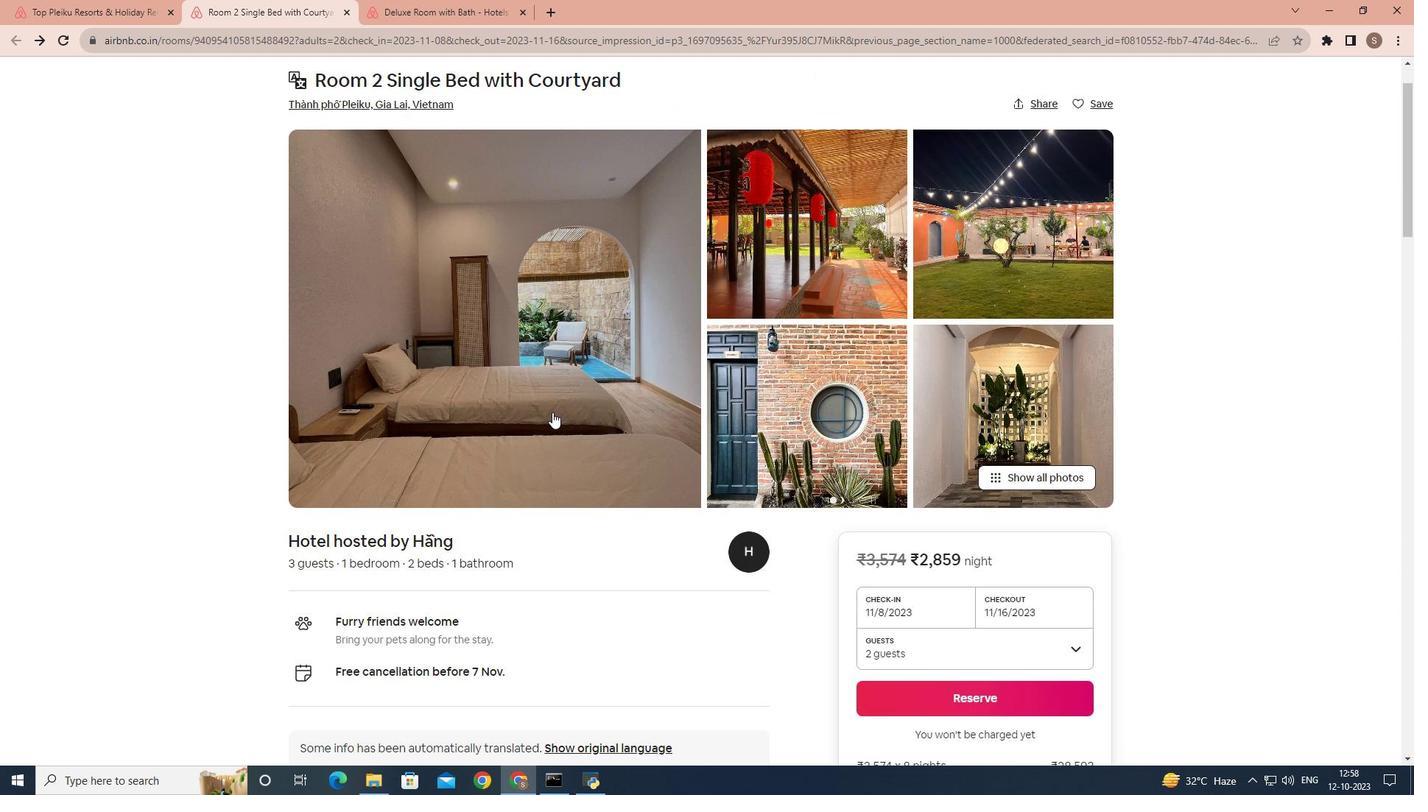 
Action: Mouse scrolled (552, 411) with delta (0, 0)
Screenshot: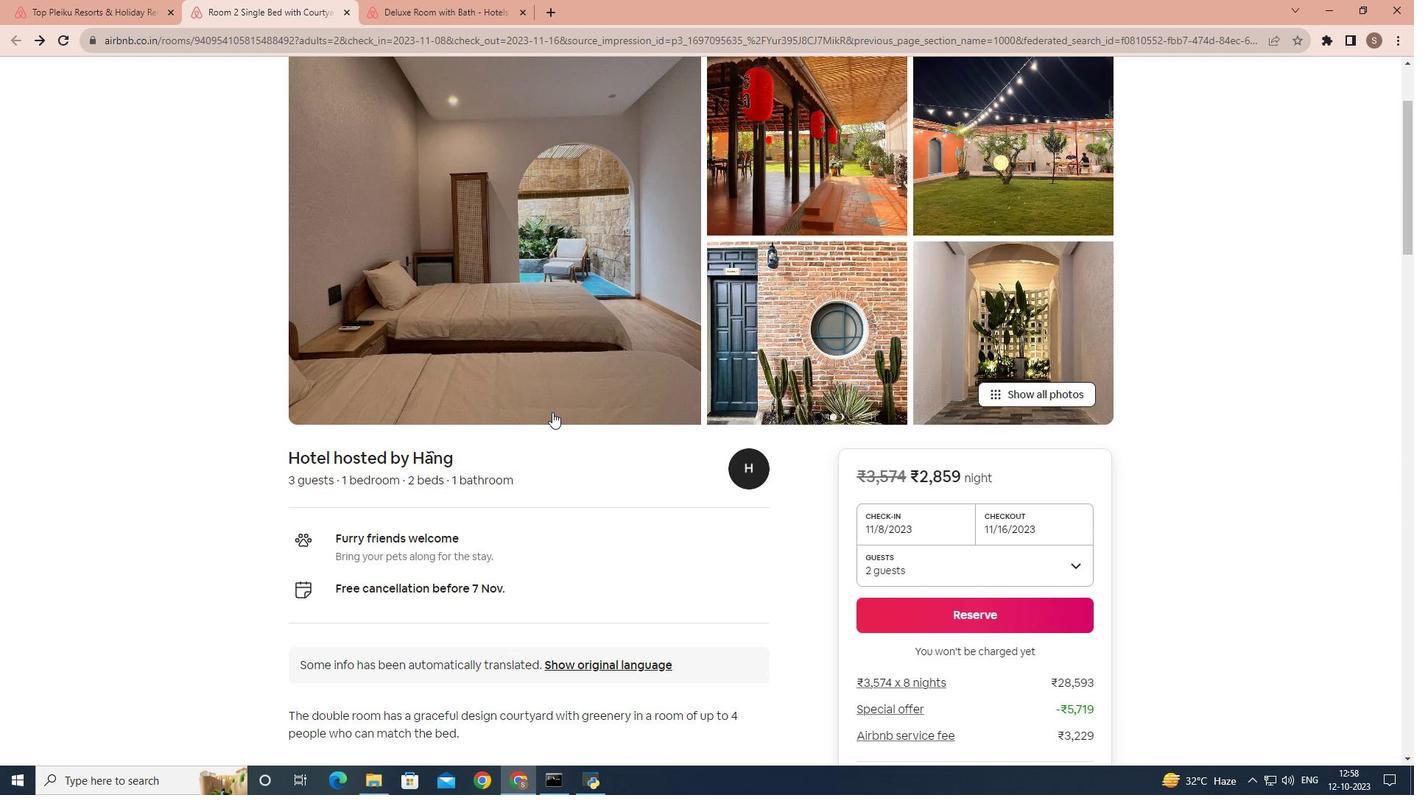 
Action: Mouse scrolled (552, 411) with delta (0, 0)
Screenshot: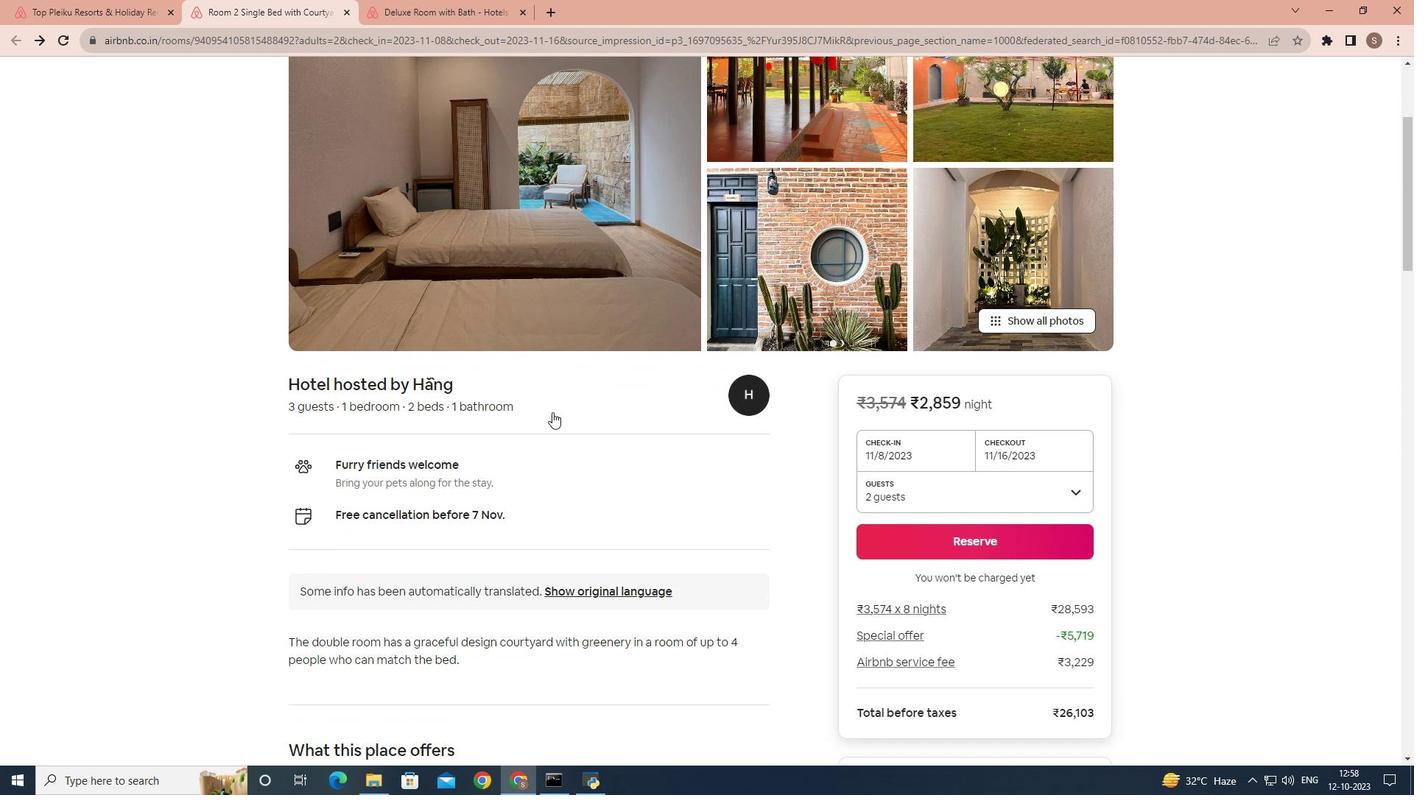 
Action: Mouse scrolled (552, 411) with delta (0, 0)
Screenshot: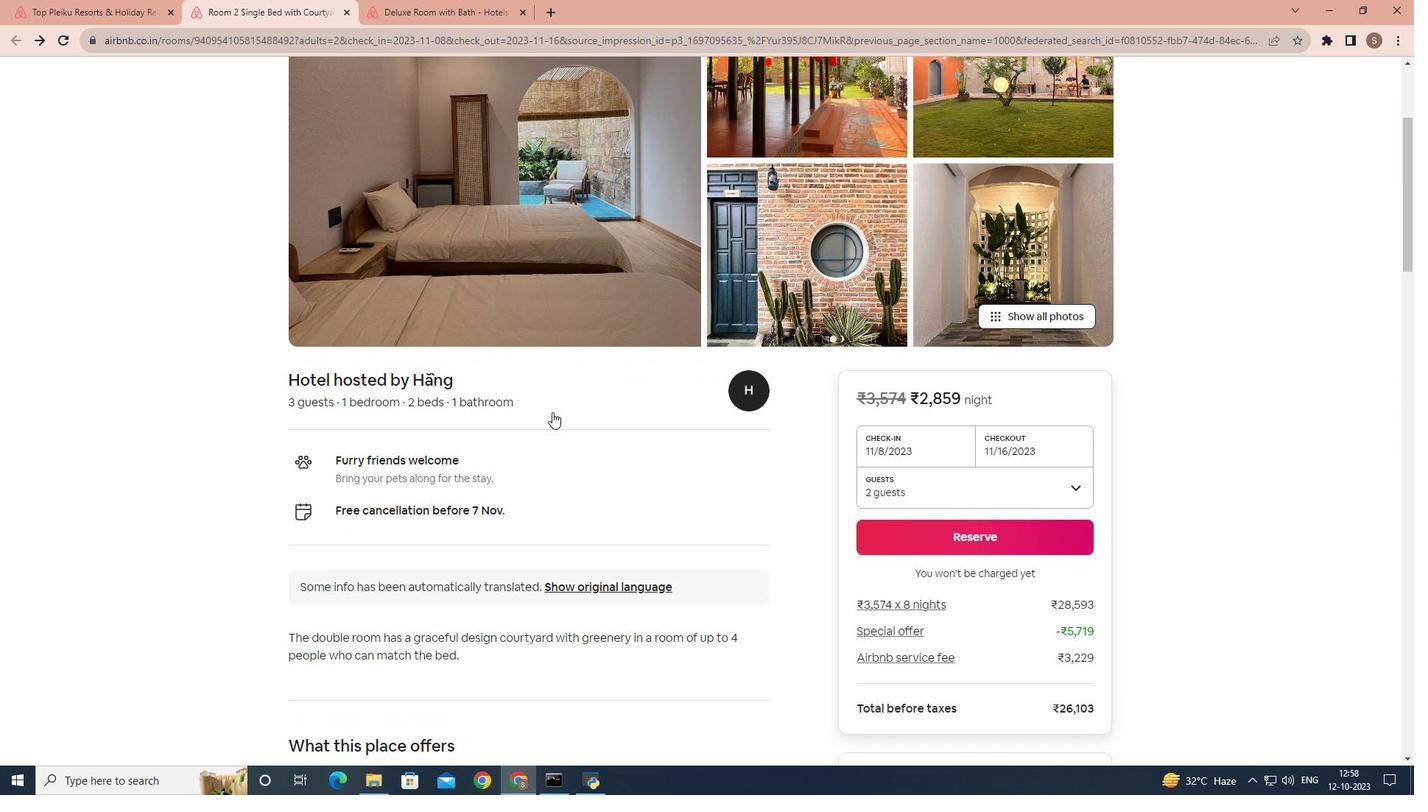 
Action: Mouse scrolled (552, 411) with delta (0, 0)
Screenshot: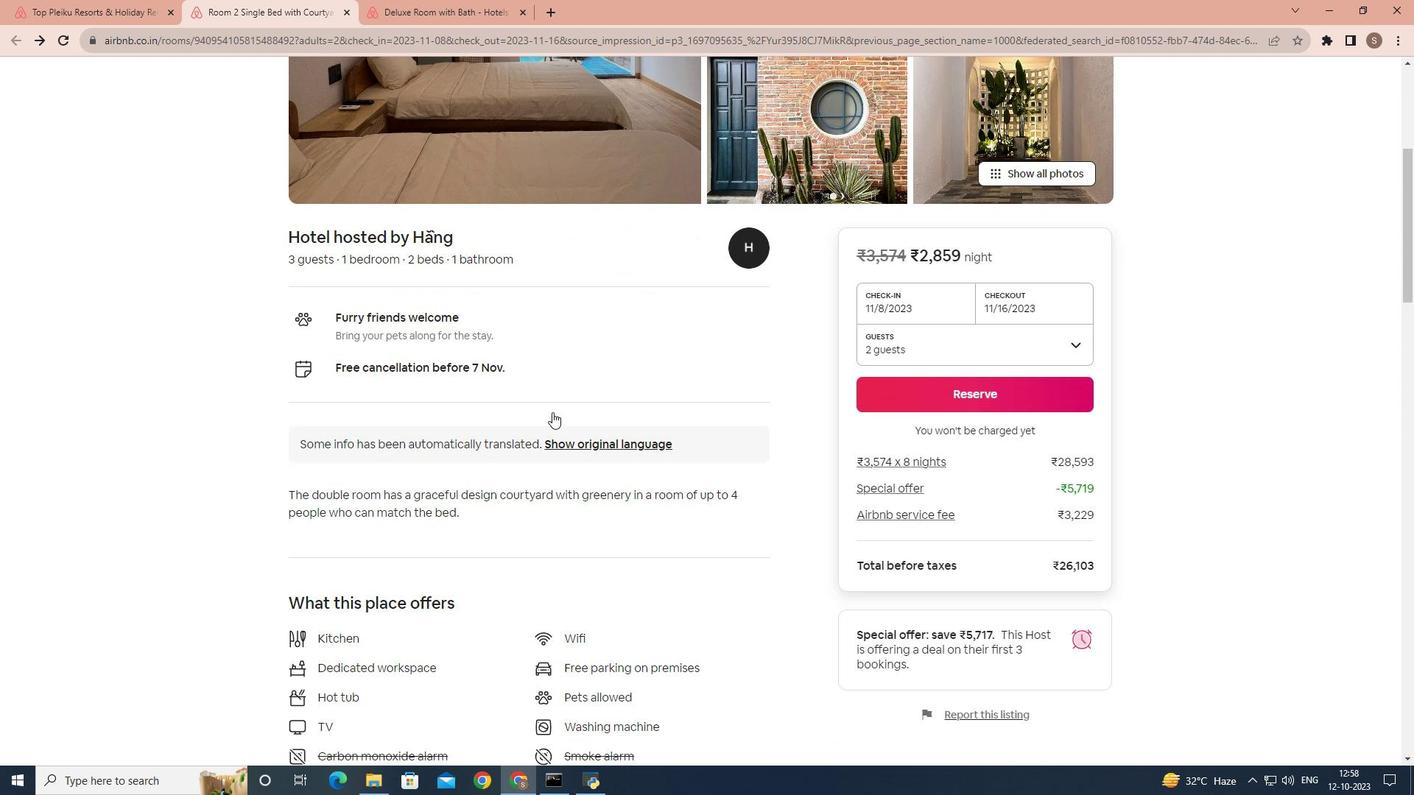 
Action: Mouse scrolled (552, 411) with delta (0, 0)
Screenshot: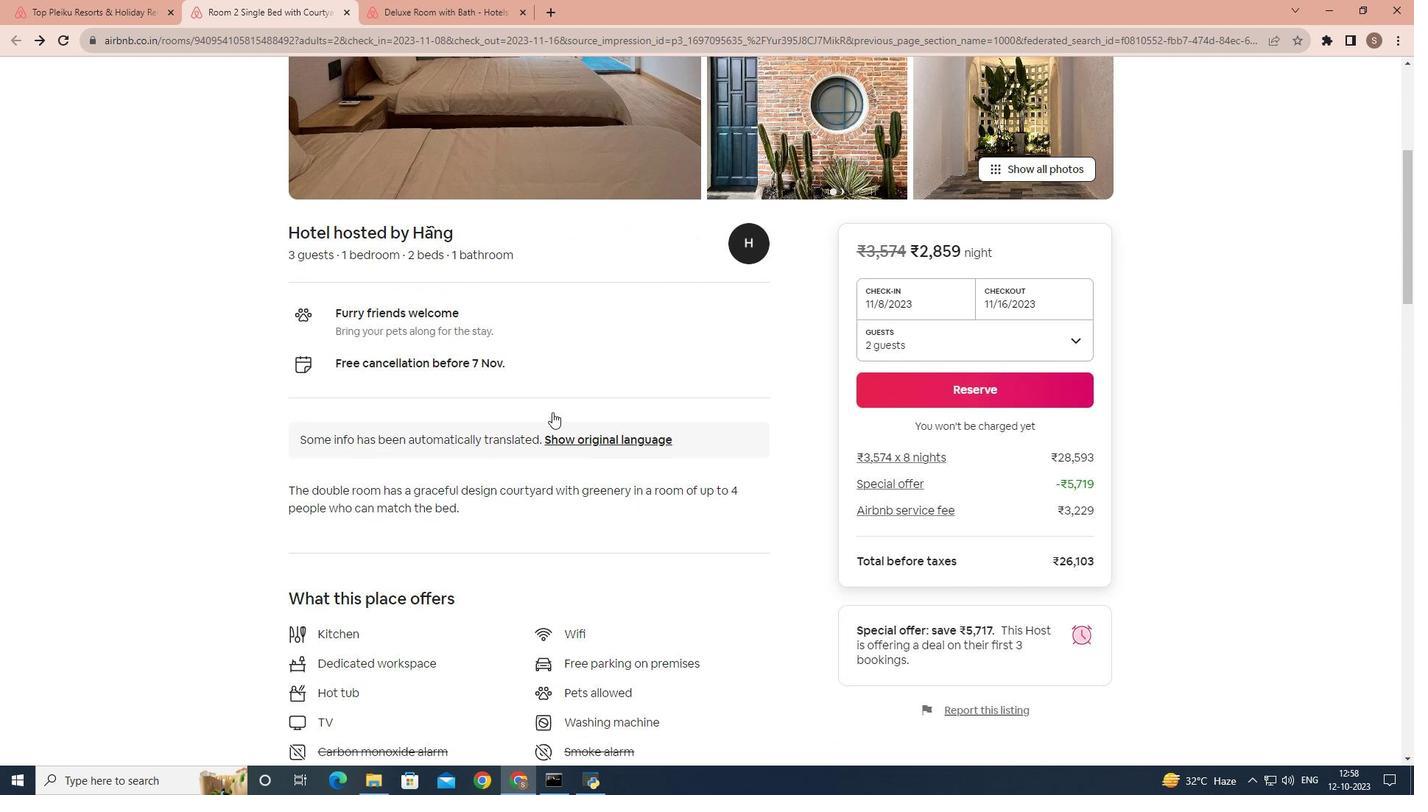 
Action: Mouse moved to (525, 450)
Screenshot: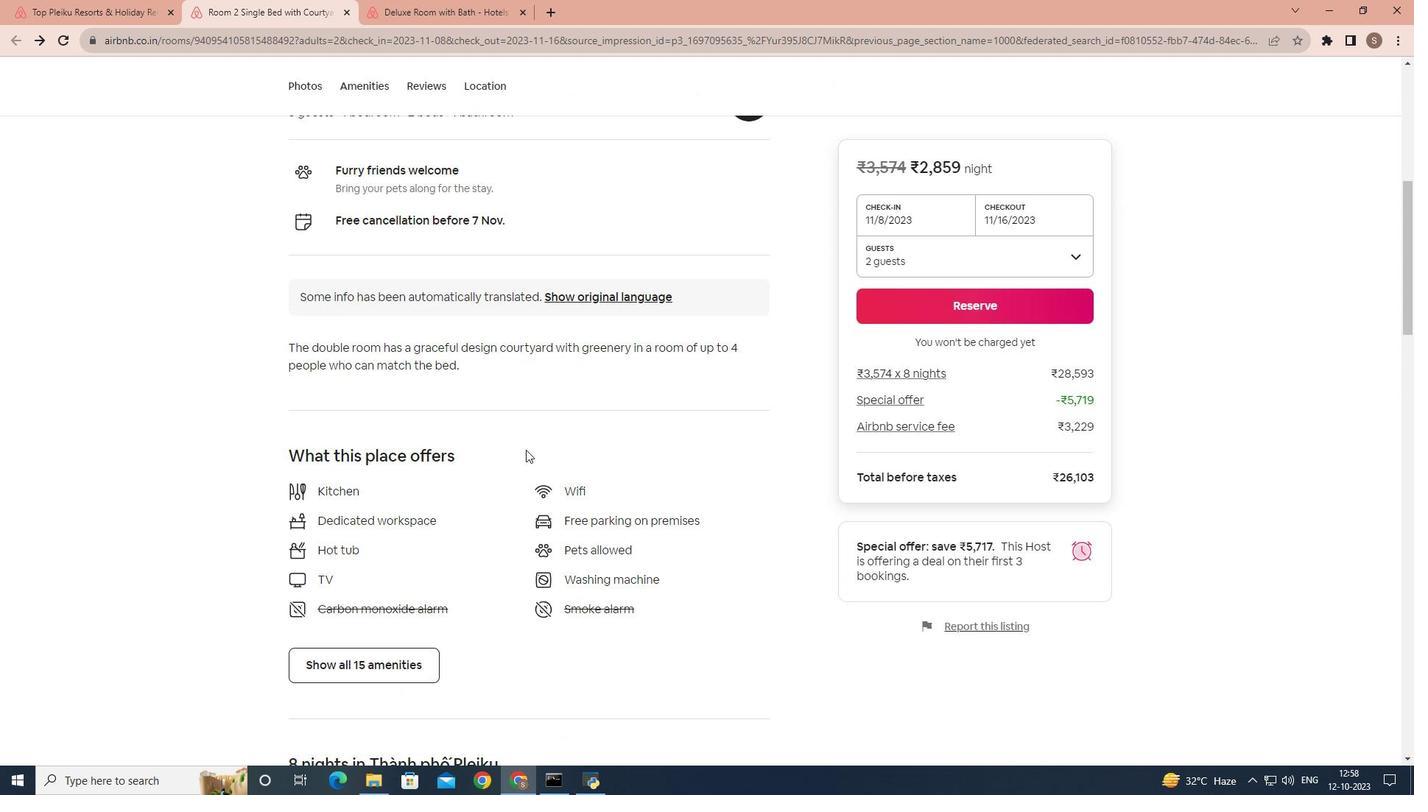 
Action: Mouse scrolled (525, 449) with delta (0, 0)
Screenshot: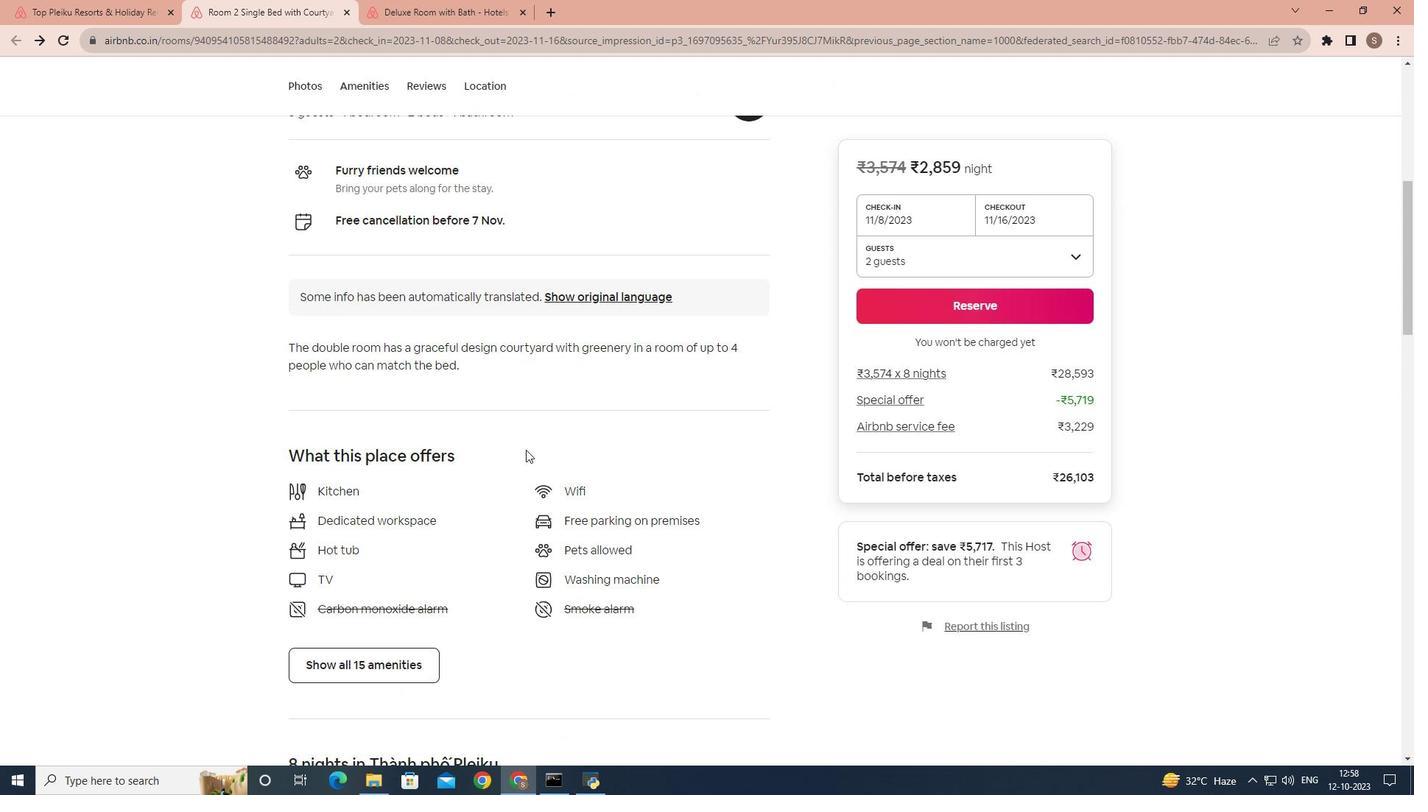 
Action: Mouse moved to (391, 589)
Screenshot: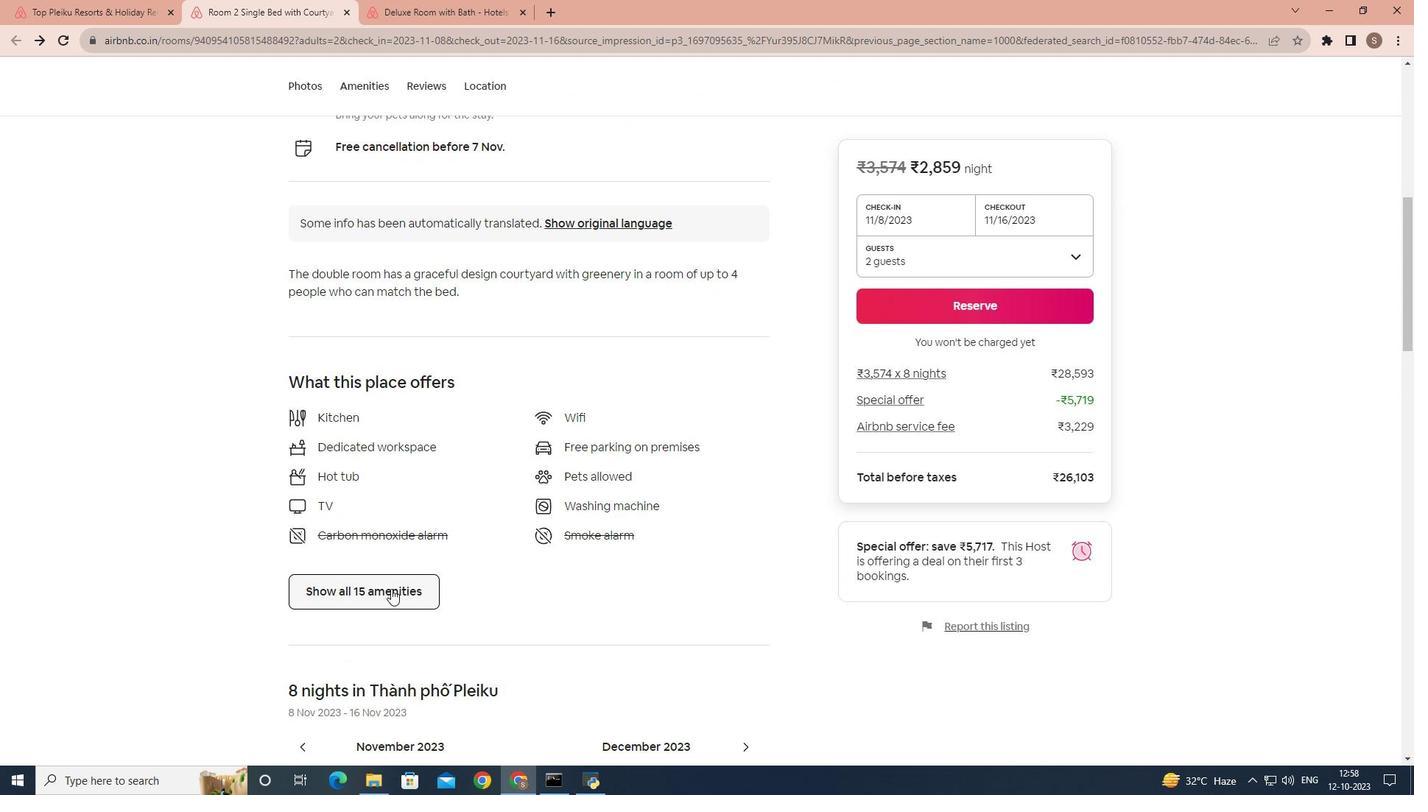 
Action: Mouse pressed left at (391, 589)
Screenshot: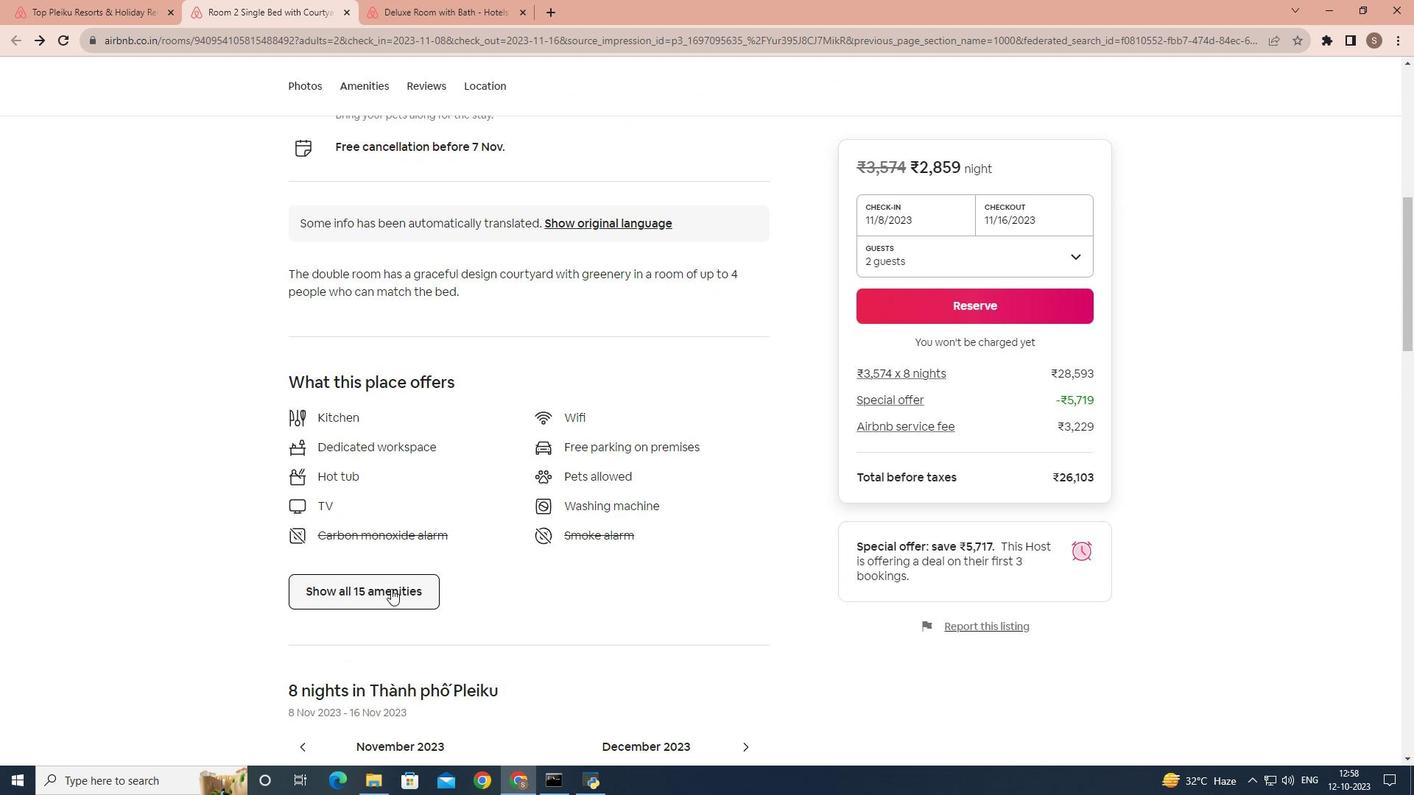 
Action: Mouse moved to (509, 482)
